 Task: Play online Dominion games in easy mode.
Action: Mouse moved to (564, 487)
Screenshot: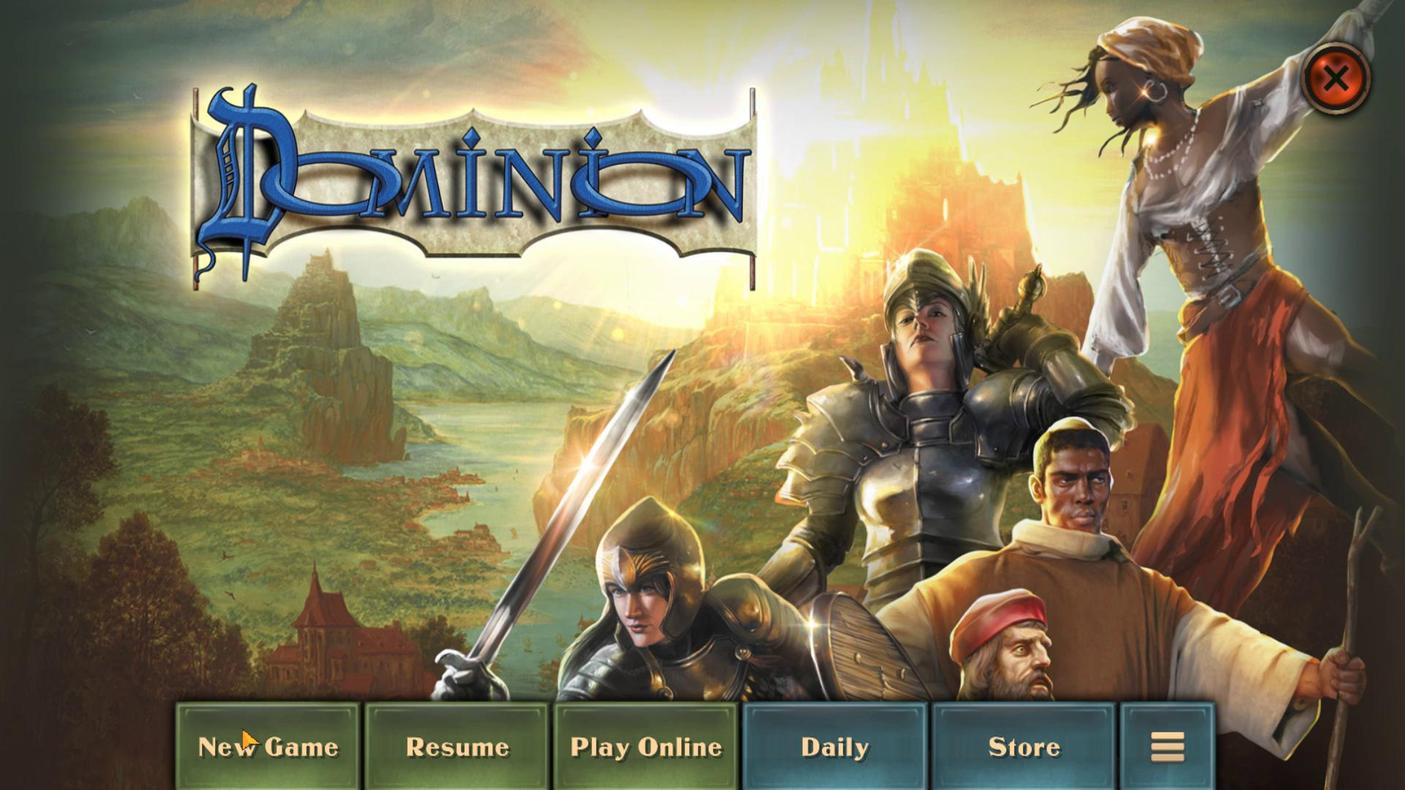 
Action: Mouse pressed left at (564, 487)
Screenshot: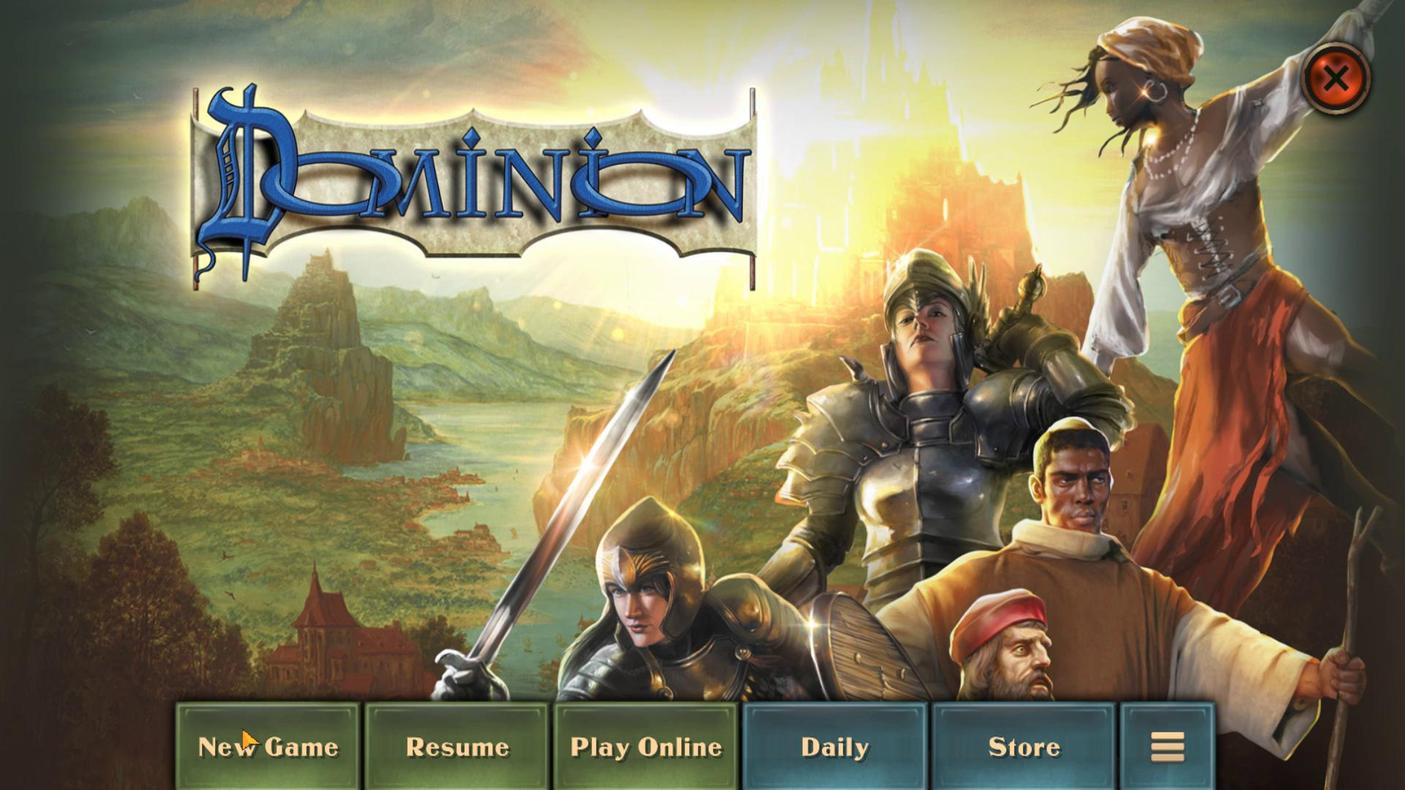 
Action: Mouse moved to (671, 573)
Screenshot: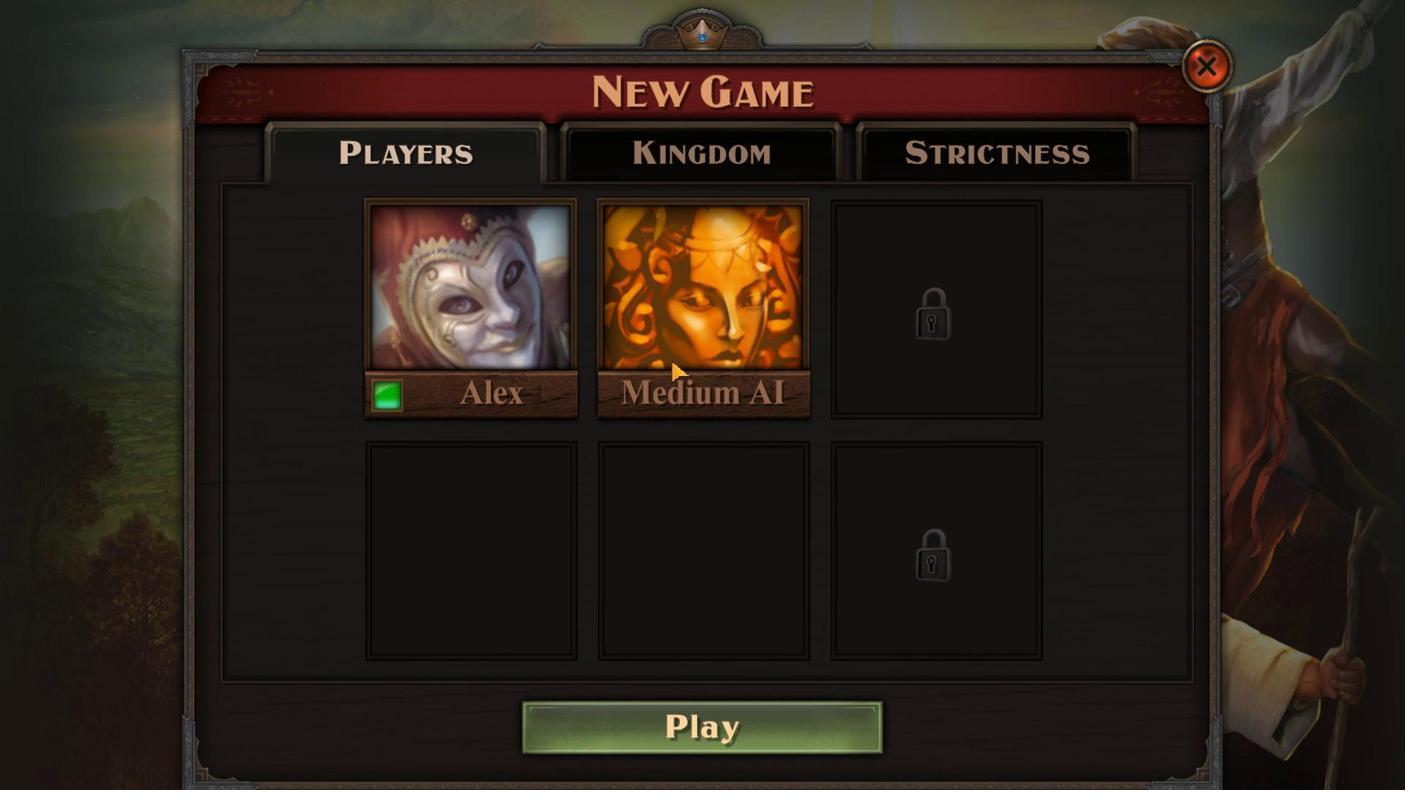 
Action: Mouse pressed left at (671, 573)
Screenshot: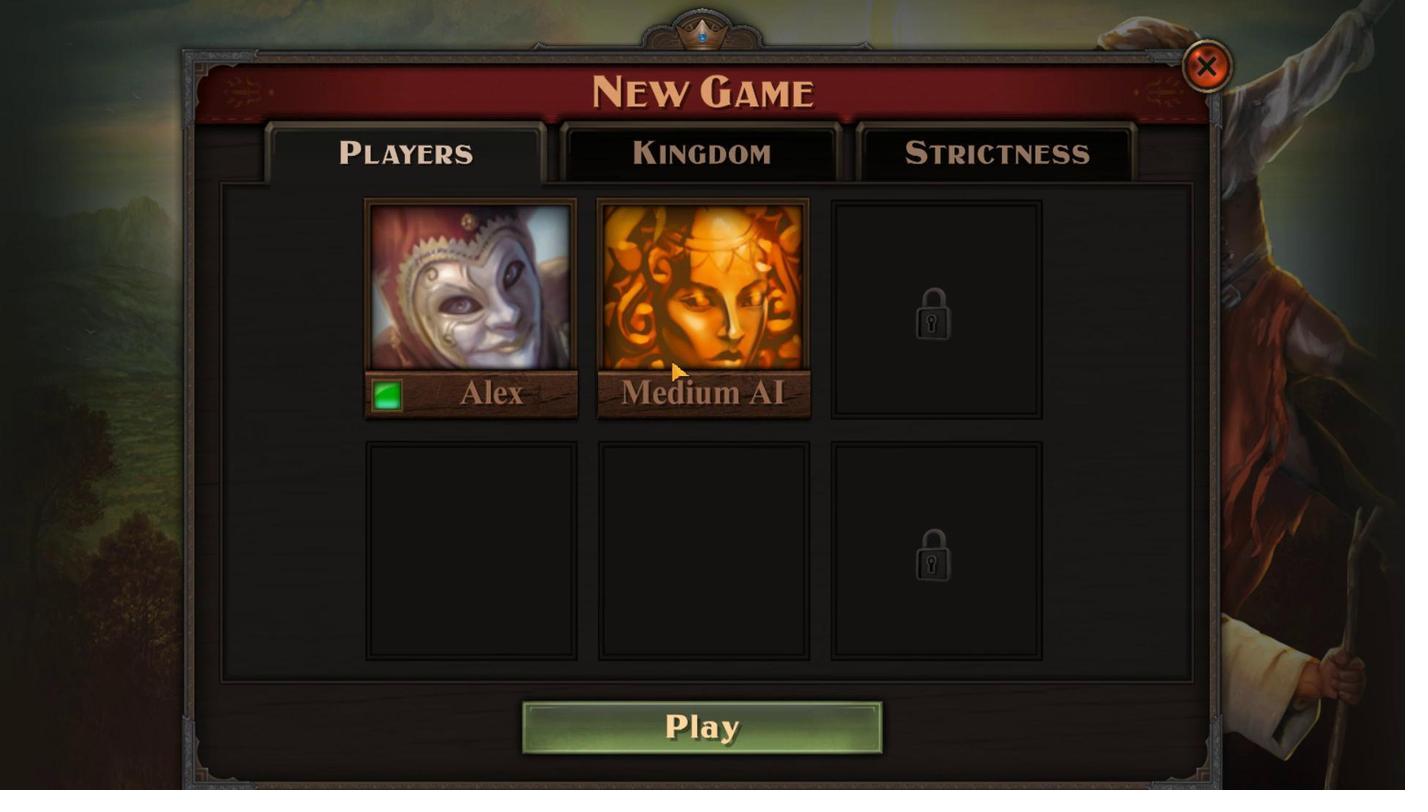
Action: Mouse moved to (609, 545)
Screenshot: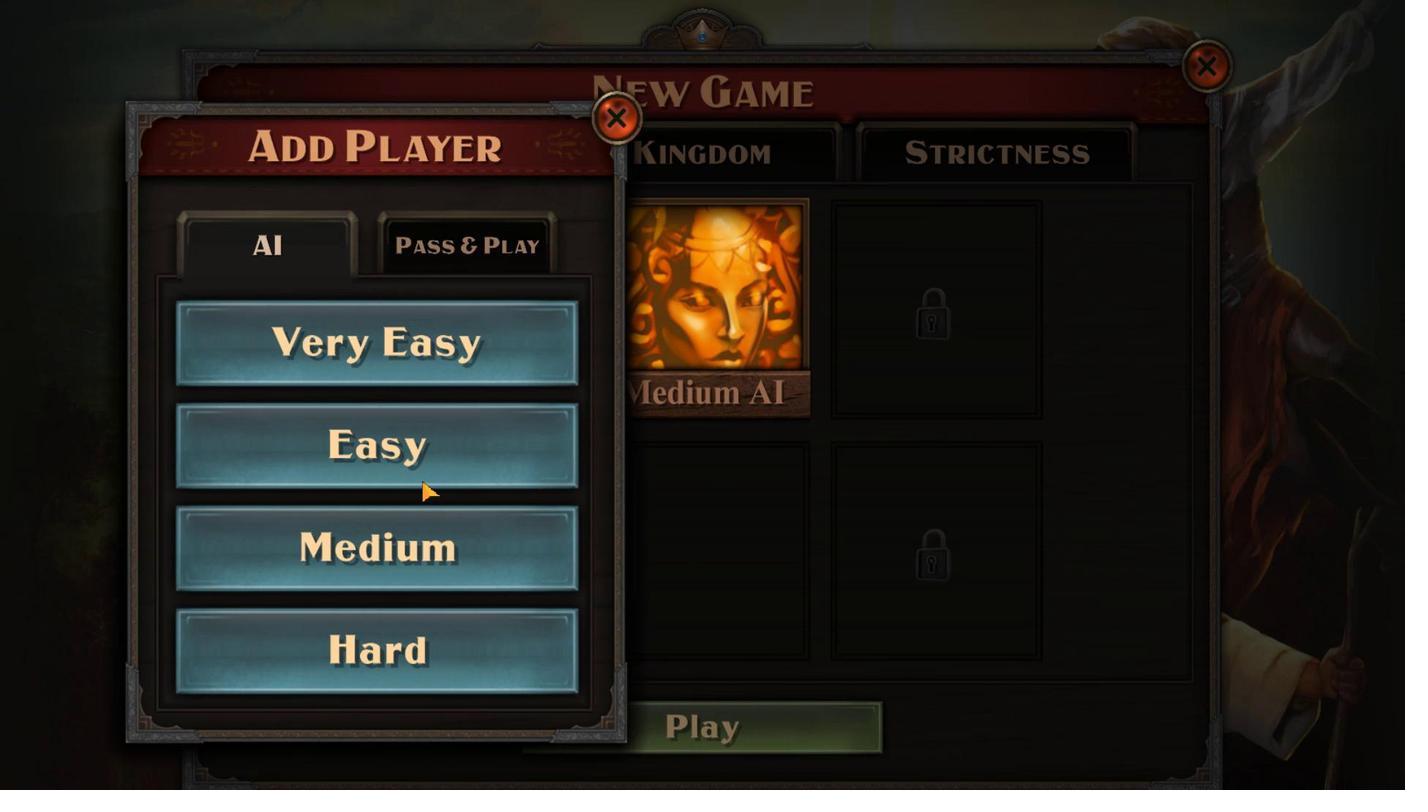 
Action: Mouse pressed left at (609, 545)
Screenshot: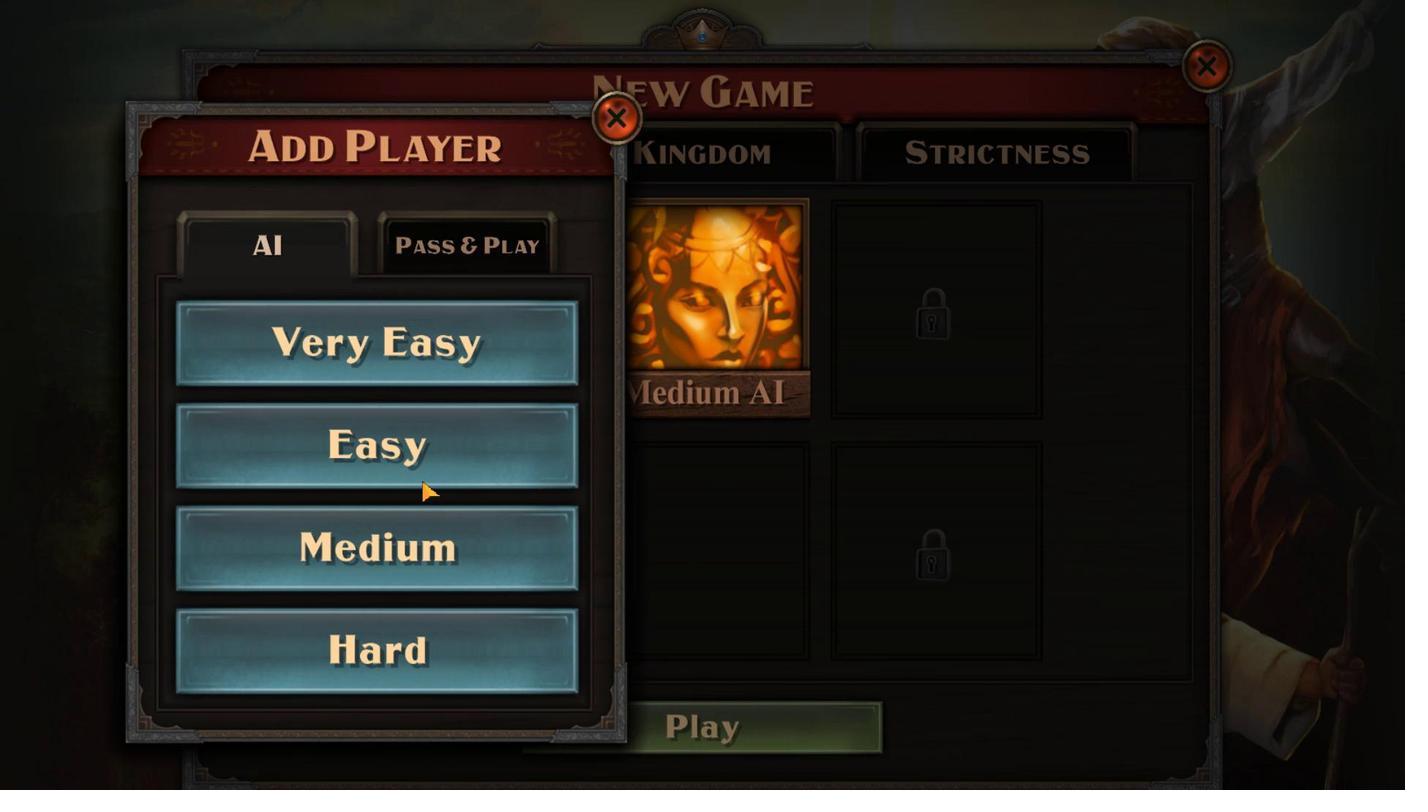 
Action: Mouse moved to (689, 485)
Screenshot: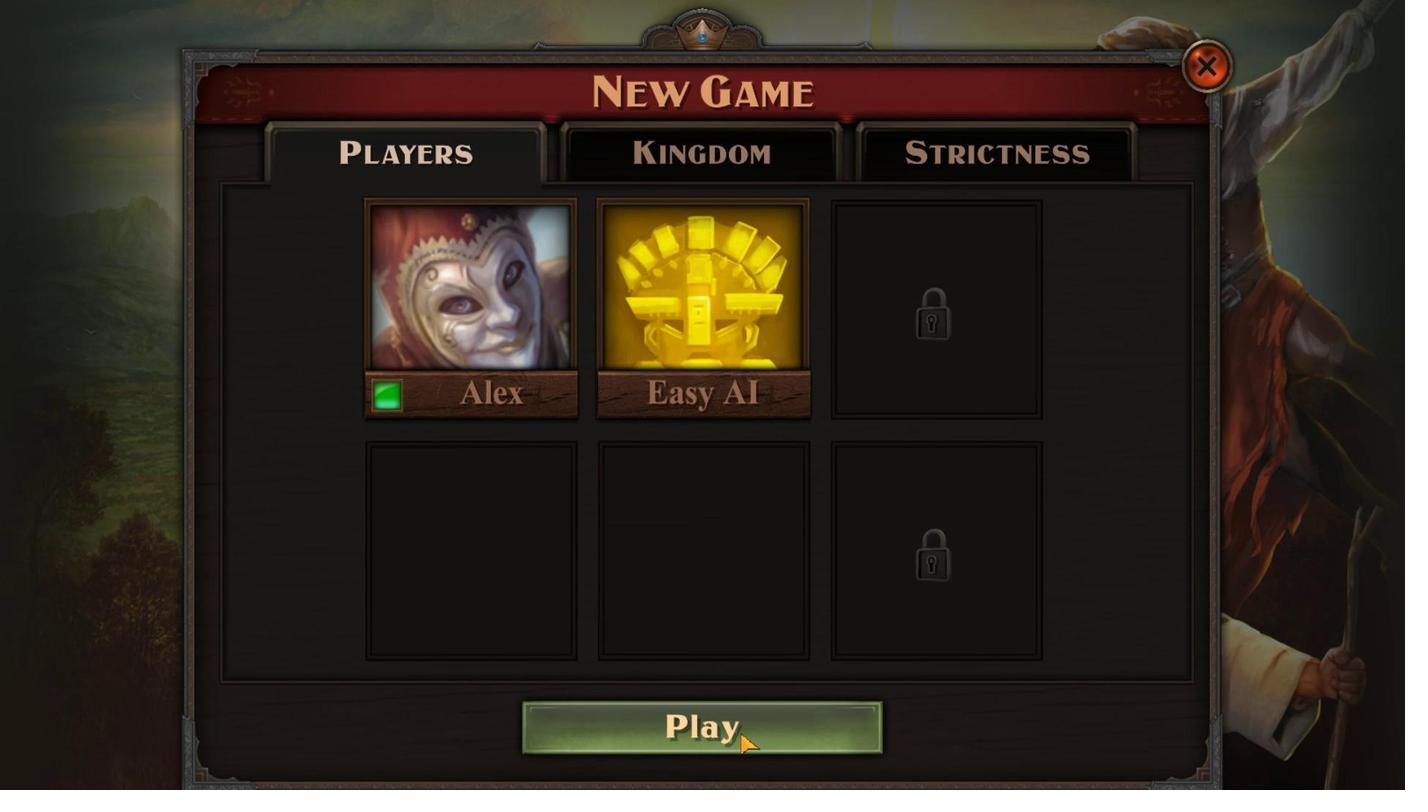 
Action: Mouse pressed left at (689, 485)
Screenshot: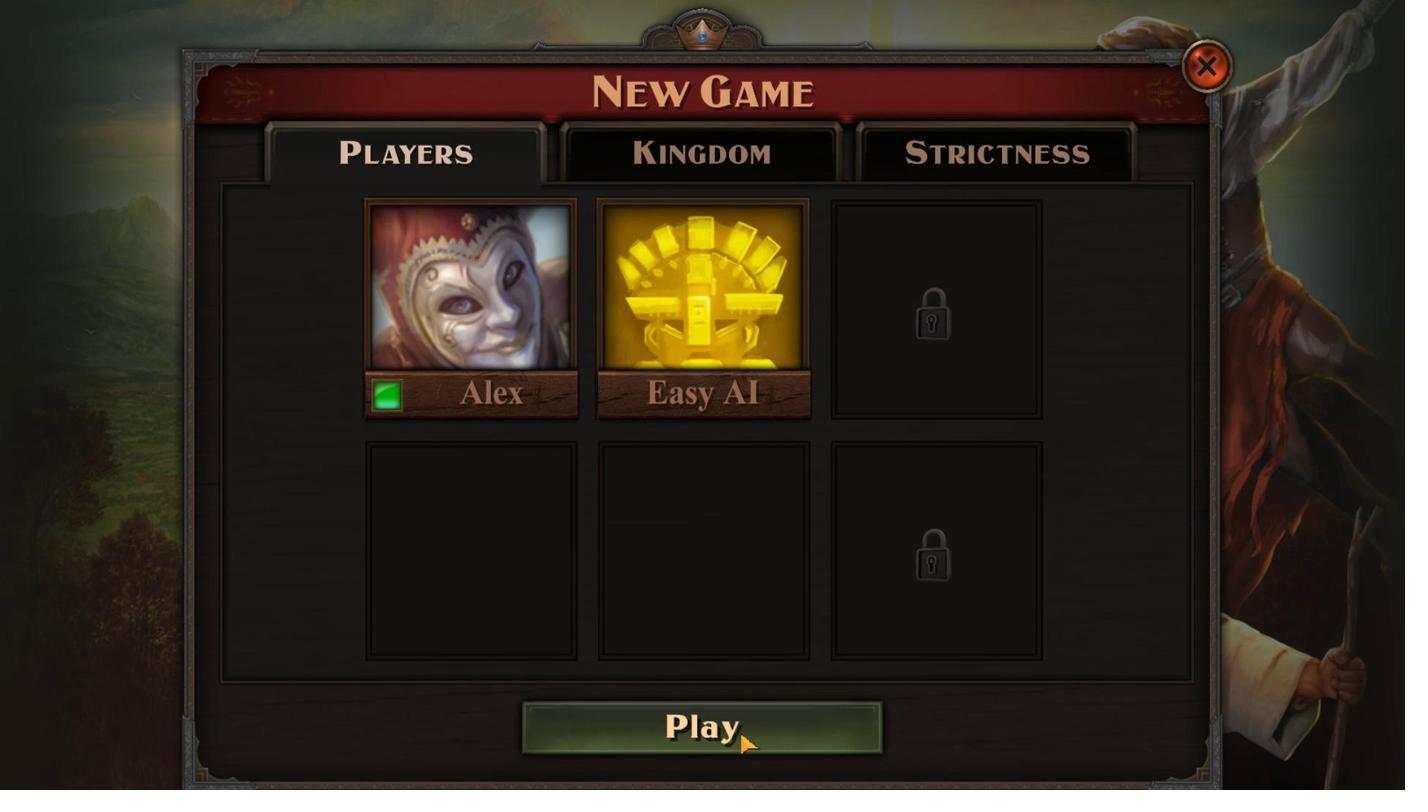 
Action: Mouse moved to (644, 482)
Screenshot: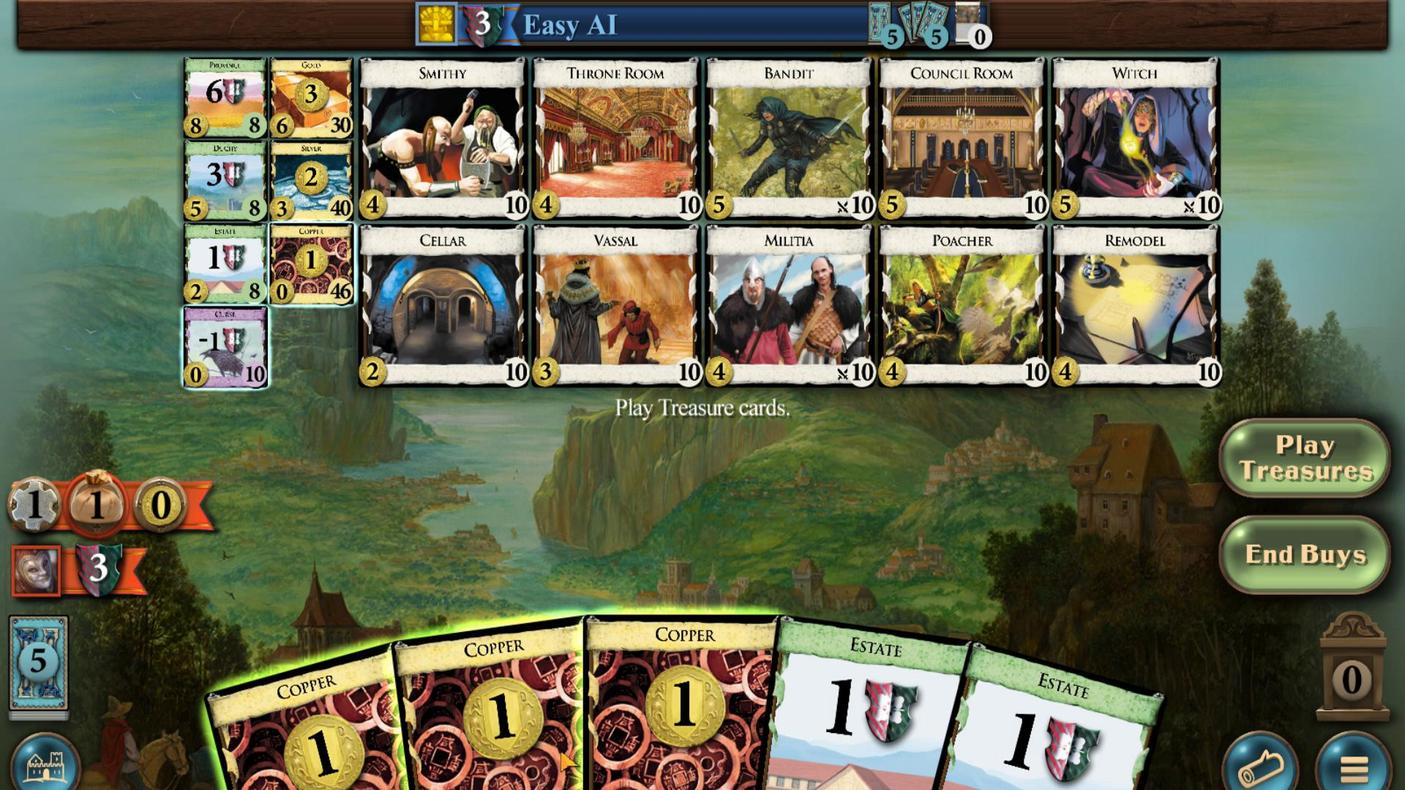 
Action: Mouse scrolled (644, 482) with delta (0, 0)
Screenshot: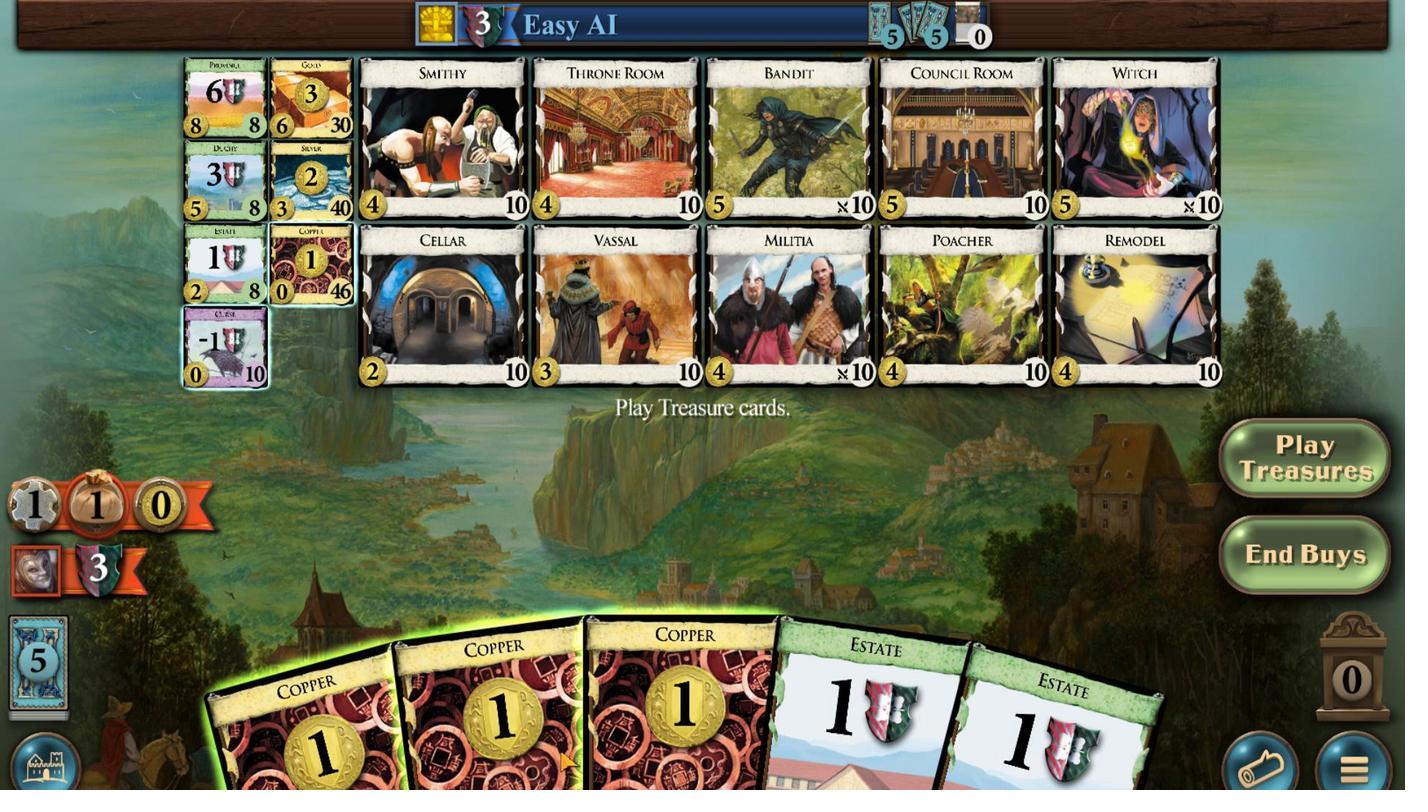 
Action: Mouse scrolled (644, 481) with delta (0, 0)
Screenshot: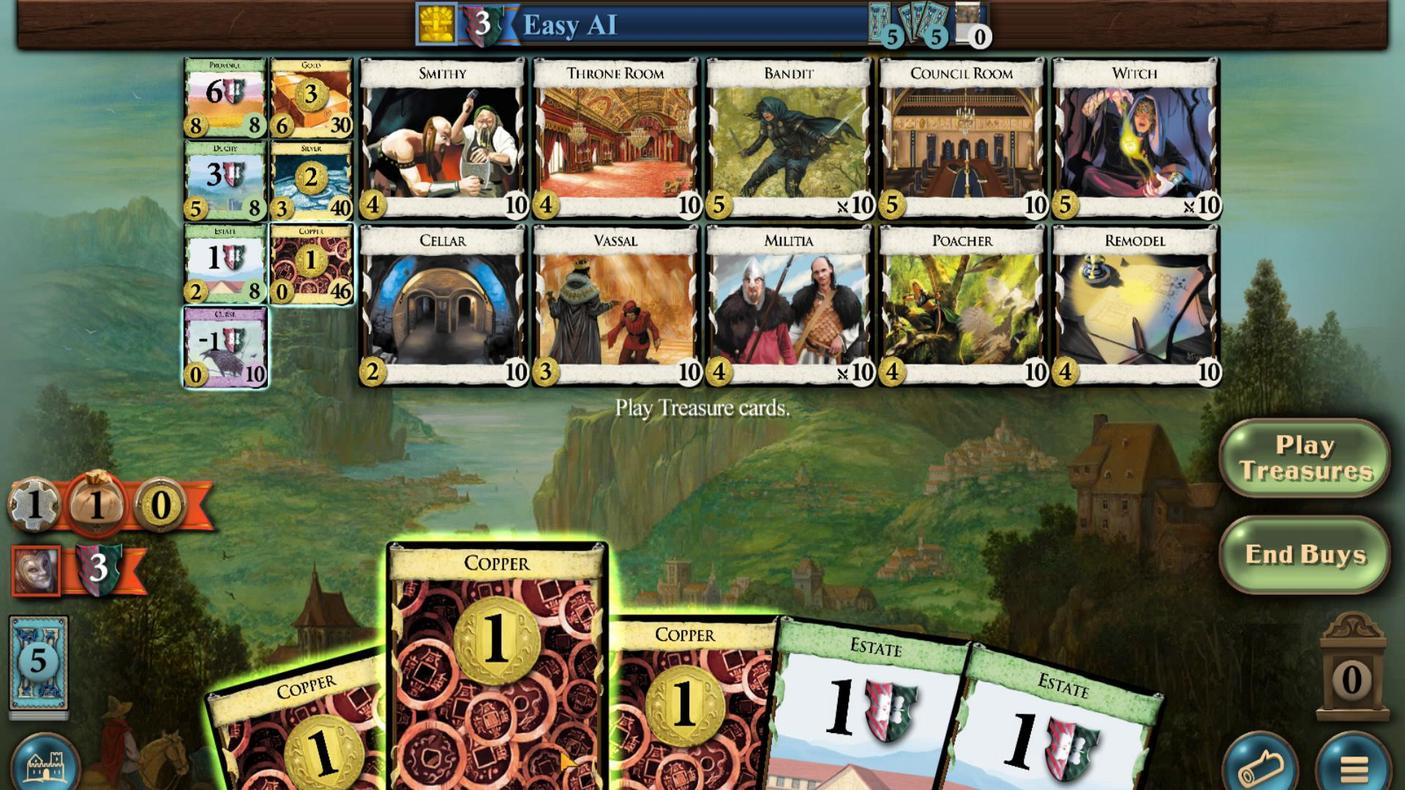 
Action: Mouse scrolled (644, 482) with delta (0, 0)
Screenshot: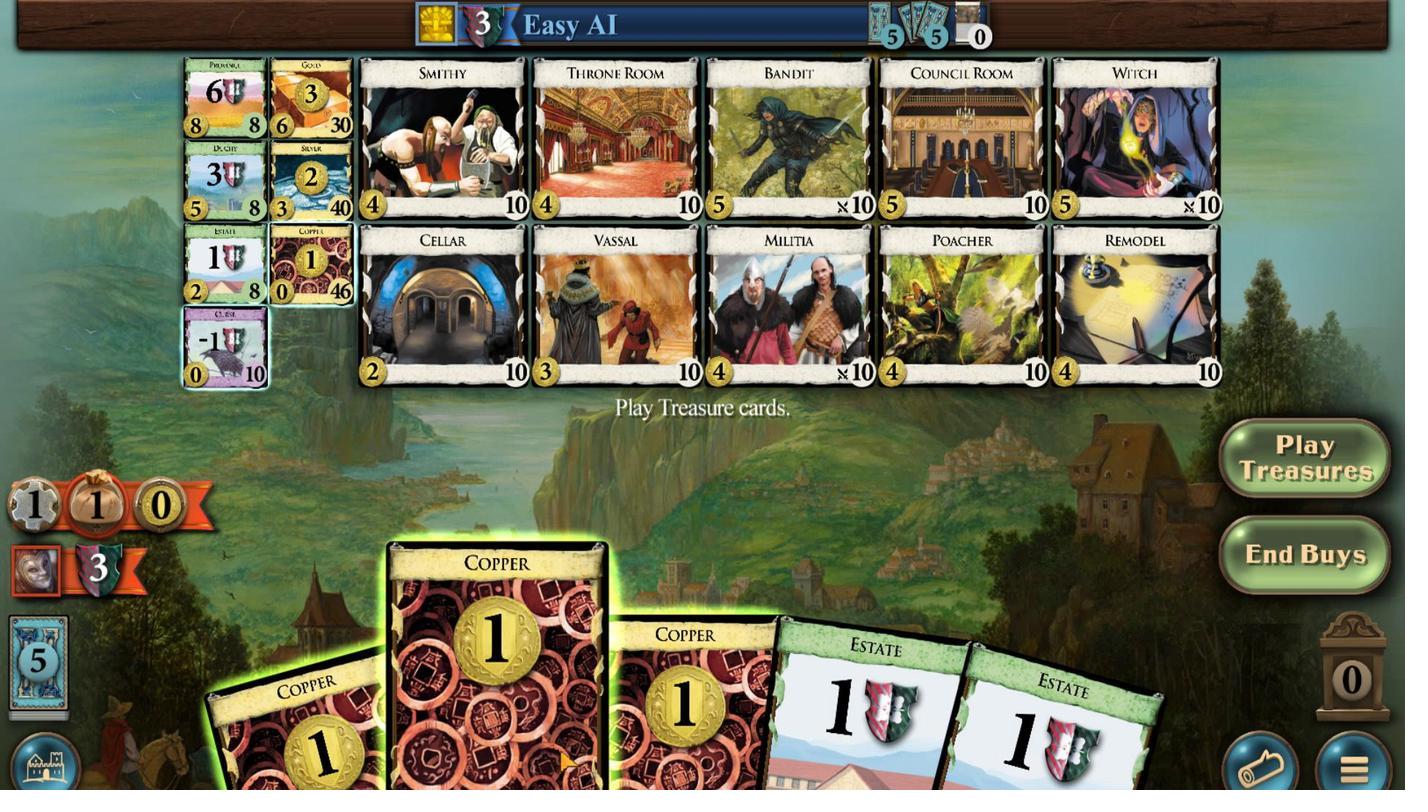 
Action: Mouse scrolled (644, 481) with delta (0, 0)
Screenshot: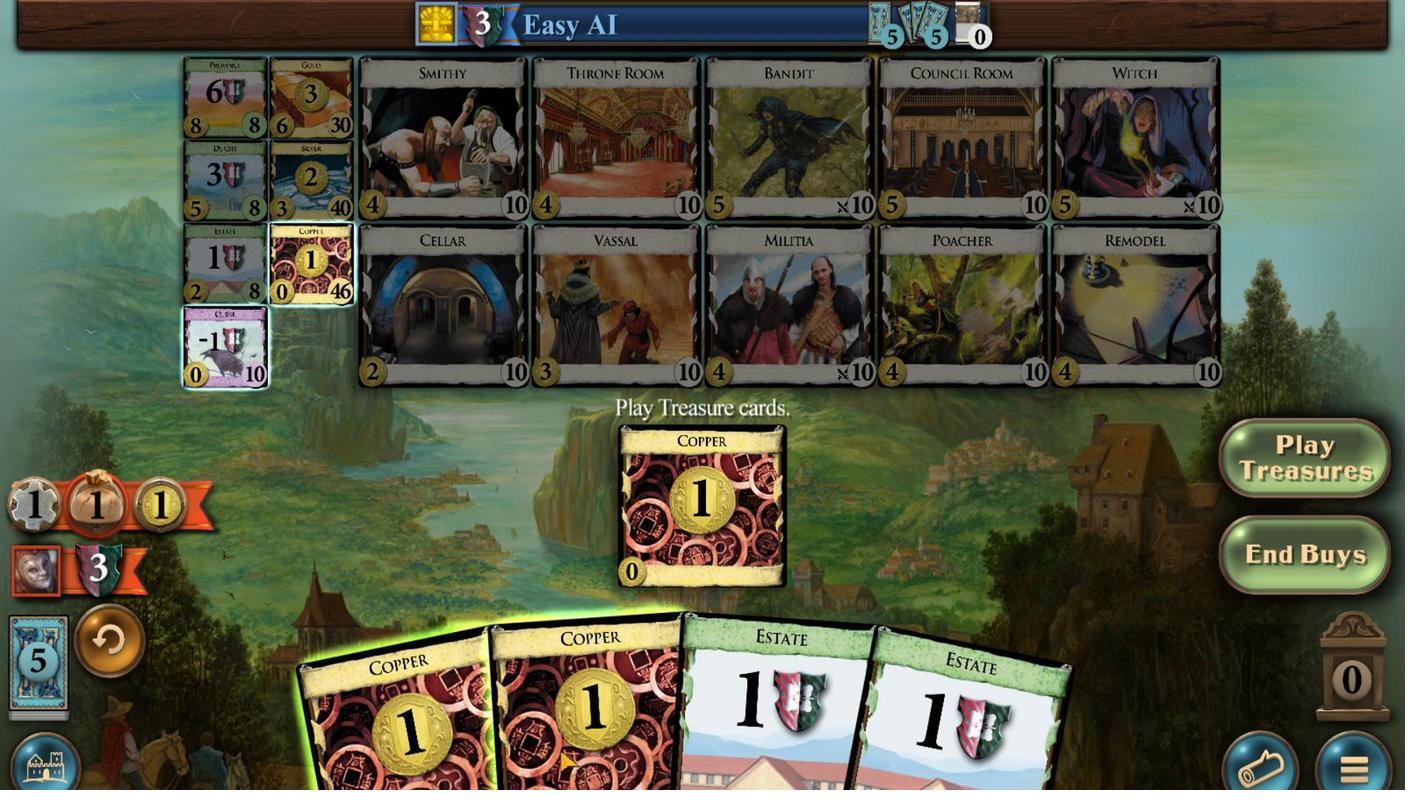 
Action: Mouse moved to (646, 485)
Screenshot: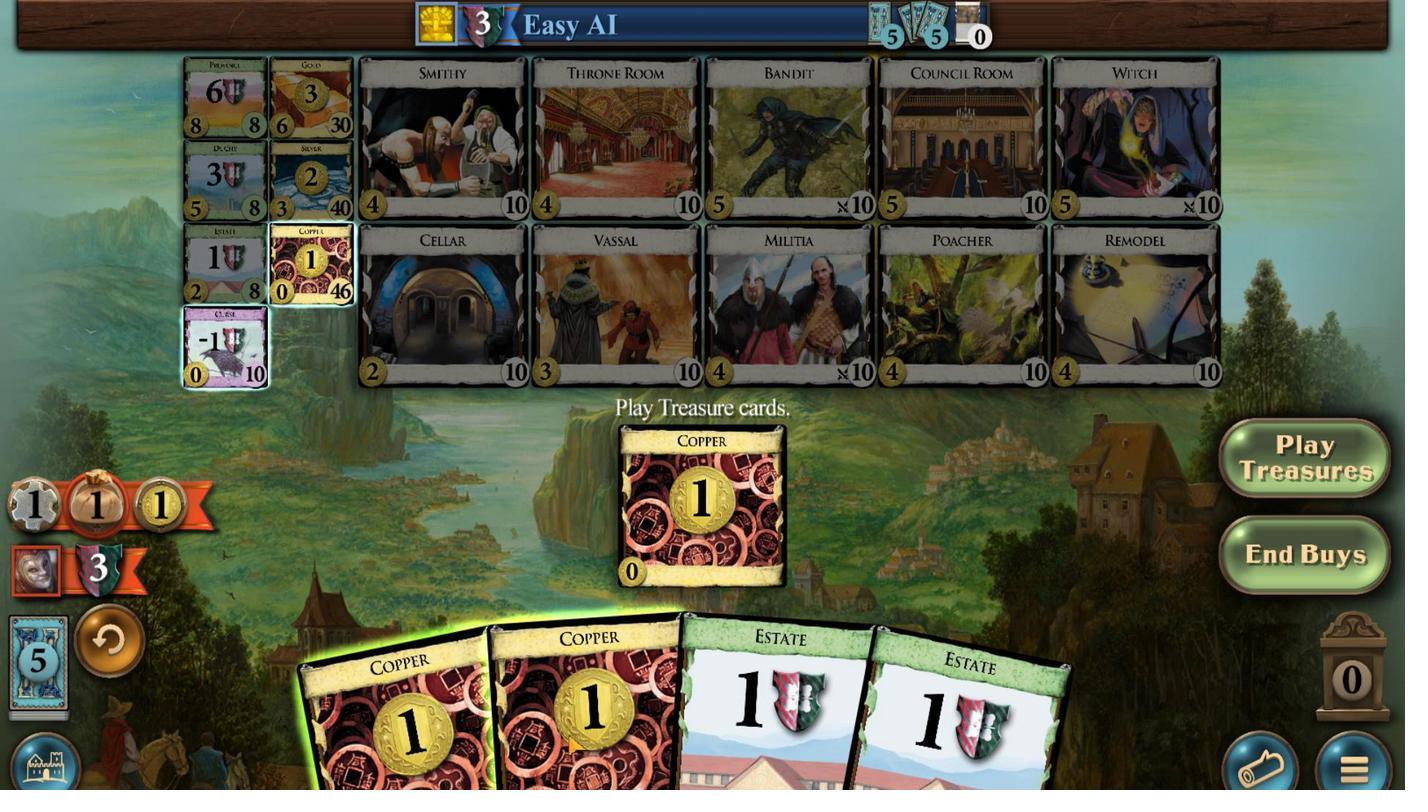 
Action: Mouse pressed left at (646, 485)
Screenshot: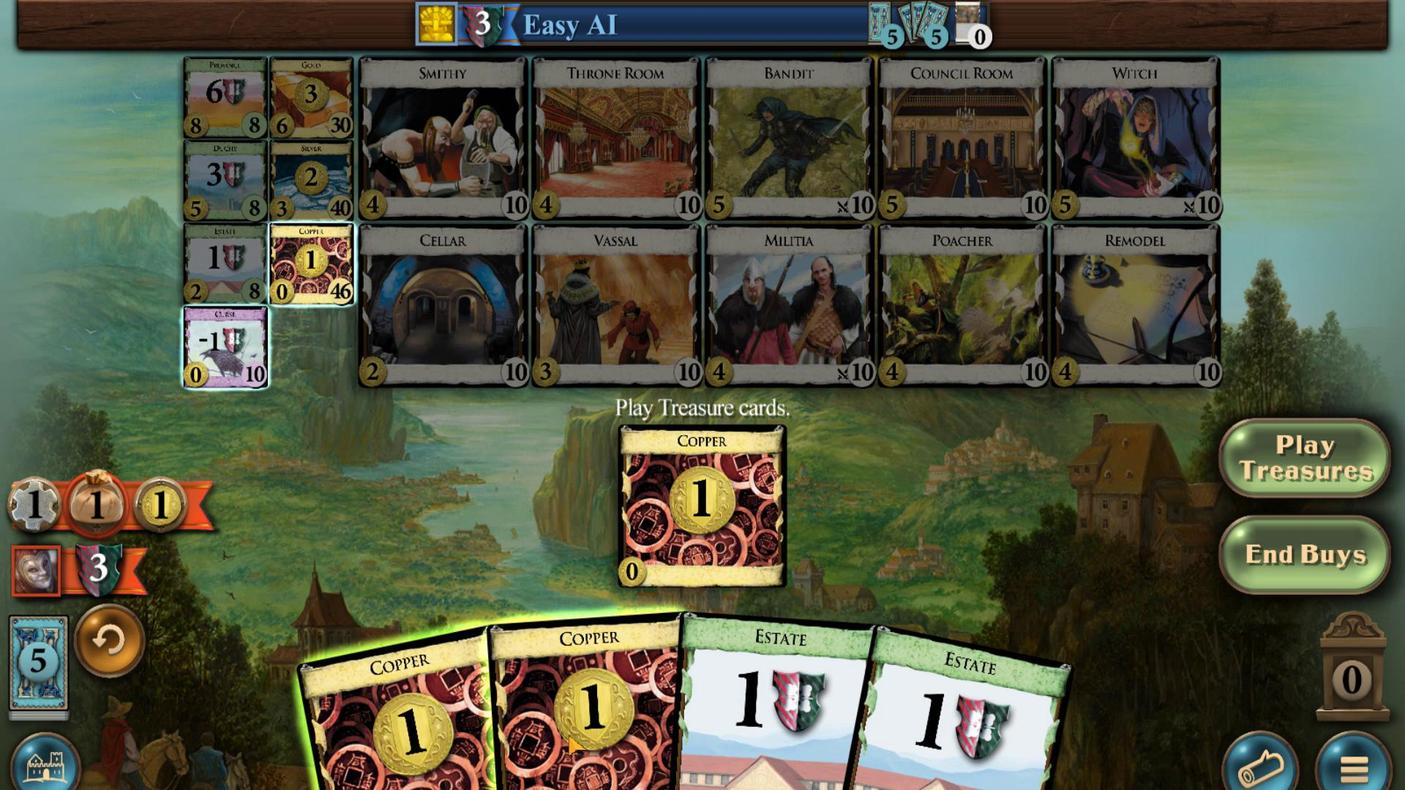 
Action: Mouse moved to (626, 496)
Screenshot: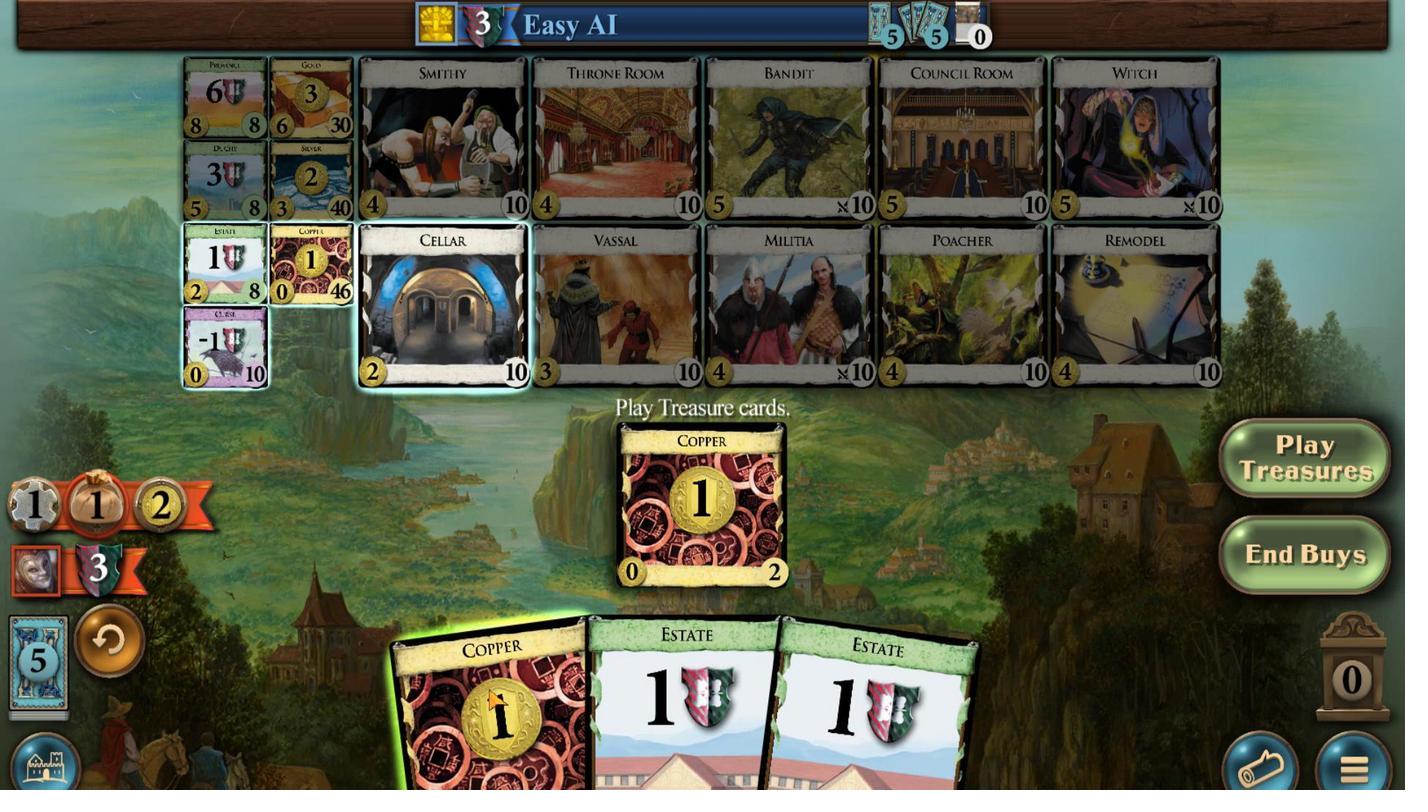 
Action: Mouse pressed left at (626, 496)
Screenshot: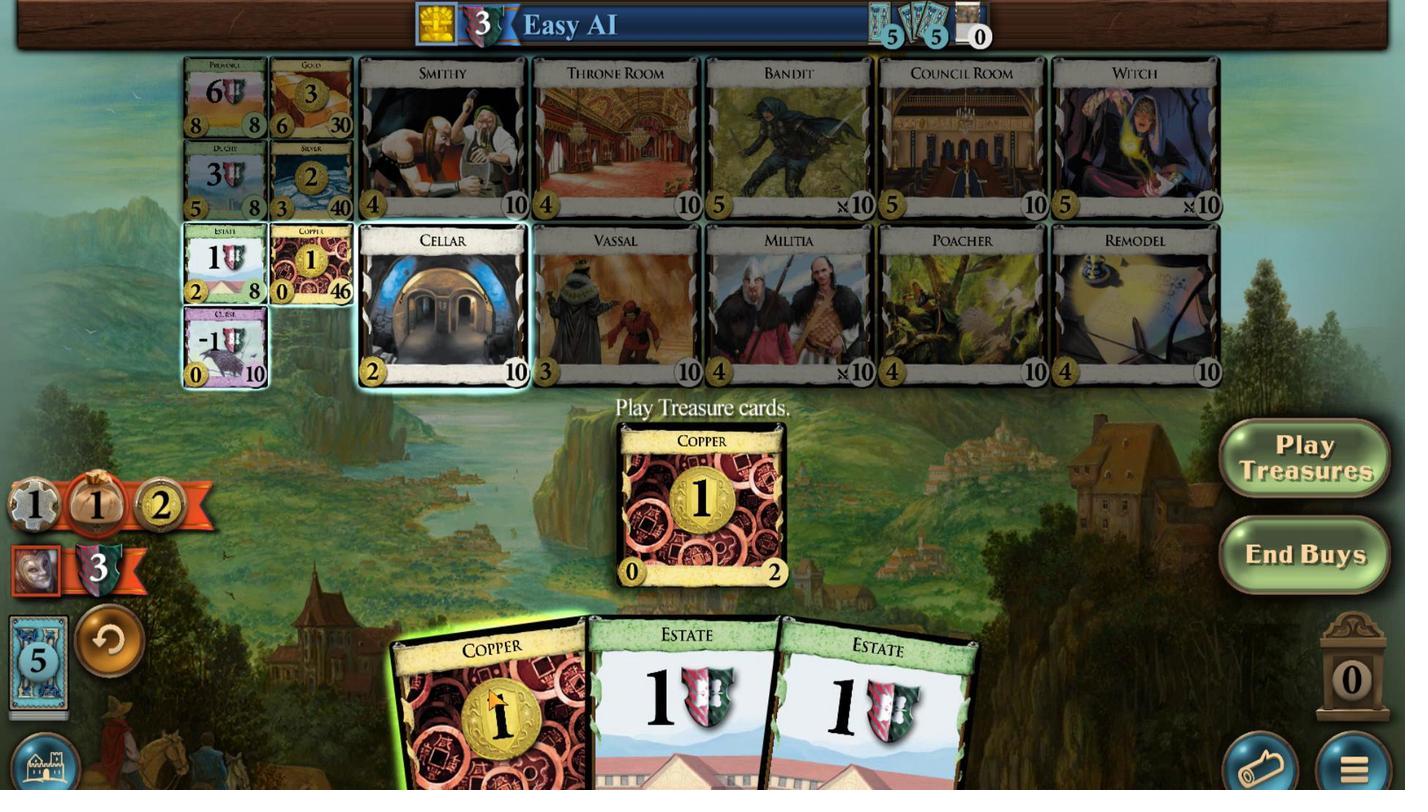 
Action: Mouse moved to (586, 622)
Screenshot: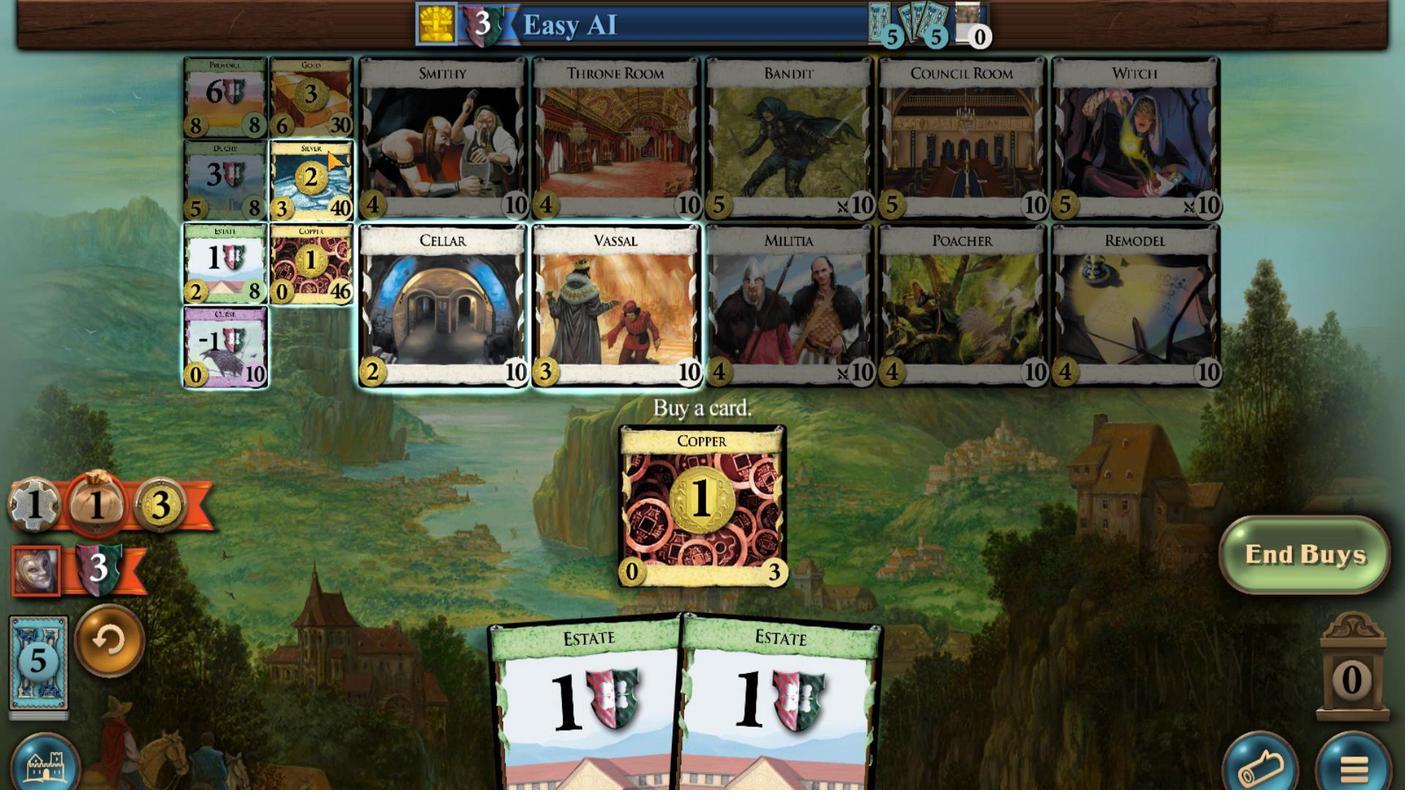 
Action: Mouse pressed left at (586, 622)
Screenshot: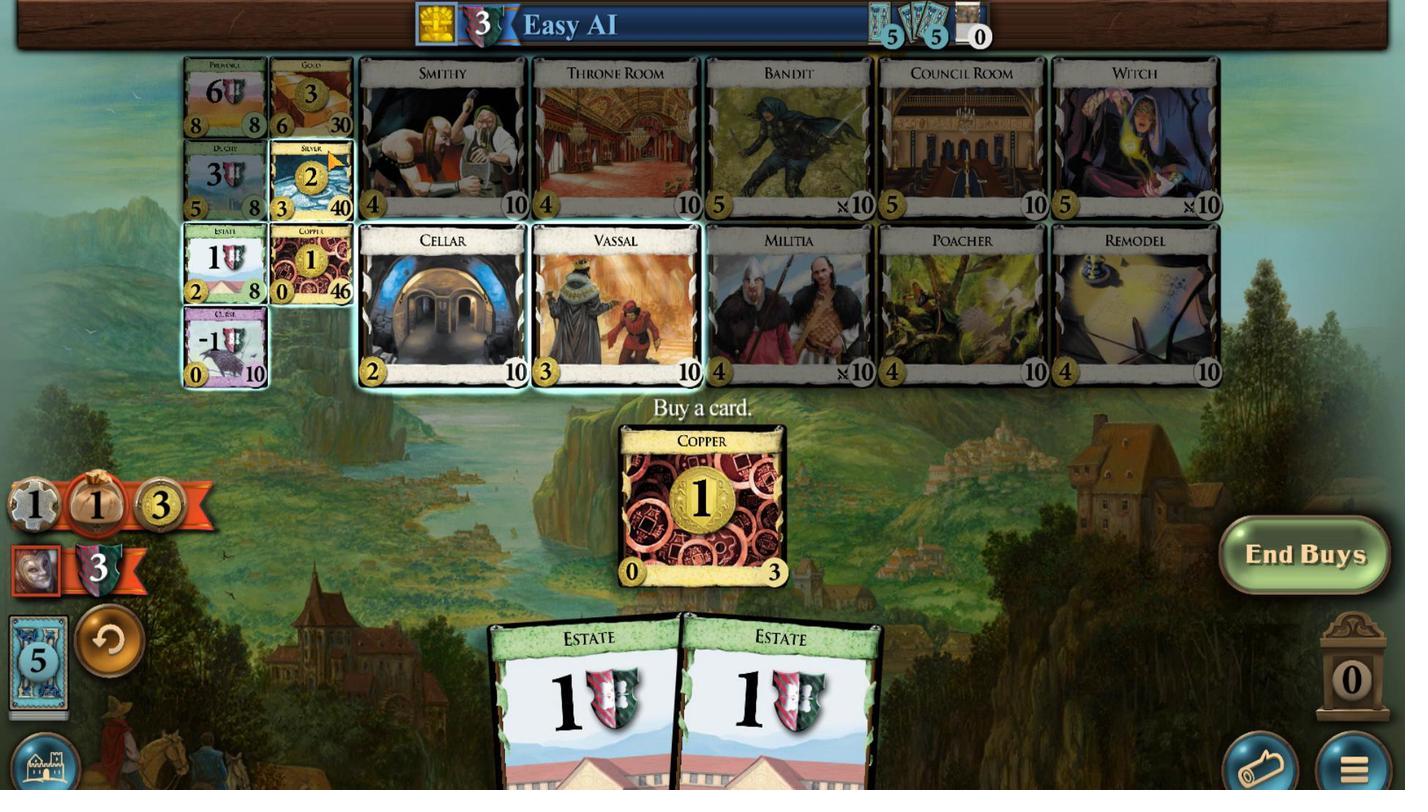 
Action: Mouse moved to (589, 480)
Screenshot: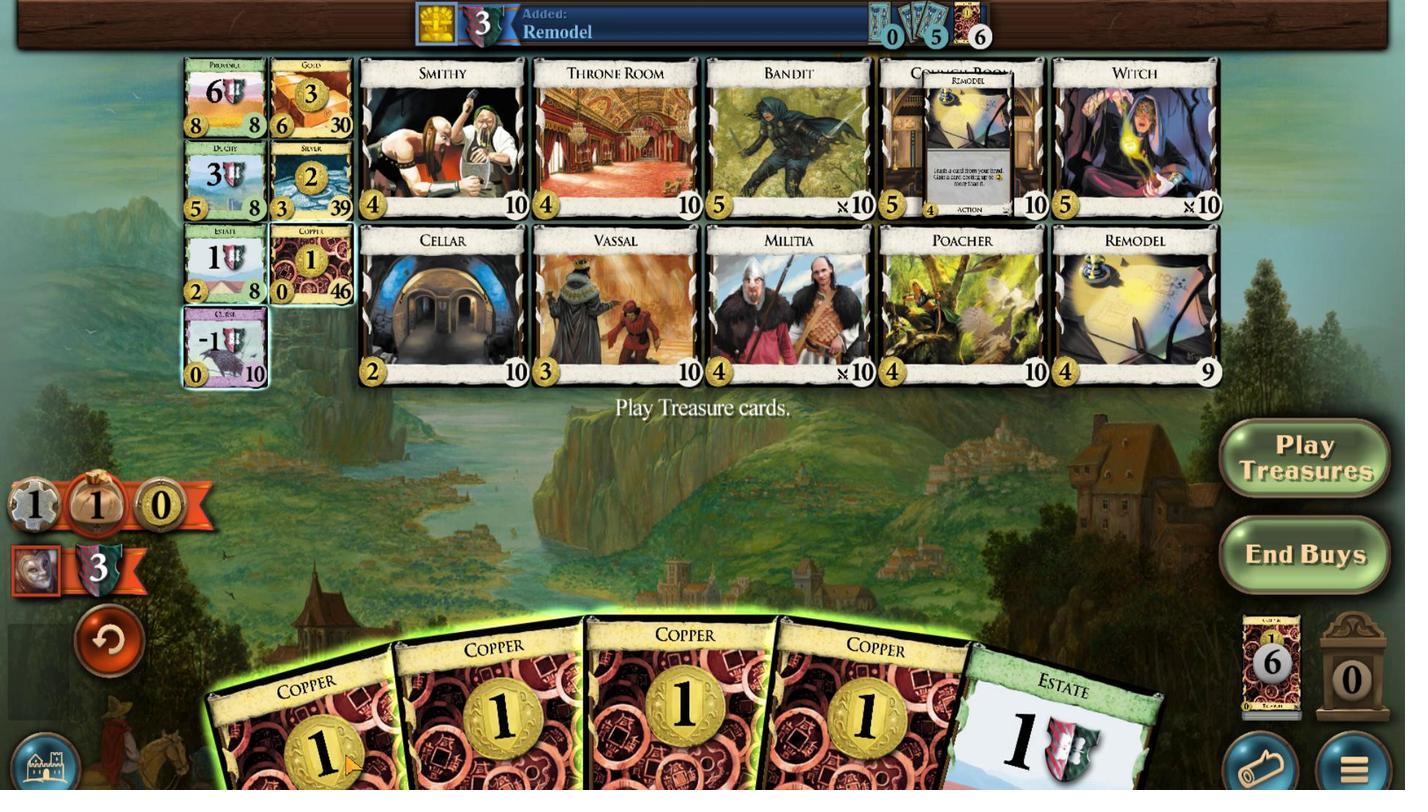 
Action: Mouse pressed left at (589, 480)
Screenshot: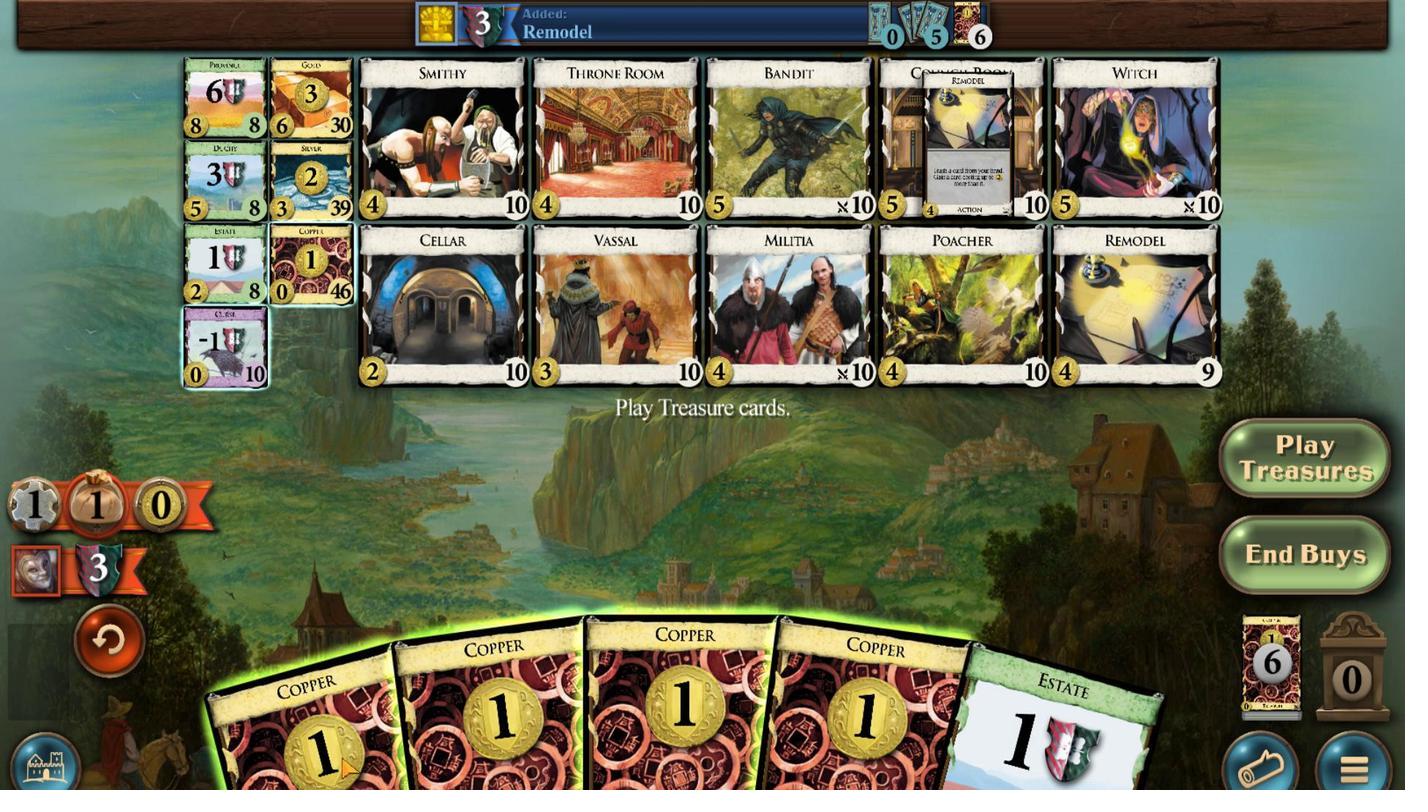 
Action: Mouse moved to (620, 483)
Screenshot: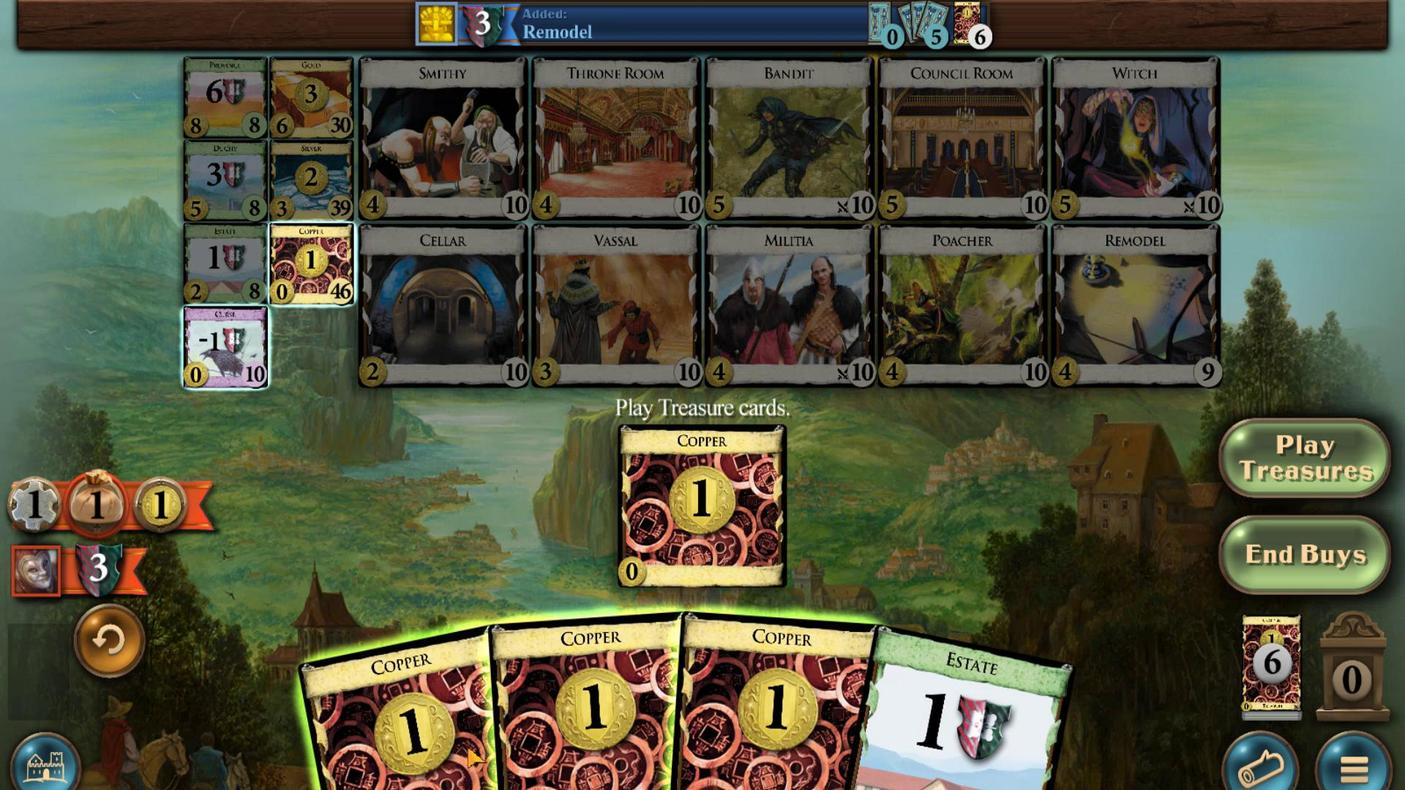 
Action: Mouse pressed left at (620, 483)
Screenshot: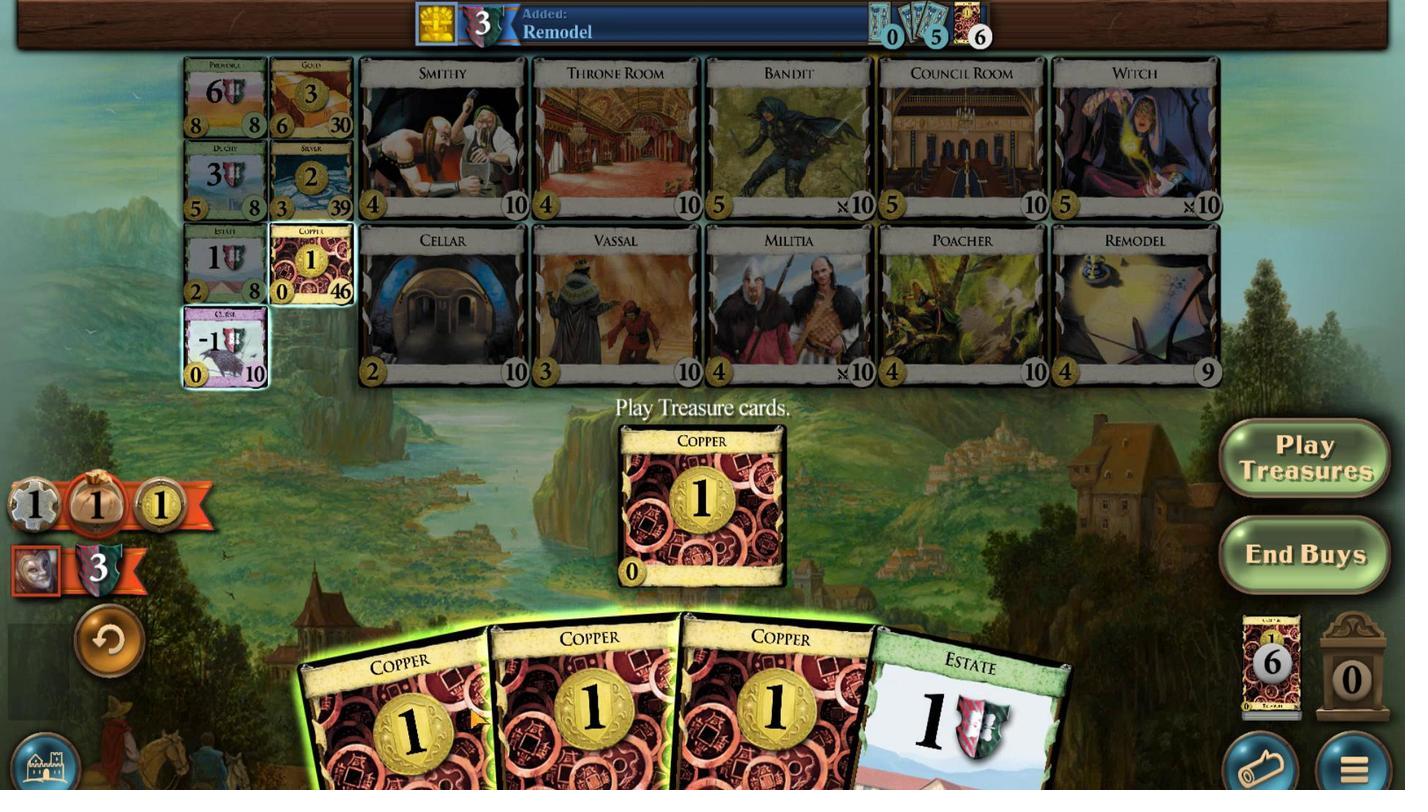 
Action: Mouse moved to (633, 483)
Screenshot: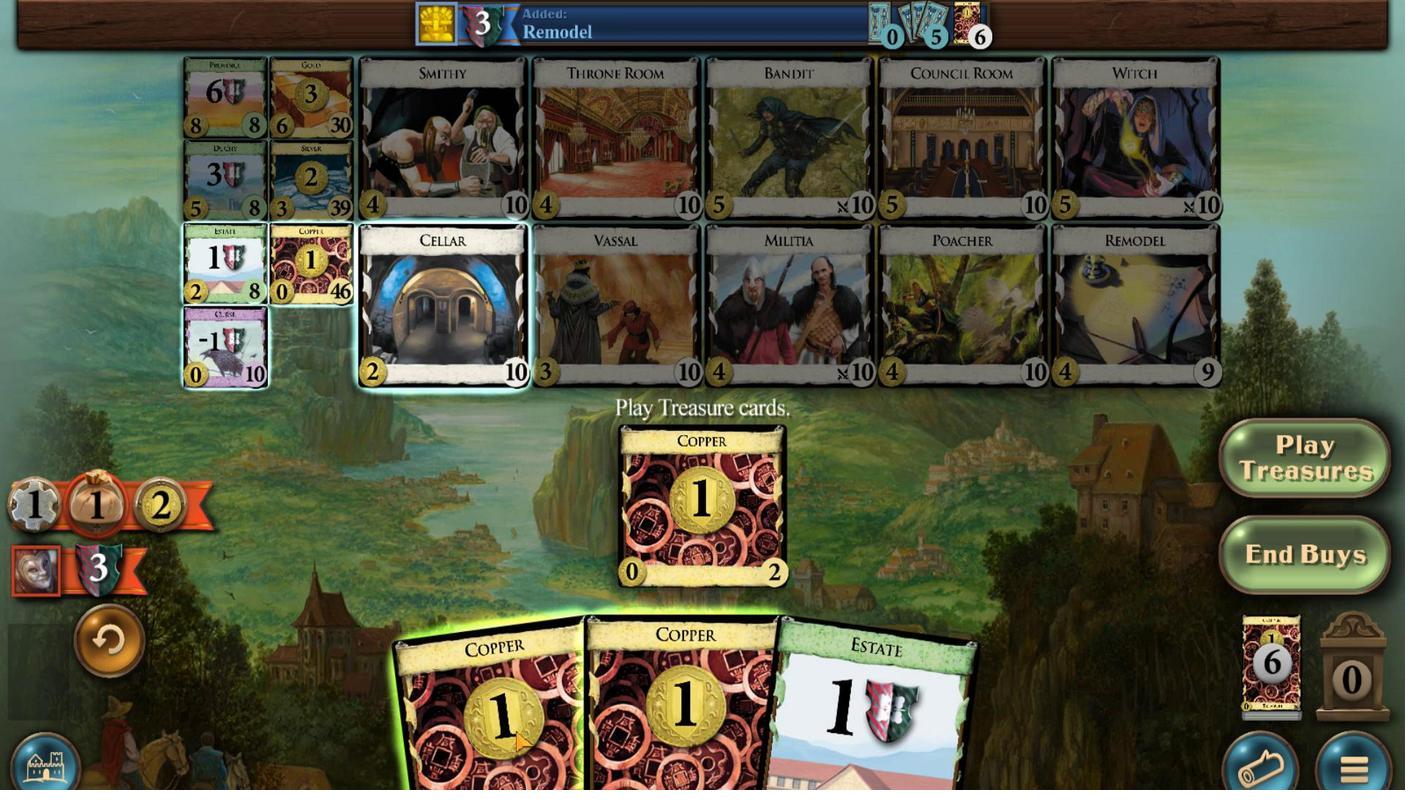 
Action: Mouse pressed left at (633, 483)
Screenshot: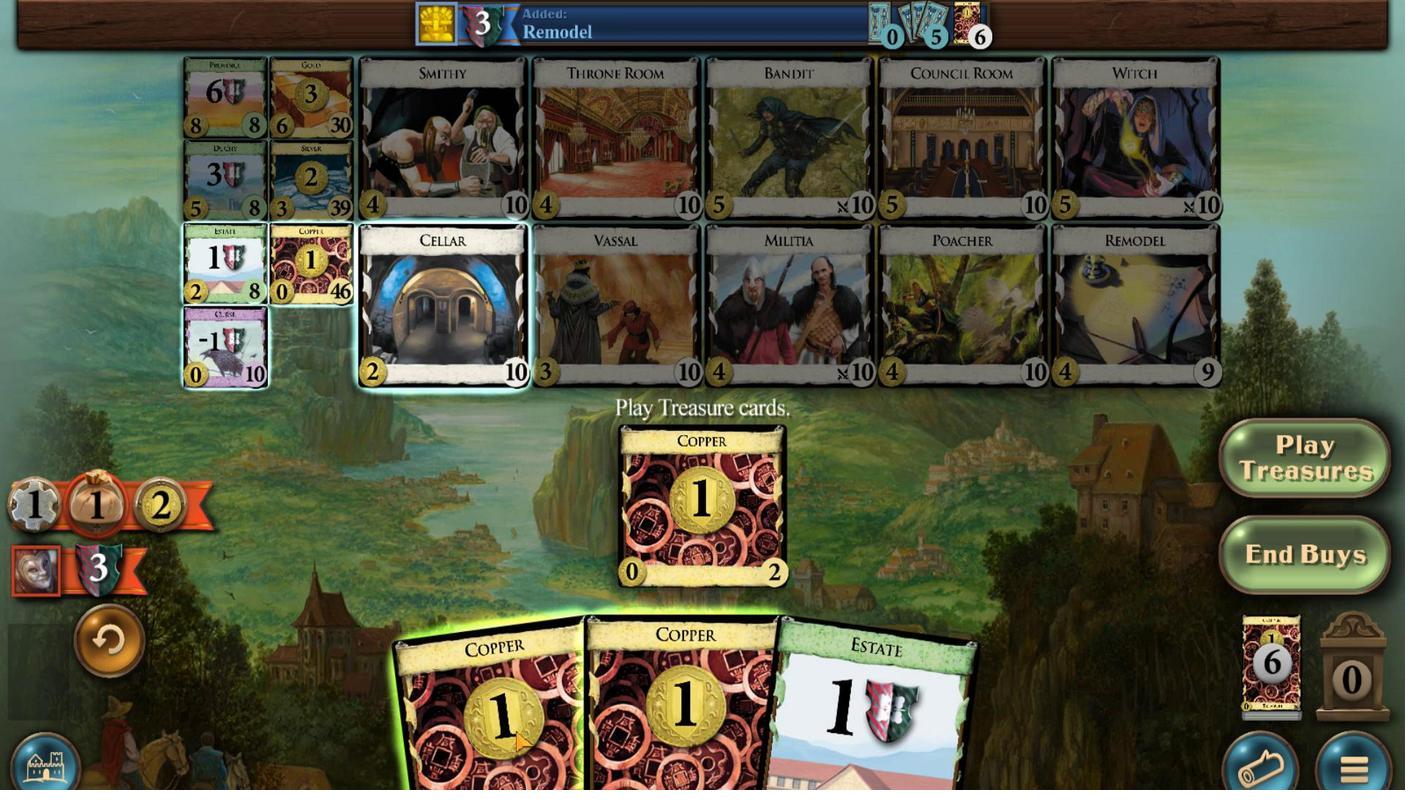 
Action: Mouse moved to (662, 485)
Screenshot: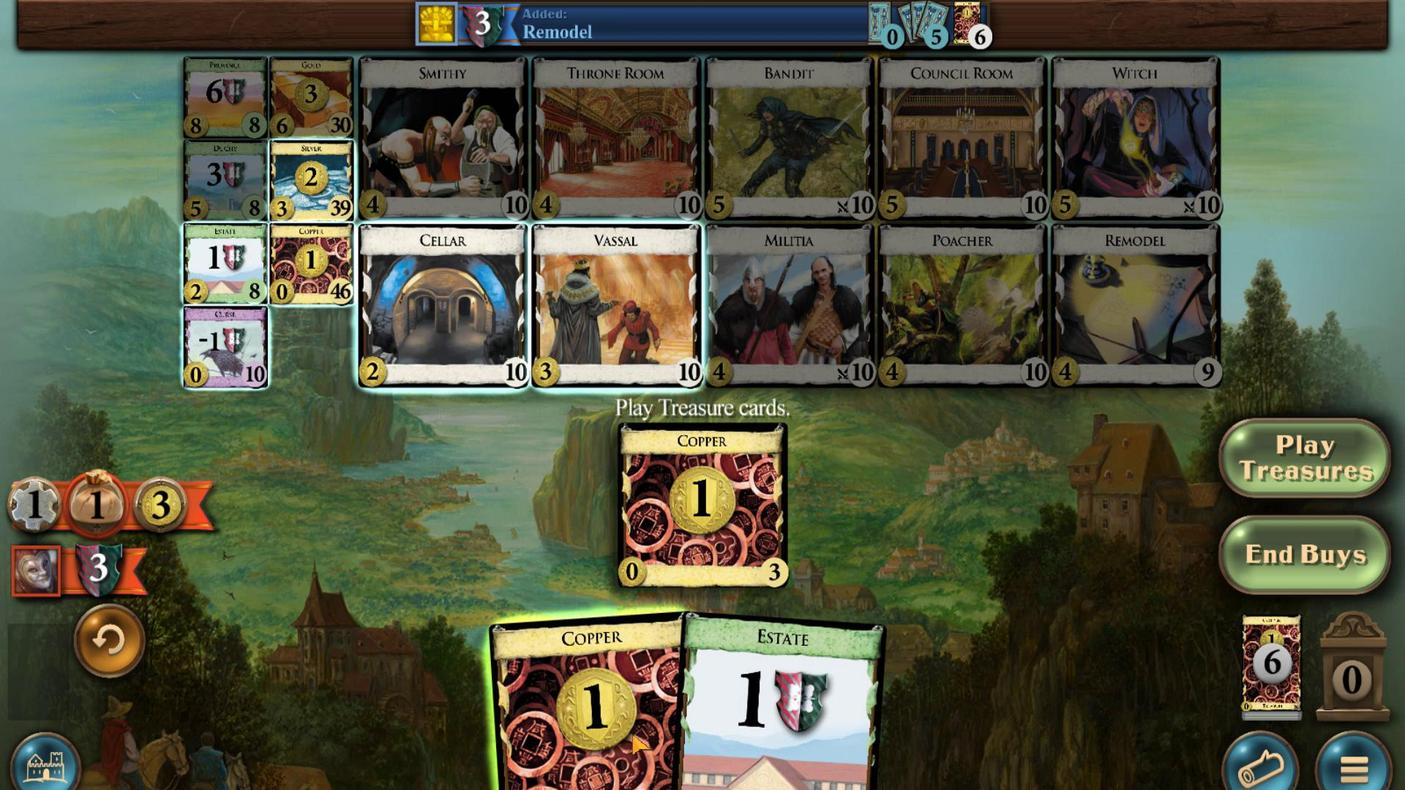 
Action: Mouse pressed left at (662, 485)
Screenshot: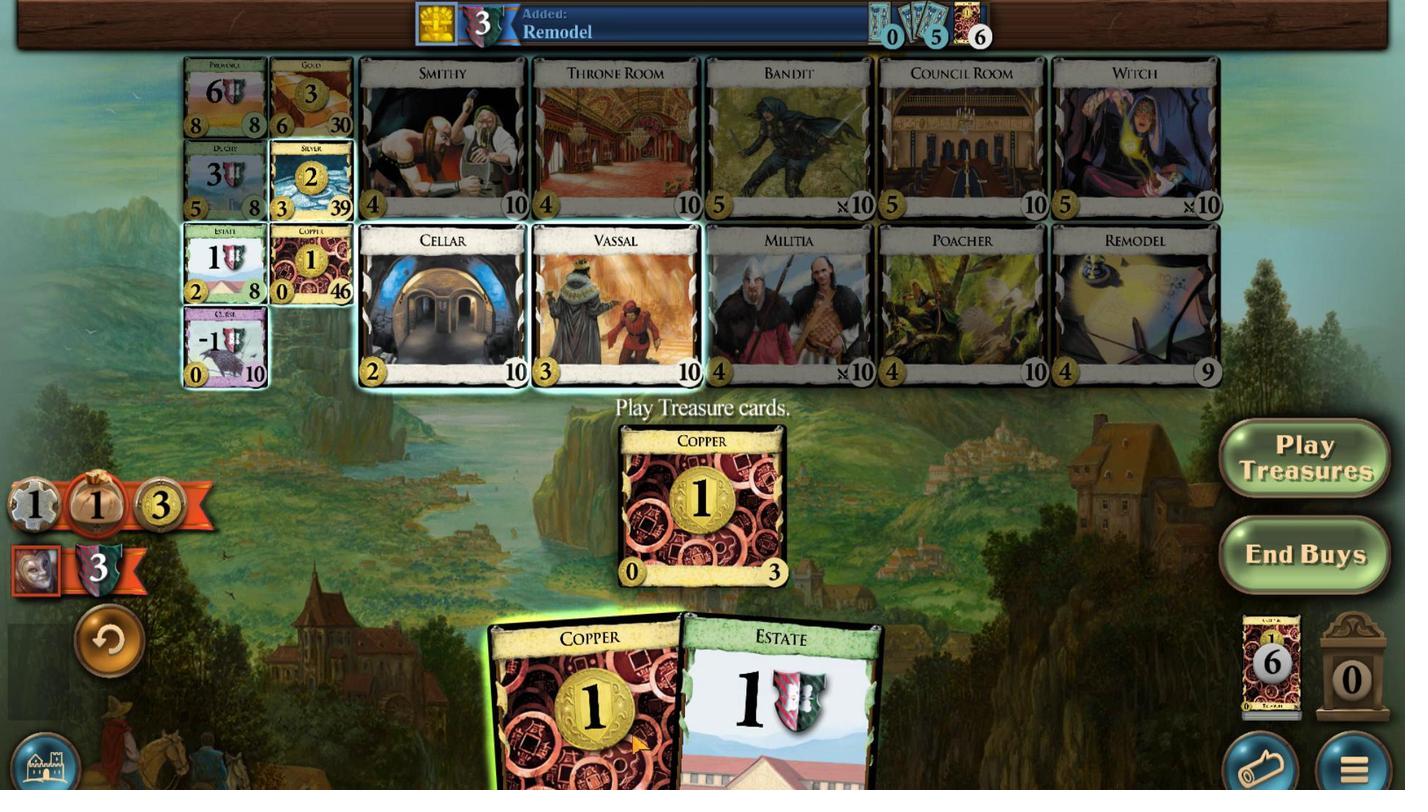 
Action: Mouse moved to (583, 614)
Screenshot: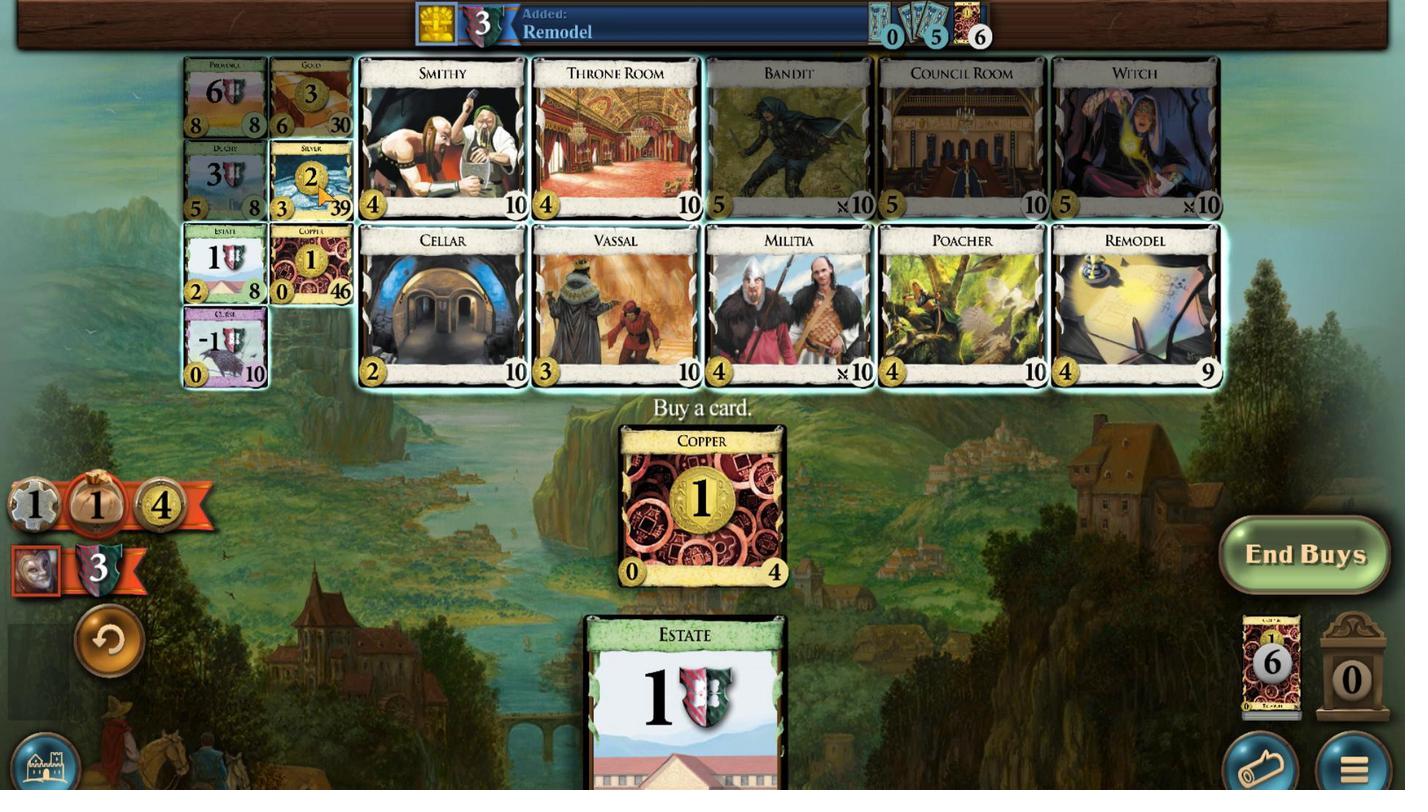 
Action: Mouse pressed left at (583, 614)
Screenshot: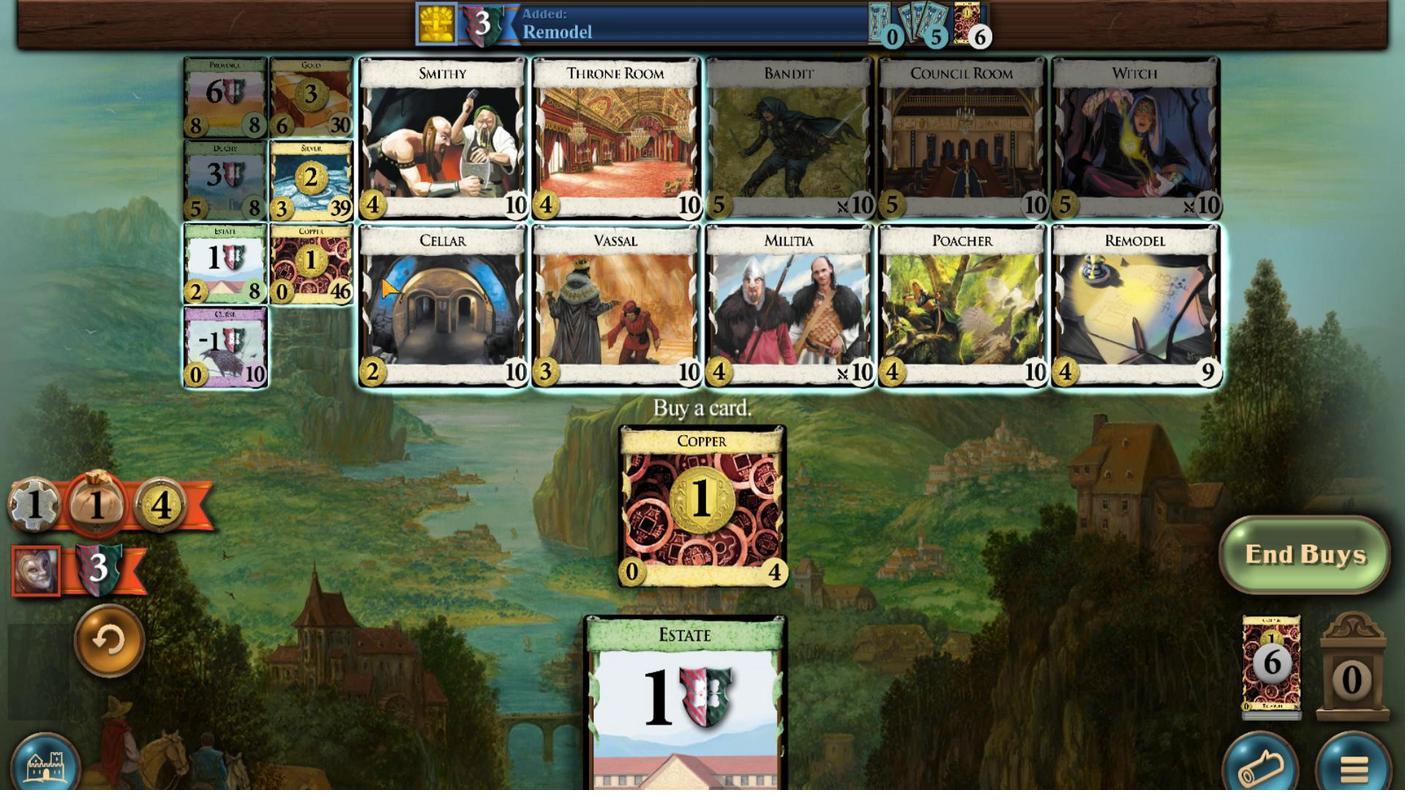 
Action: Mouse moved to (592, 477)
Screenshot: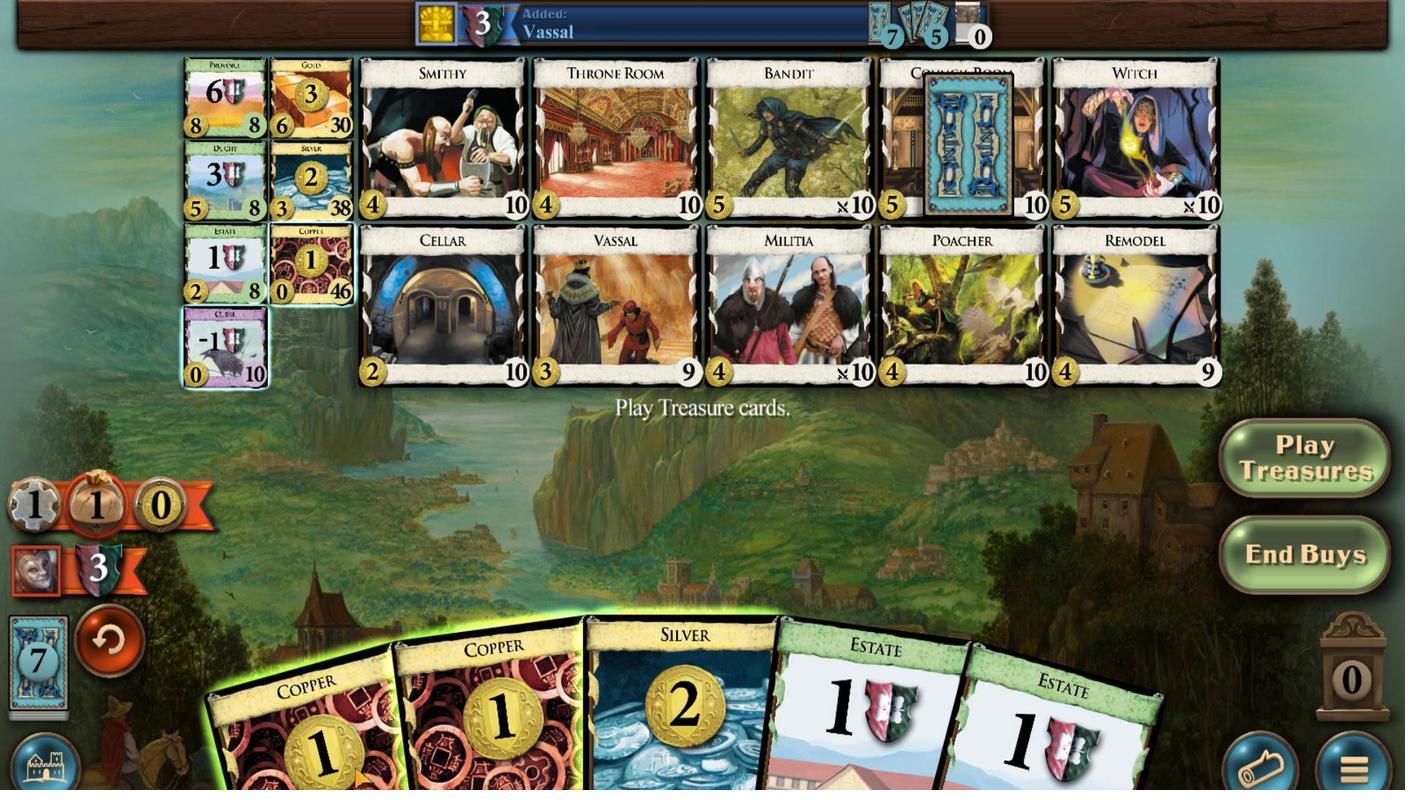 
Action: Mouse pressed left at (592, 477)
Screenshot: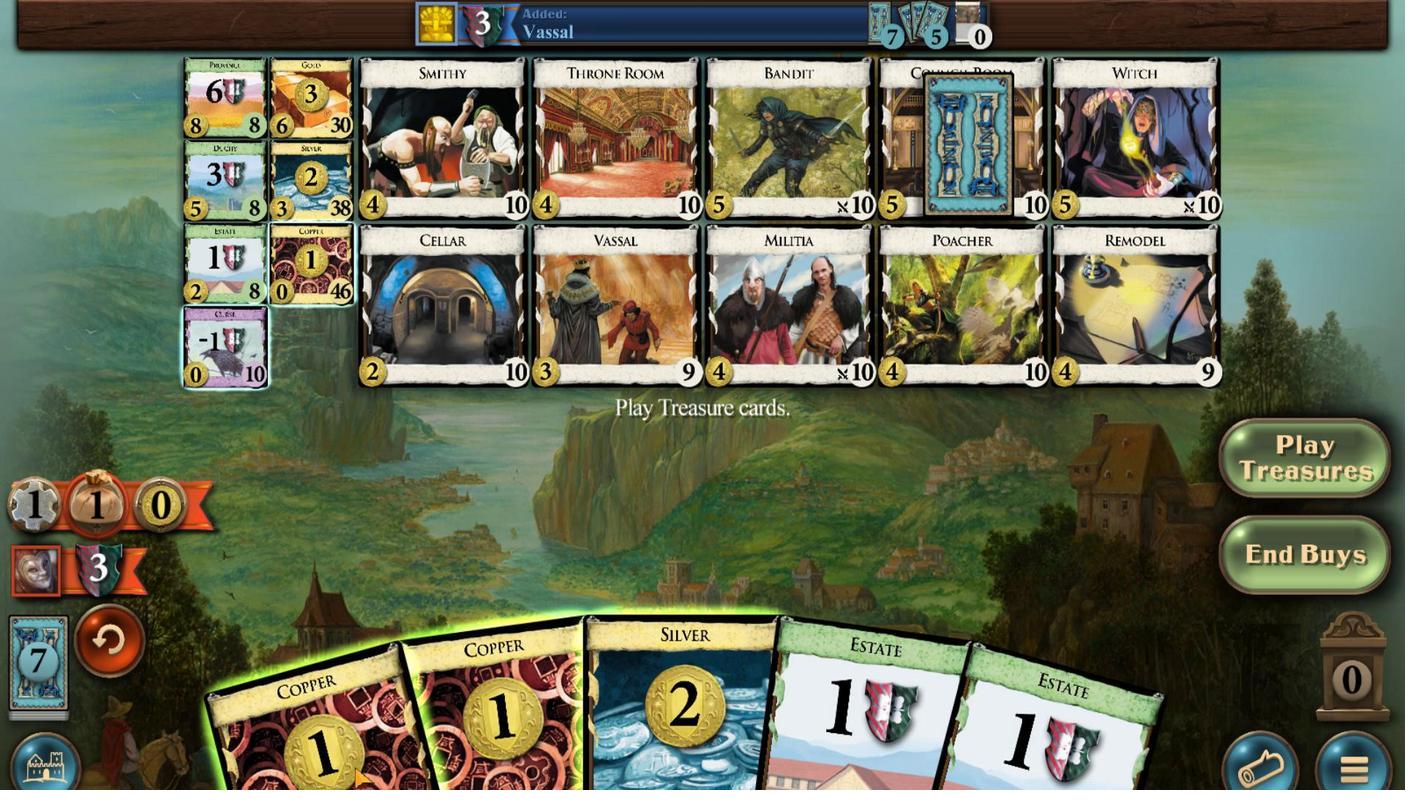 
Action: Mouse moved to (605, 491)
Screenshot: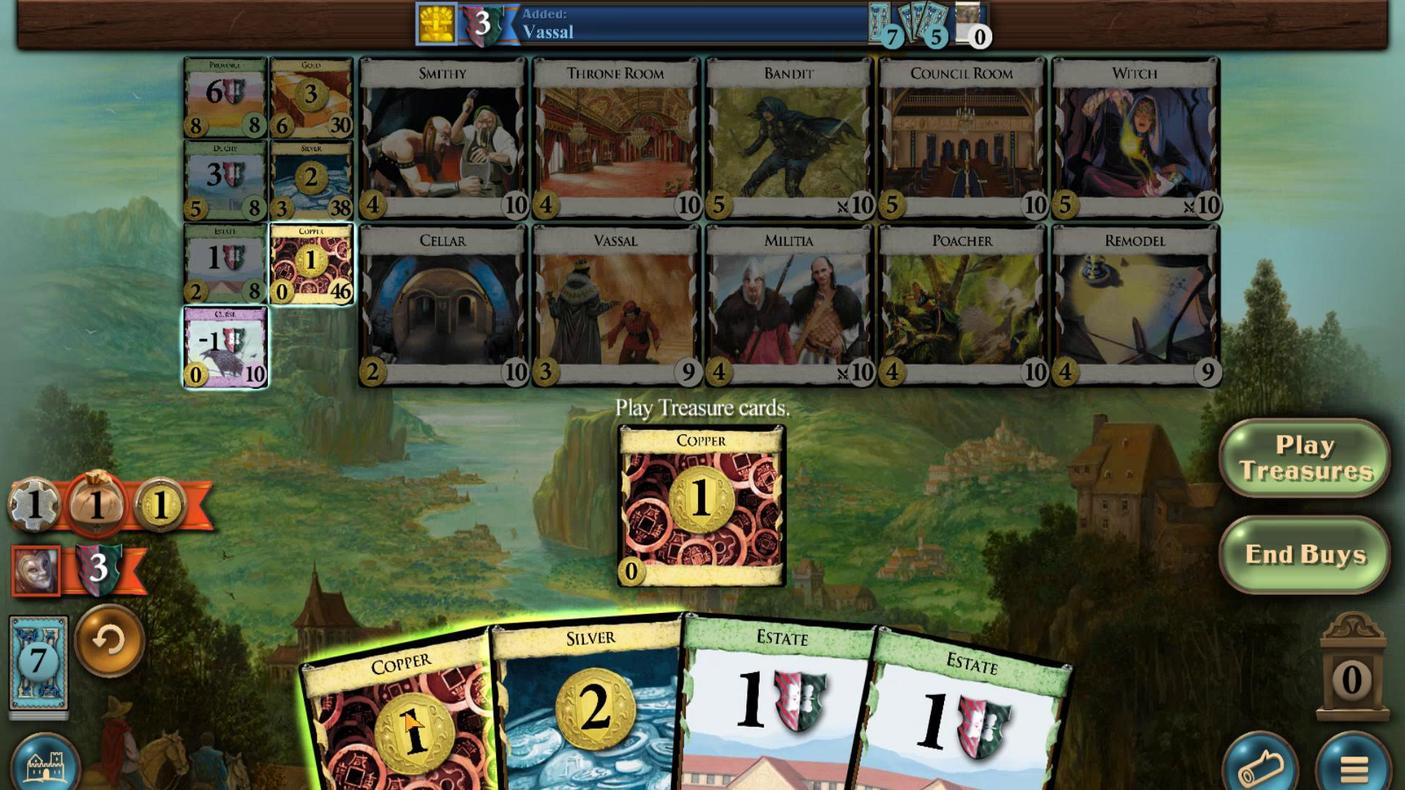
Action: Mouse pressed left at (605, 491)
Screenshot: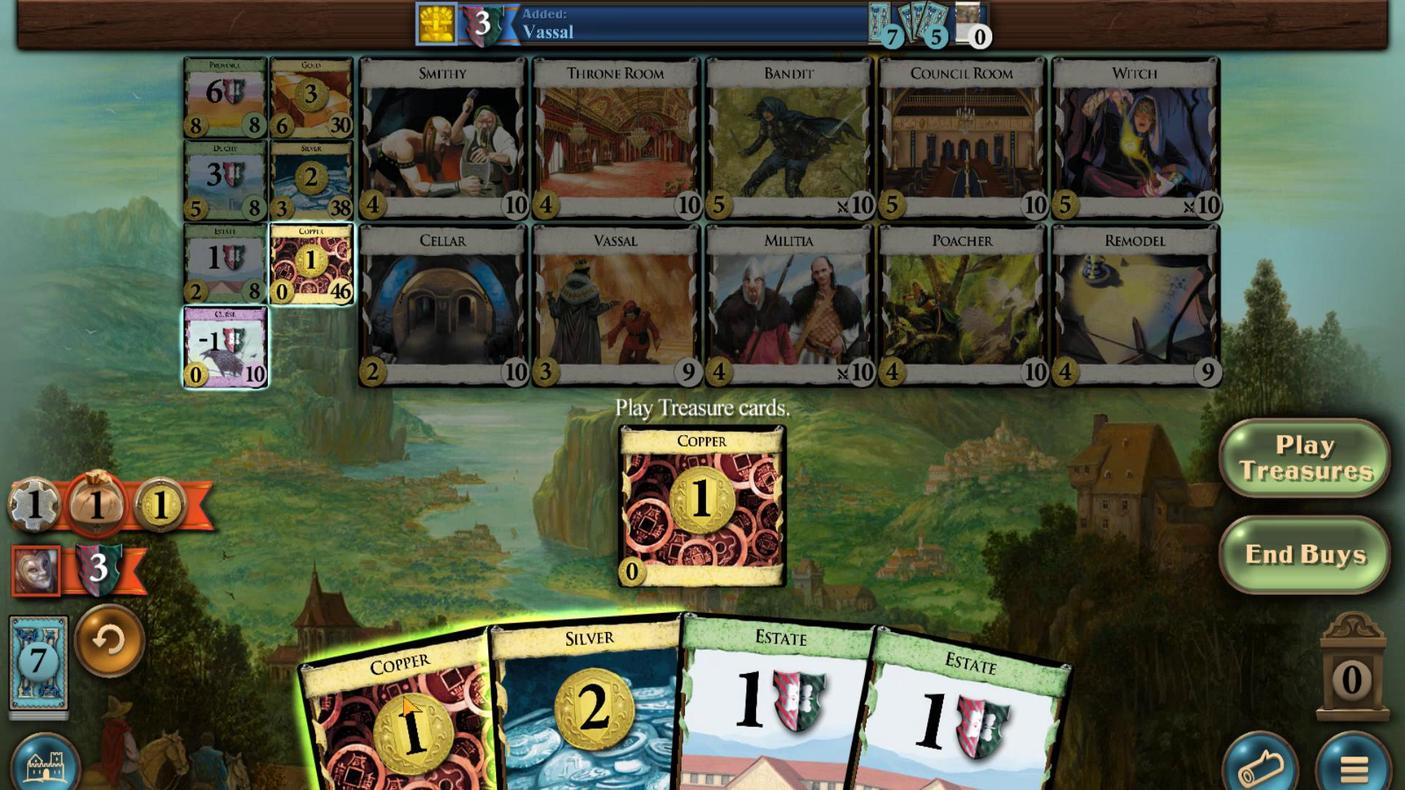 
Action: Mouse moved to (634, 496)
Screenshot: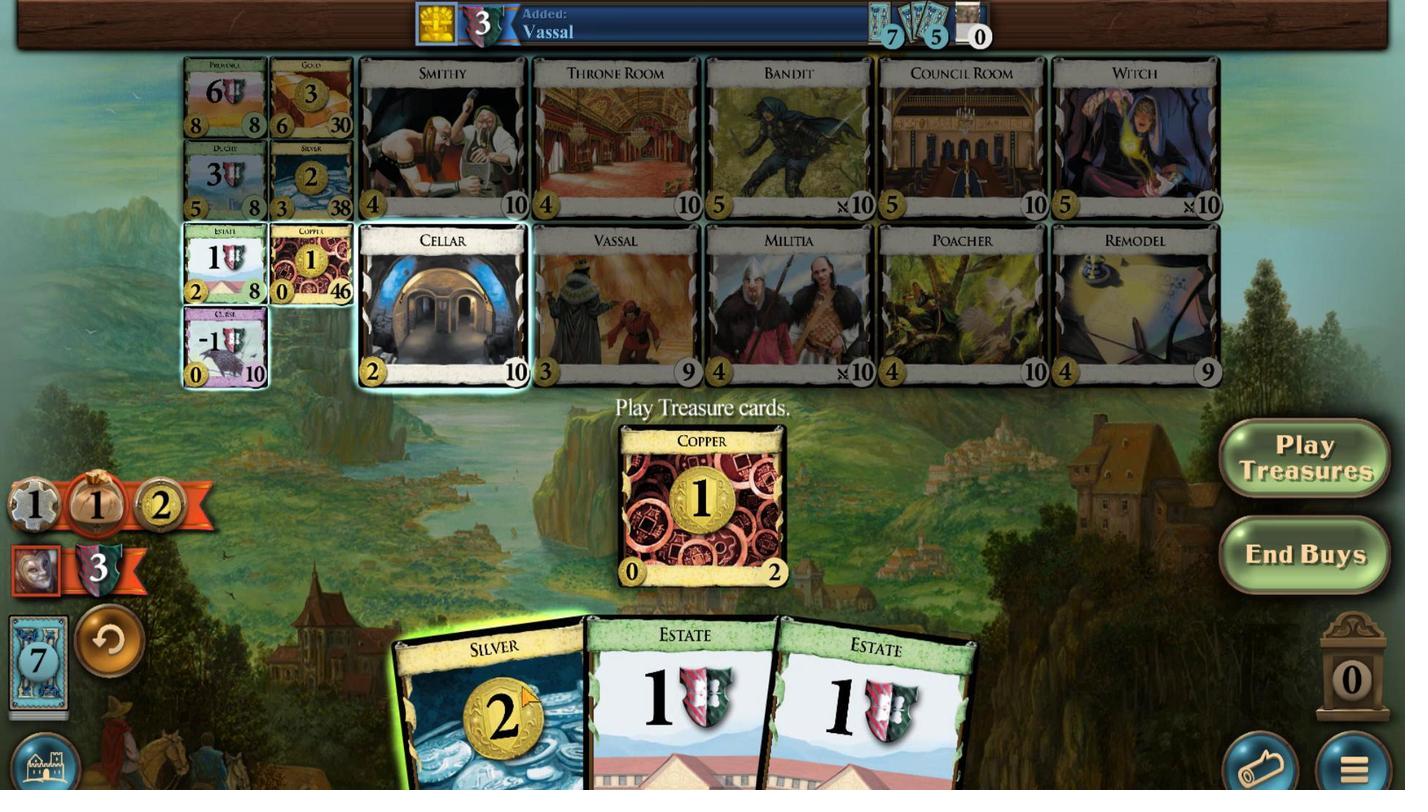 
Action: Mouse pressed left at (634, 496)
Screenshot: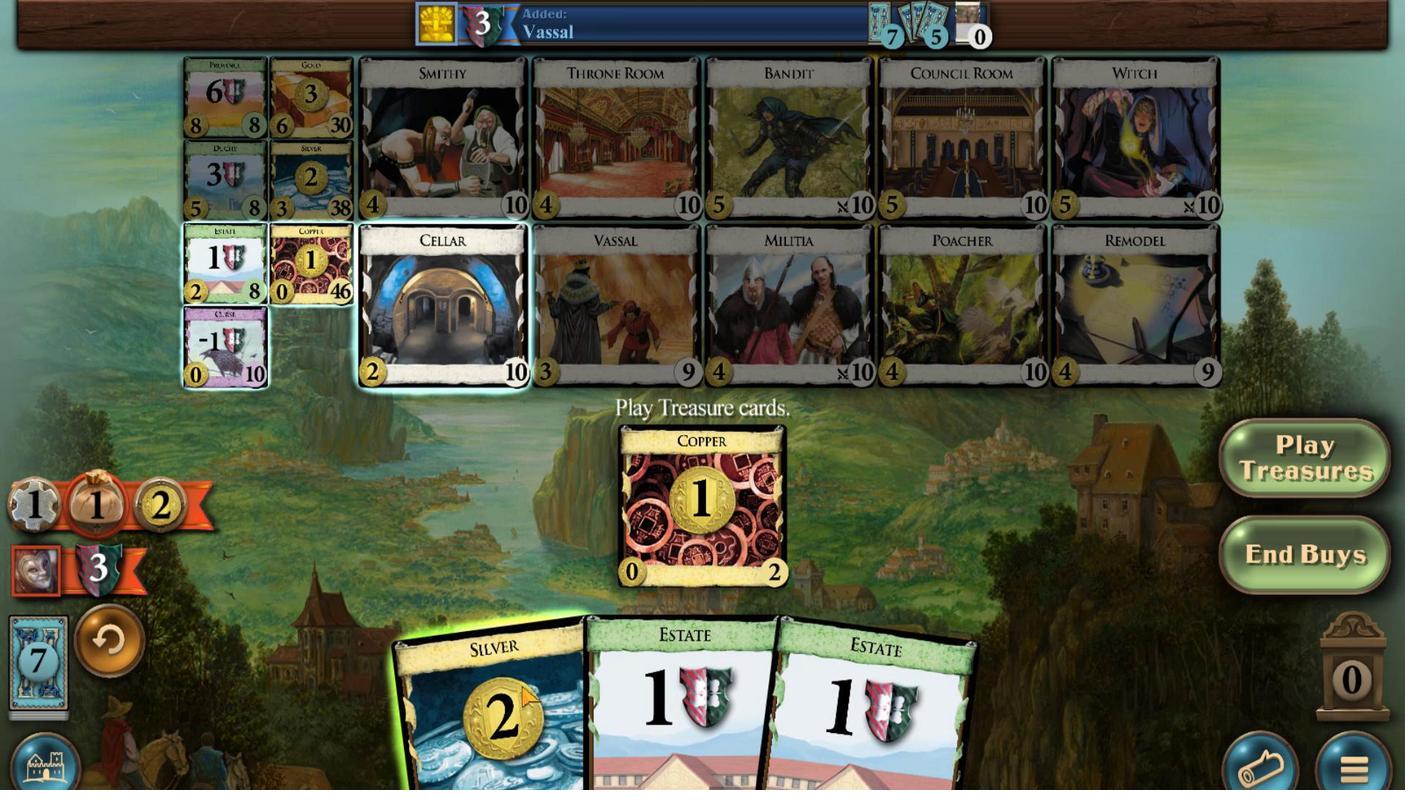 
Action: Mouse moved to (579, 614)
Screenshot: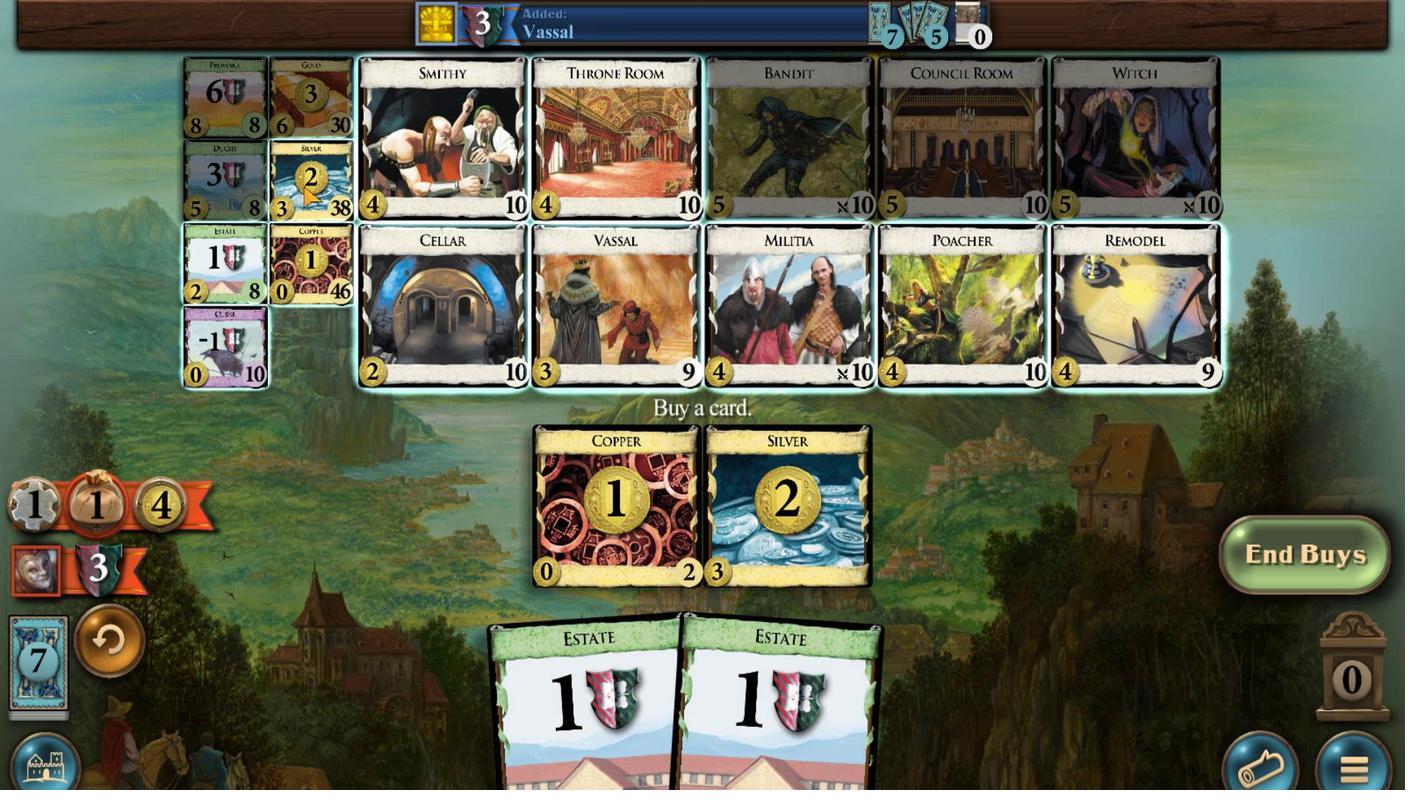 
Action: Mouse pressed left at (579, 614)
Screenshot: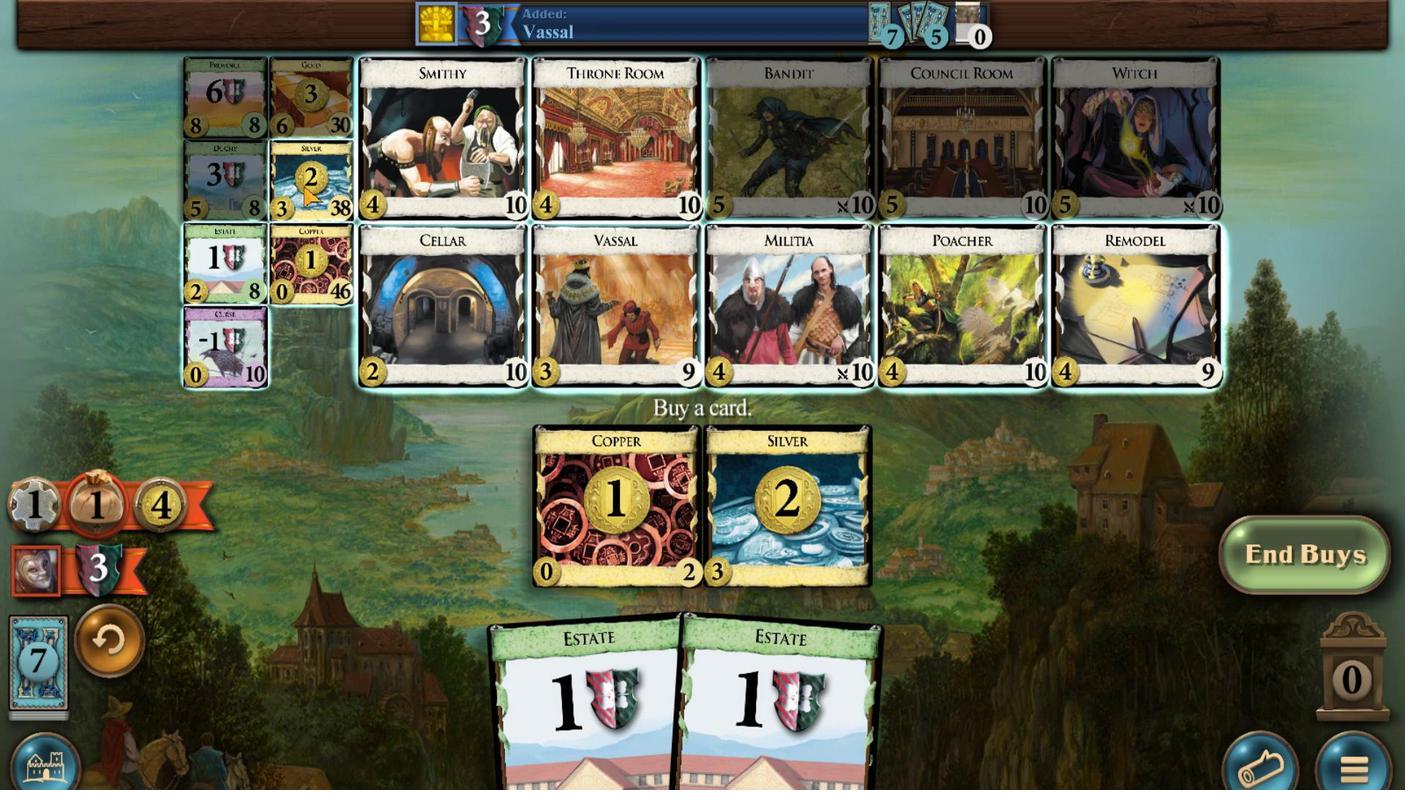 
Action: Mouse moved to (590, 494)
Screenshot: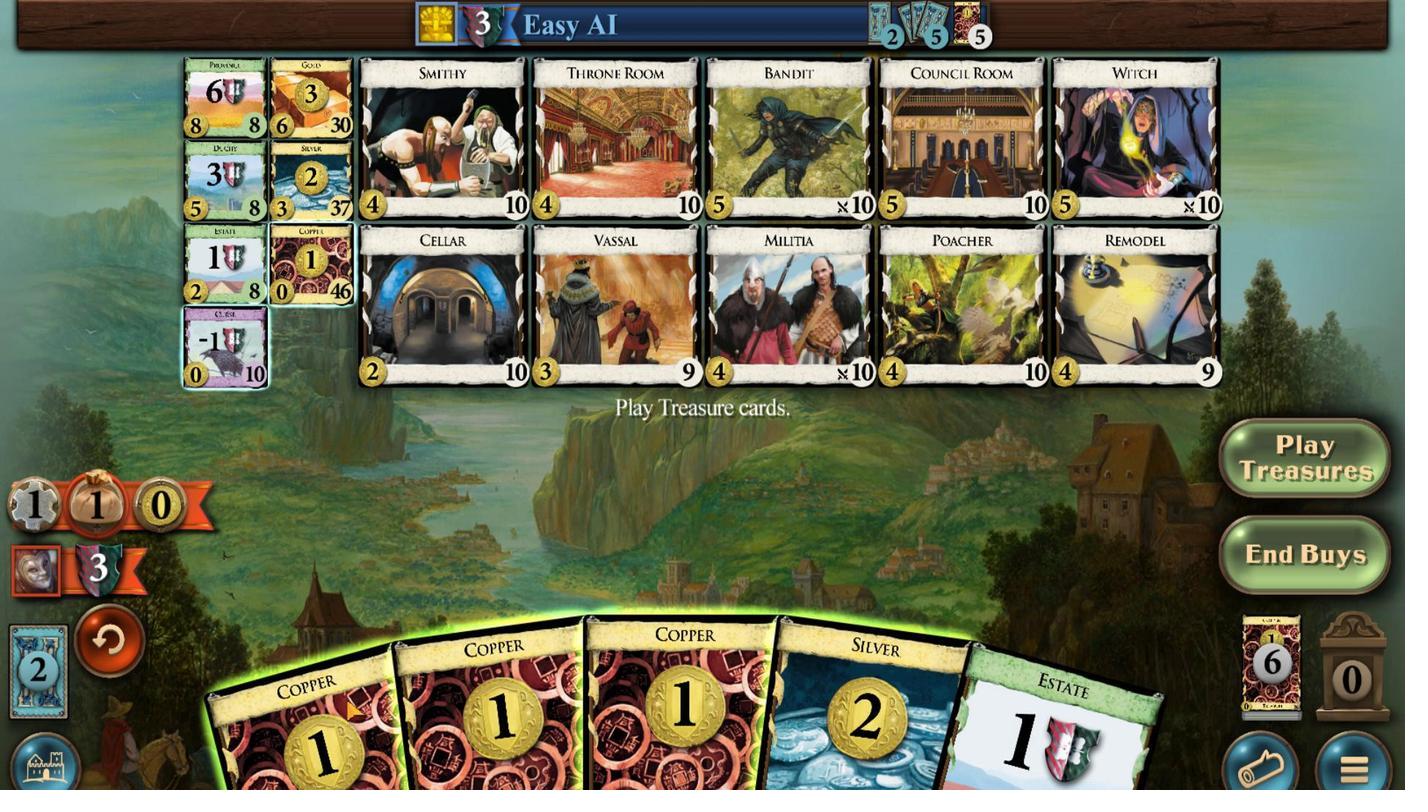 
Action: Mouse pressed left at (590, 494)
Screenshot: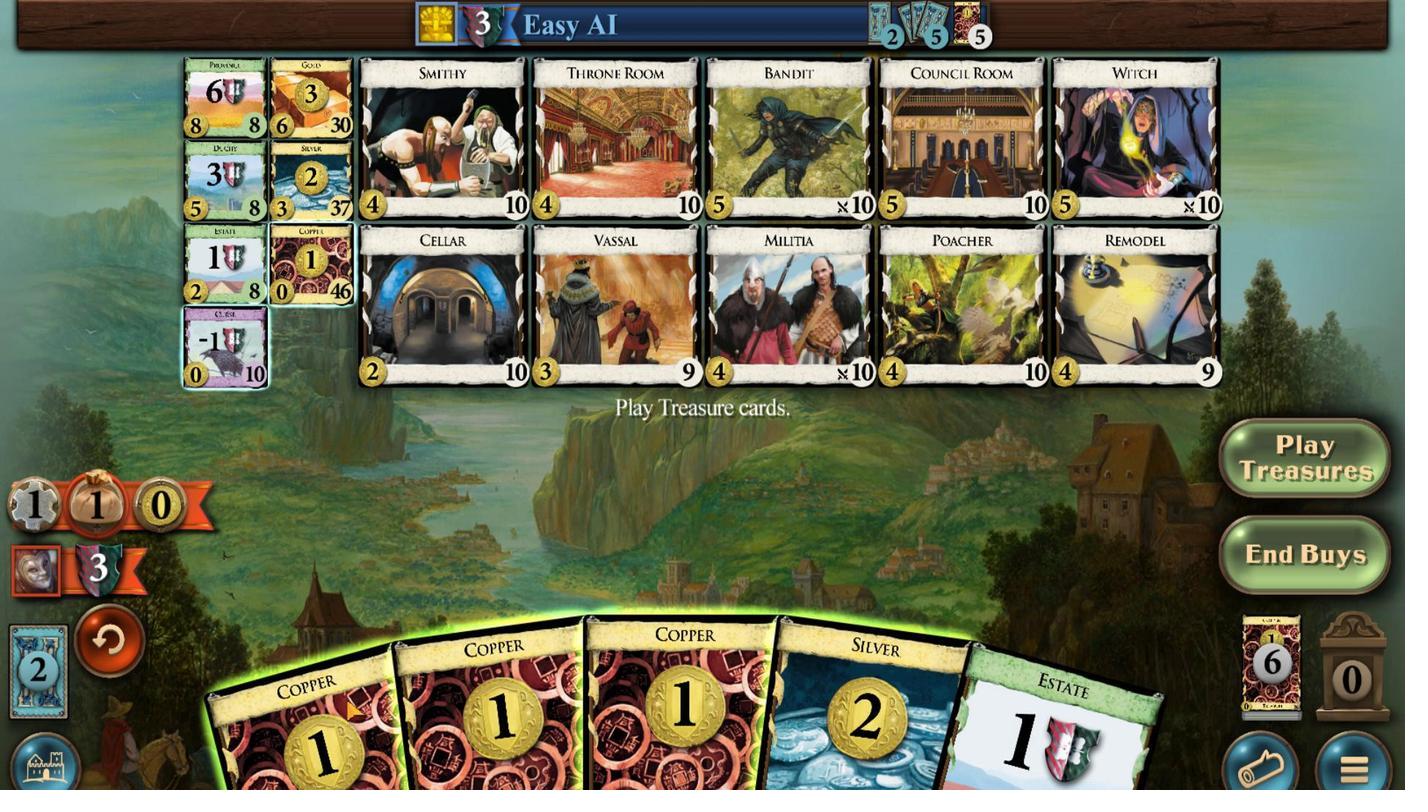 
Action: Mouse moved to (617, 498)
Screenshot: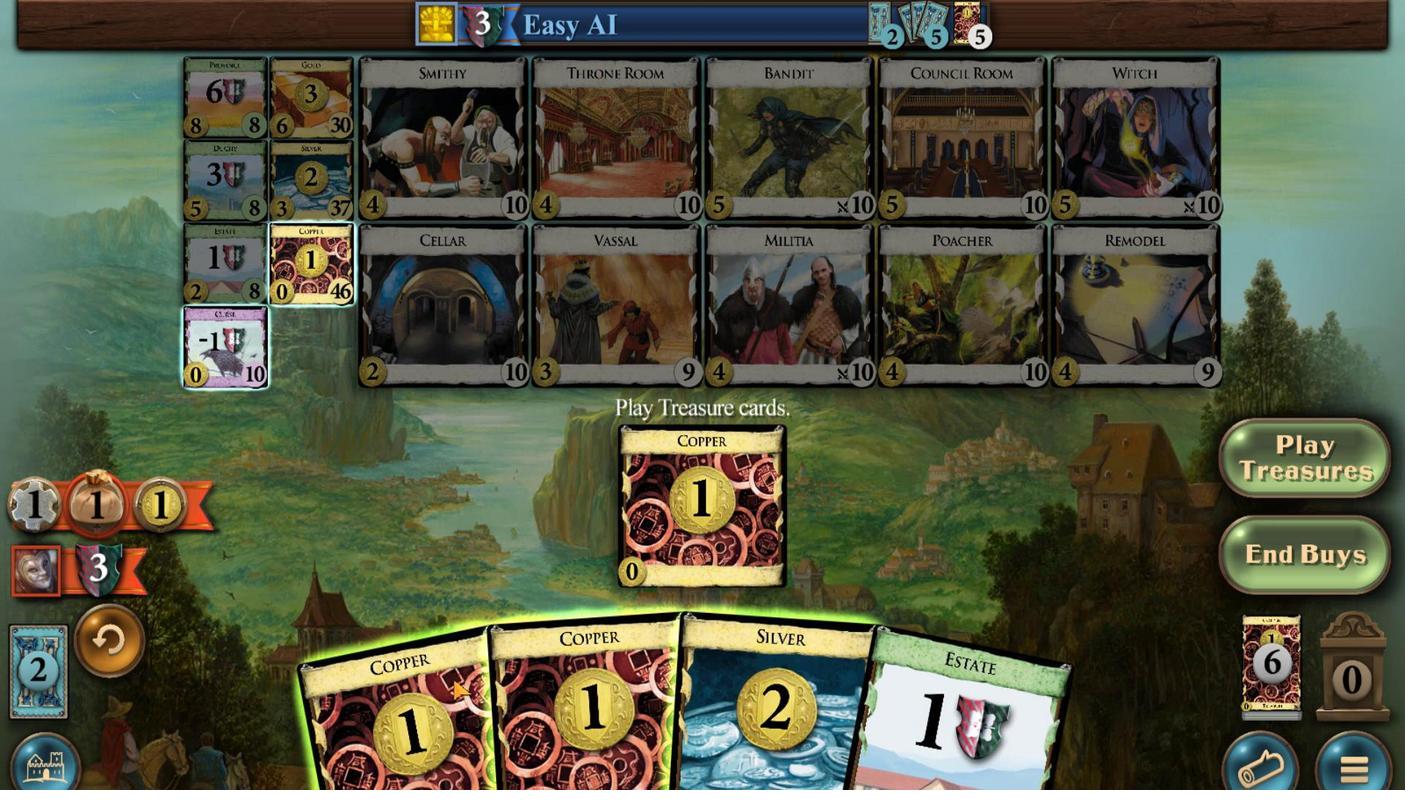 
Action: Mouse pressed left at (617, 498)
Screenshot: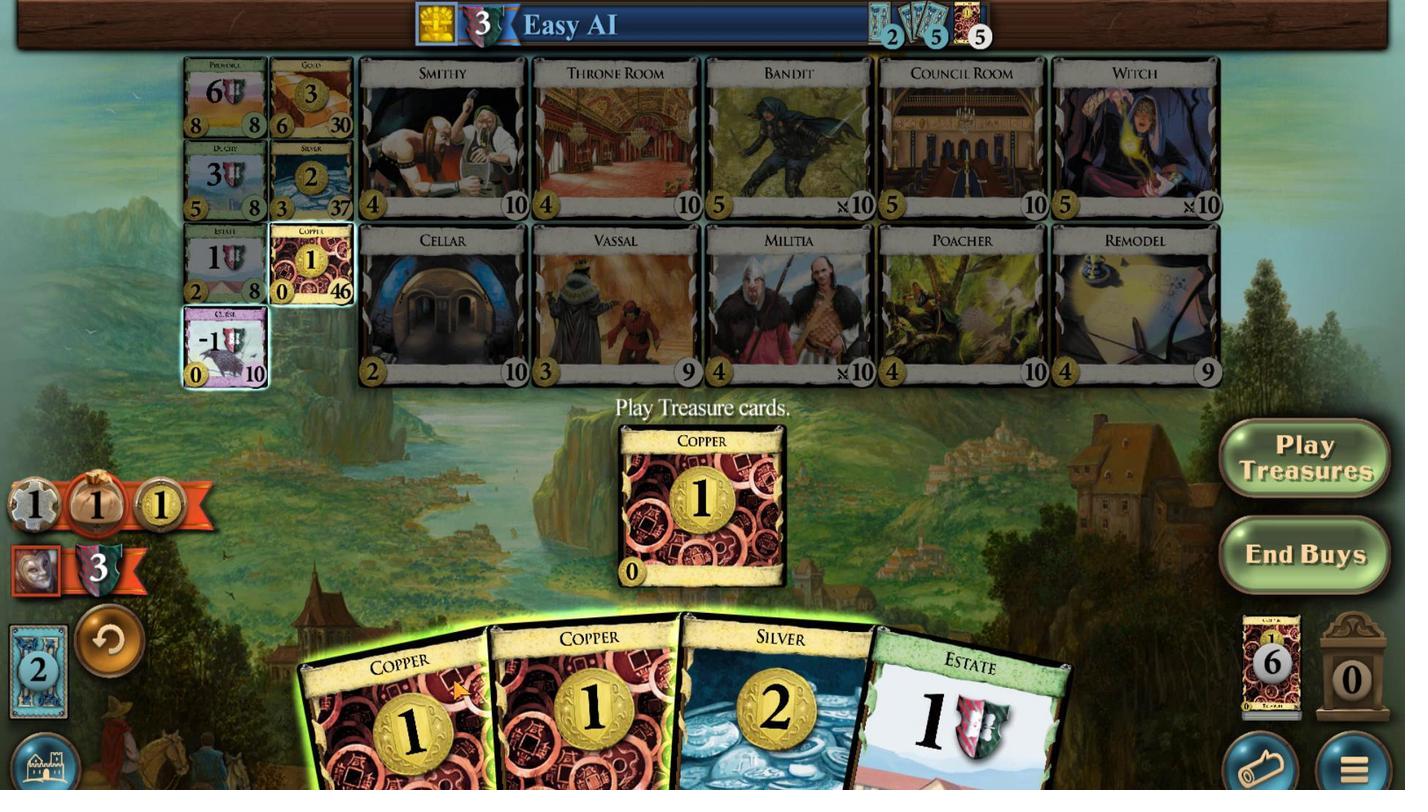 
Action: Mouse moved to (612, 492)
Screenshot: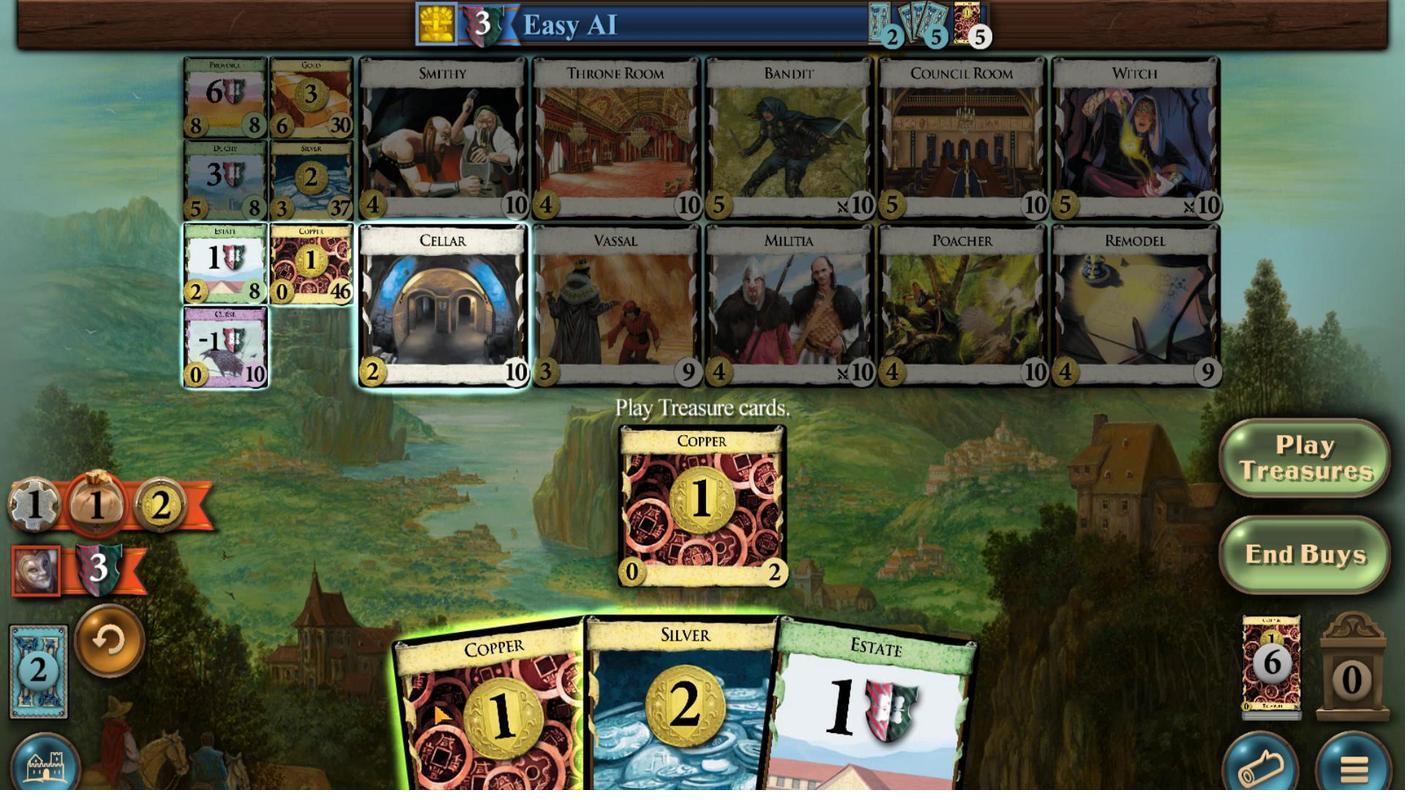 
Action: Mouse pressed left at (612, 492)
Screenshot: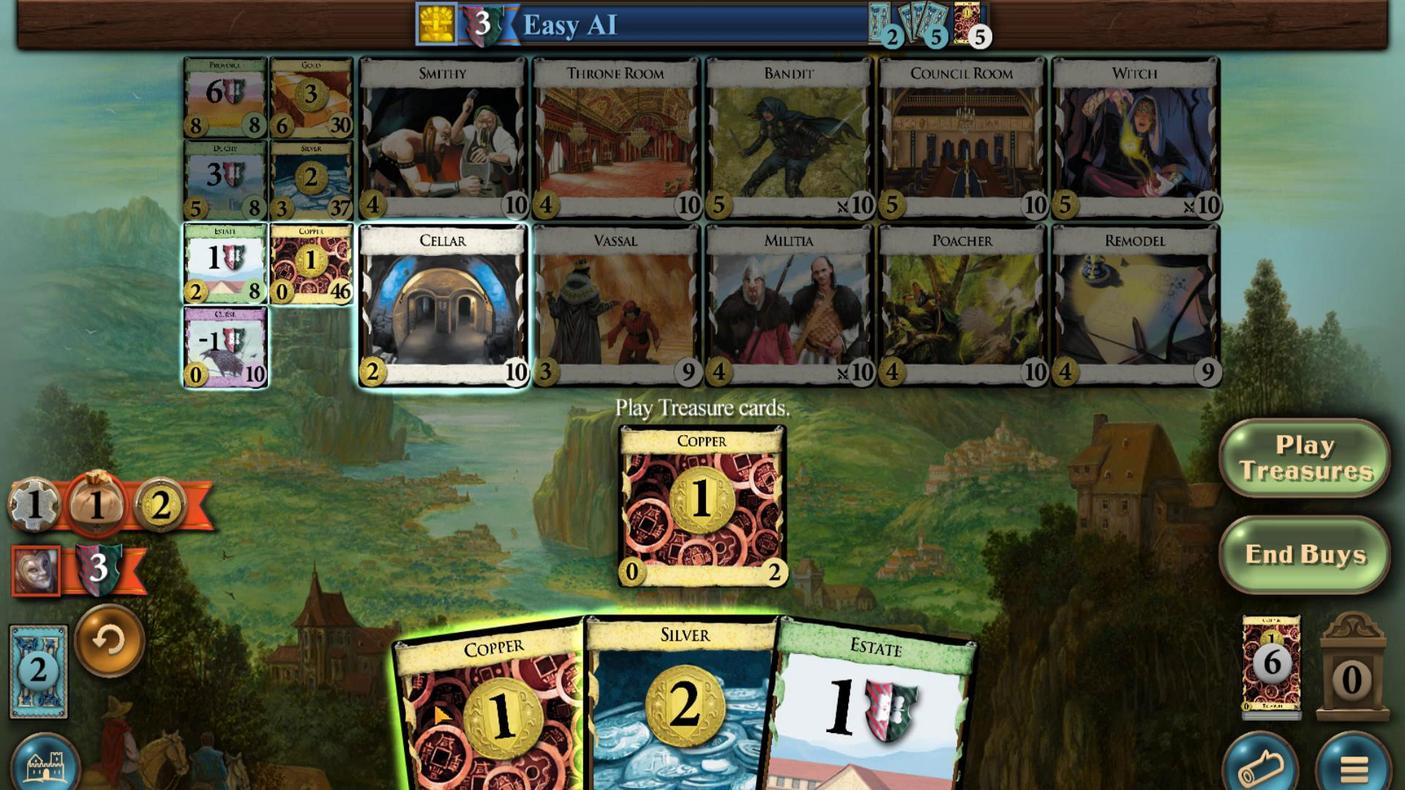 
Action: Mouse moved to (664, 502)
Screenshot: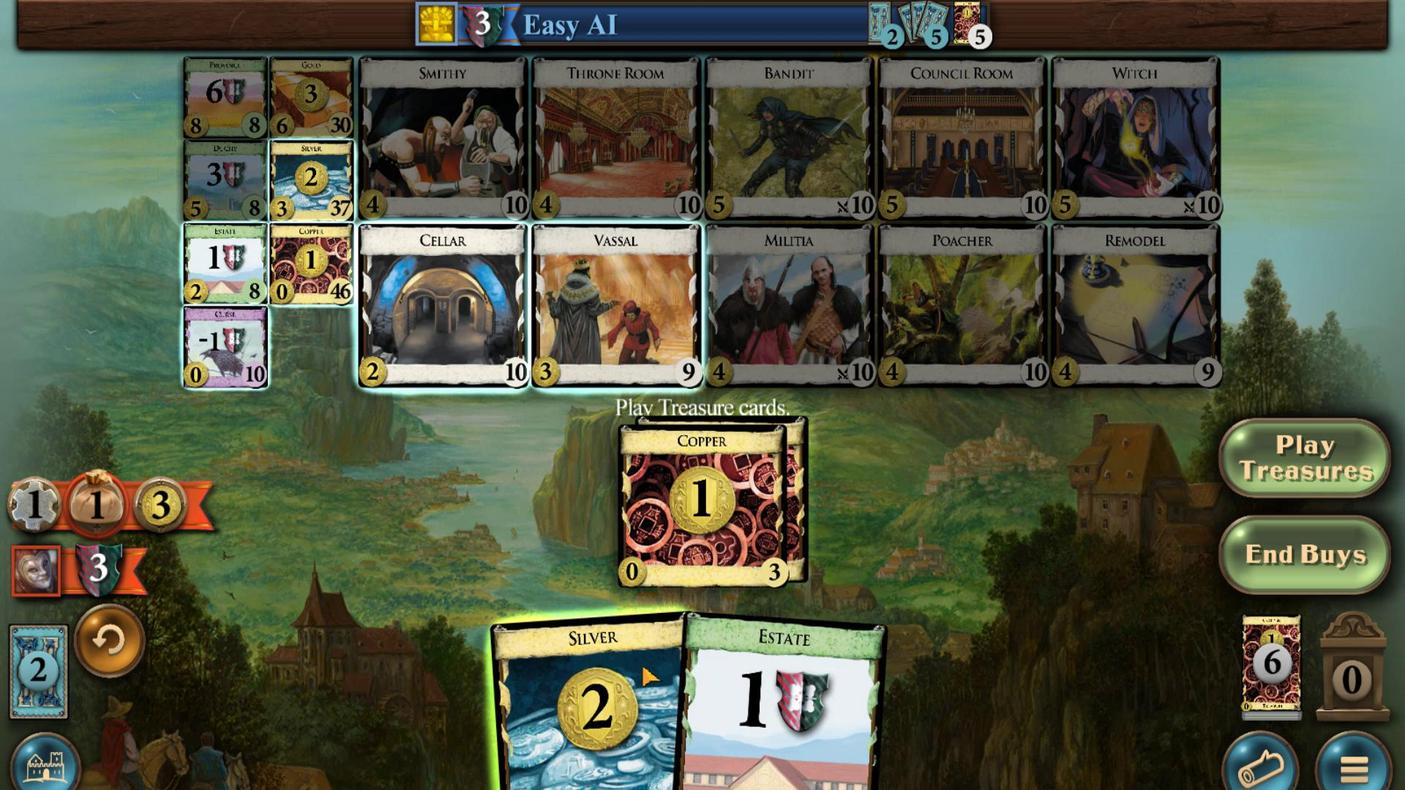 
Action: Mouse pressed left at (664, 502)
Screenshot: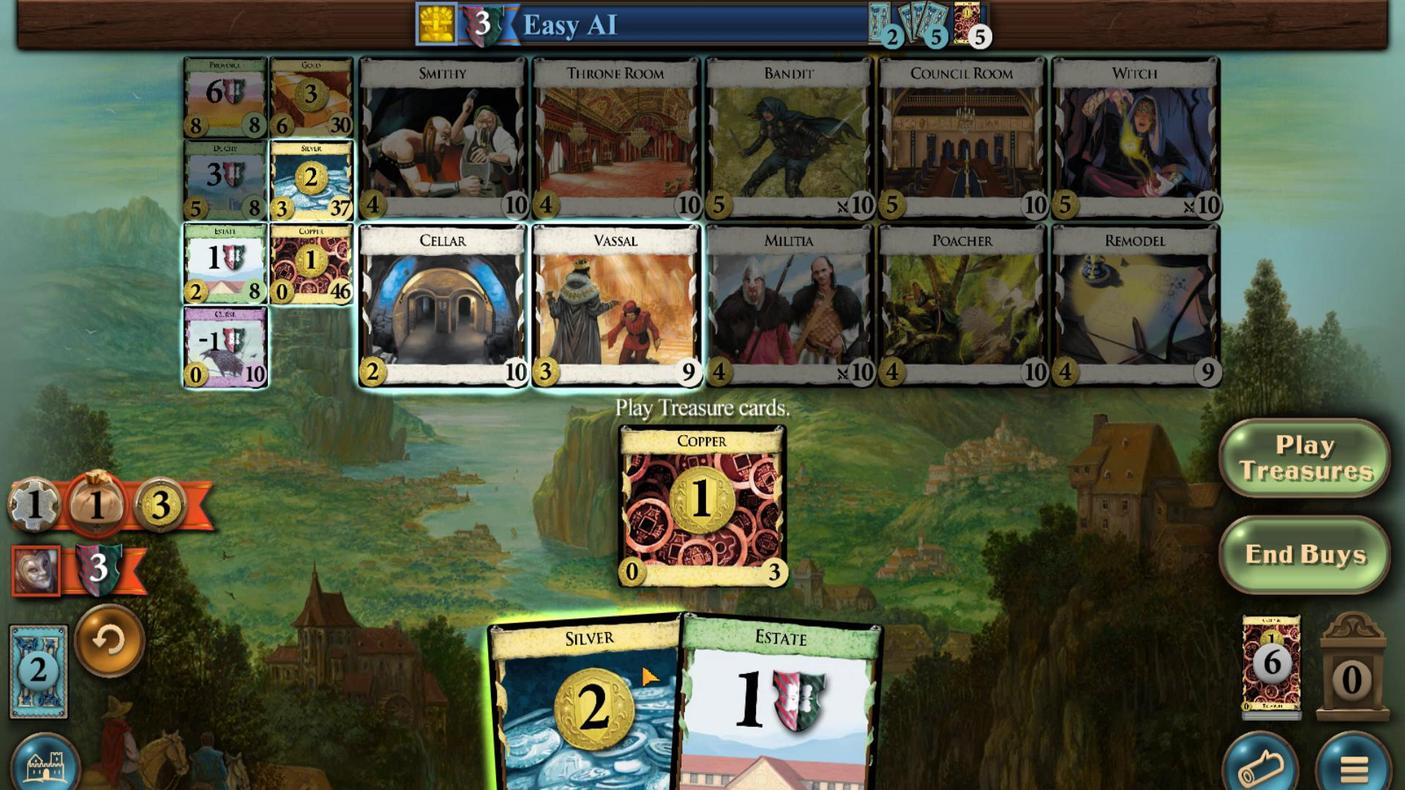 
Action: Mouse moved to (556, 614)
Screenshot: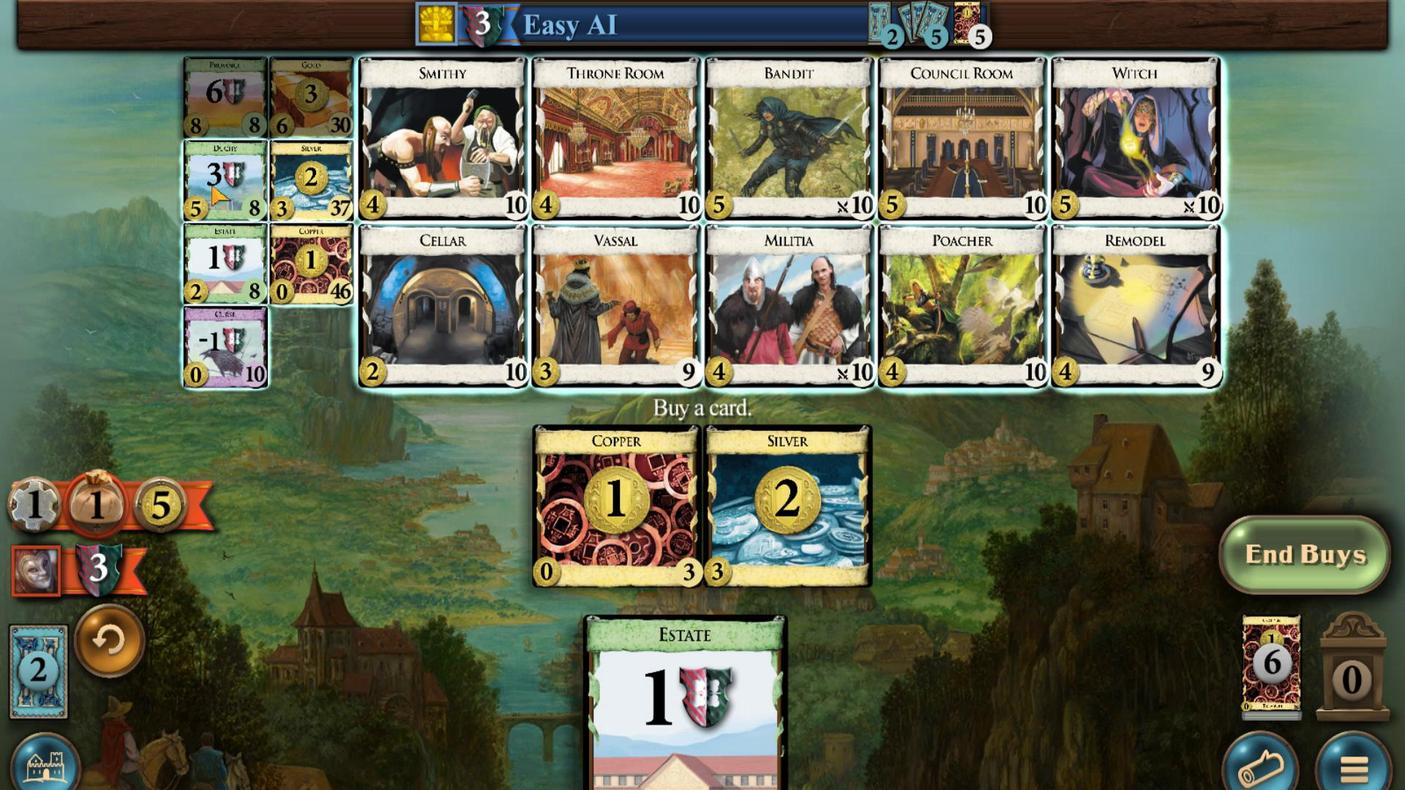 
Action: Mouse pressed left at (556, 614)
Screenshot: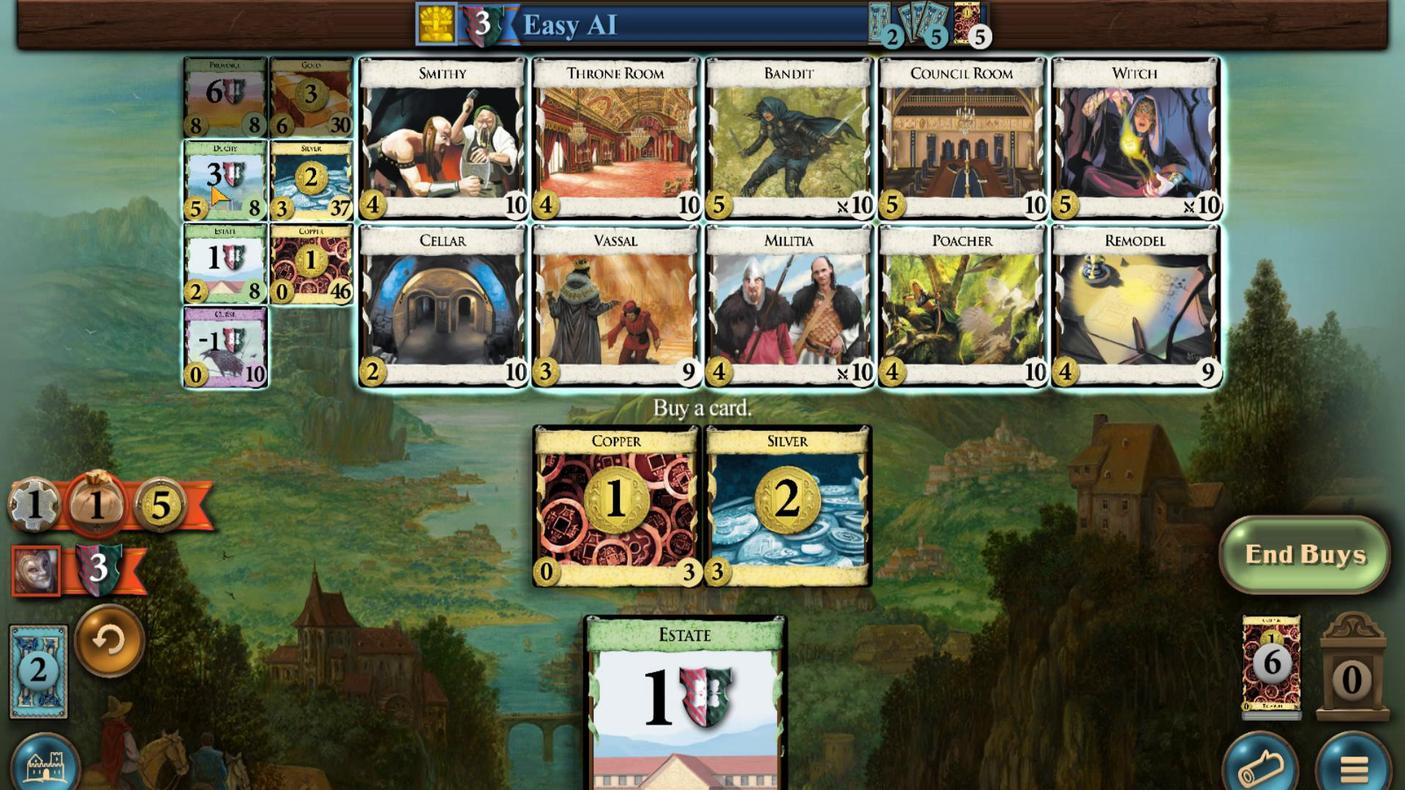 
Action: Mouse moved to (576, 487)
Screenshot: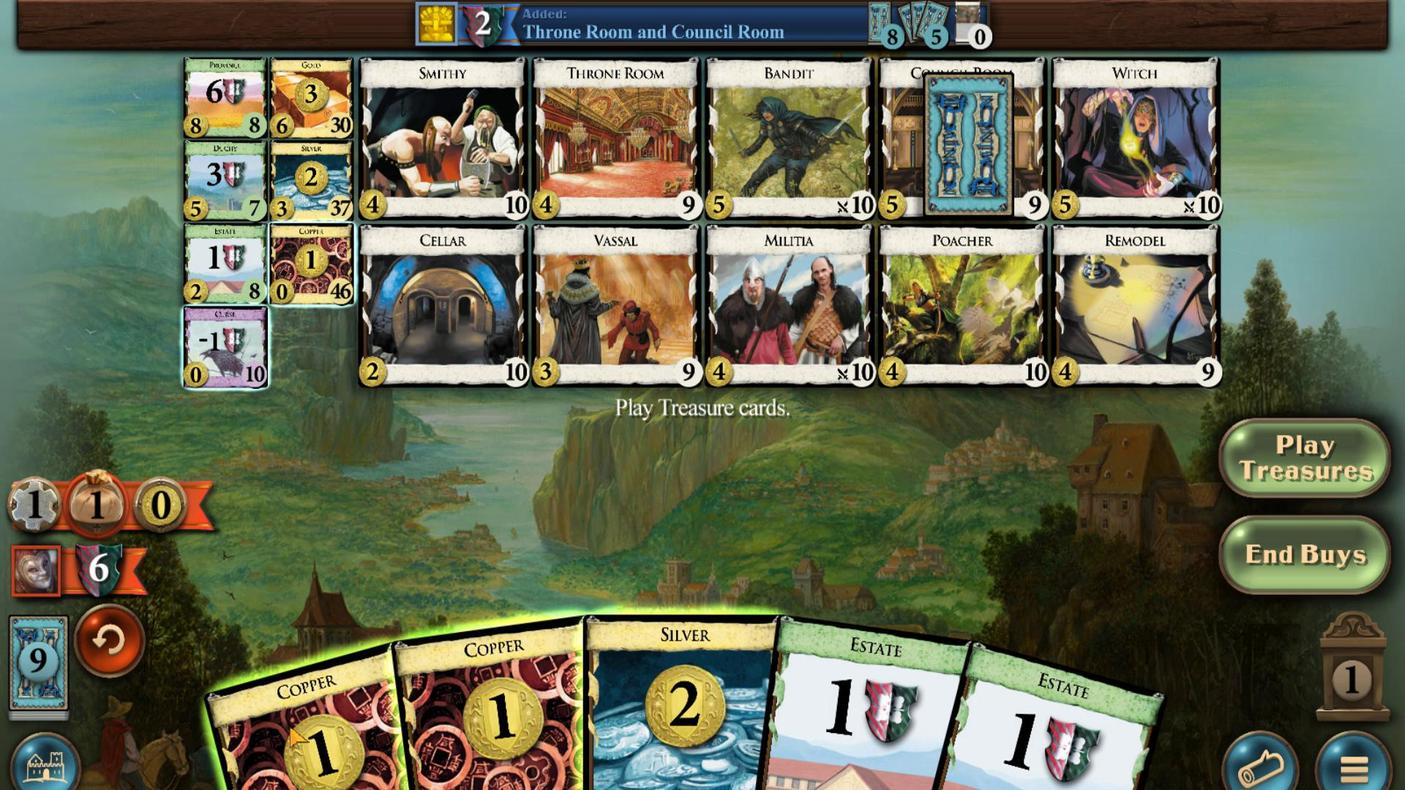 
Action: Mouse pressed left at (576, 487)
Screenshot: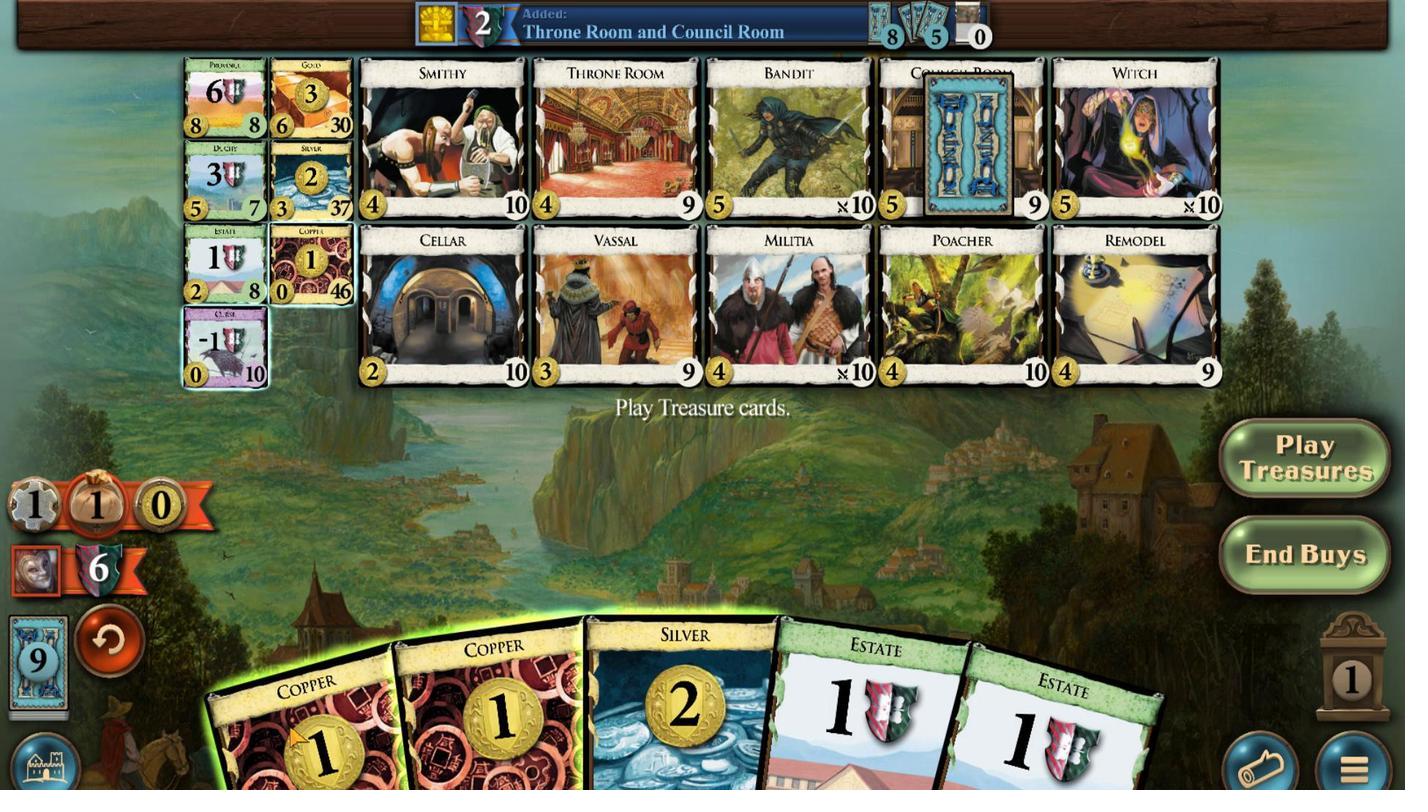 
Action: Mouse moved to (608, 494)
Screenshot: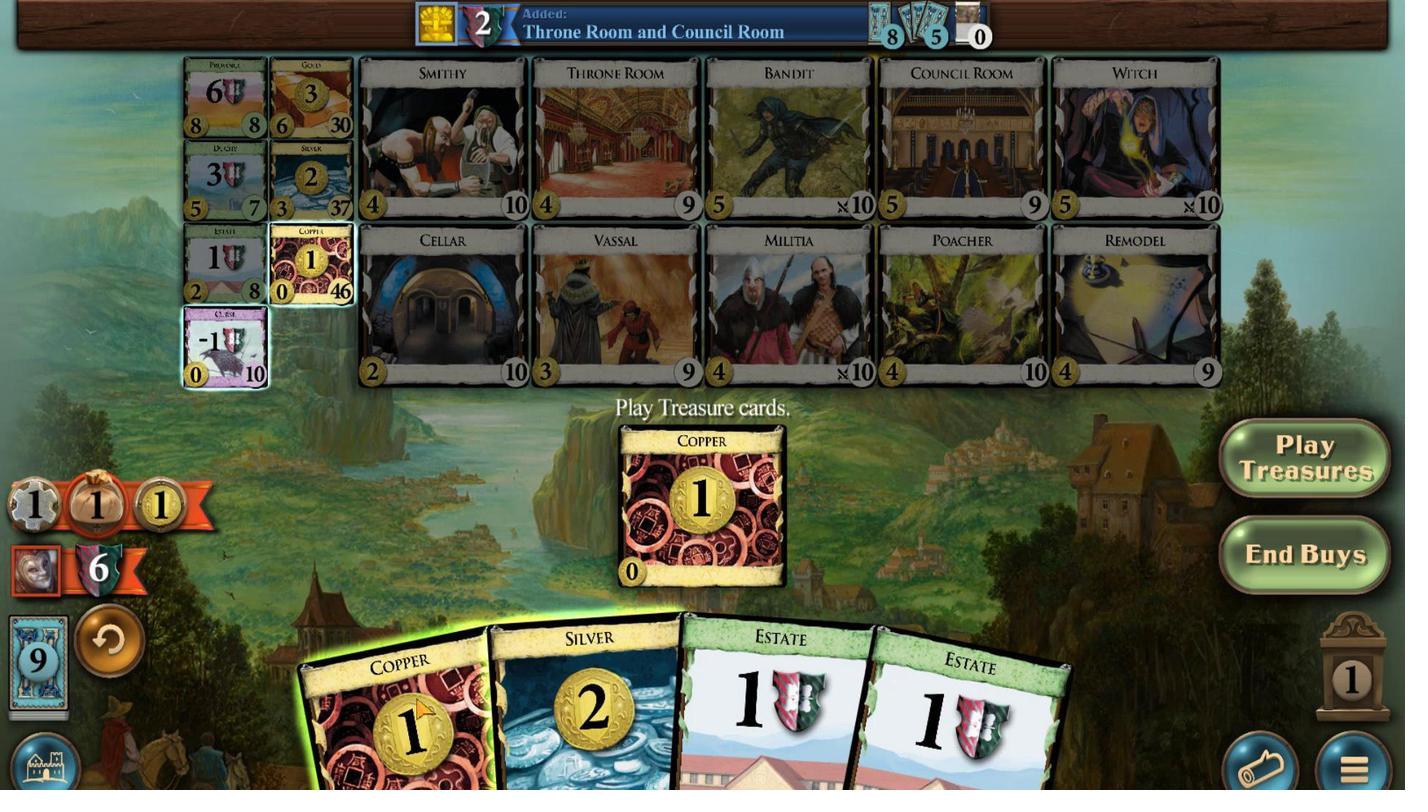 
Action: Mouse pressed left at (608, 494)
Screenshot: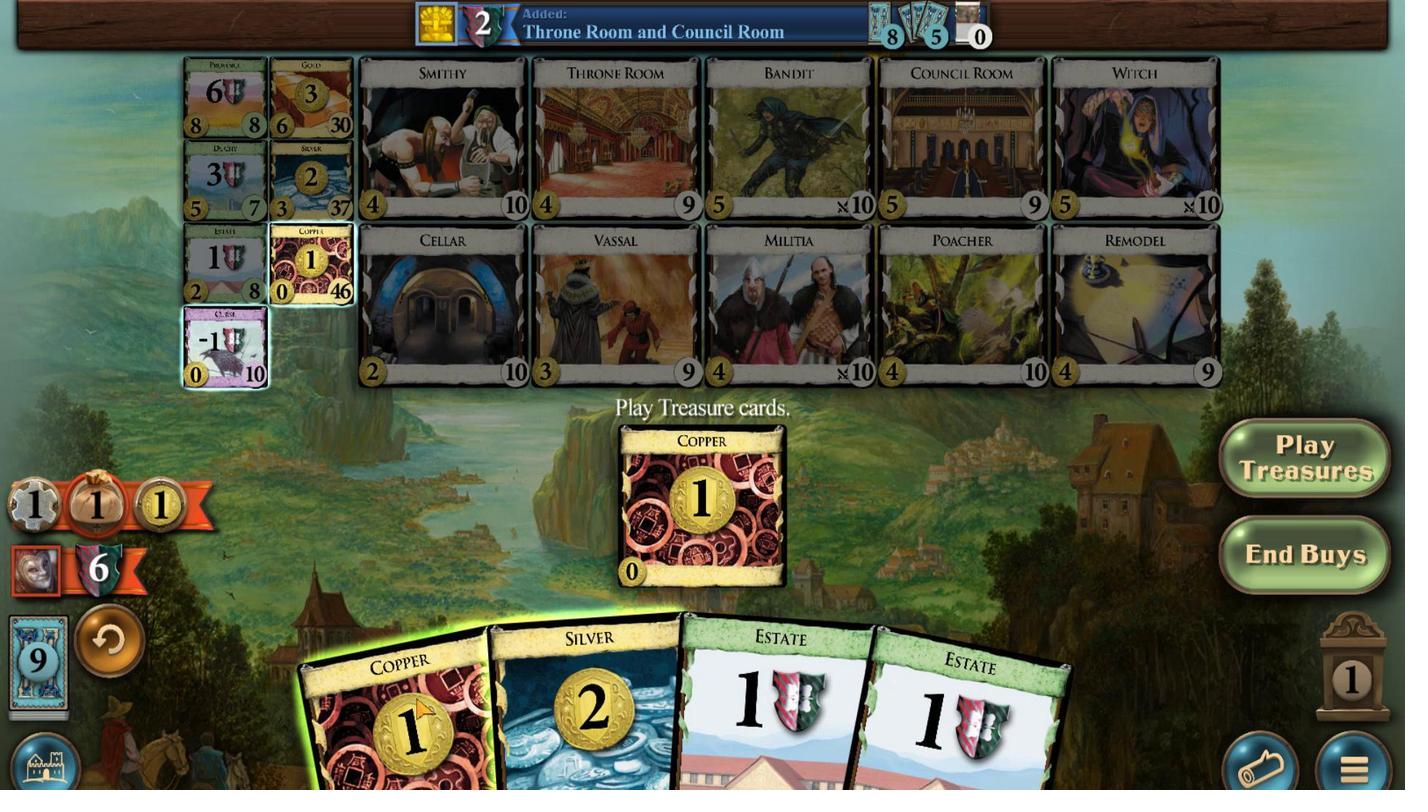 
Action: Mouse moved to (636, 504)
Screenshot: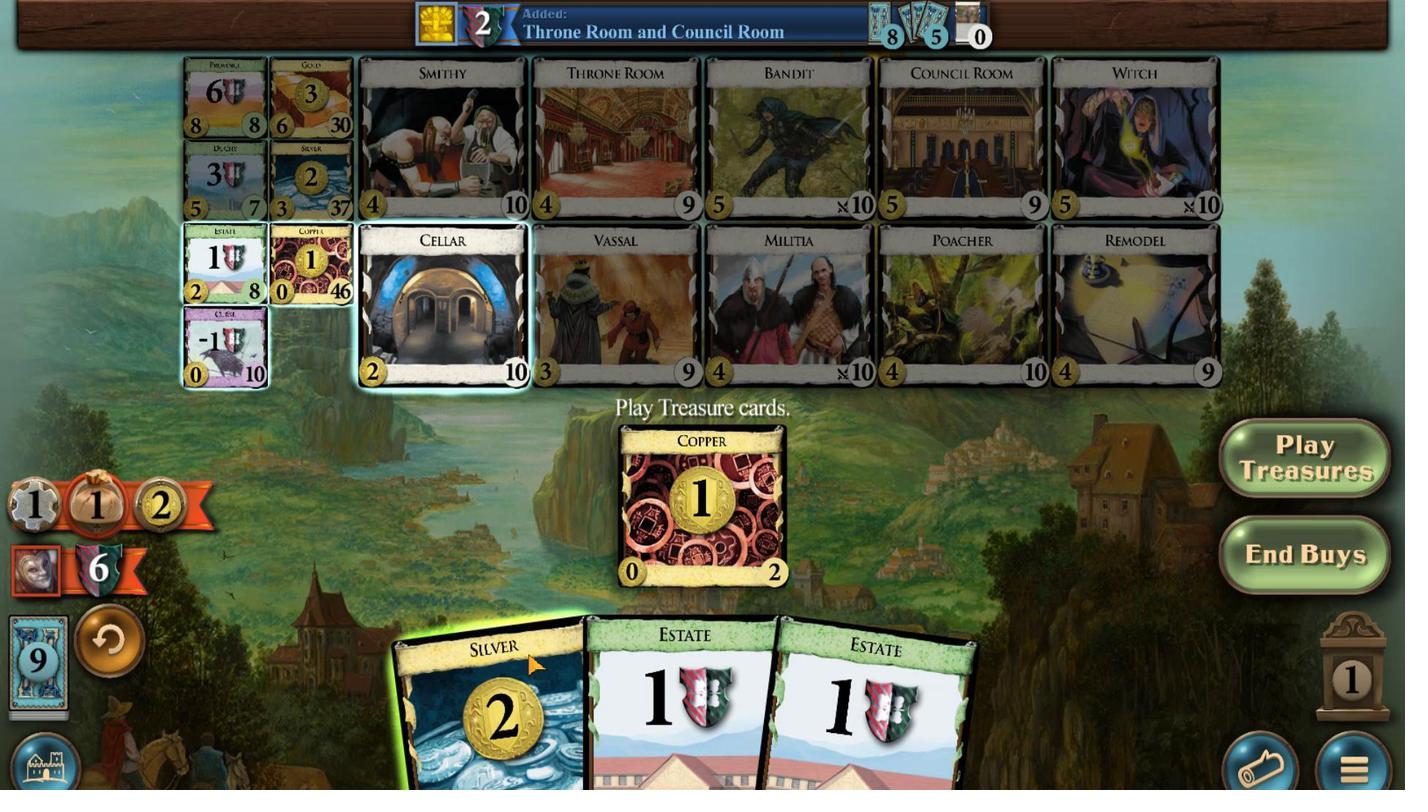 
Action: Mouse pressed left at (636, 504)
Screenshot: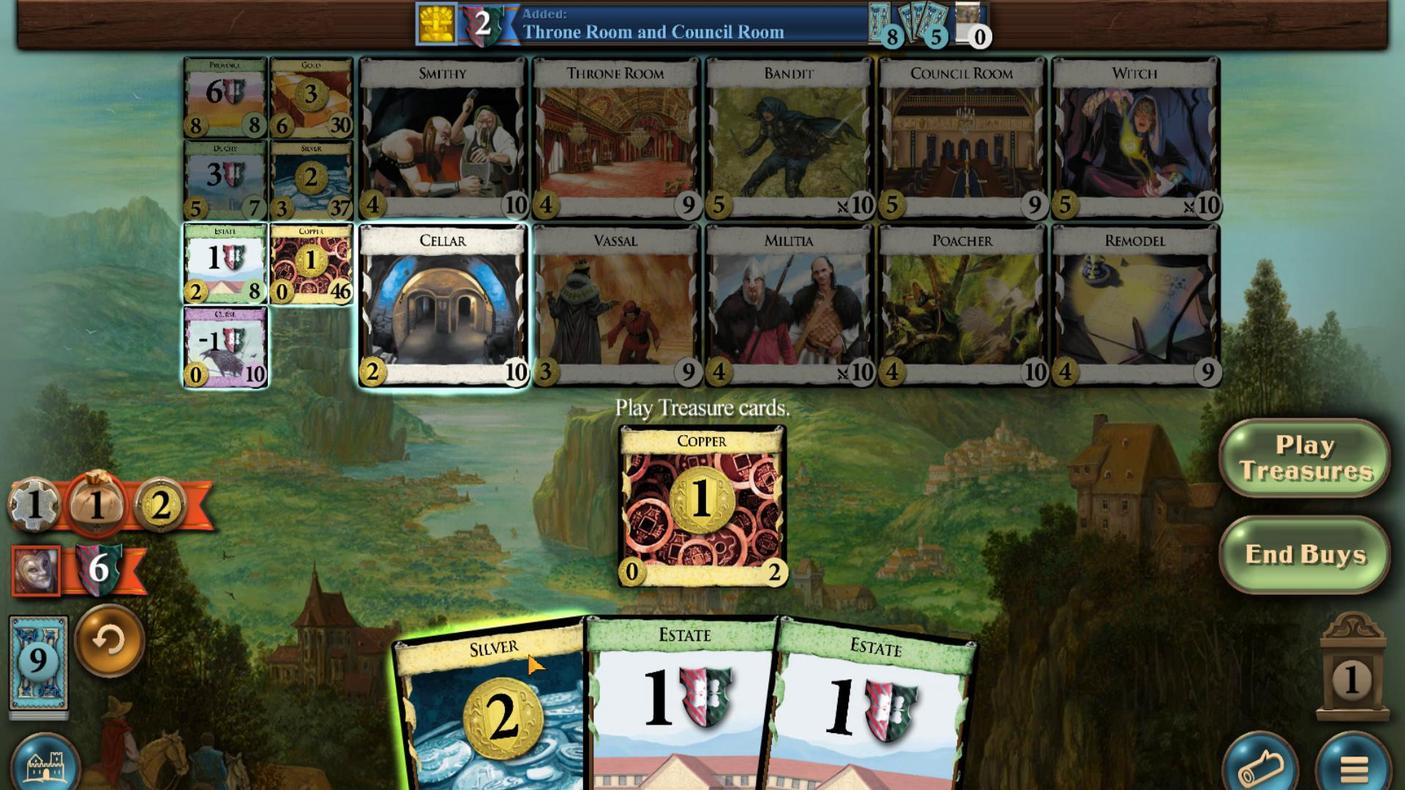 
Action: Mouse moved to (577, 616)
Screenshot: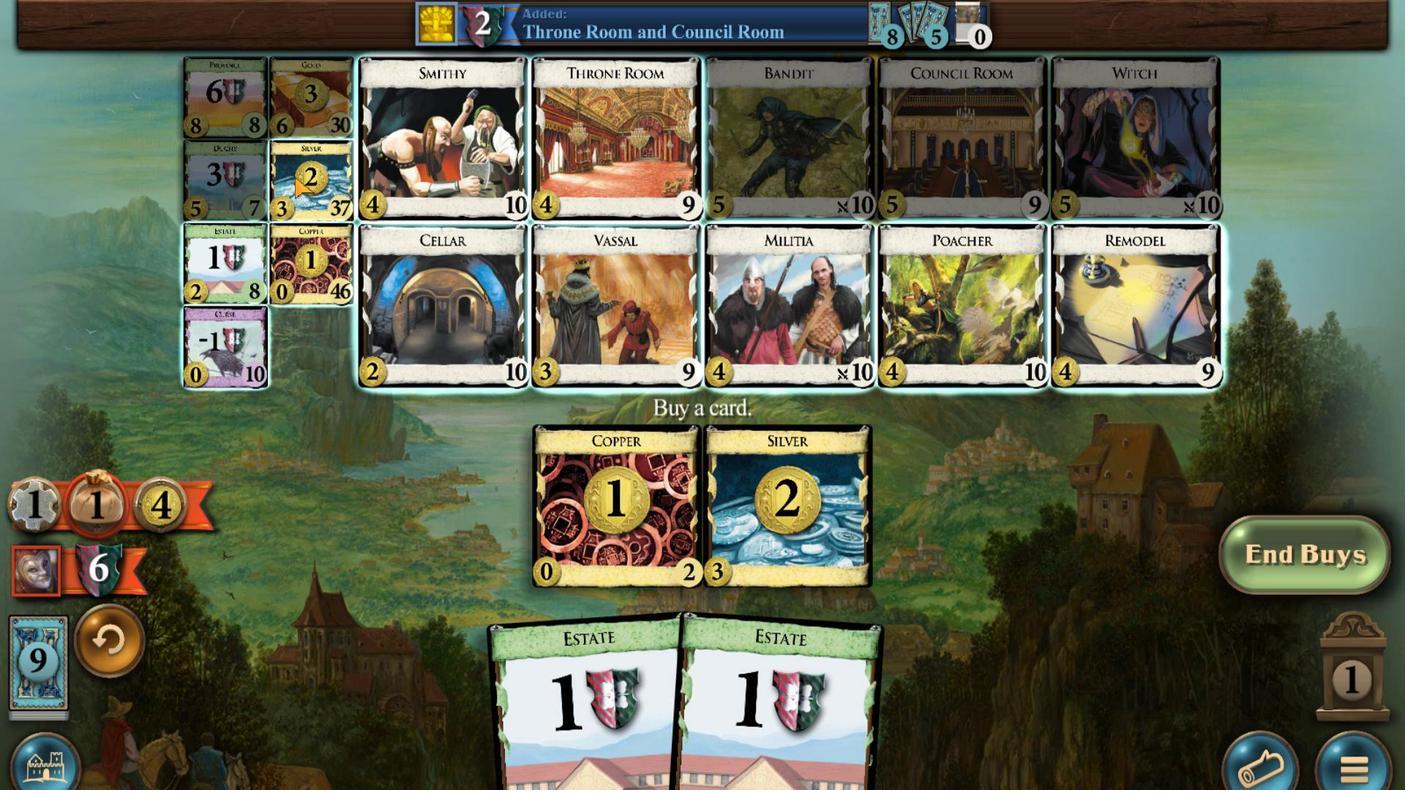 
Action: Mouse pressed left at (577, 616)
Screenshot: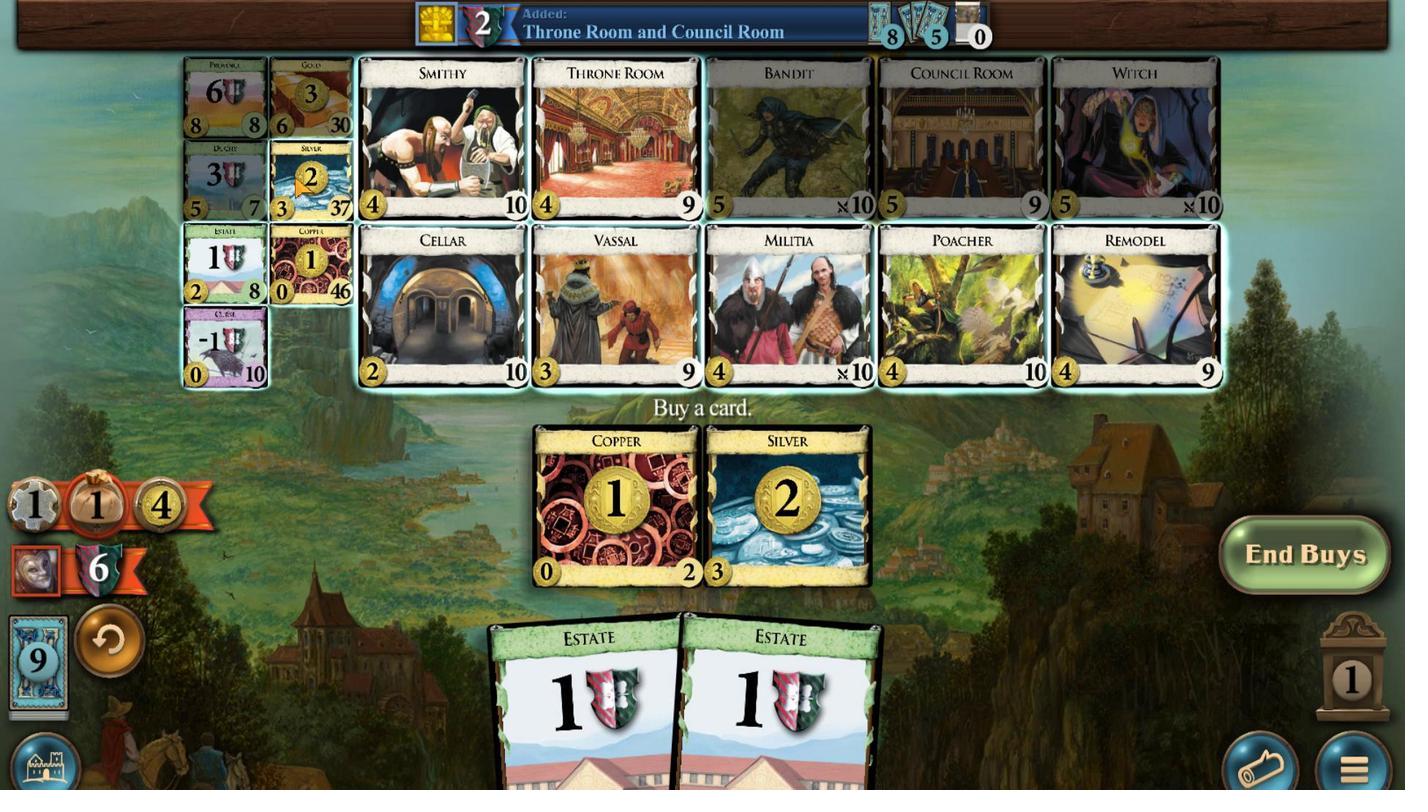 
Action: Mouse moved to (629, 496)
Screenshot: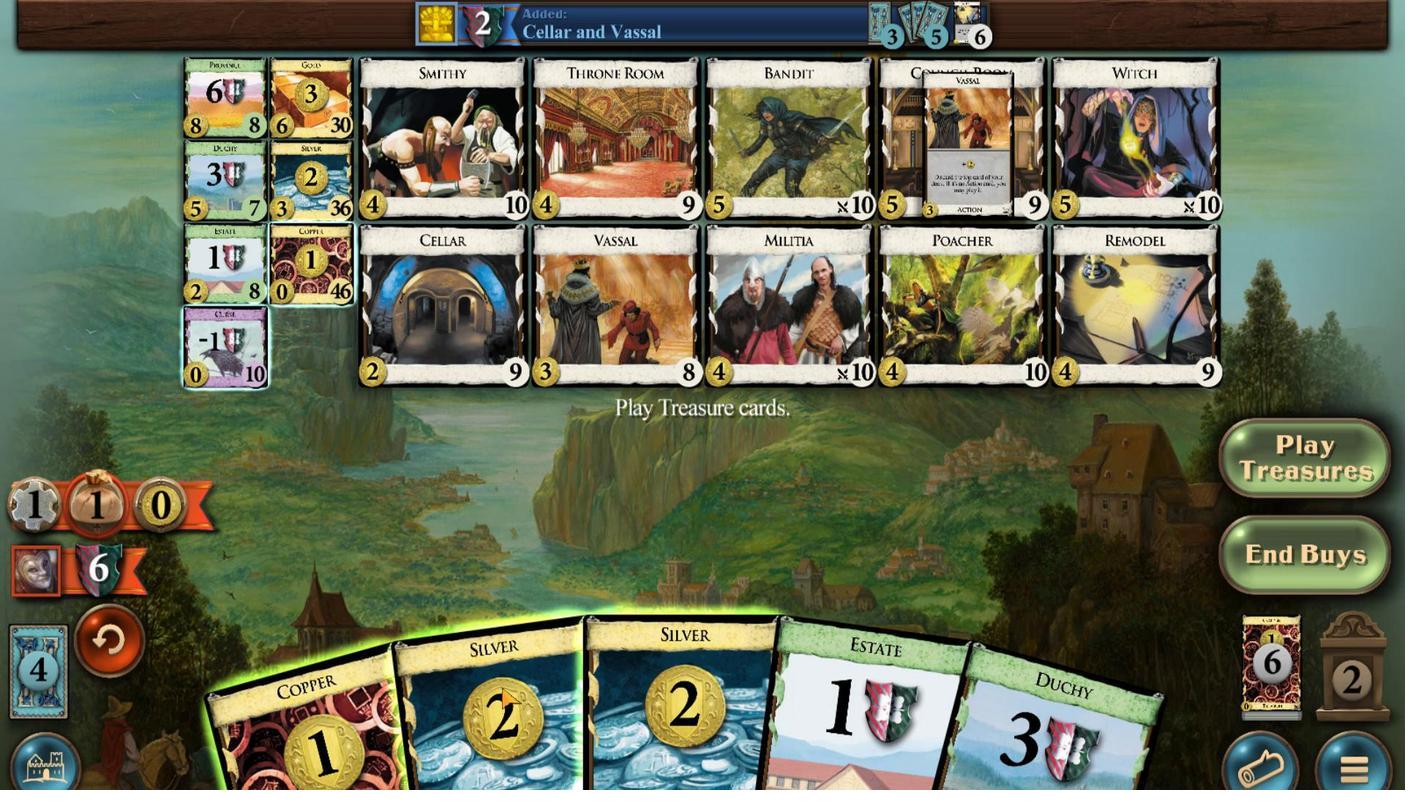 
Action: Mouse scrolled (629, 496) with delta (0, 0)
Screenshot: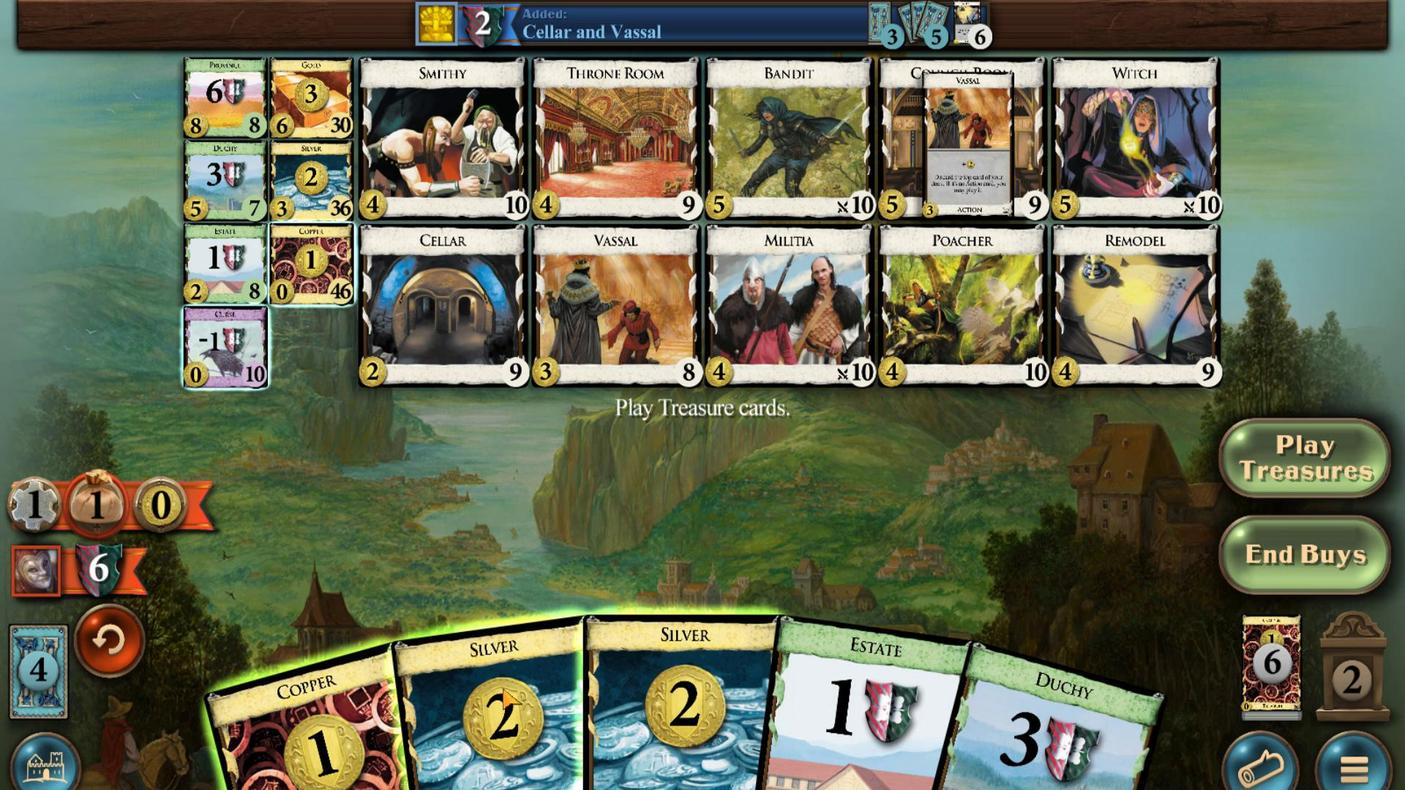 
Action: Mouse moved to (630, 496)
Screenshot: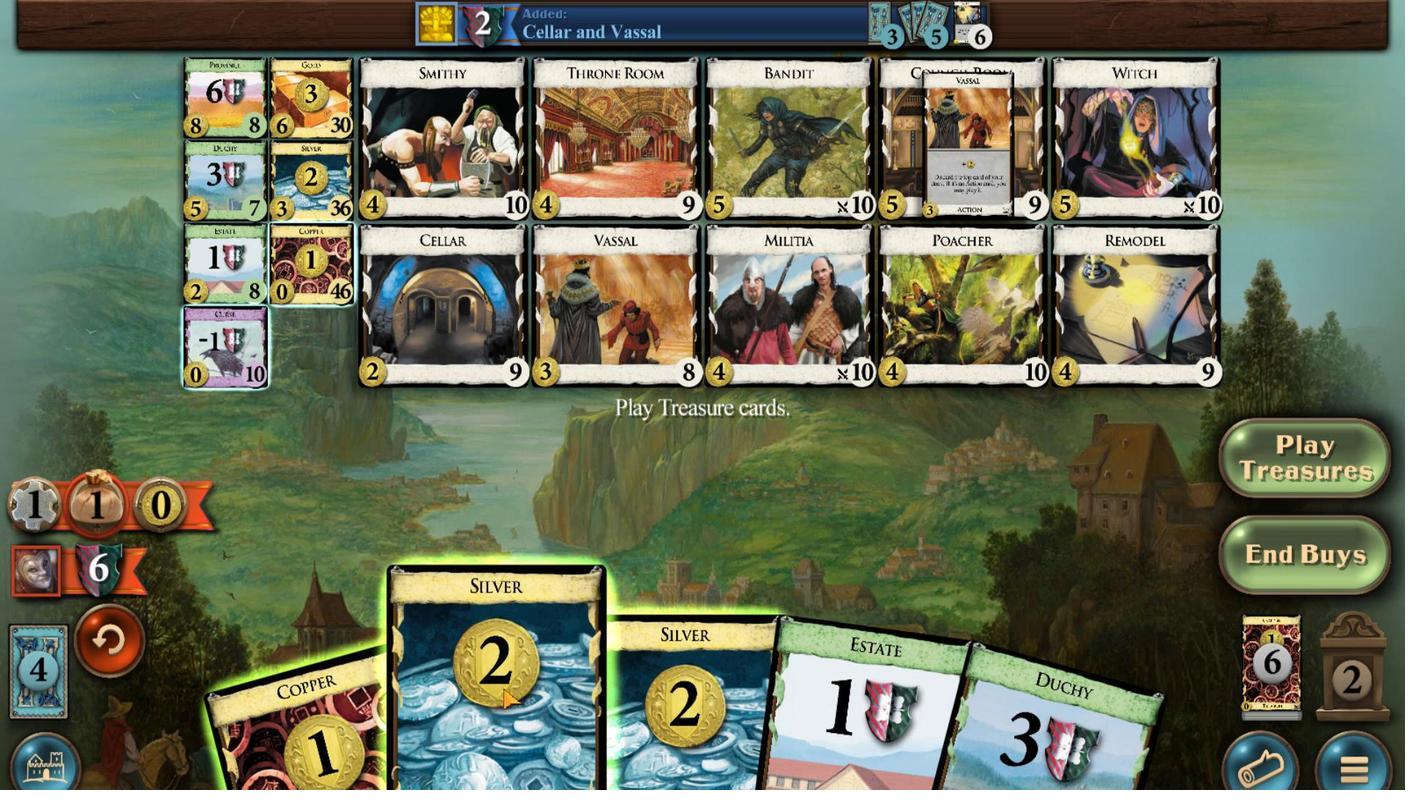
Action: Mouse scrolled (630, 496) with delta (0, 0)
Screenshot: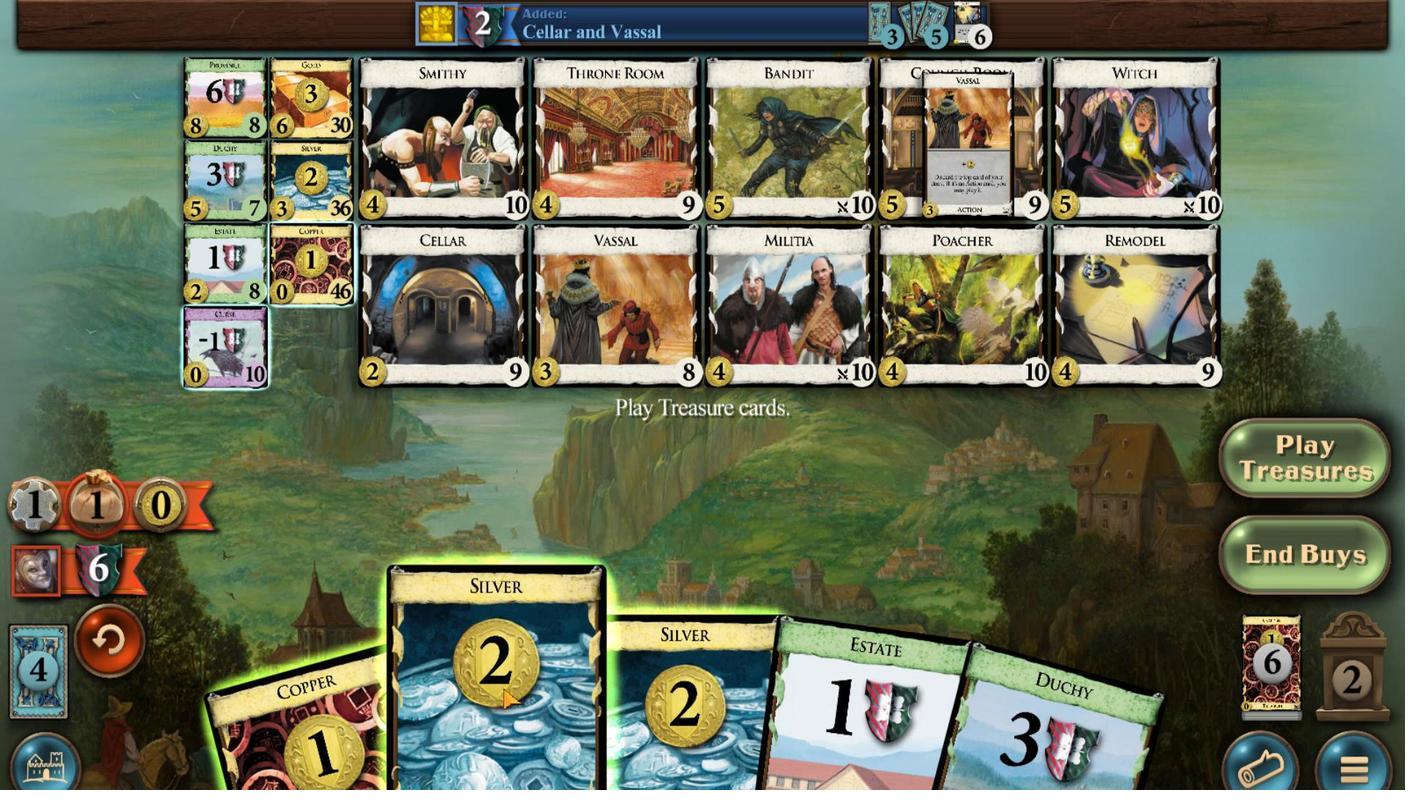 
Action: Mouse scrolled (630, 496) with delta (0, 0)
Screenshot: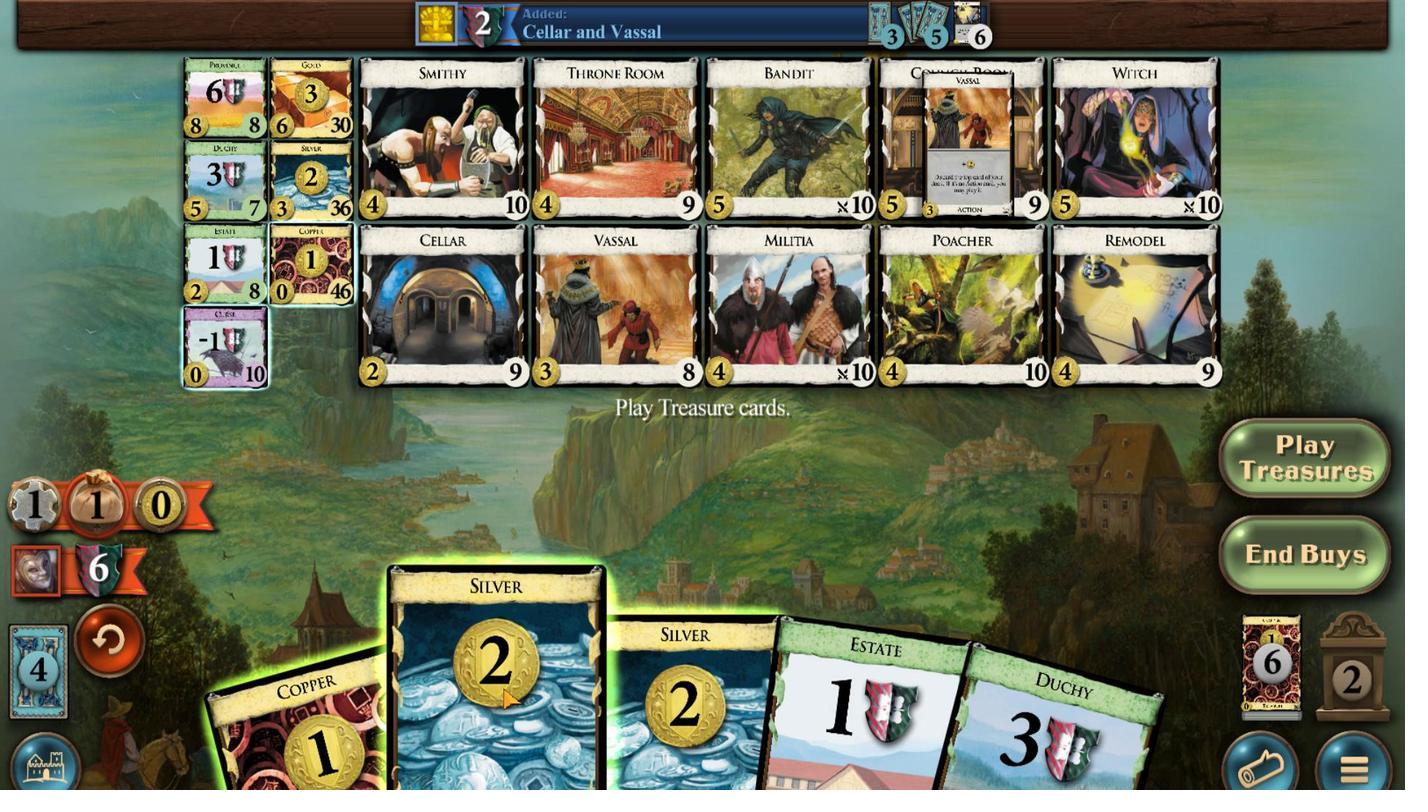 
Action: Mouse scrolled (630, 496) with delta (0, 0)
Screenshot: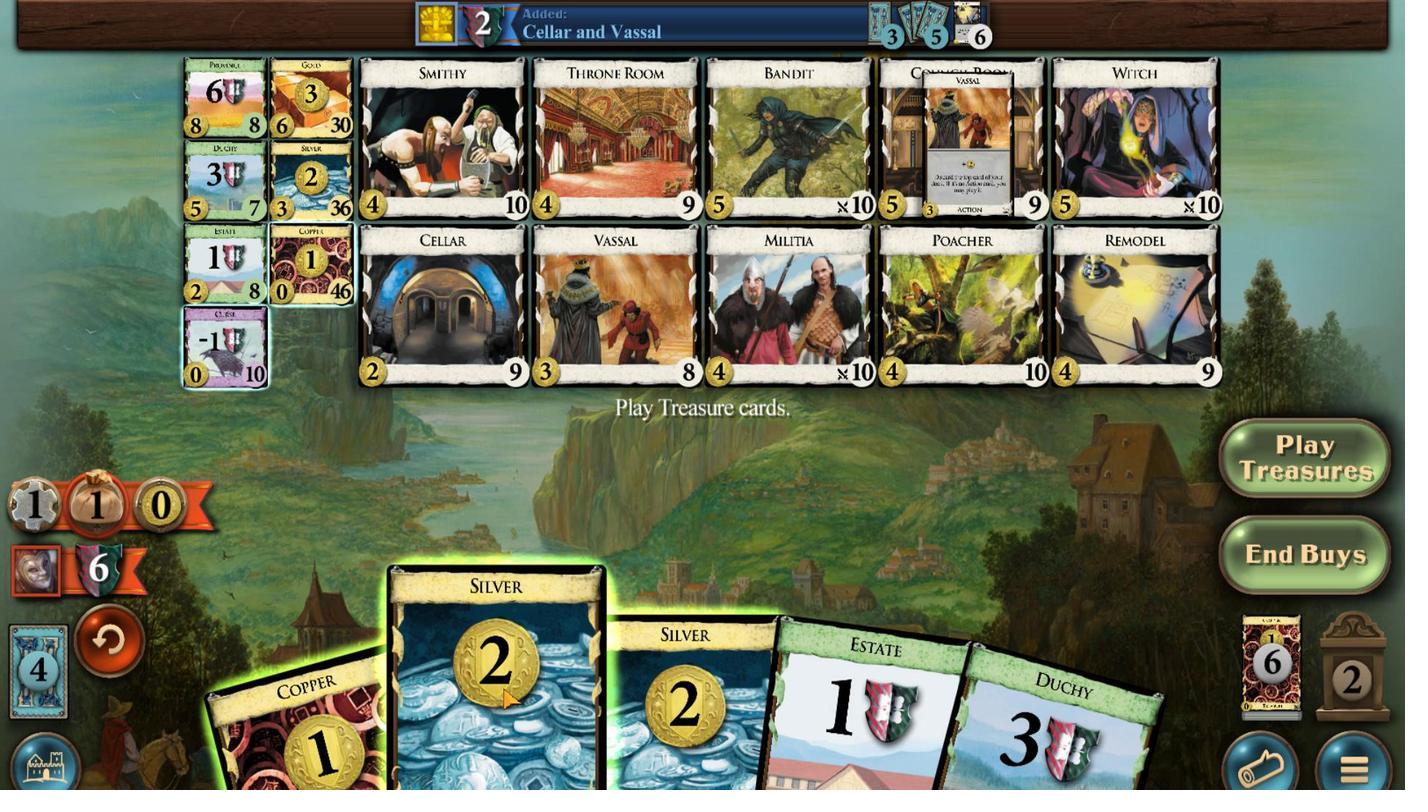 
Action: Mouse moved to (630, 496)
Screenshot: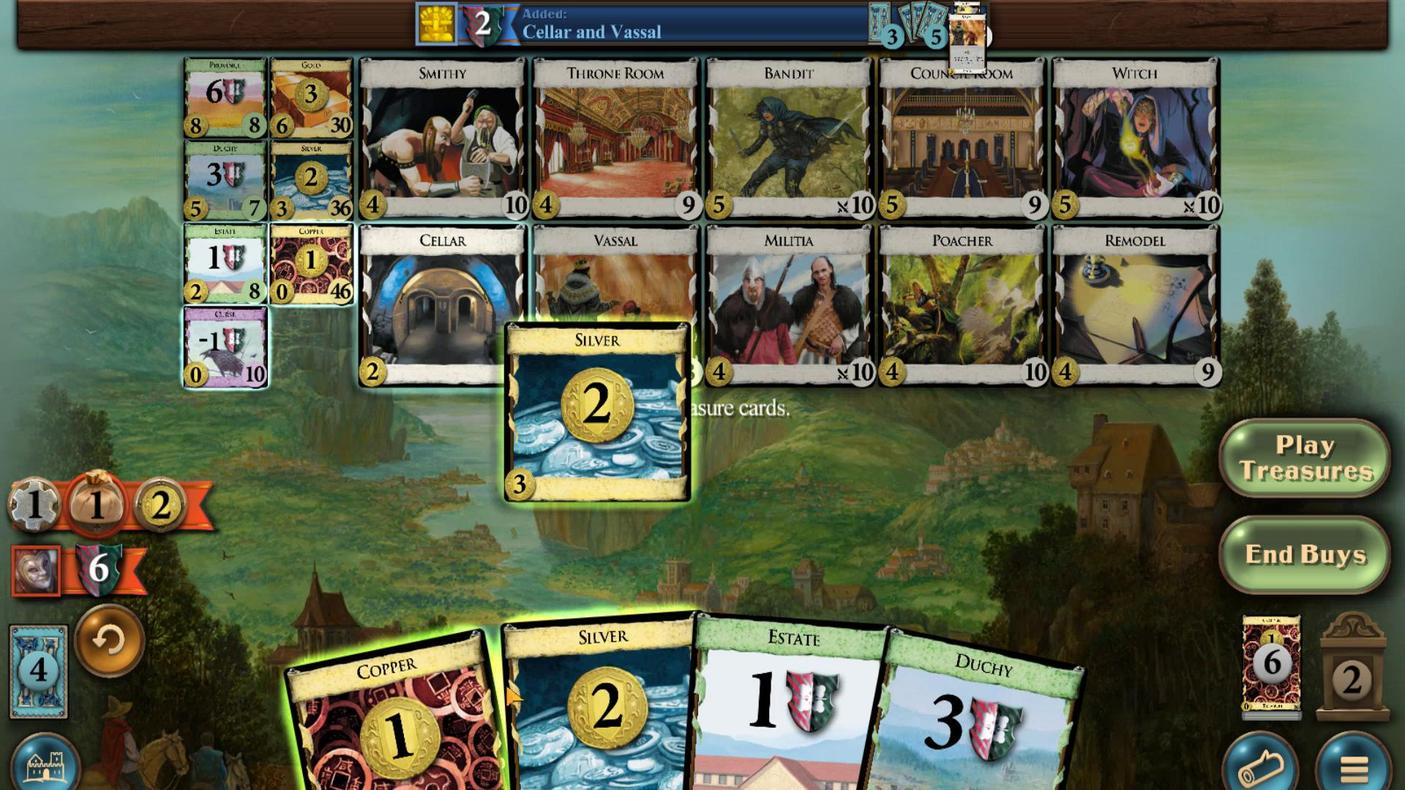 
Action: Mouse scrolled (630, 496) with delta (0, 0)
Screenshot: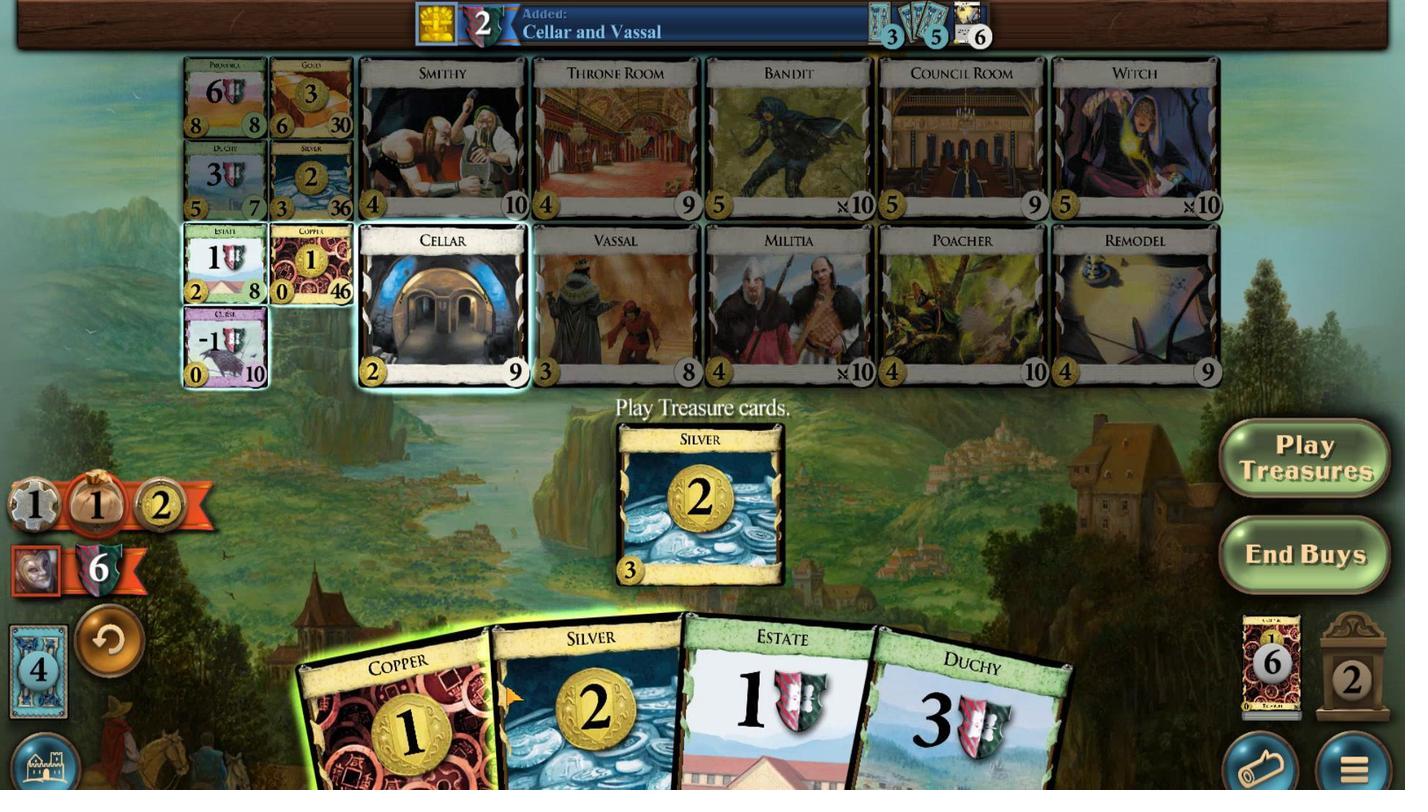 
Action: Mouse scrolled (630, 497) with delta (0, 0)
Screenshot: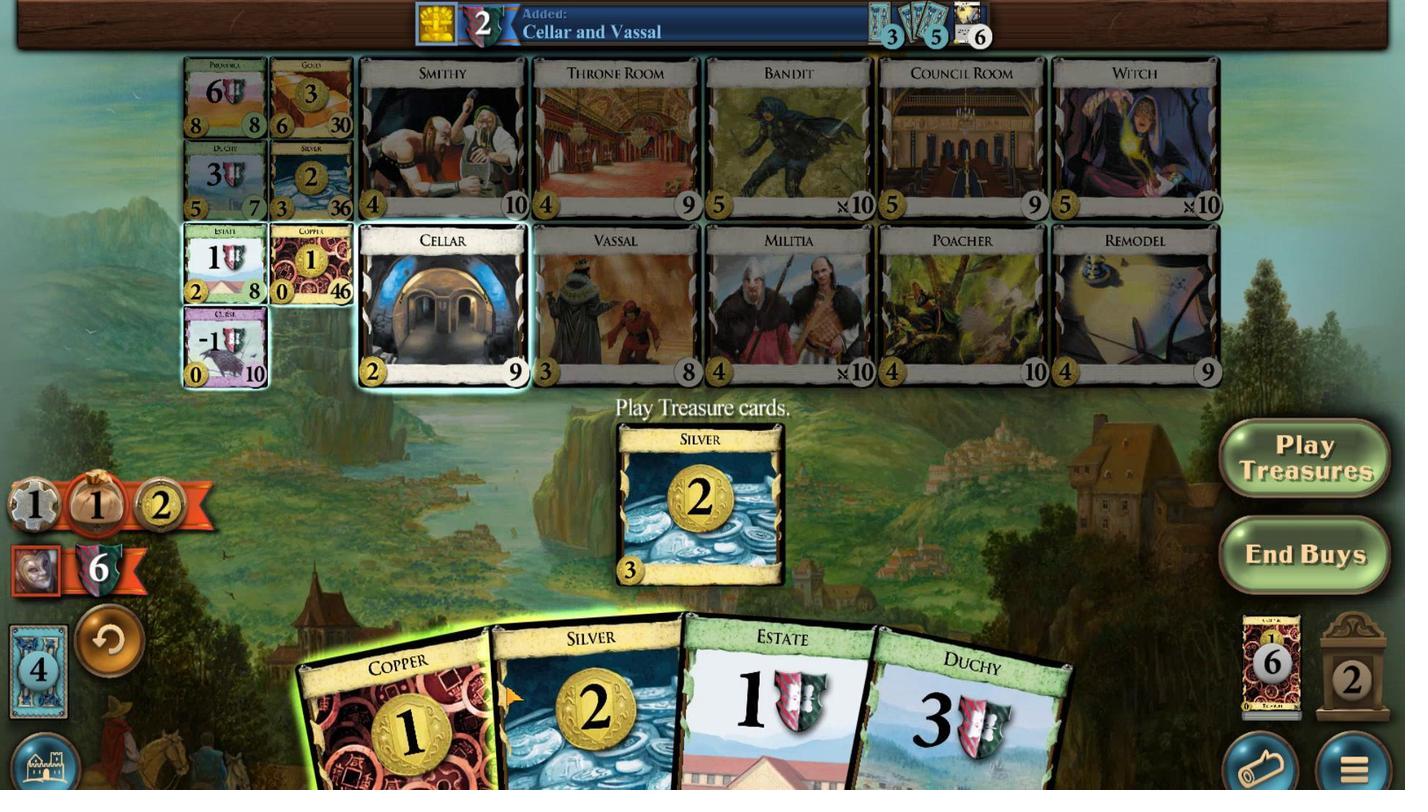 
Action: Mouse scrolled (630, 497) with delta (0, 0)
Screenshot: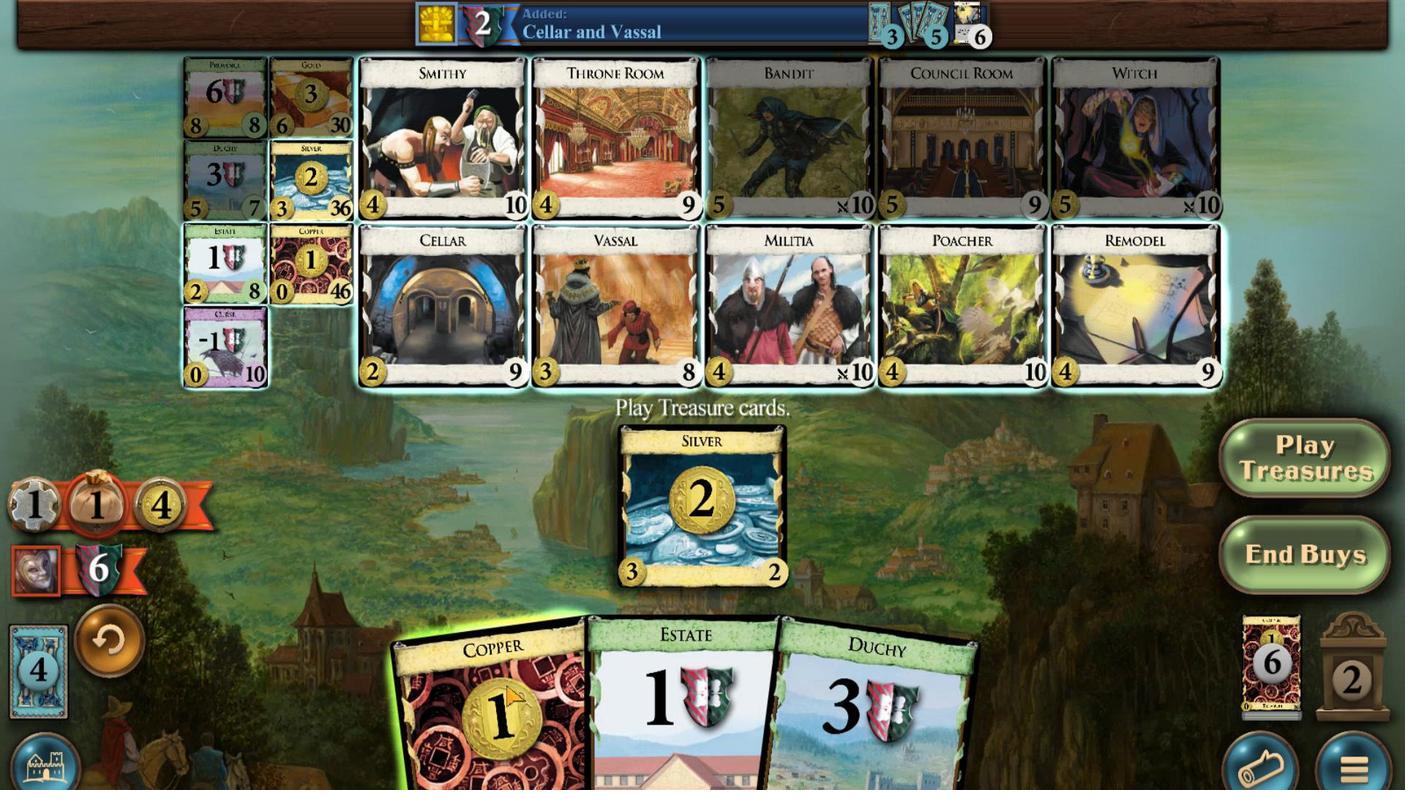
Action: Mouse scrolled (630, 496) with delta (0, 0)
Screenshot: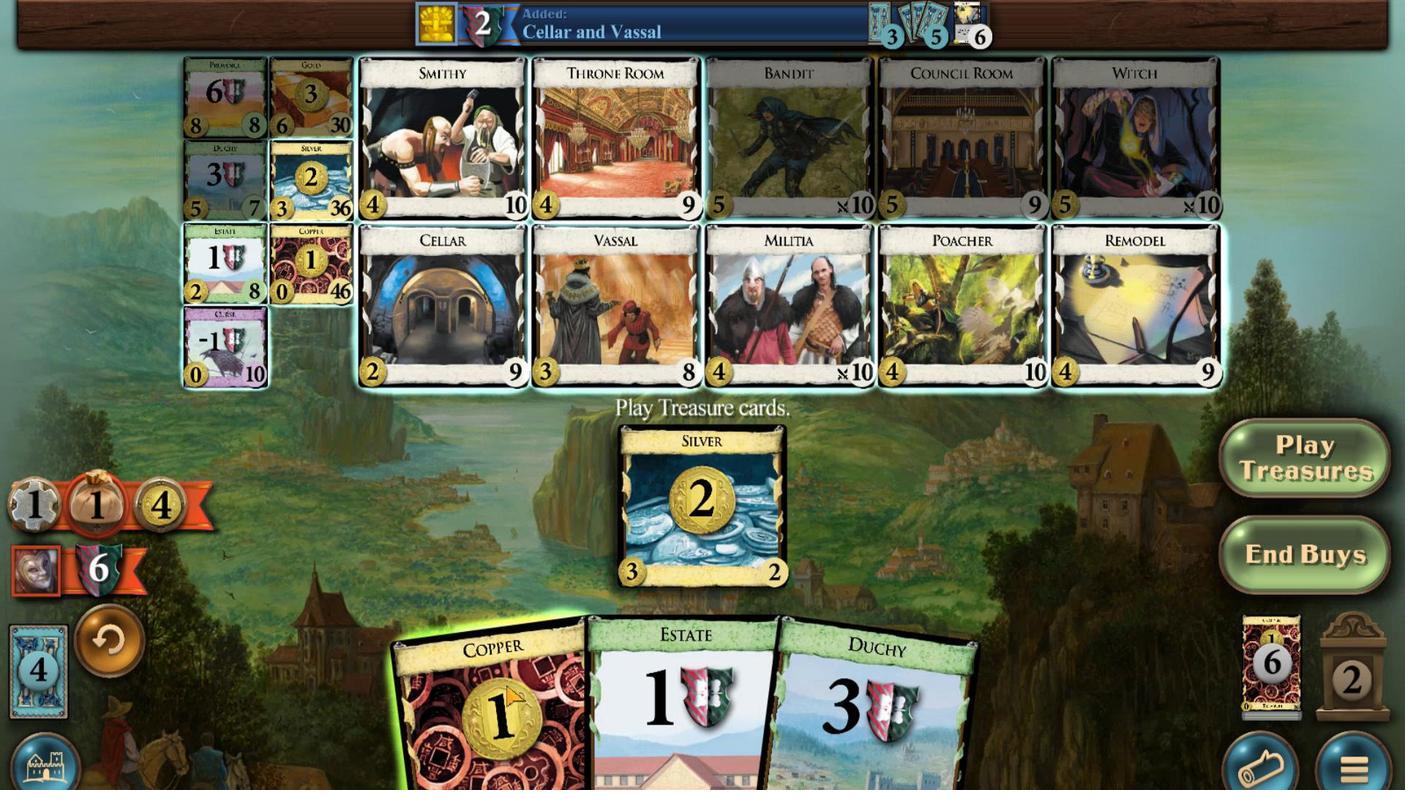 
Action: Mouse scrolled (630, 497) with delta (0, 0)
Screenshot: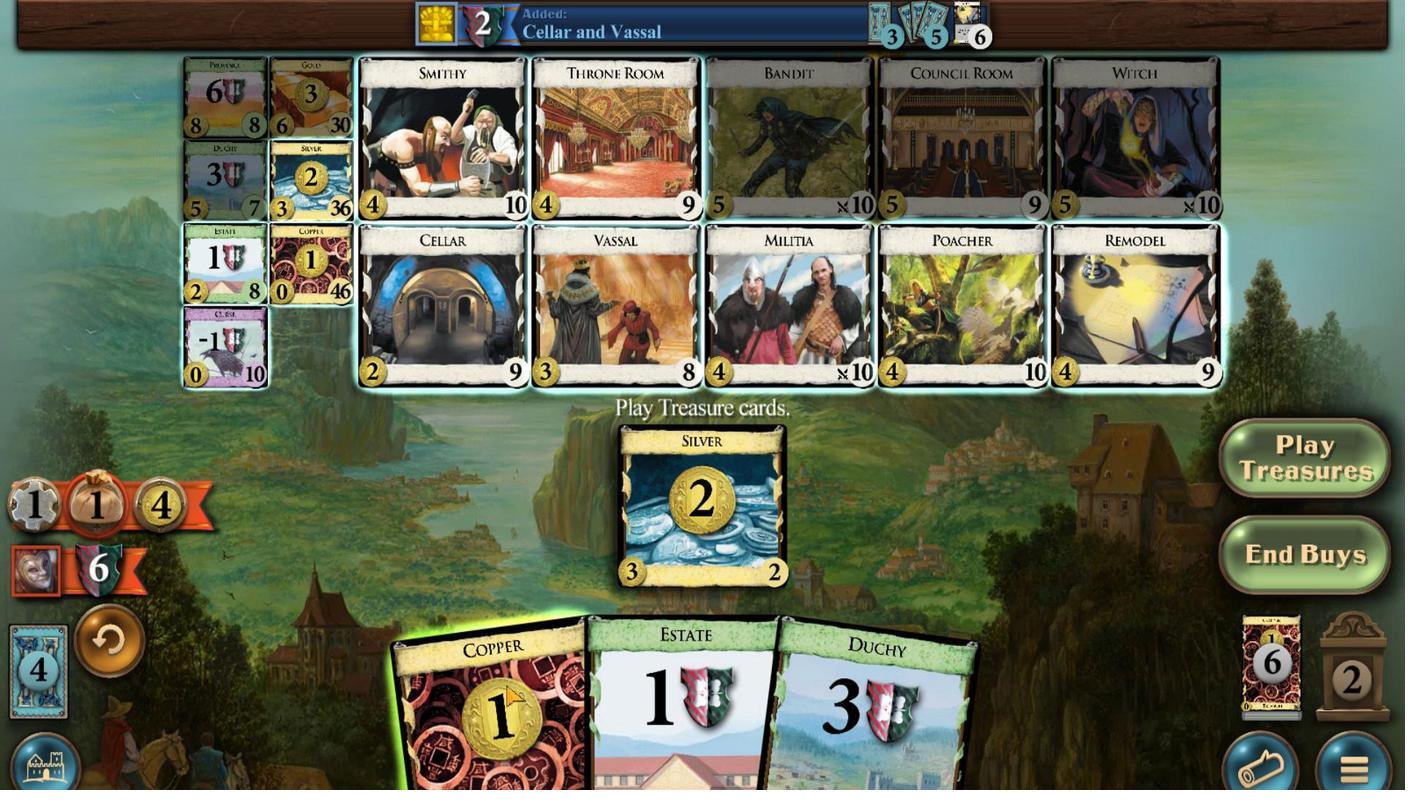
Action: Mouse scrolled (630, 497) with delta (0, 0)
Screenshot: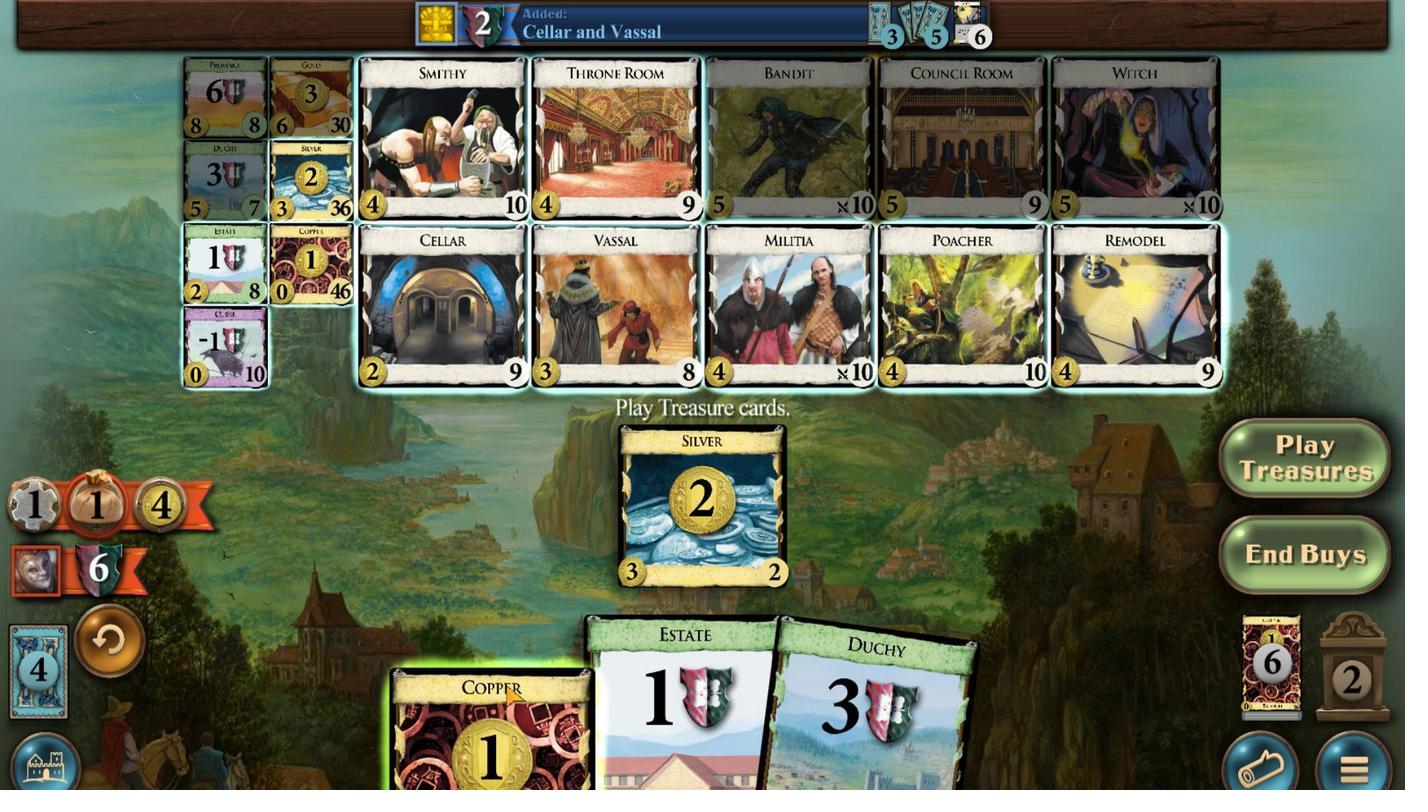 
Action: Mouse moved to (556, 608)
Screenshot: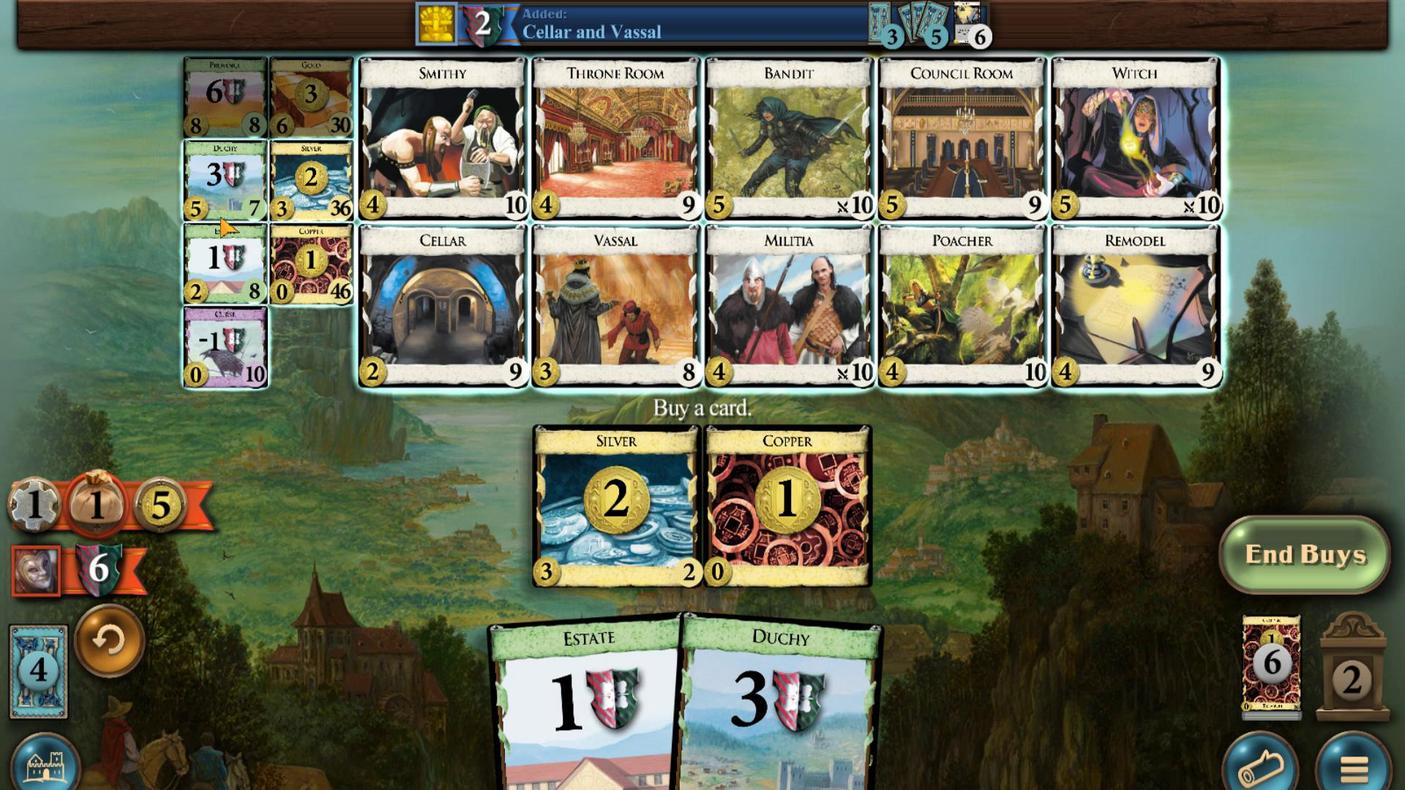
Action: Mouse pressed left at (556, 608)
Screenshot: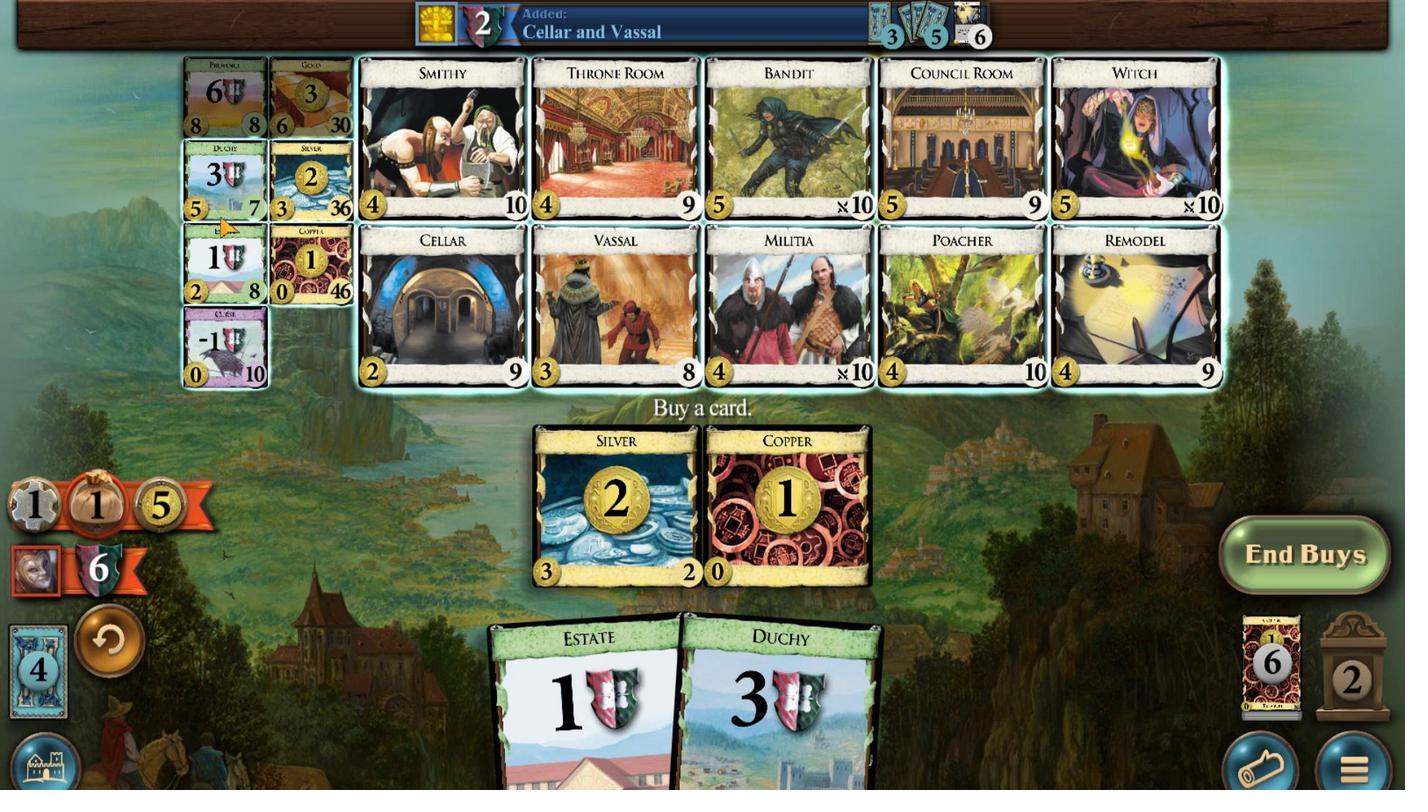 
Action: Mouse moved to (582, 482)
Screenshot: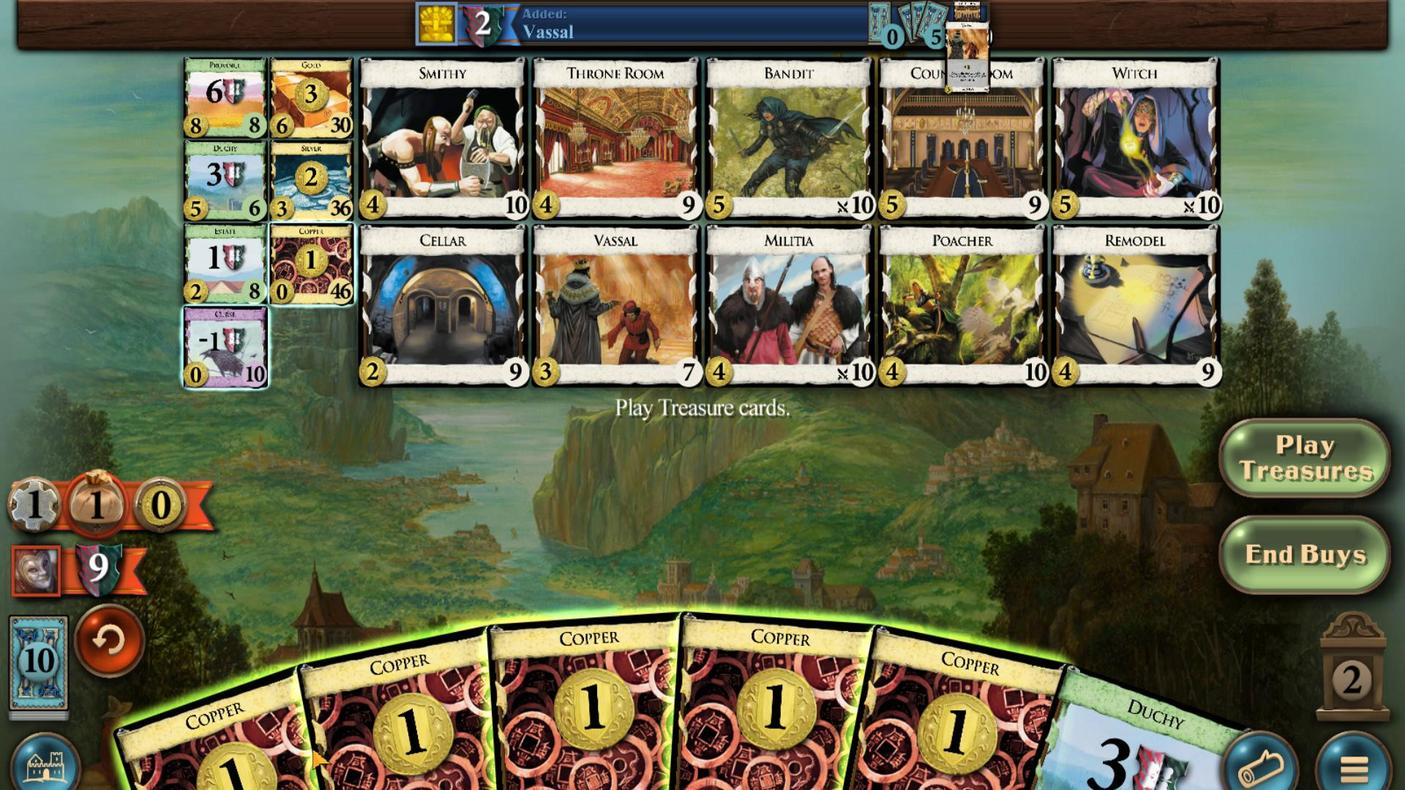 
Action: Mouse pressed left at (582, 482)
Screenshot: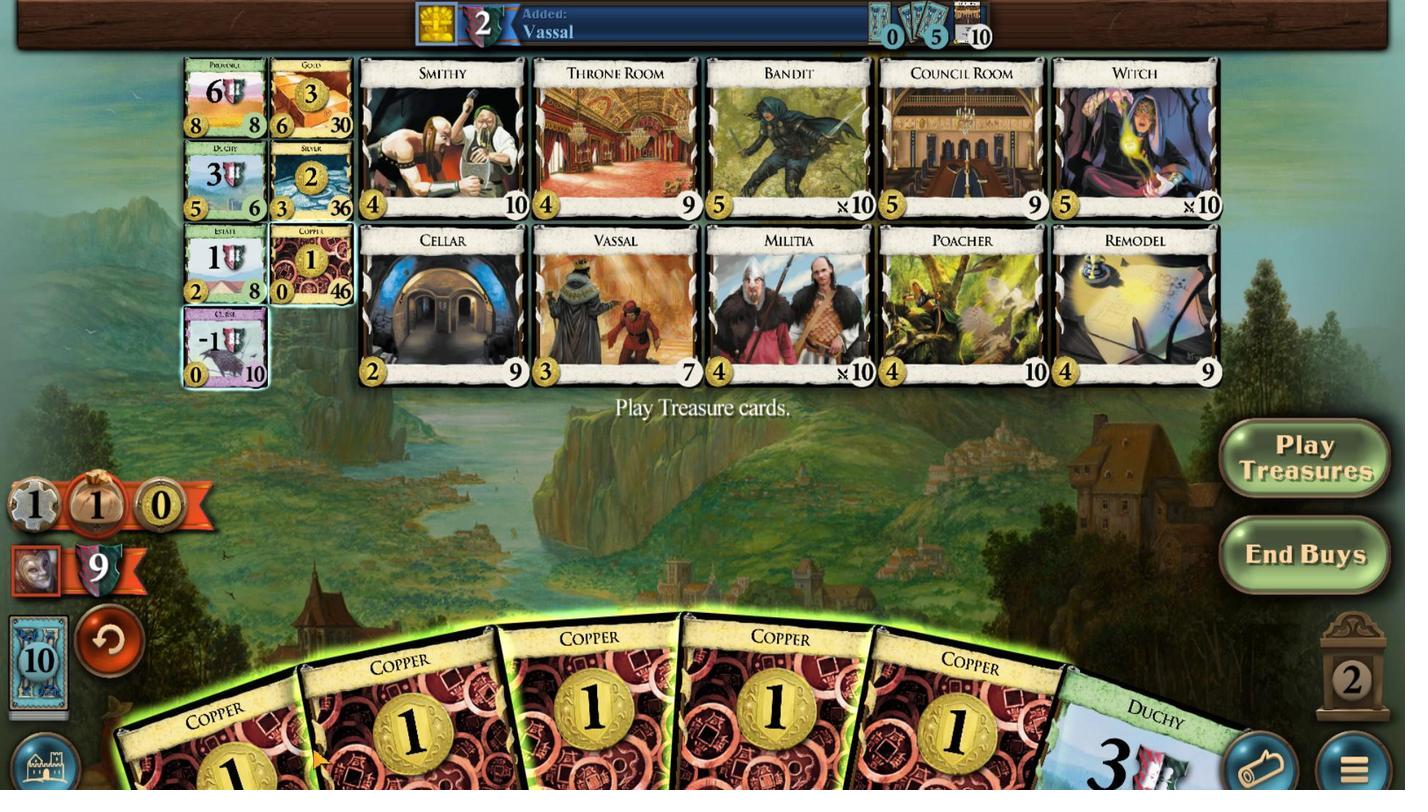 
Action: Mouse moved to (581, 481)
Screenshot: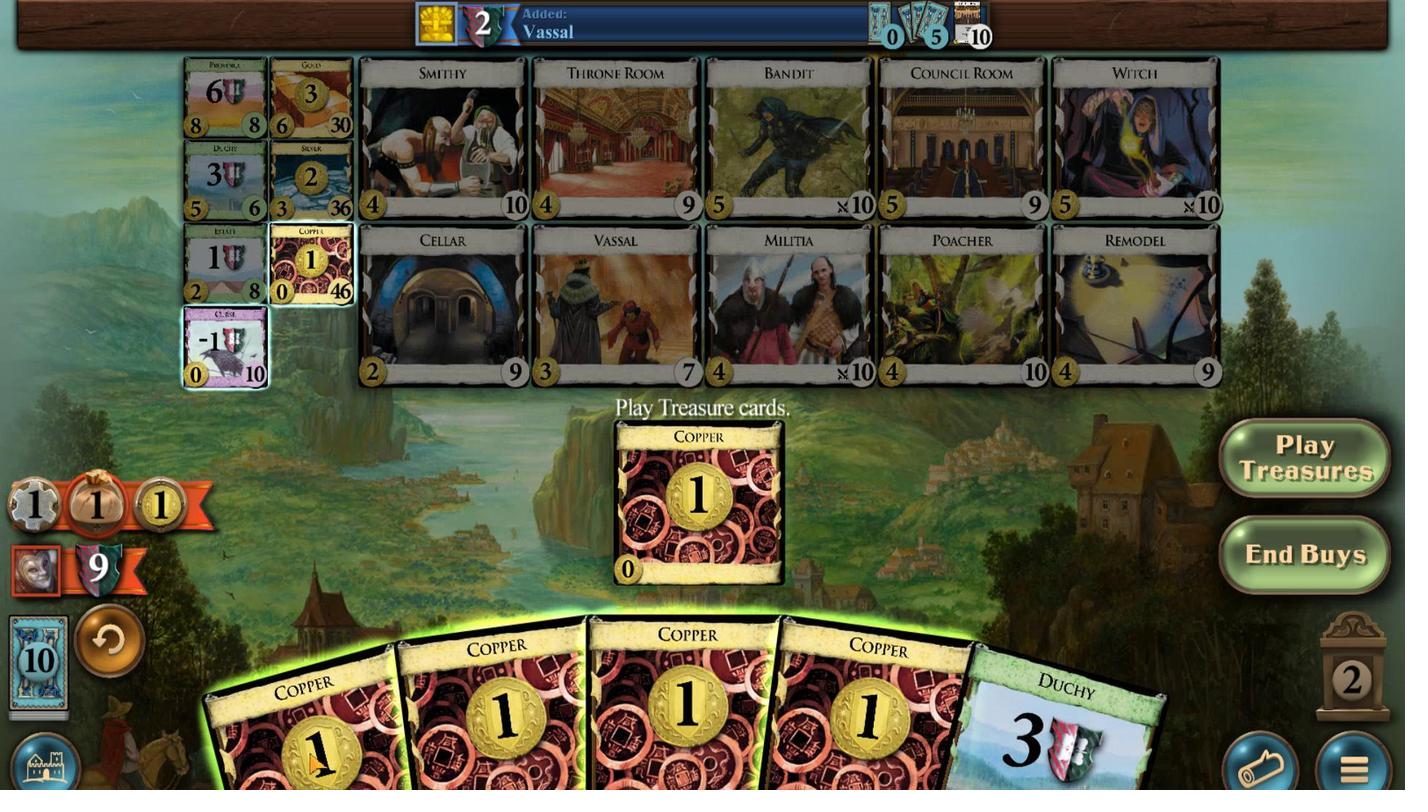 
Action: Mouse pressed left at (581, 481)
Screenshot: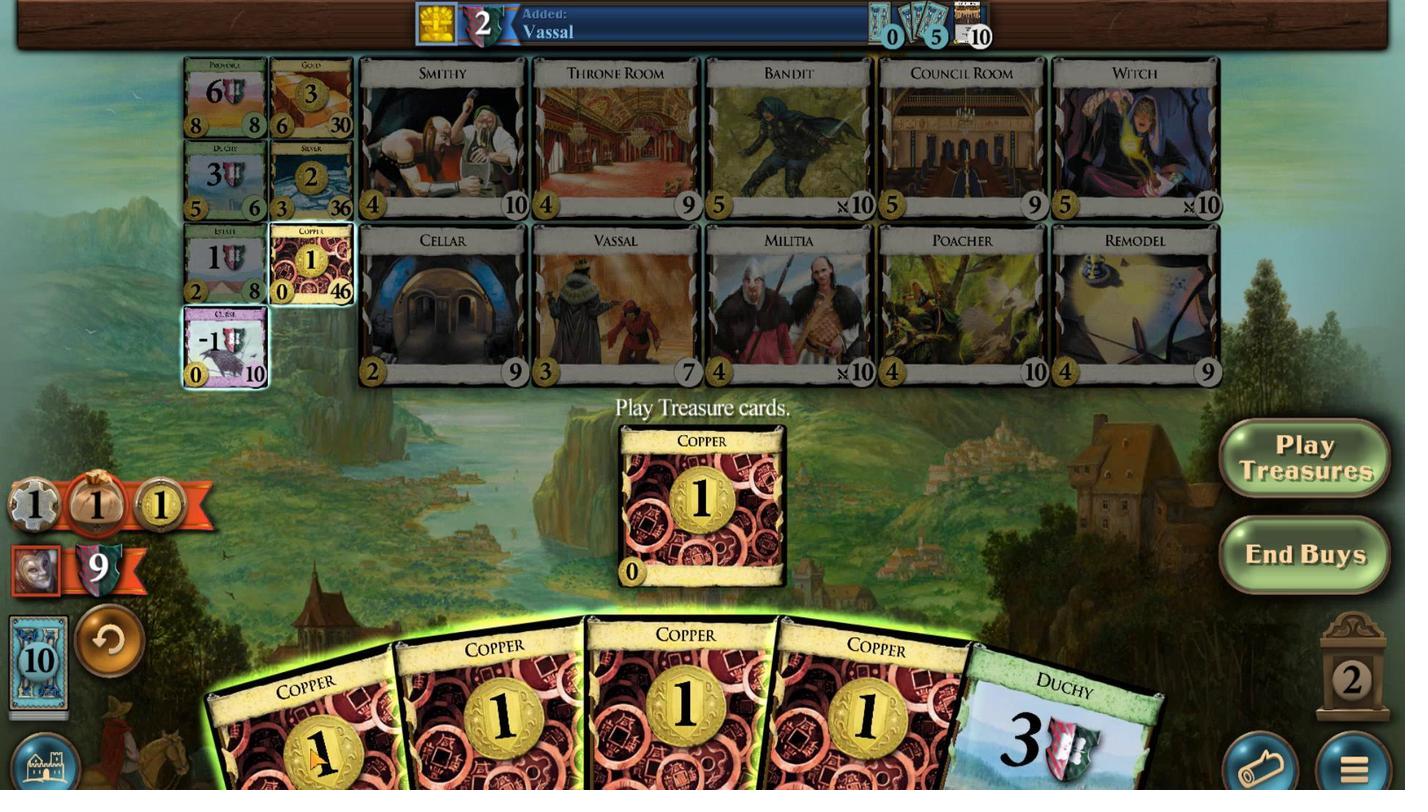 
Action: Mouse moved to (658, 484)
Screenshot: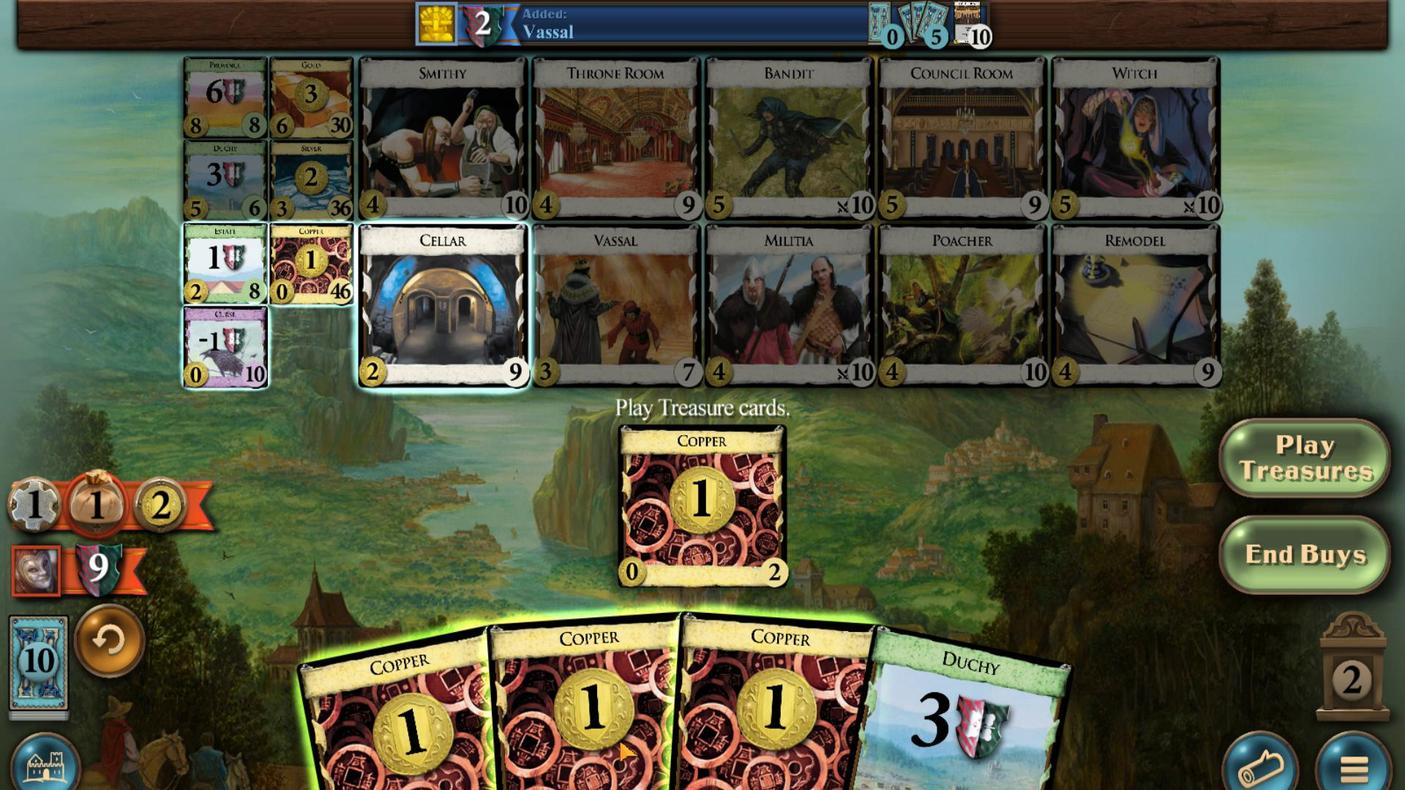 
Action: Mouse pressed left at (658, 484)
Screenshot: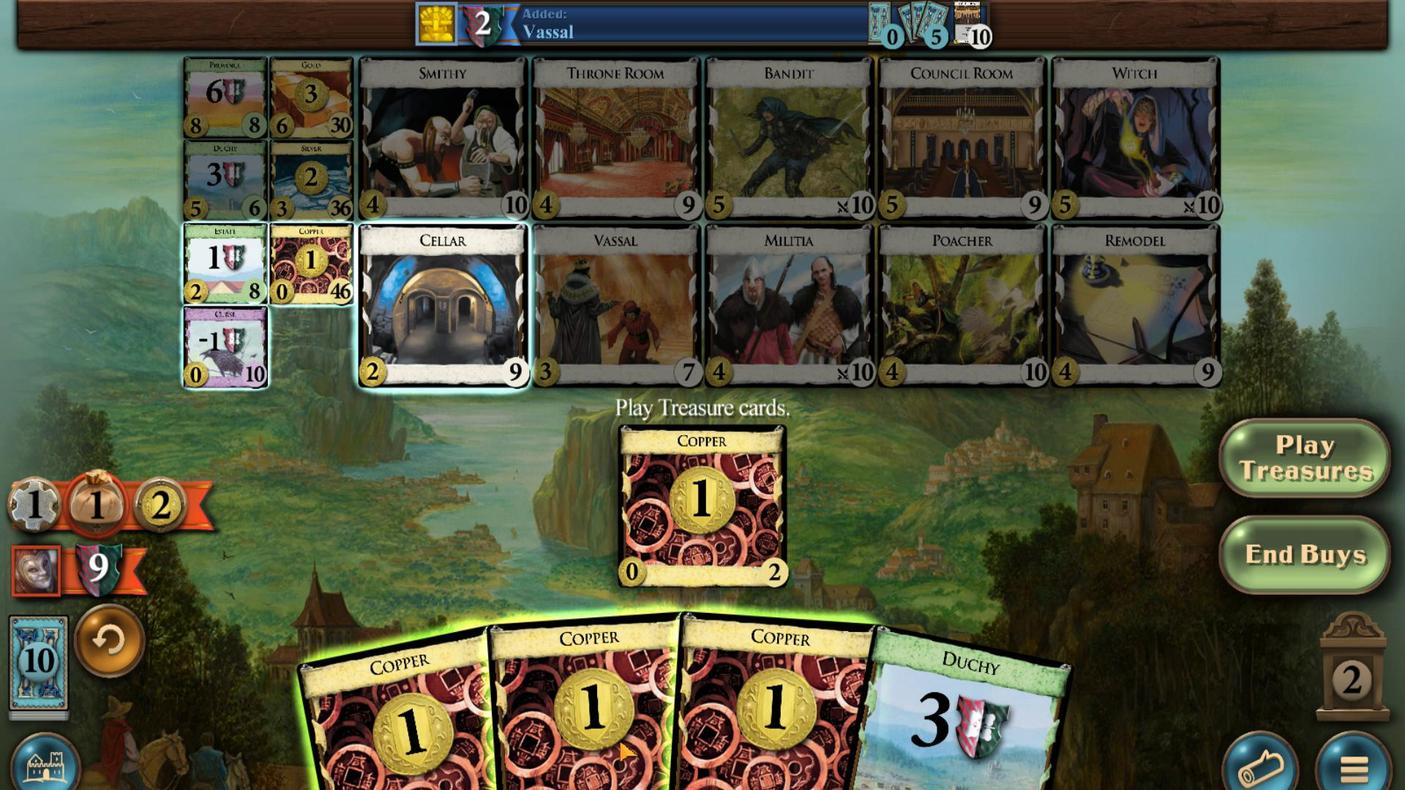 
Action: Mouse moved to (675, 507)
Screenshot: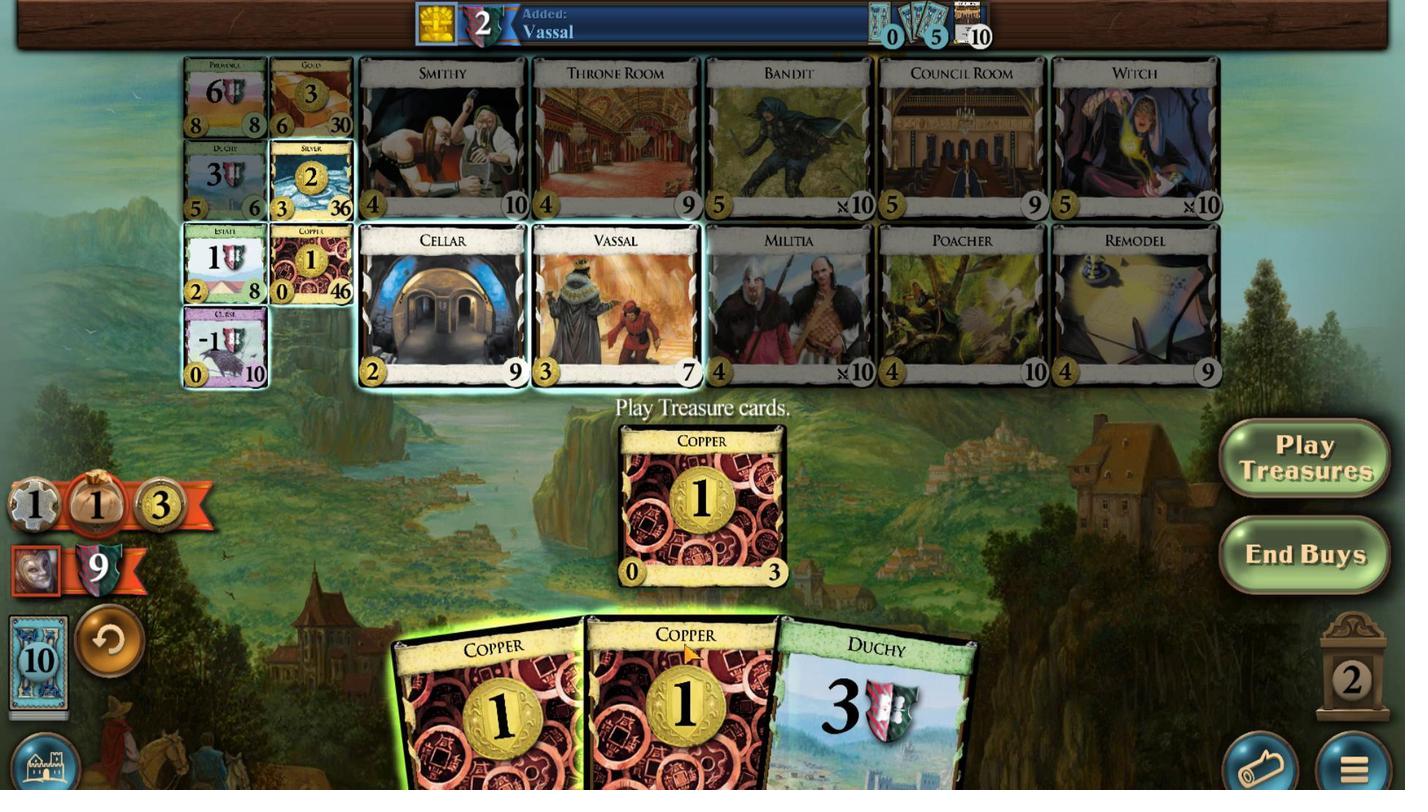 
Action: Mouse pressed left at (675, 507)
Screenshot: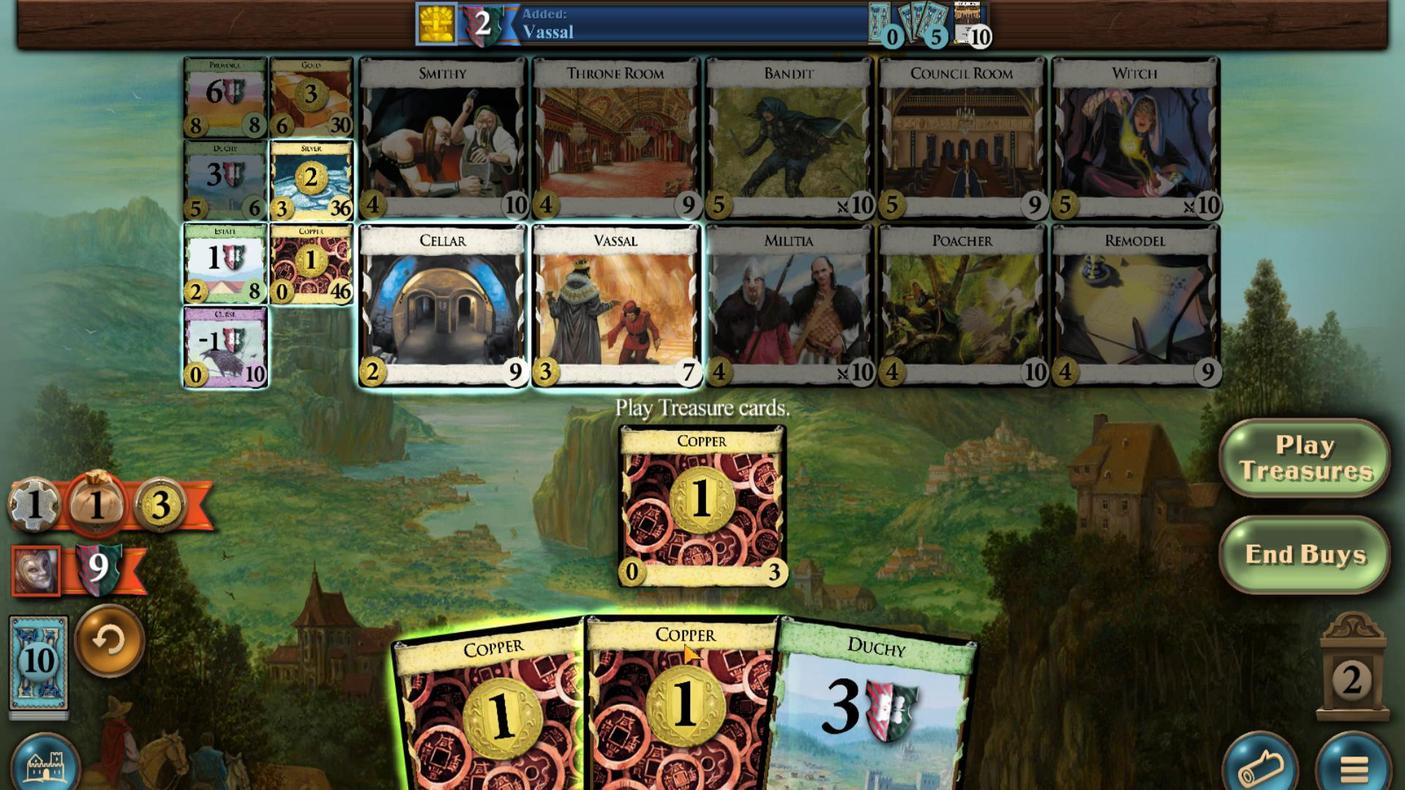 
Action: Mouse moved to (653, 505)
Screenshot: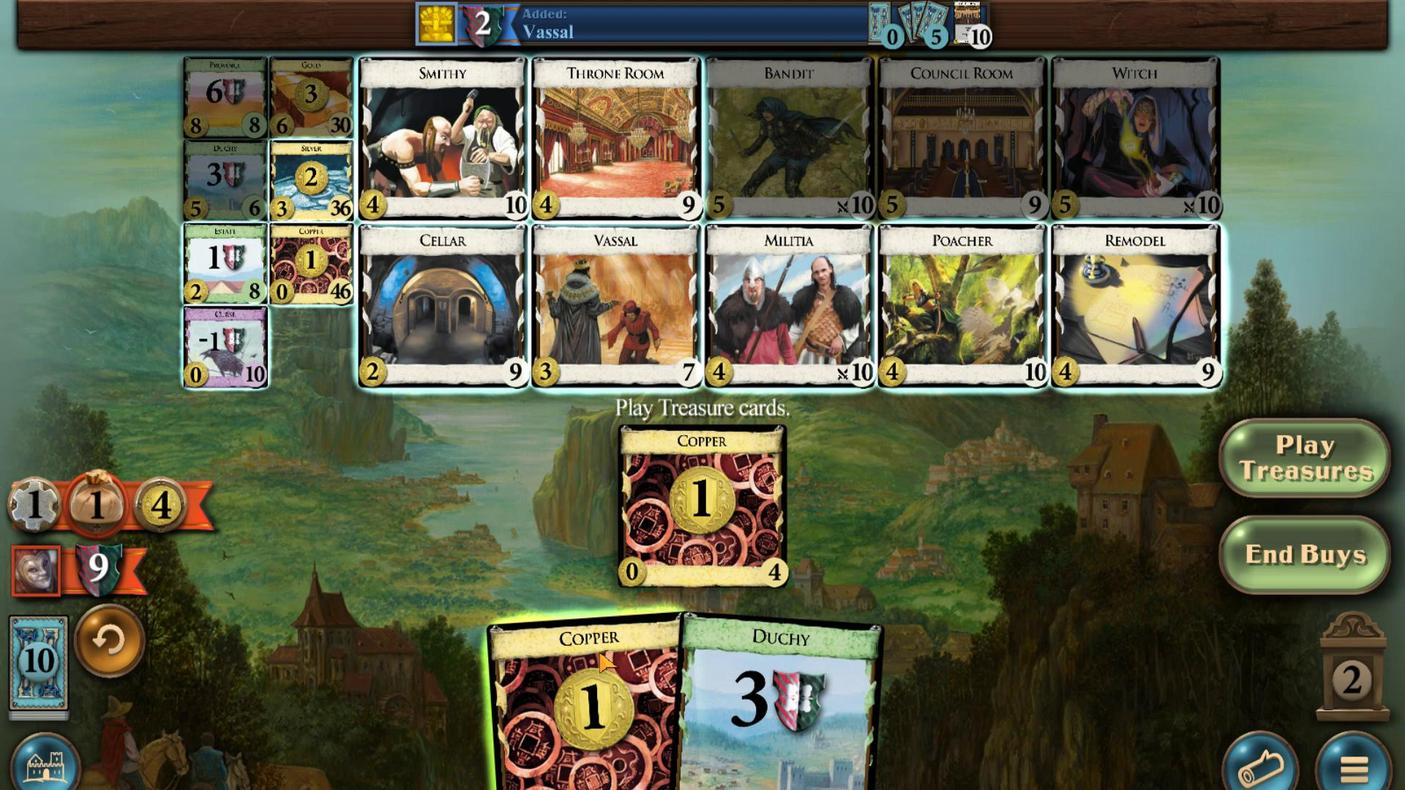 
Action: Mouse pressed left at (653, 505)
Screenshot: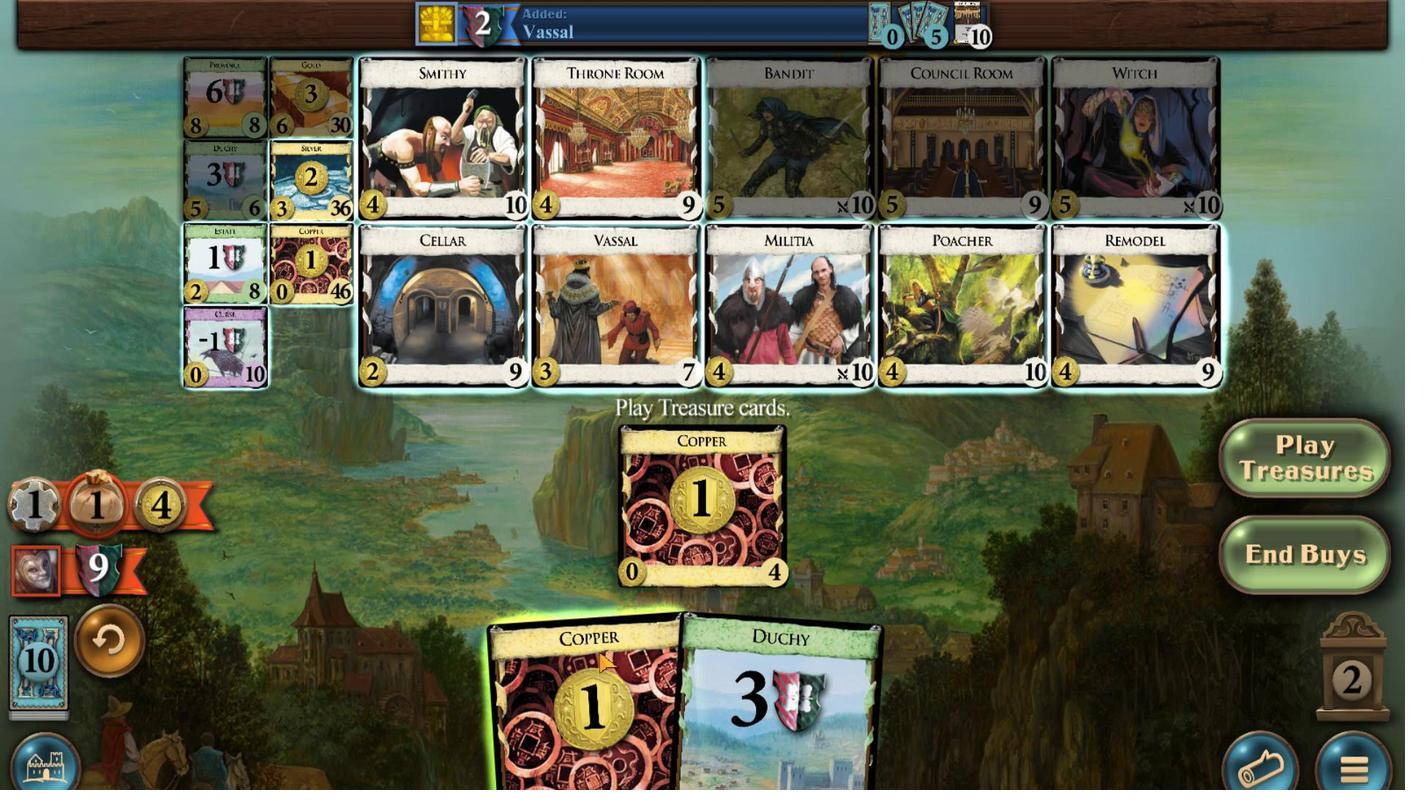 
Action: Mouse moved to (583, 619)
Screenshot: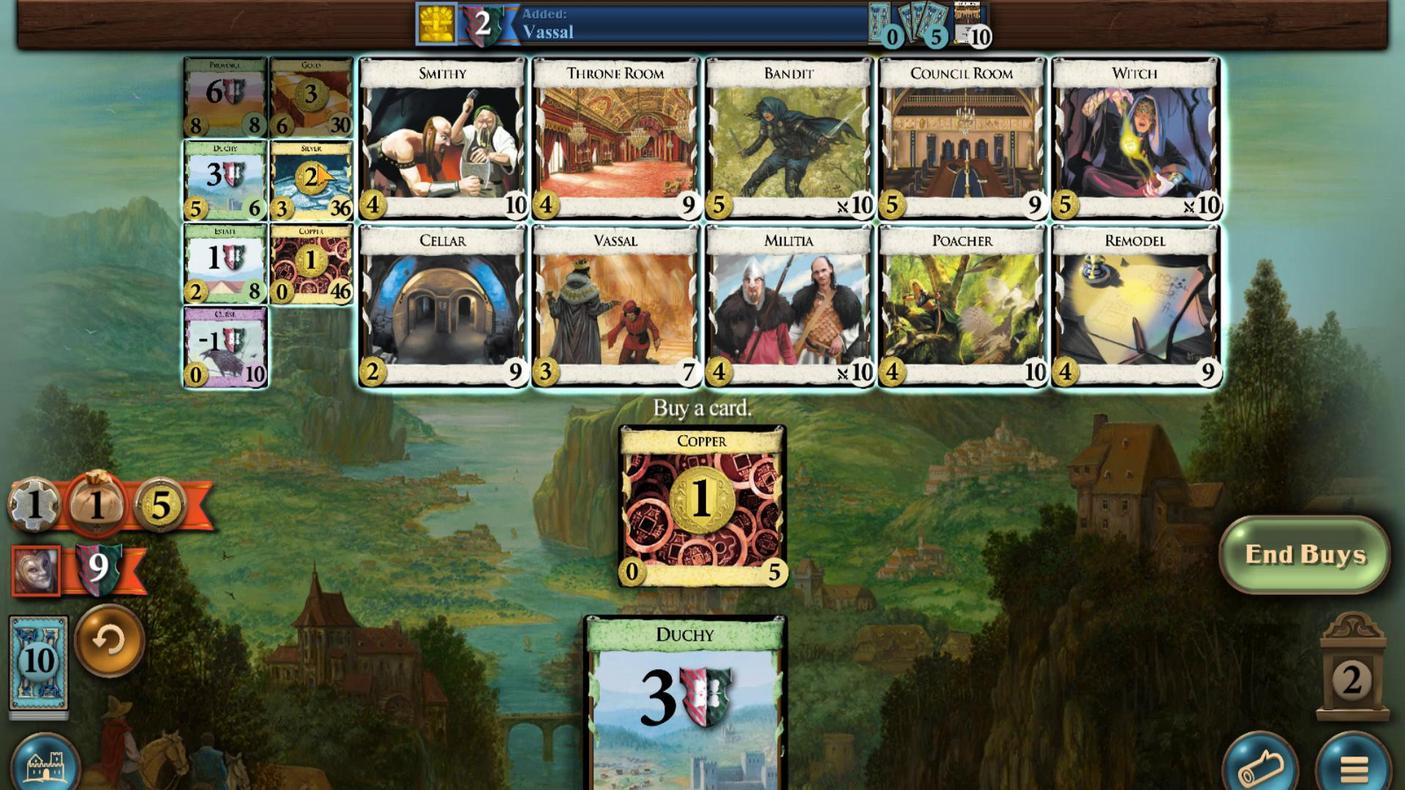 
Action: Mouse pressed left at (583, 619)
Screenshot: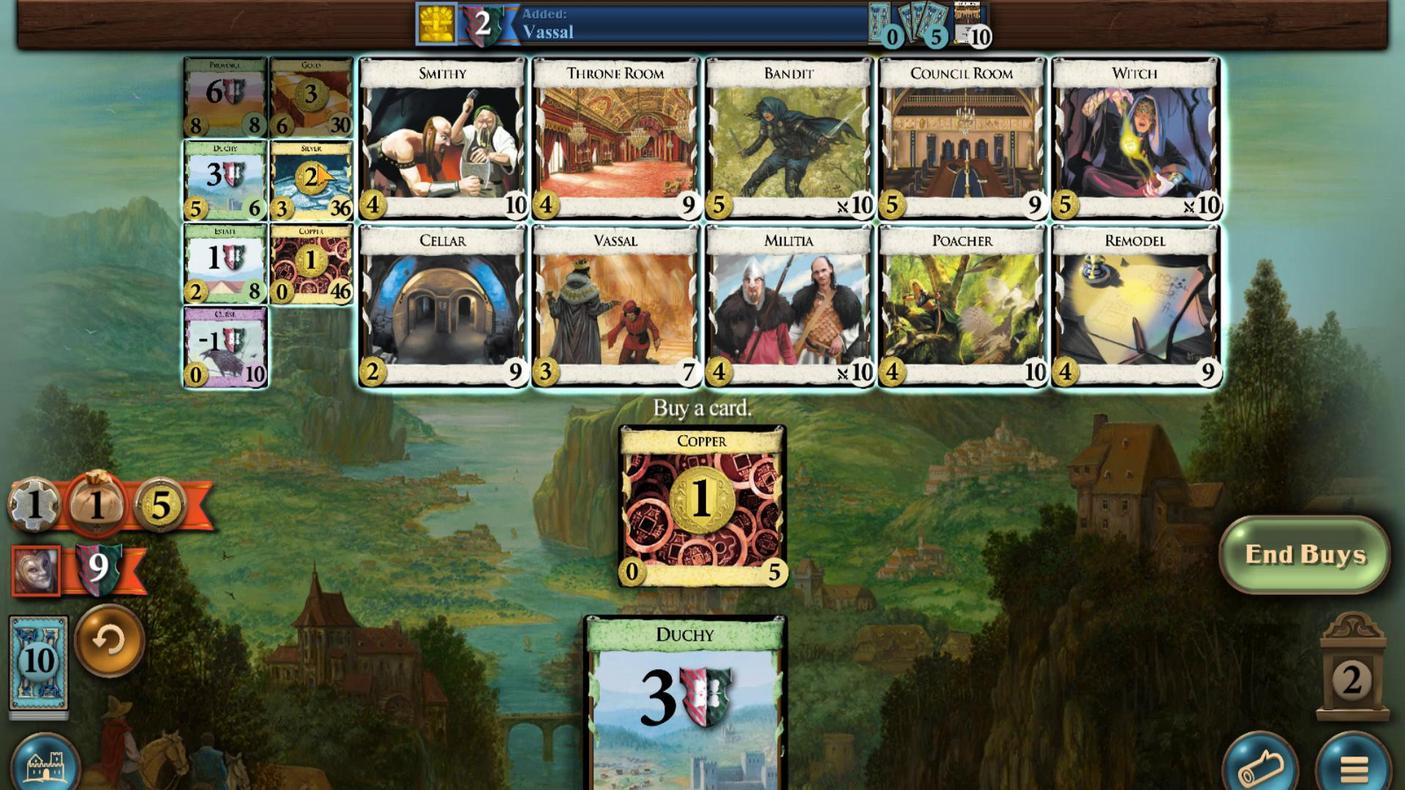 
Action: Mouse moved to (676, 494)
Screenshot: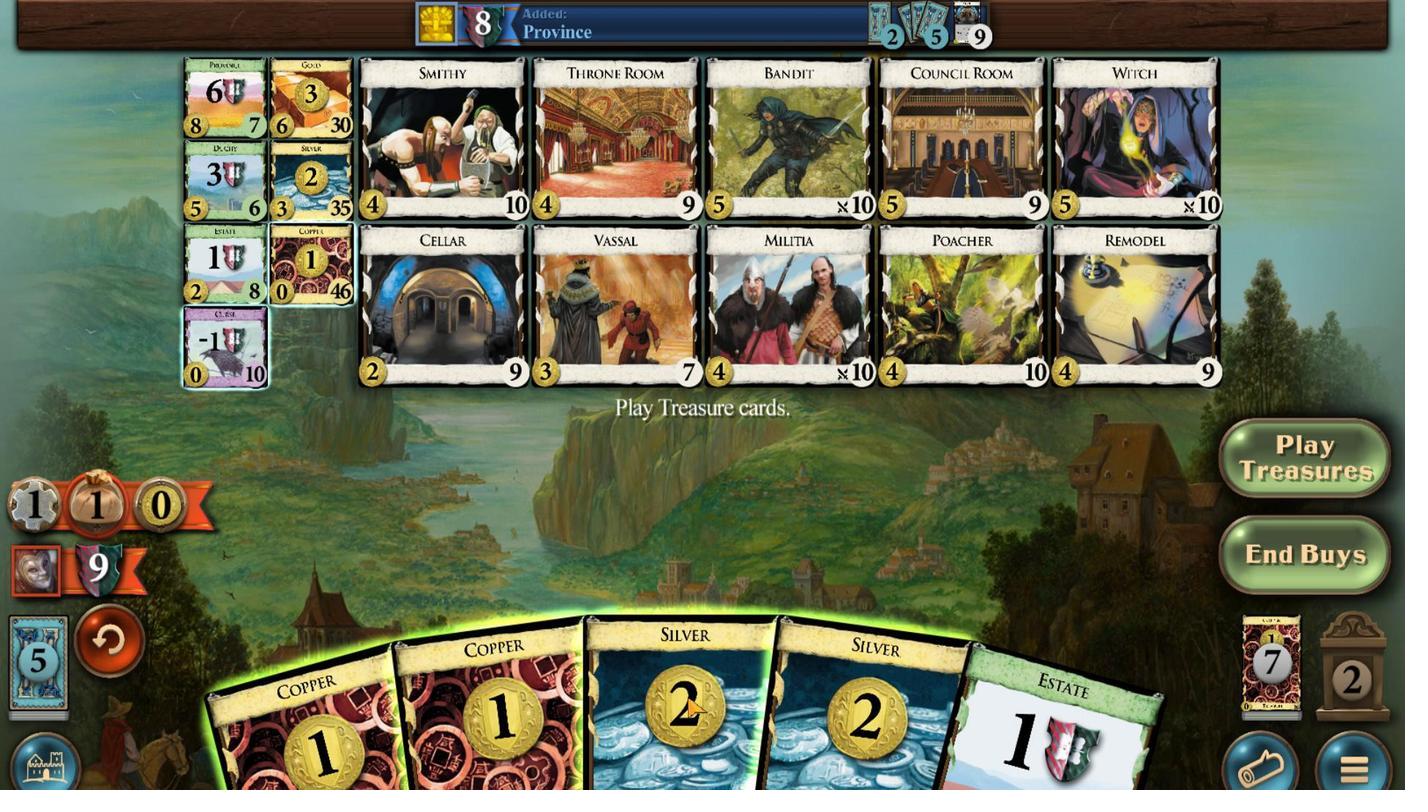 
Action: Mouse scrolled (676, 494) with delta (0, 0)
Screenshot: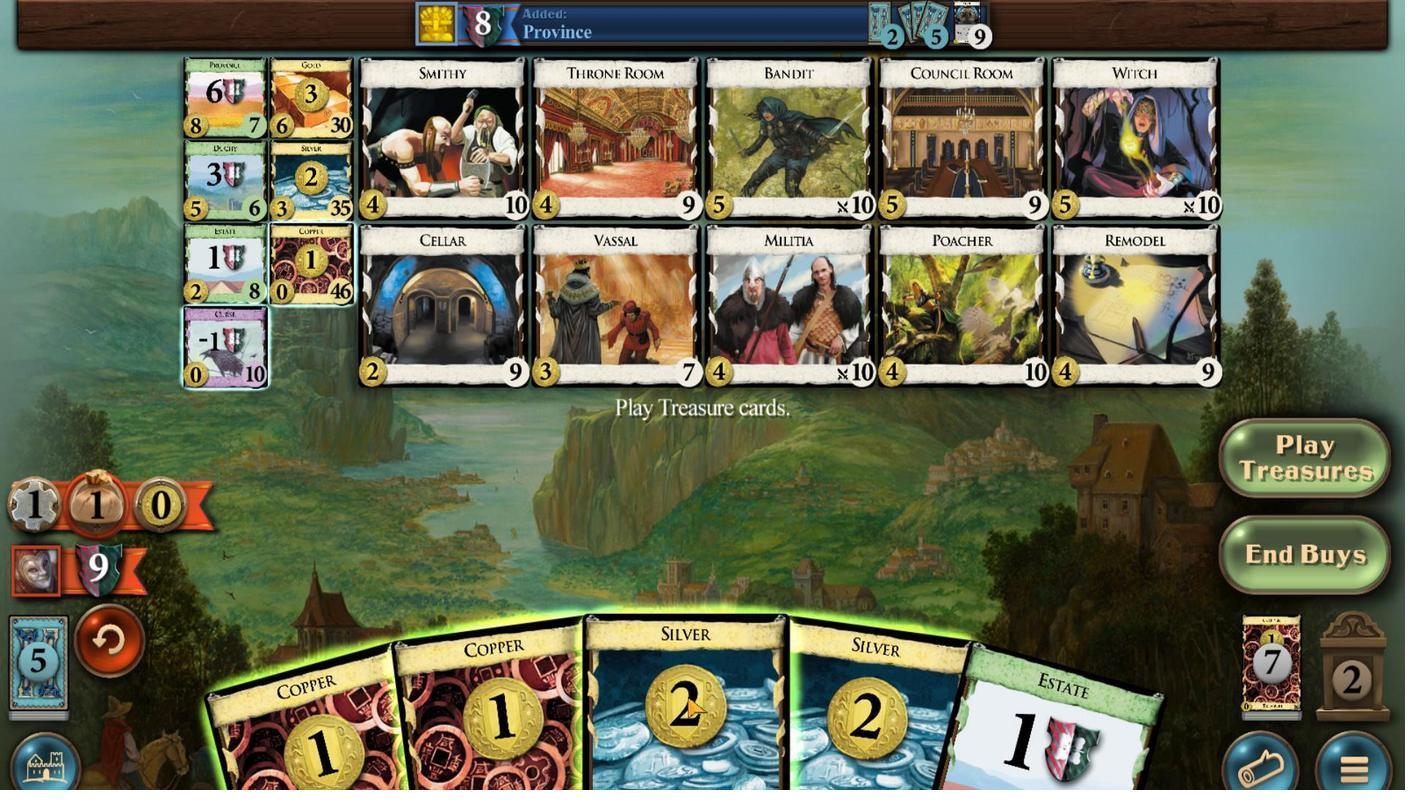 
Action: Mouse moved to (689, 499)
Screenshot: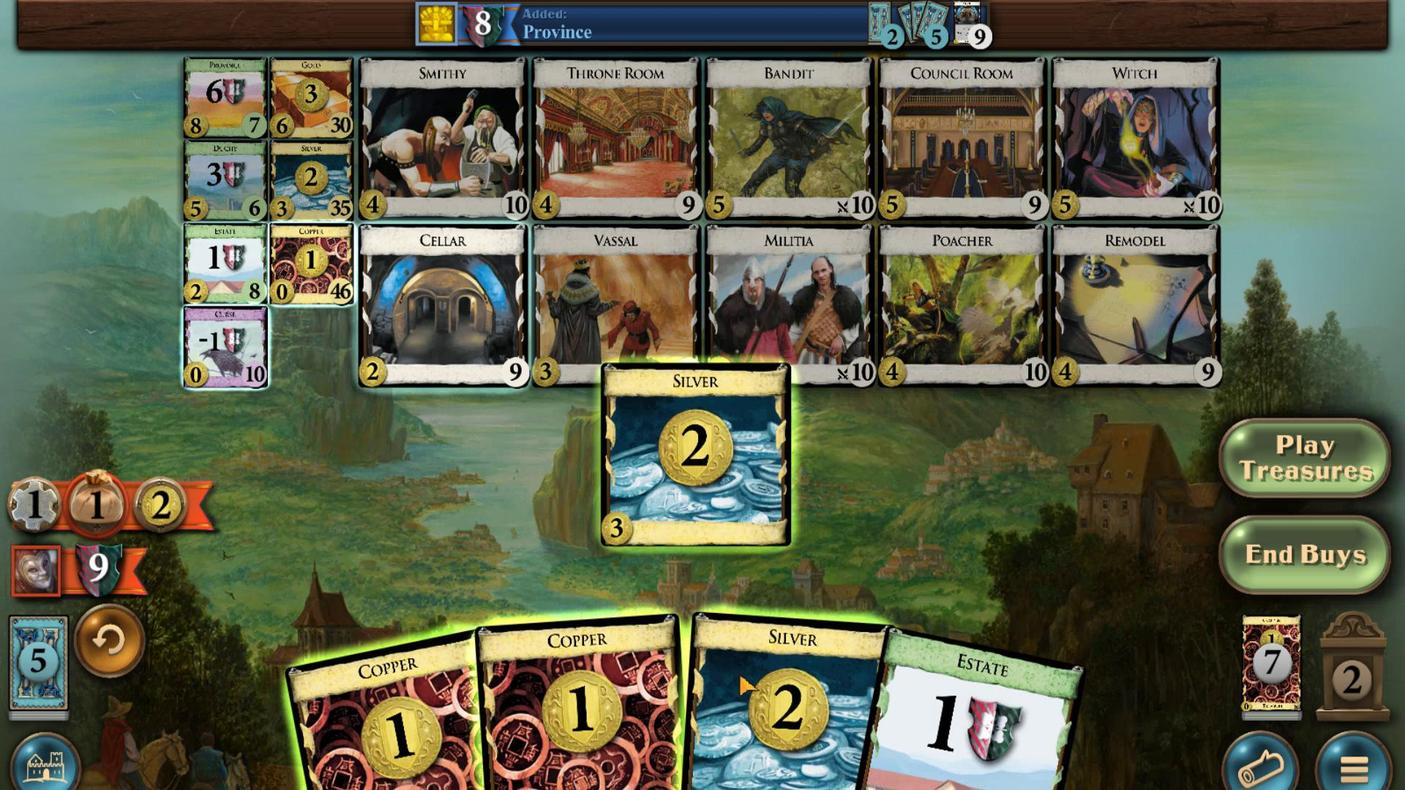 
Action: Mouse scrolled (689, 499) with delta (0, 0)
Screenshot: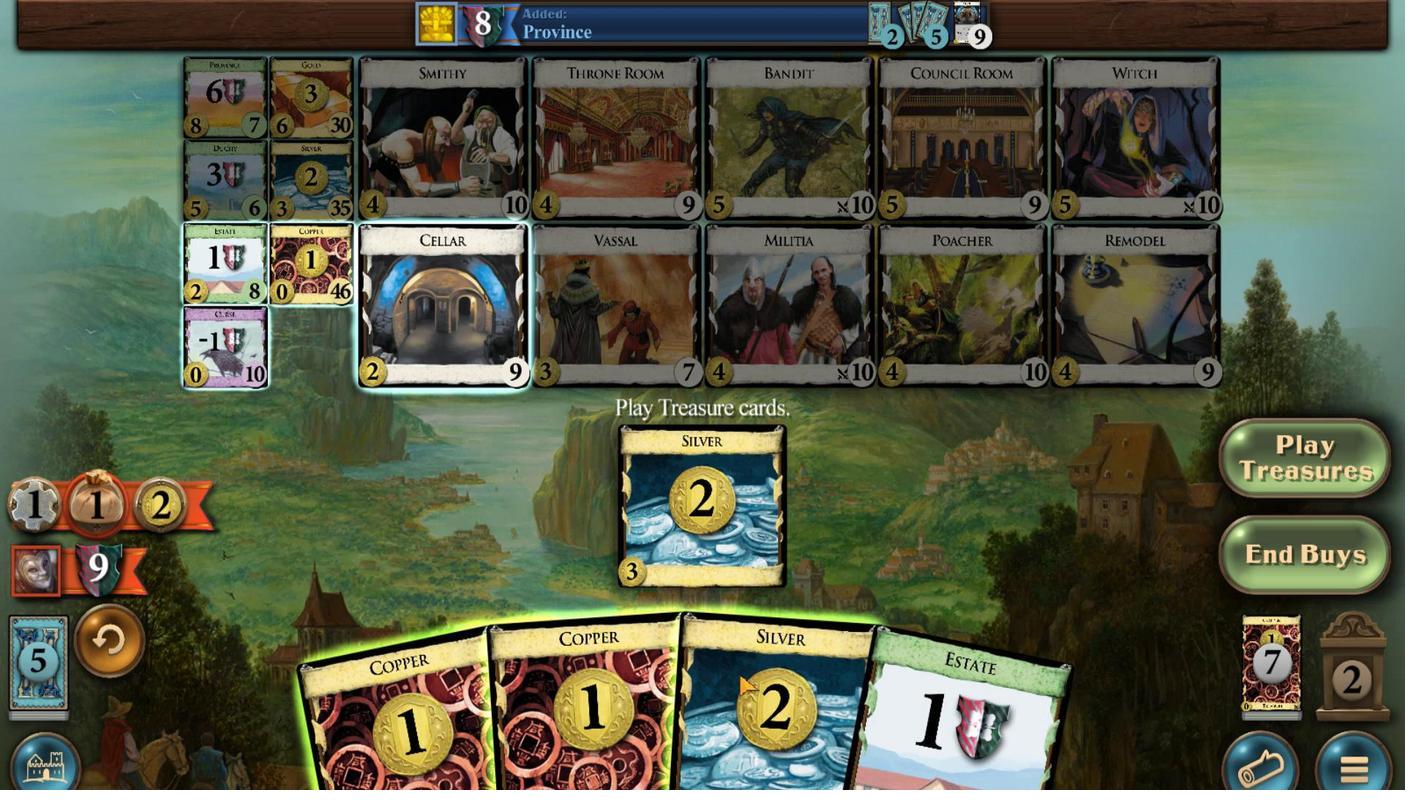 
Action: Mouse scrolled (689, 499) with delta (0, 0)
Screenshot: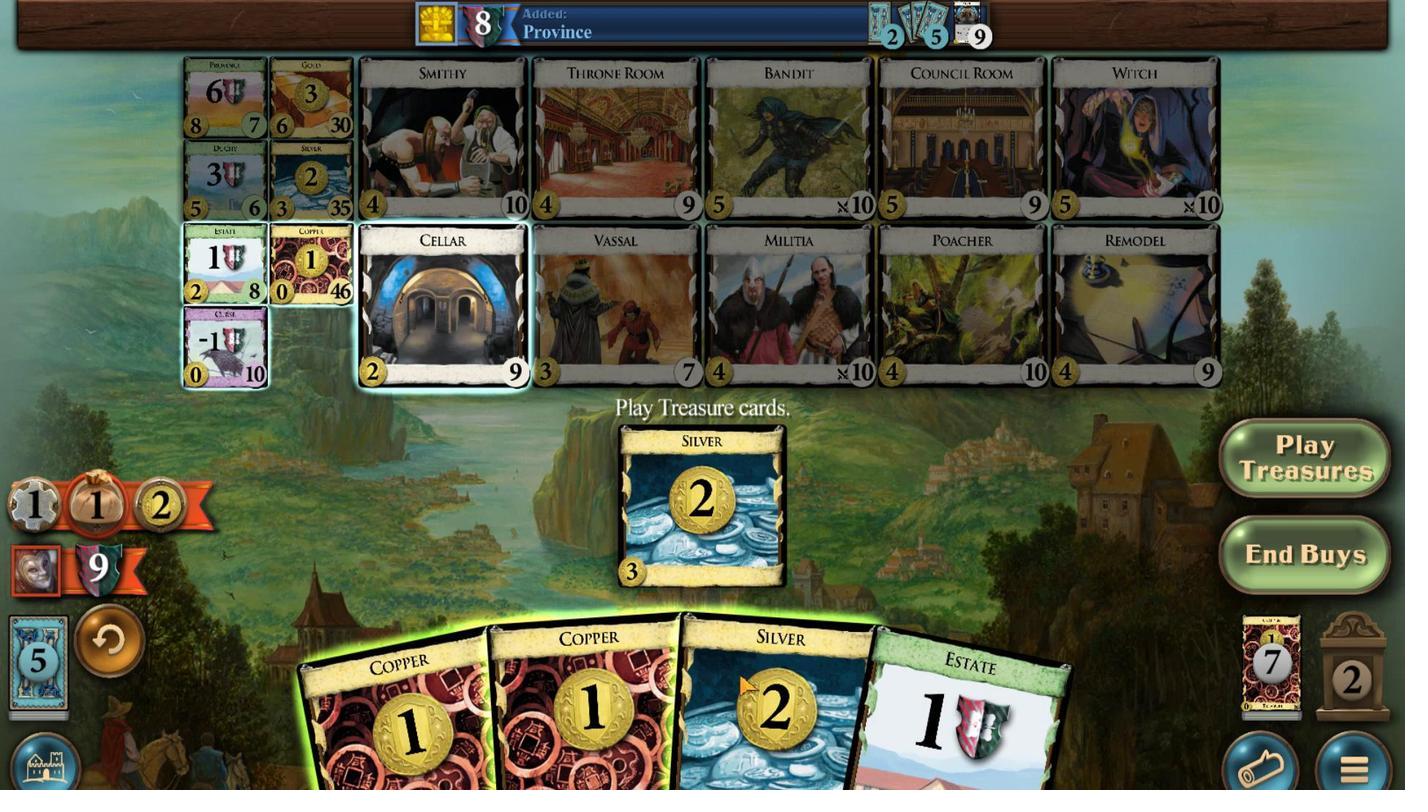 
Action: Mouse moved to (663, 499)
Screenshot: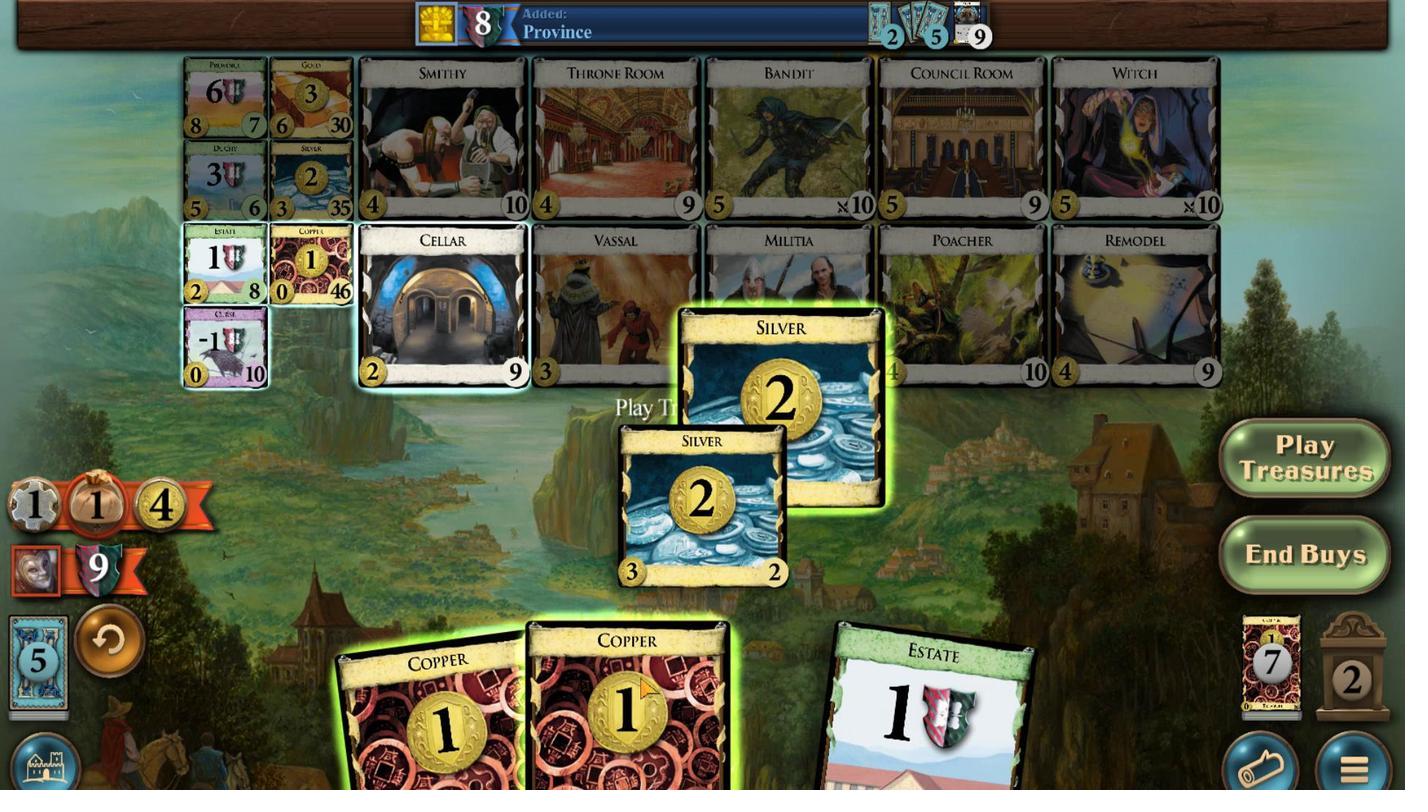 
Action: Mouse scrolled (663, 499) with delta (0, 0)
Screenshot: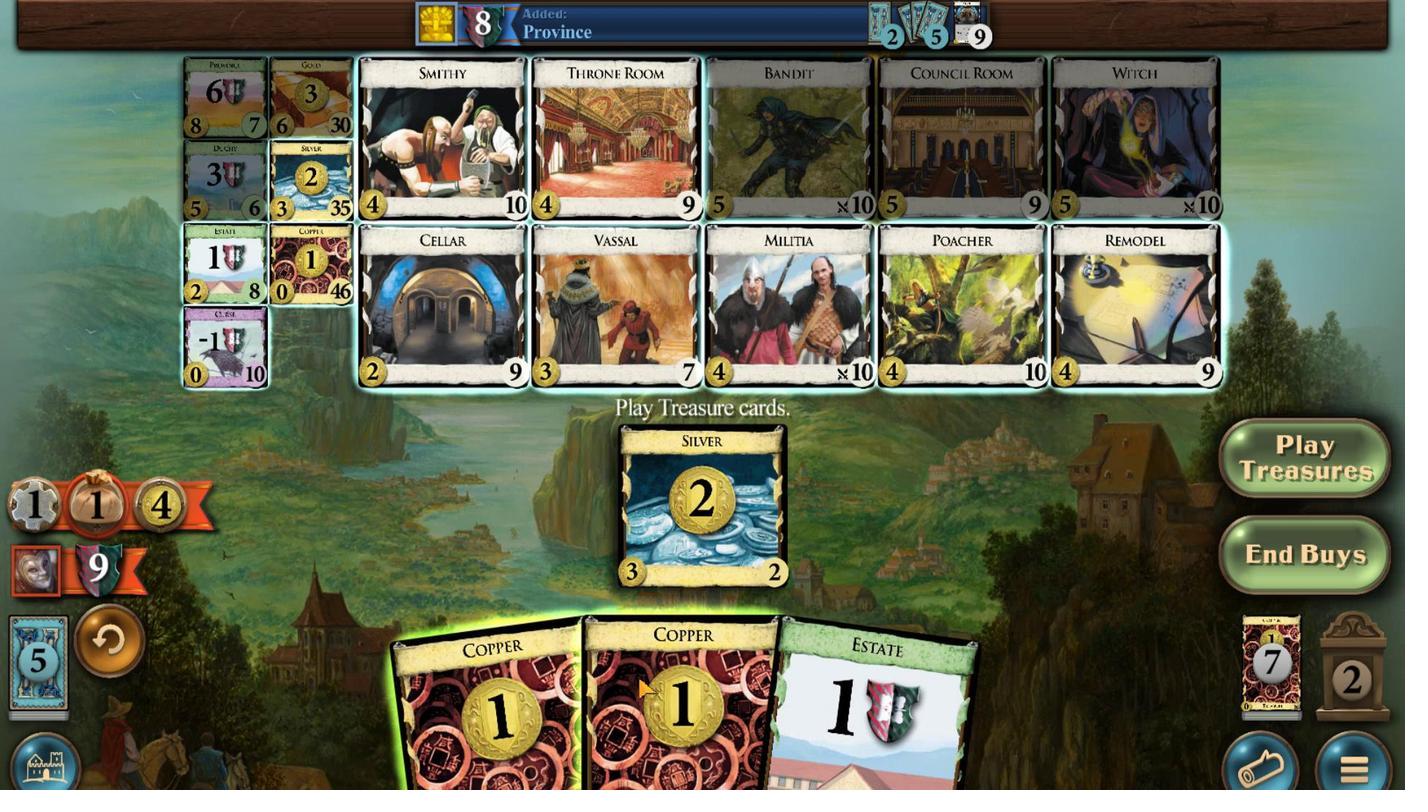 
Action: Mouse moved to (657, 494)
Screenshot: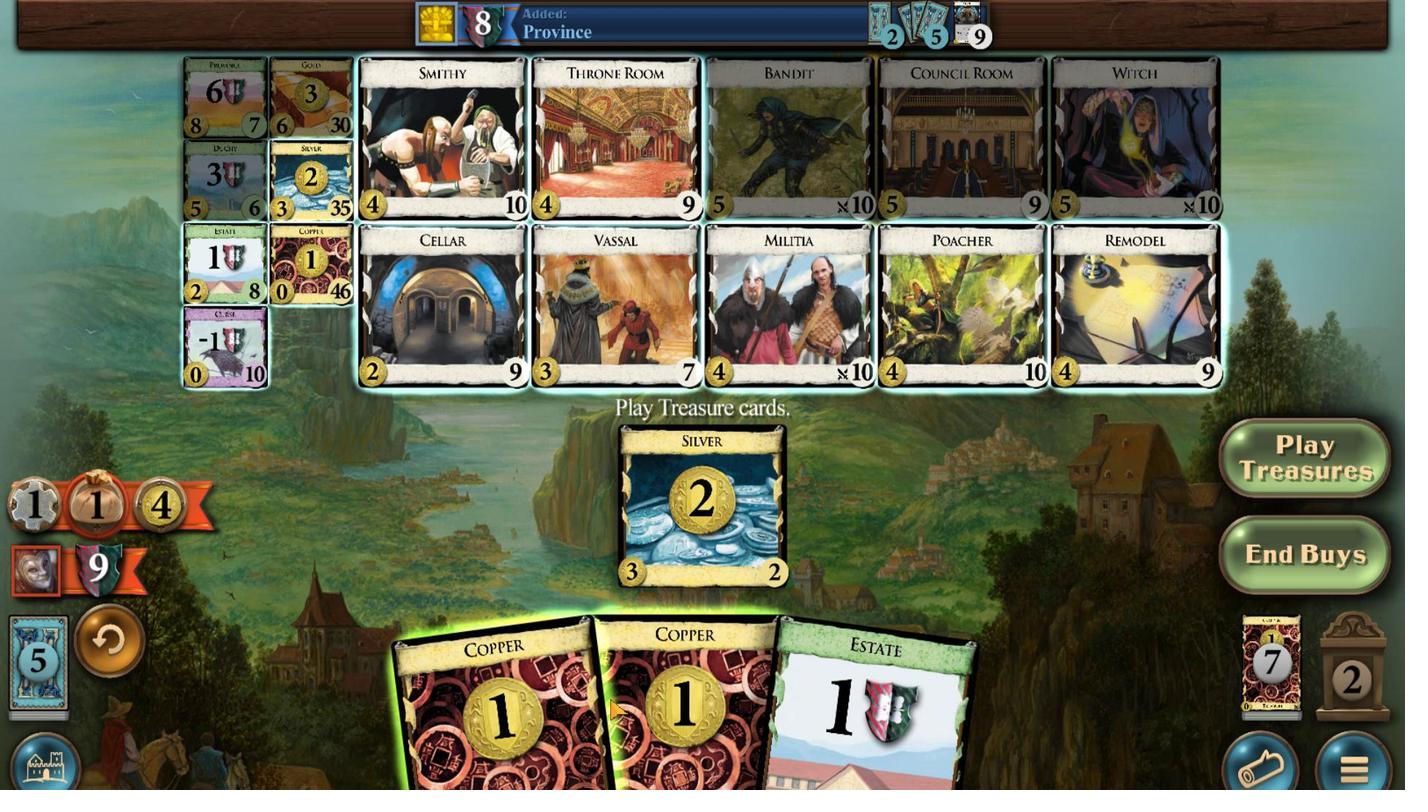 
Action: Mouse pressed left at (657, 494)
Screenshot: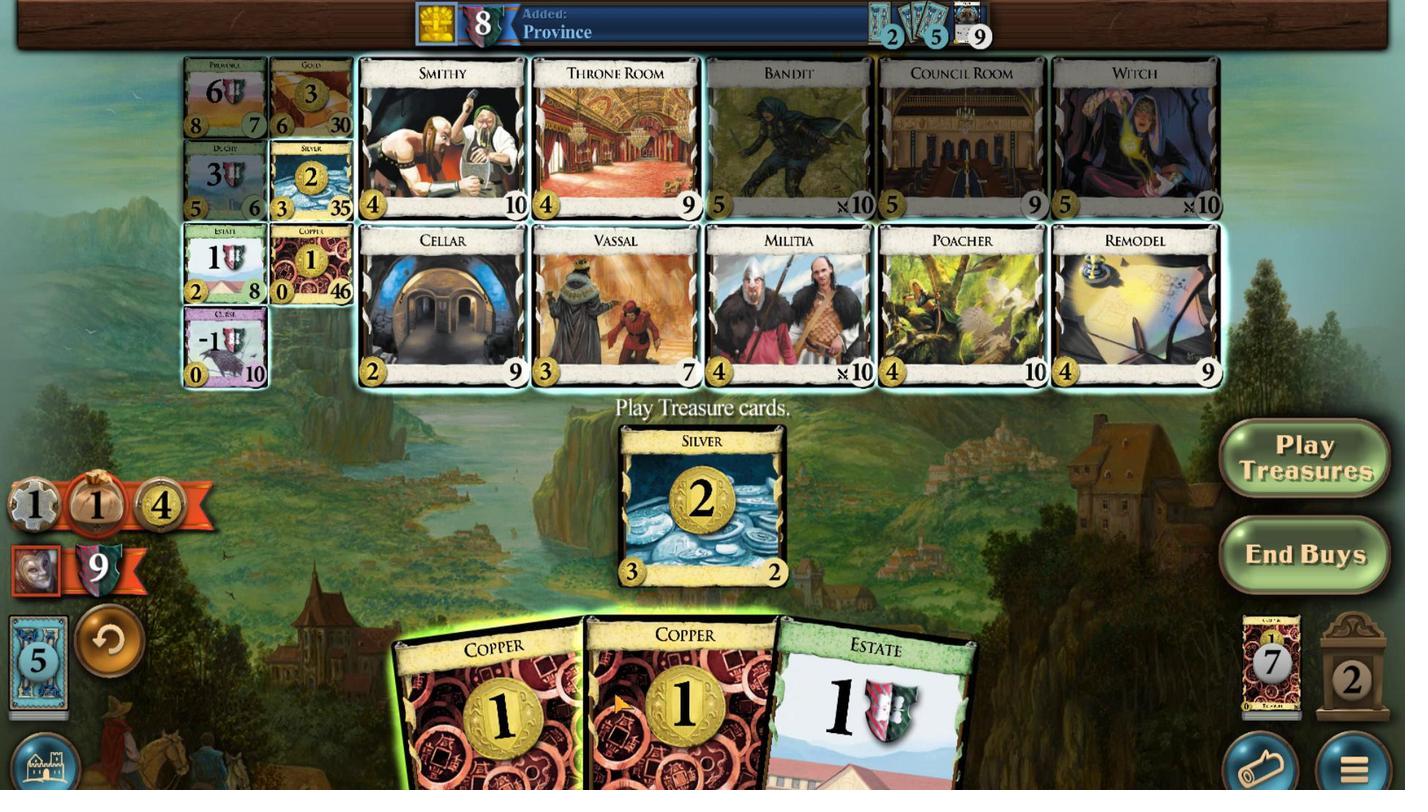 
Action: Mouse moved to (644, 494)
Screenshot: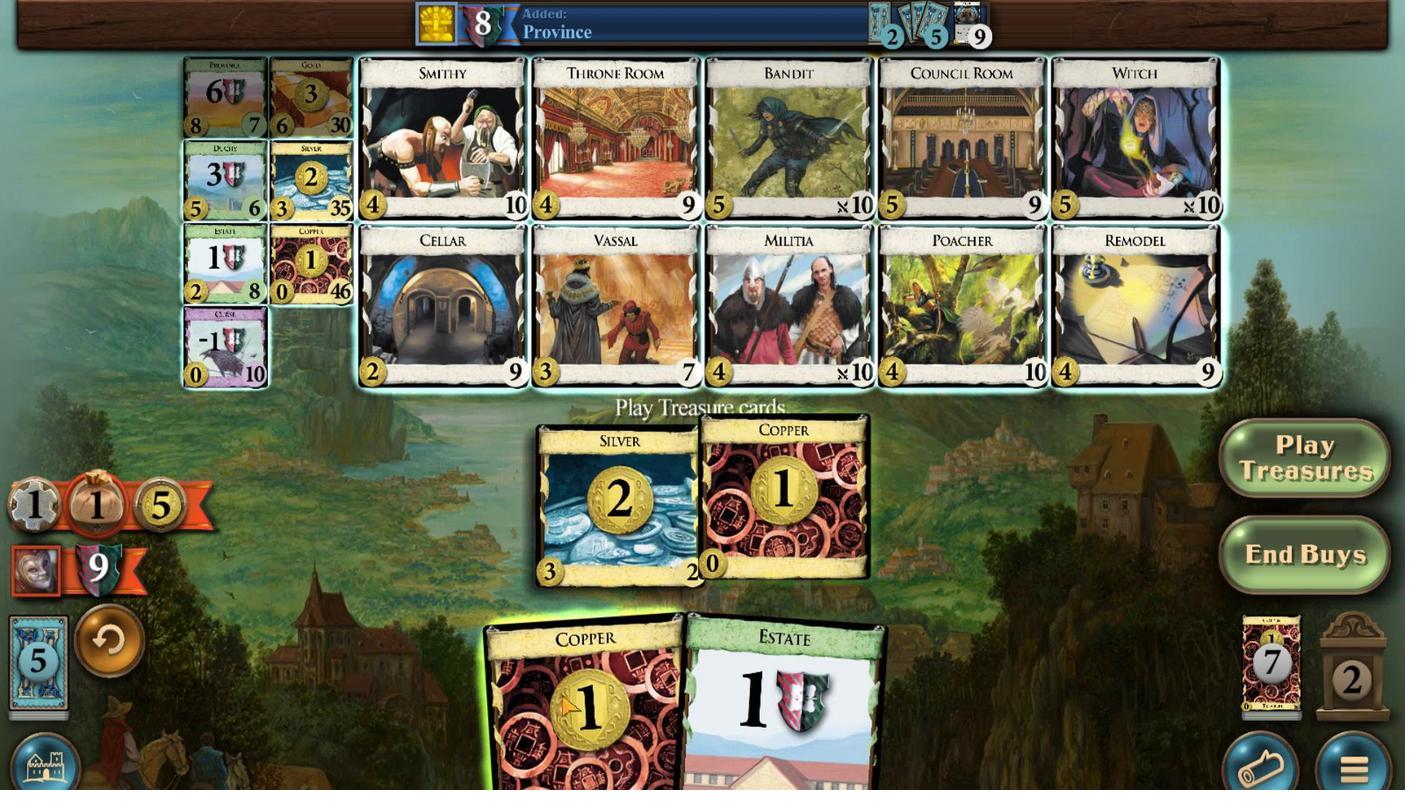 
Action: Mouse pressed left at (644, 494)
Screenshot: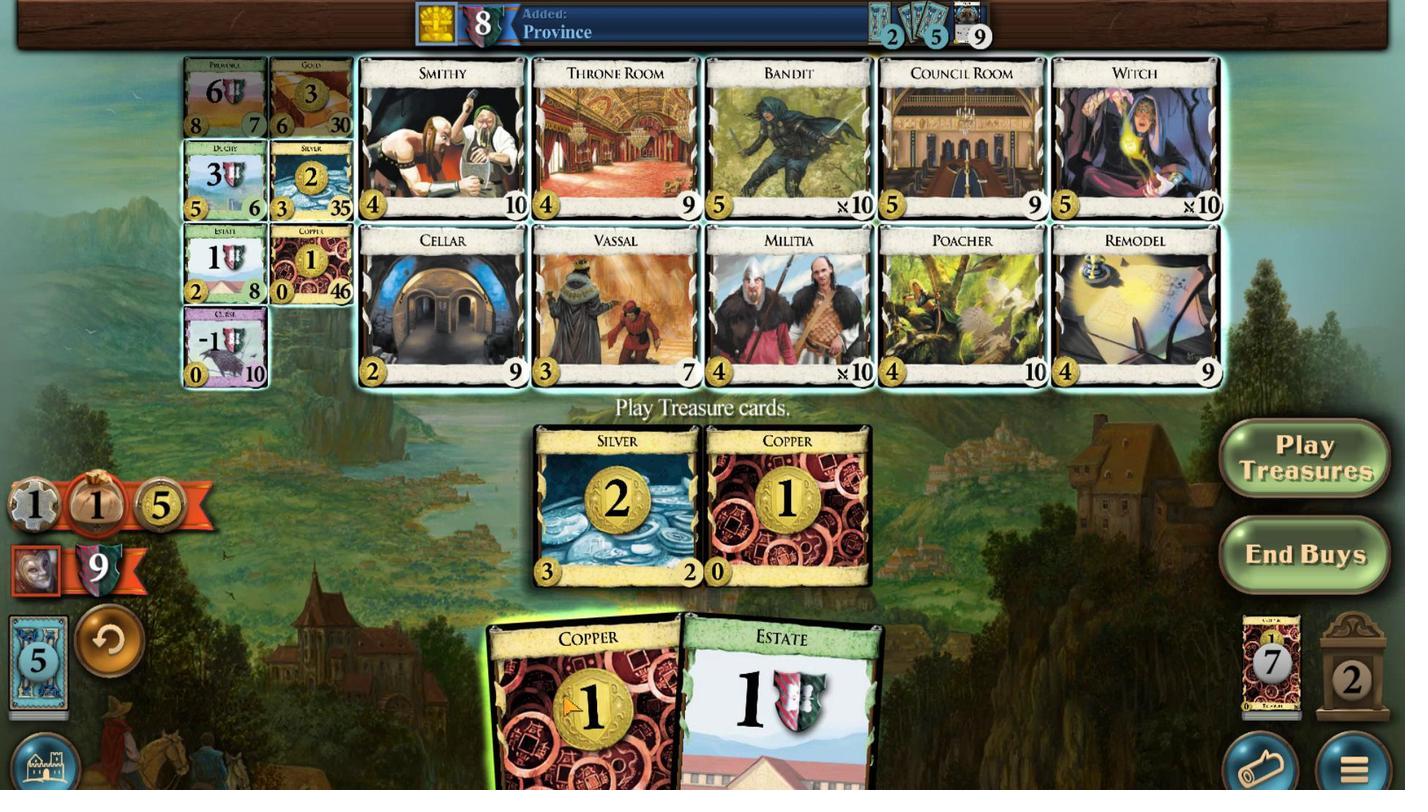 
Action: Mouse moved to (589, 634)
Screenshot: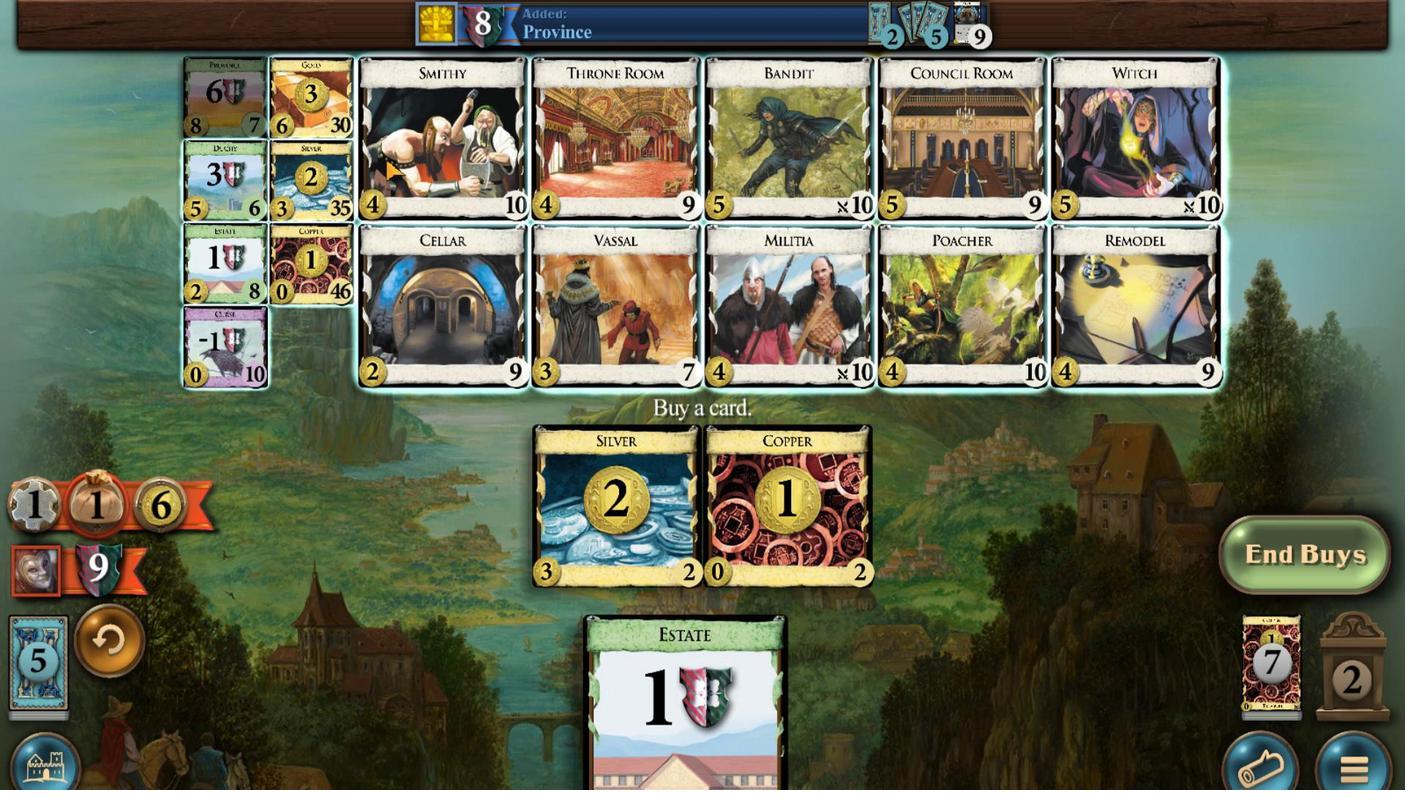 
Action: Mouse pressed left at (589, 634)
Screenshot: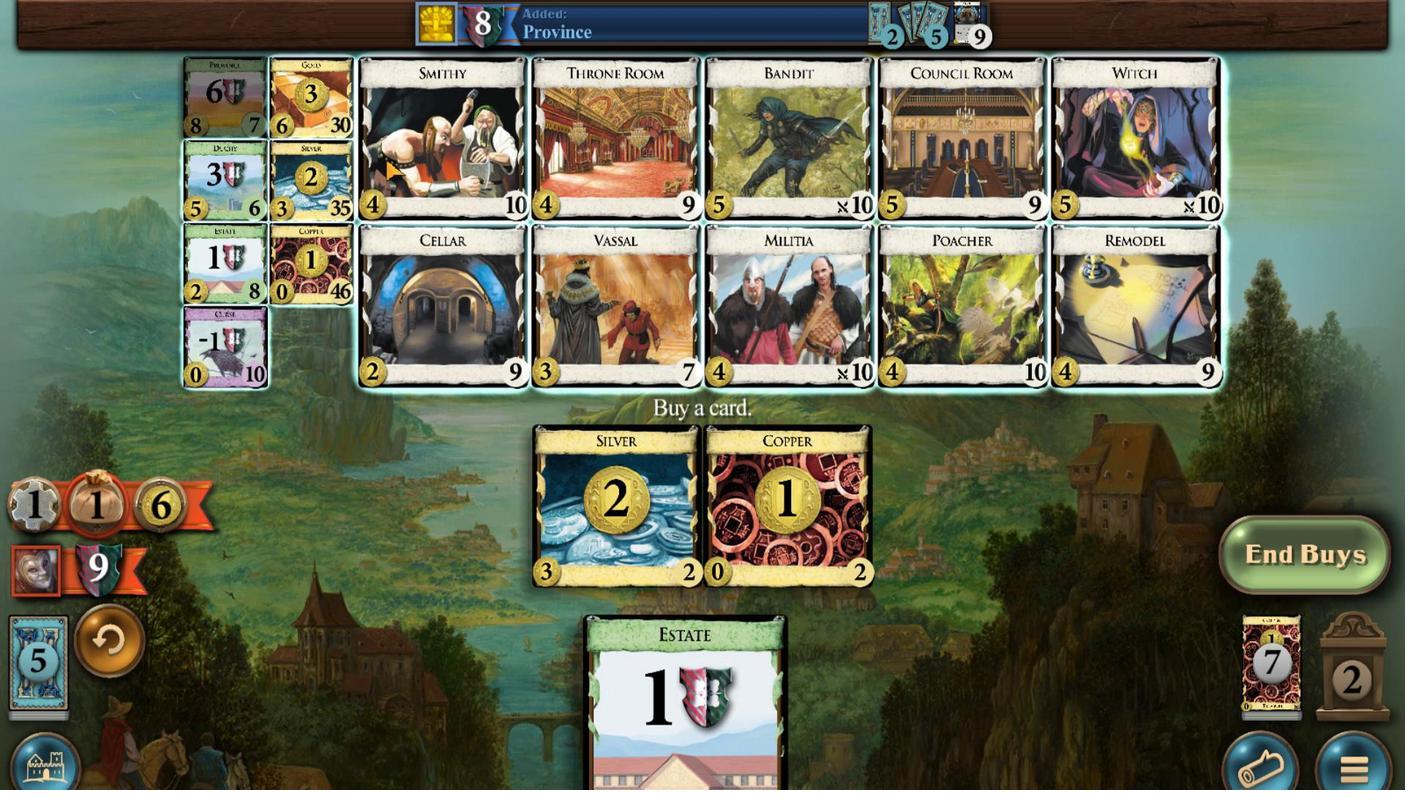 
Action: Mouse moved to (545, 486)
Screenshot: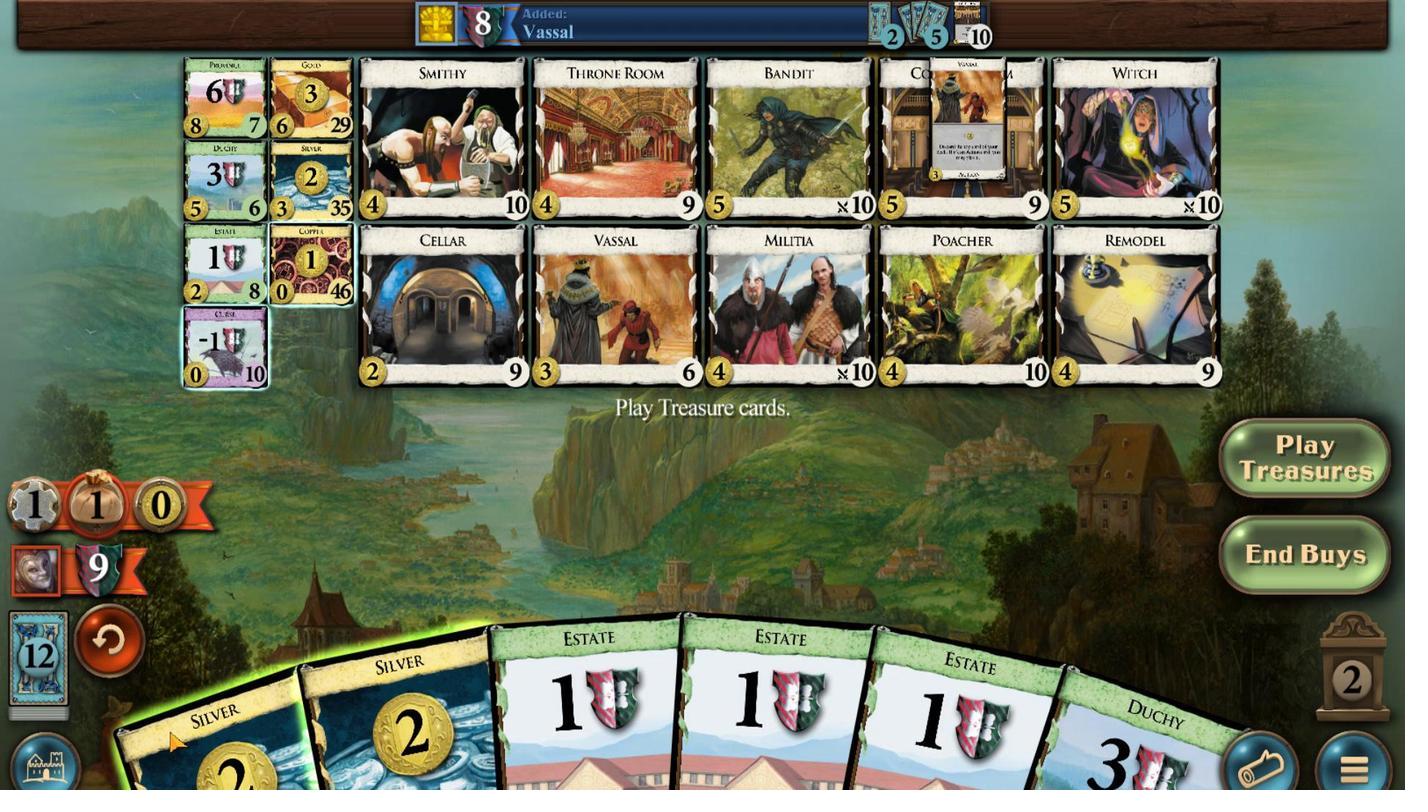 
Action: Mouse pressed left at (545, 486)
Screenshot: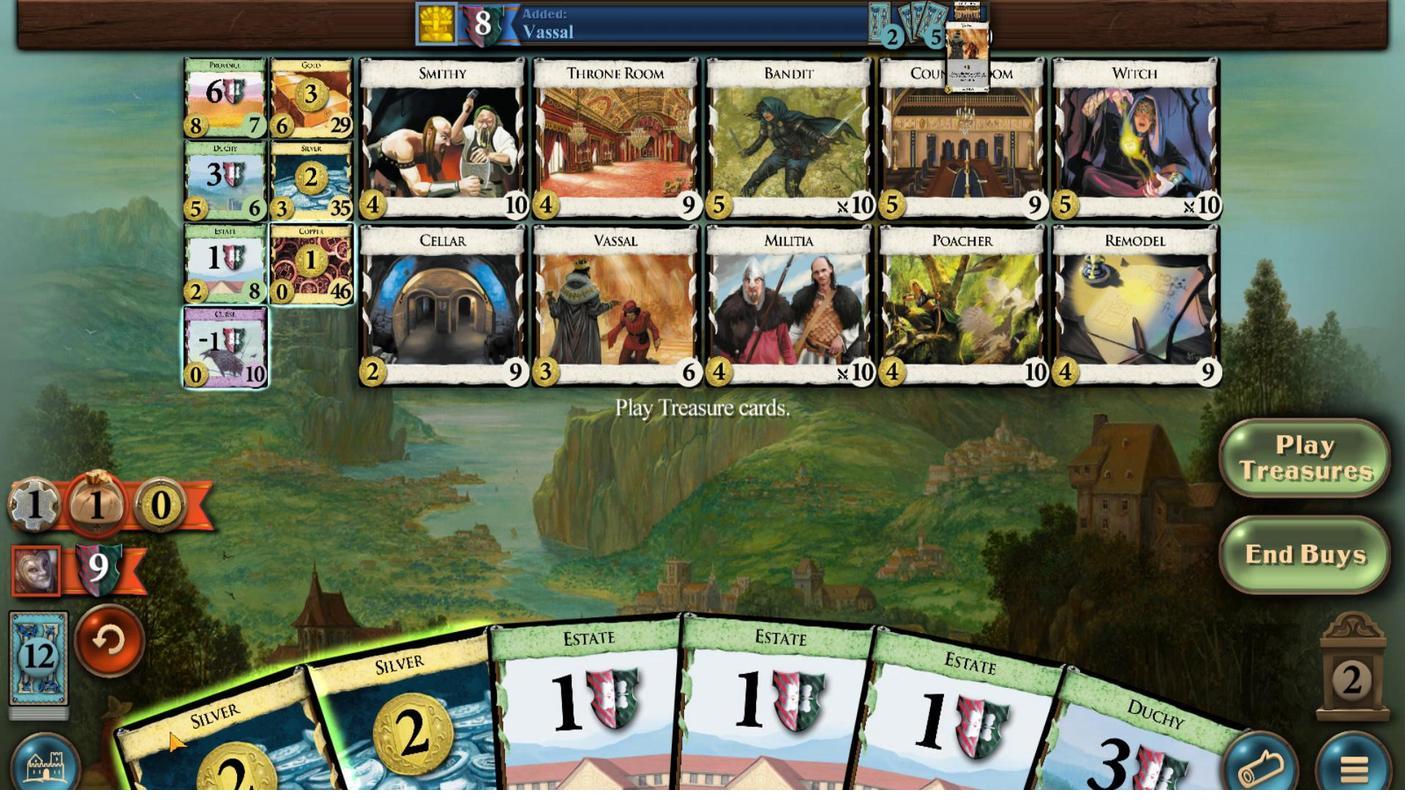
Action: Mouse moved to (586, 496)
Screenshot: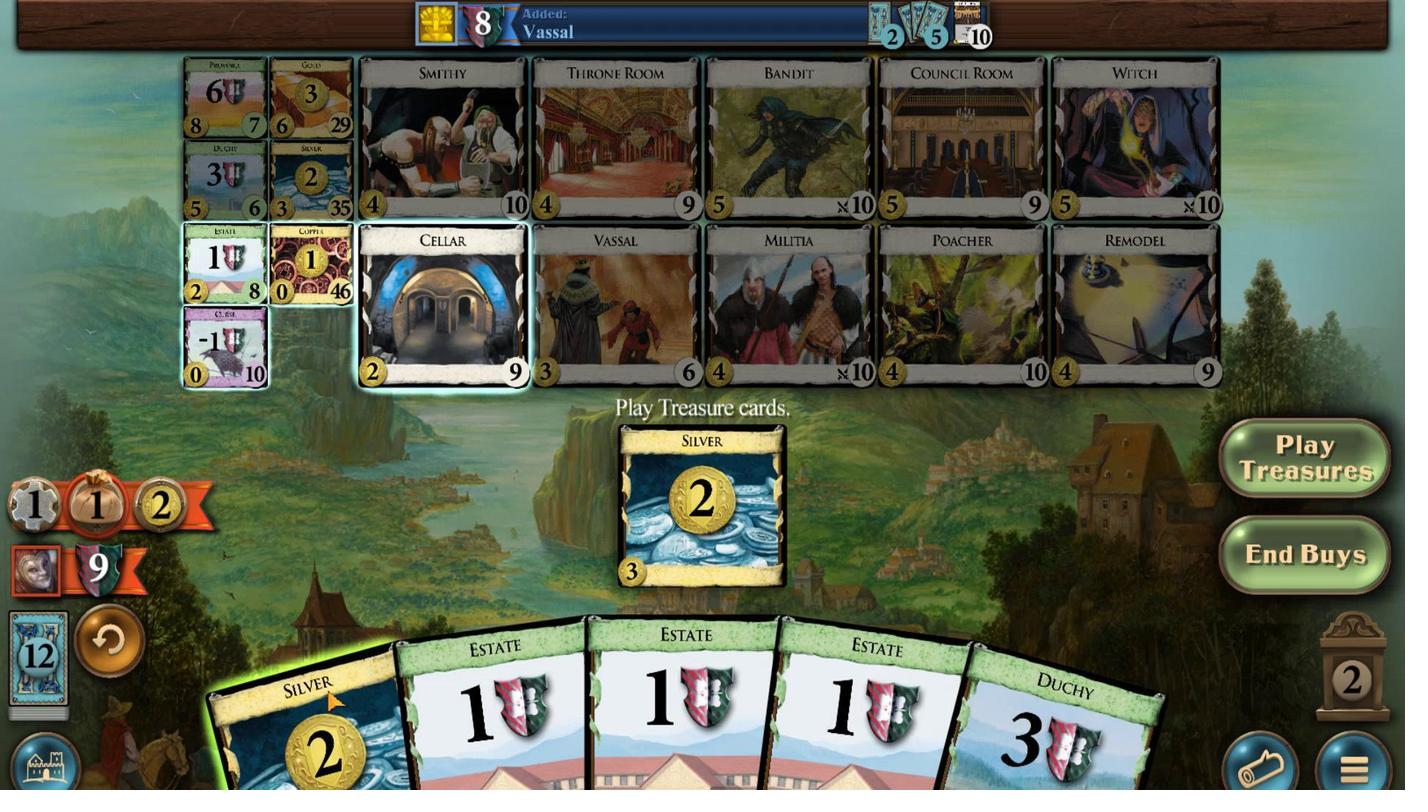 
Action: Mouse pressed left at (586, 496)
Screenshot: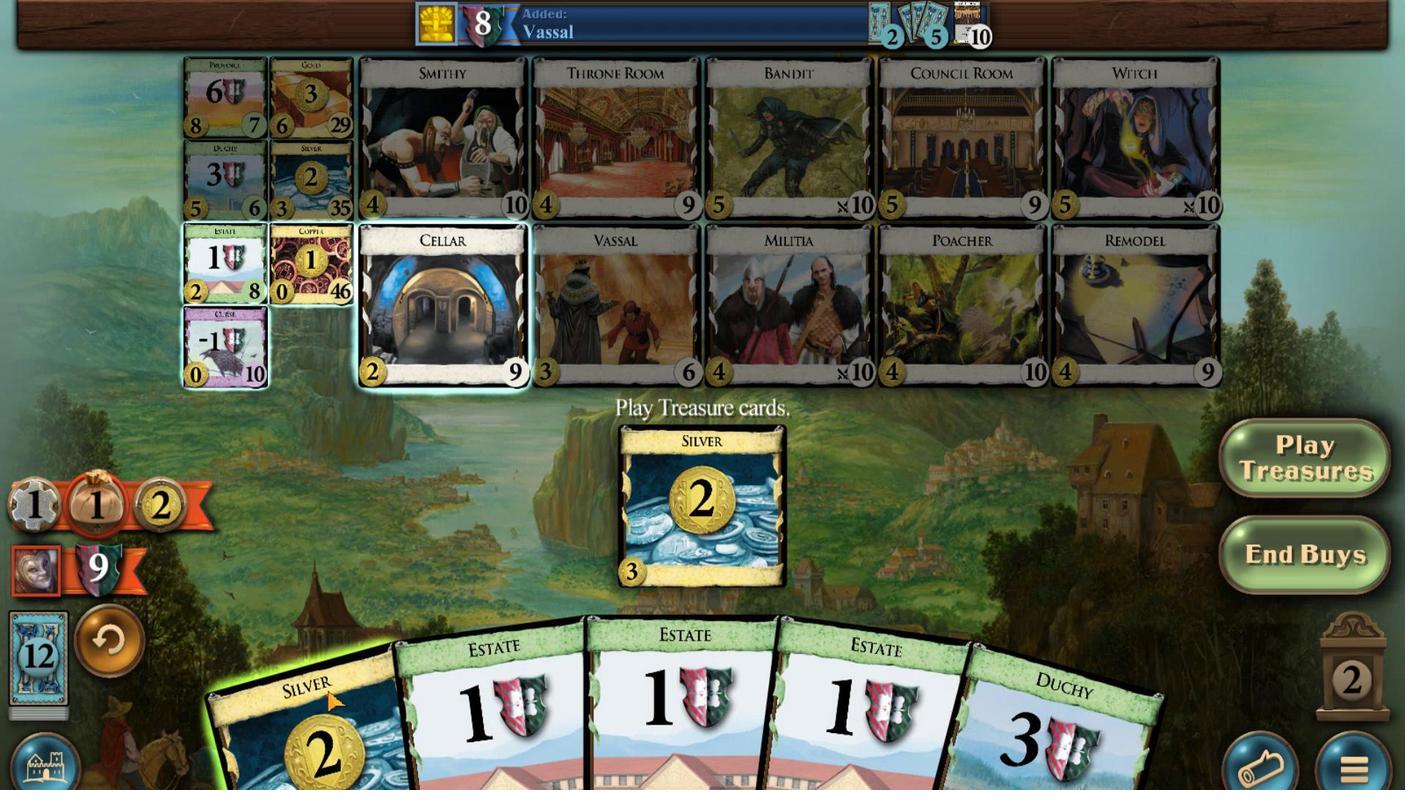 
Action: Mouse moved to (585, 611)
Screenshot: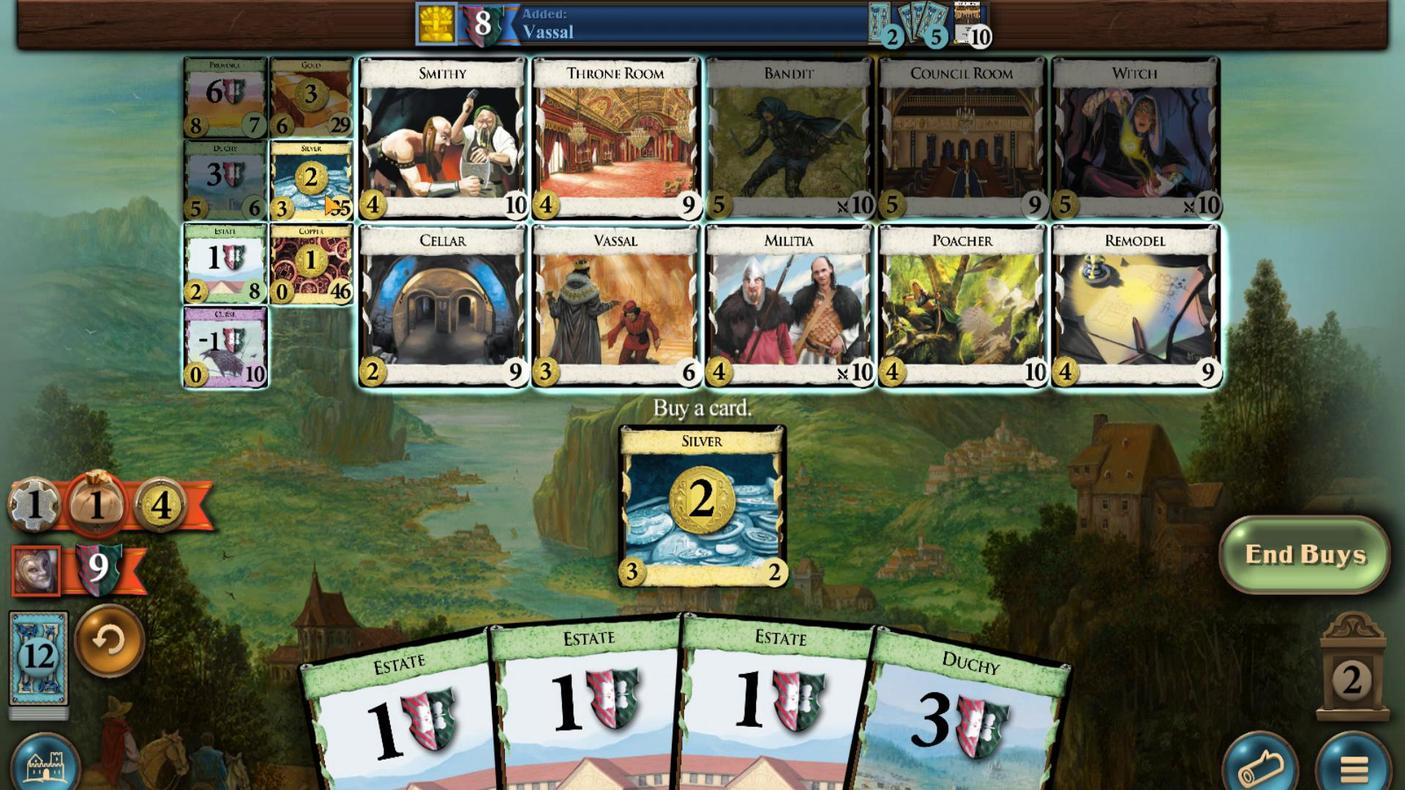 
Action: Mouse pressed left at (585, 611)
Screenshot: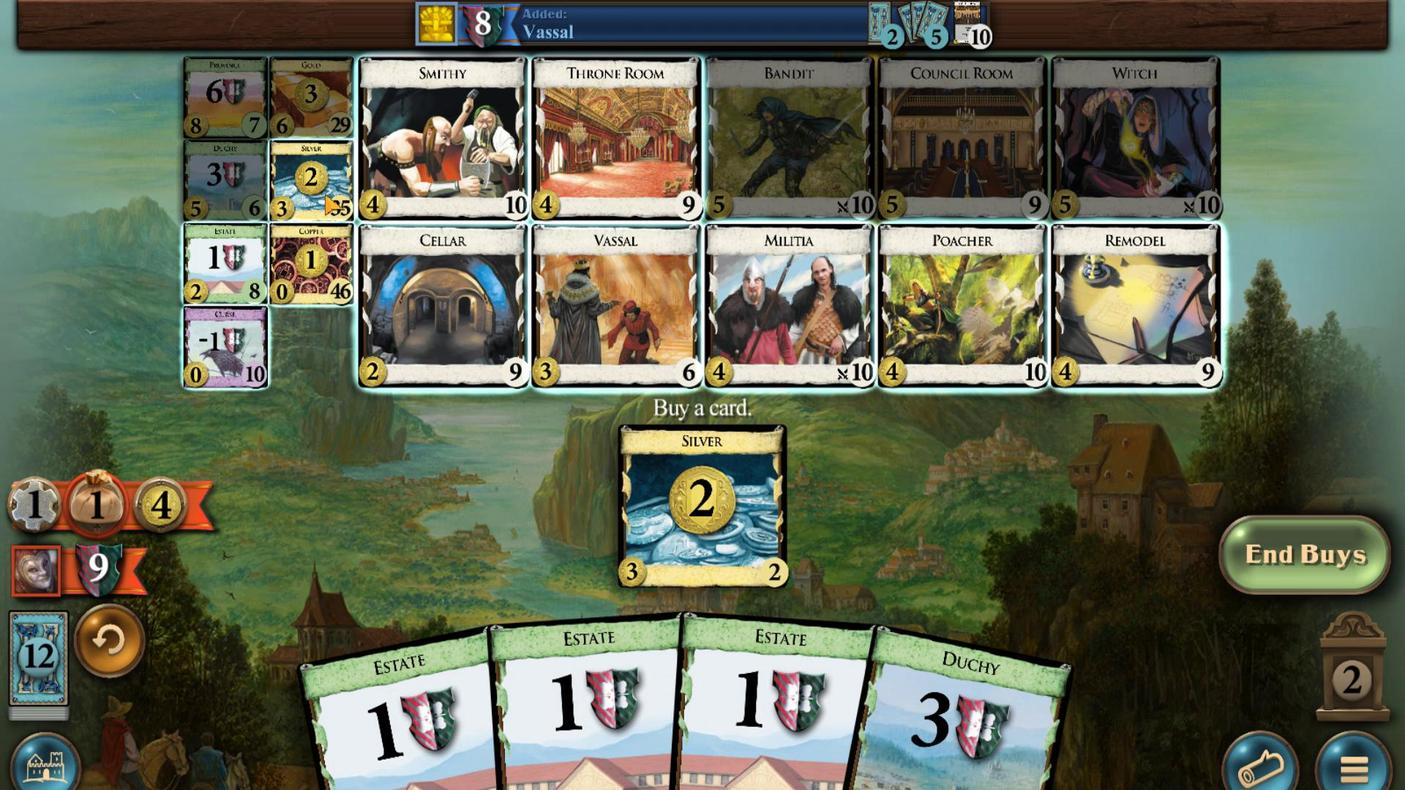 
Action: Mouse moved to (586, 494)
Screenshot: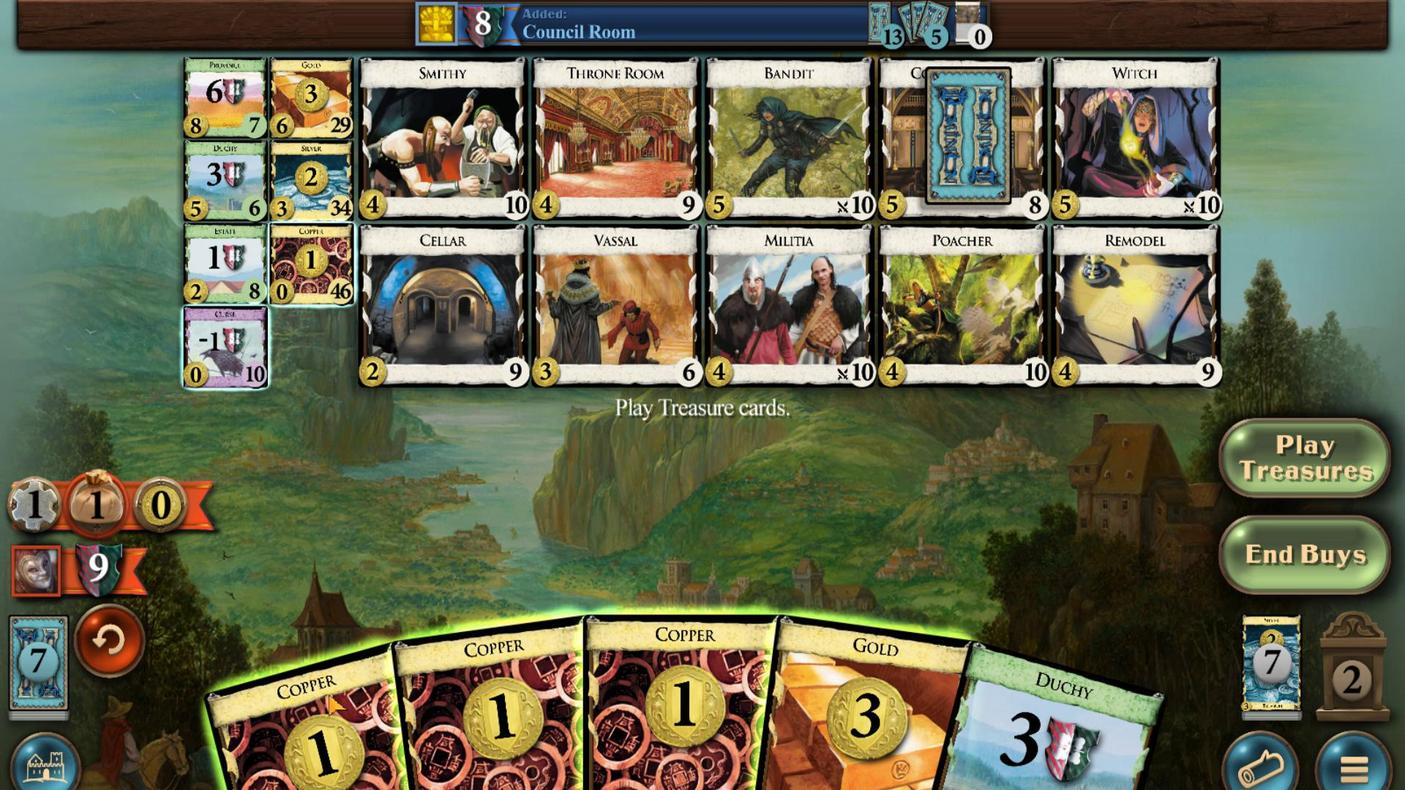 
Action: Mouse pressed left at (586, 494)
Screenshot: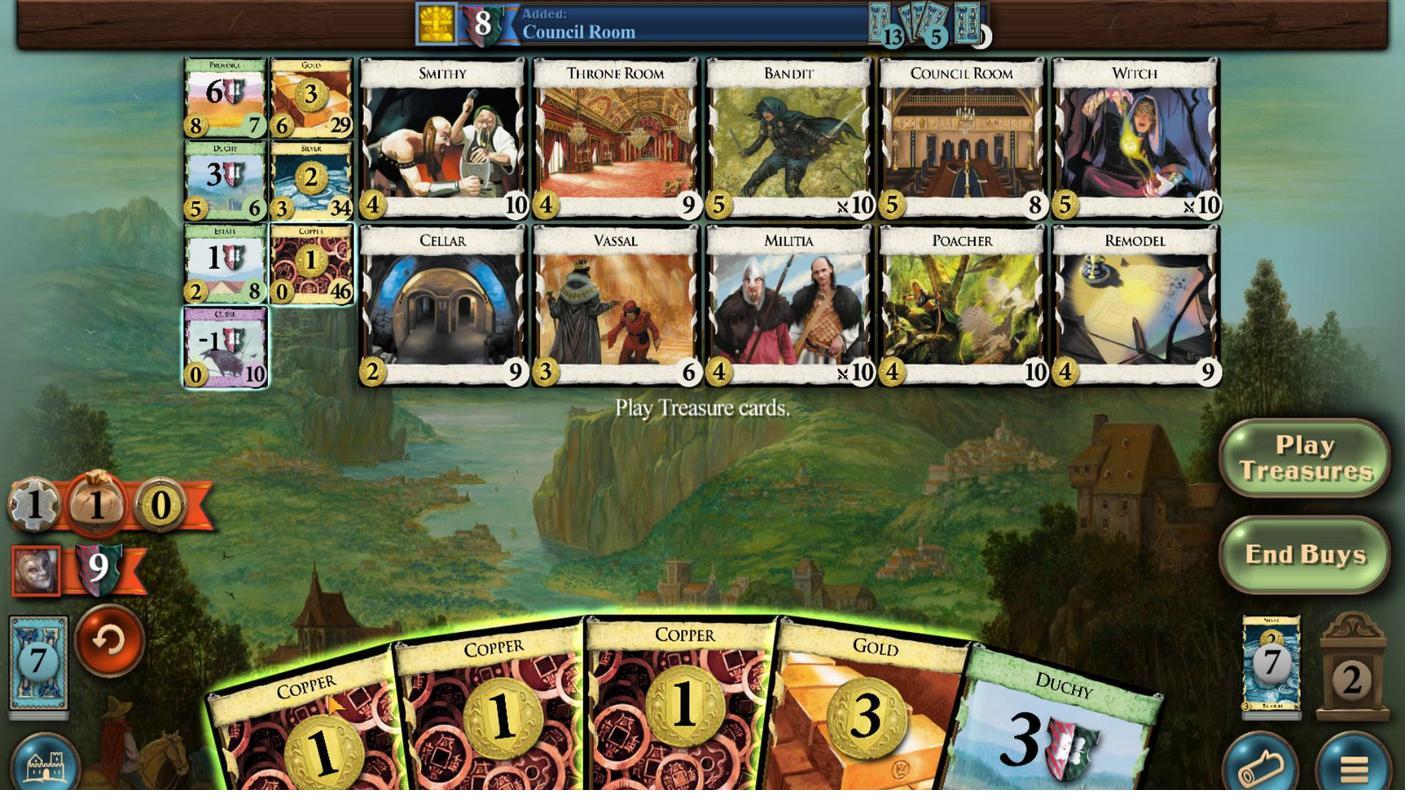 
Action: Mouse moved to (618, 495)
Screenshot: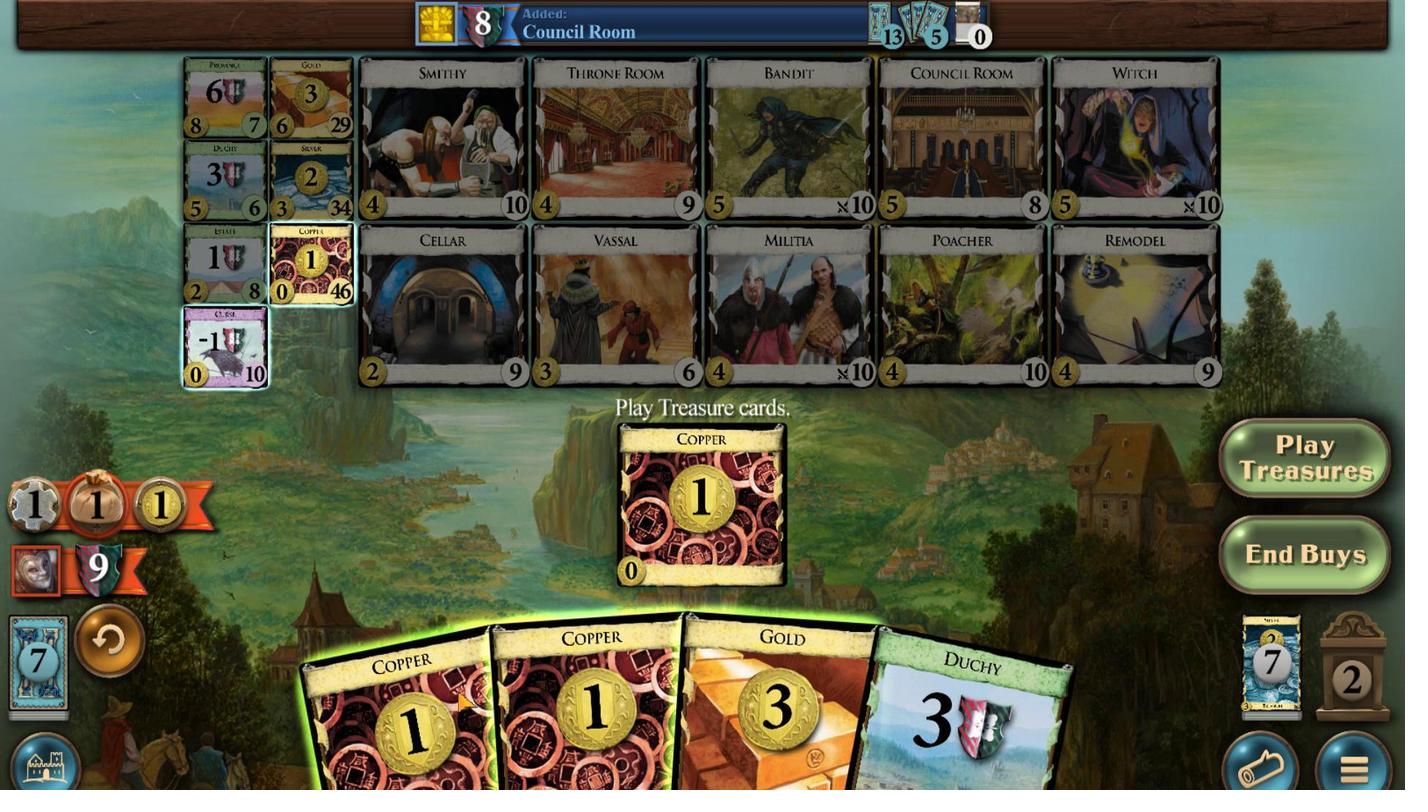 
Action: Mouse pressed left at (618, 495)
Screenshot: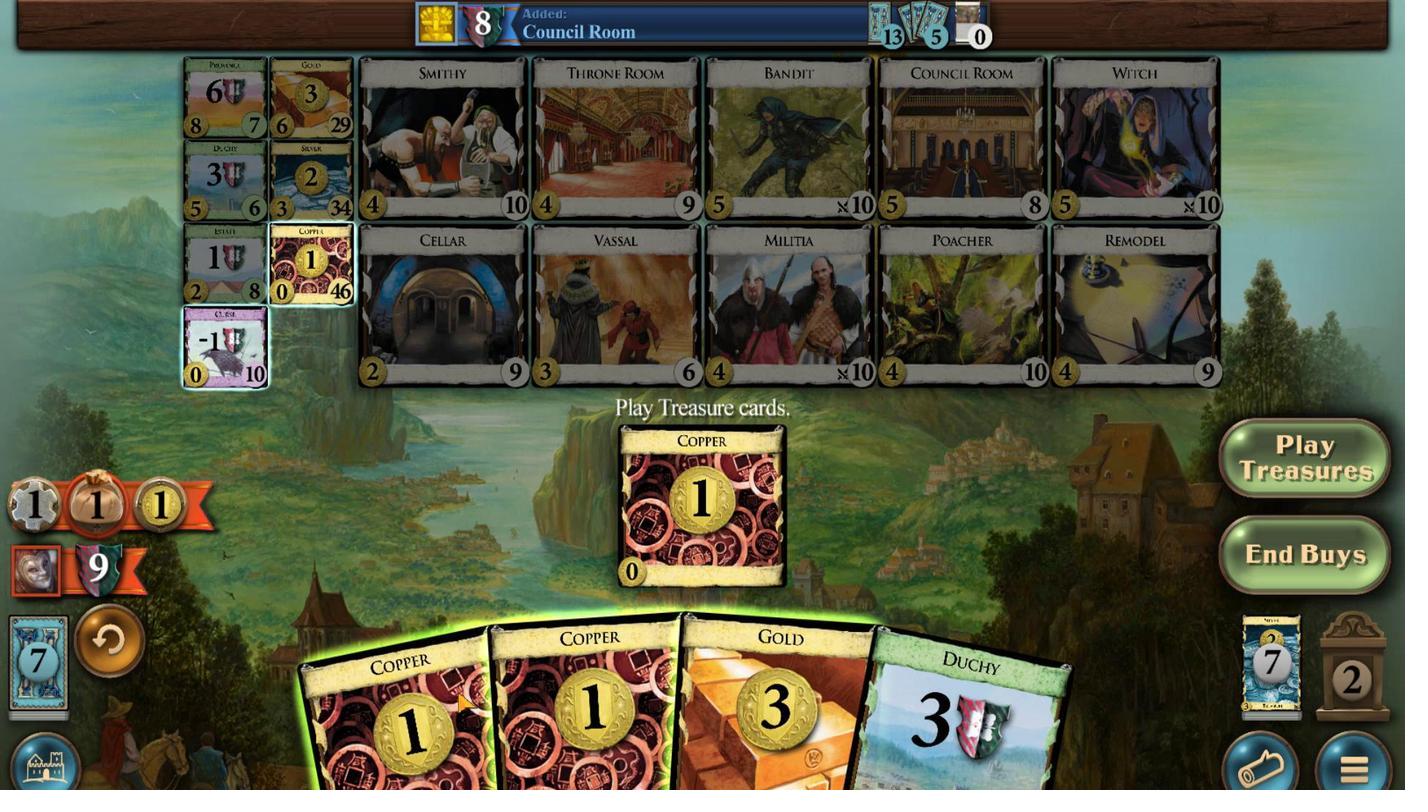 
Action: Mouse moved to (636, 508)
Screenshot: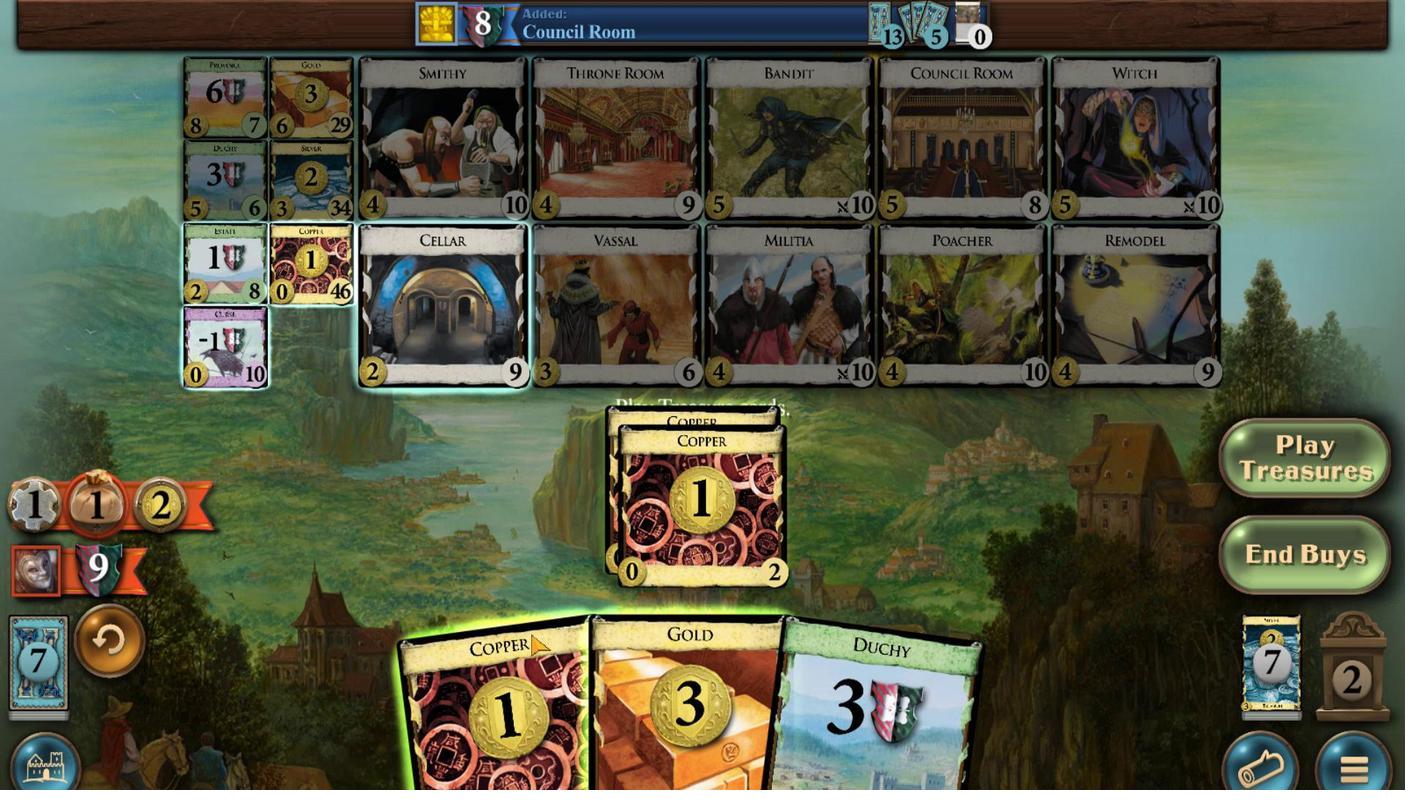 
Action: Mouse pressed left at (636, 508)
Screenshot: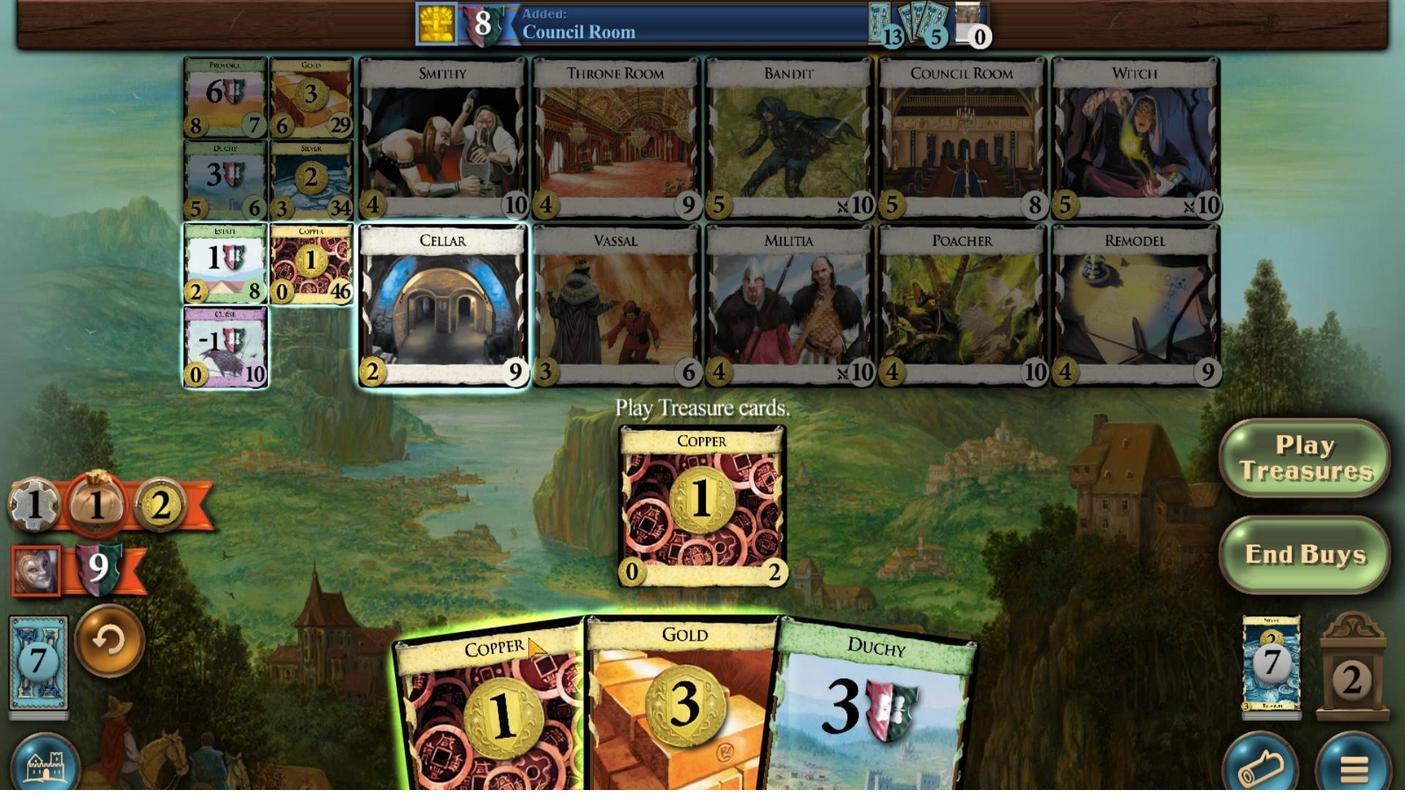 
Action: Mouse moved to (638, 505)
Screenshot: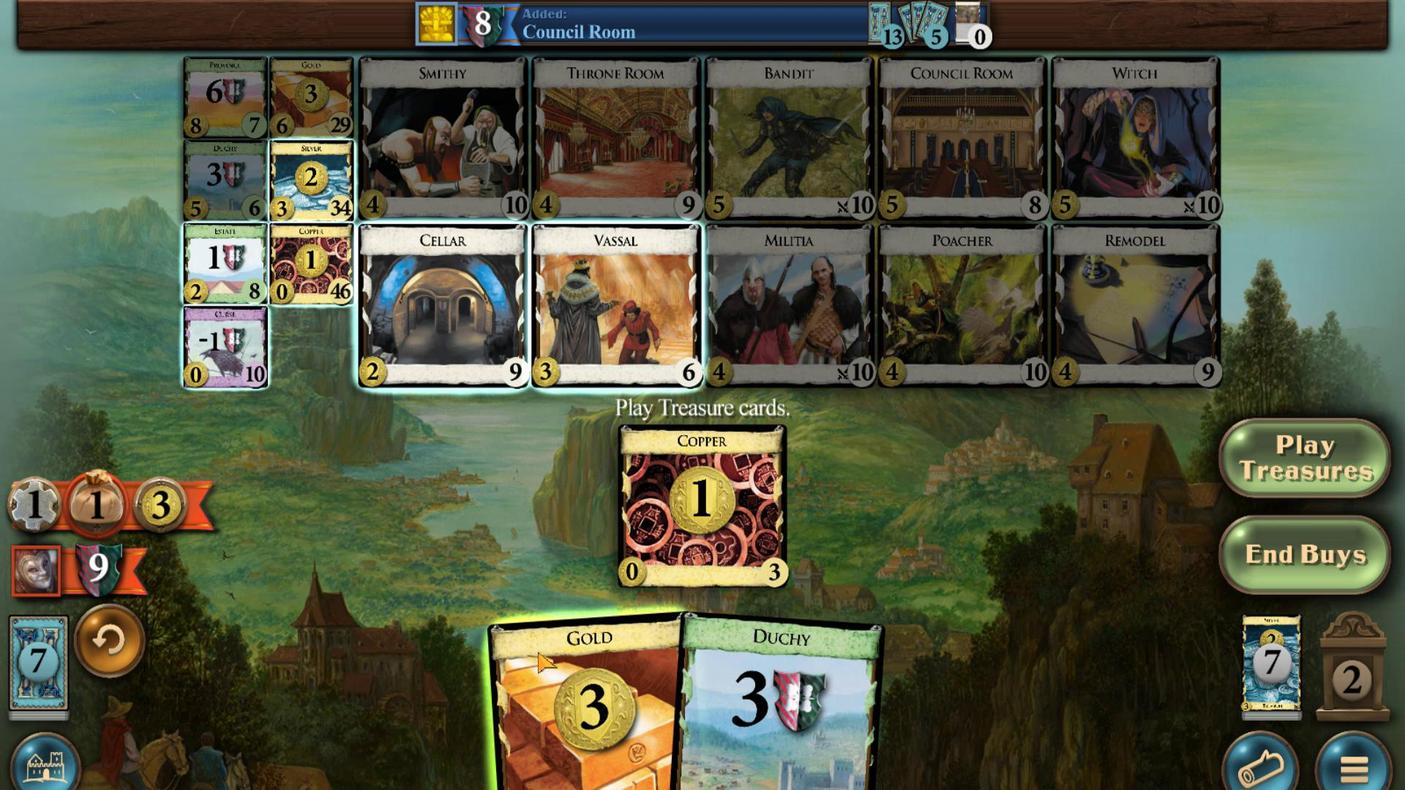 
Action: Mouse pressed left at (638, 505)
Screenshot: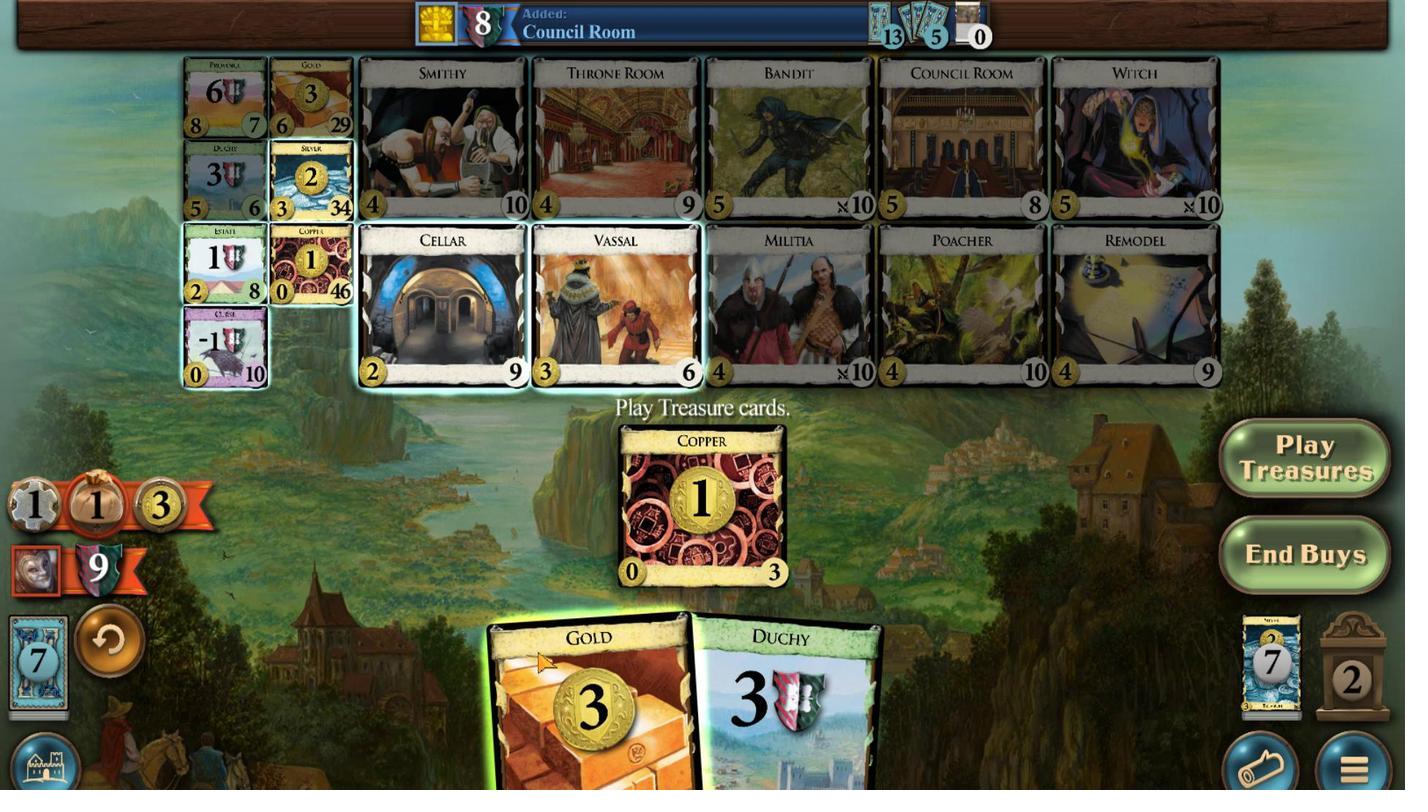 
Action: Mouse moved to (576, 633)
Screenshot: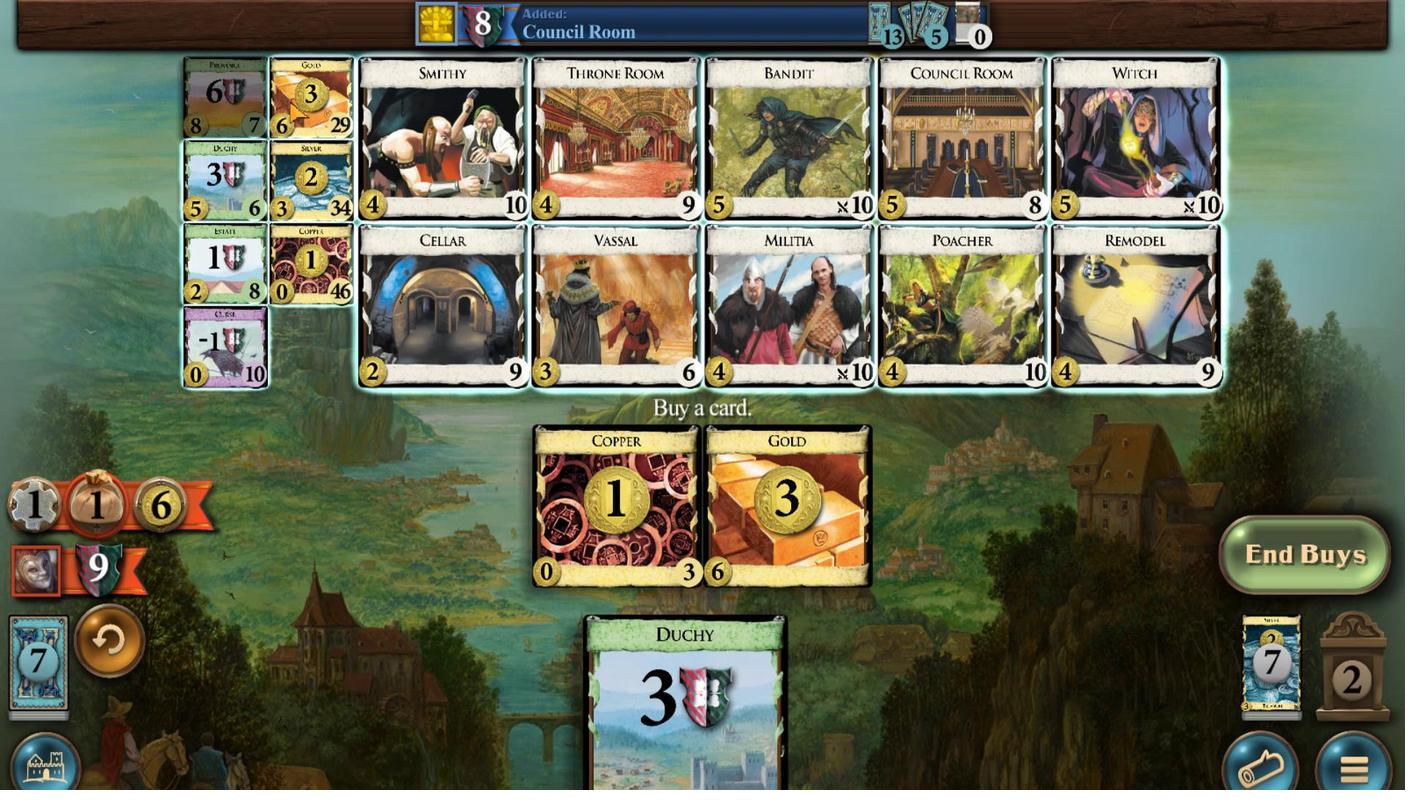
Action: Mouse pressed left at (576, 633)
Screenshot: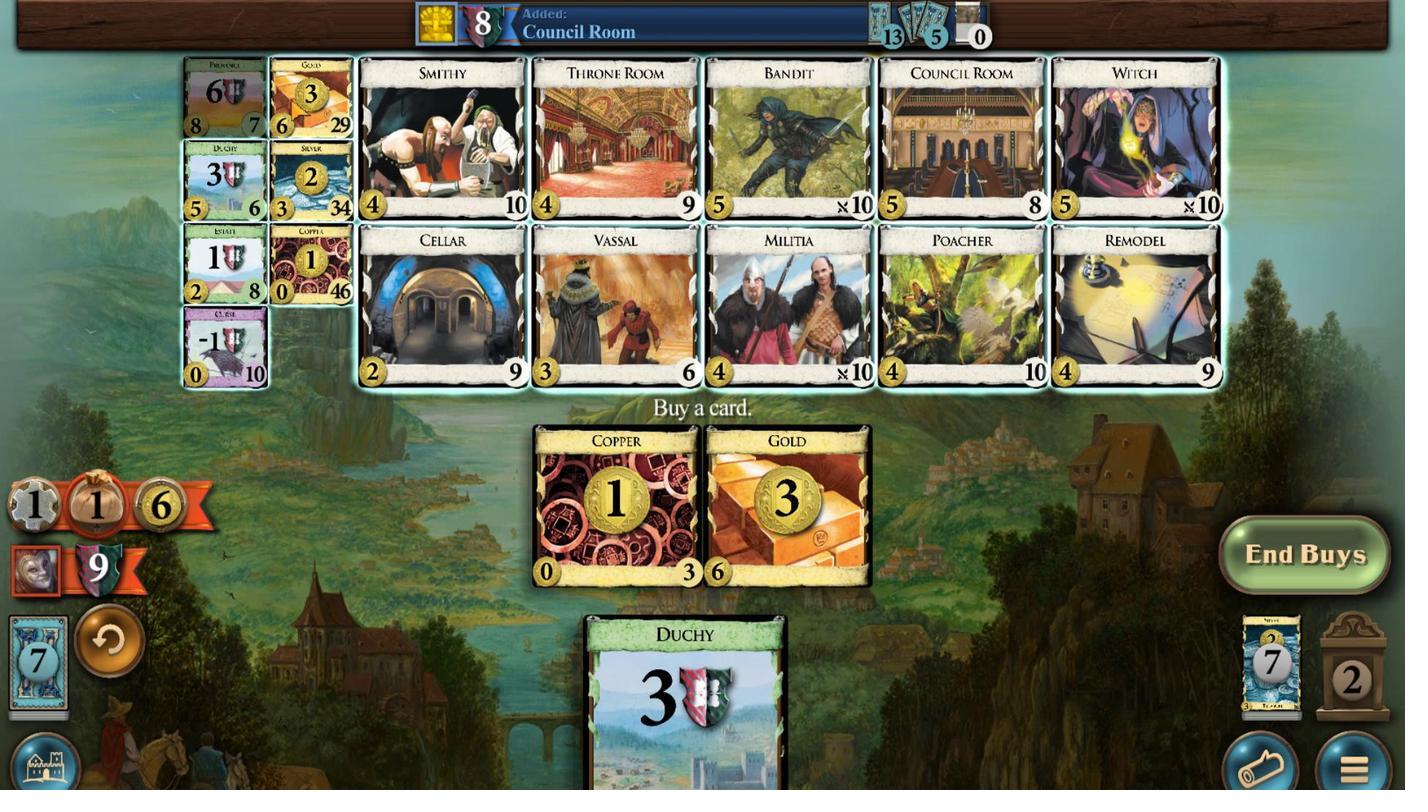 
Action: Mouse moved to (741, 492)
Screenshot: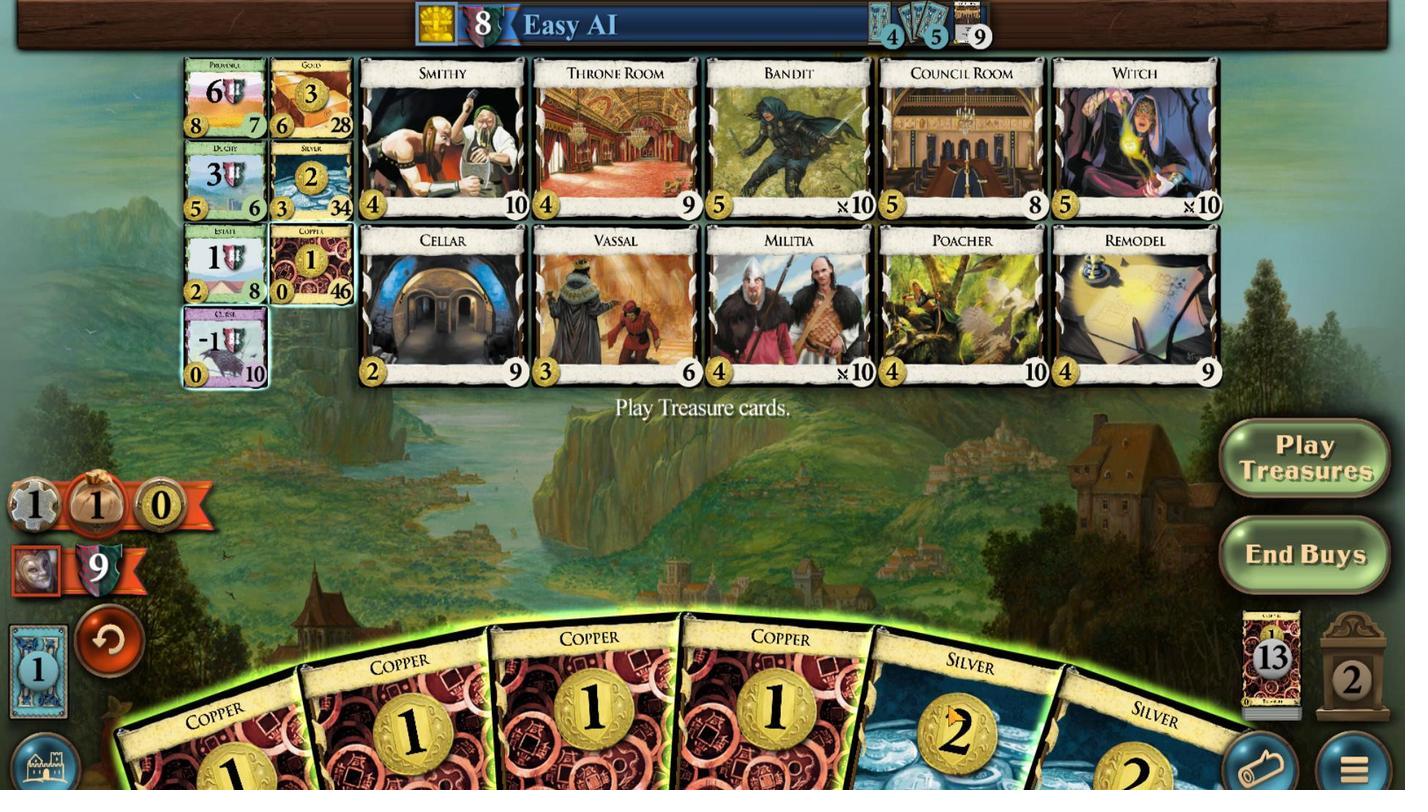 
Action: Mouse pressed left at (741, 492)
Screenshot: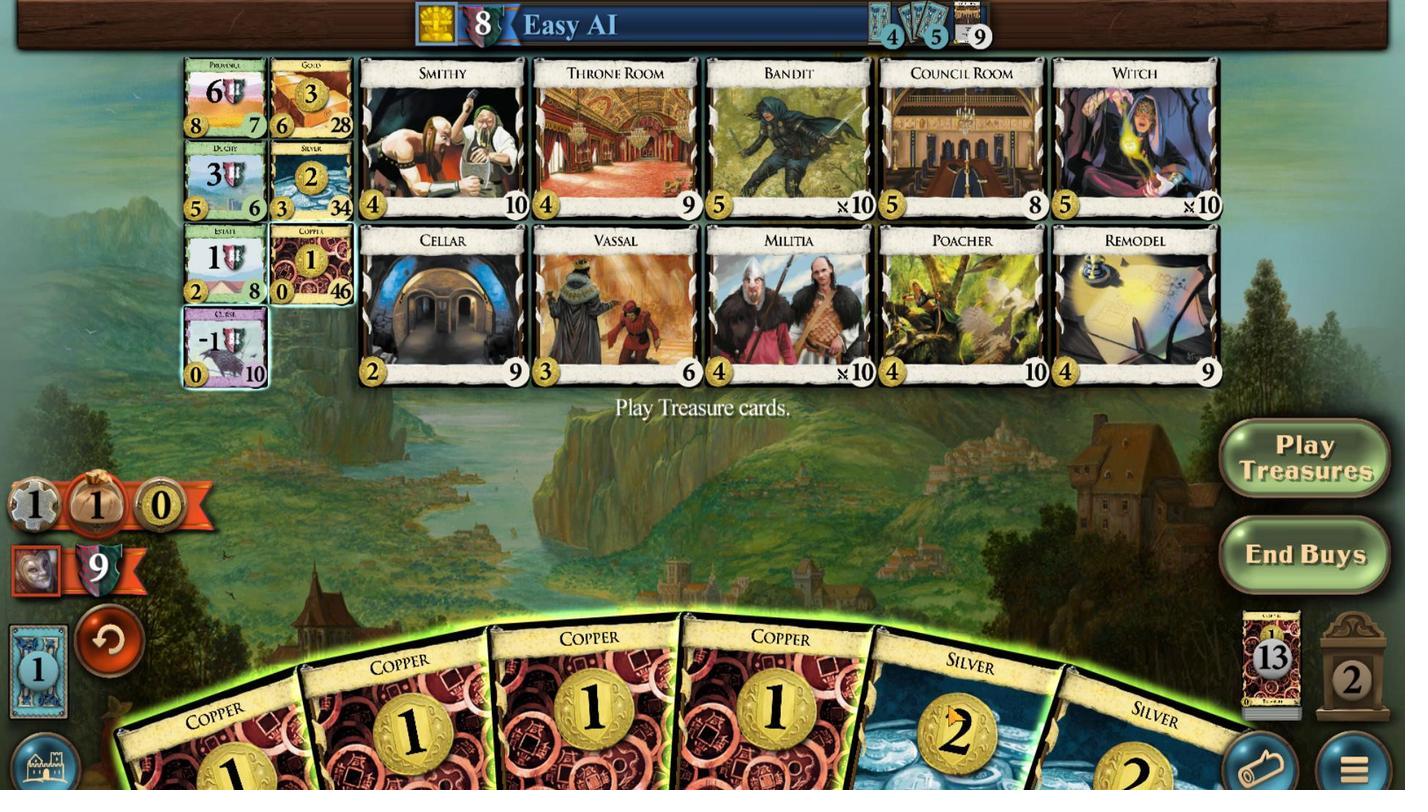 
Action: Mouse moved to (753, 494)
Screenshot: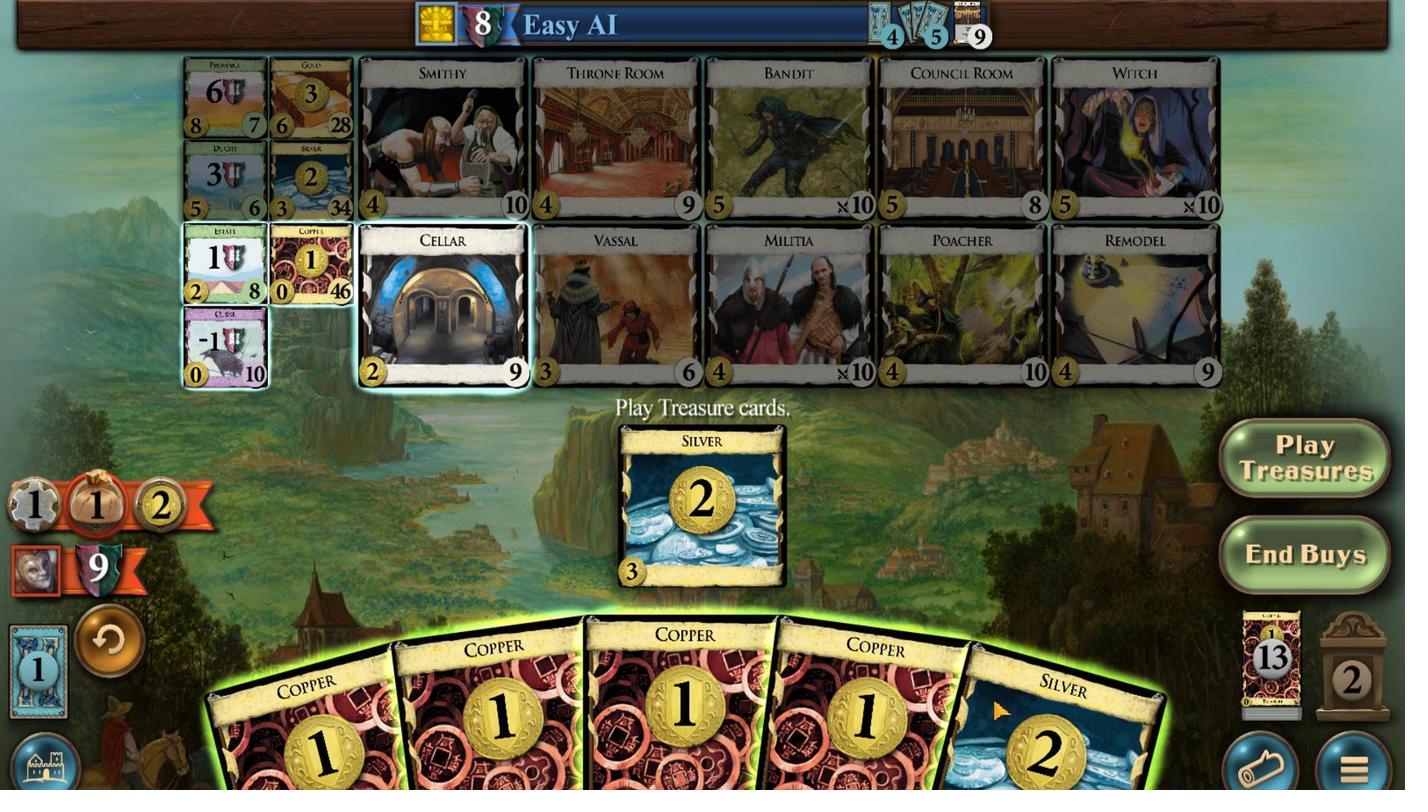 
Action: Mouse pressed left at (753, 494)
Screenshot: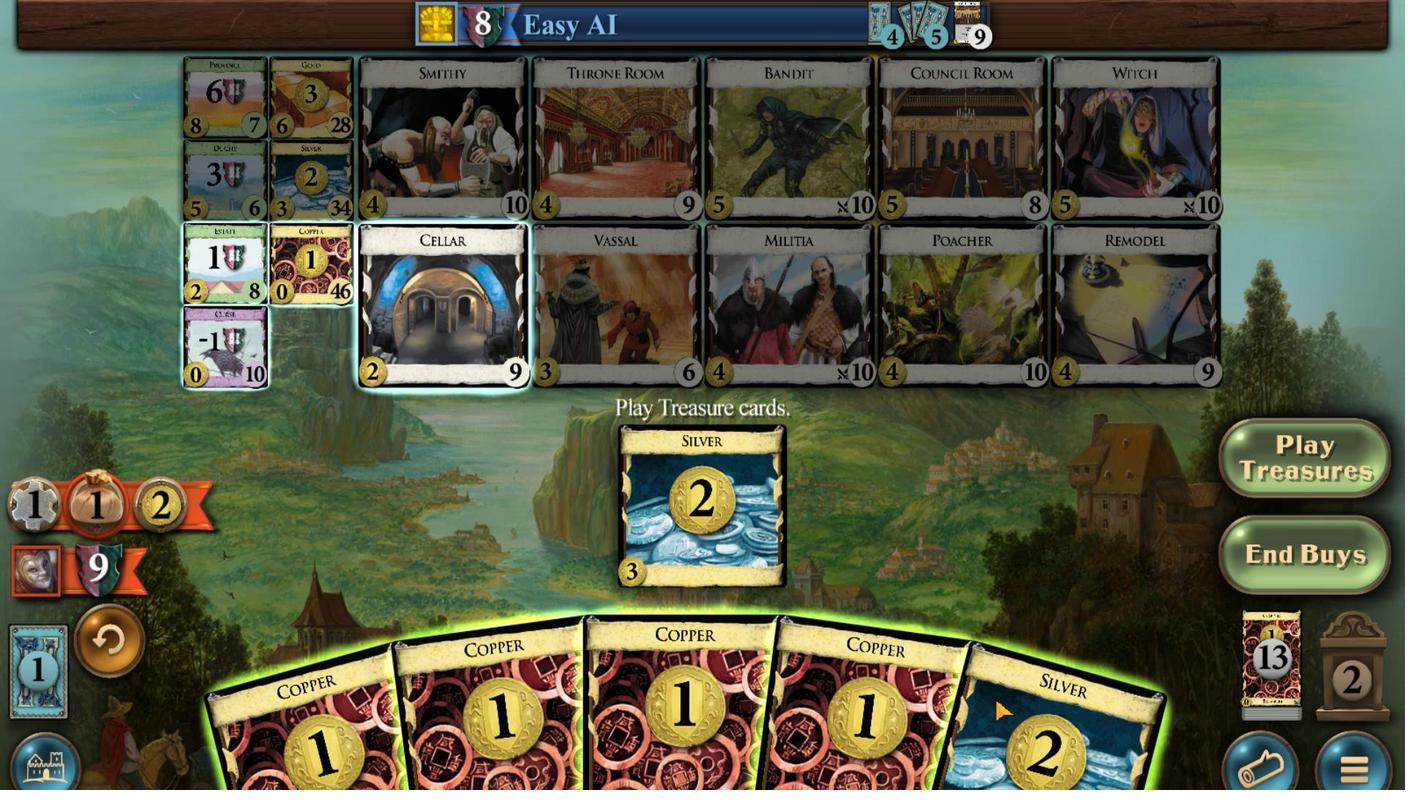 
Action: Mouse moved to (701, 501)
Screenshot: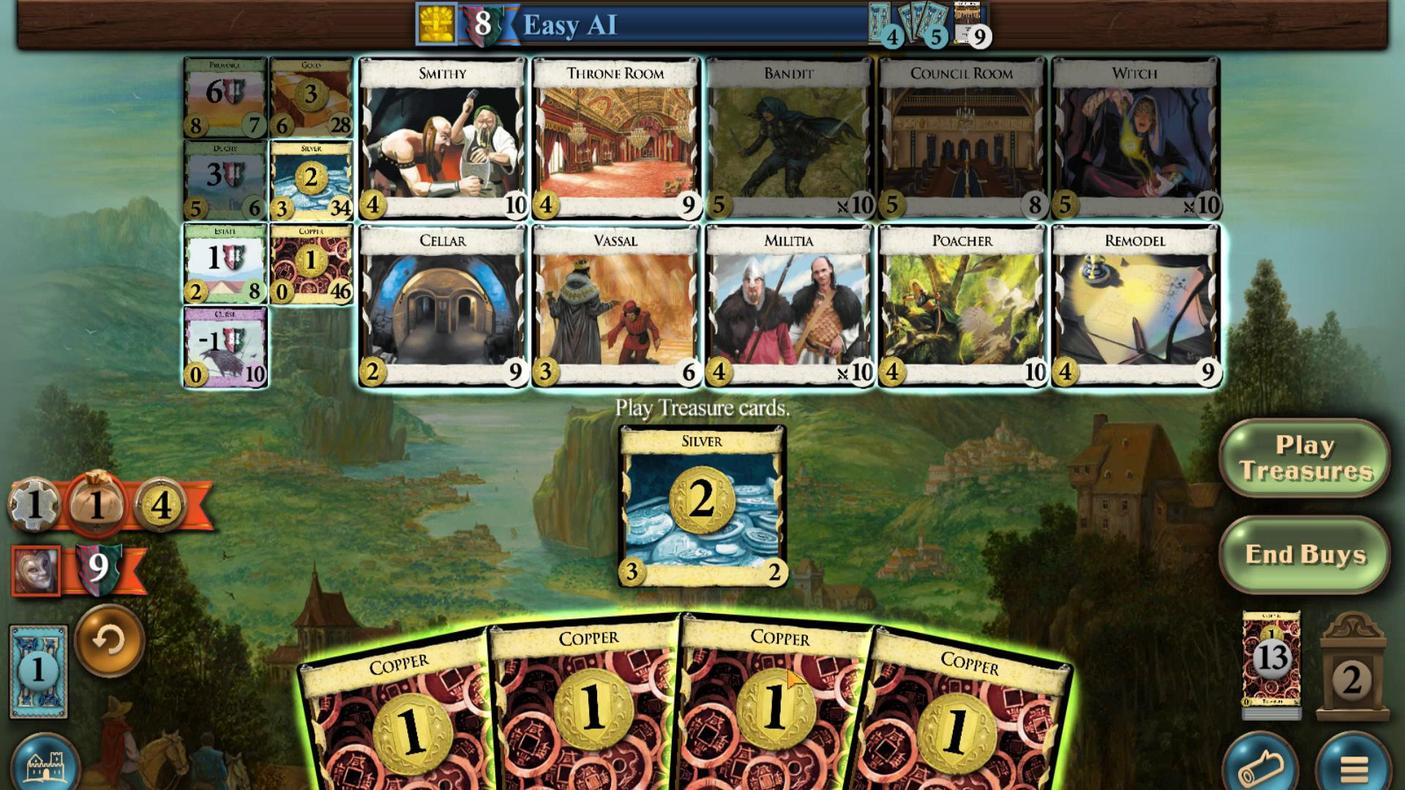 
Action: Mouse pressed left at (701, 501)
Screenshot: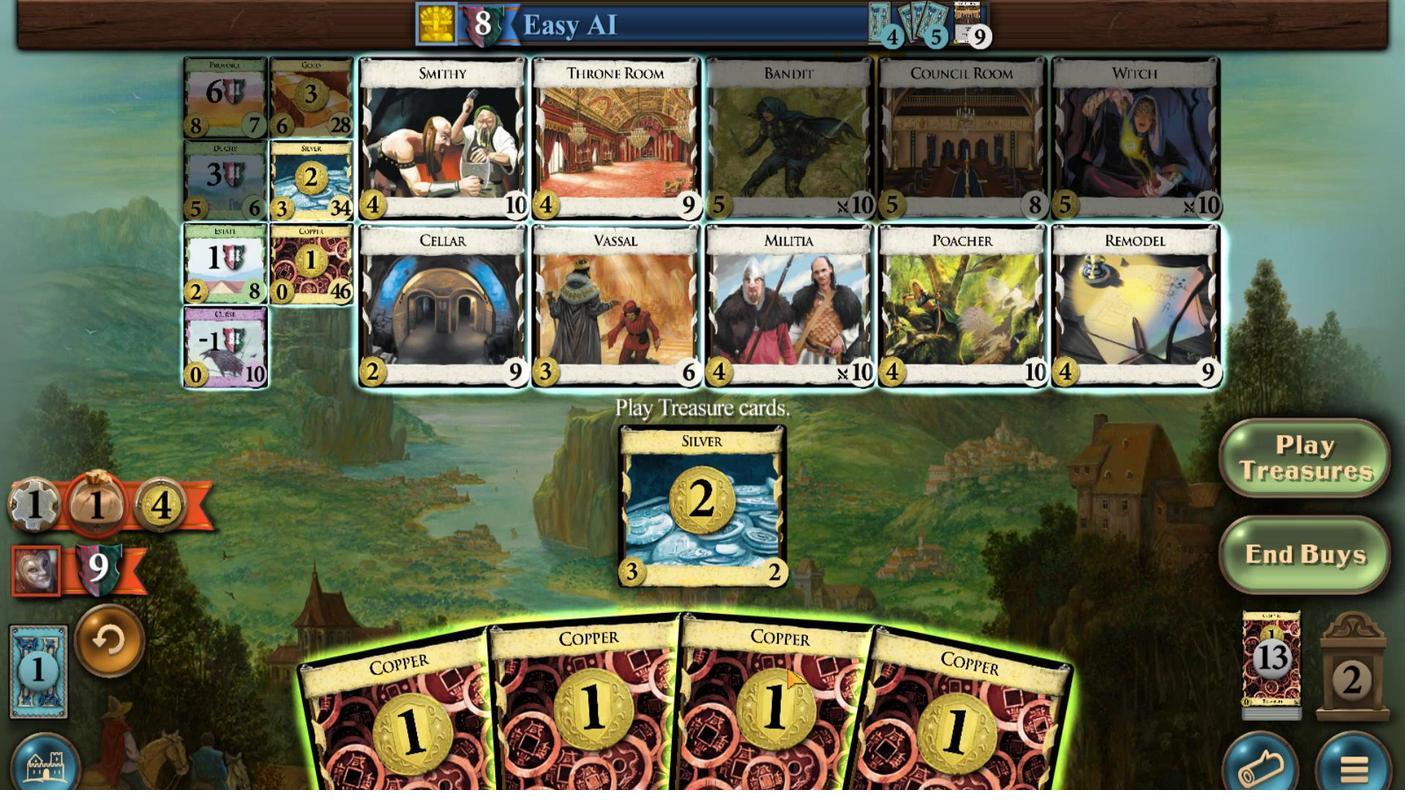 
Action: Mouse moved to (717, 492)
Screenshot: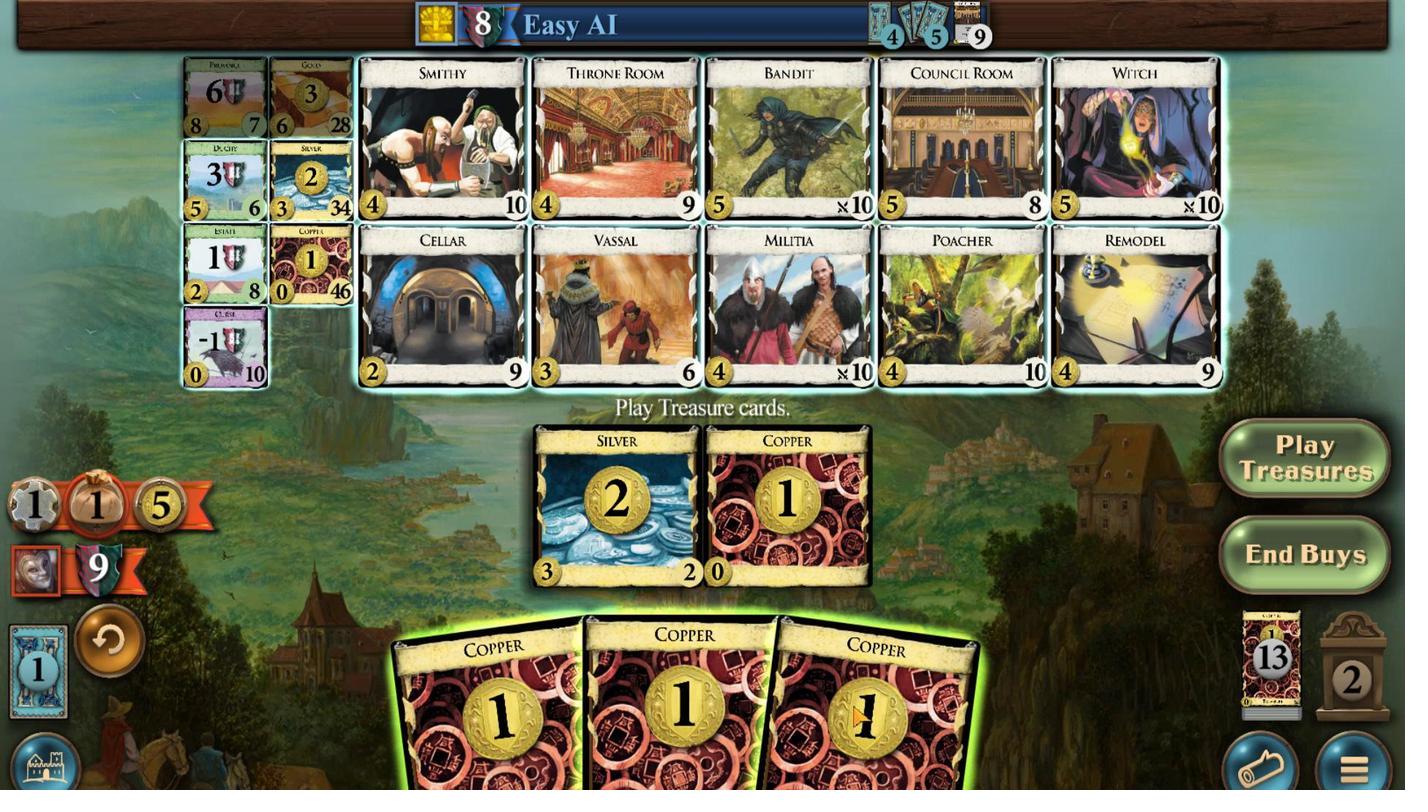 
Action: Mouse pressed left at (717, 492)
Screenshot: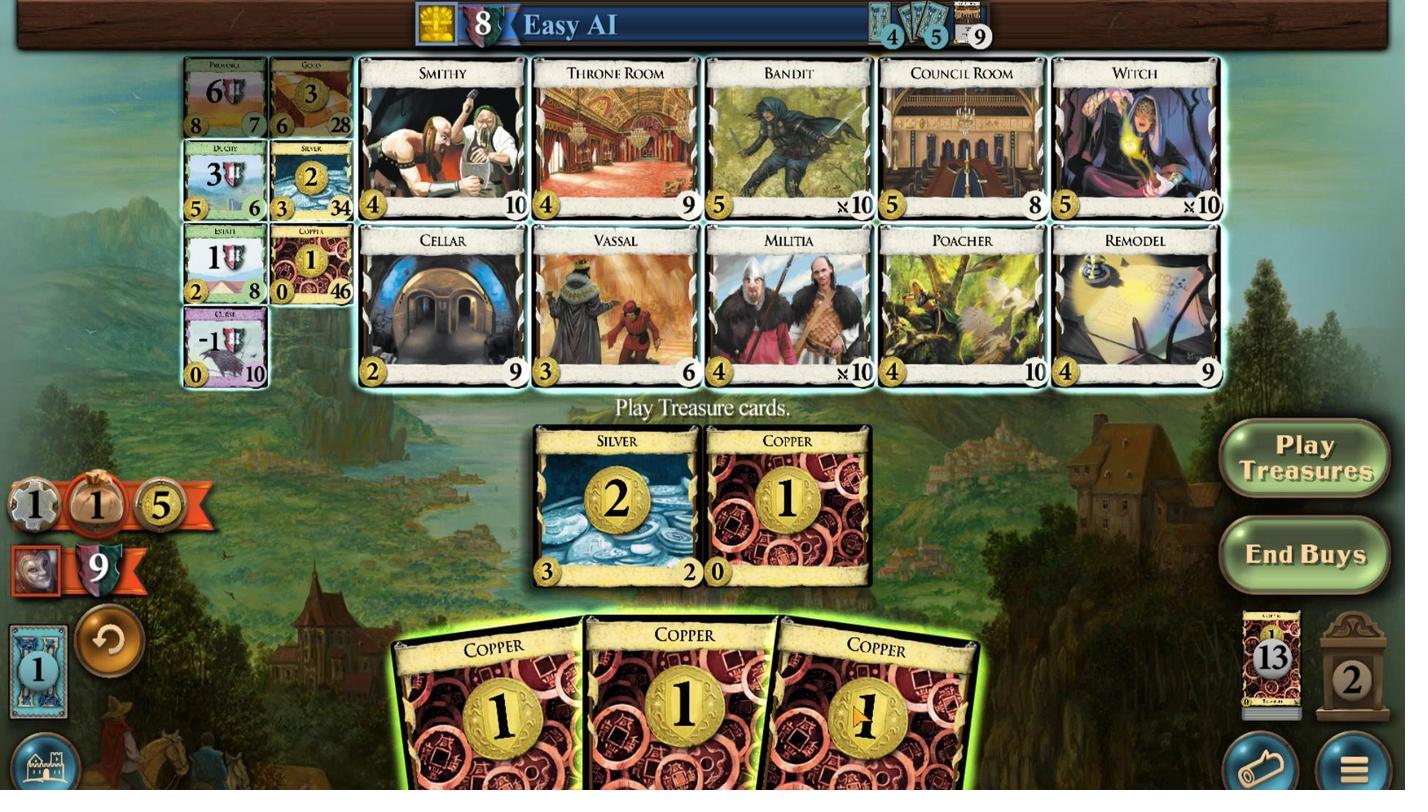 
Action: Mouse moved to (690, 499)
Screenshot: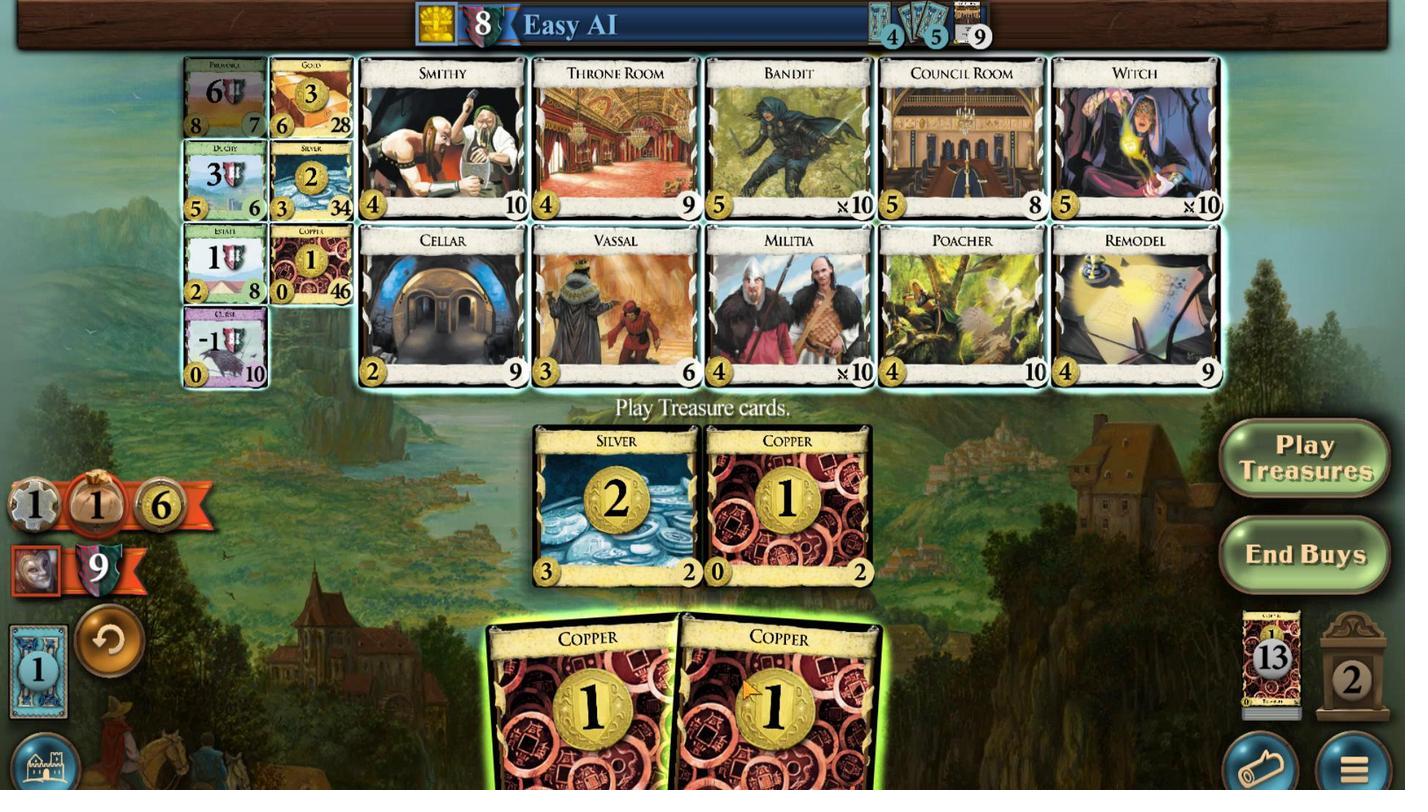 
Action: Mouse pressed left at (690, 499)
Screenshot: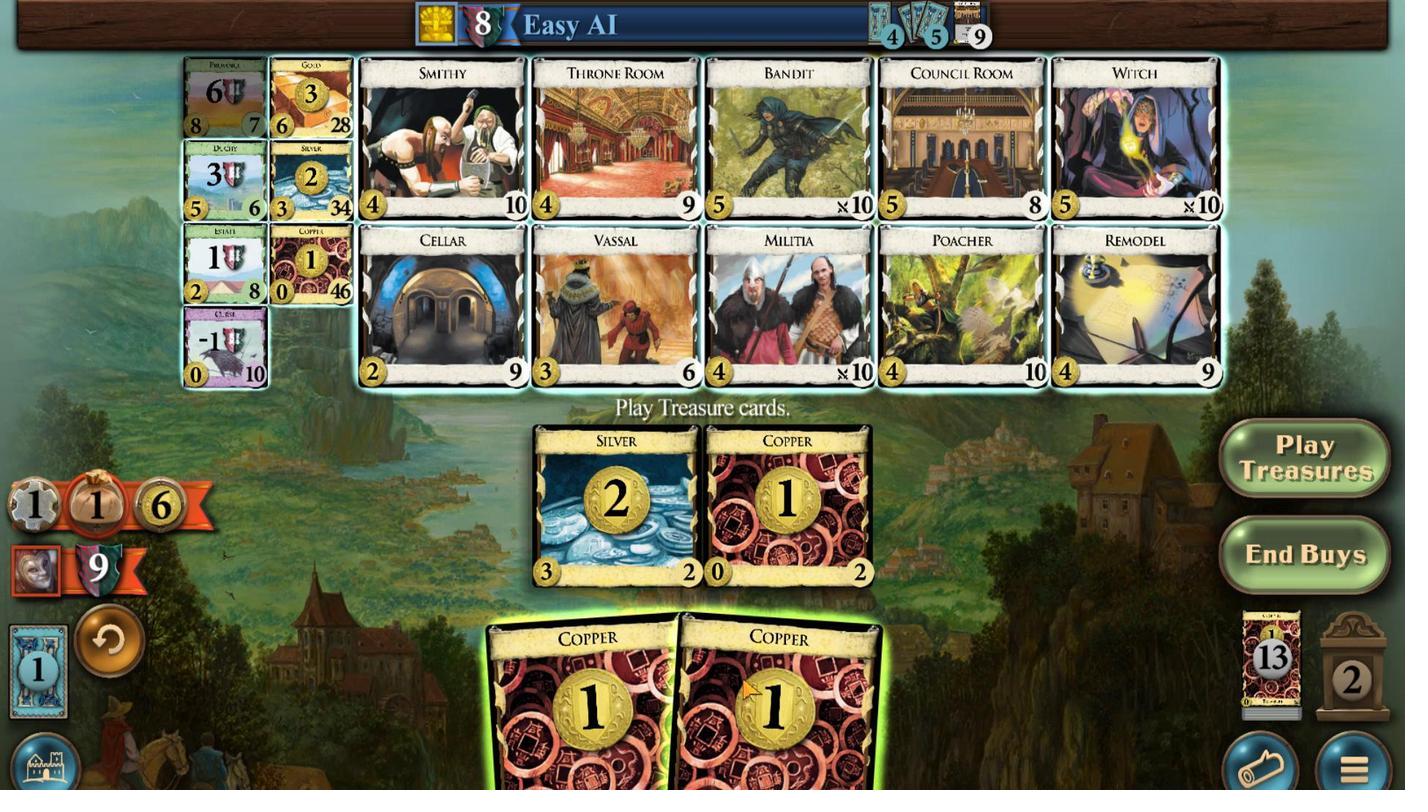 
Action: Mouse moved to (676, 510)
Screenshot: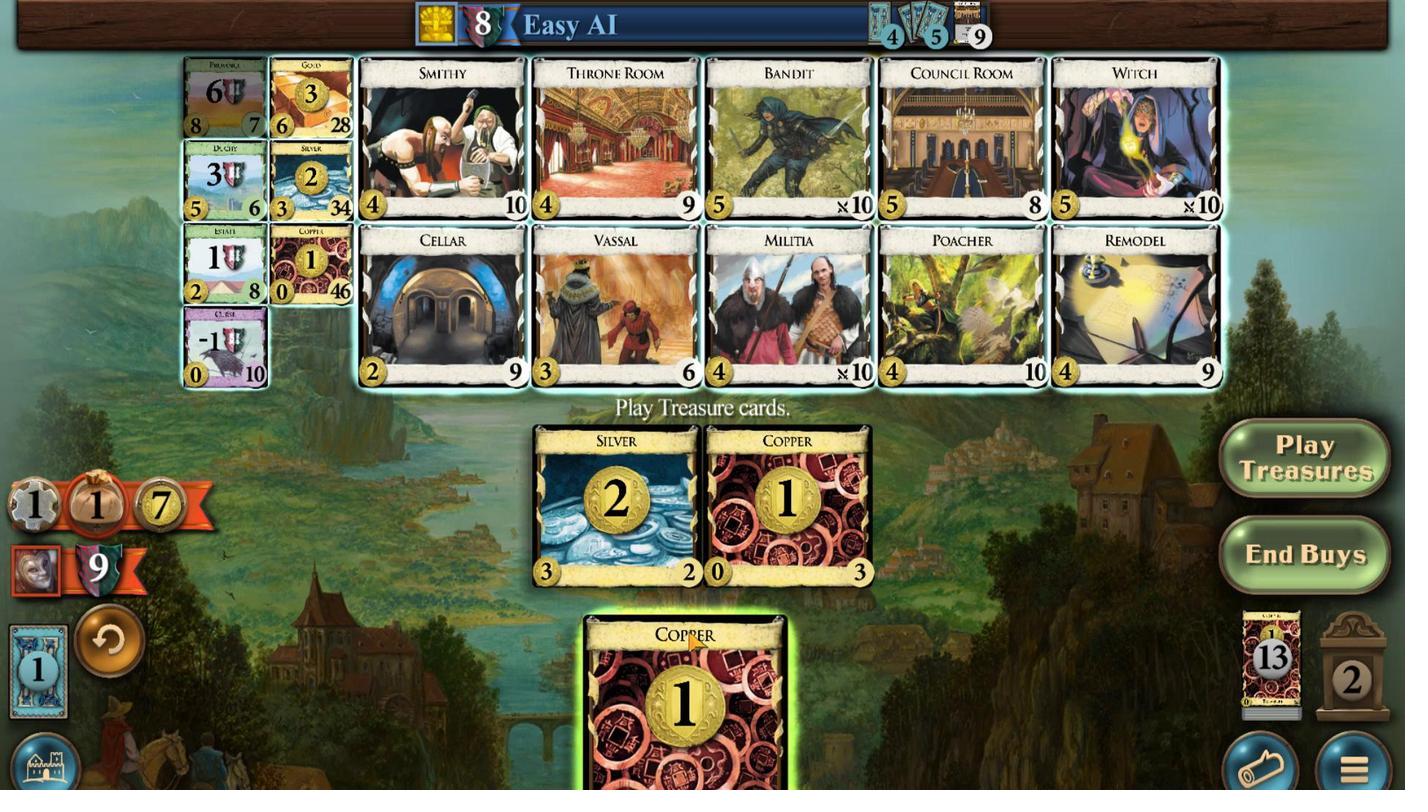 
Action: Mouse pressed left at (676, 510)
Screenshot: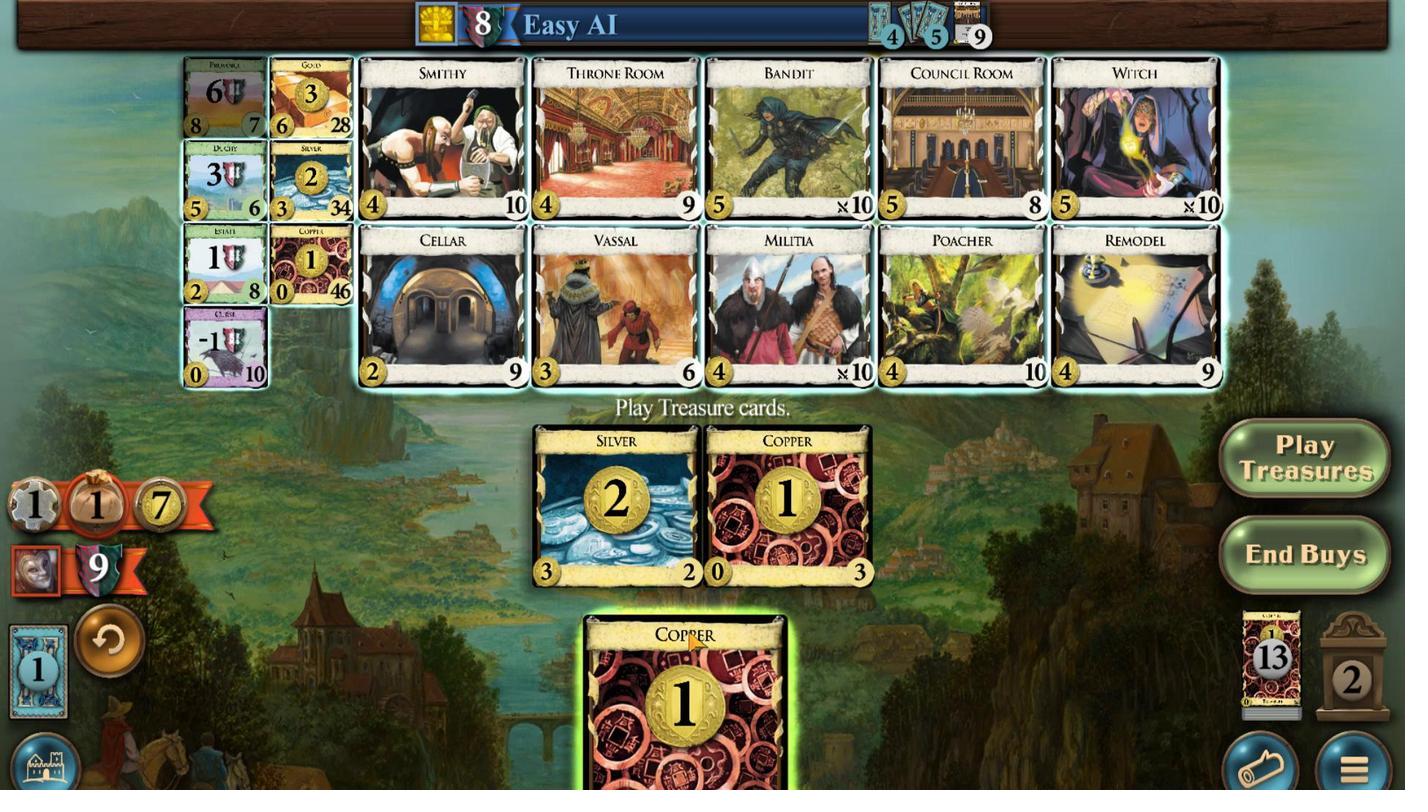 
Action: Mouse moved to (555, 639)
Screenshot: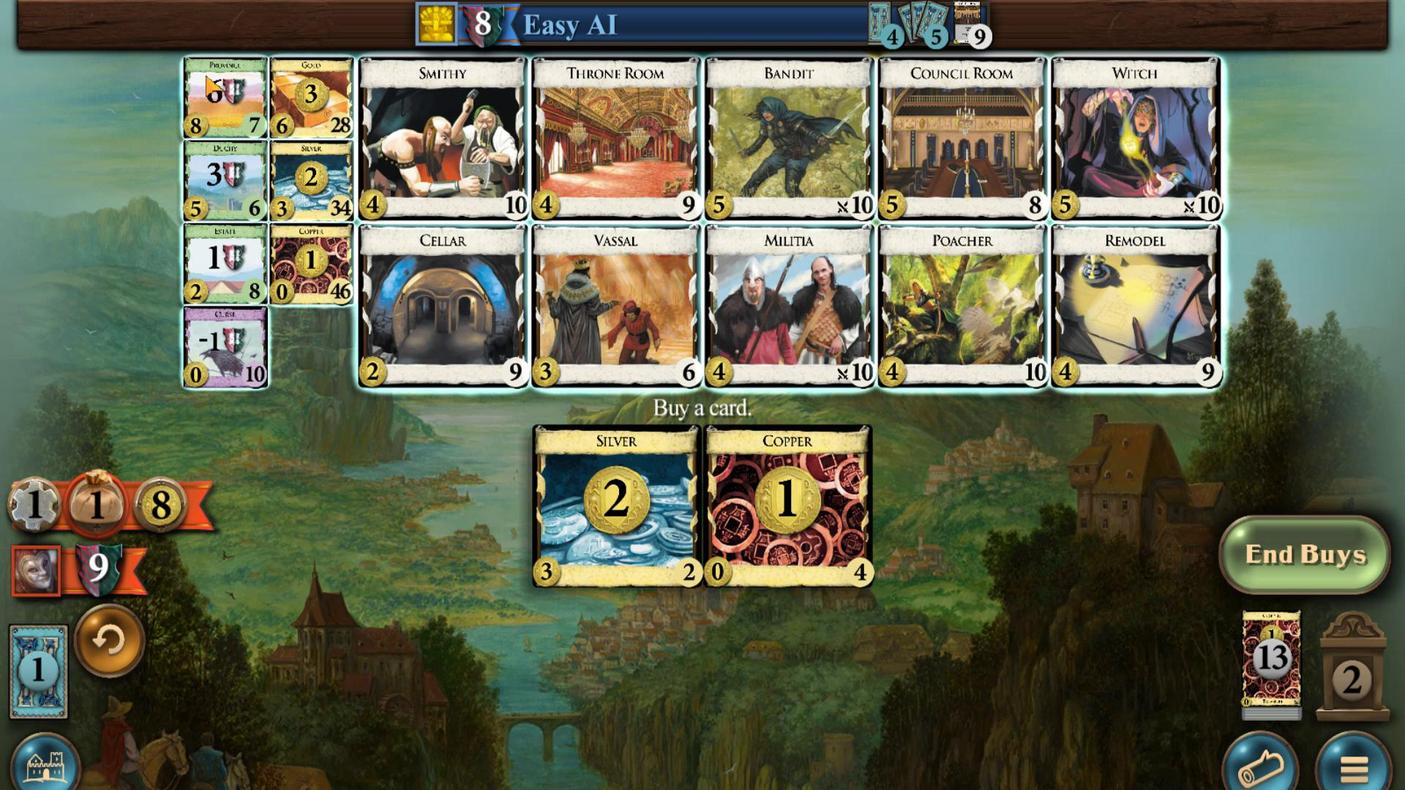 
Action: Mouse pressed left at (555, 639)
Screenshot: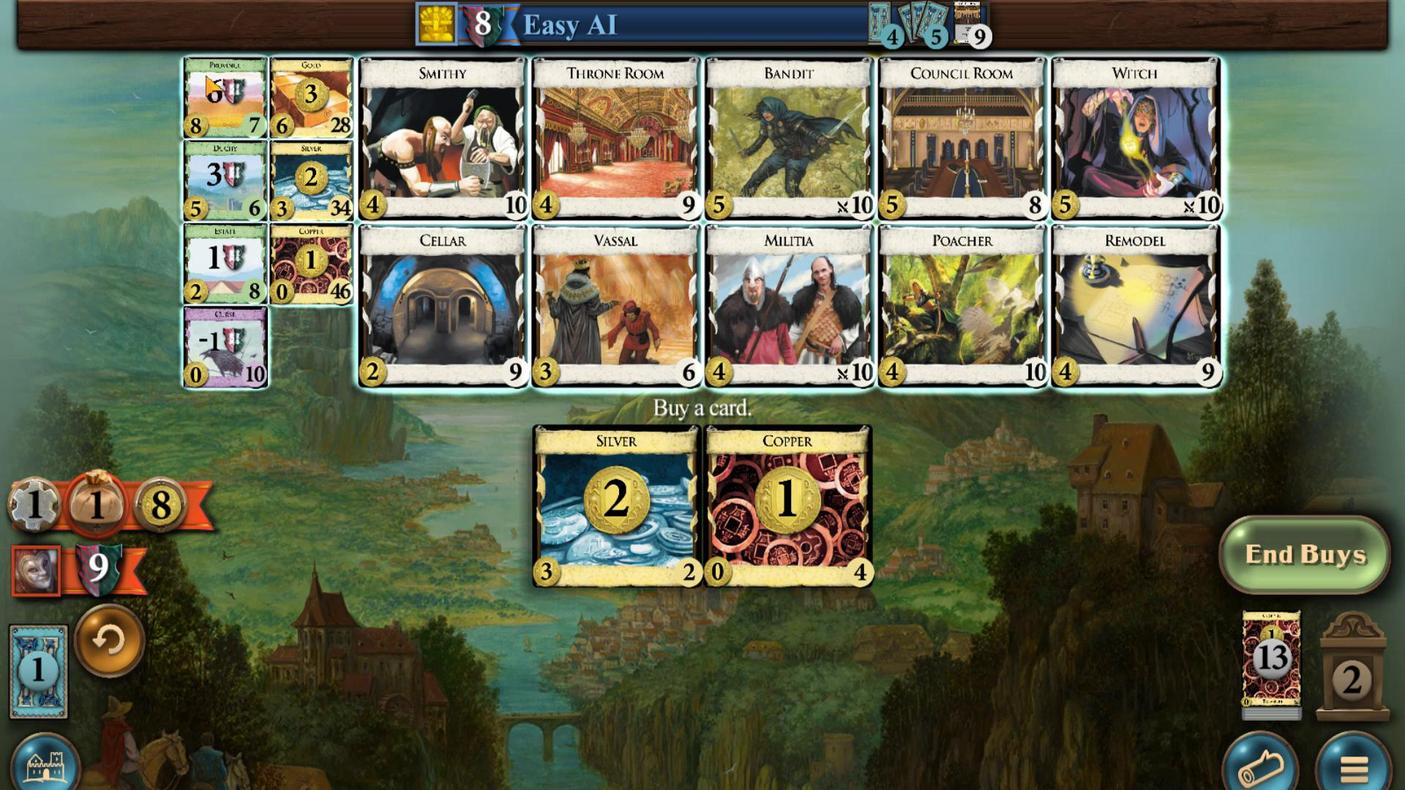 
Action: Mouse moved to (597, 488)
Screenshot: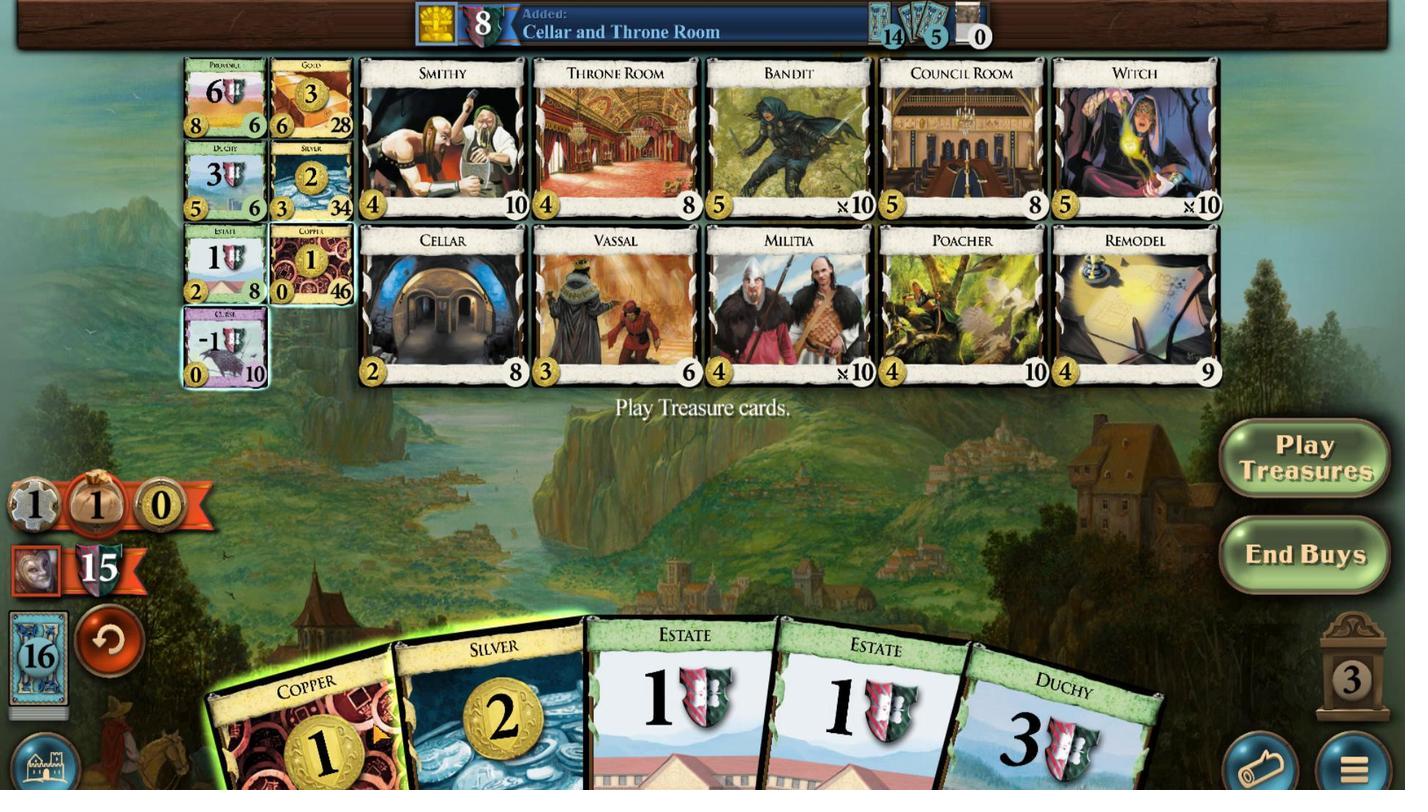 
Action: Mouse pressed left at (597, 488)
Screenshot: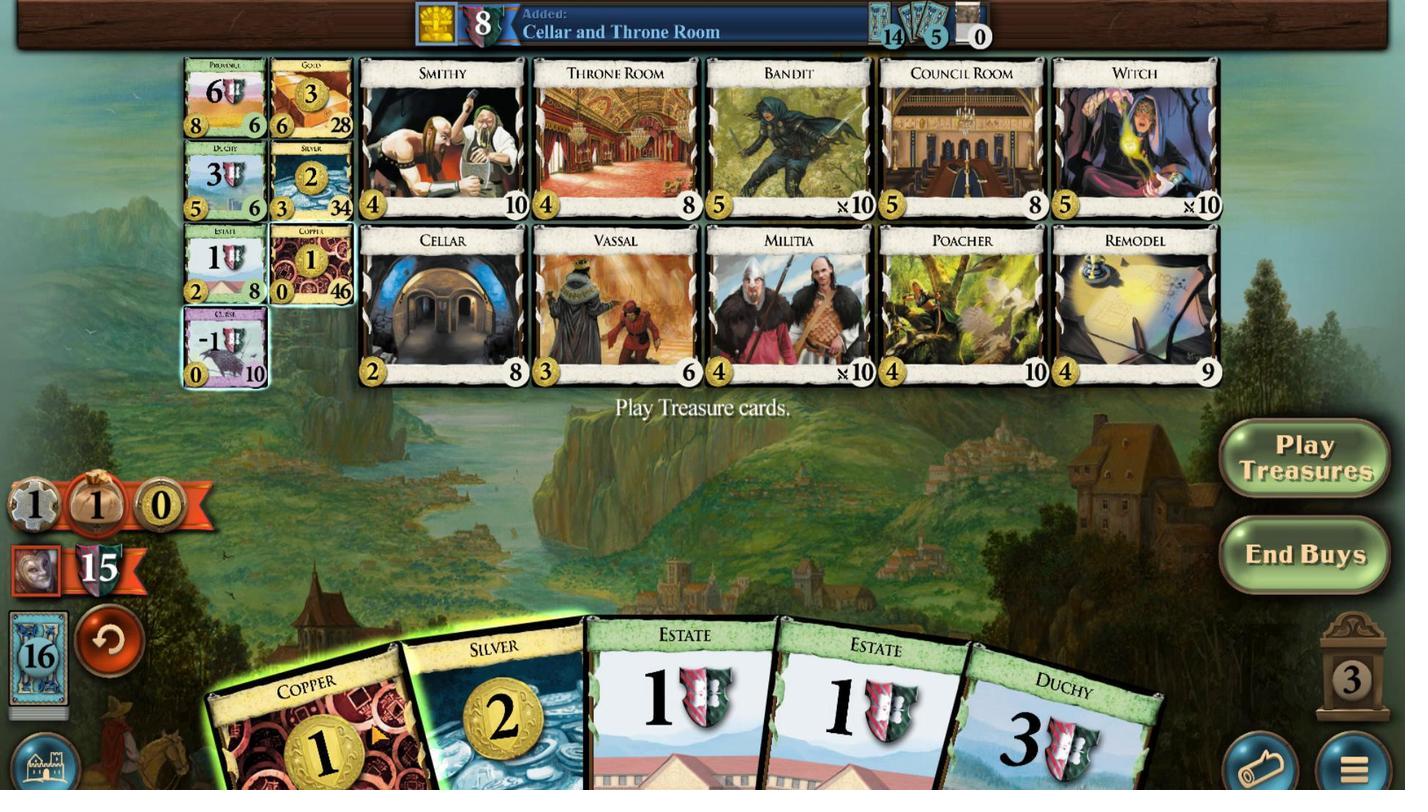 
Action: Mouse moved to (604, 491)
Screenshot: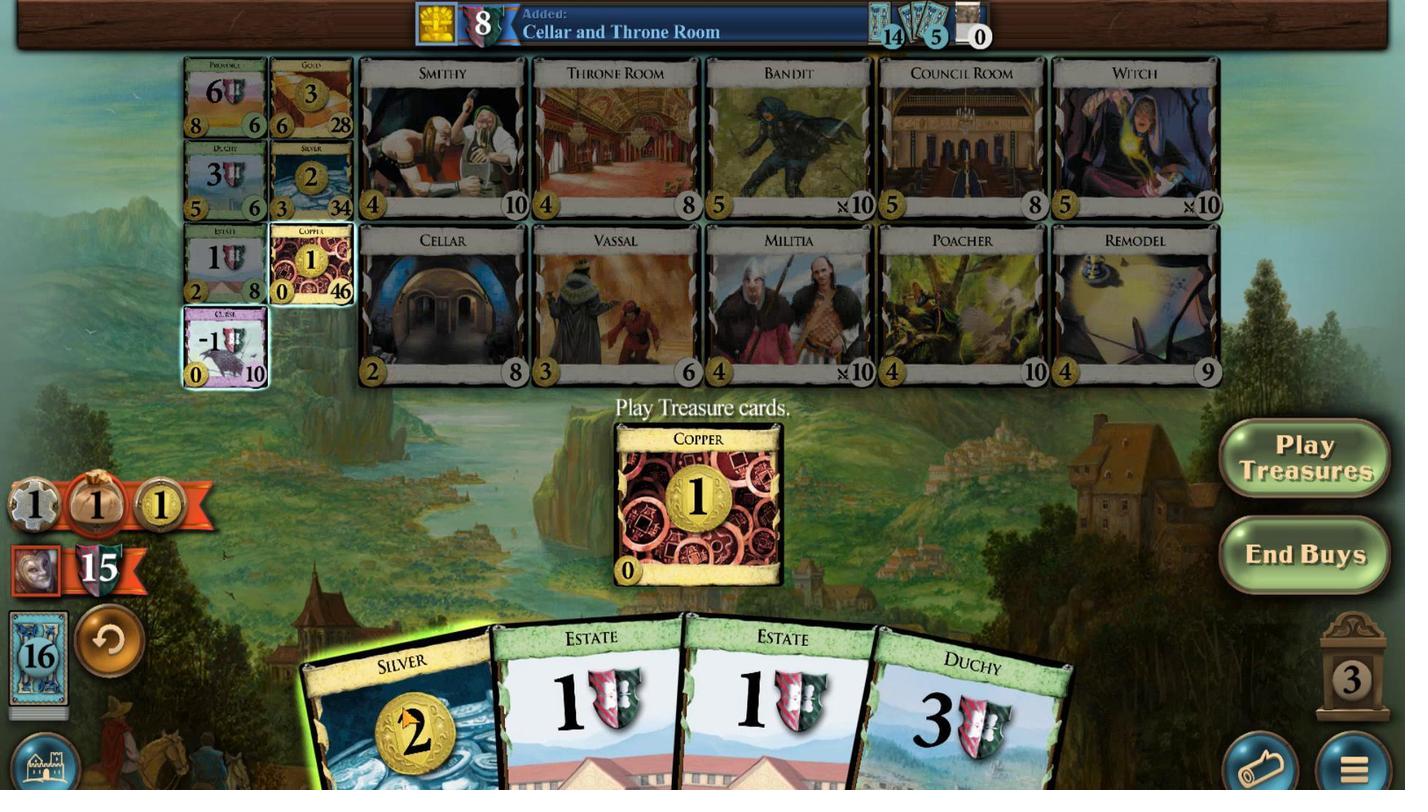 
Action: Mouse pressed left at (604, 491)
Screenshot: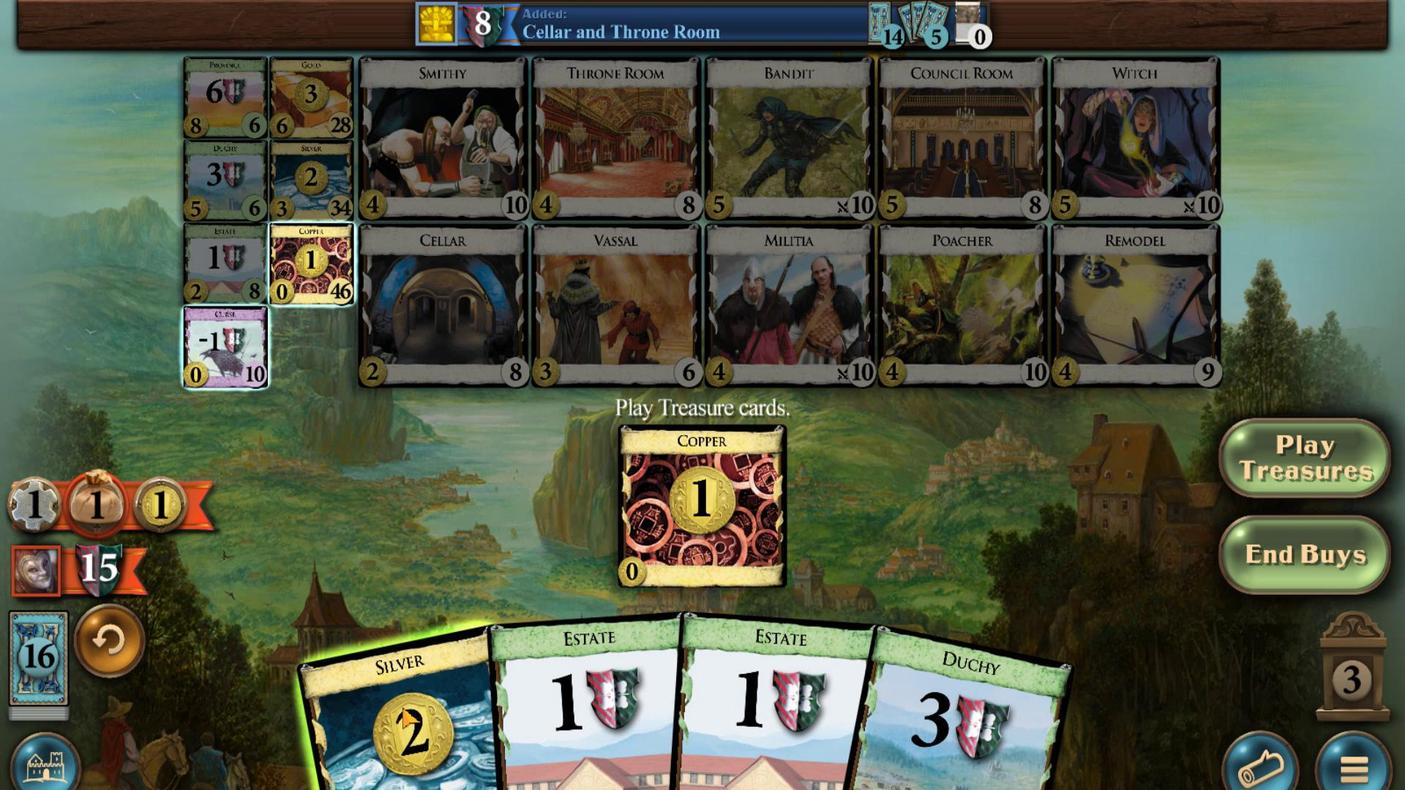 
Action: Mouse moved to (584, 610)
Screenshot: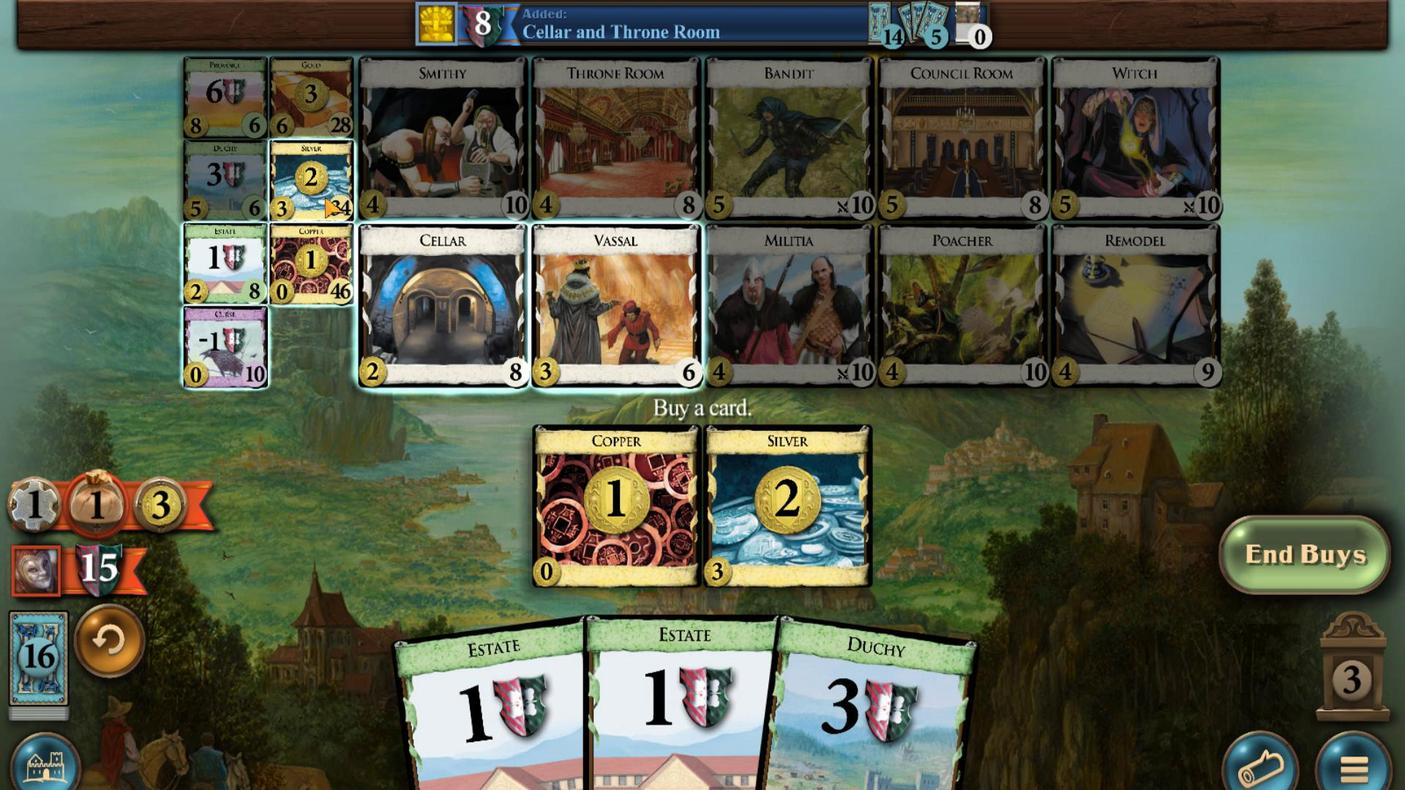 
Action: Mouse pressed left at (584, 610)
Screenshot: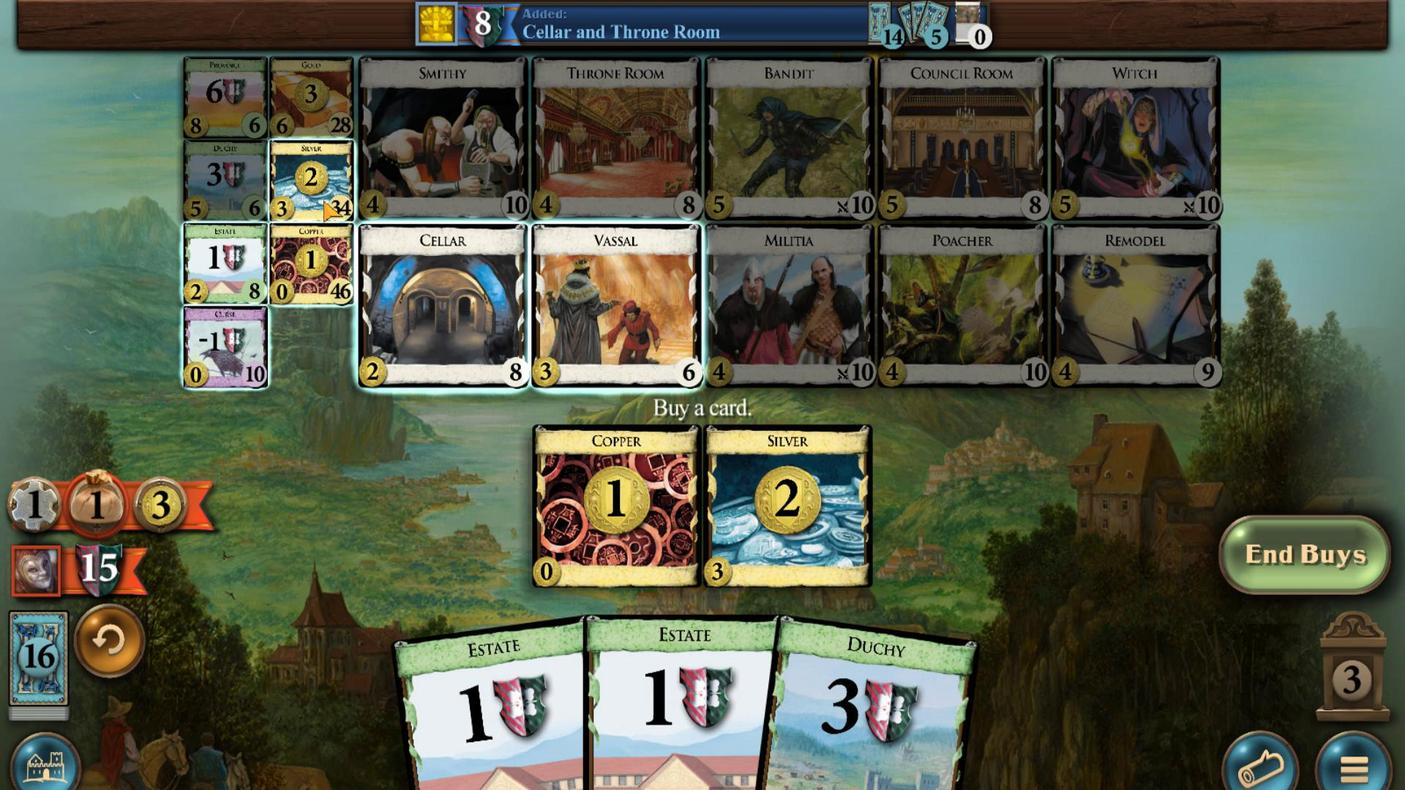 
Action: Mouse moved to (588, 496)
Screenshot: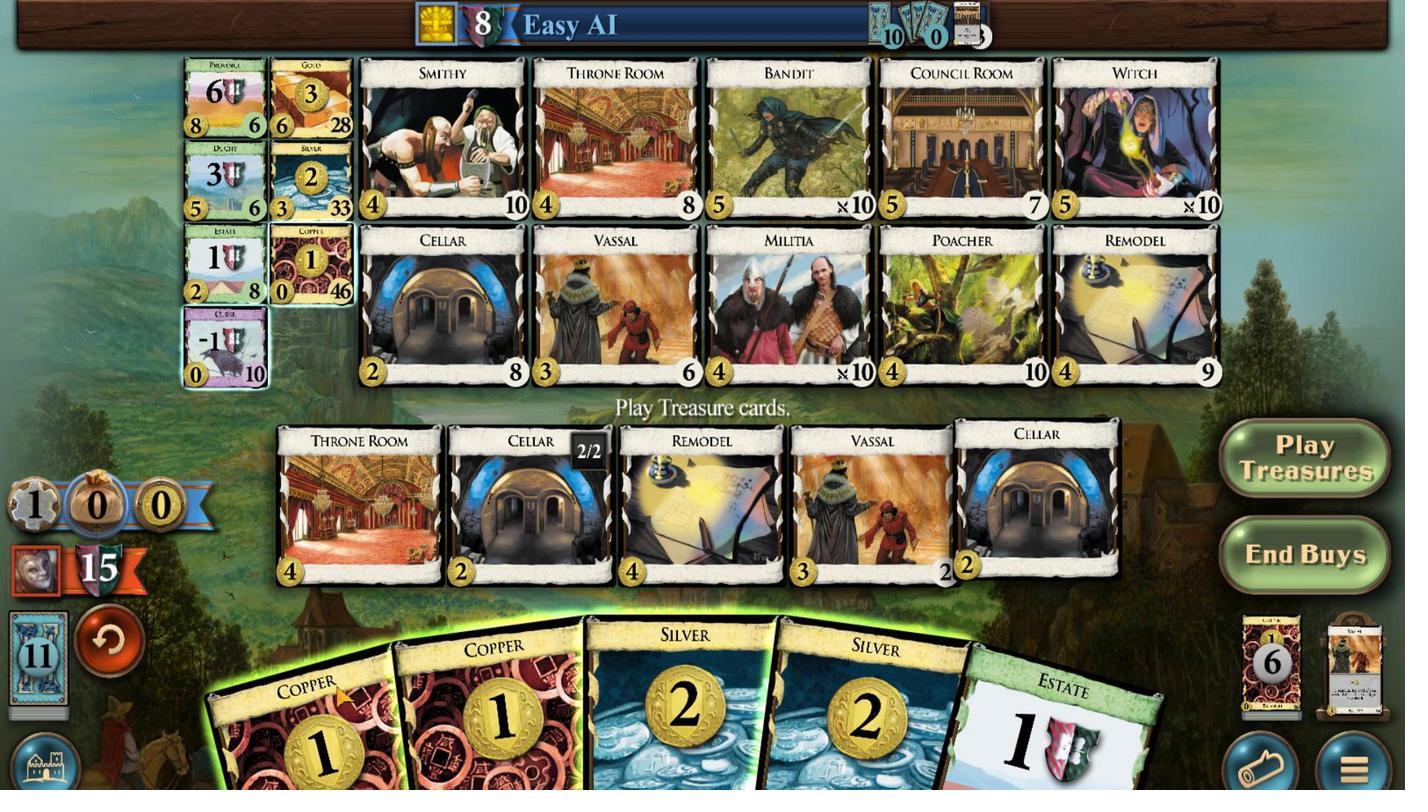 
Action: Mouse pressed left at (588, 496)
Screenshot: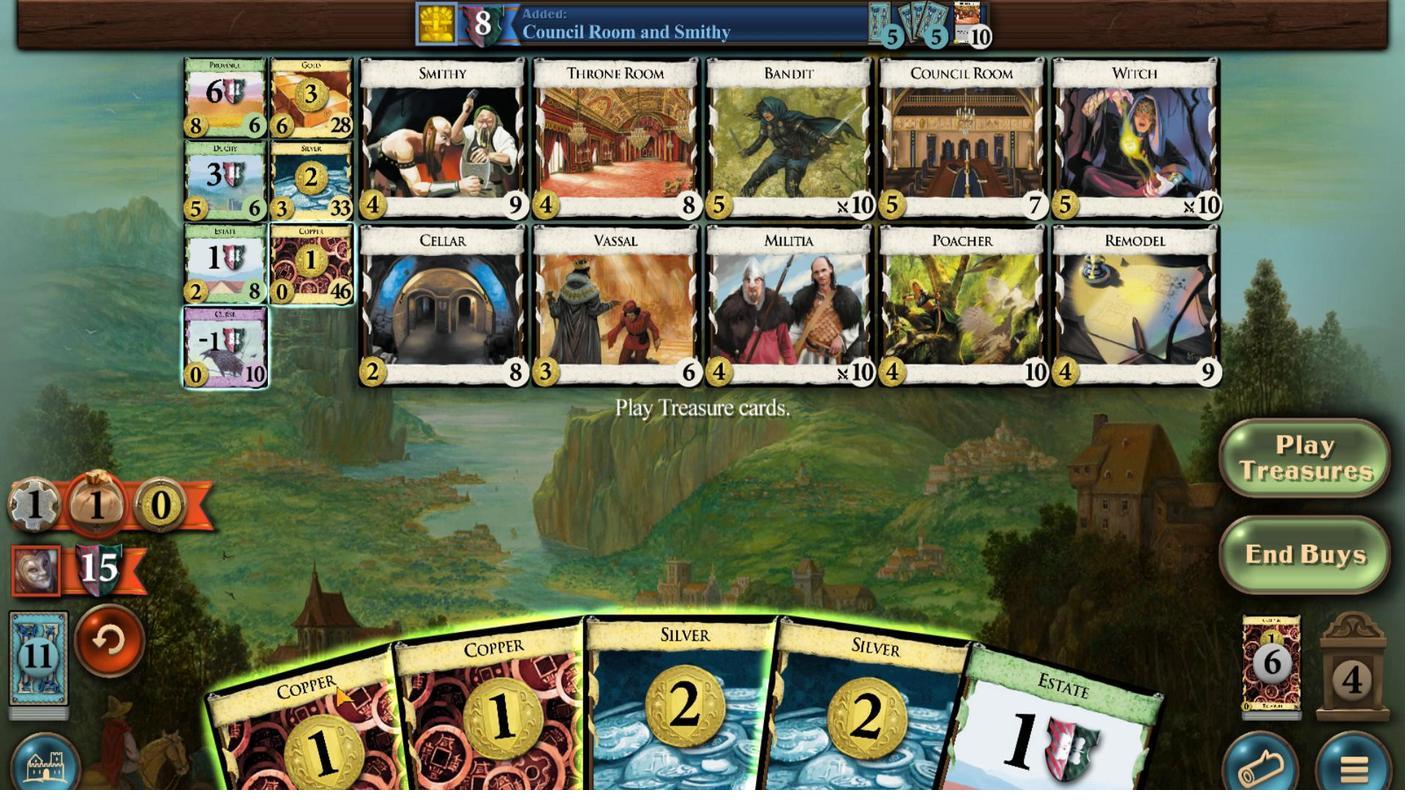 
Action: Mouse moved to (606, 494)
Screenshot: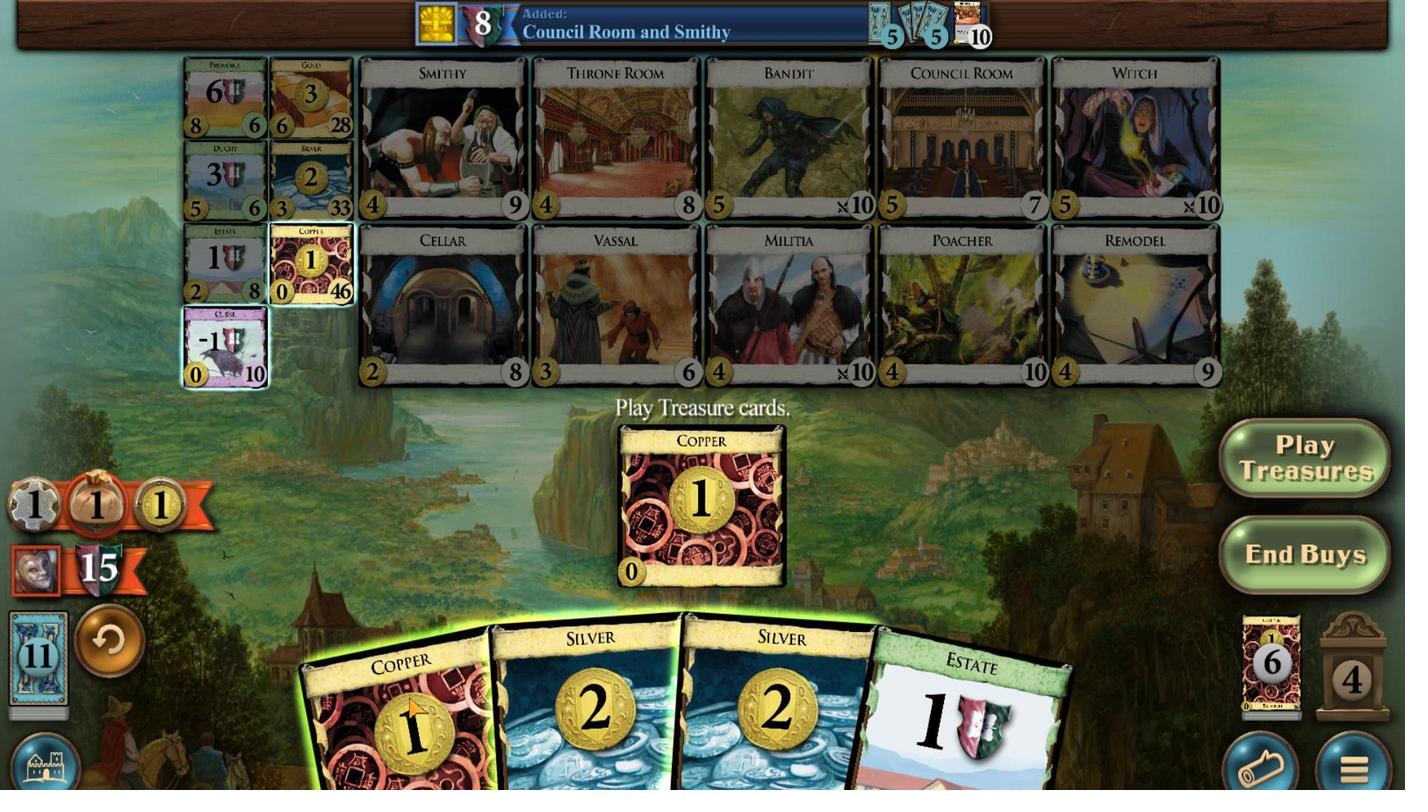 
Action: Mouse pressed left at (606, 494)
Screenshot: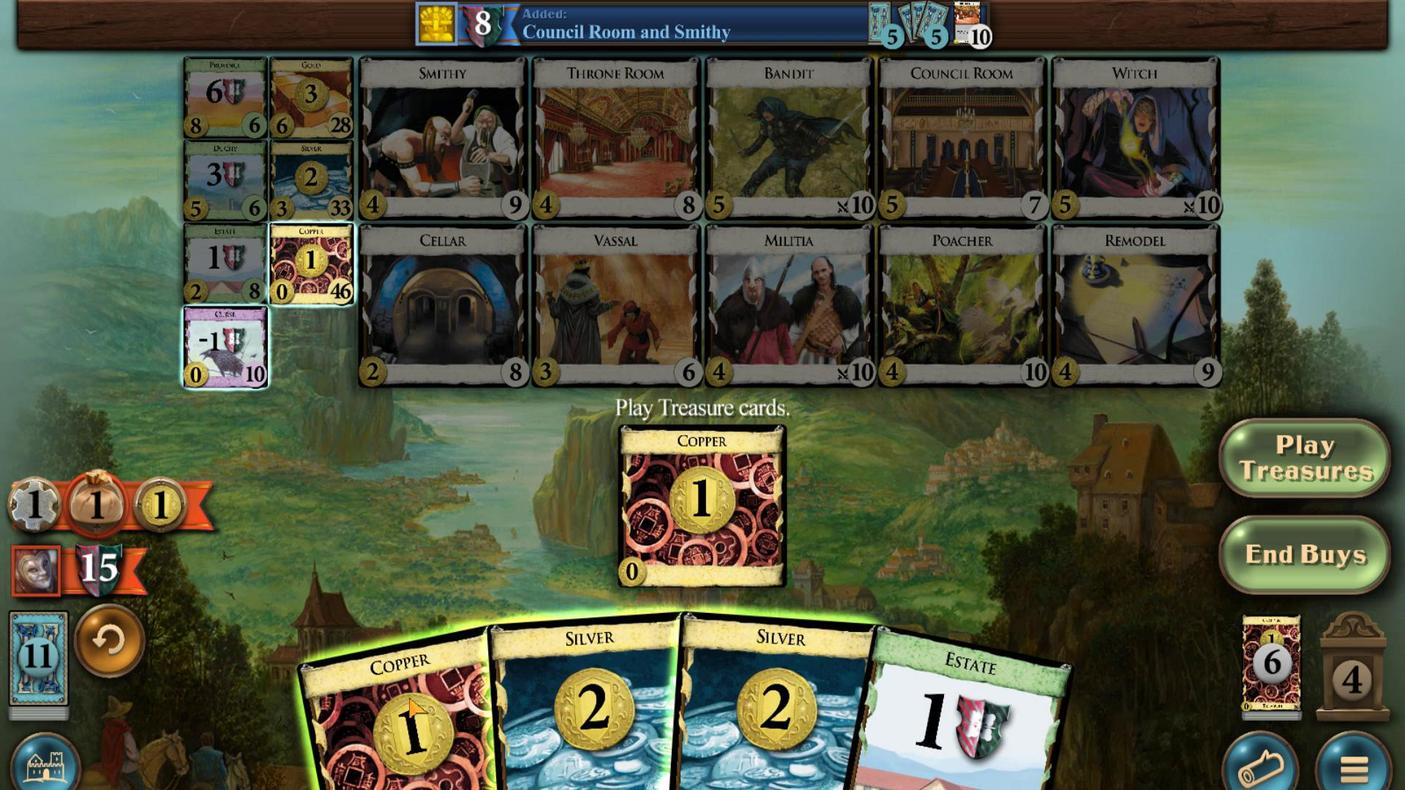
Action: Mouse moved to (631, 497)
Screenshot: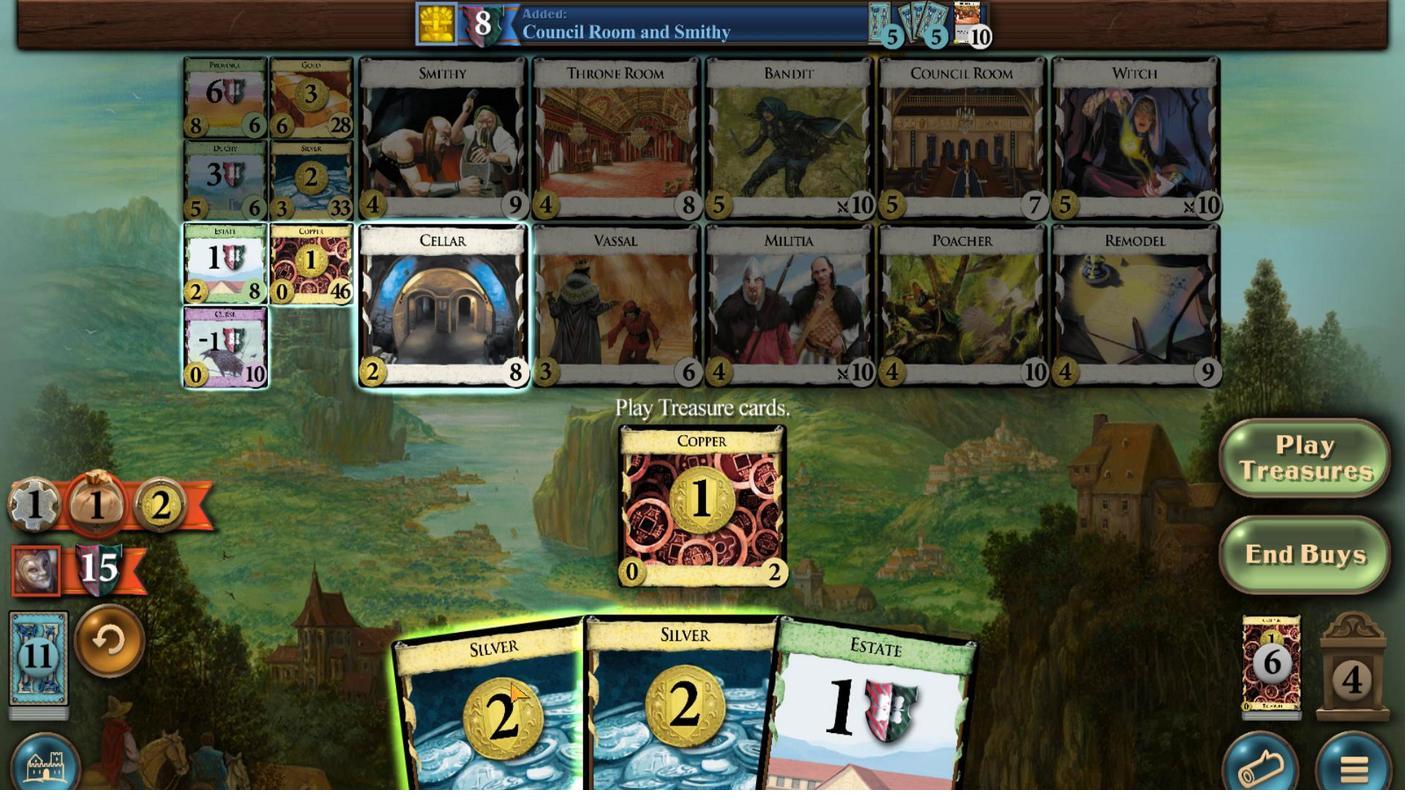 
Action: Mouse pressed left at (631, 497)
Screenshot: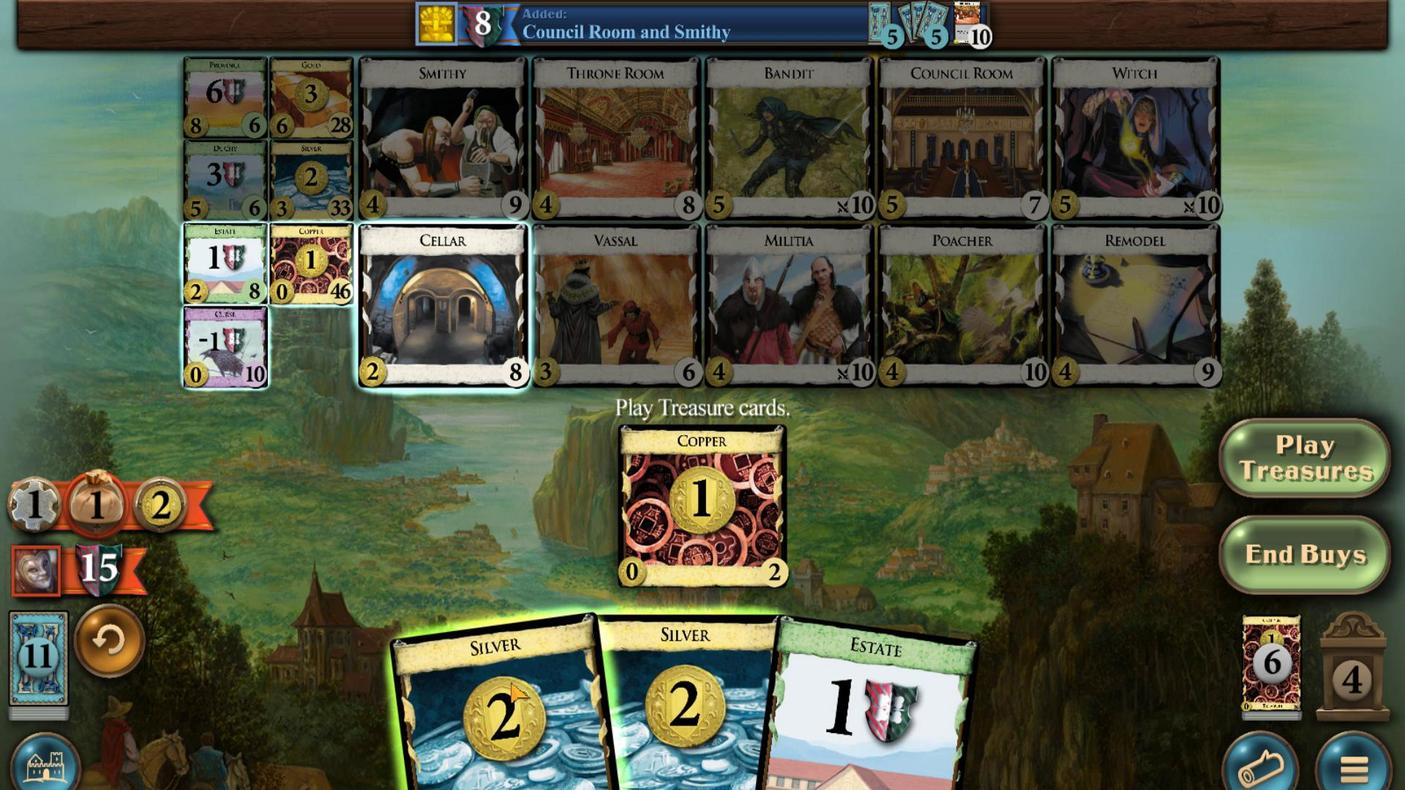 
Action: Mouse moved to (665, 501)
Screenshot: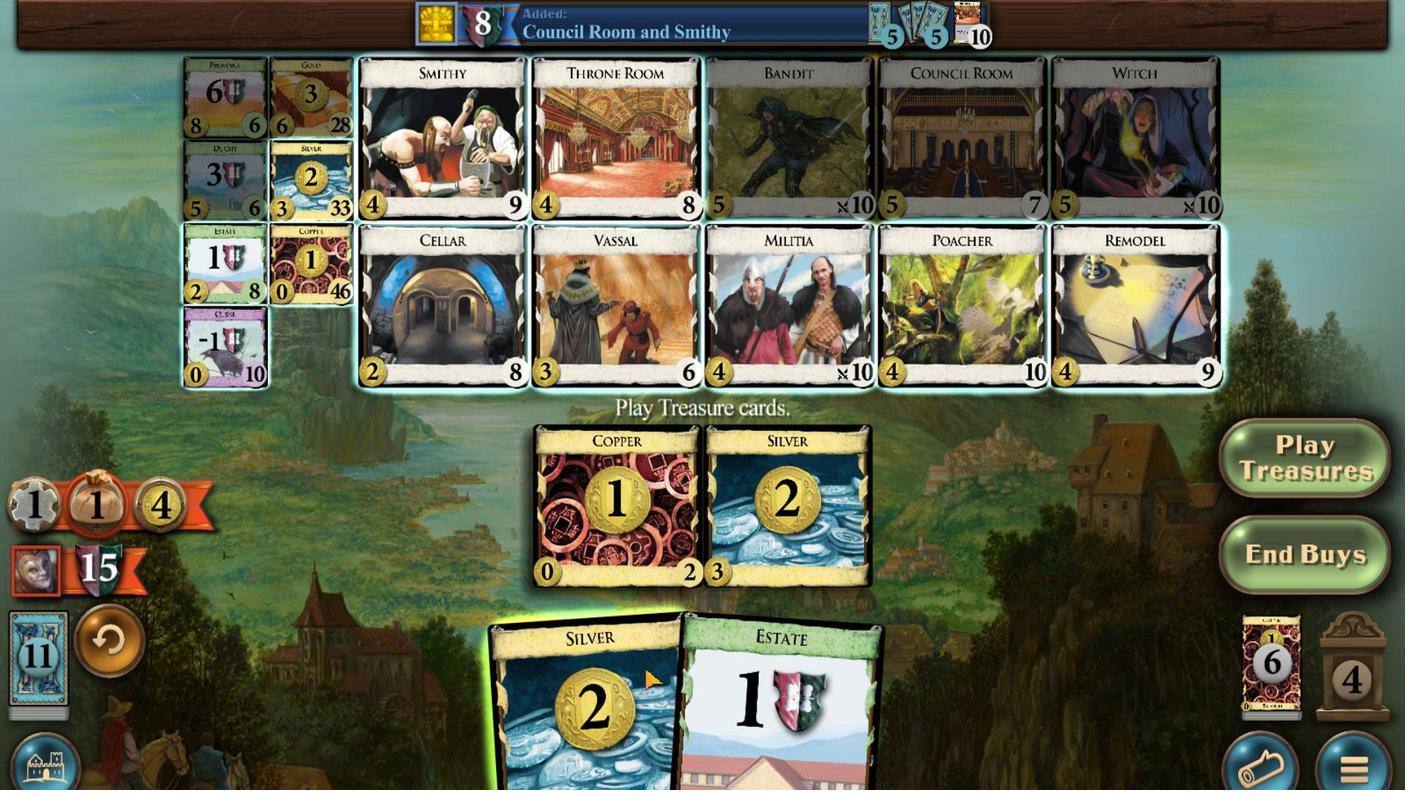 
Action: Mouse pressed left at (665, 501)
Screenshot: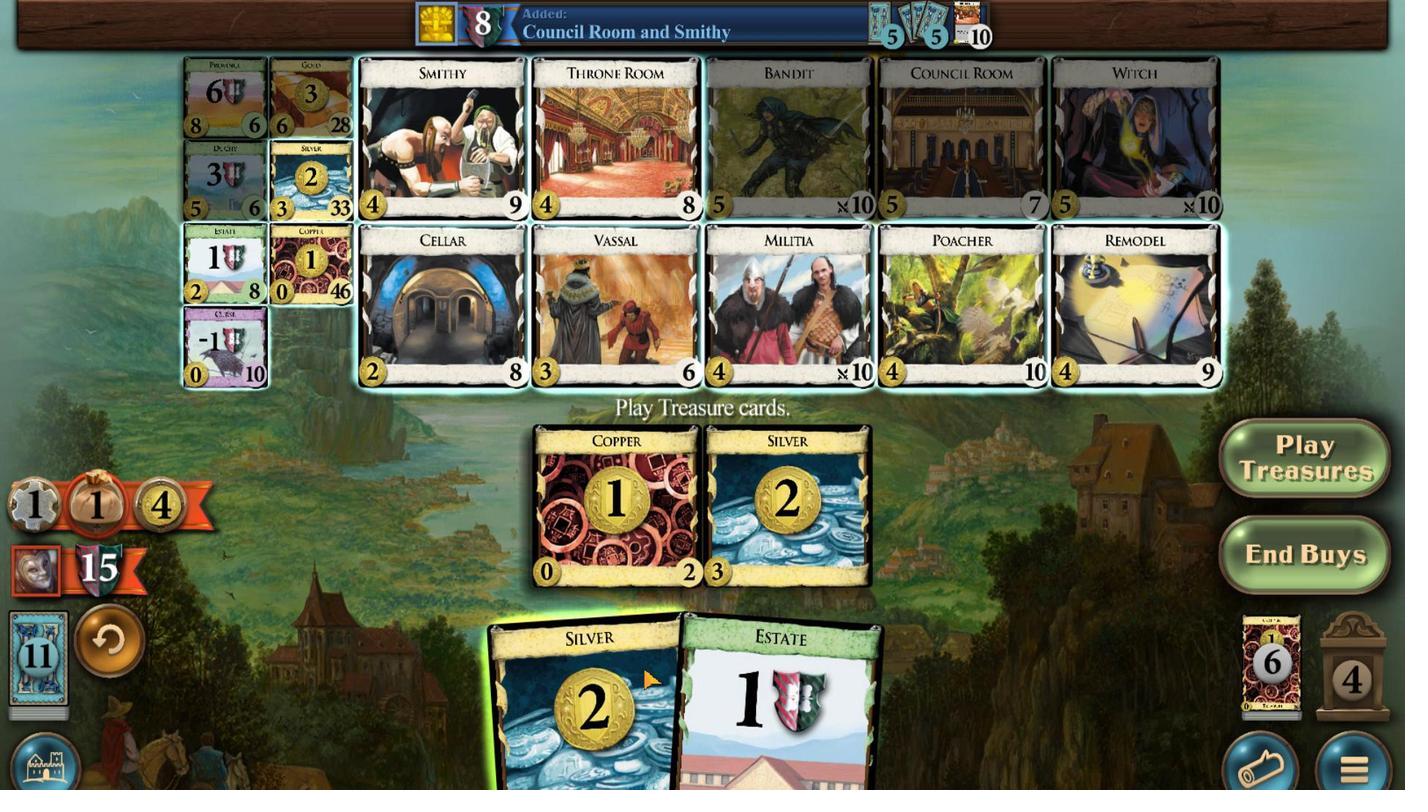 
Action: Mouse moved to (584, 636)
Screenshot: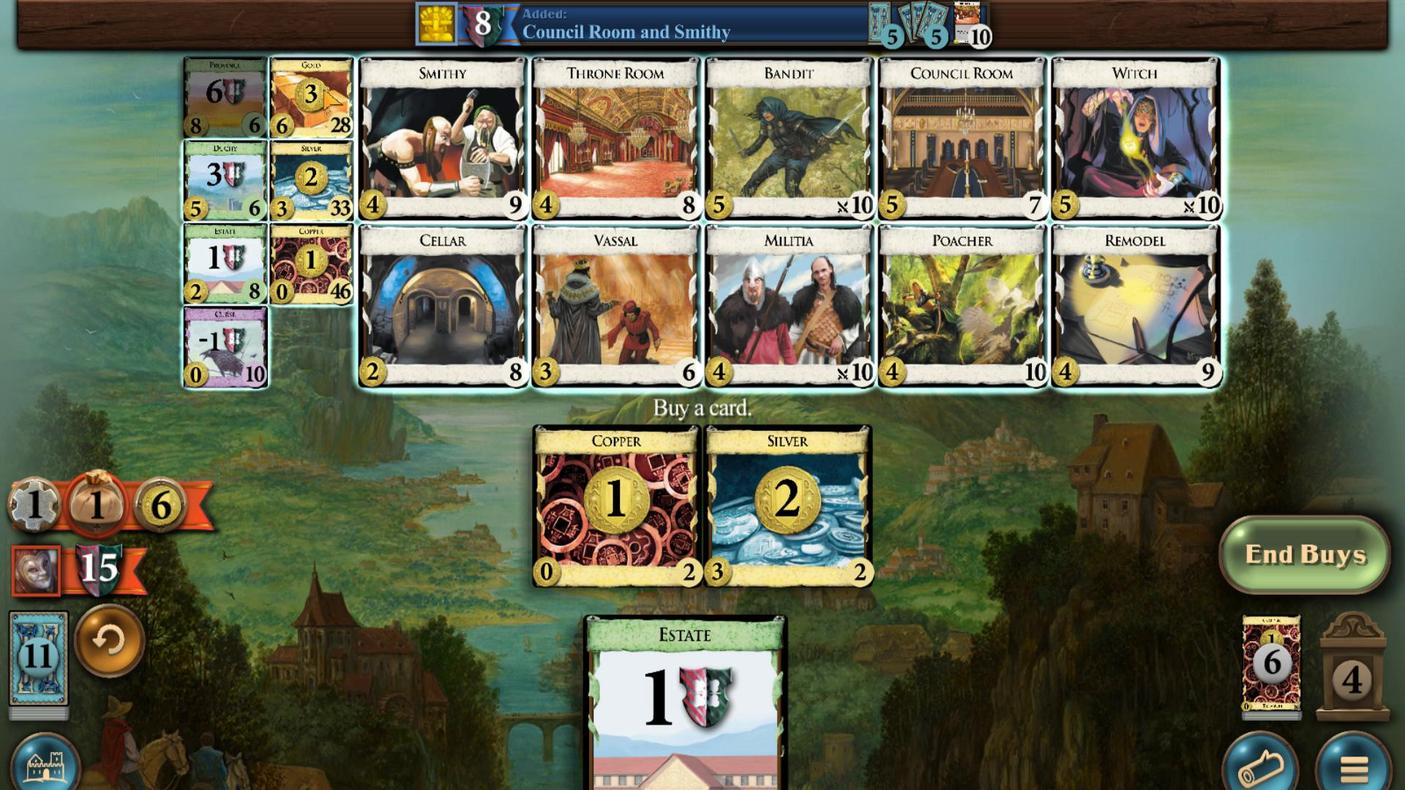
Action: Mouse pressed left at (584, 636)
Screenshot: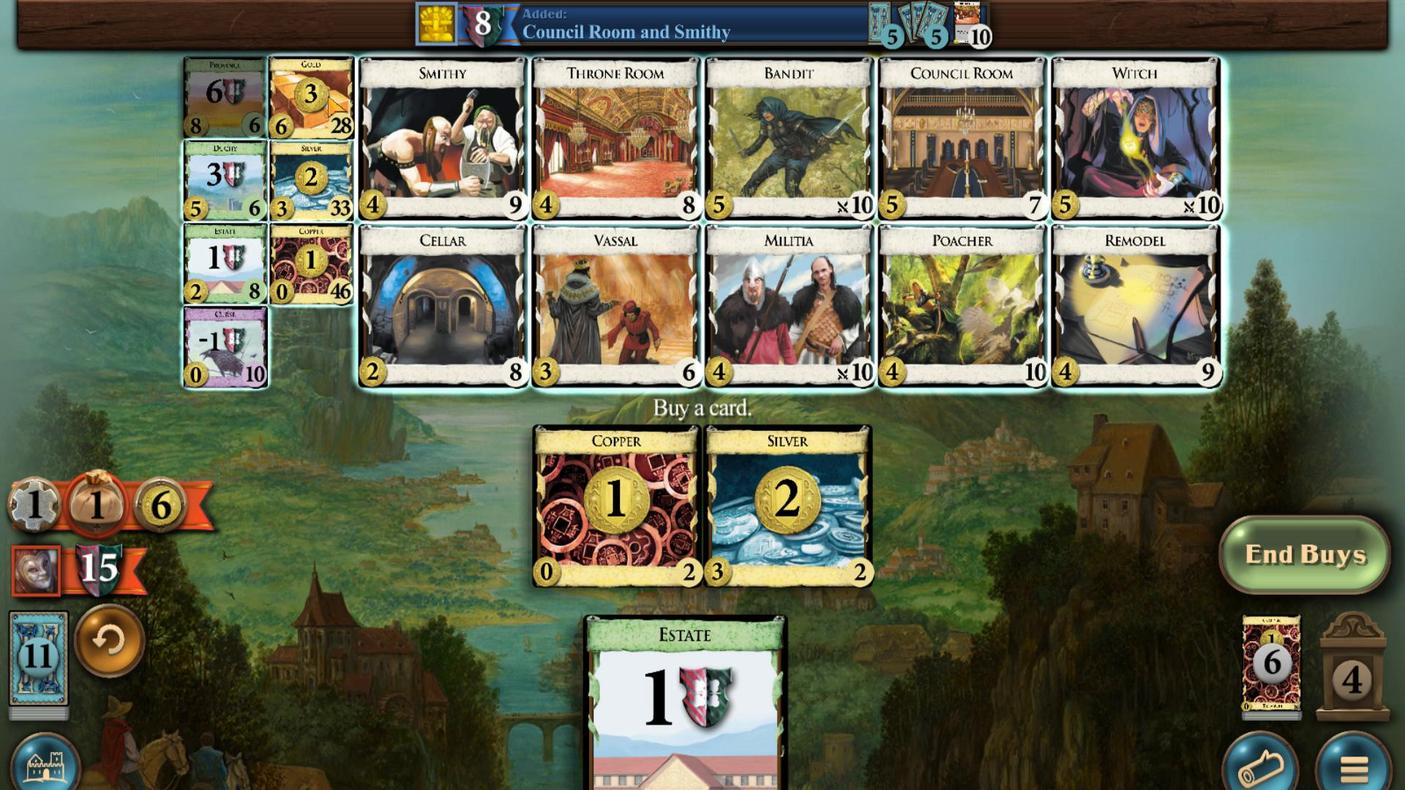
Action: Mouse moved to (666, 487)
Screenshot: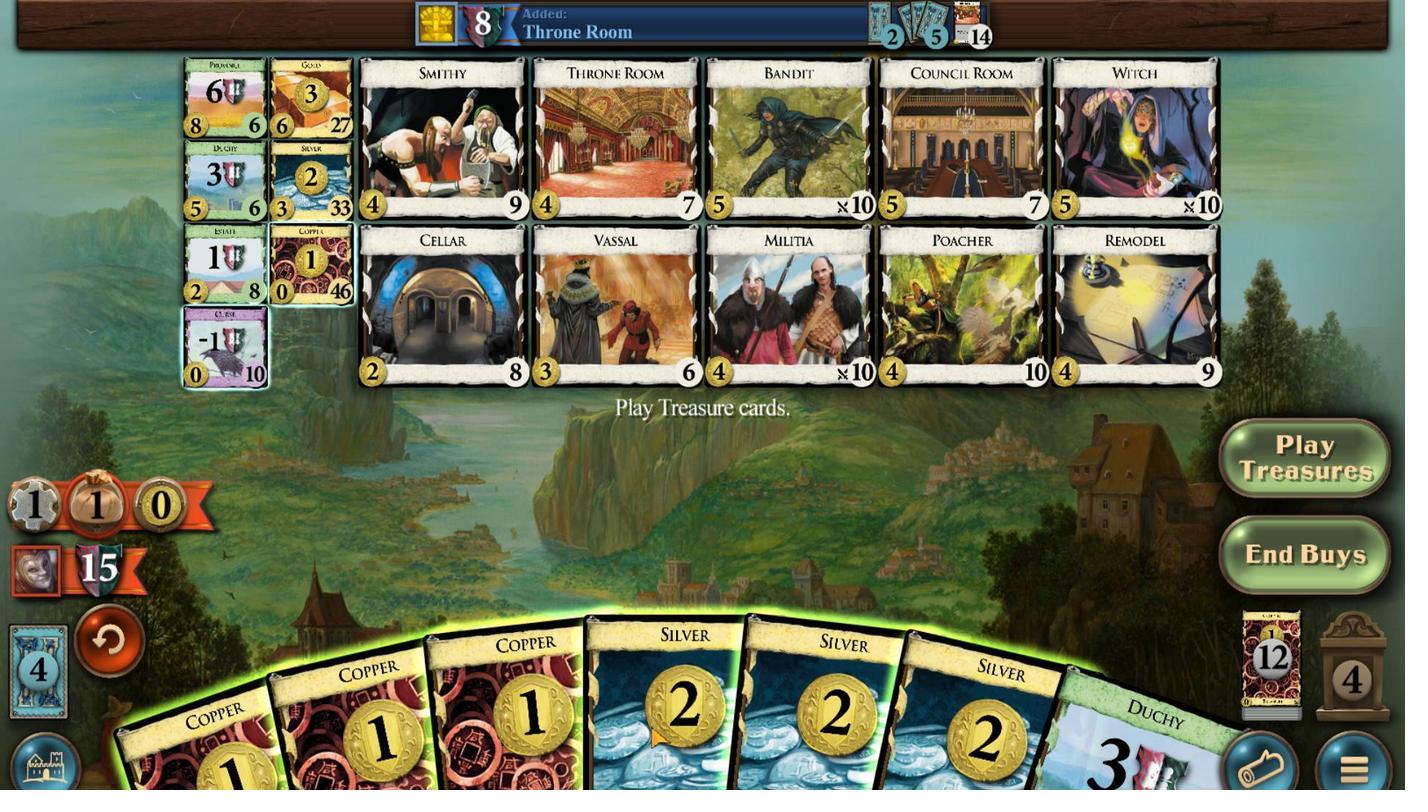 
Action: Mouse pressed left at (666, 487)
Screenshot: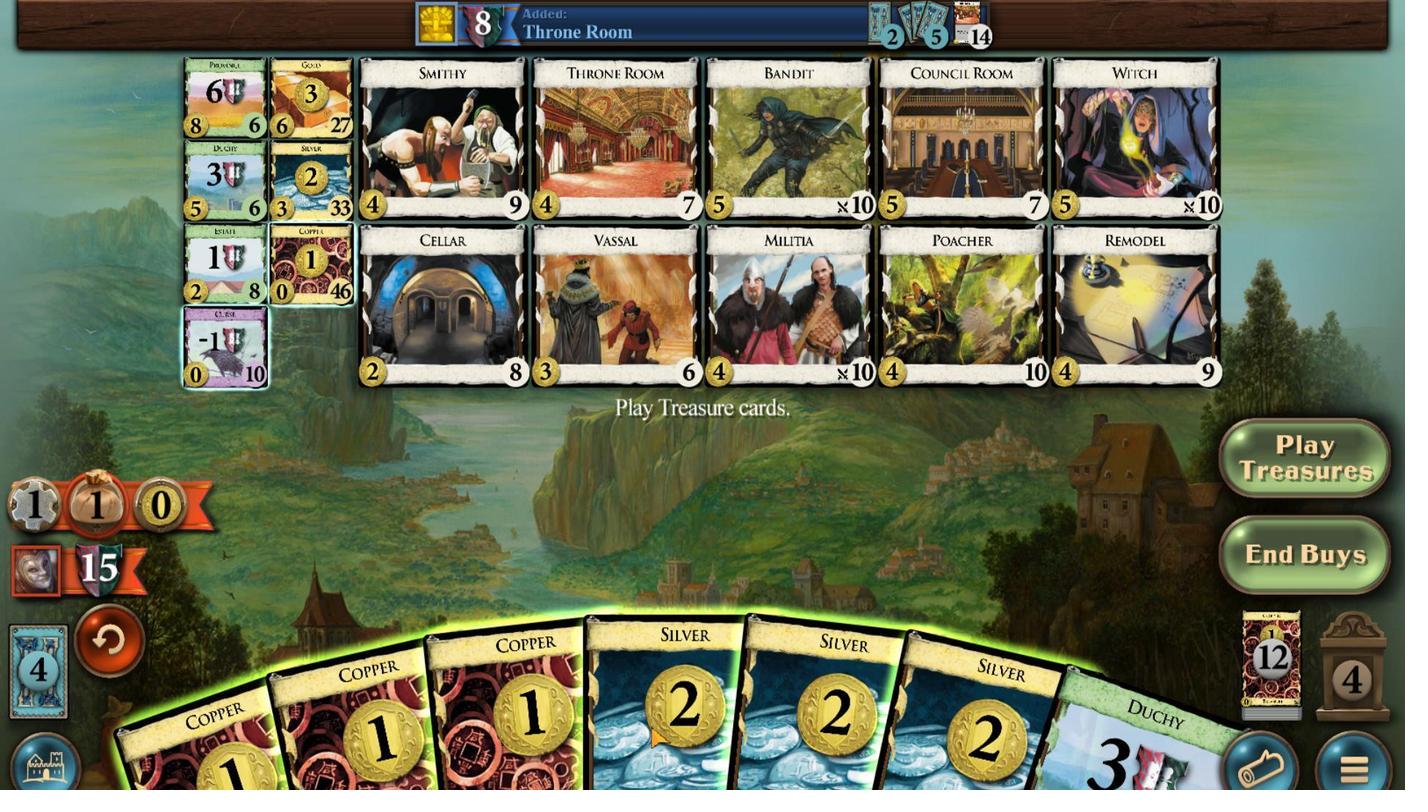 
Action: Mouse moved to (685, 492)
Screenshot: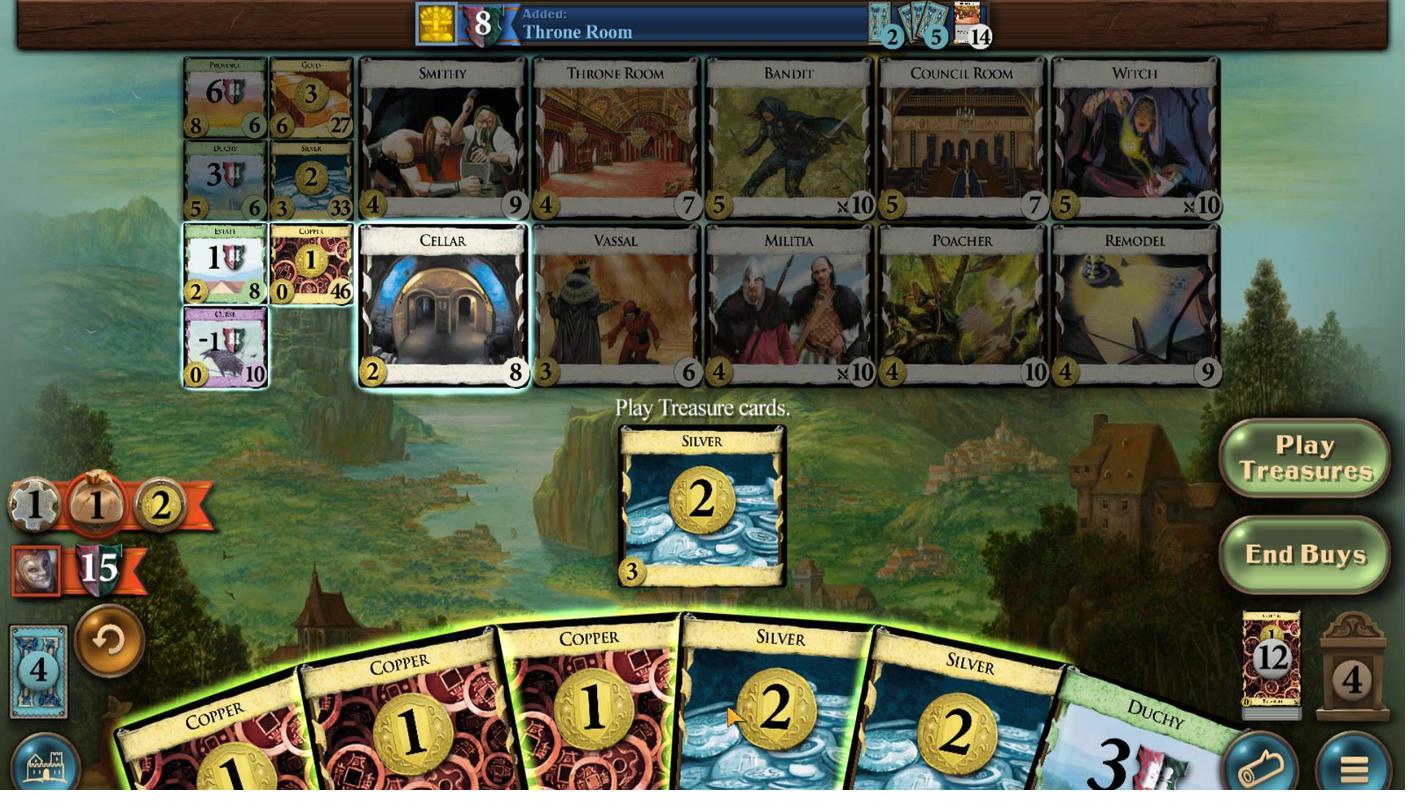 
Action: Mouse pressed left at (685, 492)
Screenshot: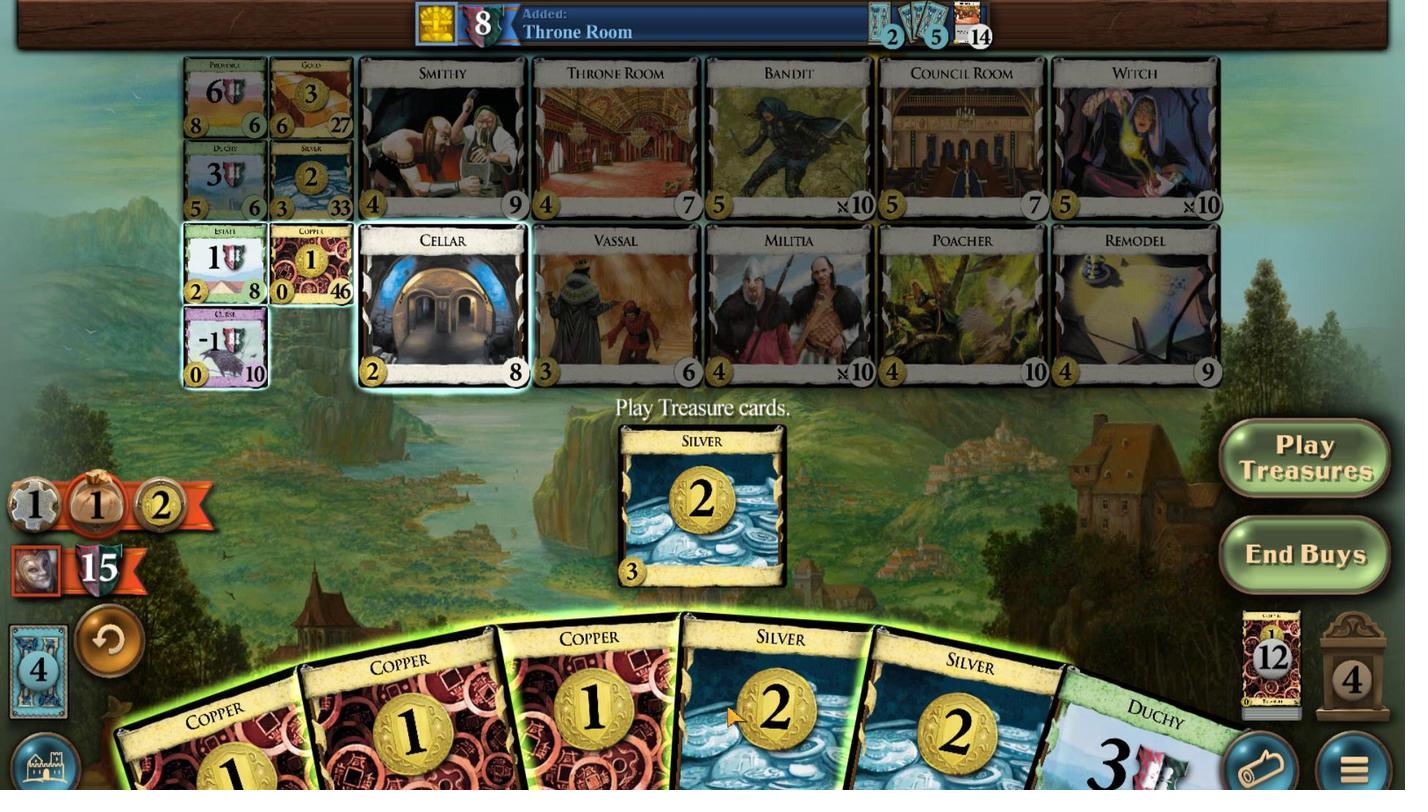 
Action: Mouse moved to (711, 496)
Screenshot: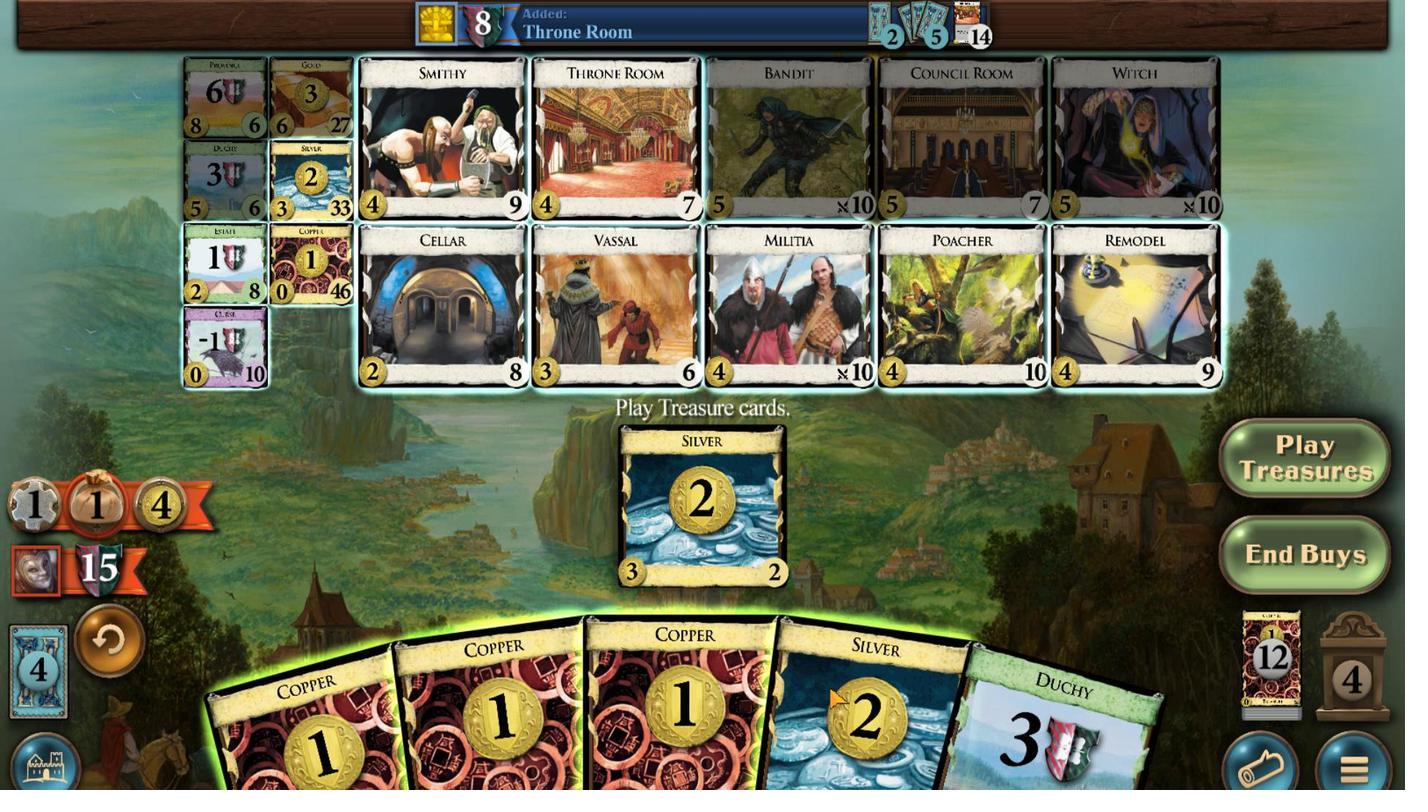 
Action: Mouse pressed left at (711, 496)
Screenshot: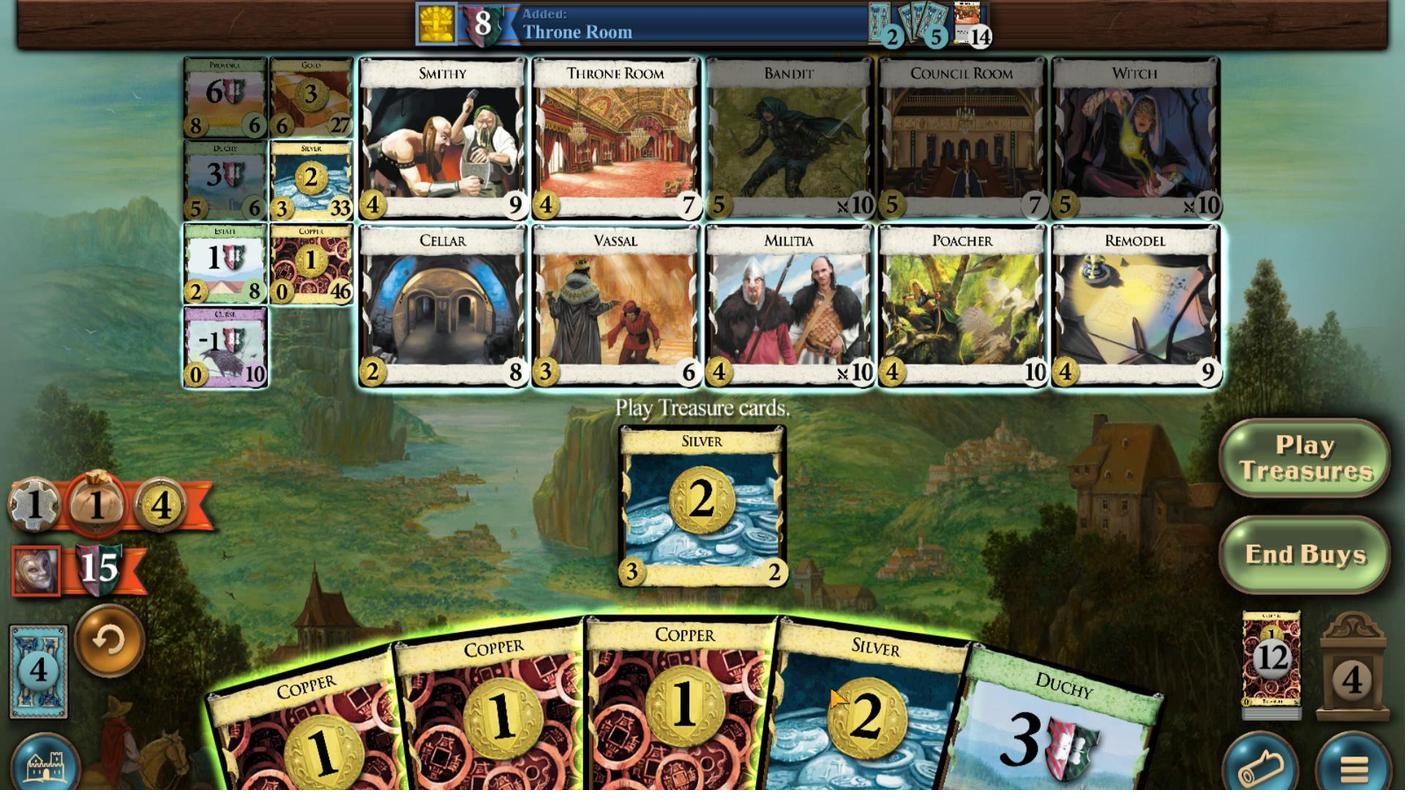 
Action: Mouse moved to (687, 497)
Screenshot: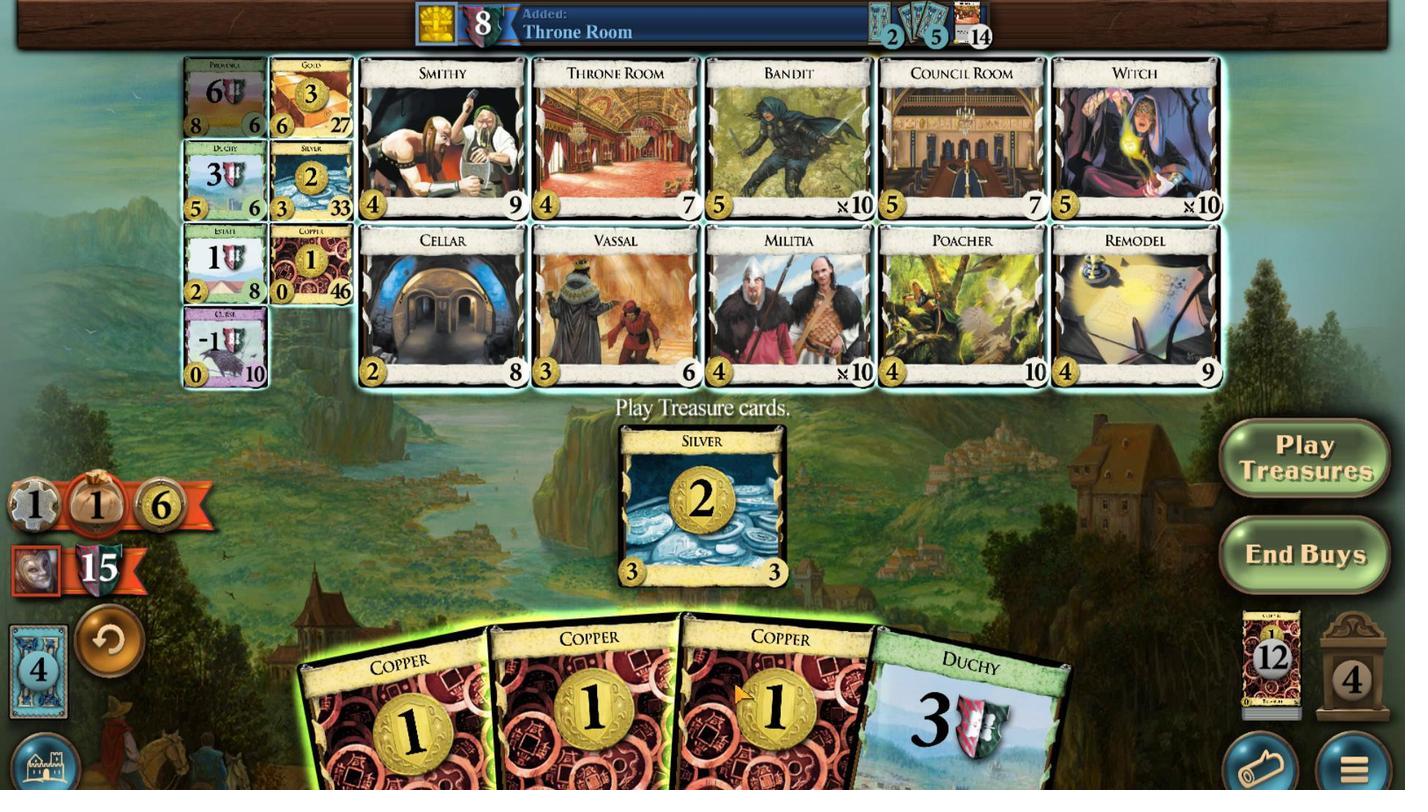 
Action: Mouse pressed left at (687, 497)
Screenshot: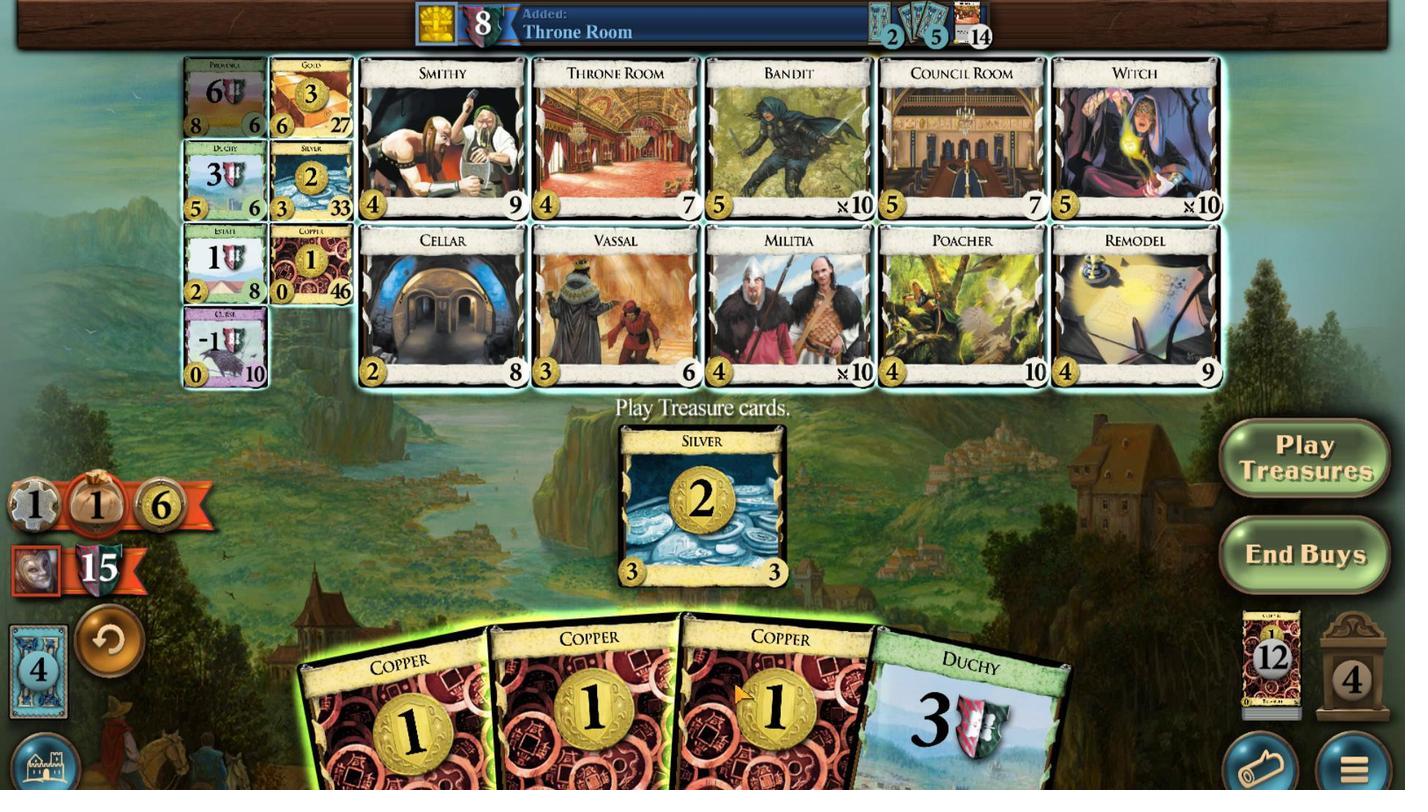
Action: Mouse moved to (676, 510)
Screenshot: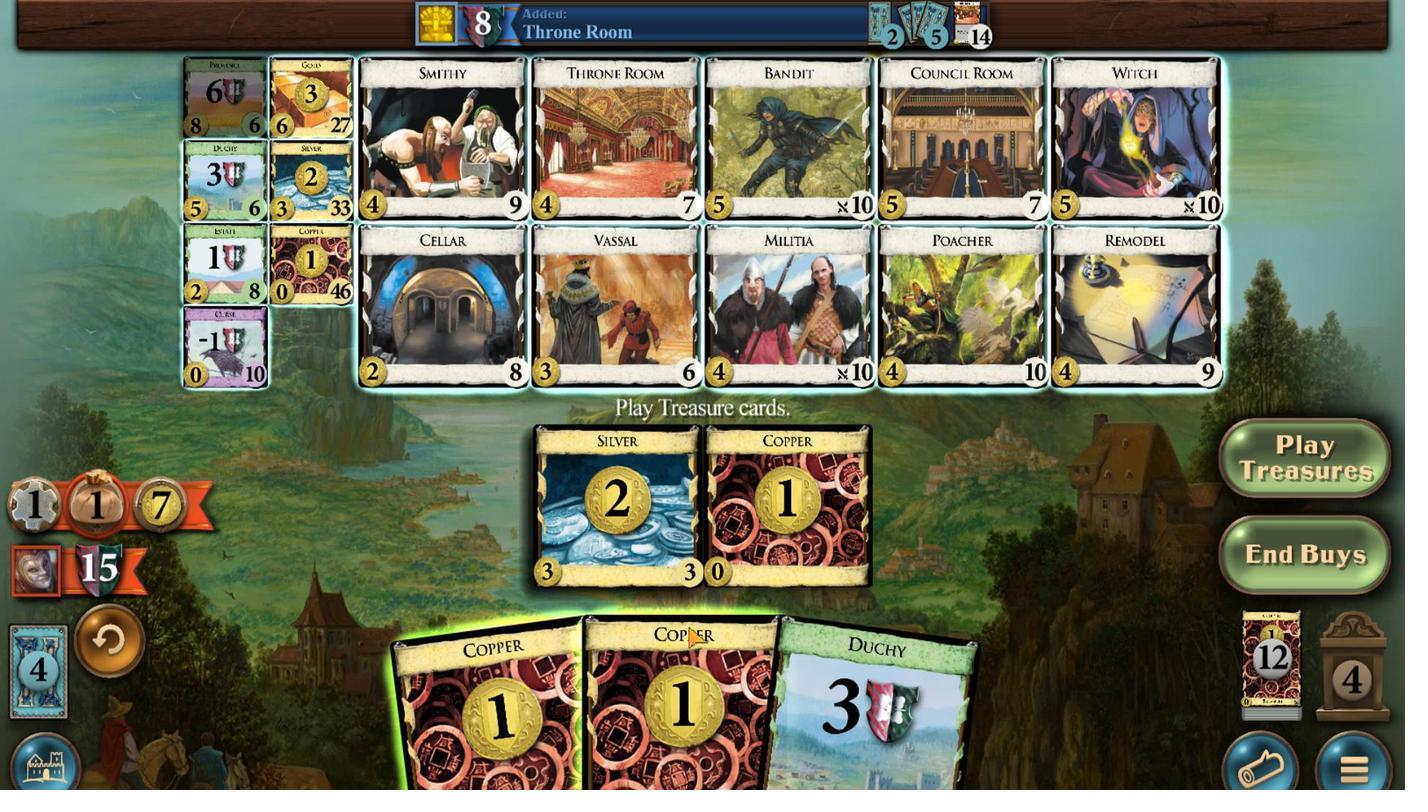 
Action: Mouse pressed left at (676, 510)
Screenshot: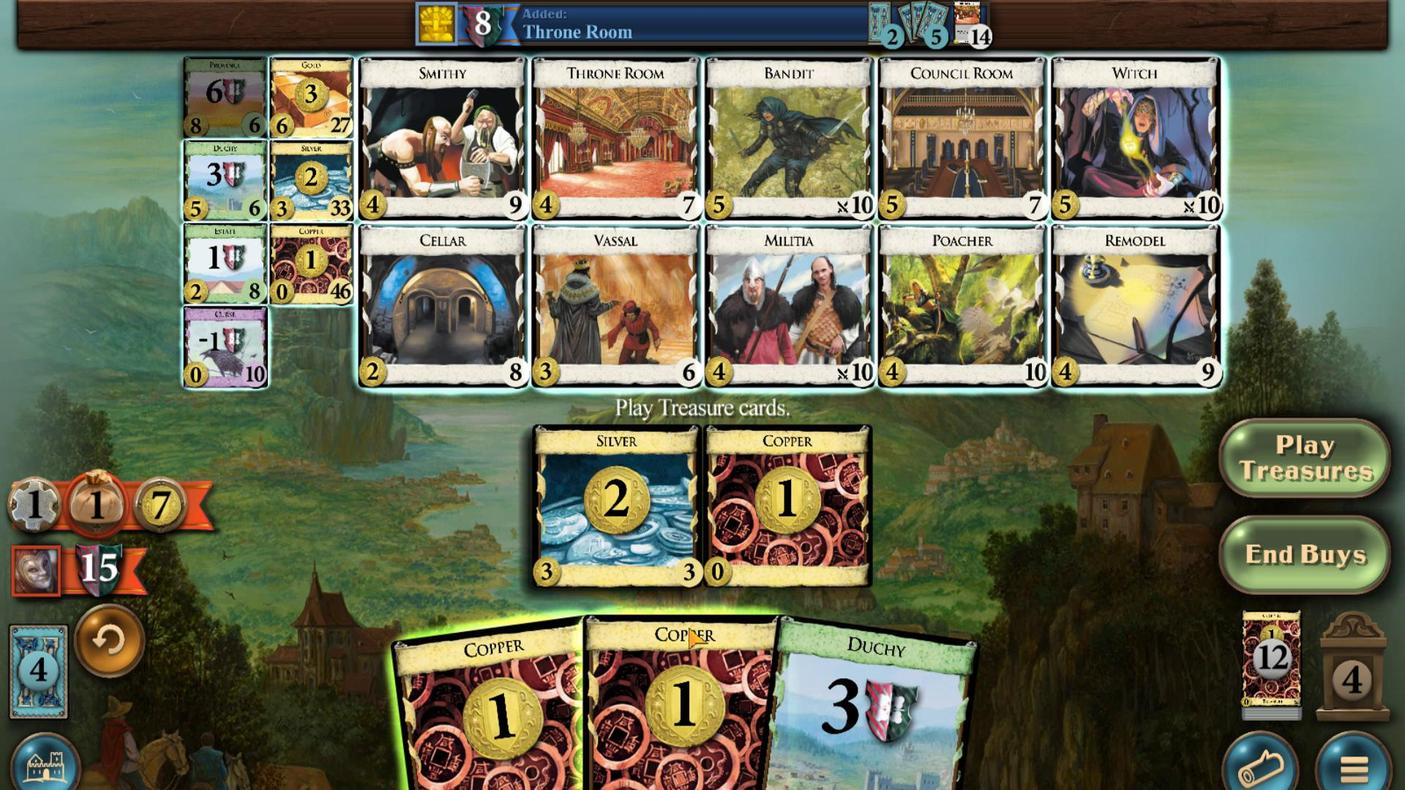 
Action: Mouse moved to (647, 510)
Screenshot: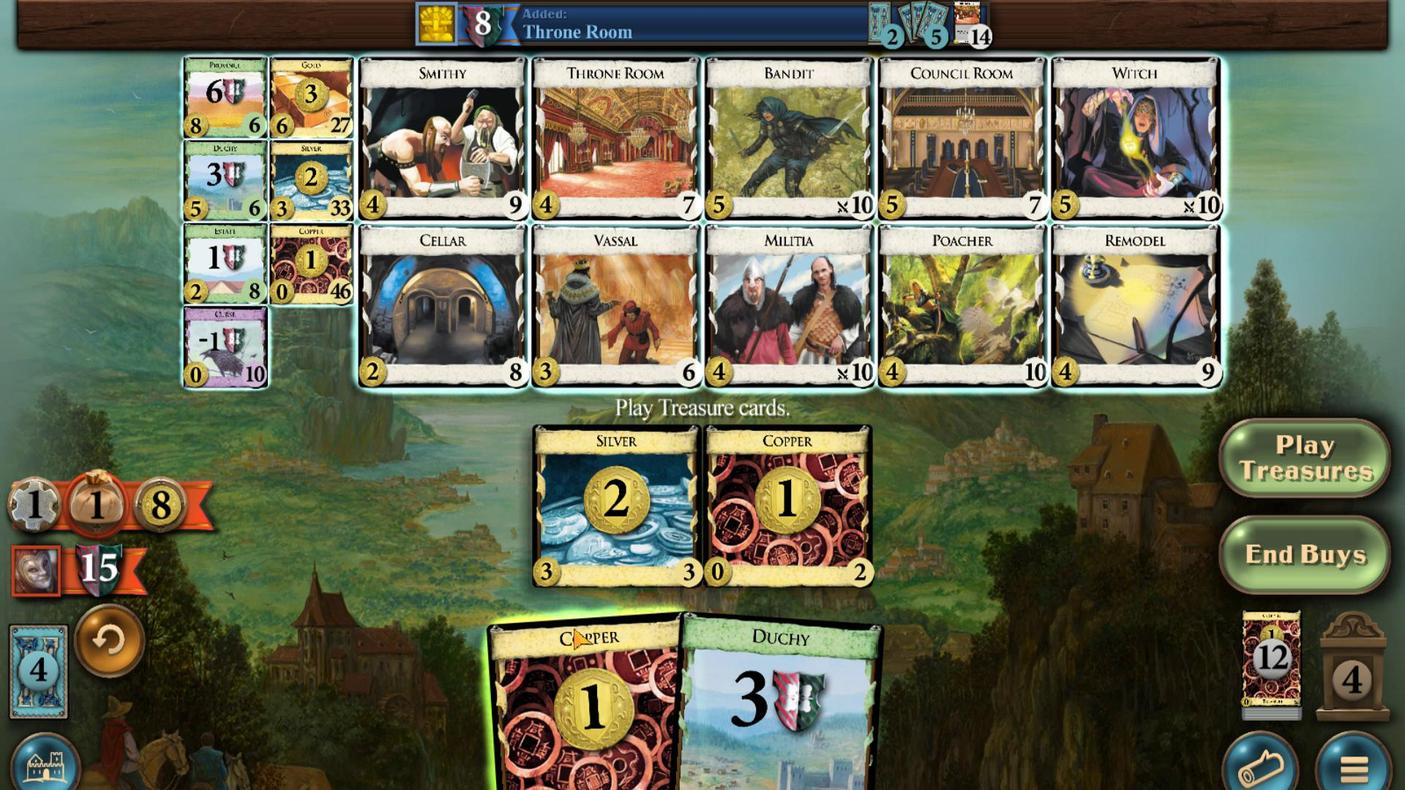 
Action: Mouse pressed left at (647, 510)
Screenshot: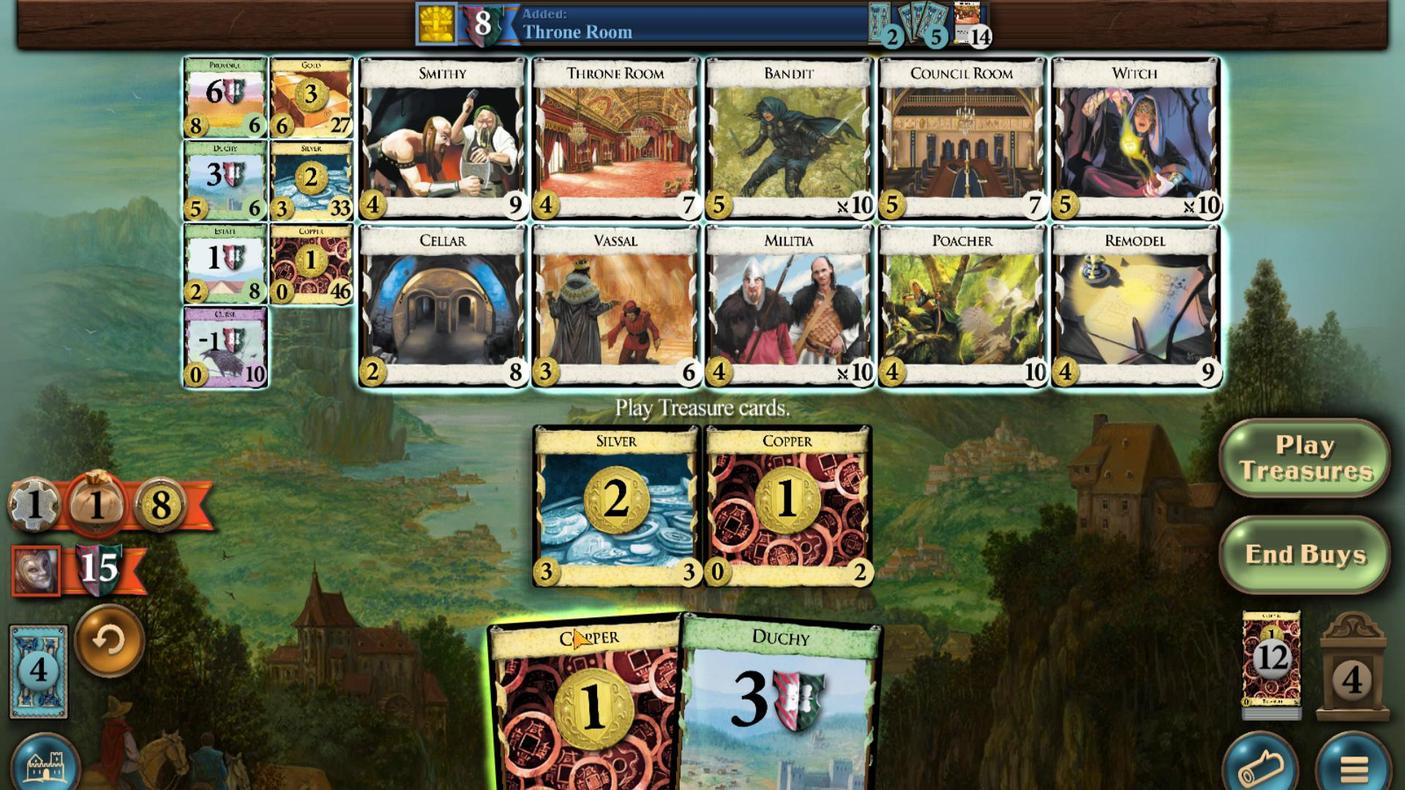 
Action: Mouse moved to (567, 633)
Screenshot: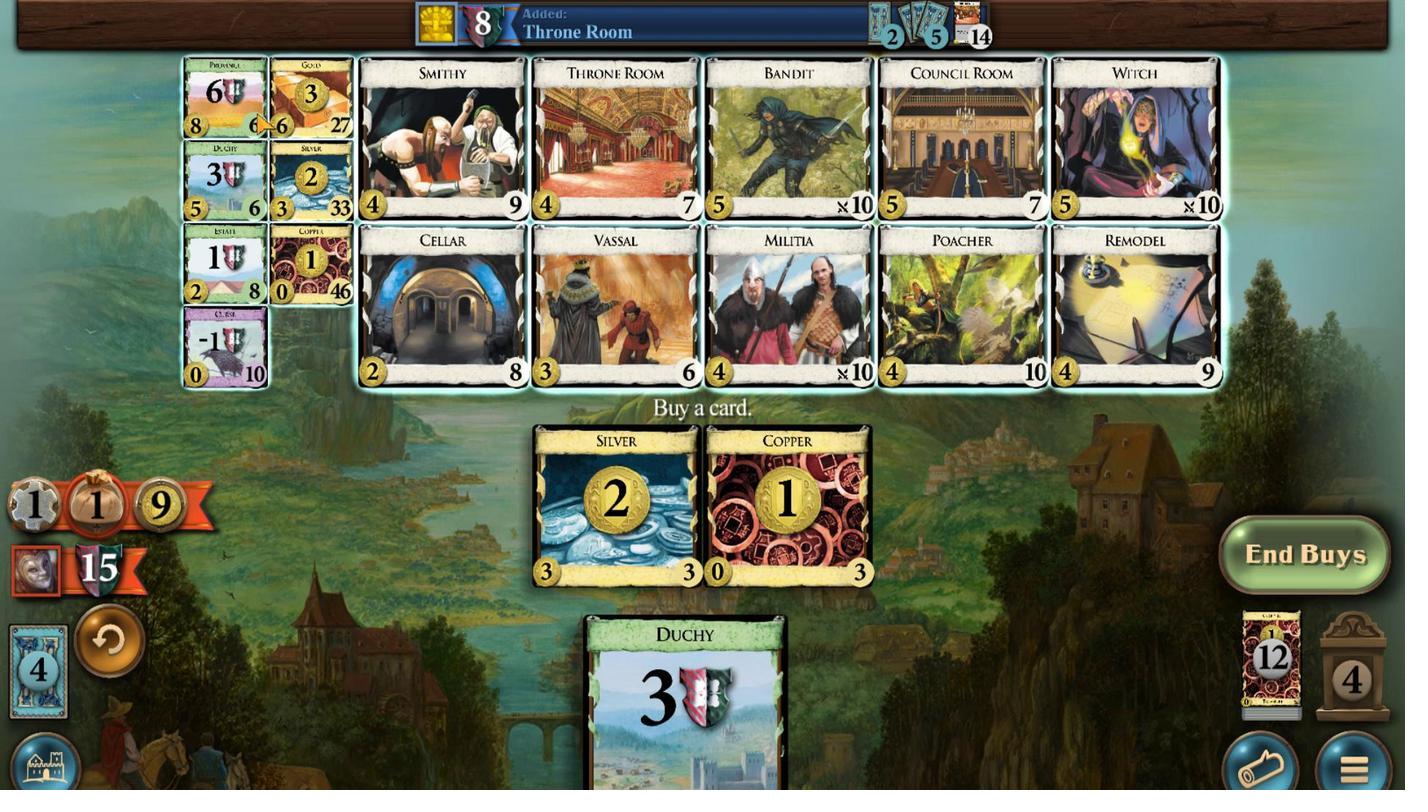 
Action: Mouse pressed left at (567, 633)
Screenshot: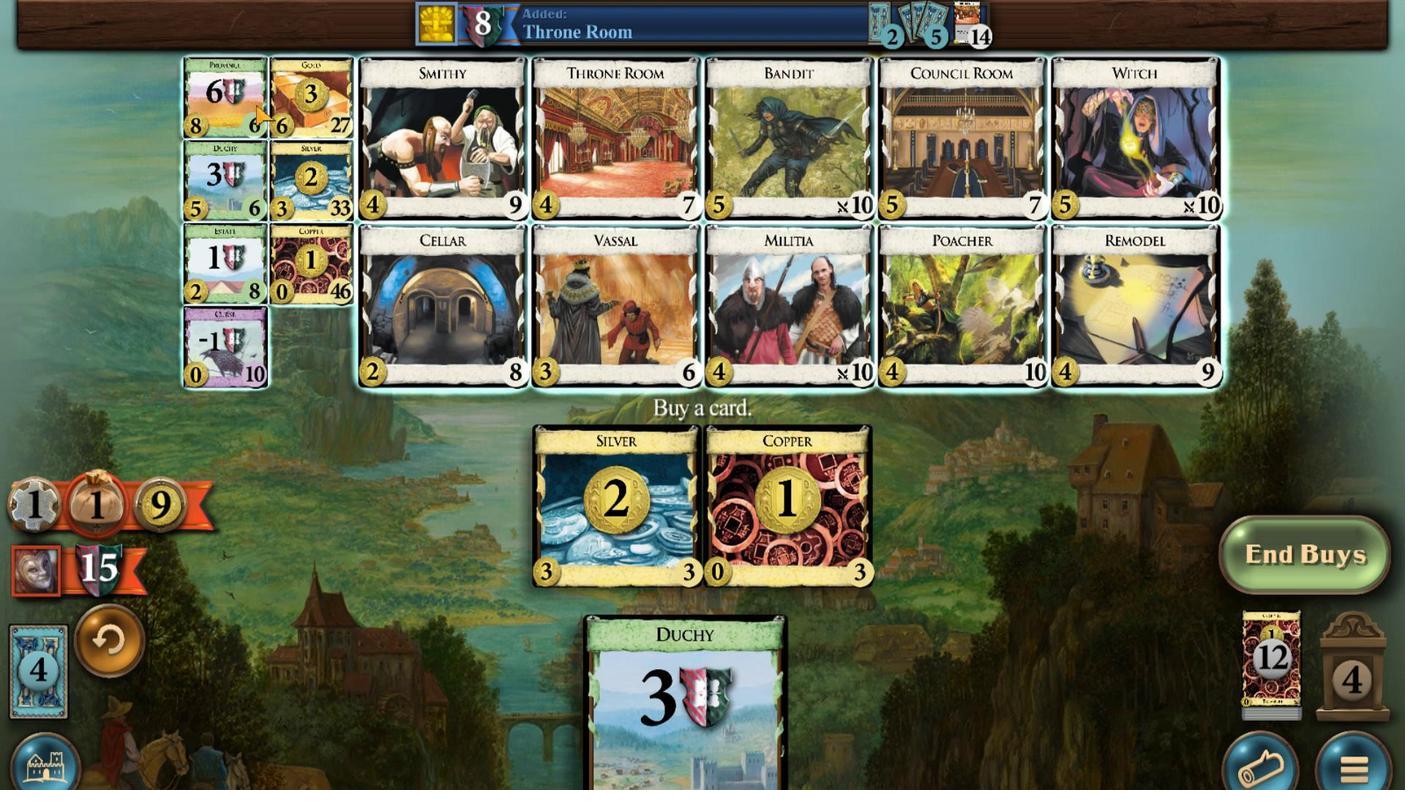 
Action: Mouse moved to (592, 474)
Screenshot: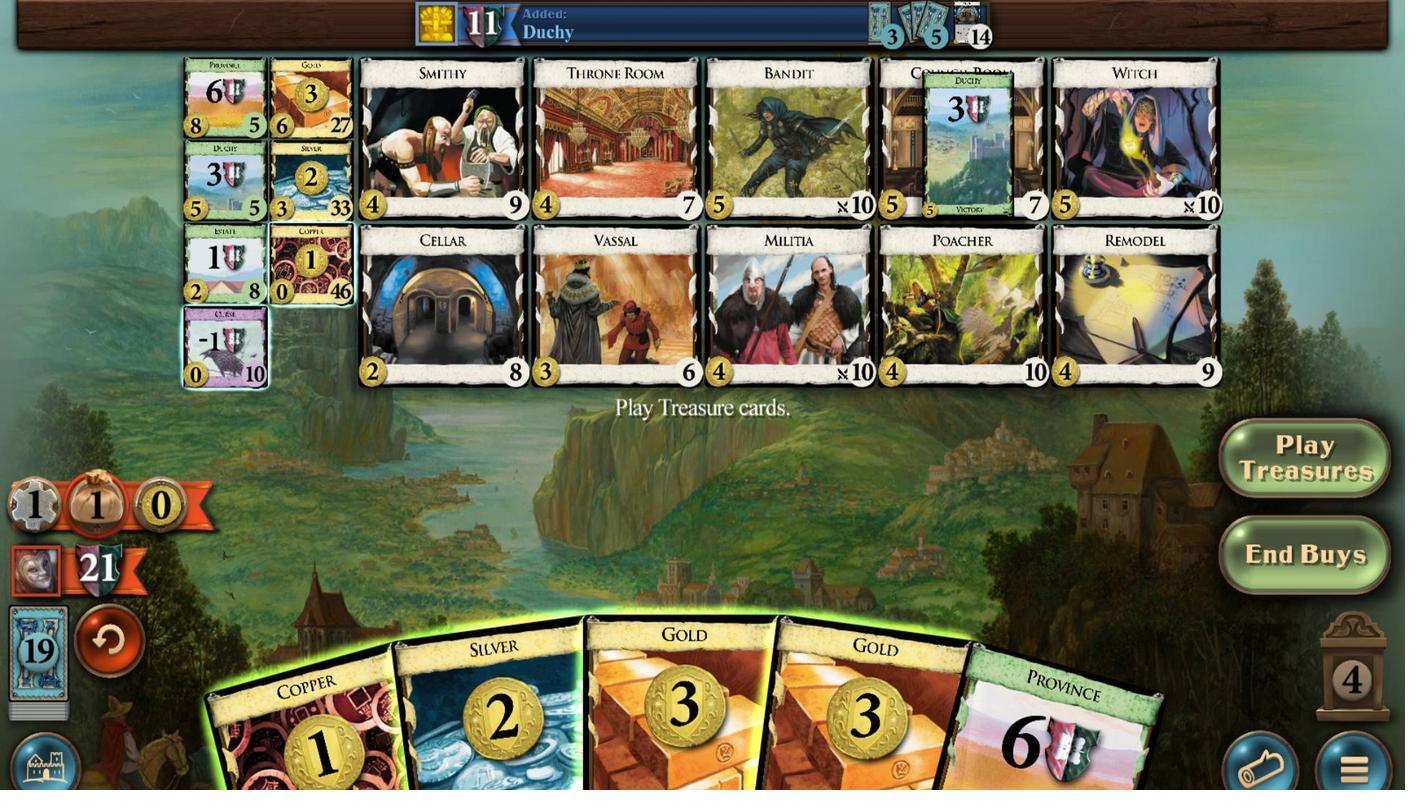 
Action: Mouse pressed left at (592, 474)
Screenshot: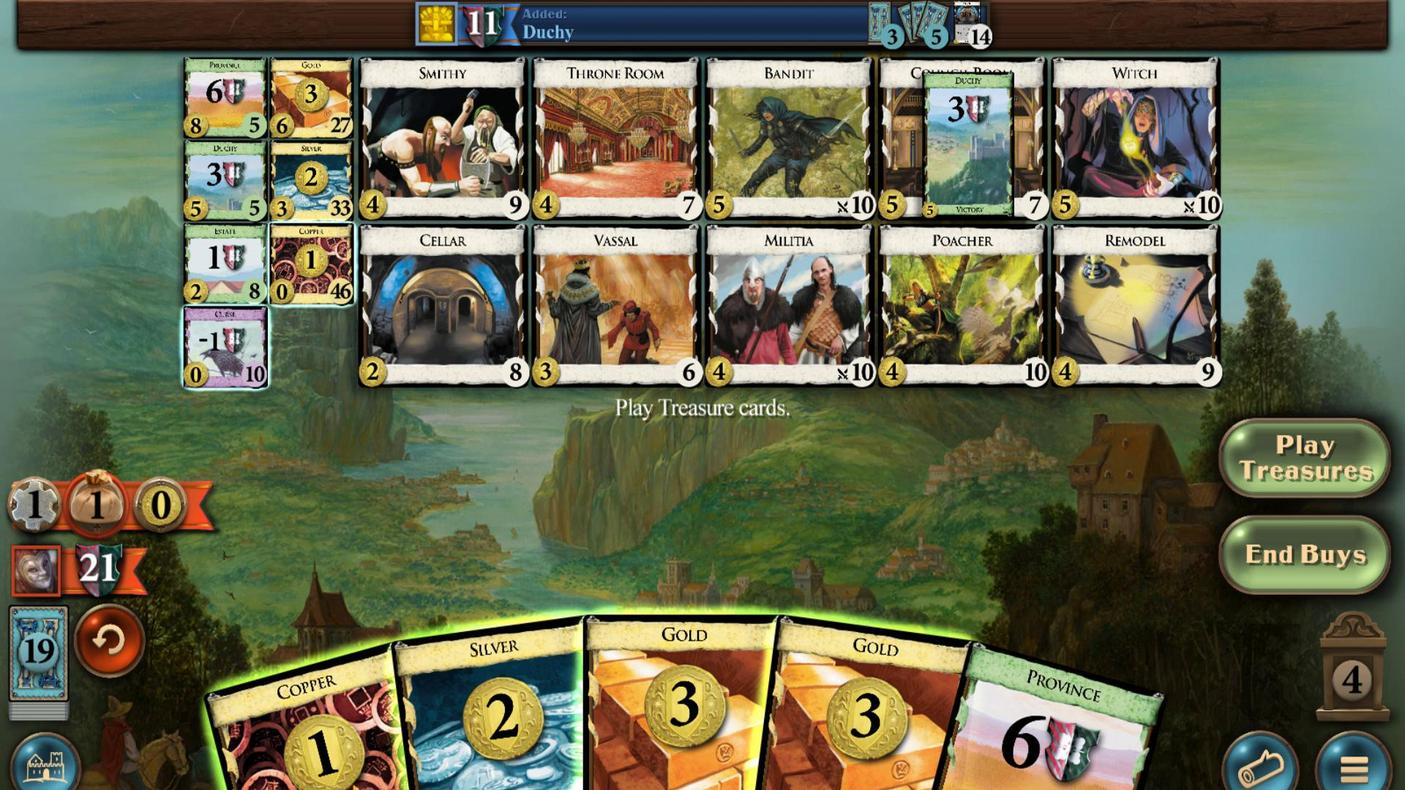 
Action: Mouse moved to (614, 487)
Screenshot: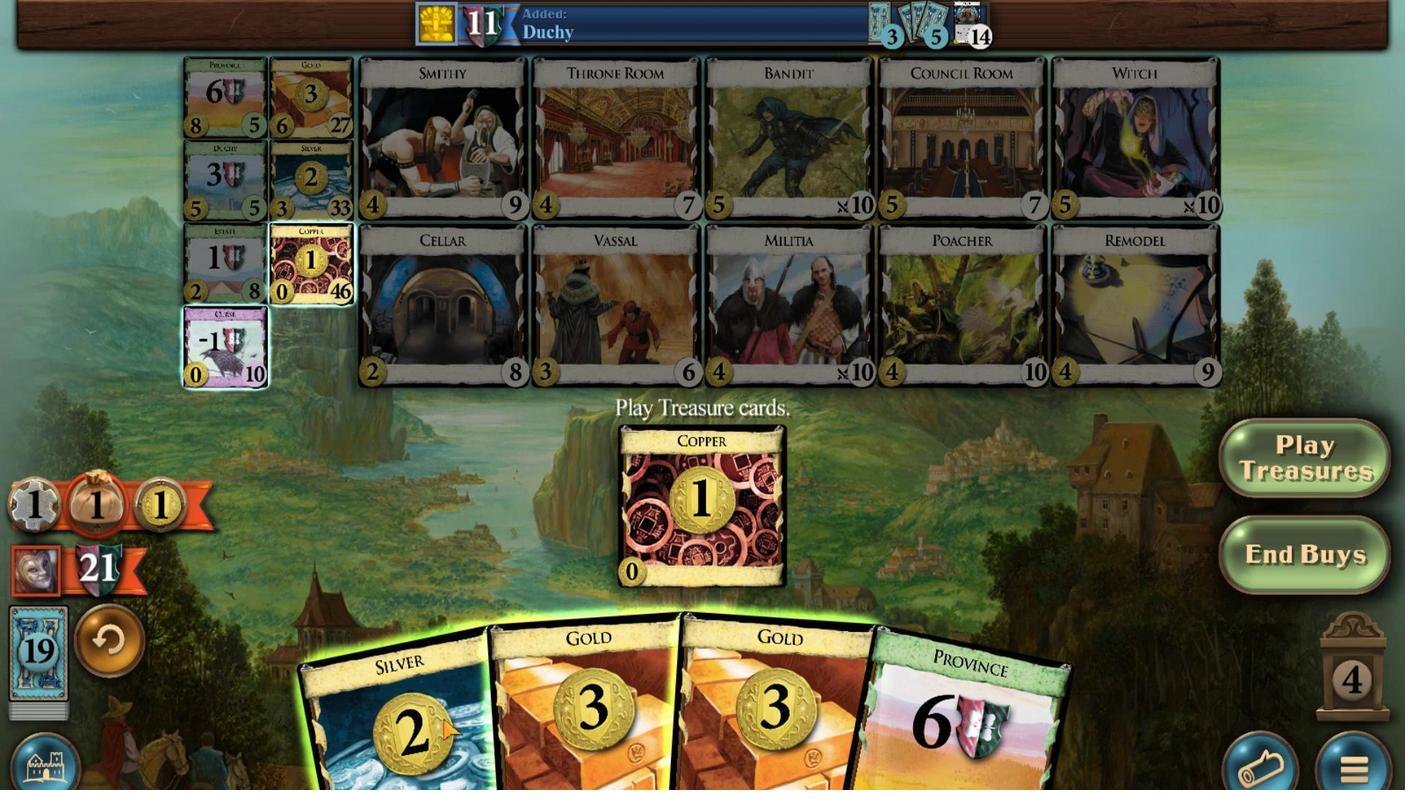 
Action: Mouse pressed left at (614, 487)
Screenshot: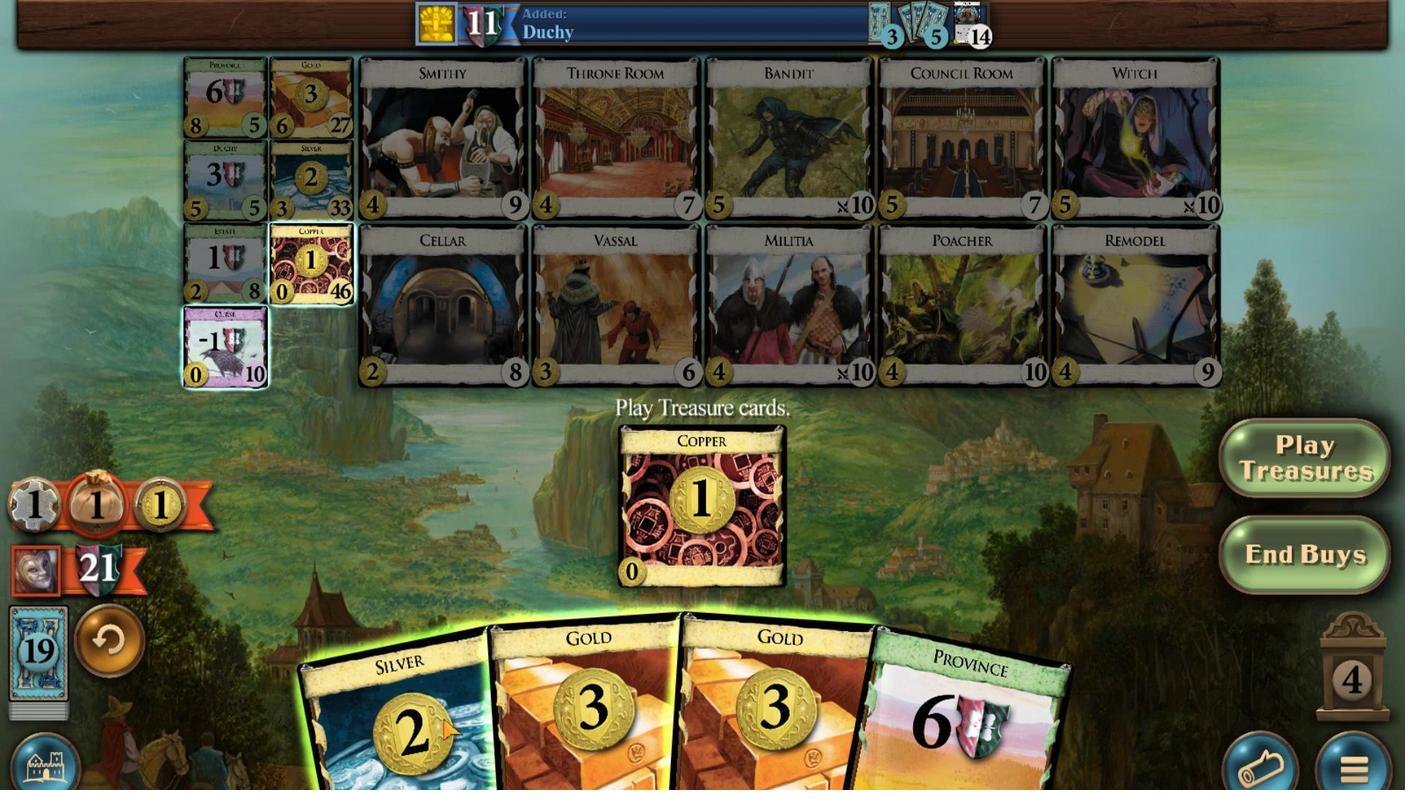 
Action: Mouse moved to (630, 491)
Screenshot: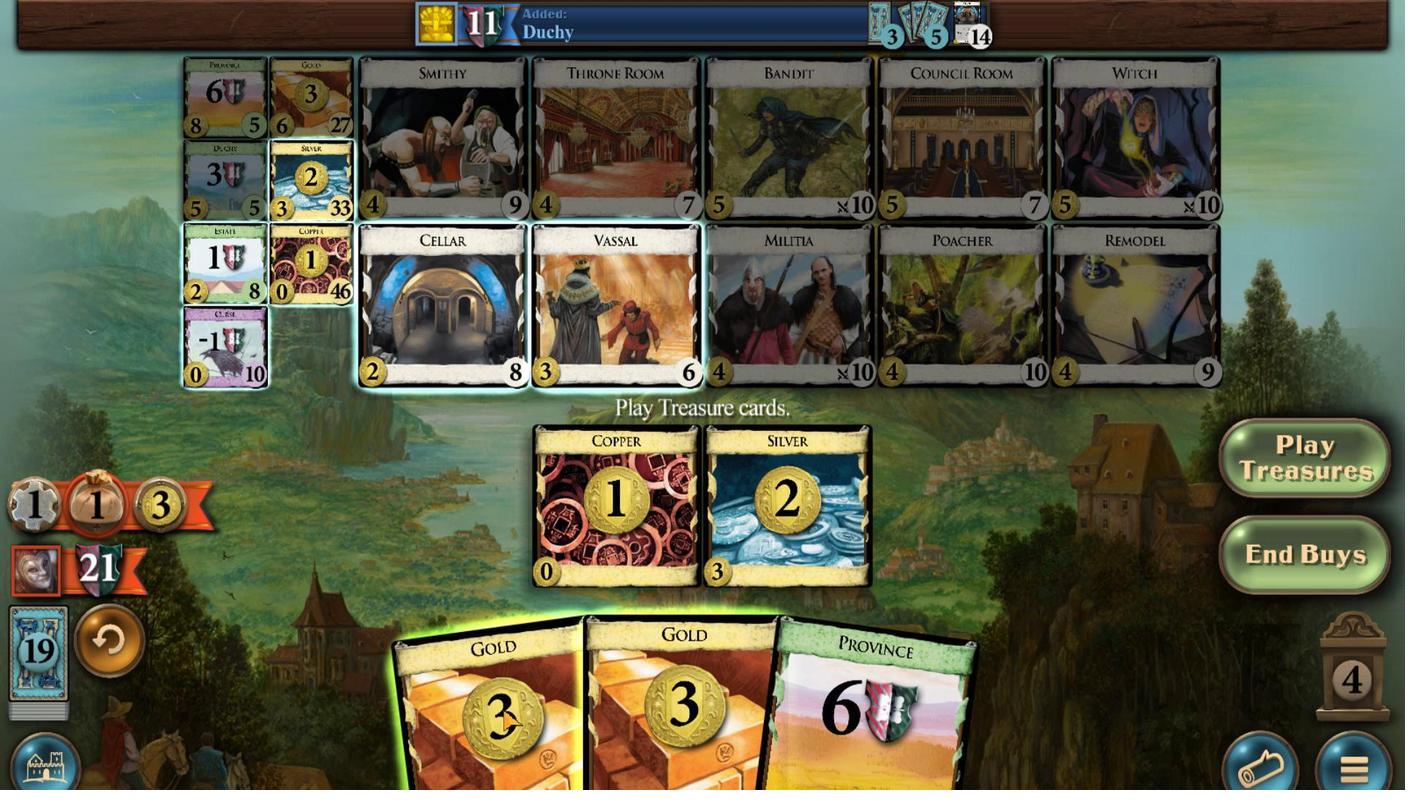 
Action: Mouse pressed left at (630, 491)
Screenshot: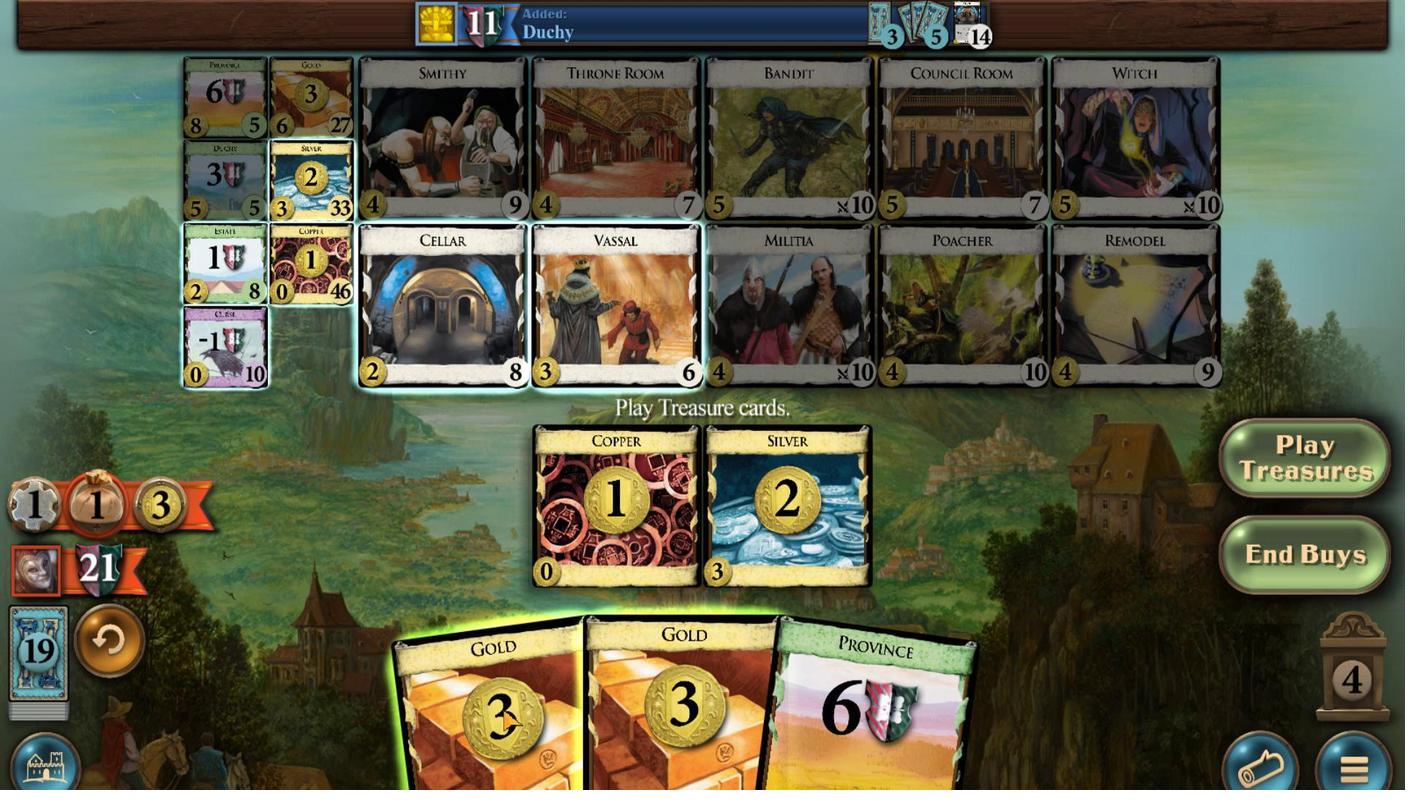 
Action: Mouse moved to (659, 499)
Screenshot: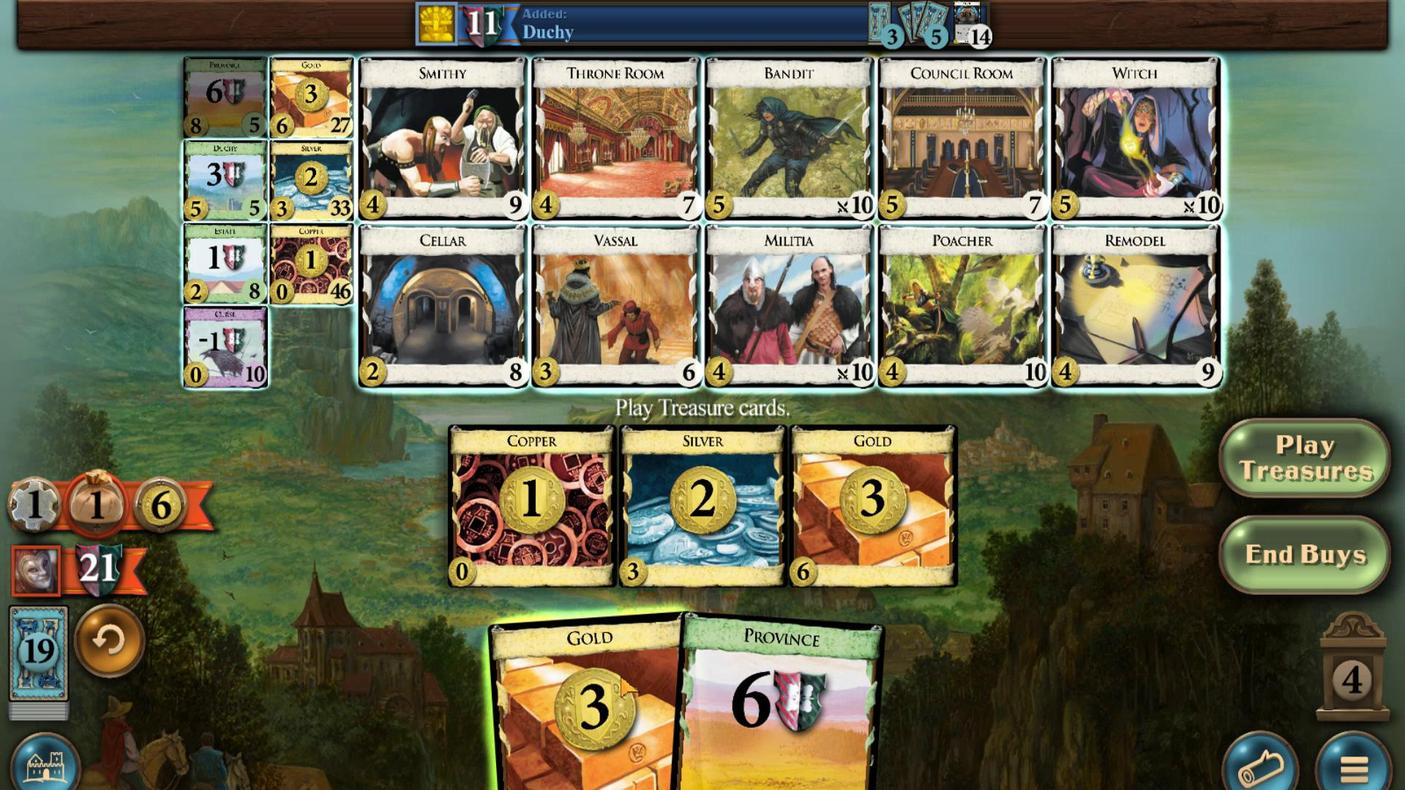 
Action: Mouse pressed left at (659, 499)
Screenshot: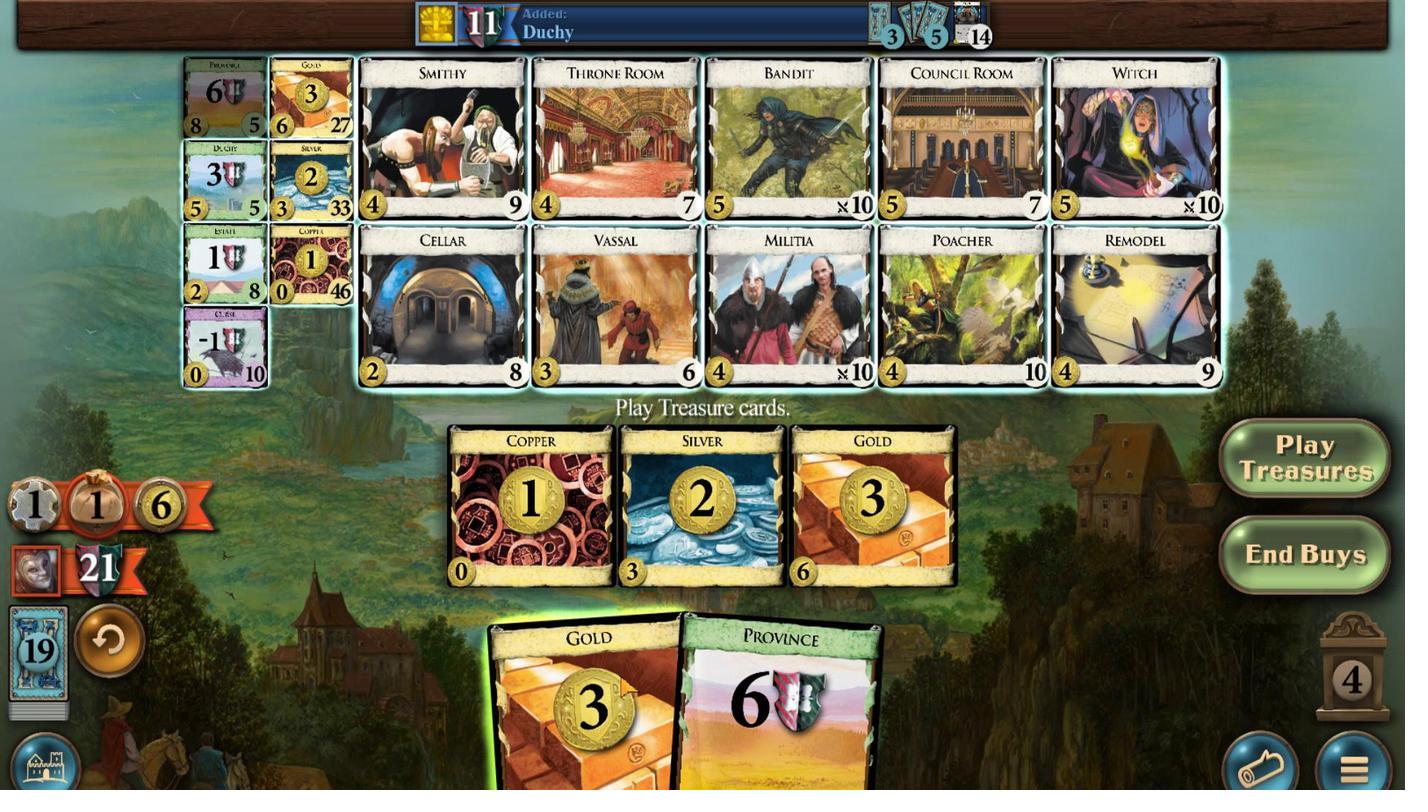 
Action: Mouse moved to (576, 638)
Screenshot: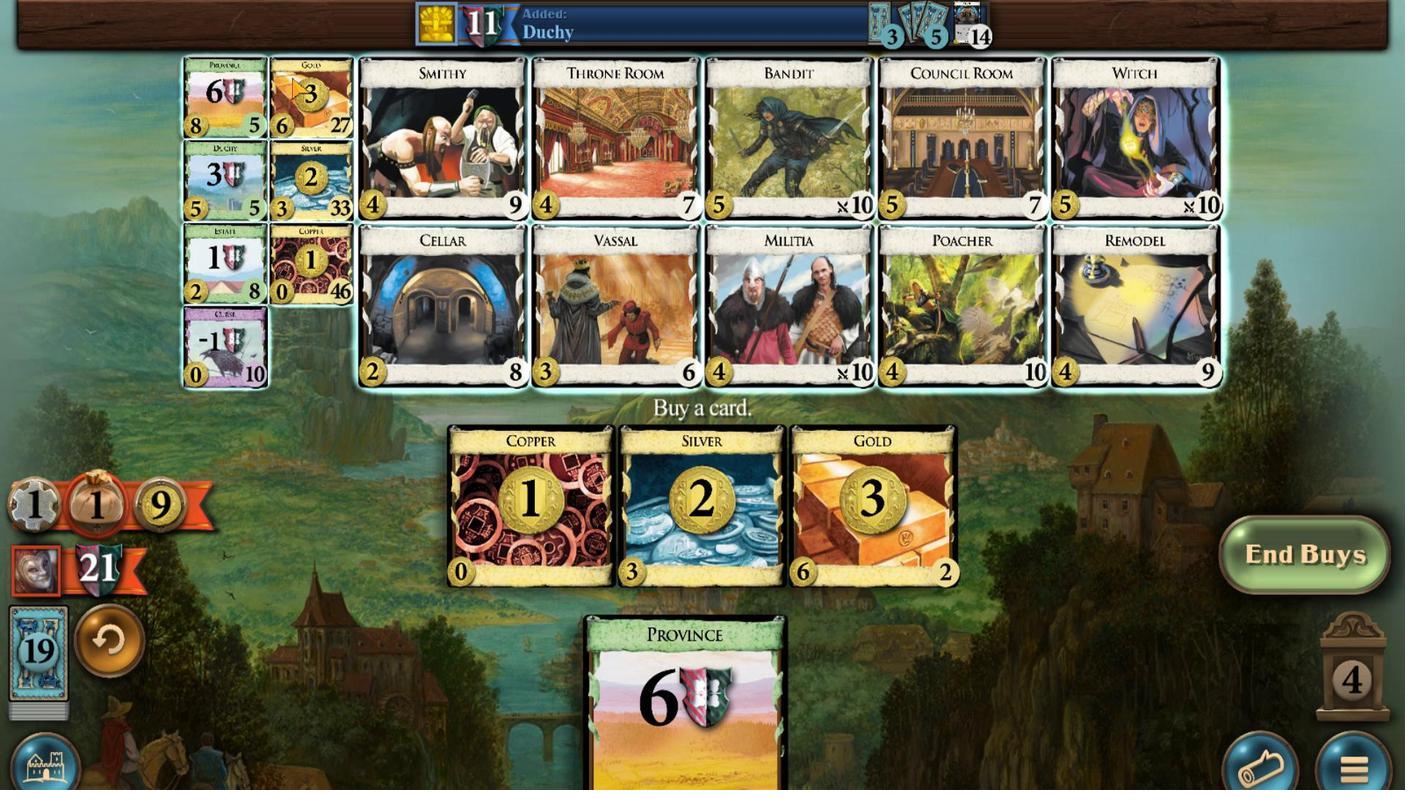 
Action: Mouse pressed left at (576, 638)
Screenshot: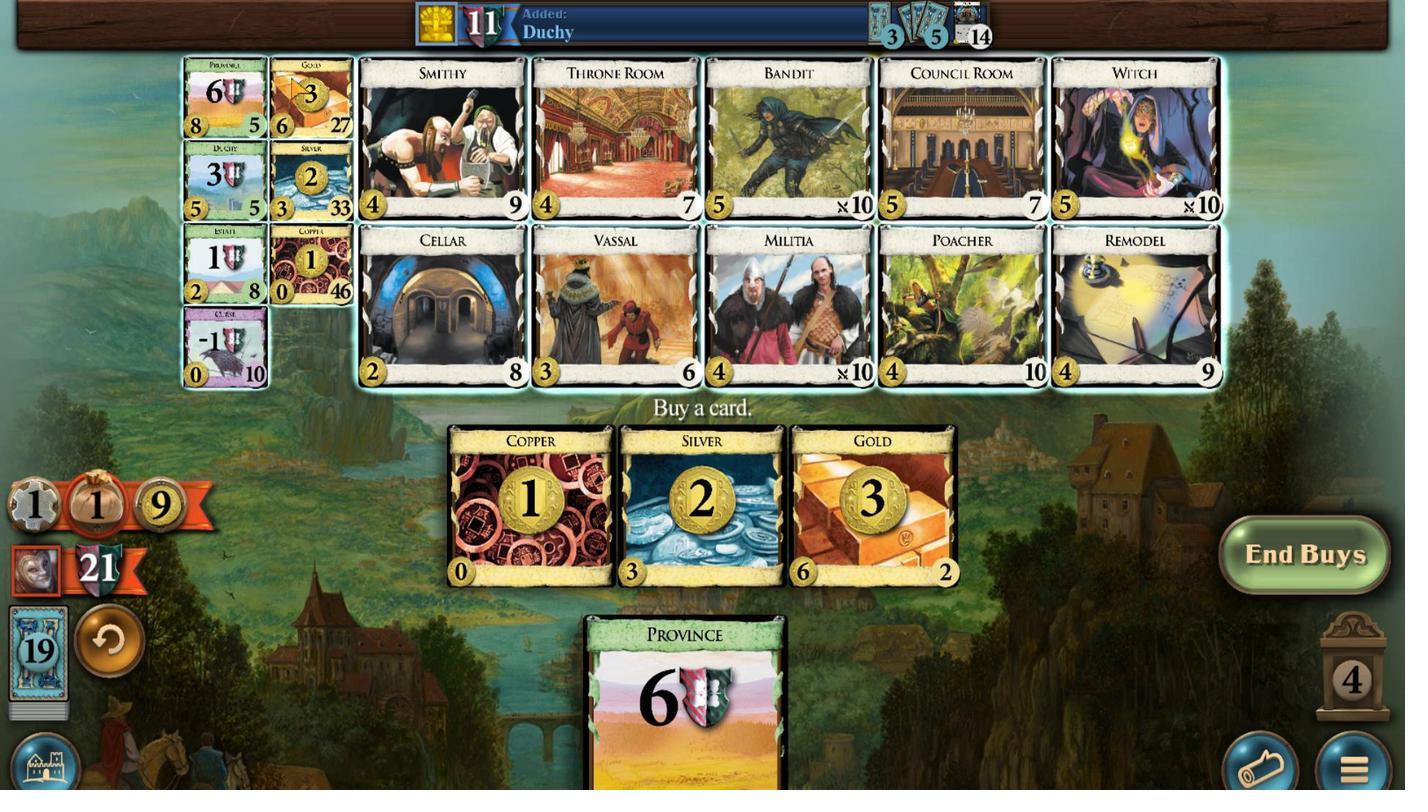 
Action: Mouse moved to (567, 485)
Screenshot: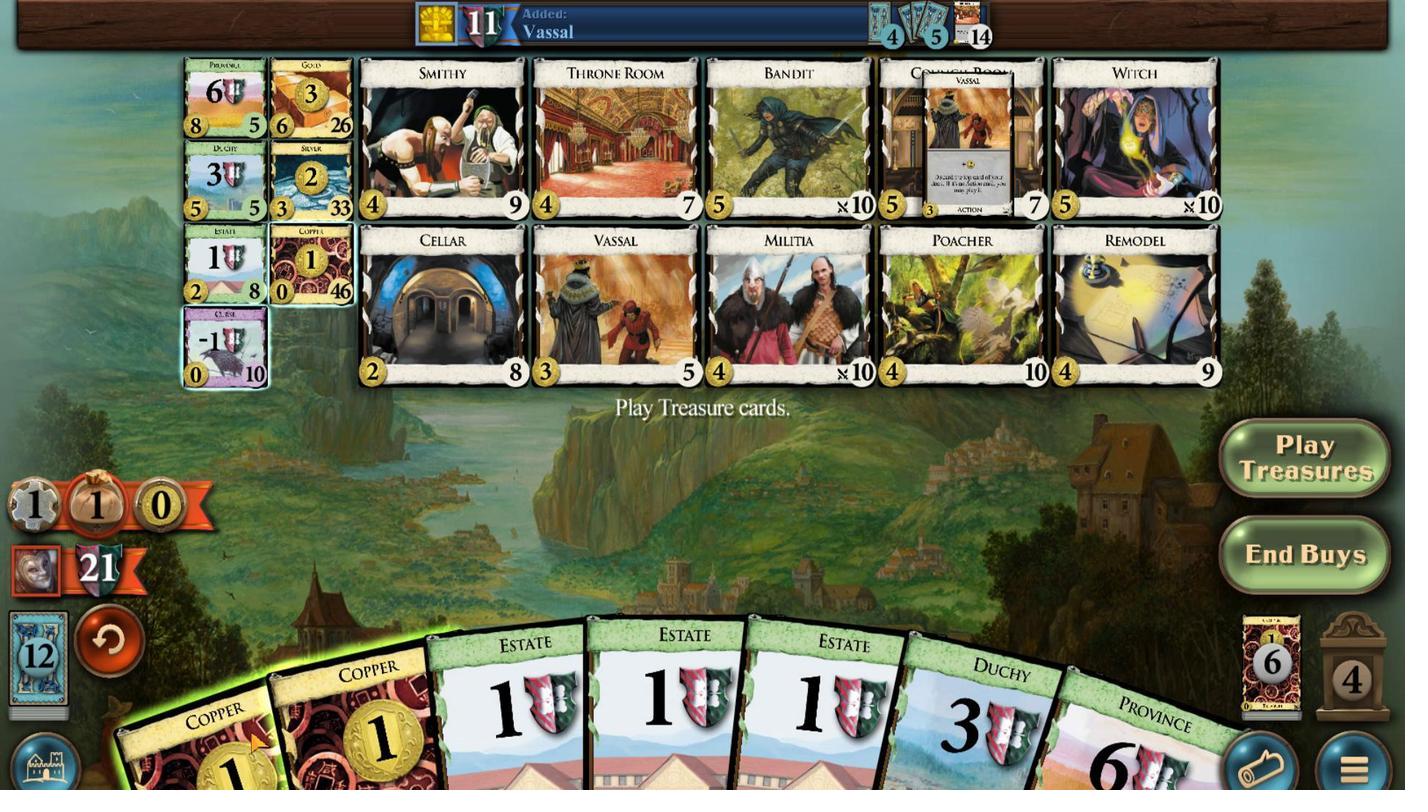 
Action: Mouse pressed left at (567, 485)
Screenshot: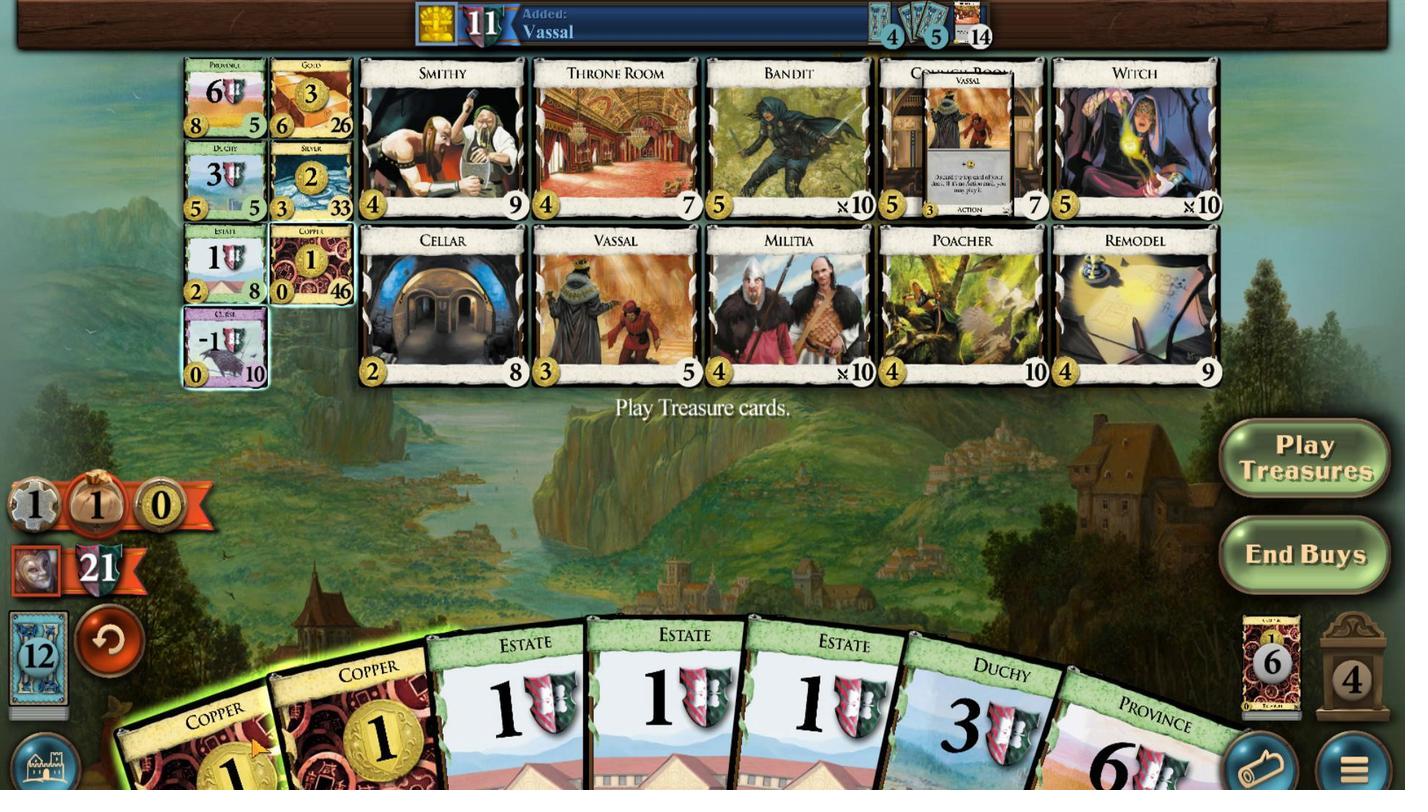 
Action: Mouse moved to (551, 479)
Screenshot: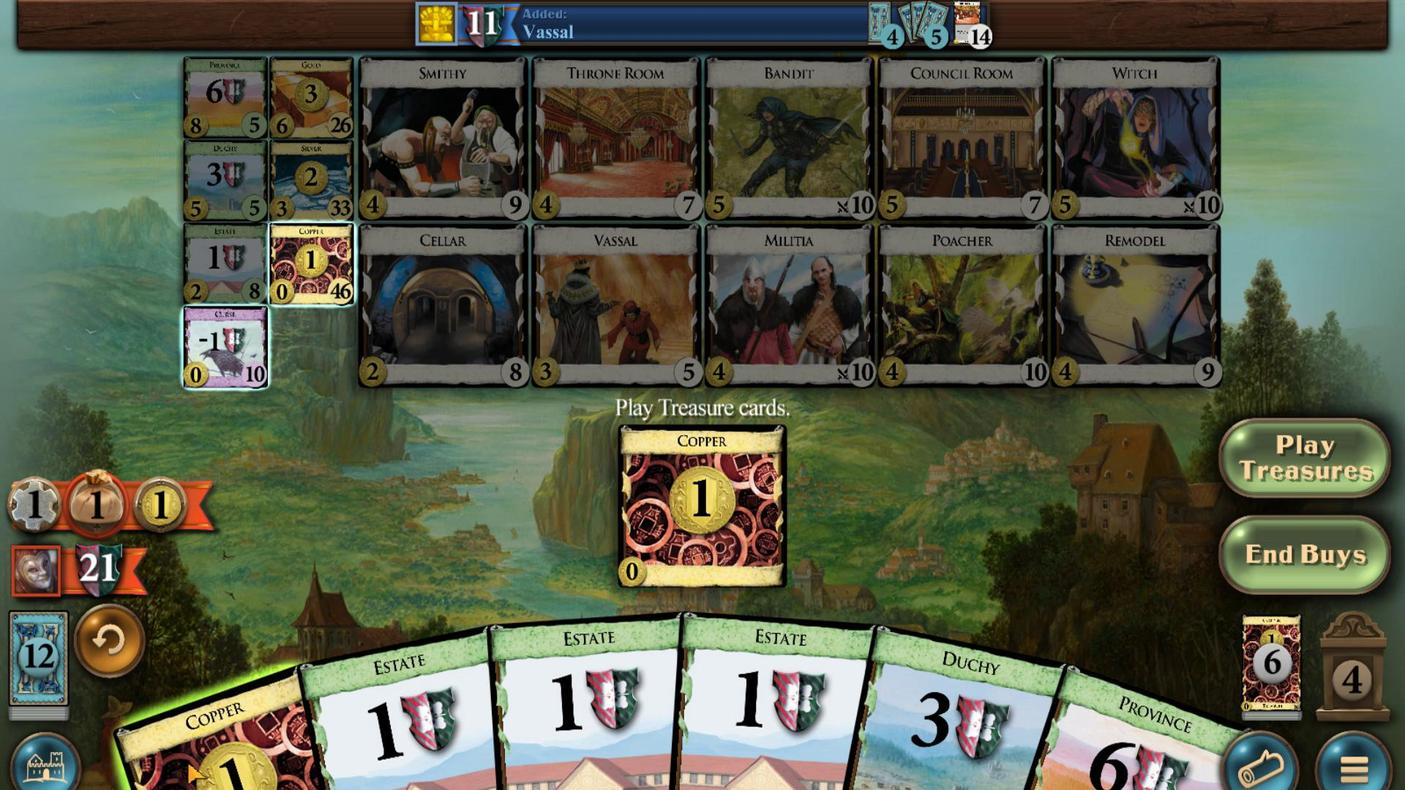 
Action: Mouse pressed left at (551, 479)
Screenshot: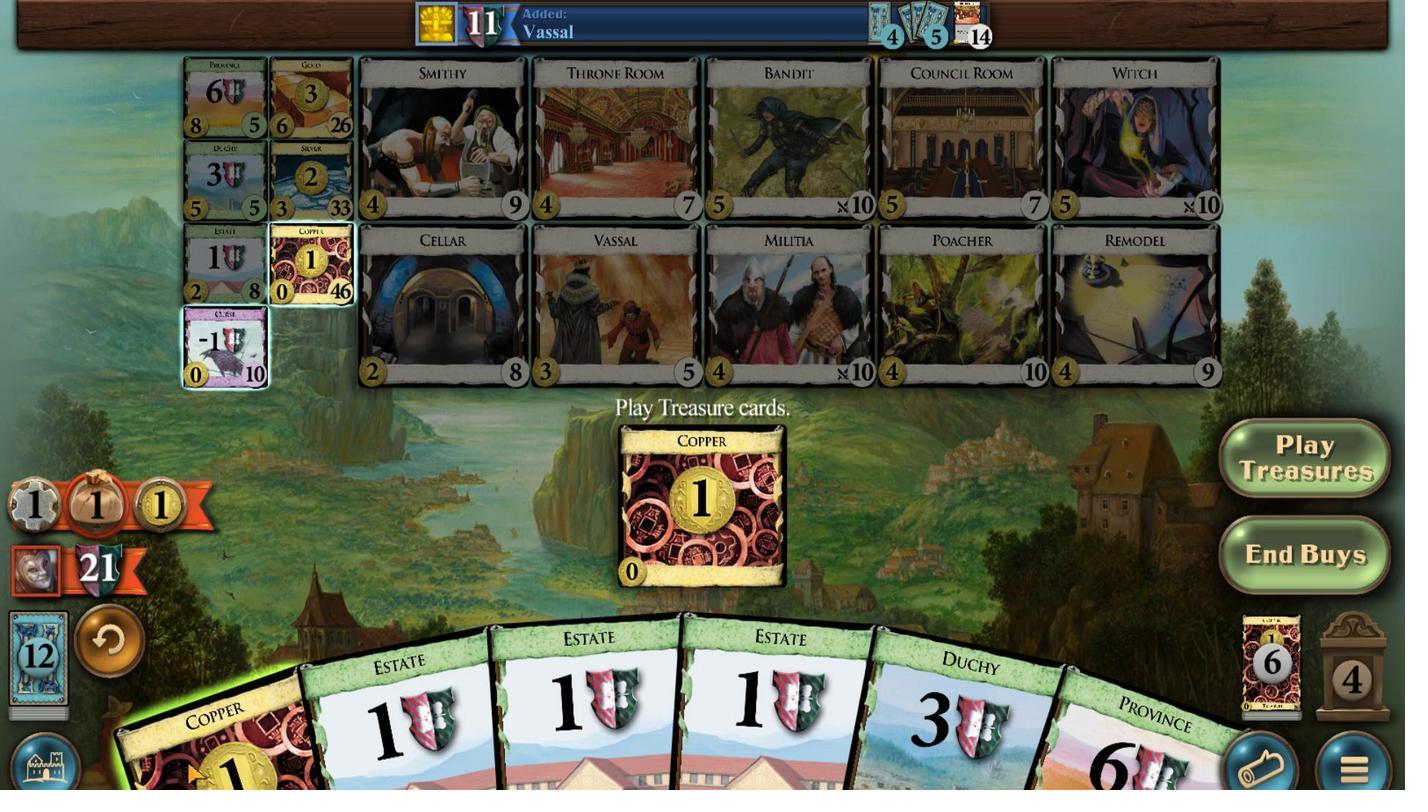 
Action: Mouse moved to (562, 592)
Screenshot: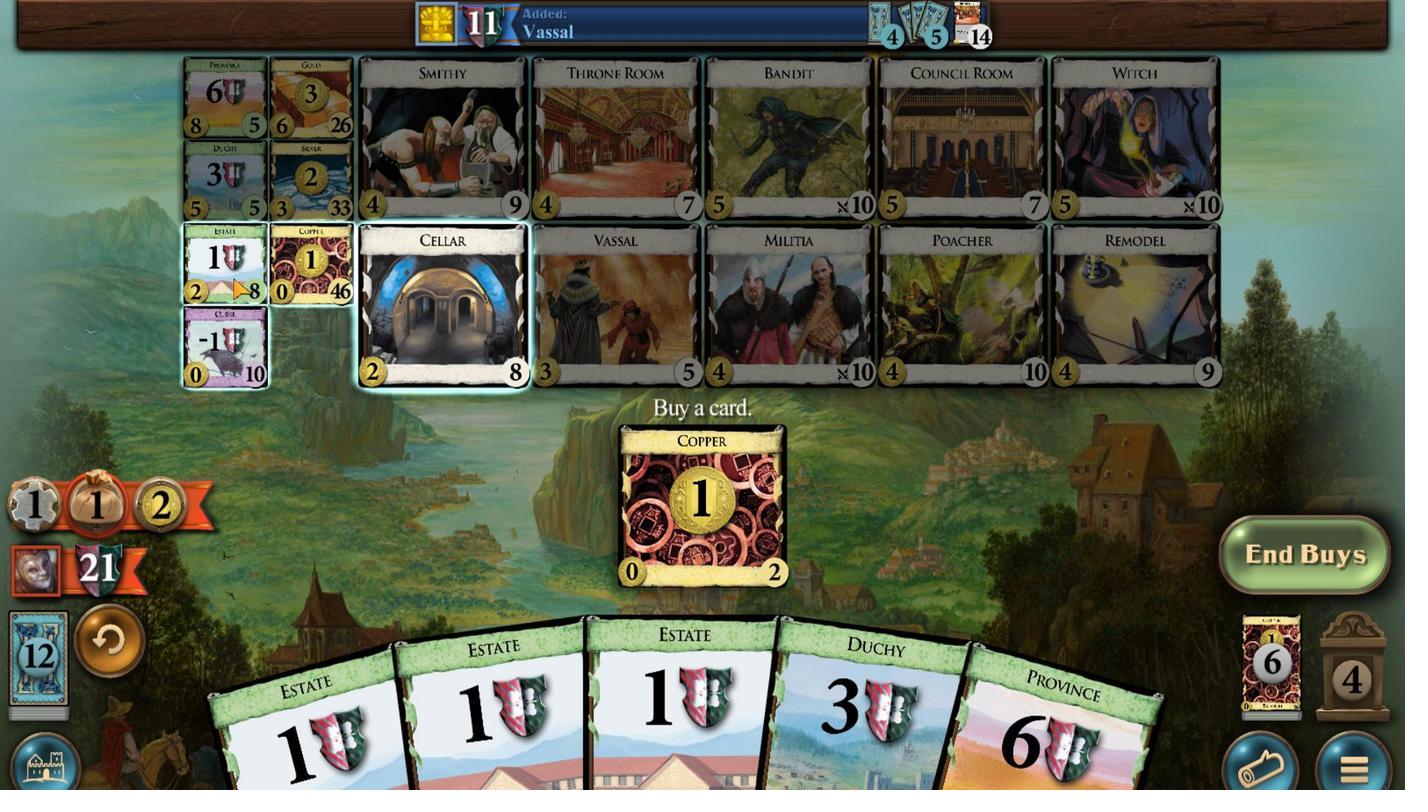 
Action: Mouse pressed left at (562, 592)
Screenshot: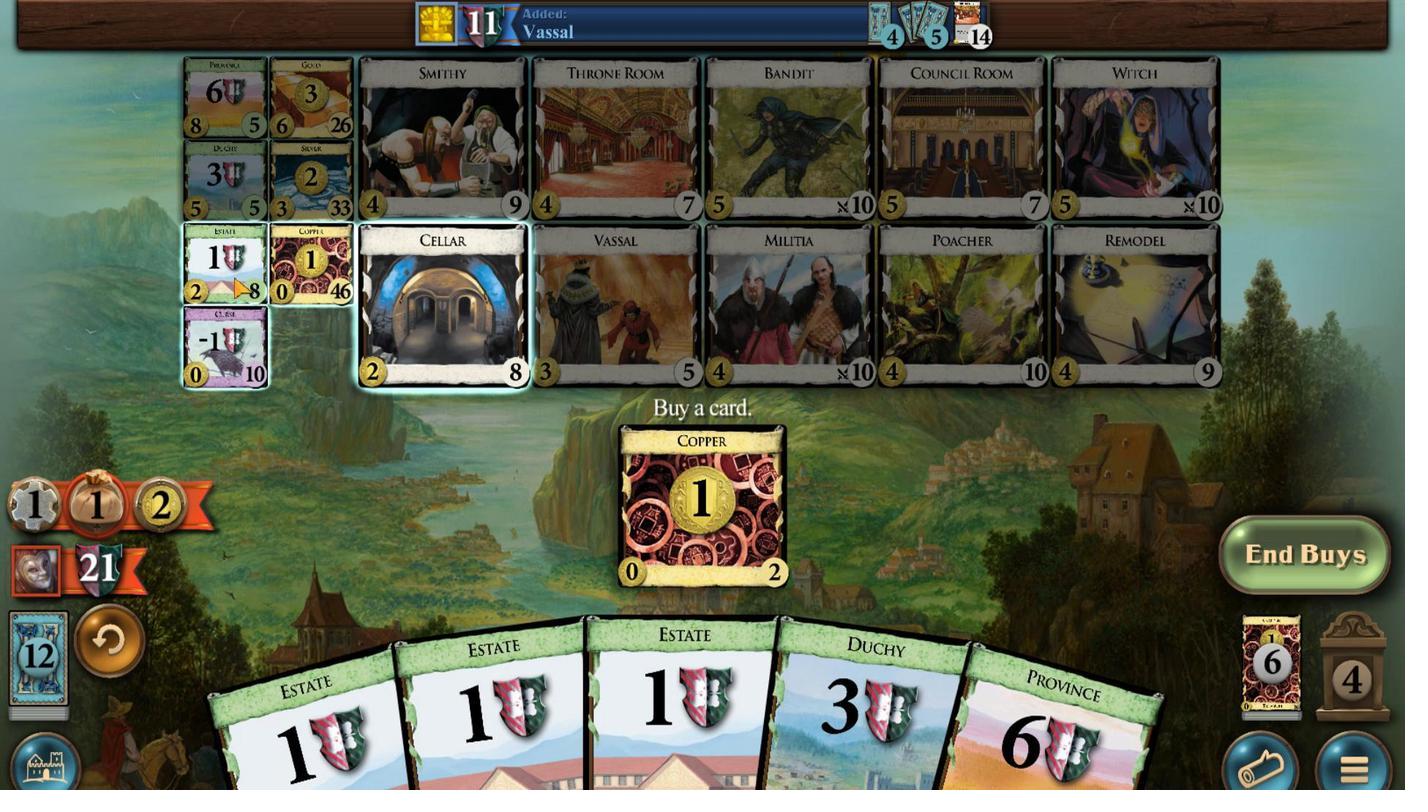 
Action: Mouse moved to (553, 485)
Screenshot: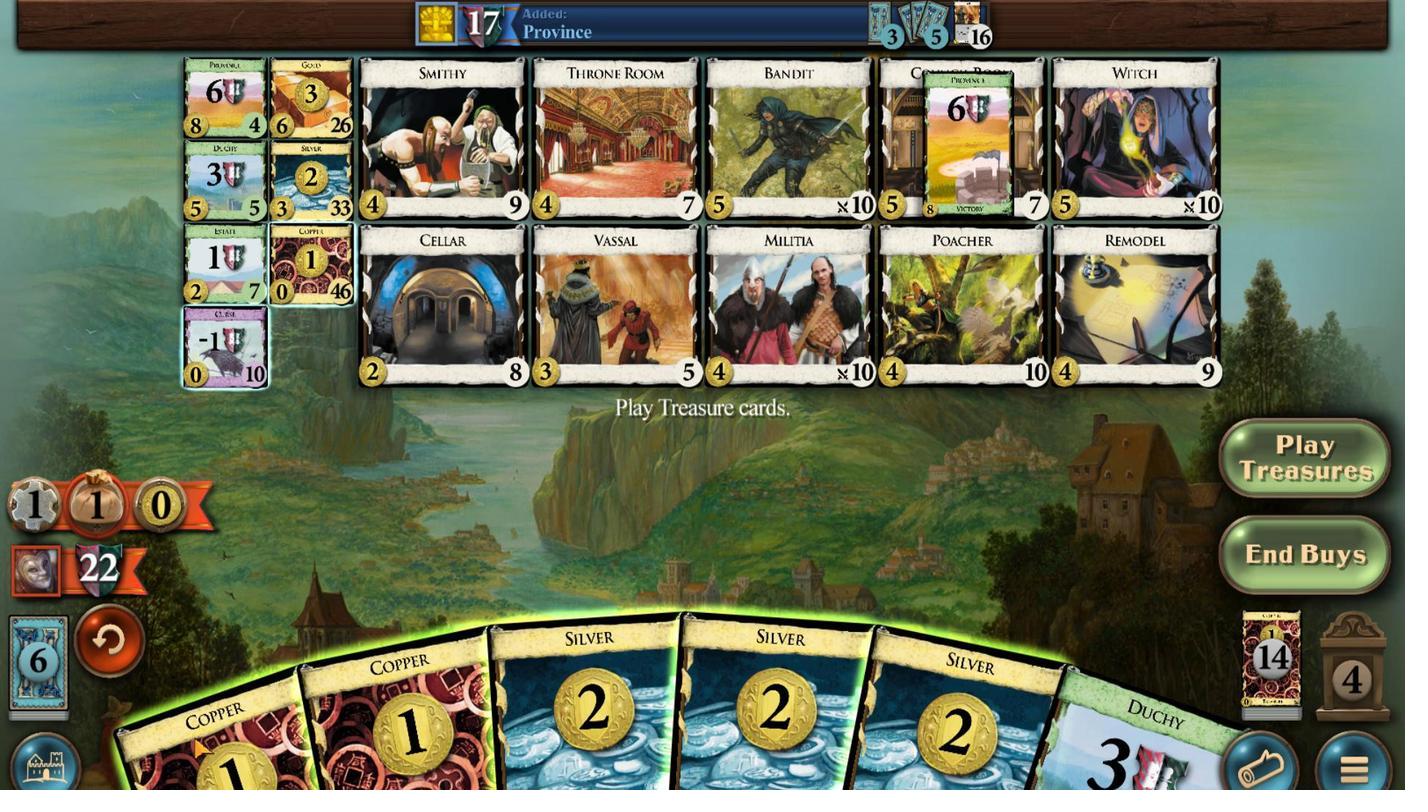 
Action: Mouse scrolled (553, 485) with delta (0, 0)
Screenshot: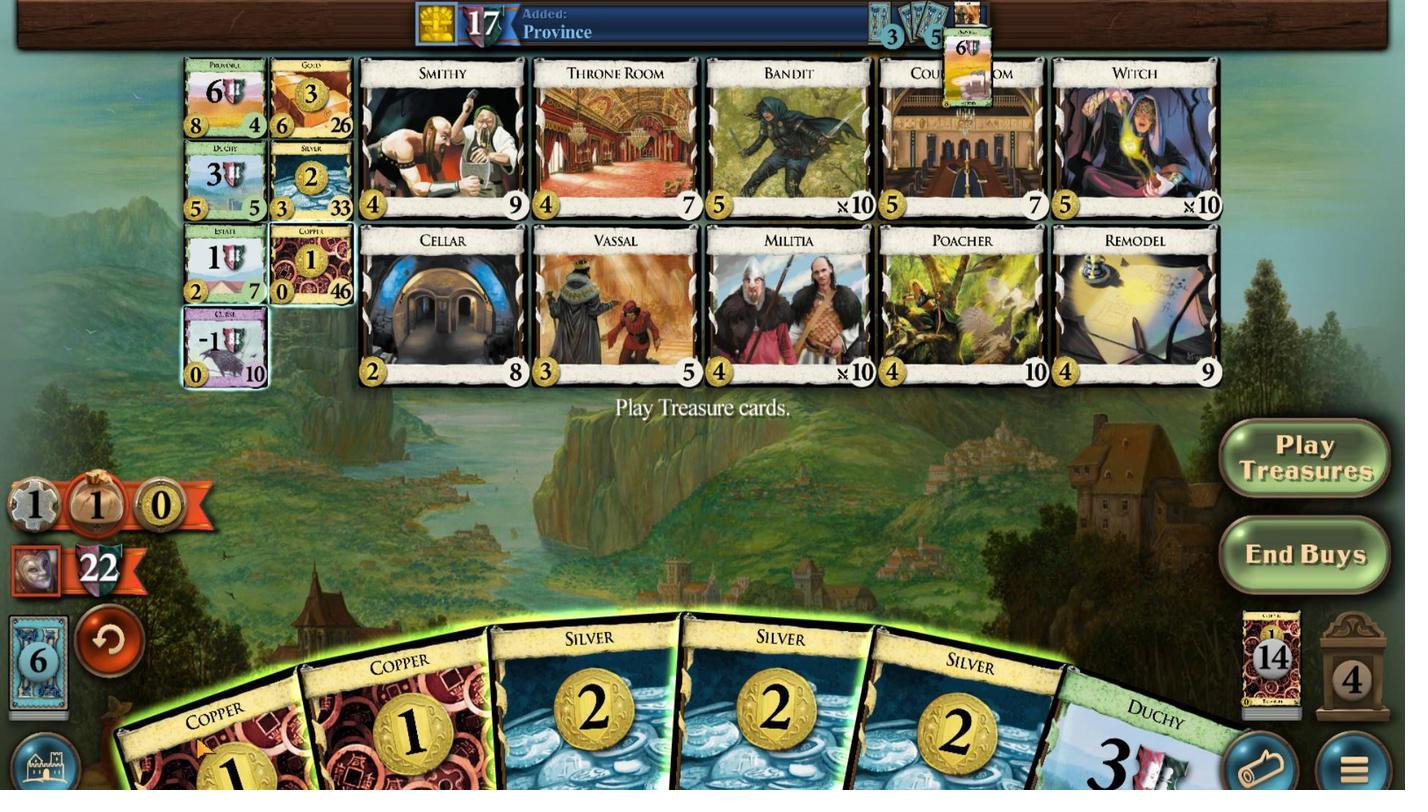 
Action: Mouse scrolled (553, 485) with delta (0, 0)
Screenshot: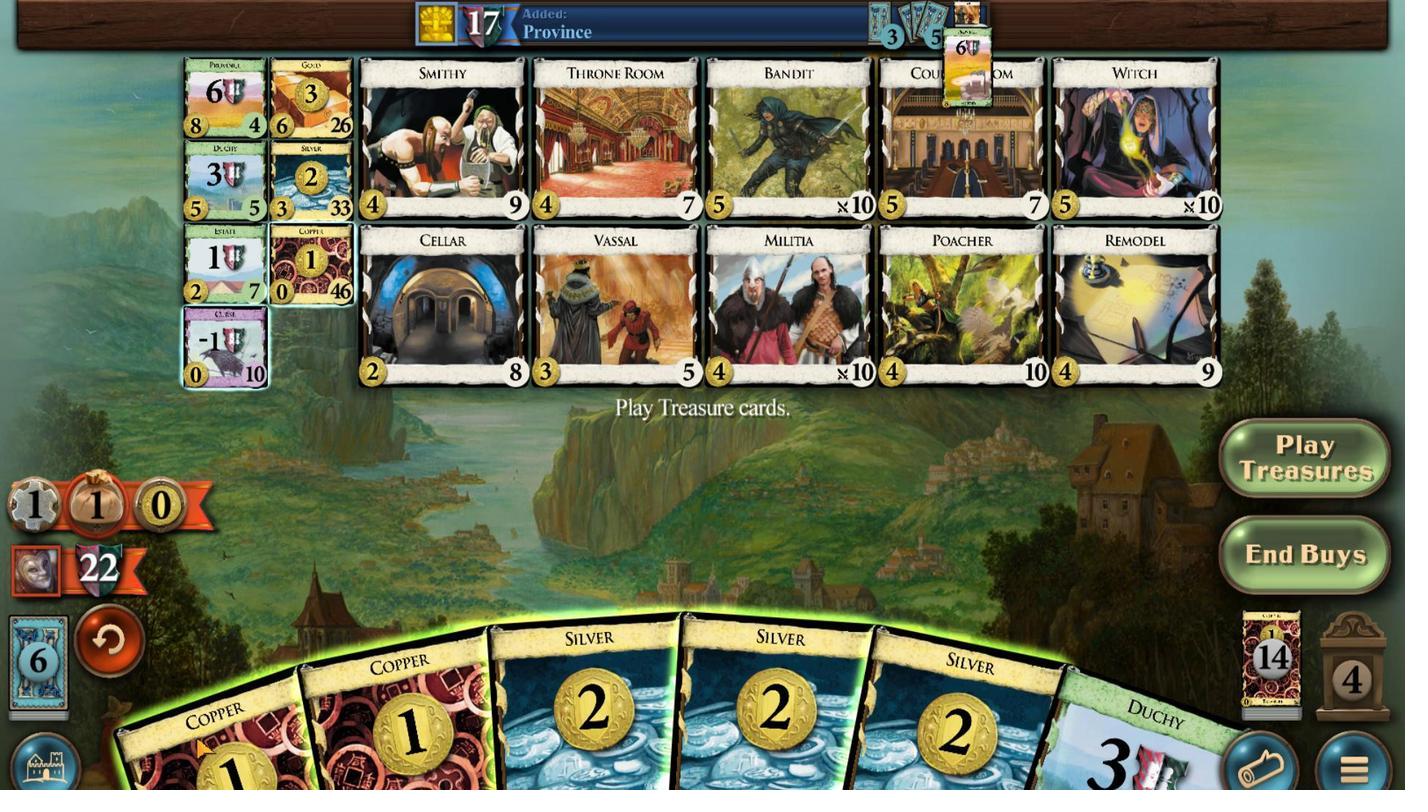 
Action: Mouse scrolled (553, 485) with delta (0, 0)
Screenshot: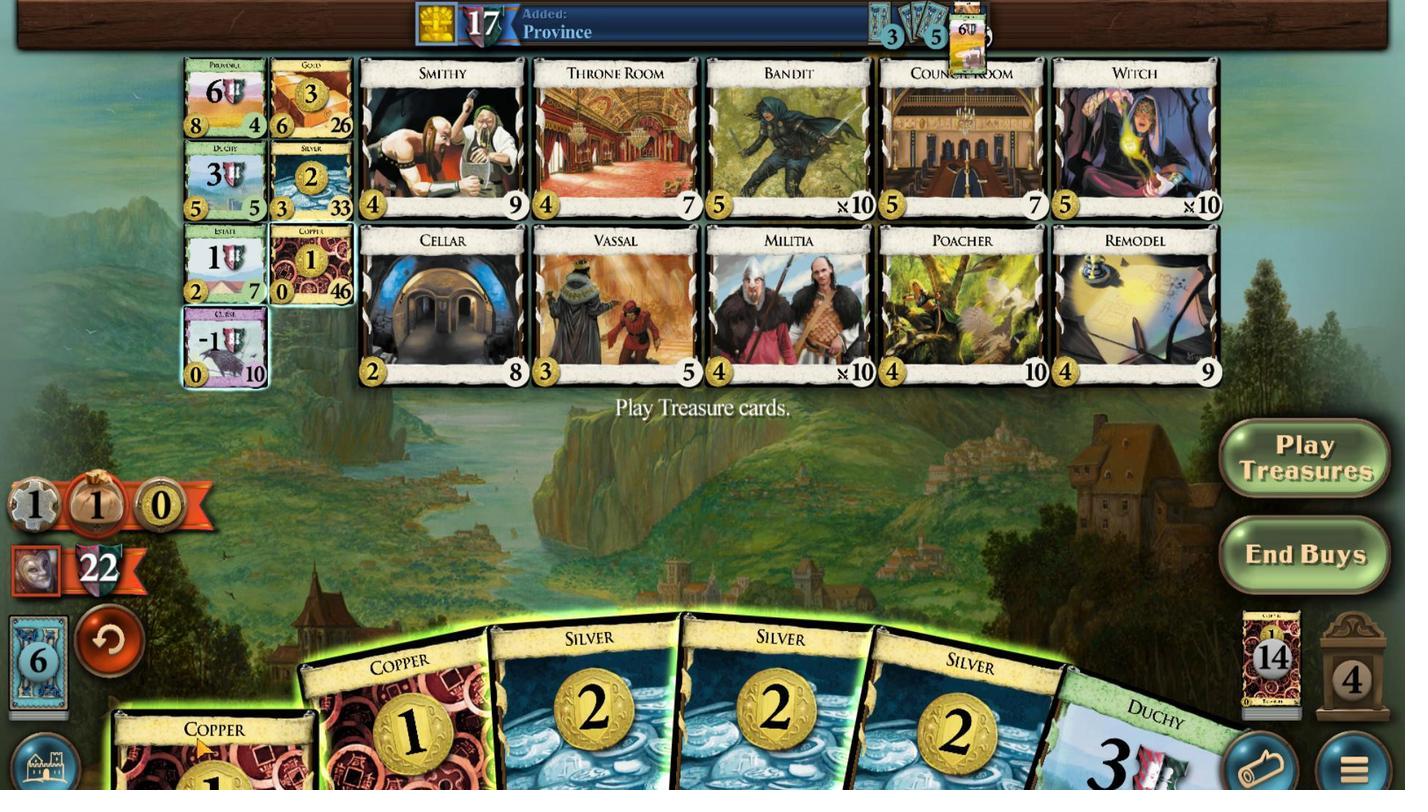 
Action: Mouse scrolled (553, 484) with delta (0, 0)
Screenshot: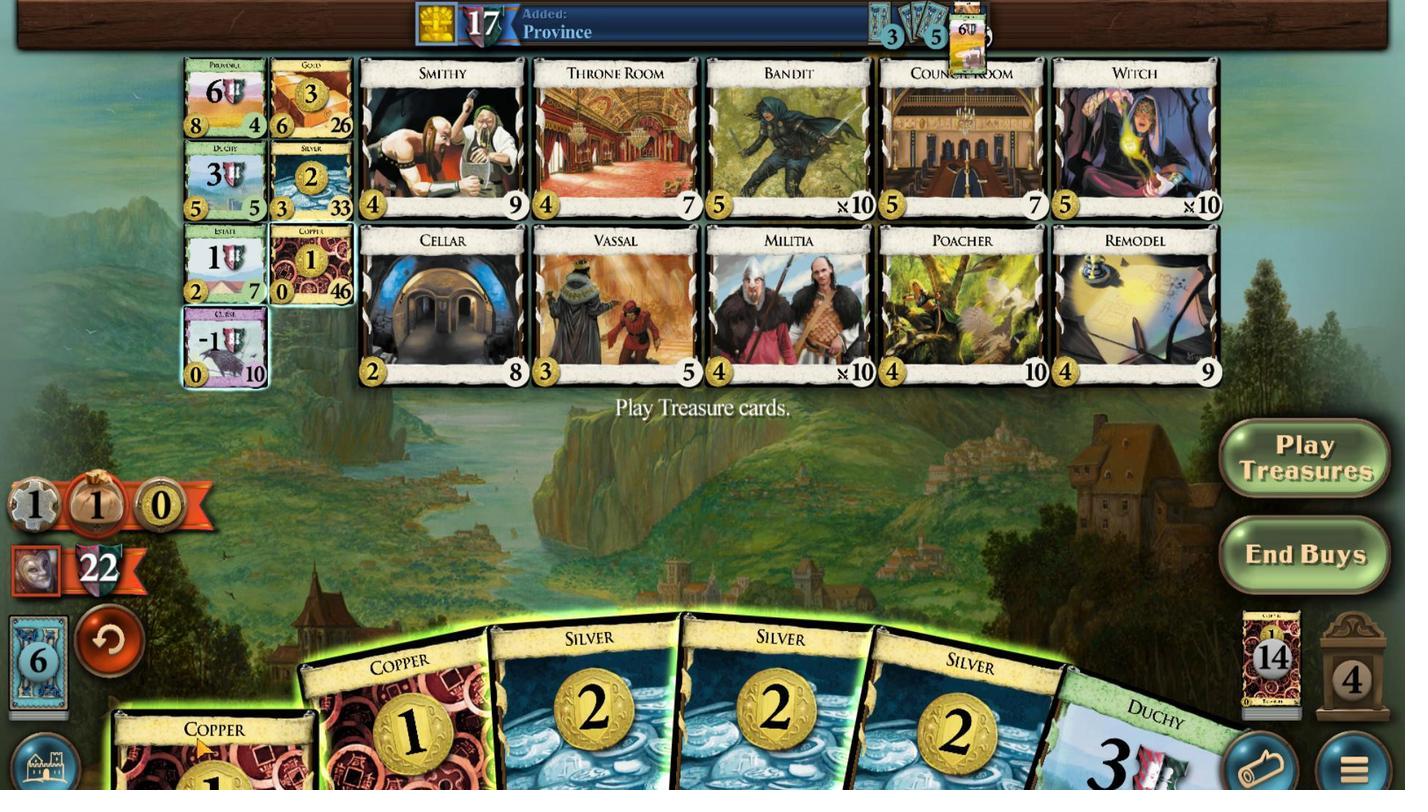
Action: Mouse scrolled (553, 485) with delta (0, 0)
Screenshot: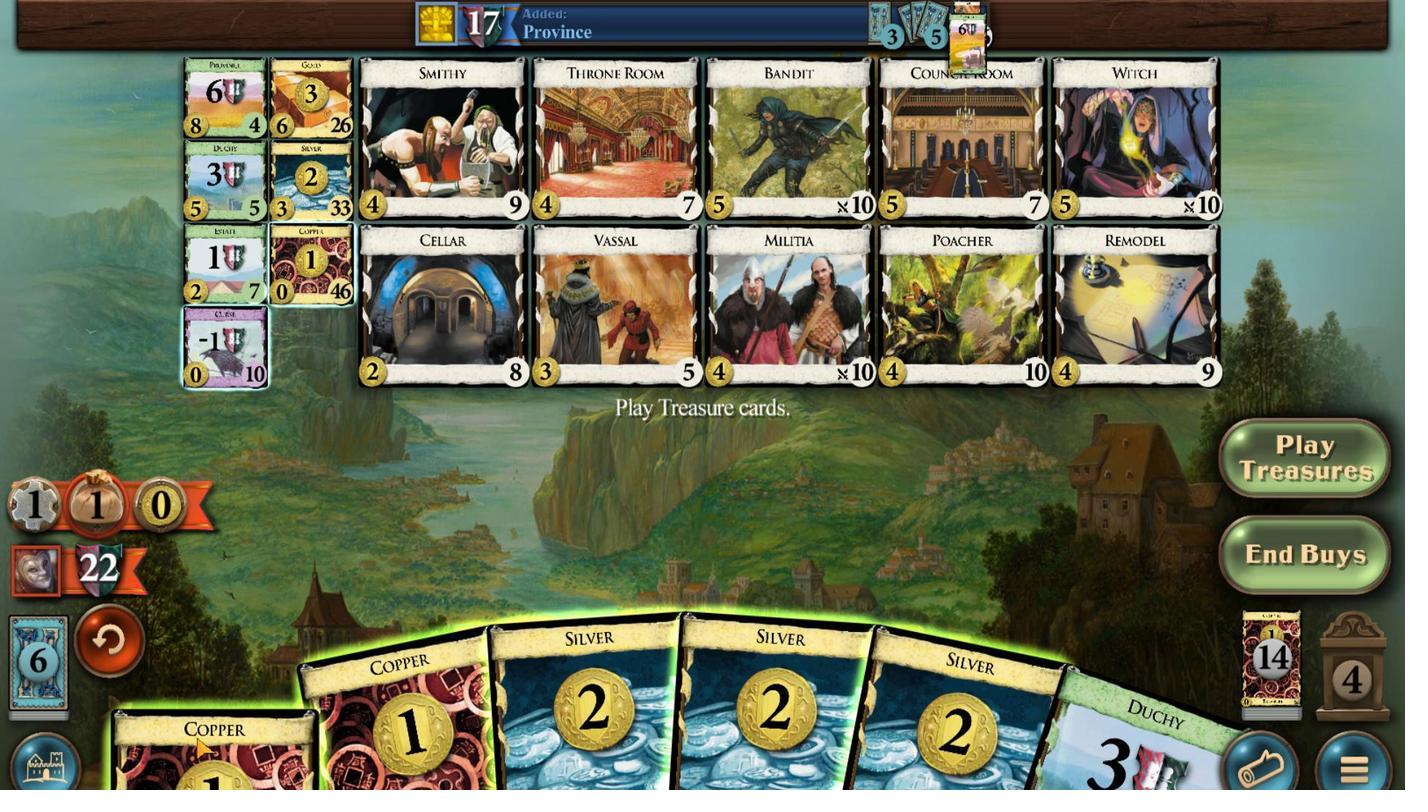 
Action: Mouse moved to (570, 489)
Screenshot: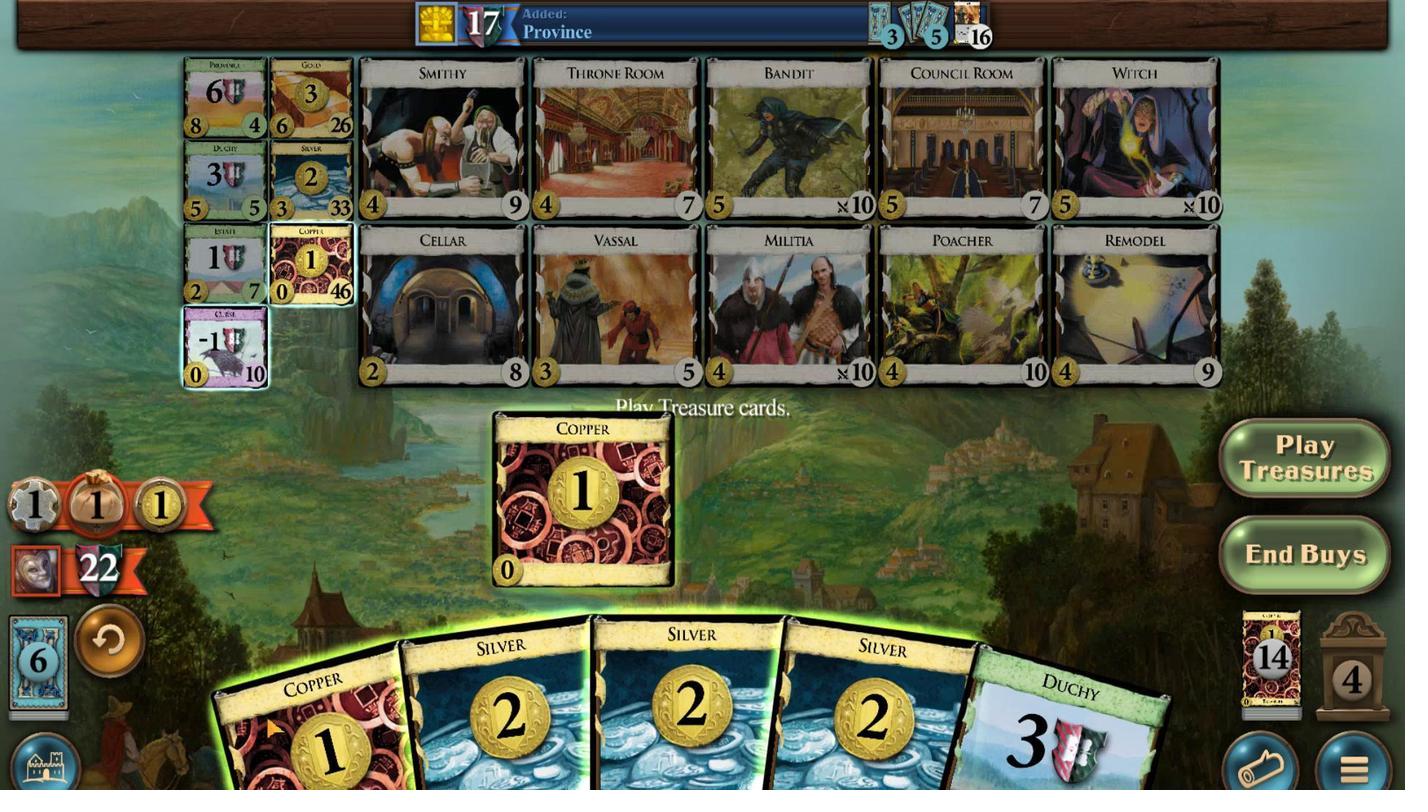 
Action: Mouse scrolled (570, 489) with delta (0, 0)
Screenshot: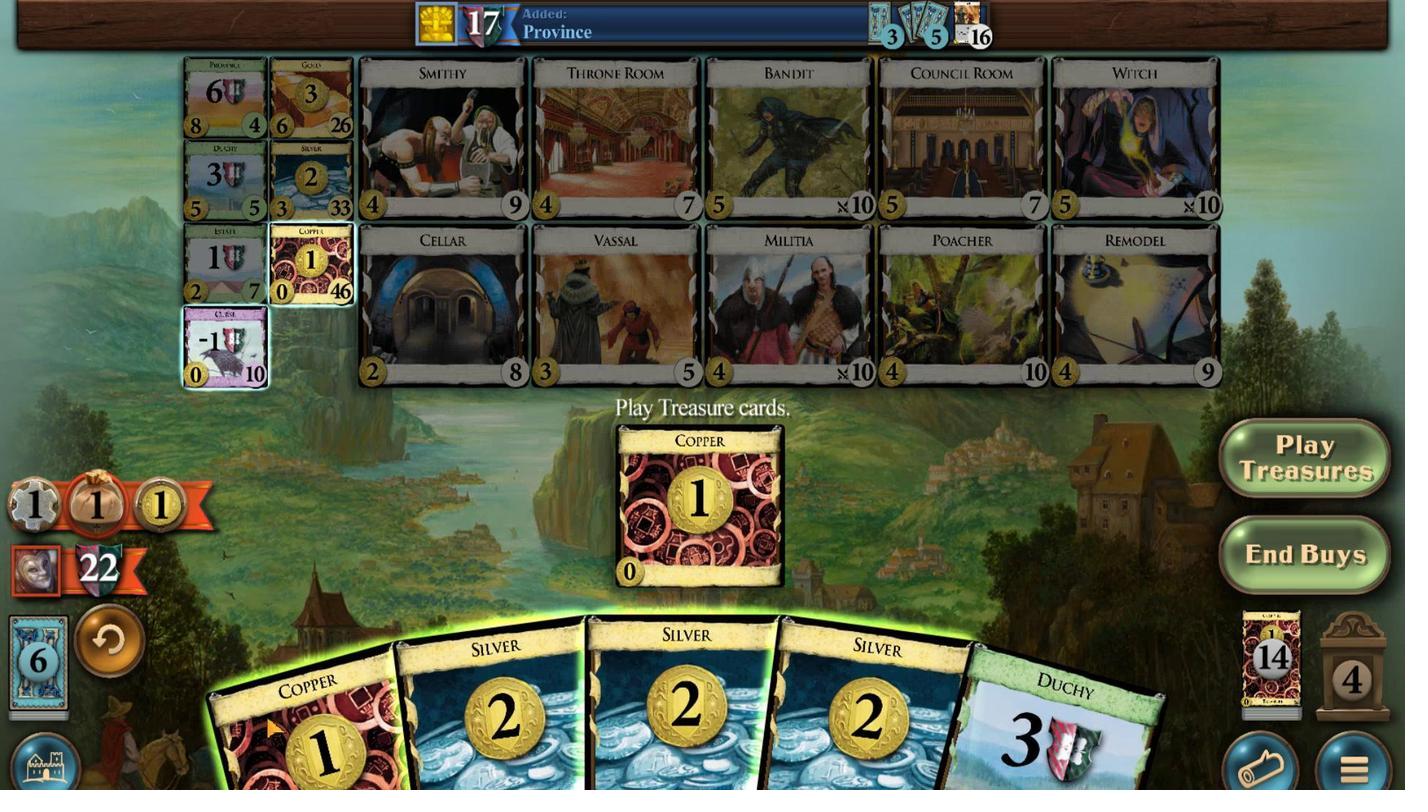 
Action: Mouse scrolled (570, 489) with delta (0, 0)
Screenshot: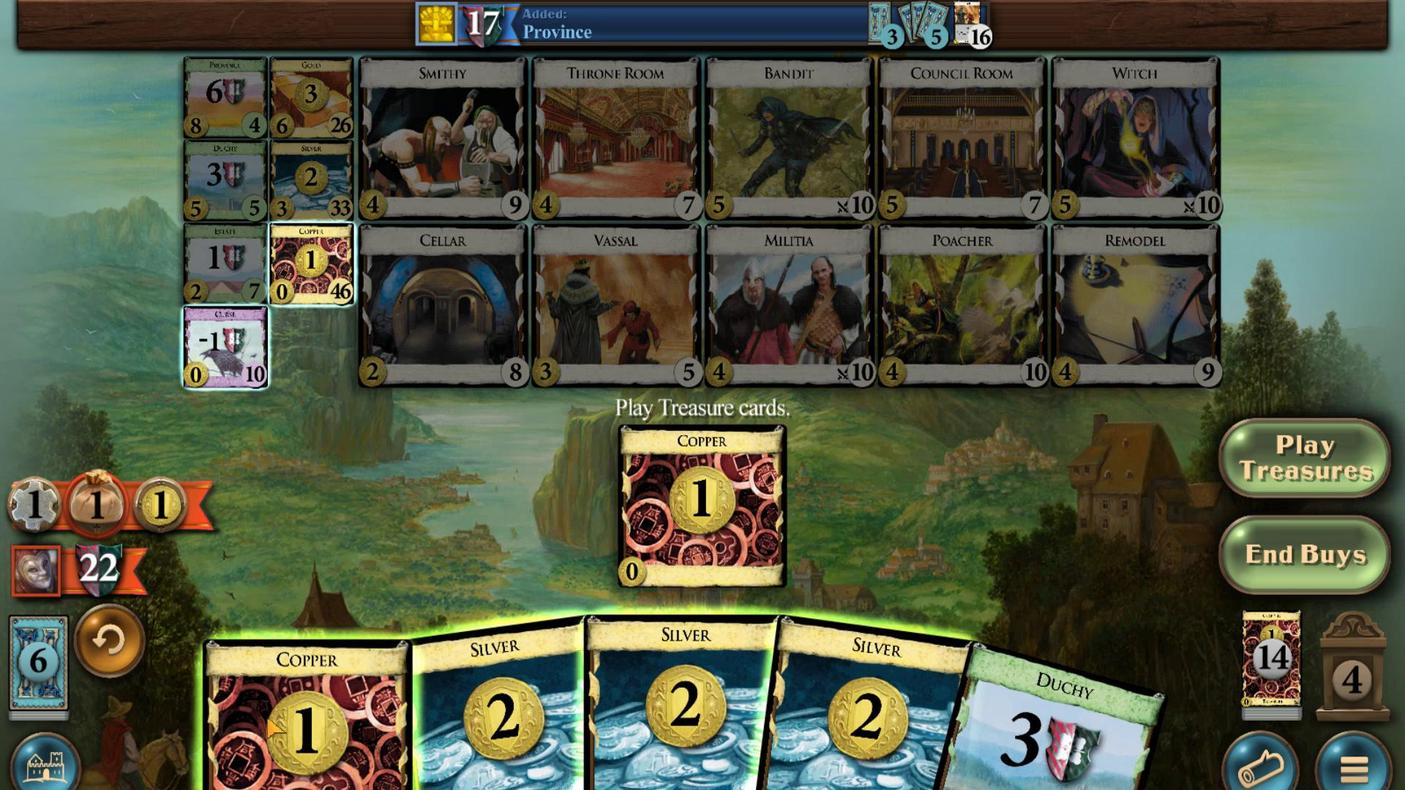 
Action: Mouse moved to (588, 493)
Screenshot: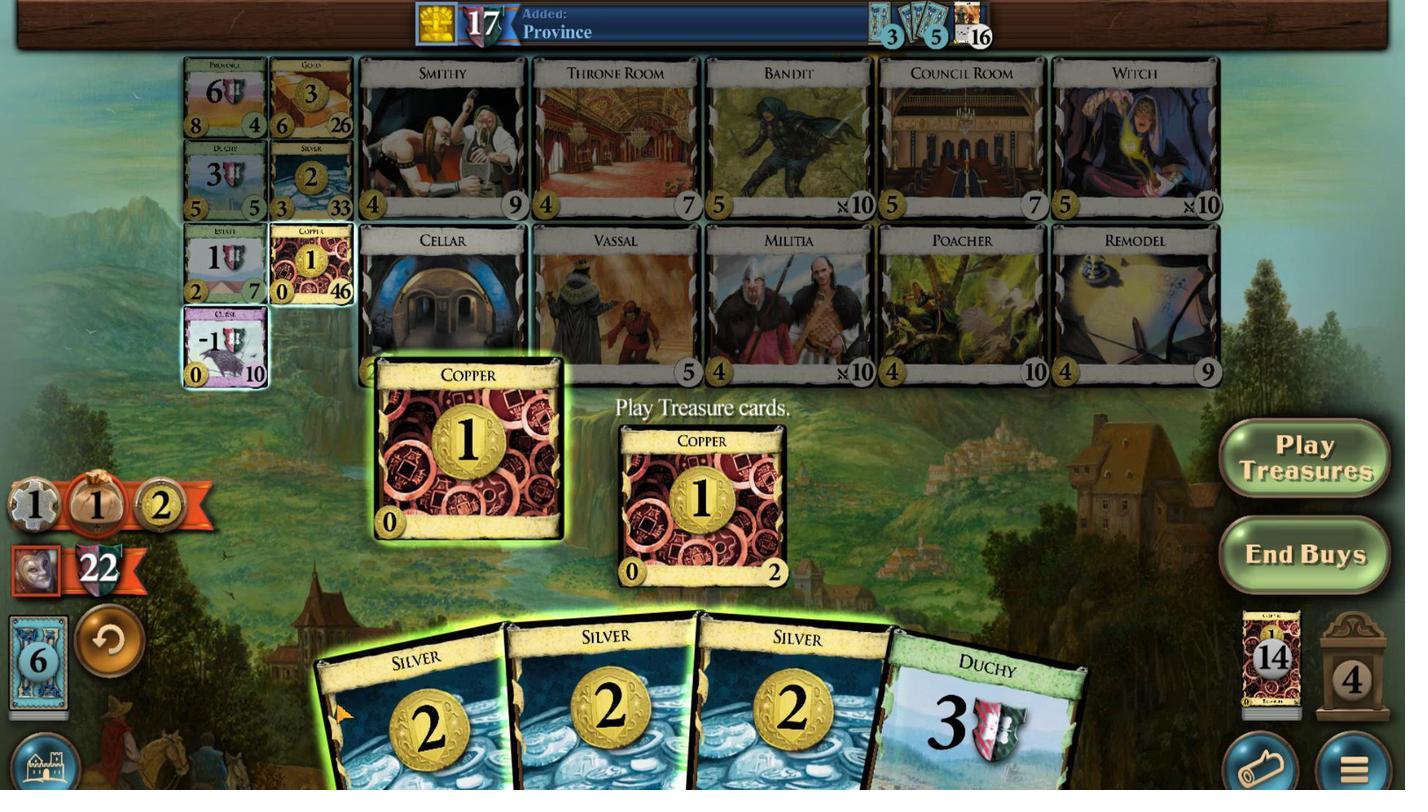 
Action: Mouse scrolled (588, 493) with delta (0, 0)
Screenshot: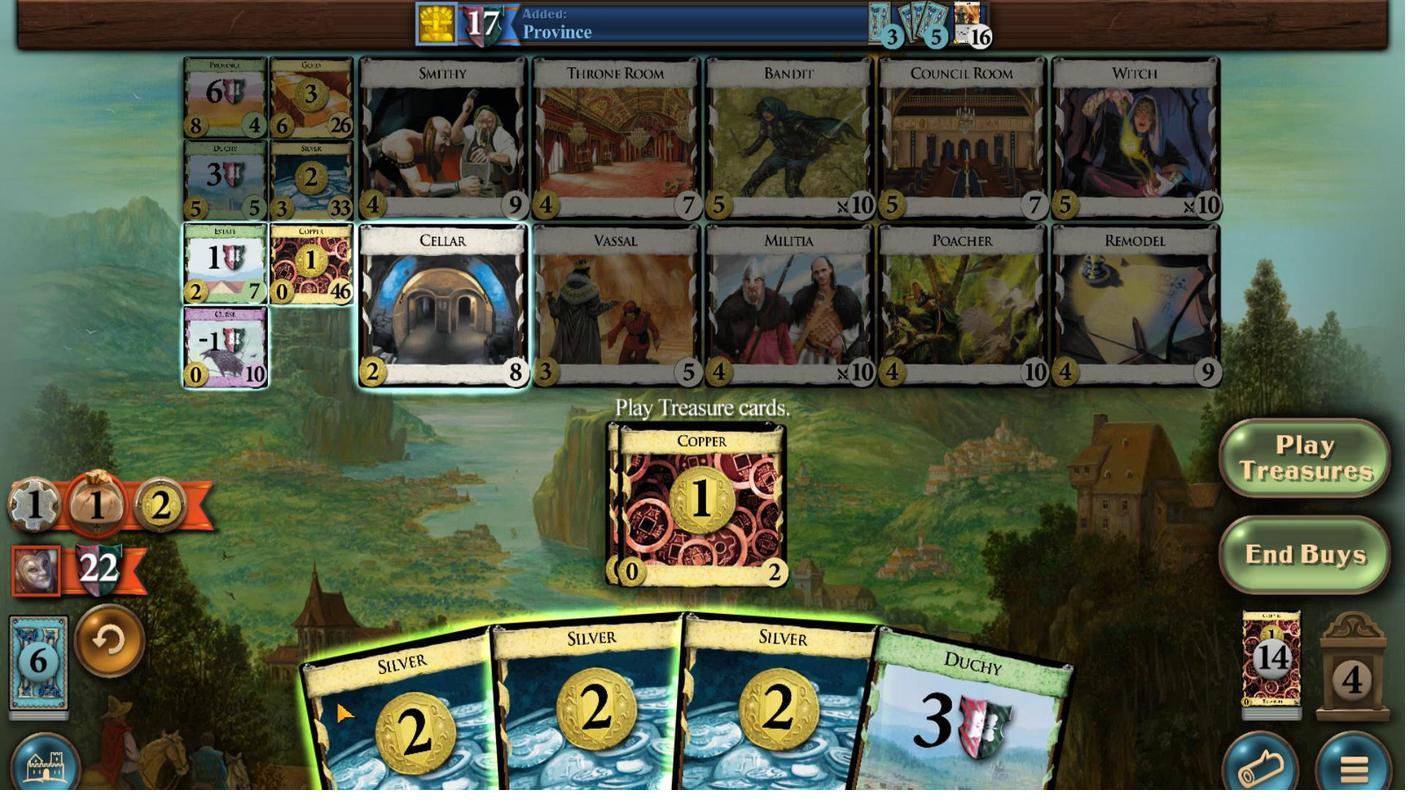 
Action: Mouse scrolled (588, 493) with delta (0, 0)
Screenshot: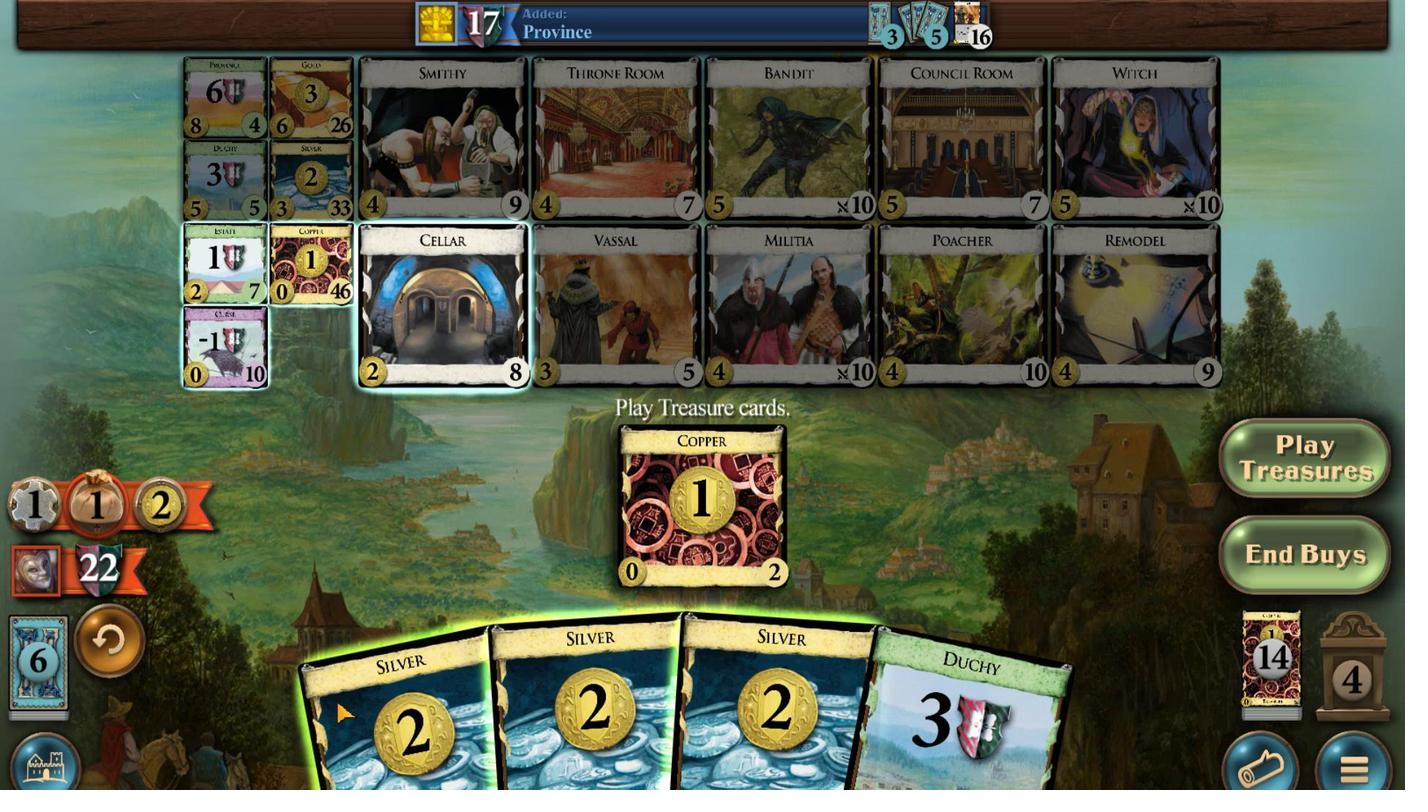 
Action: Mouse moved to (615, 497)
Screenshot: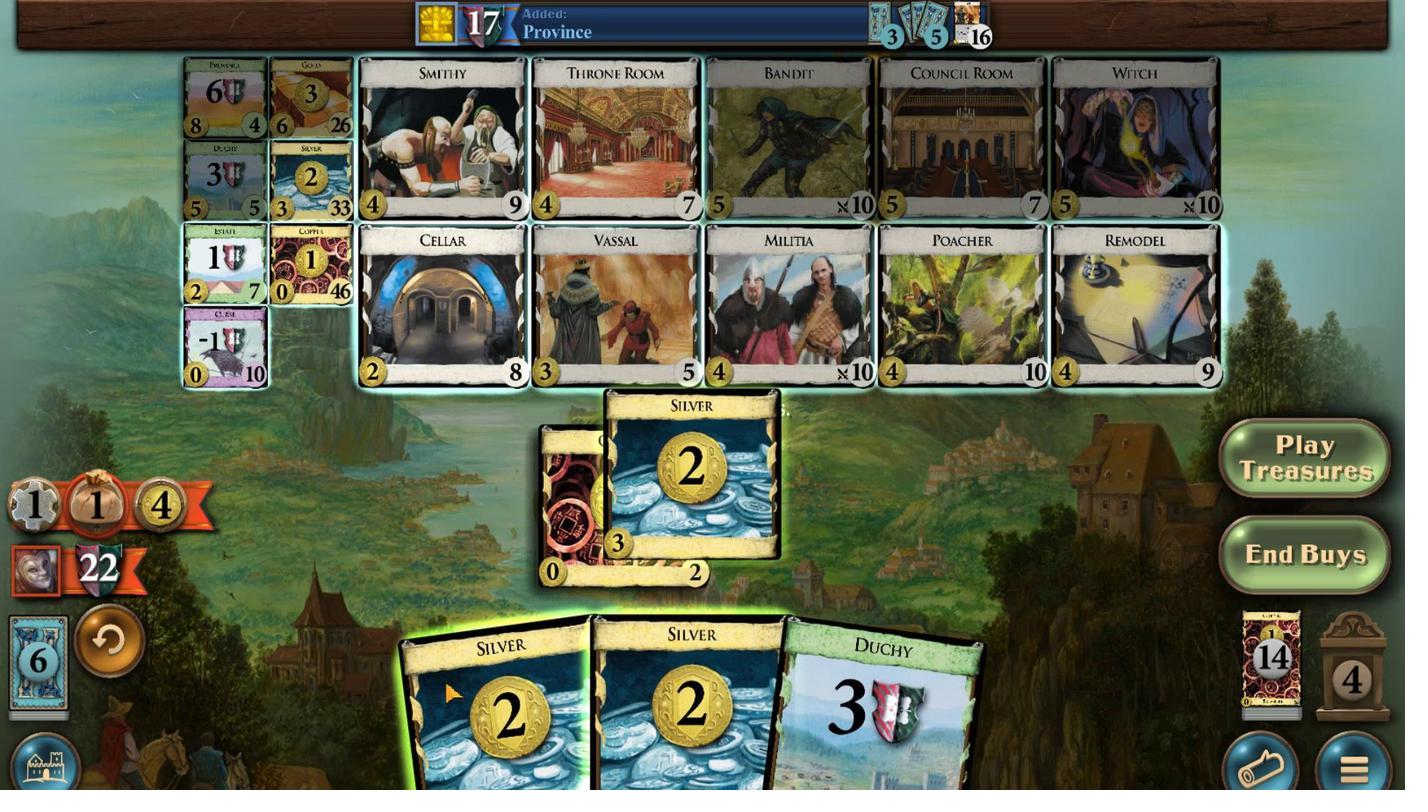 
Action: Mouse scrolled (615, 498) with delta (0, 0)
Screenshot: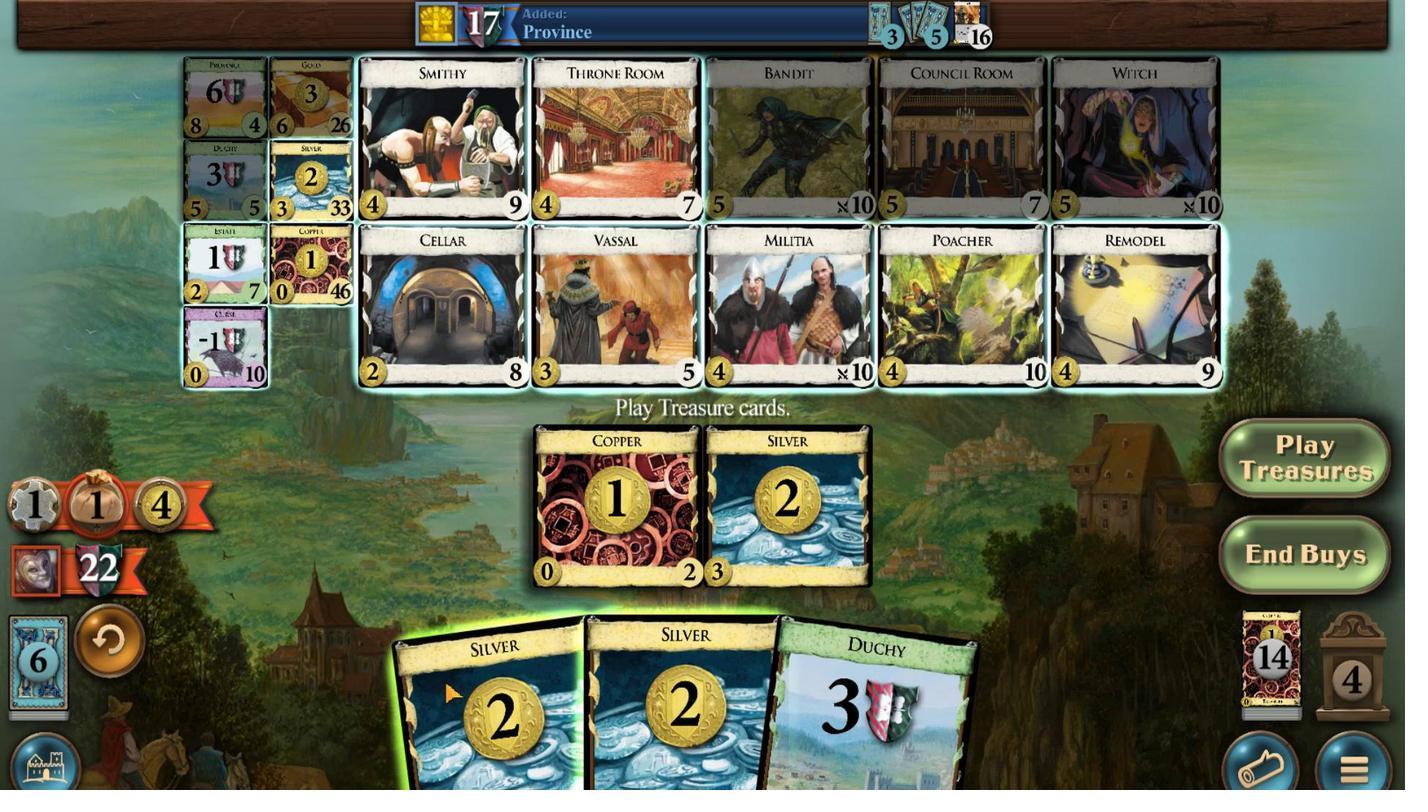 
Action: Mouse moved to (630, 498)
Screenshot: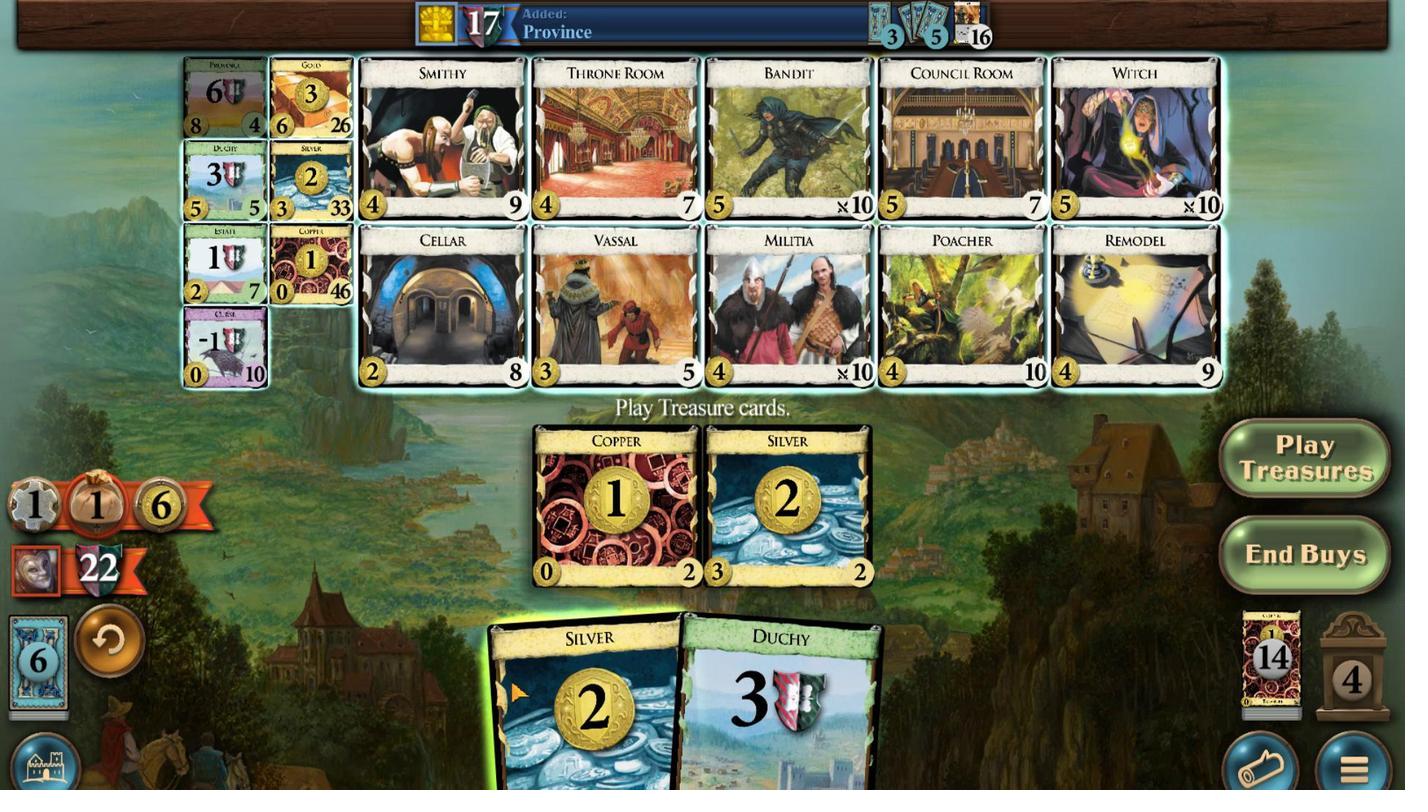 
Action: Mouse scrolled (630, 498) with delta (0, 0)
Screenshot: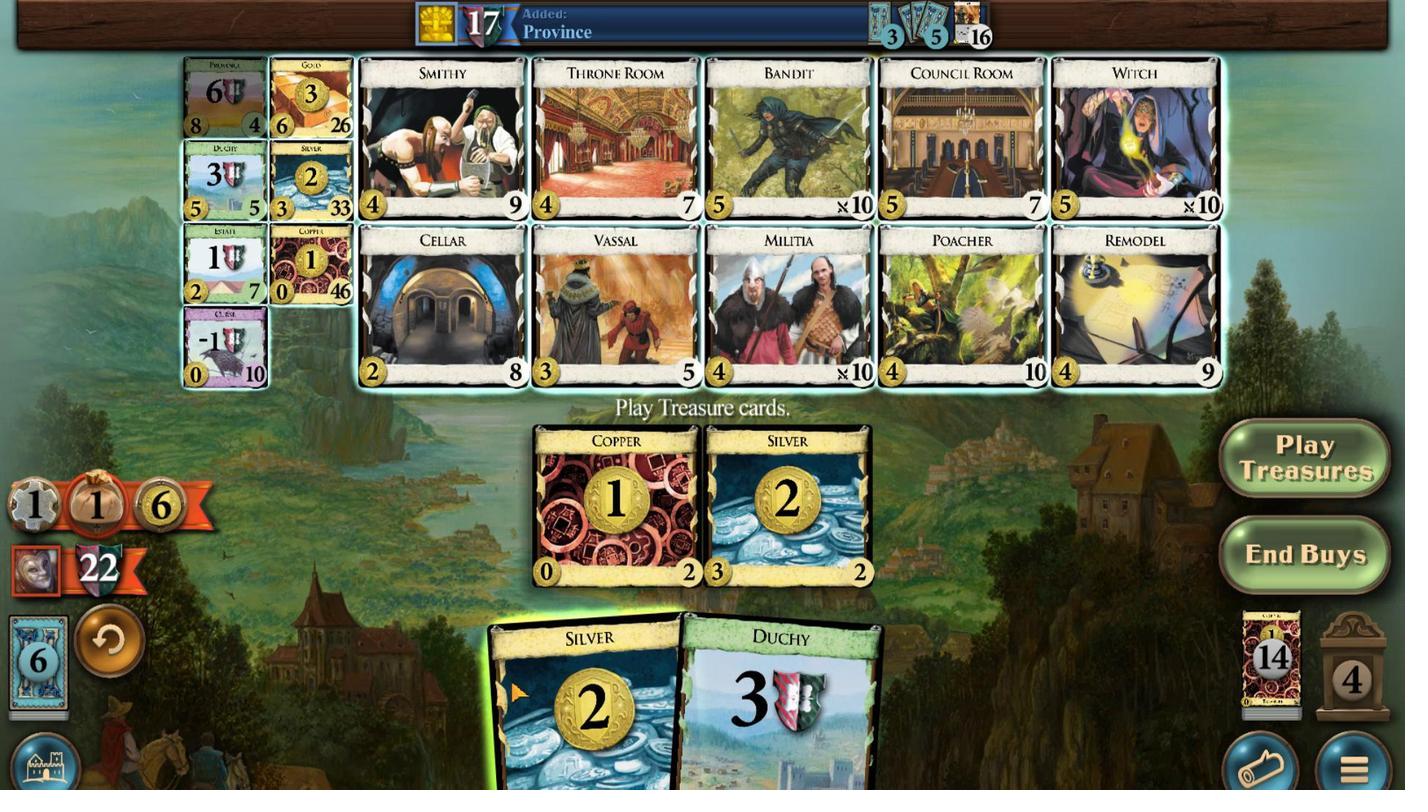 
Action: Mouse moved to (632, 498)
Screenshot: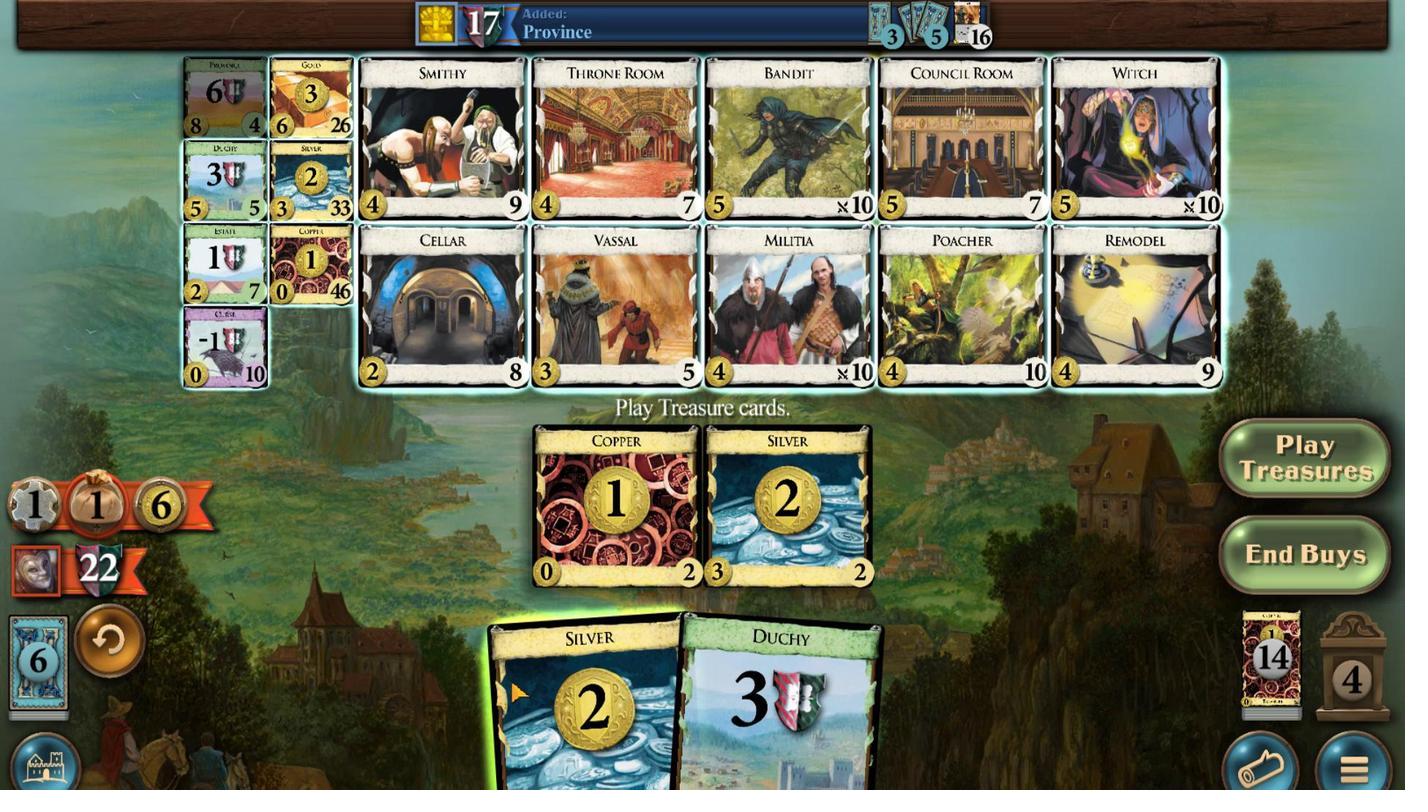 
Action: Mouse scrolled (632, 498) with delta (0, 0)
Screenshot: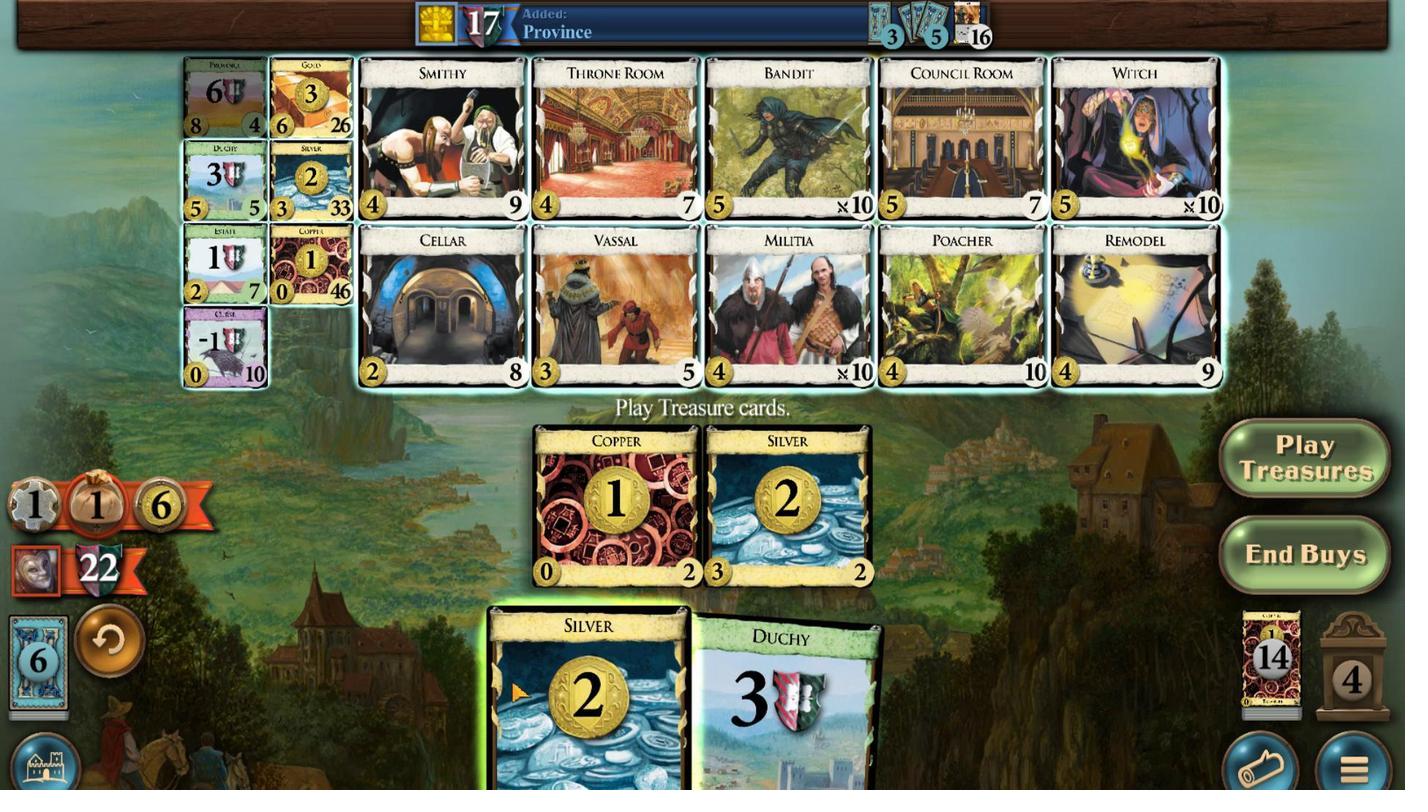 
Action: Mouse scrolled (632, 498) with delta (0, 0)
Screenshot: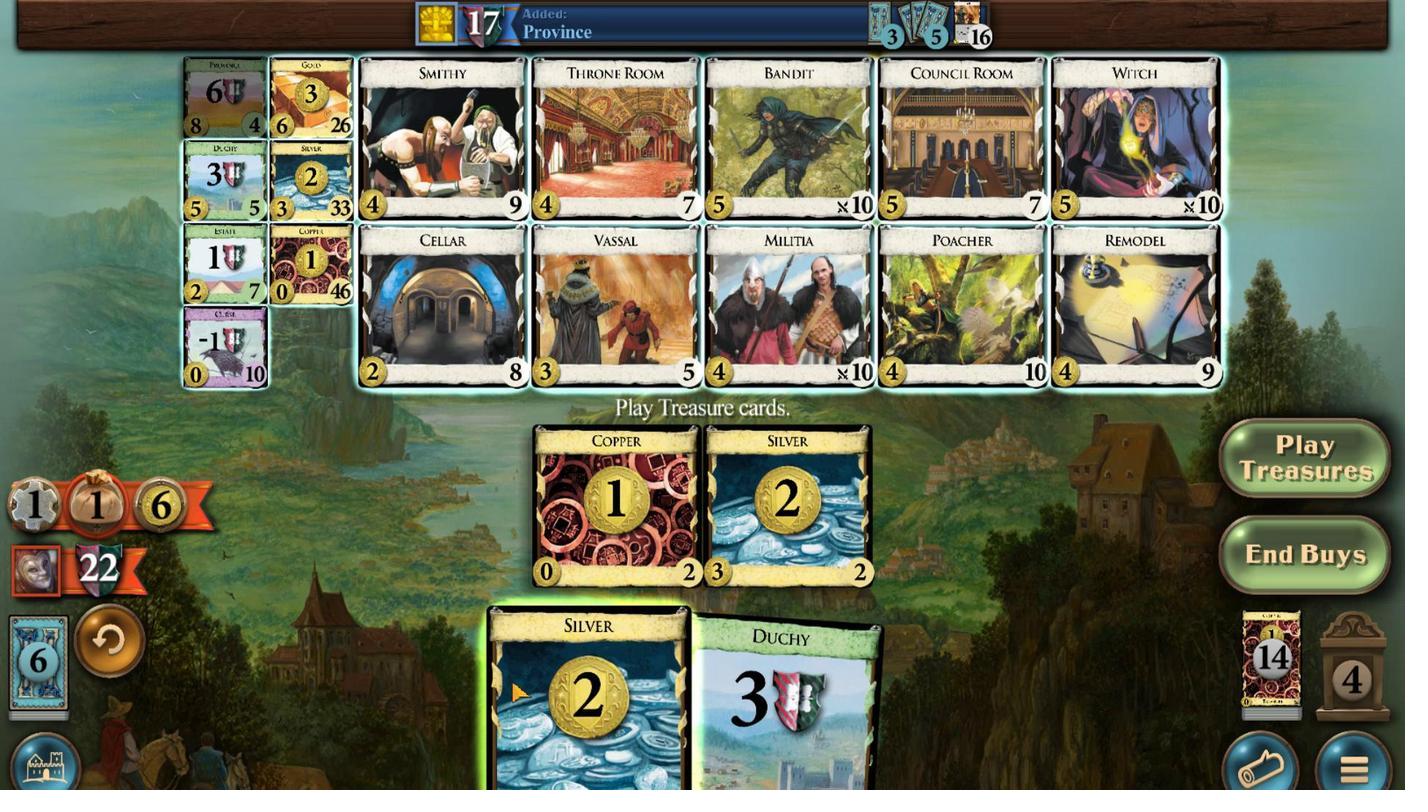 
Action: Mouse scrolled (632, 498) with delta (0, 0)
Screenshot: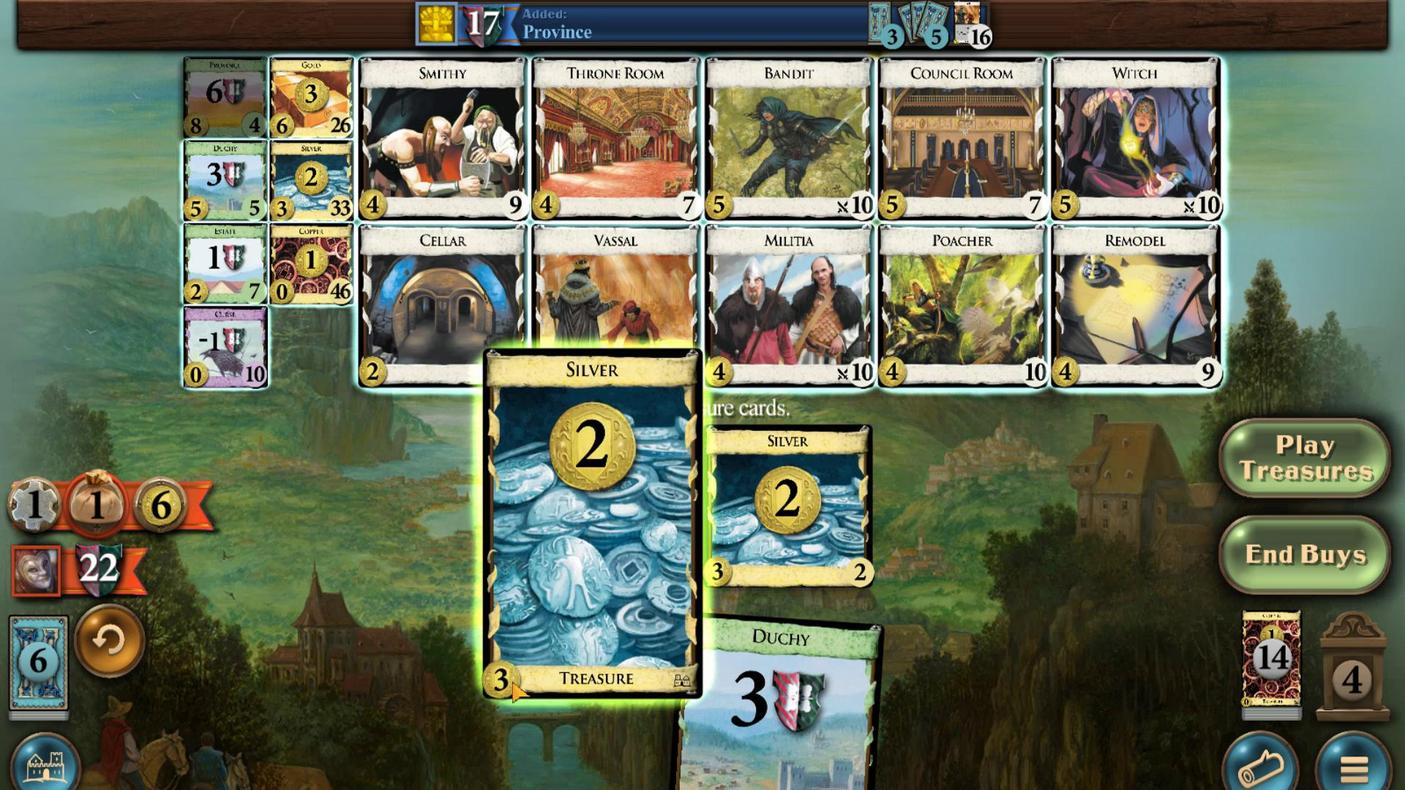 
Action: Mouse moved to (579, 609)
Screenshot: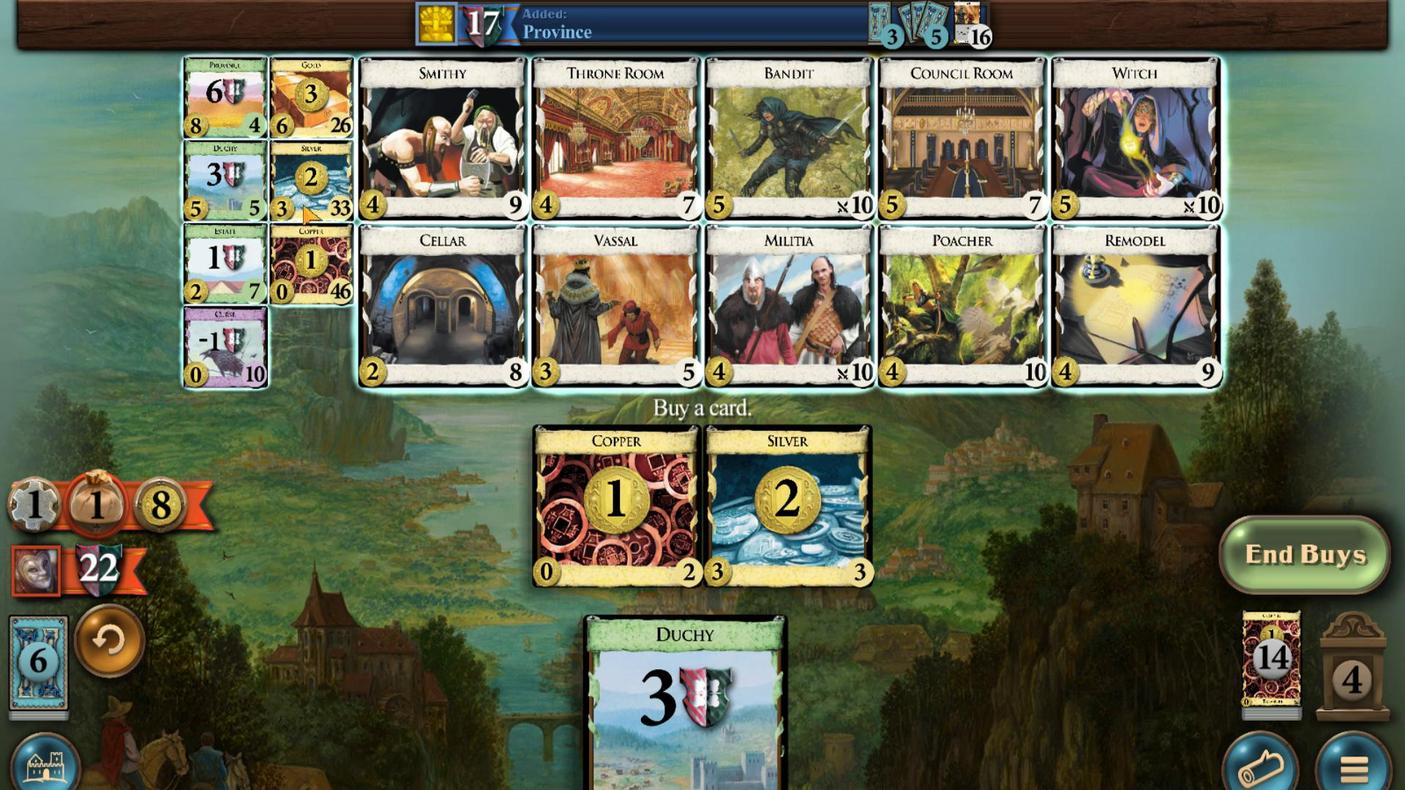 
Action: Mouse pressed left at (579, 609)
Screenshot: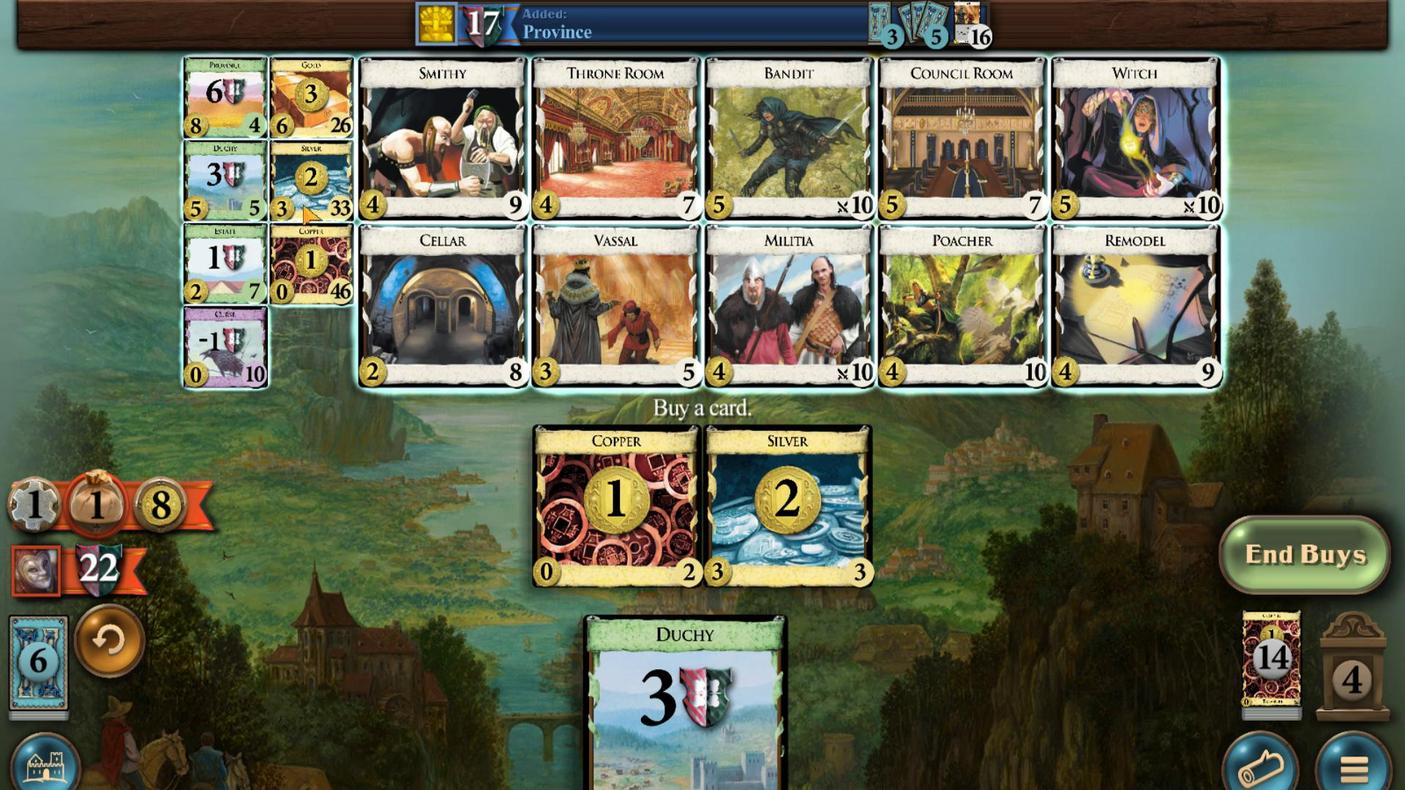 
Action: Mouse moved to (559, 467)
Screenshot: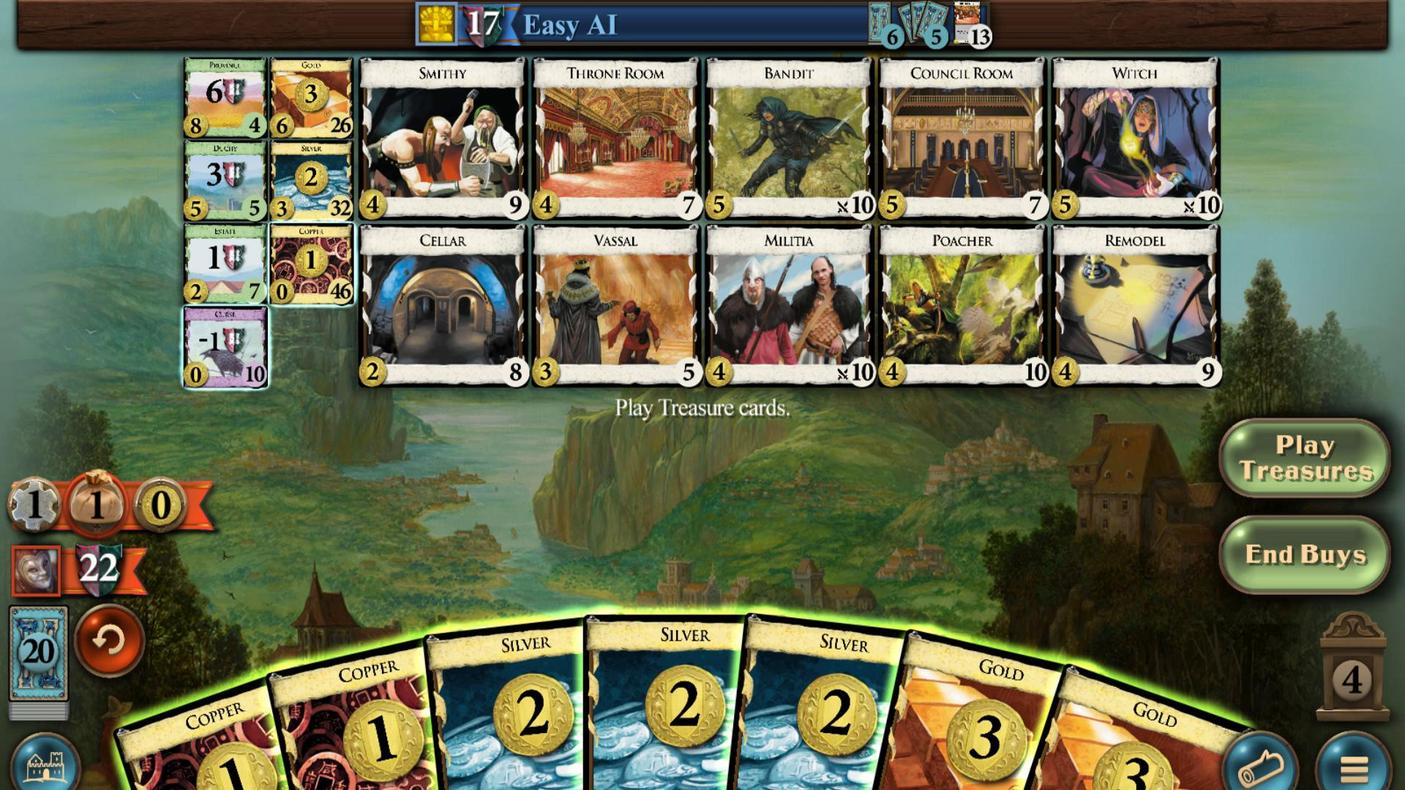 
Action: Mouse scrolled (559, 468) with delta (0, 0)
Screenshot: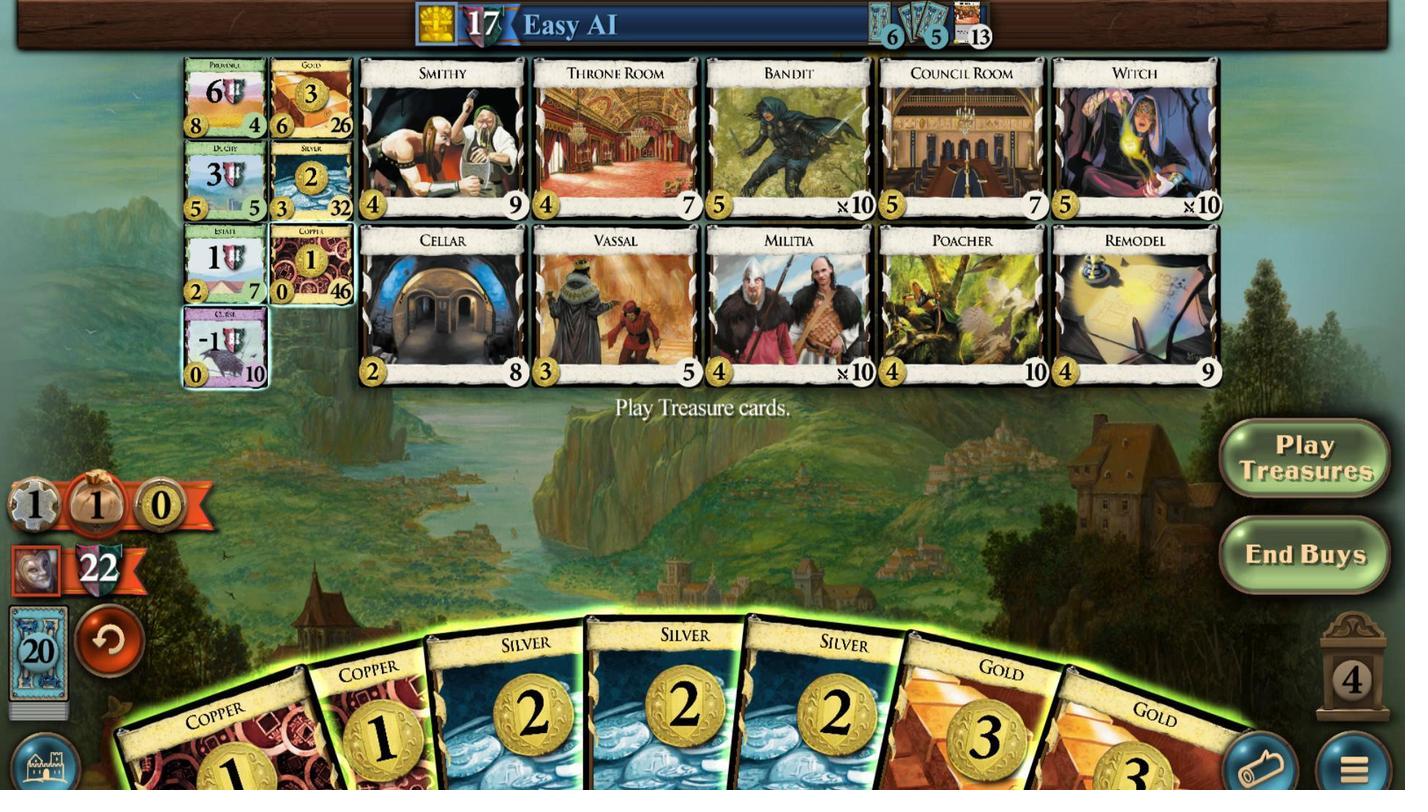 
Action: Mouse moved to (578, 477)
Screenshot: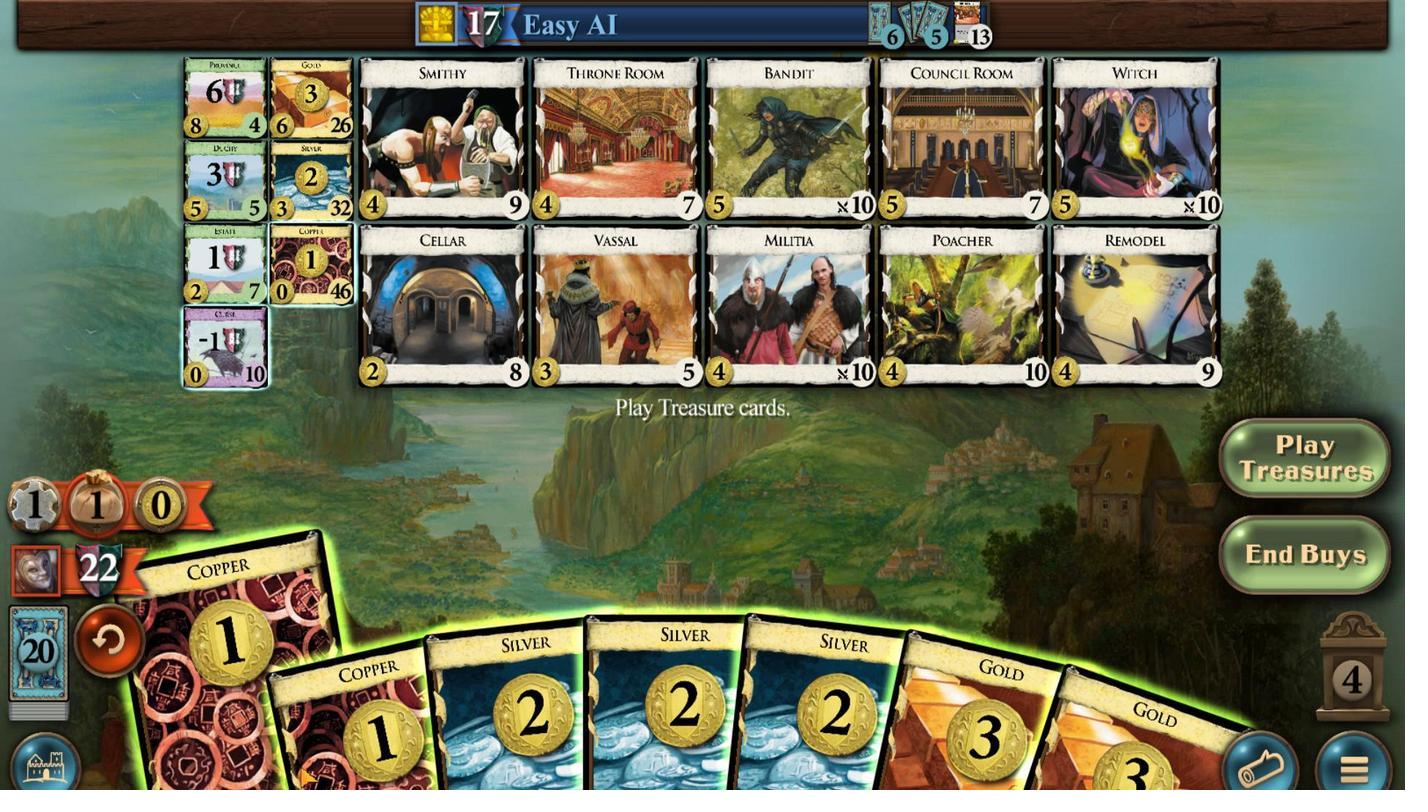 
Action: Mouse scrolled (578, 478) with delta (0, 0)
Screenshot: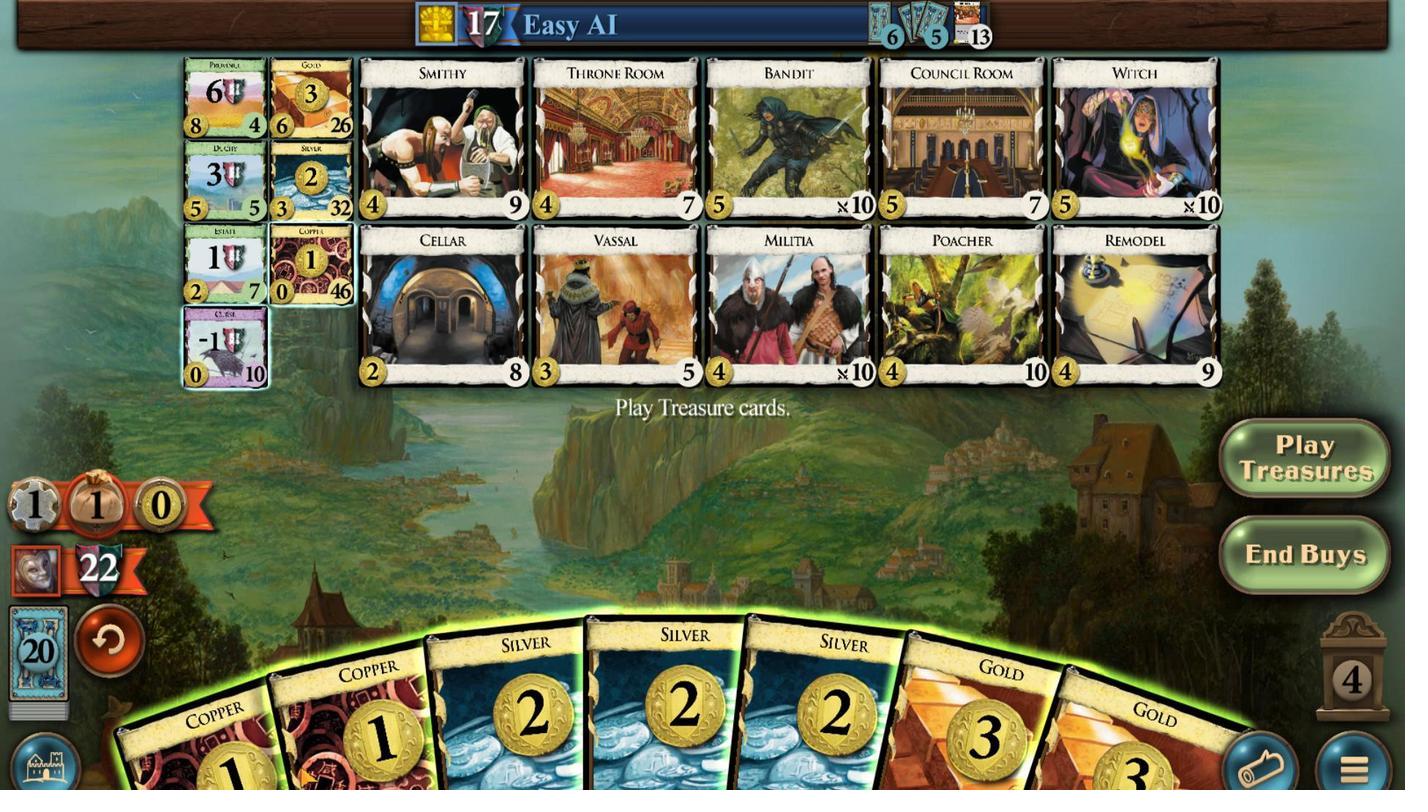 
Action: Mouse scrolled (578, 478) with delta (0, 0)
Screenshot: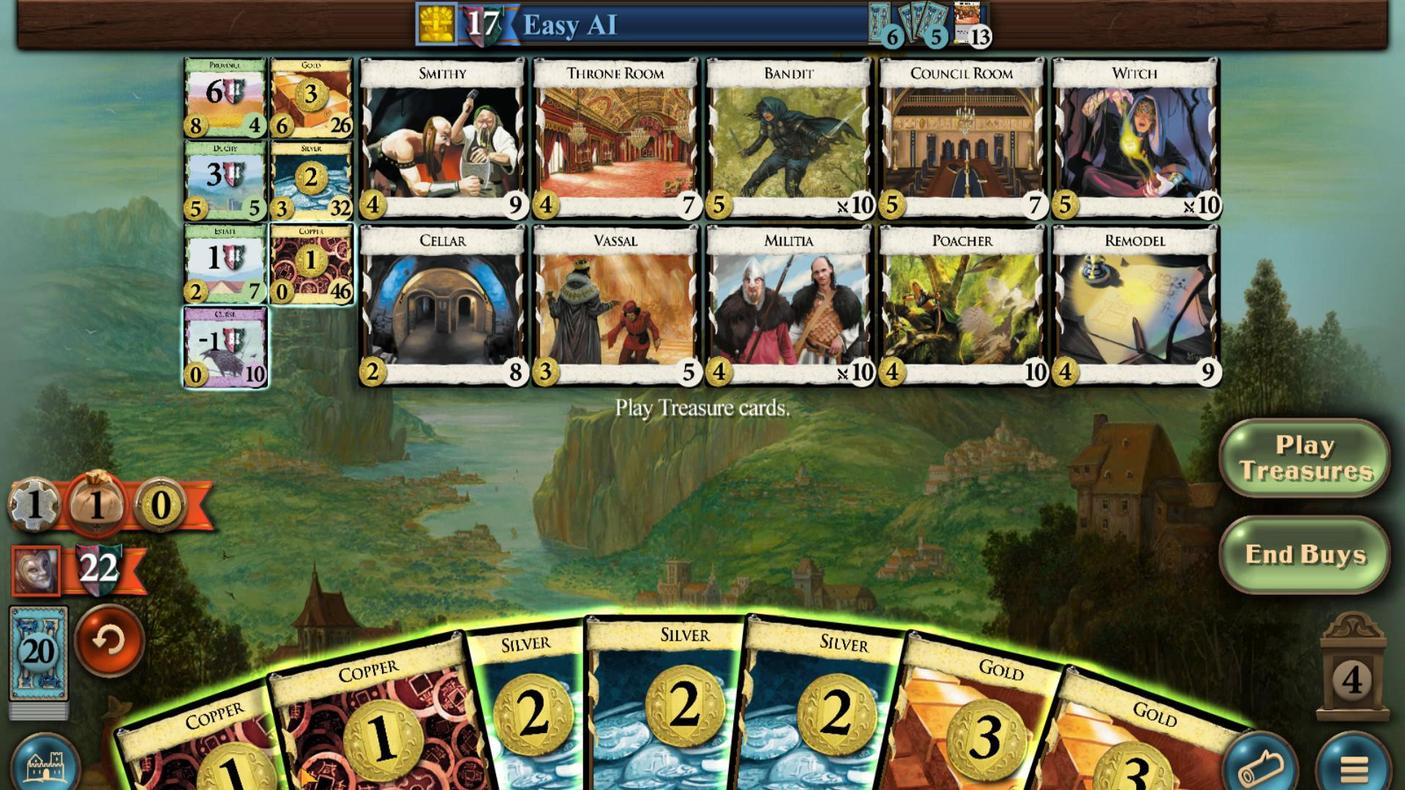 
Action: Mouse scrolled (578, 478) with delta (0, 0)
Screenshot: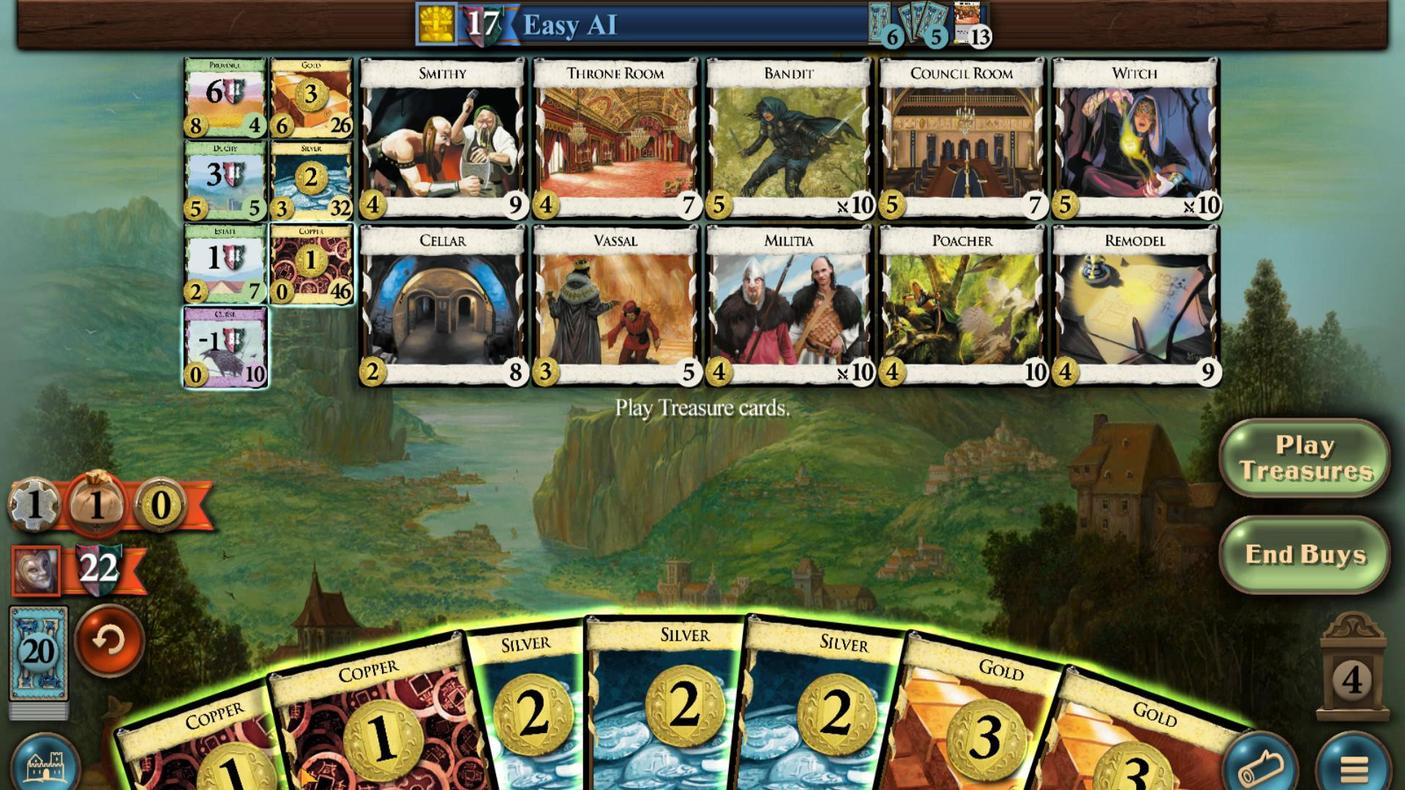 
Action: Mouse moved to (576, 481)
Screenshot: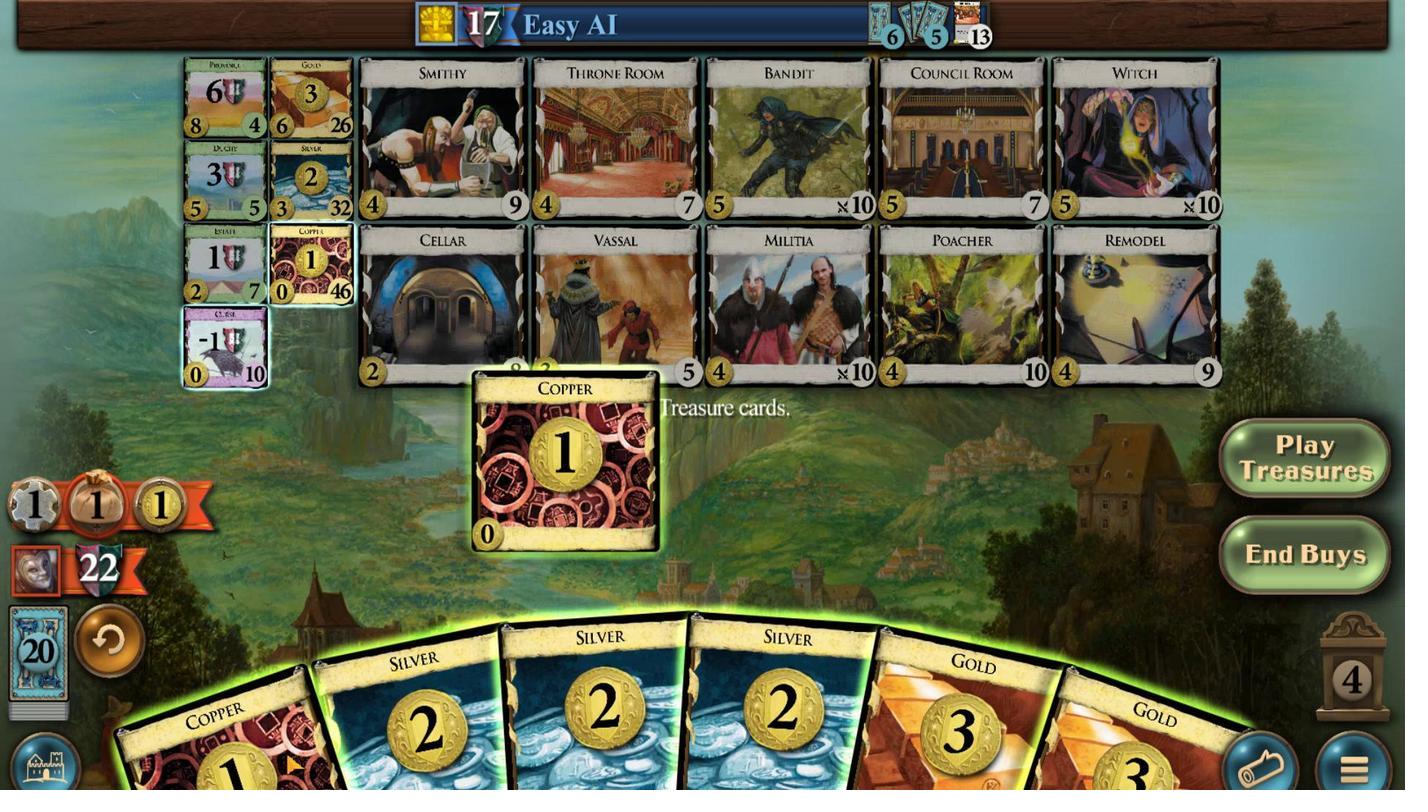 
Action: Mouse scrolled (576, 481) with delta (0, 0)
Screenshot: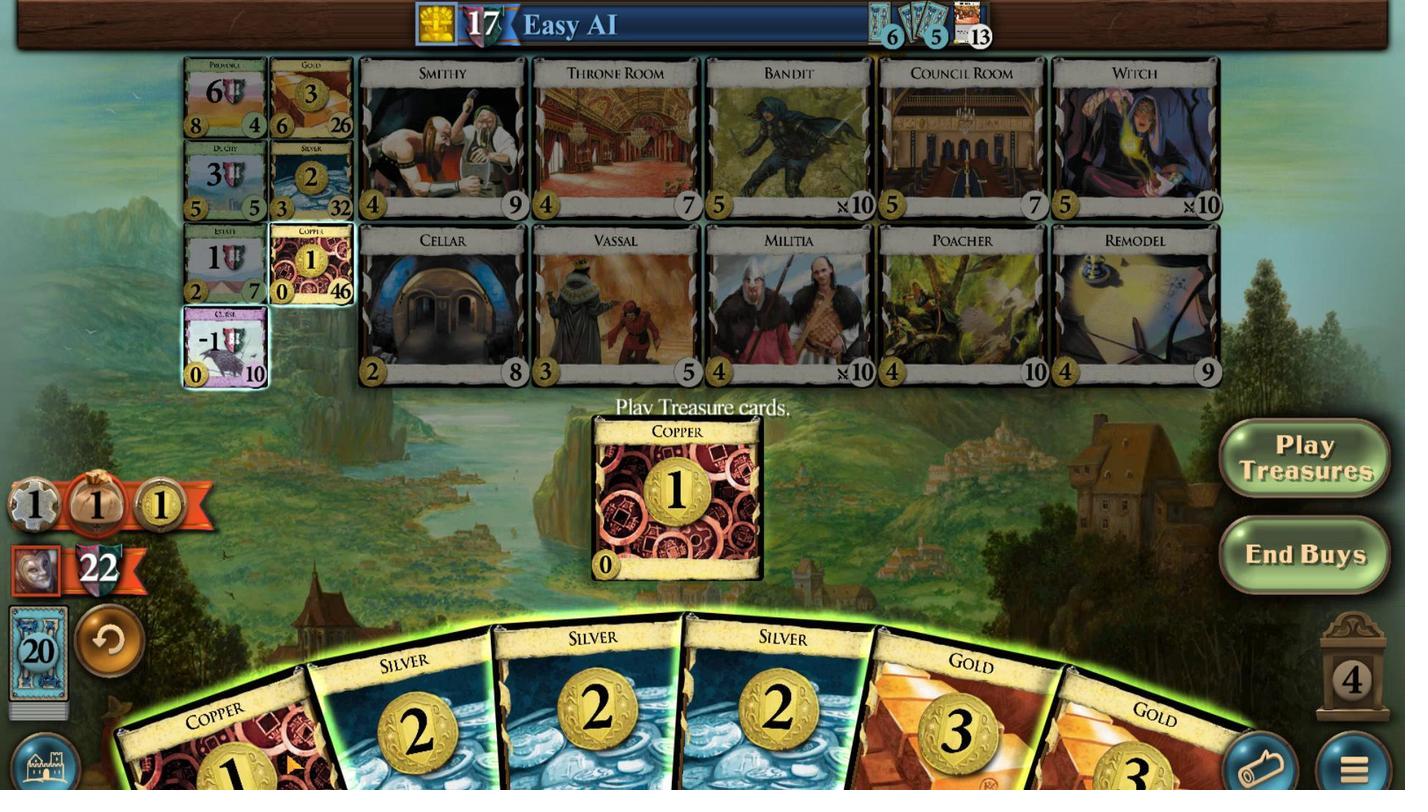 
Action: Mouse scrolled (576, 481) with delta (0, 0)
Screenshot: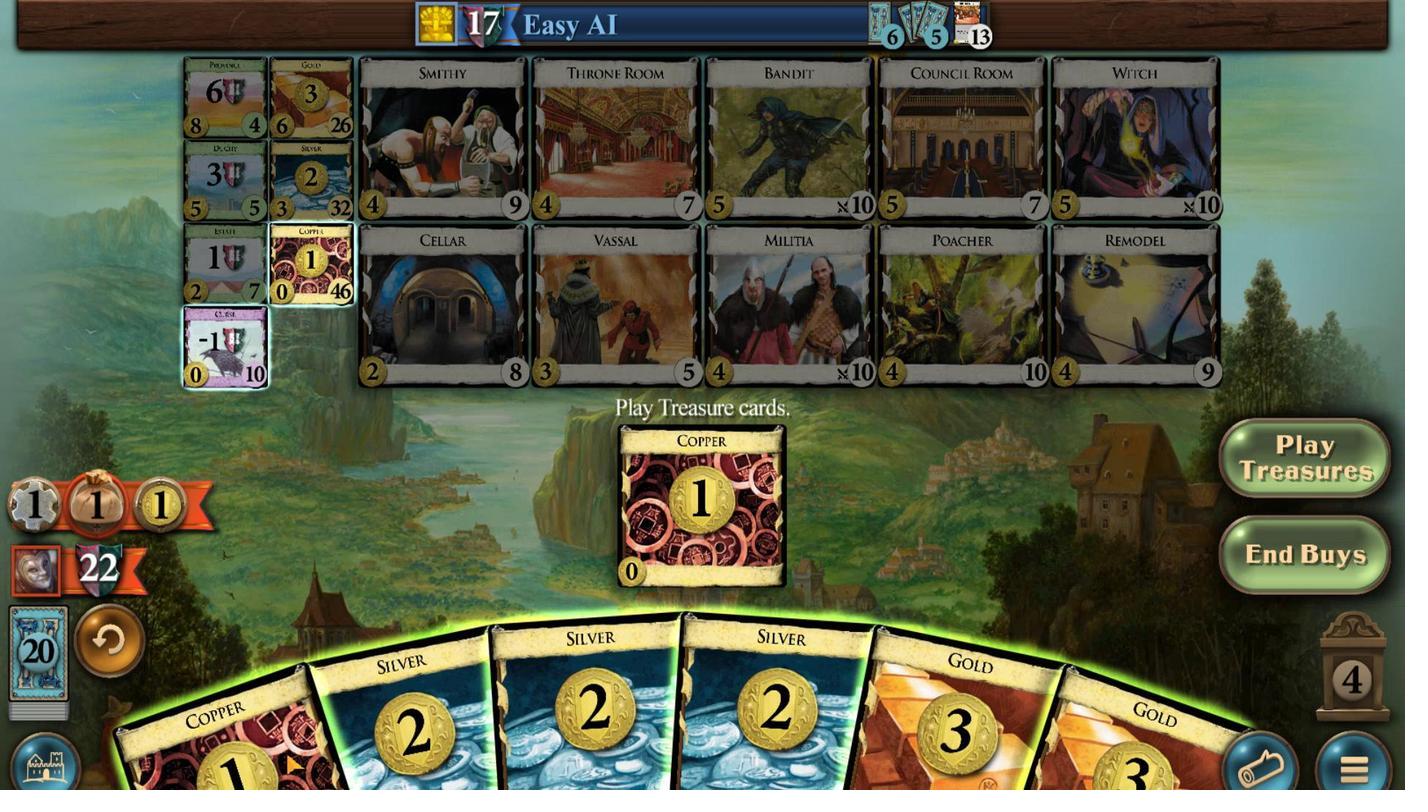 
Action: Mouse scrolled (576, 480) with delta (0, 0)
Screenshot: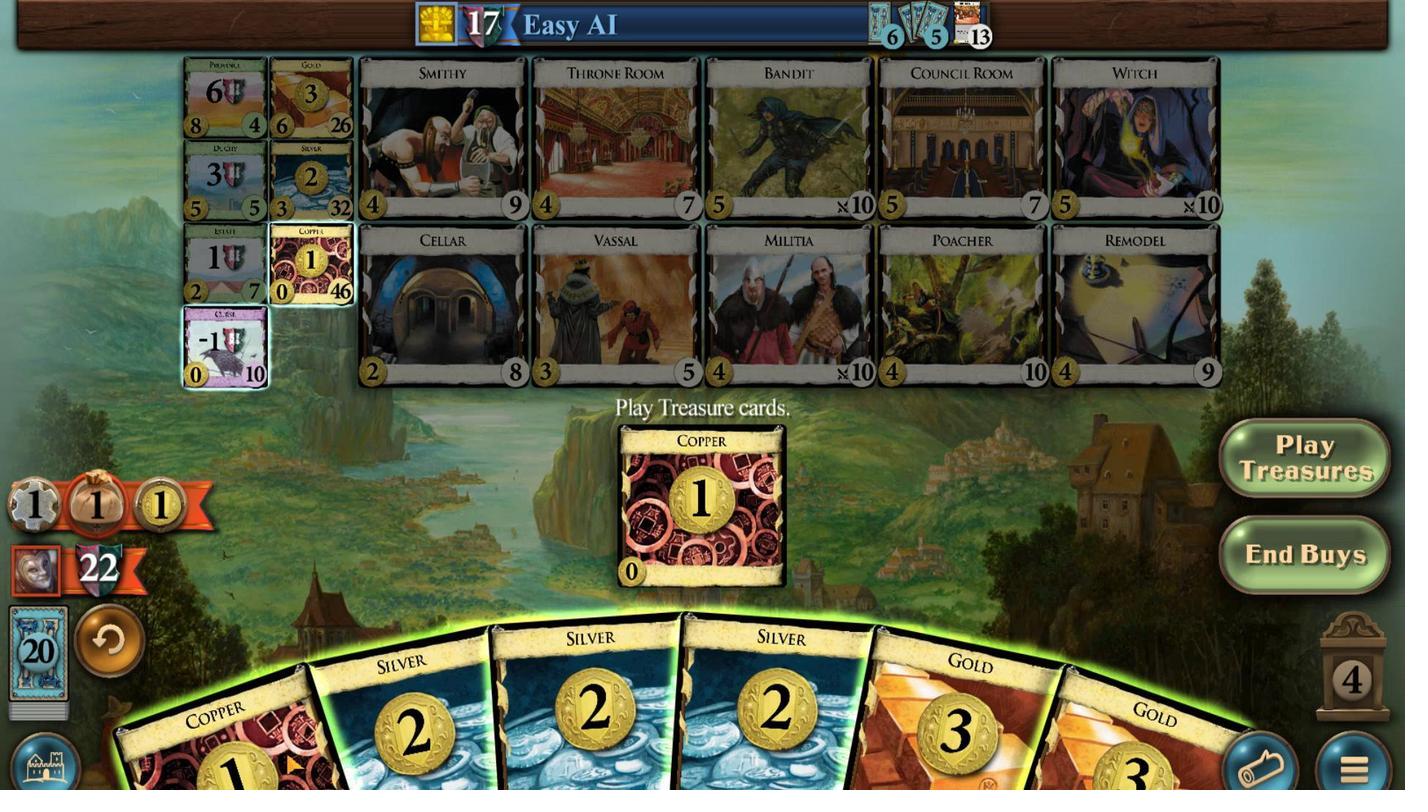 
Action: Mouse scrolled (576, 481) with delta (0, 0)
Screenshot: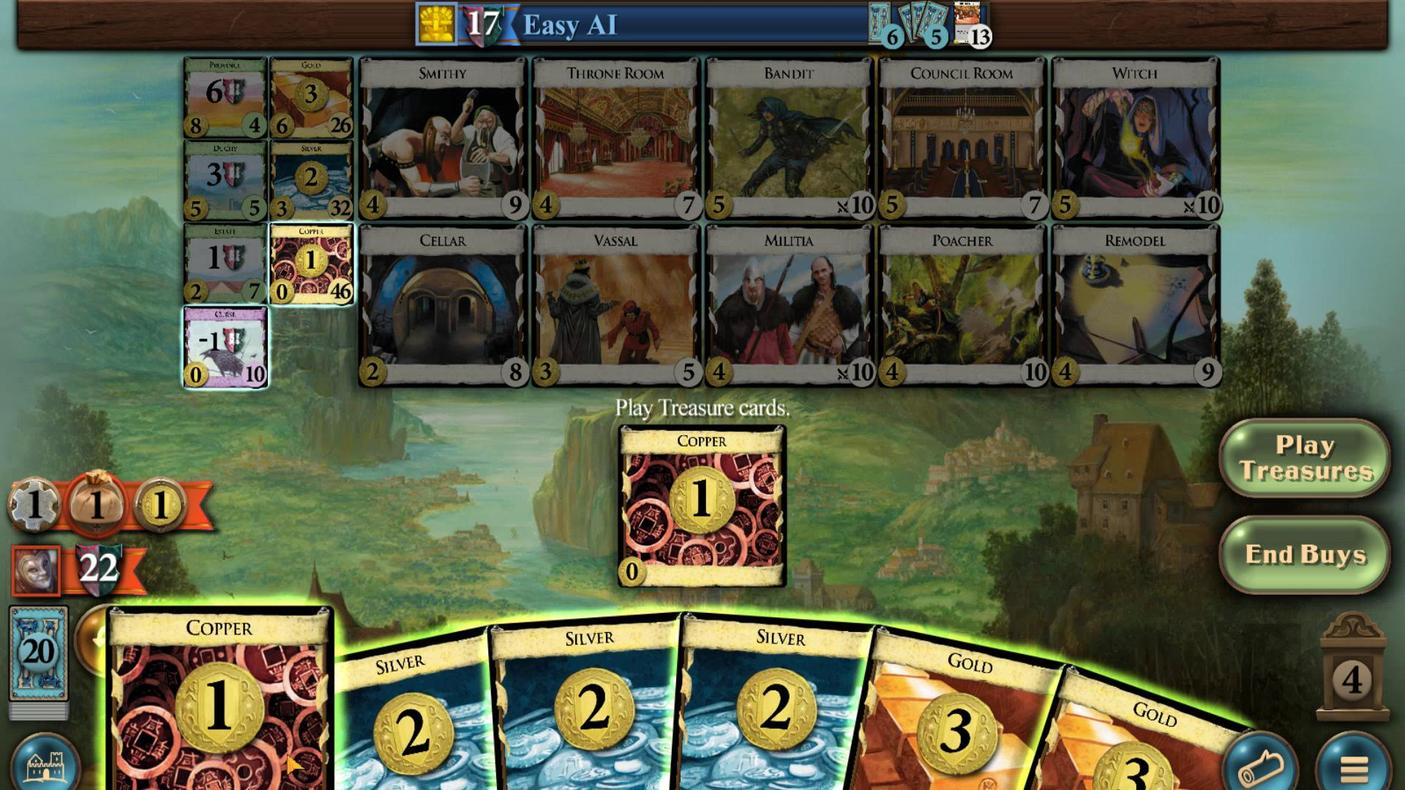 
Action: Mouse moved to (597, 489)
Screenshot: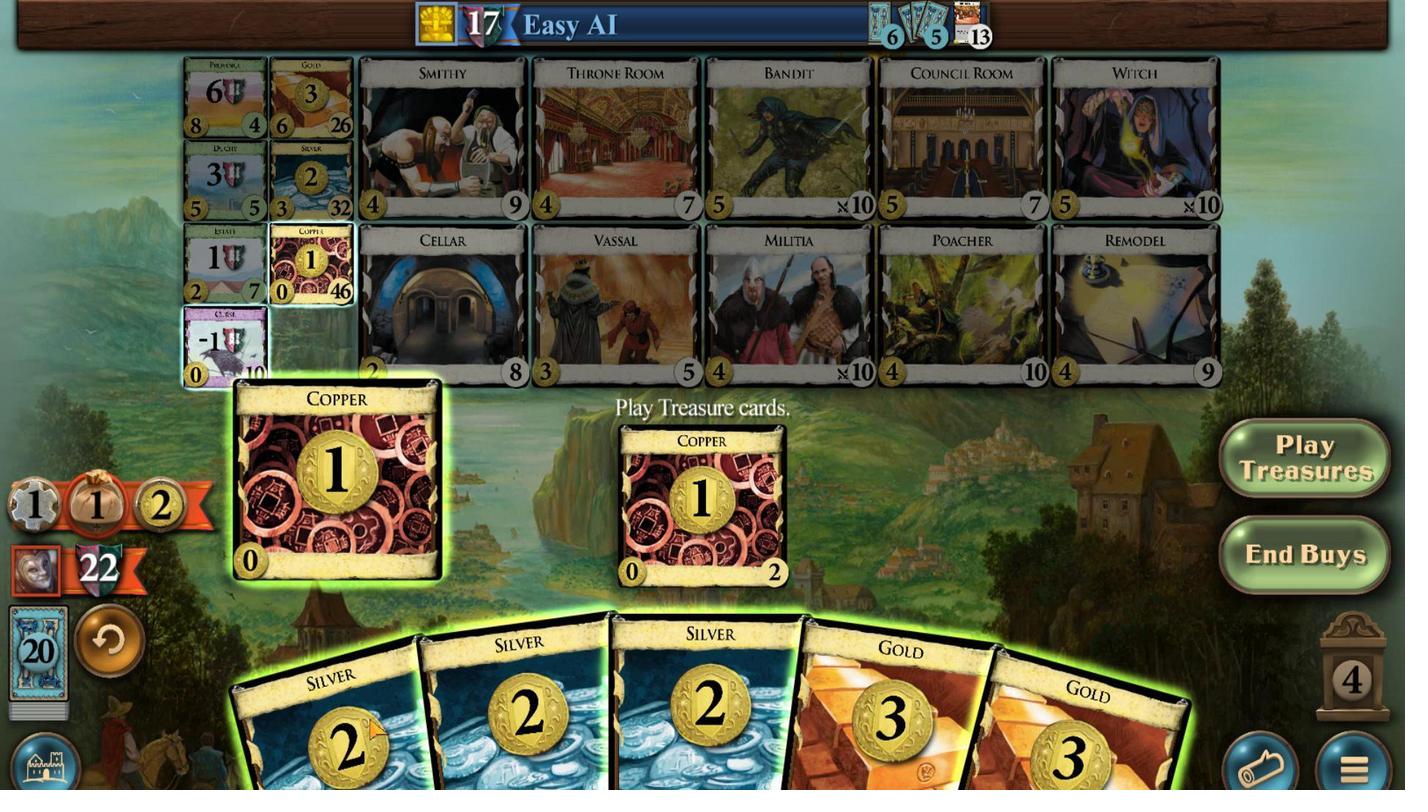 
Action: Mouse scrolled (597, 489) with delta (0, 0)
Screenshot: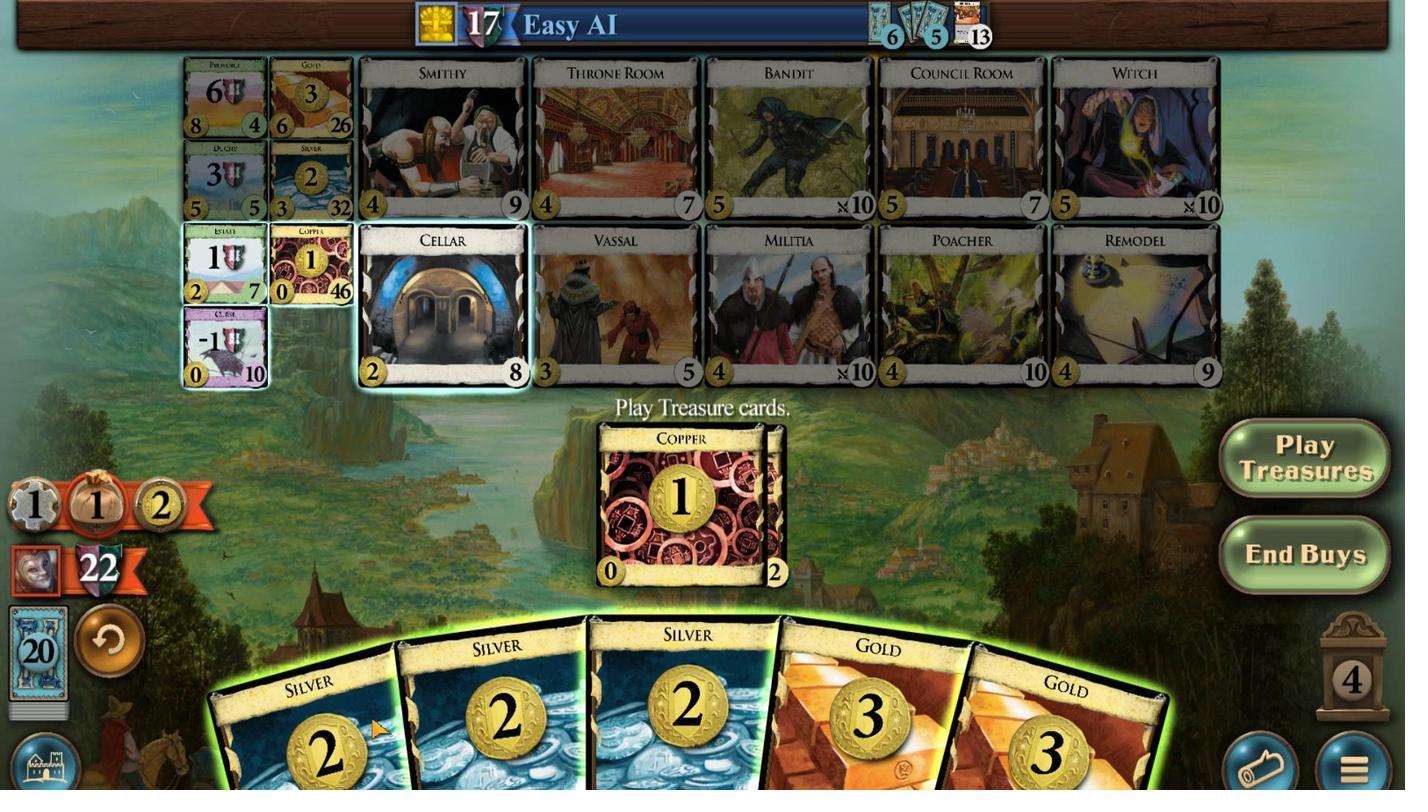 
Action: Mouse scrolled (597, 489) with delta (0, 0)
Screenshot: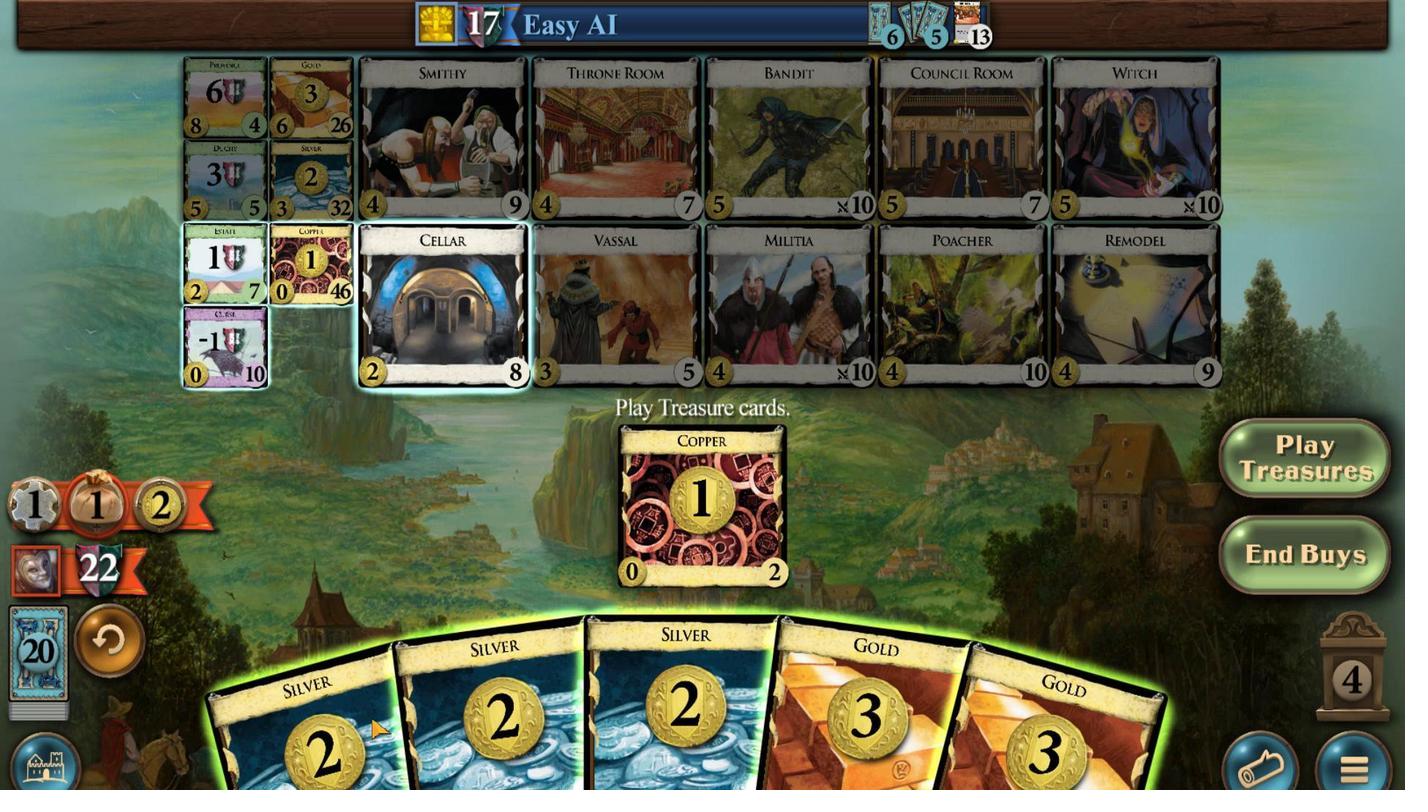 
Action: Mouse scrolled (597, 489) with delta (0, 0)
Screenshot: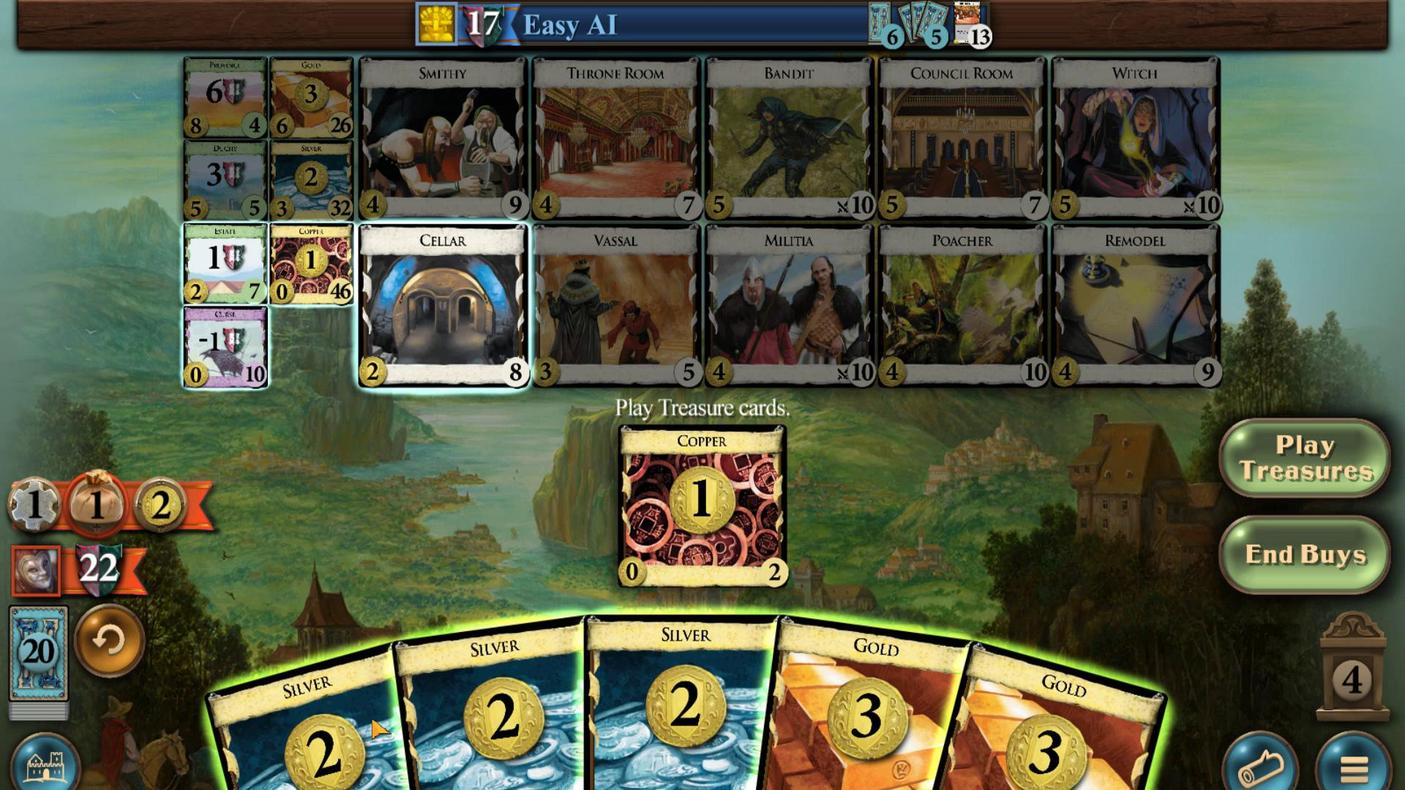 
Action: Mouse moved to (608, 496)
Screenshot: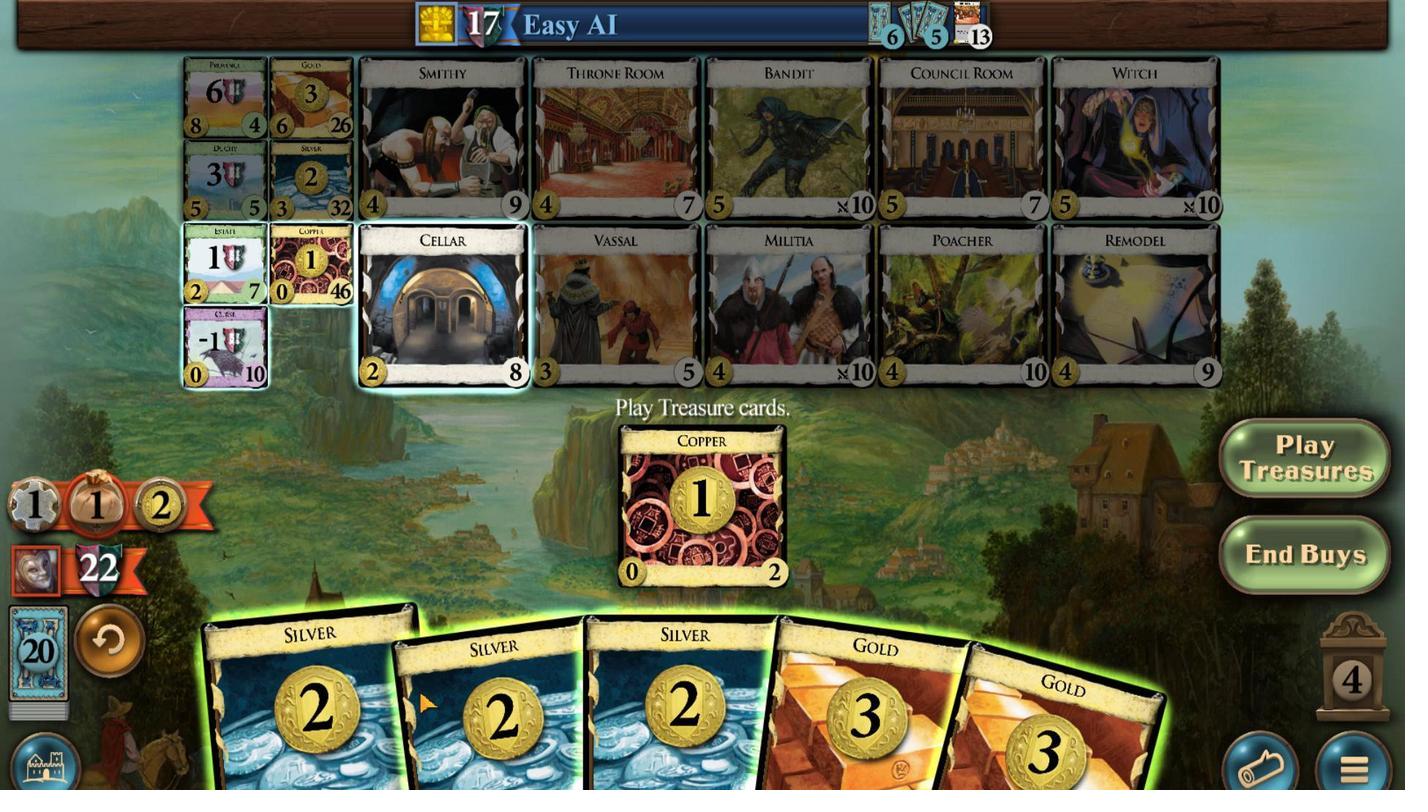 
Action: Mouse scrolled (608, 496) with delta (0, 0)
Screenshot: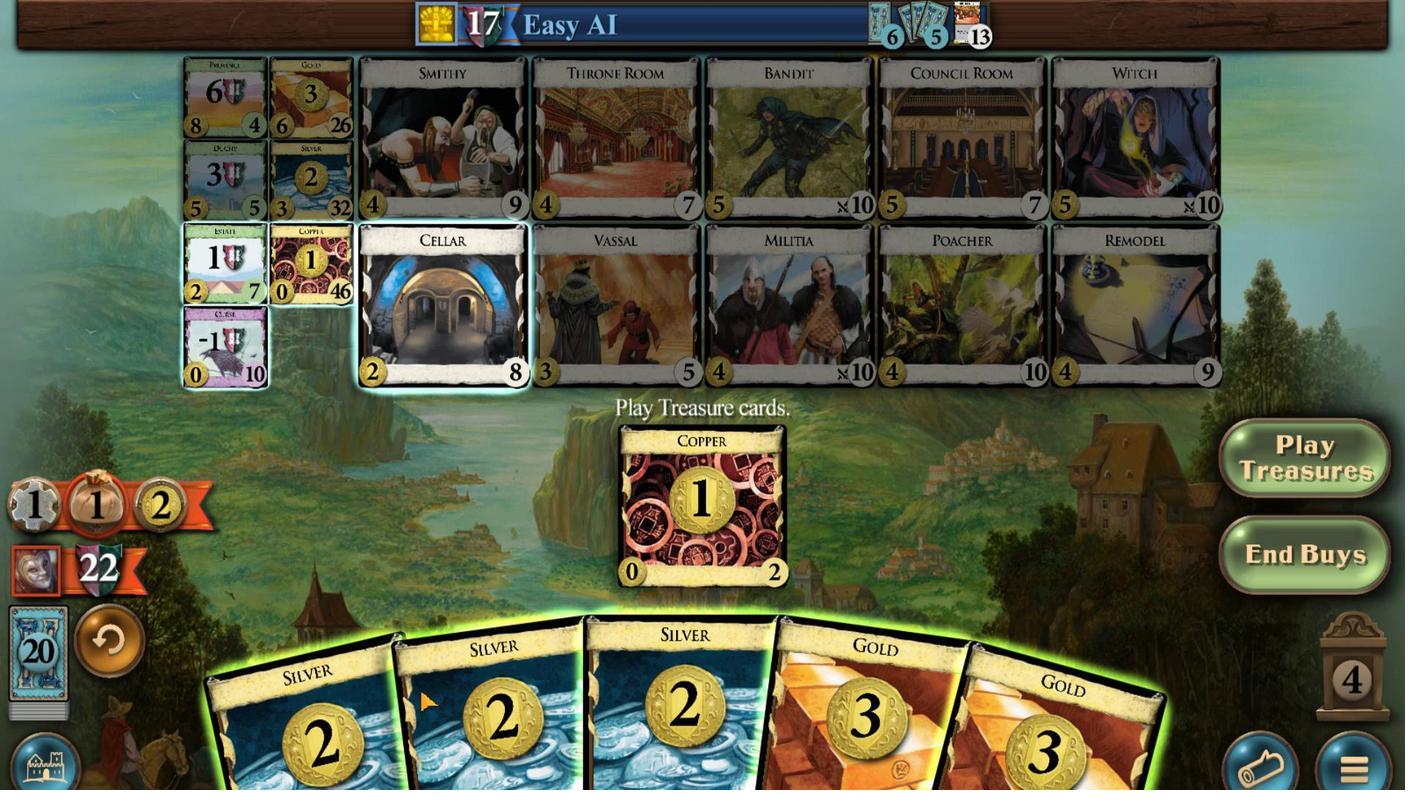 
Action: Mouse scrolled (608, 495) with delta (0, 0)
Screenshot: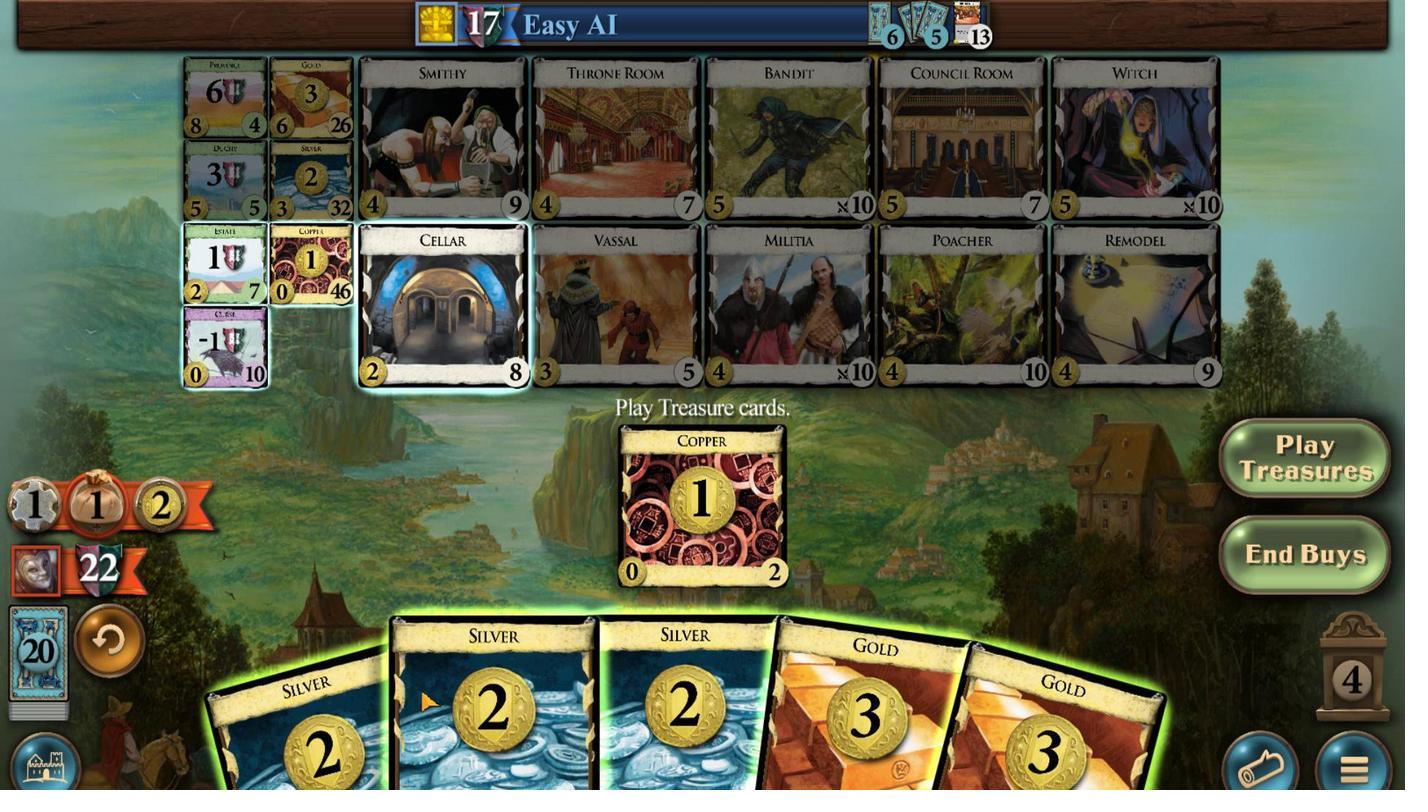 
Action: Mouse moved to (609, 496)
Screenshot: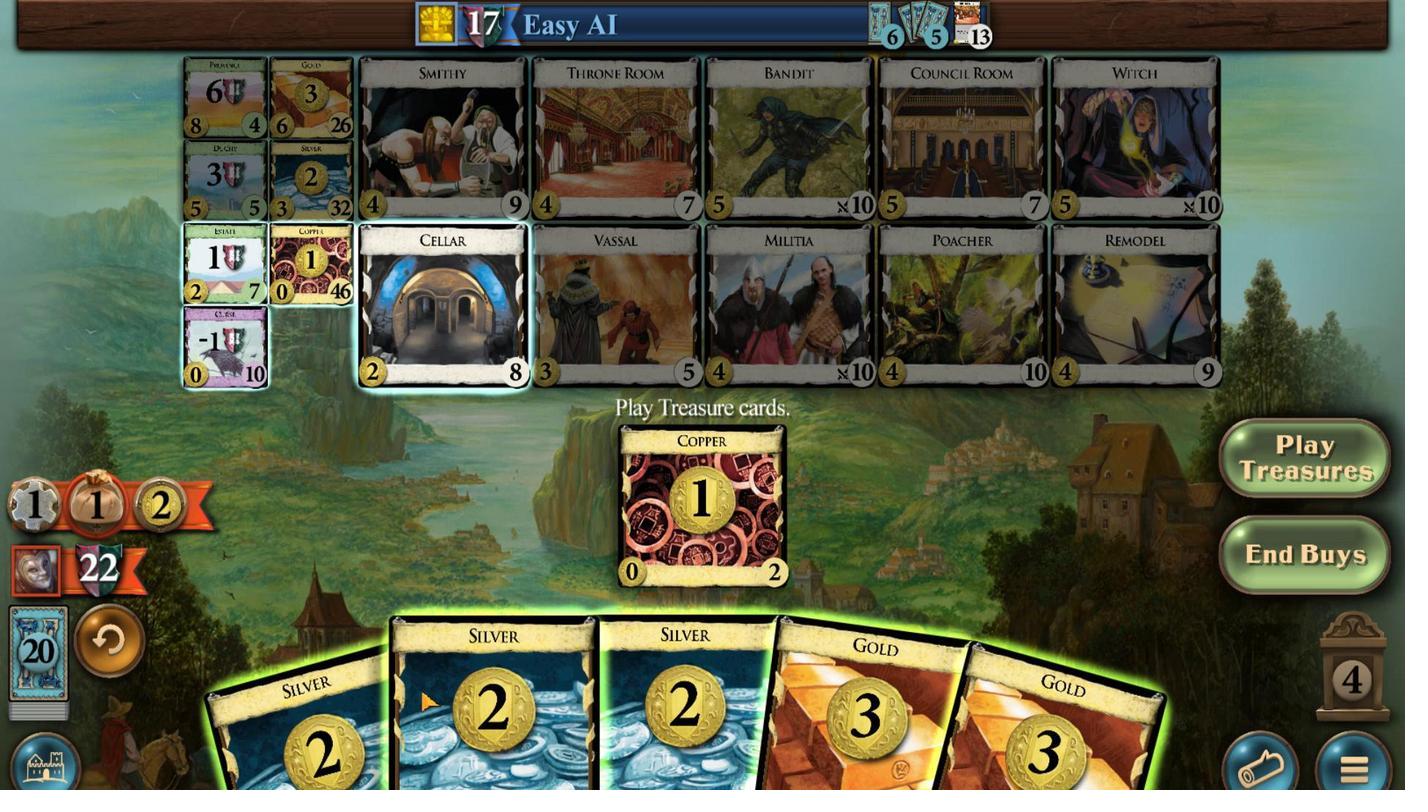 
Action: Mouse scrolled (609, 496) with delta (0, 0)
Screenshot: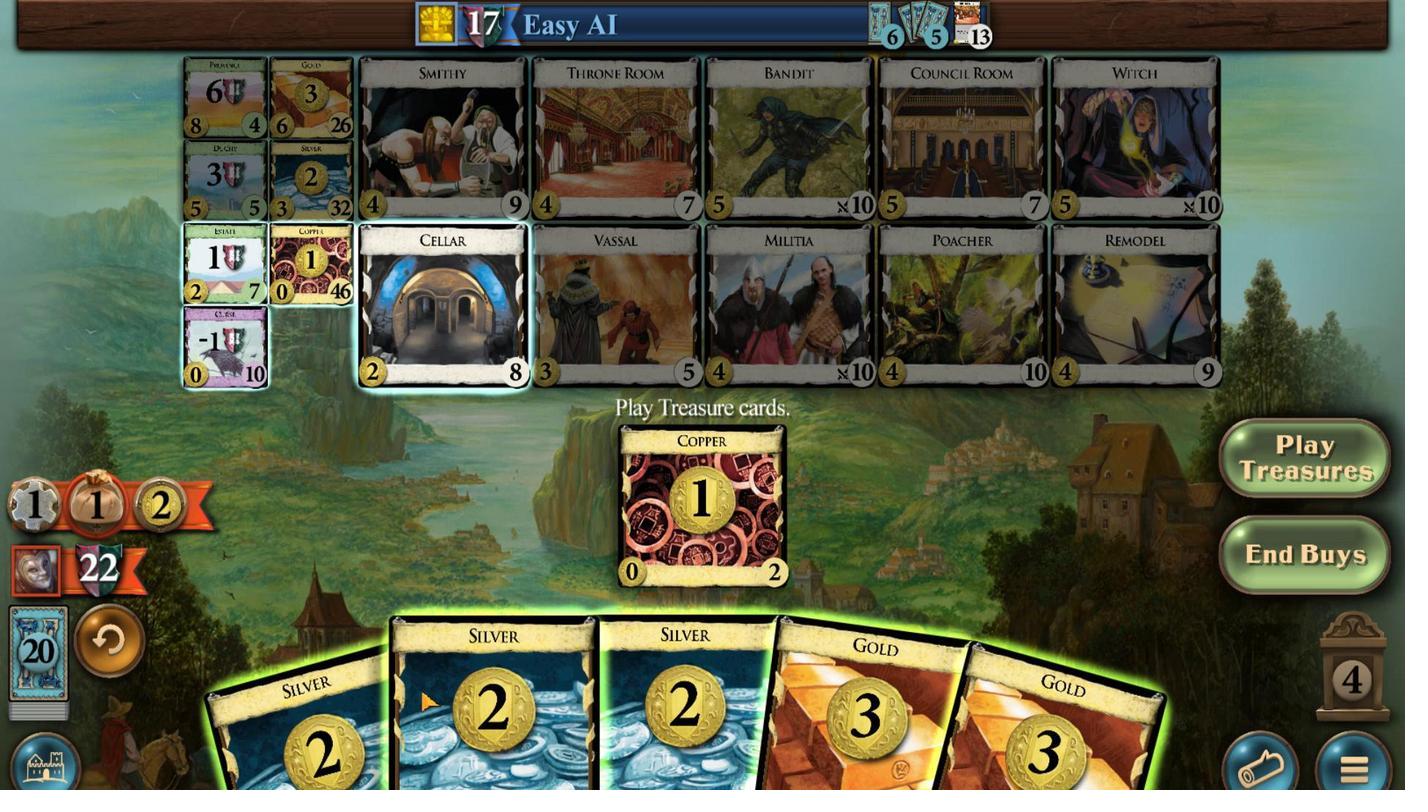 
Action: Mouse moved to (599, 491)
Screenshot: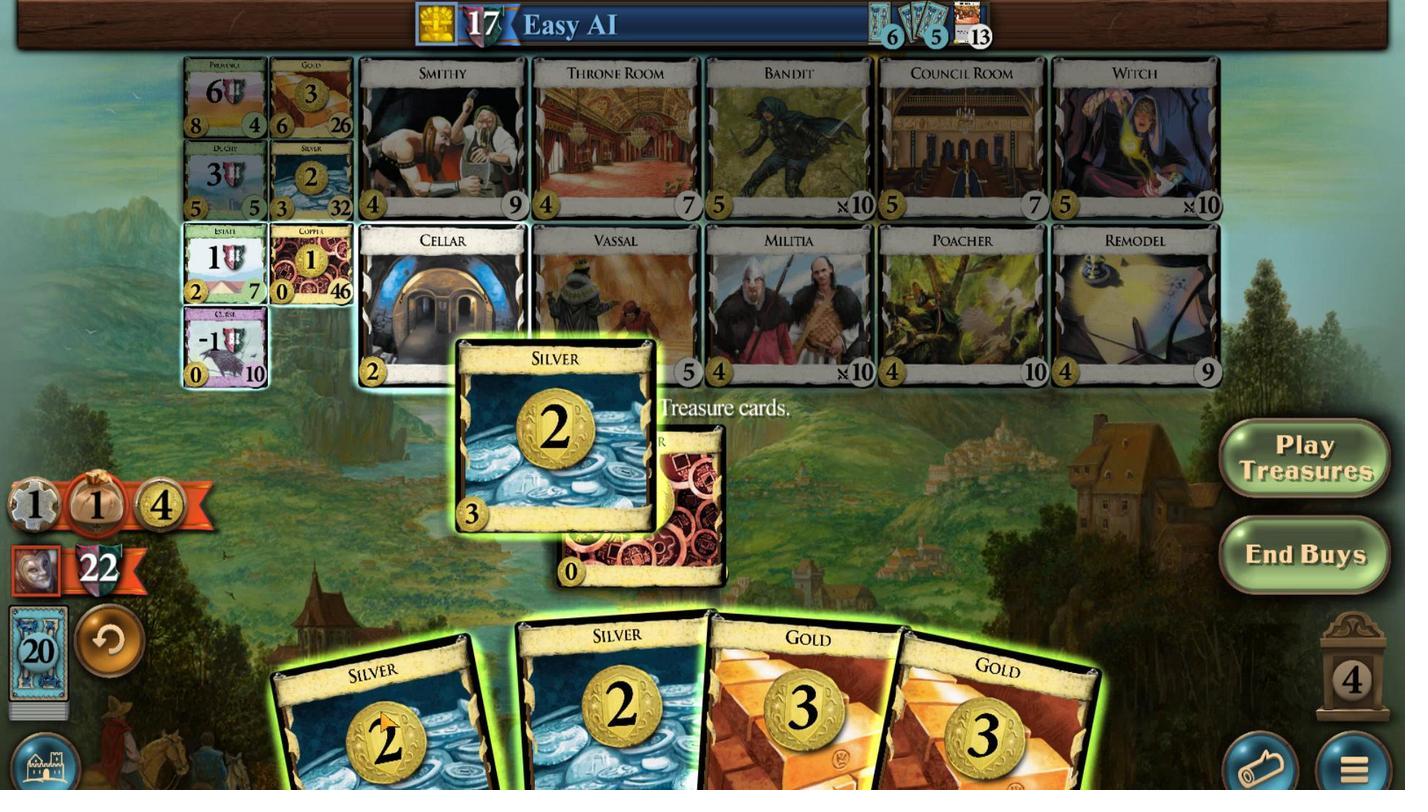 
Action: Mouse scrolled (599, 491) with delta (0, 0)
Screenshot: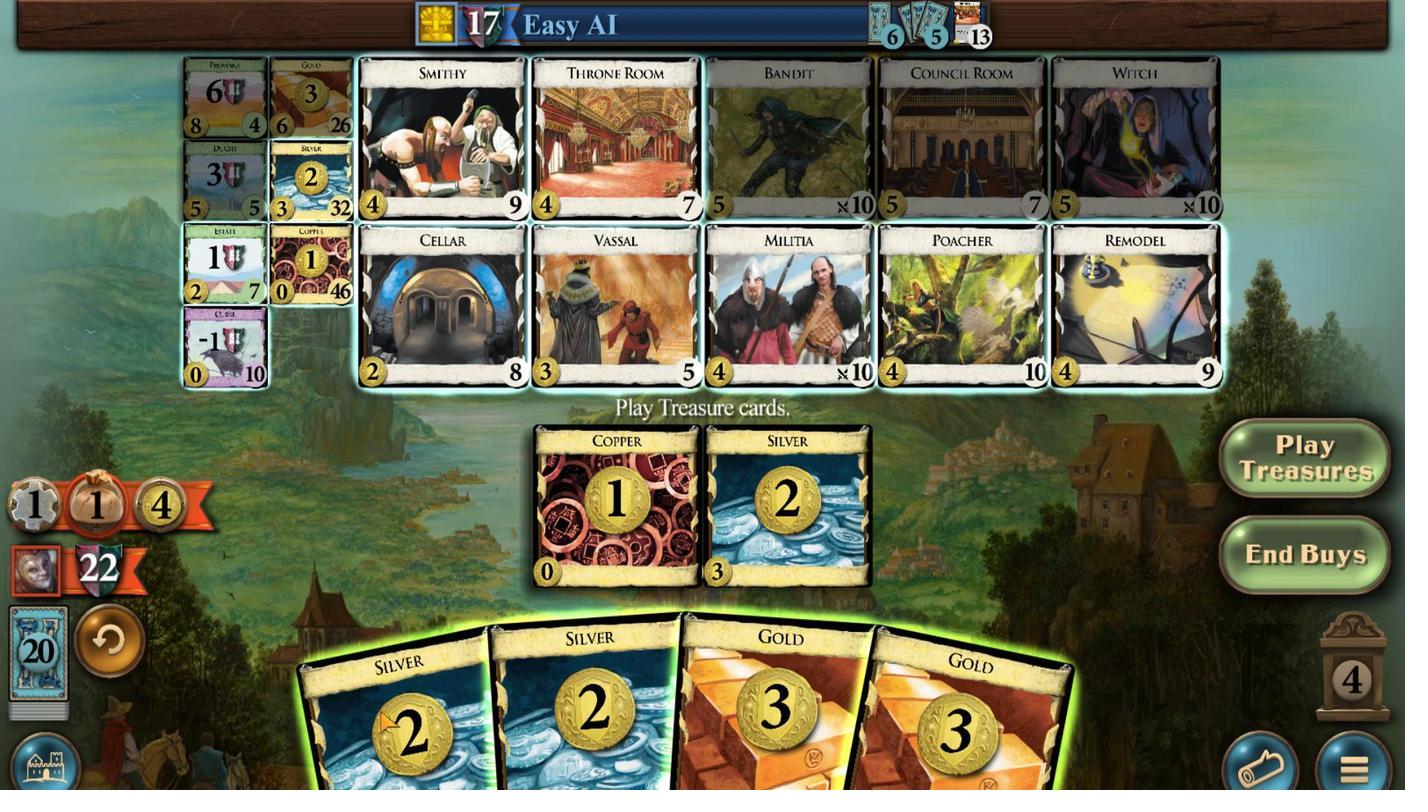 
Action: Mouse scrolled (599, 491) with delta (0, 0)
Screenshot: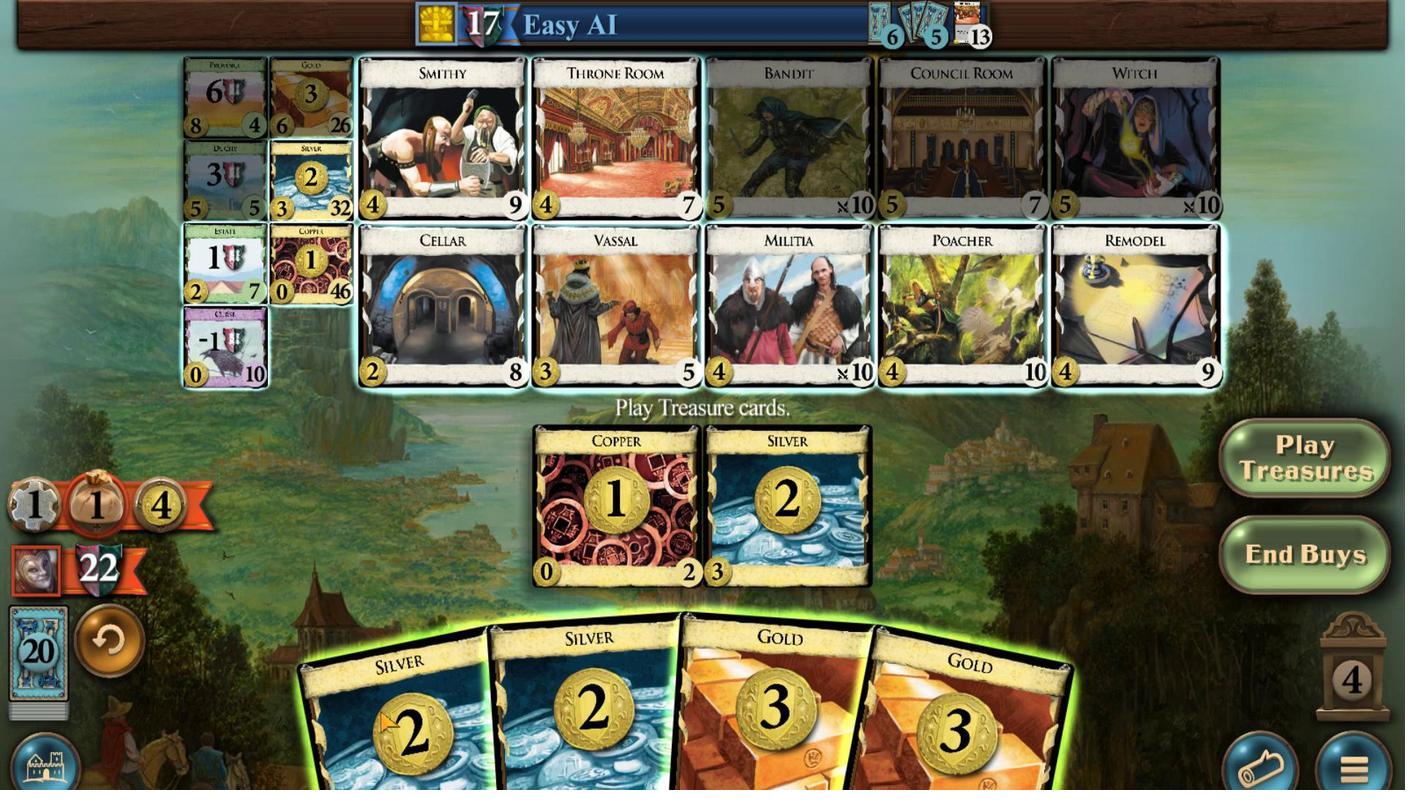 
Action: Mouse scrolled (599, 491) with delta (0, 0)
Screenshot: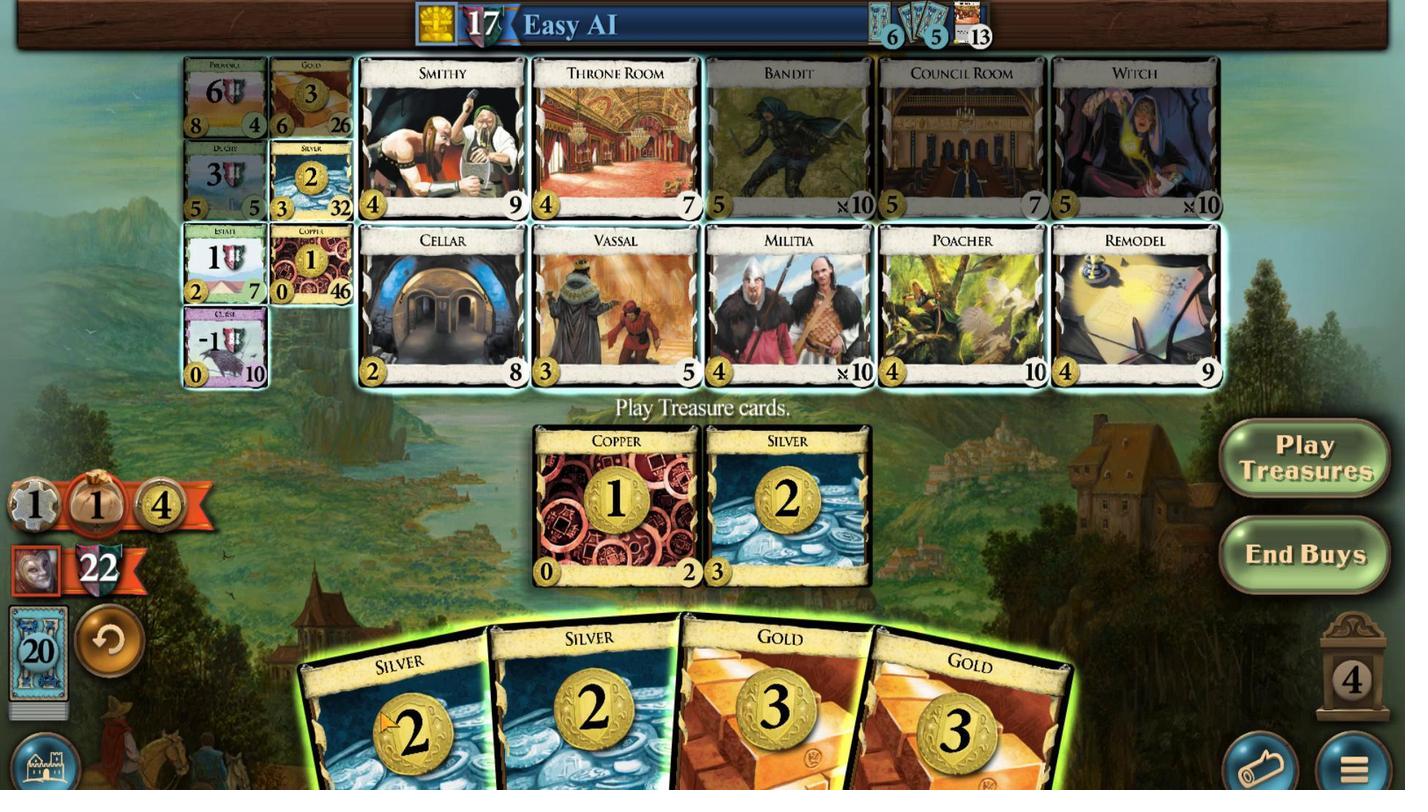 
Action: Mouse scrolled (599, 491) with delta (0, 0)
Screenshot: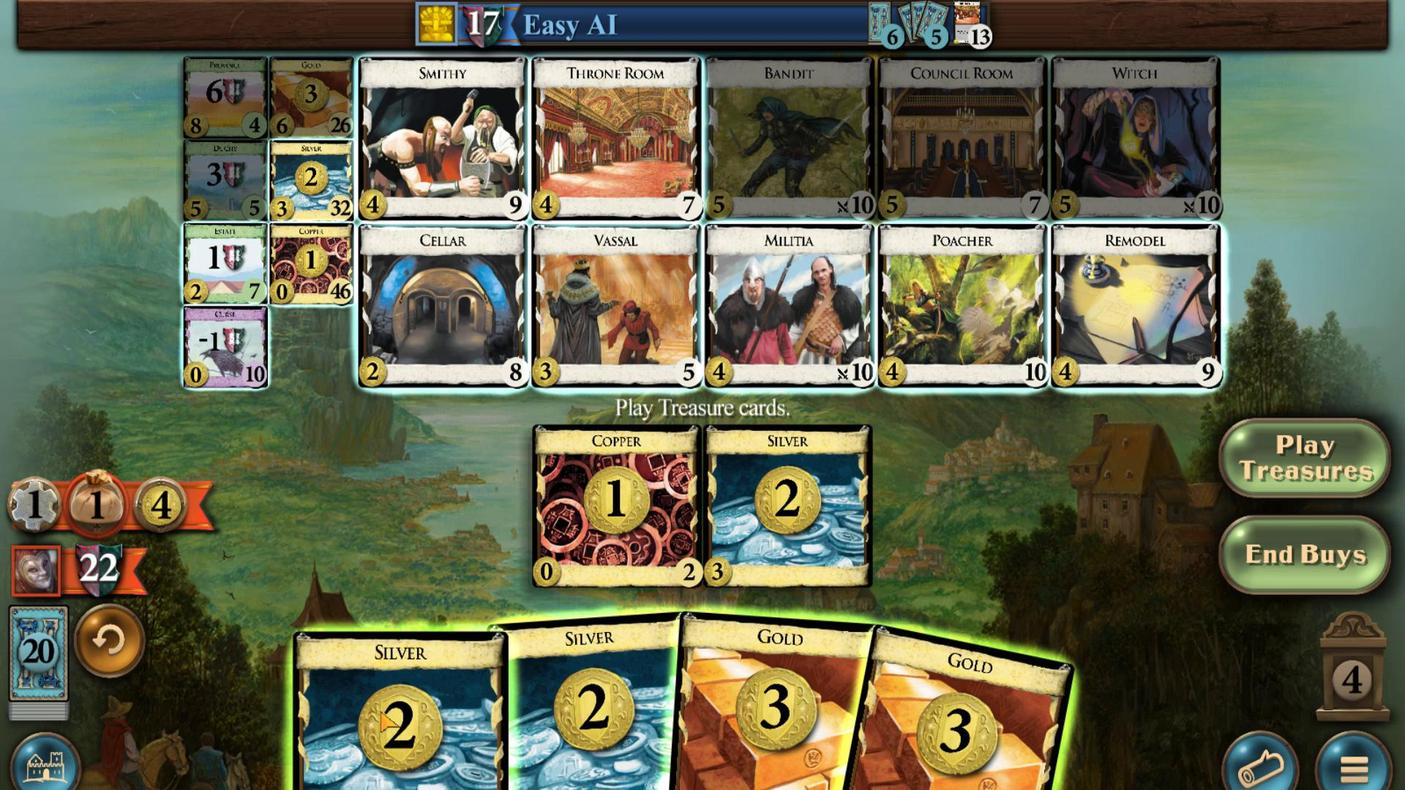 
Action: Mouse moved to (616, 495)
Screenshot: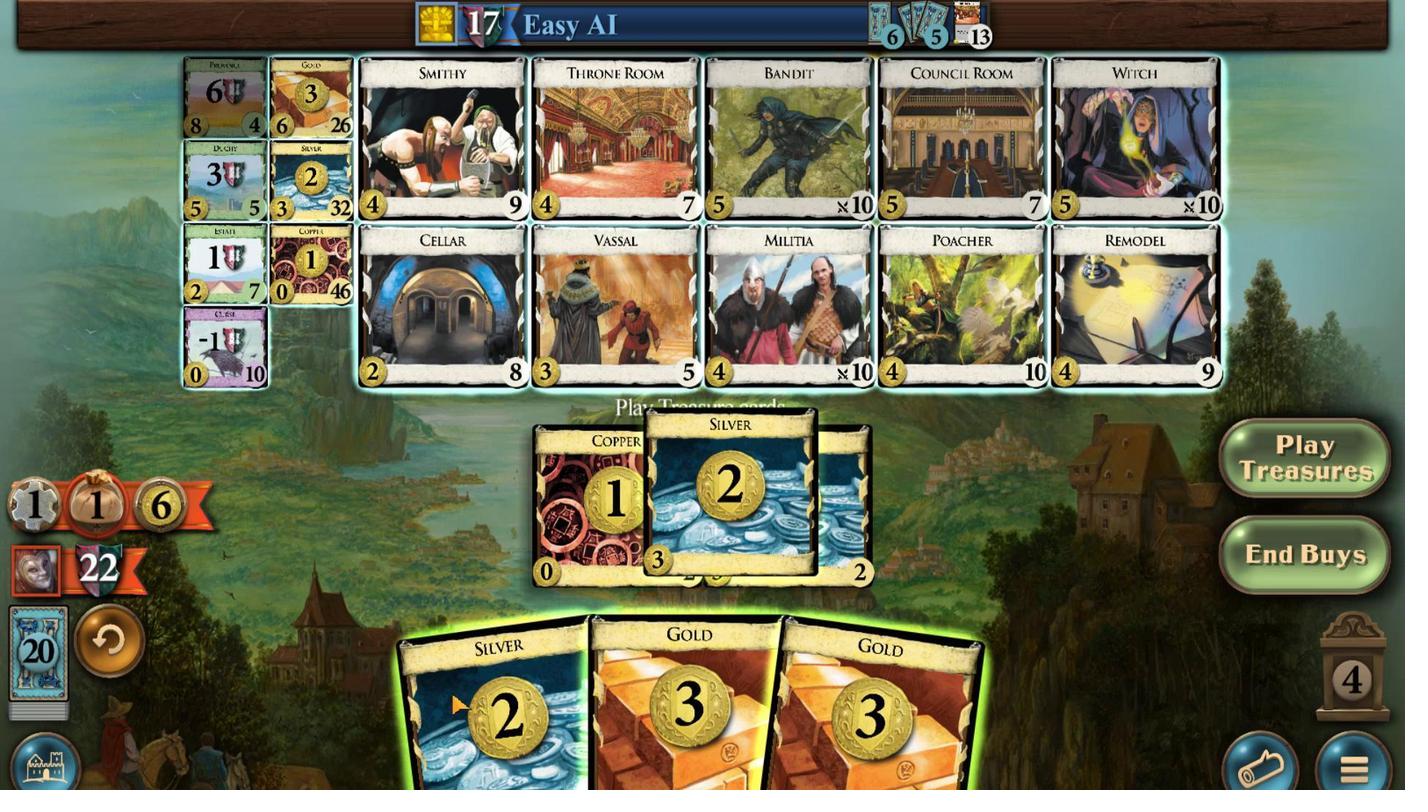 
Action: Mouse scrolled (616, 494) with delta (0, 0)
Screenshot: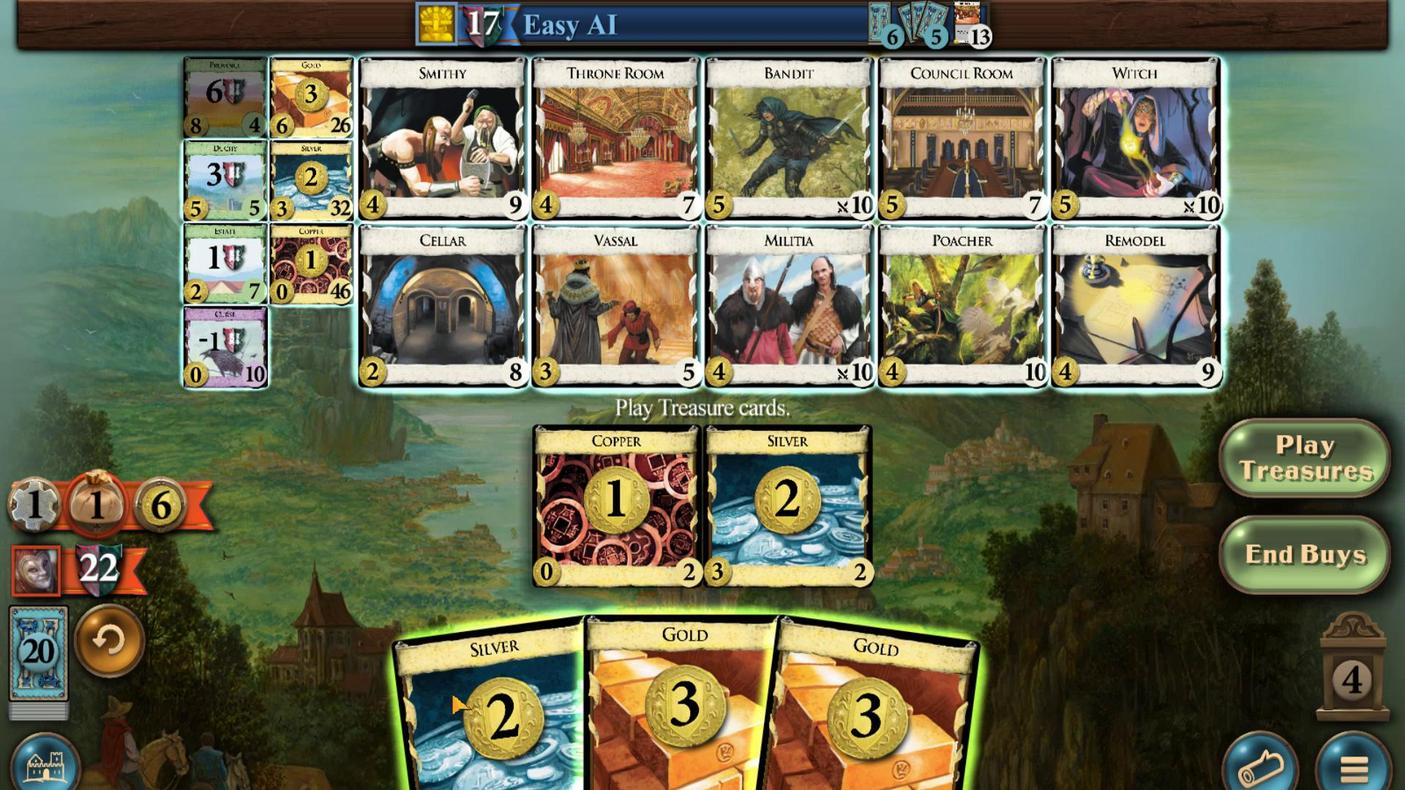
Action: Mouse scrolled (616, 495) with delta (0, 0)
Screenshot: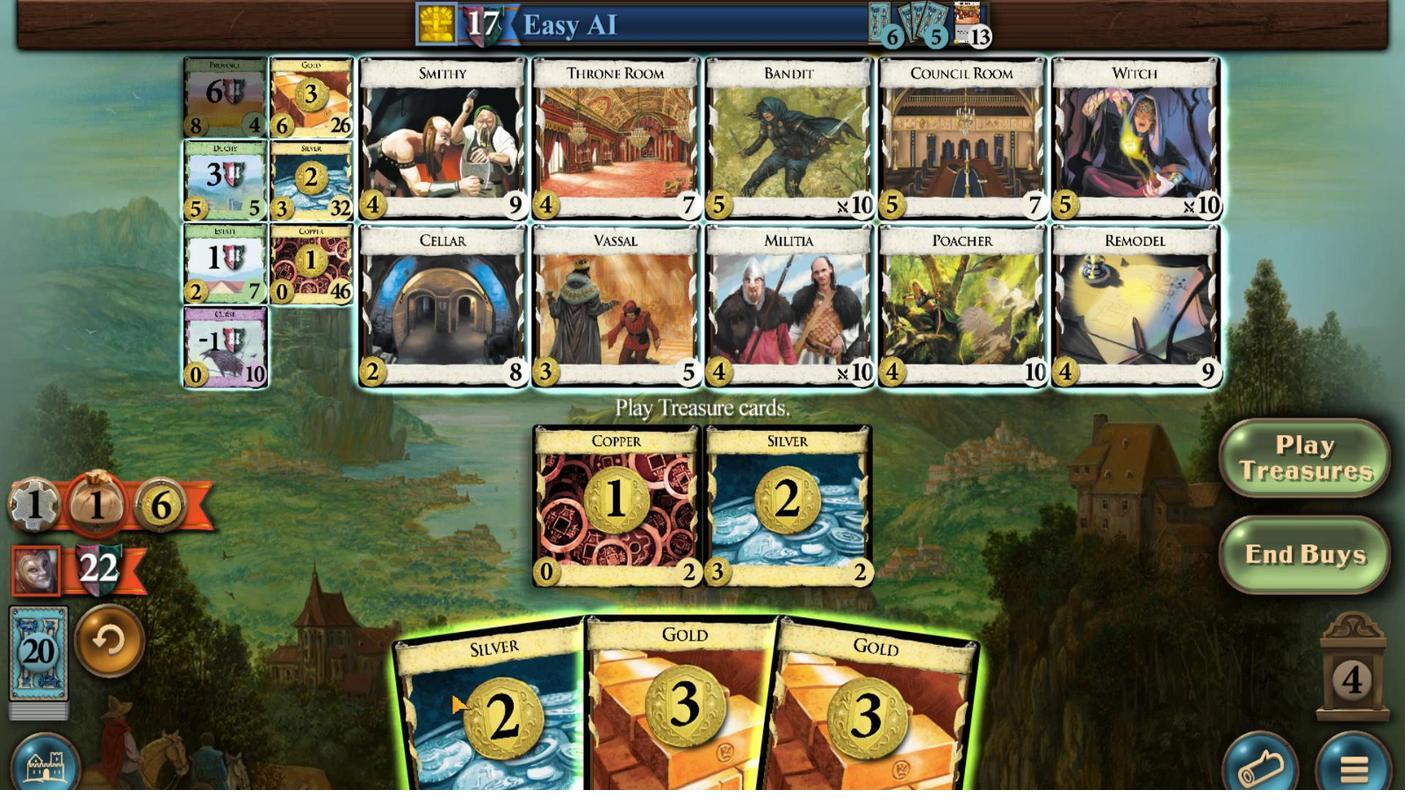 
Action: Mouse scrolled (616, 494) with delta (0, 0)
Screenshot: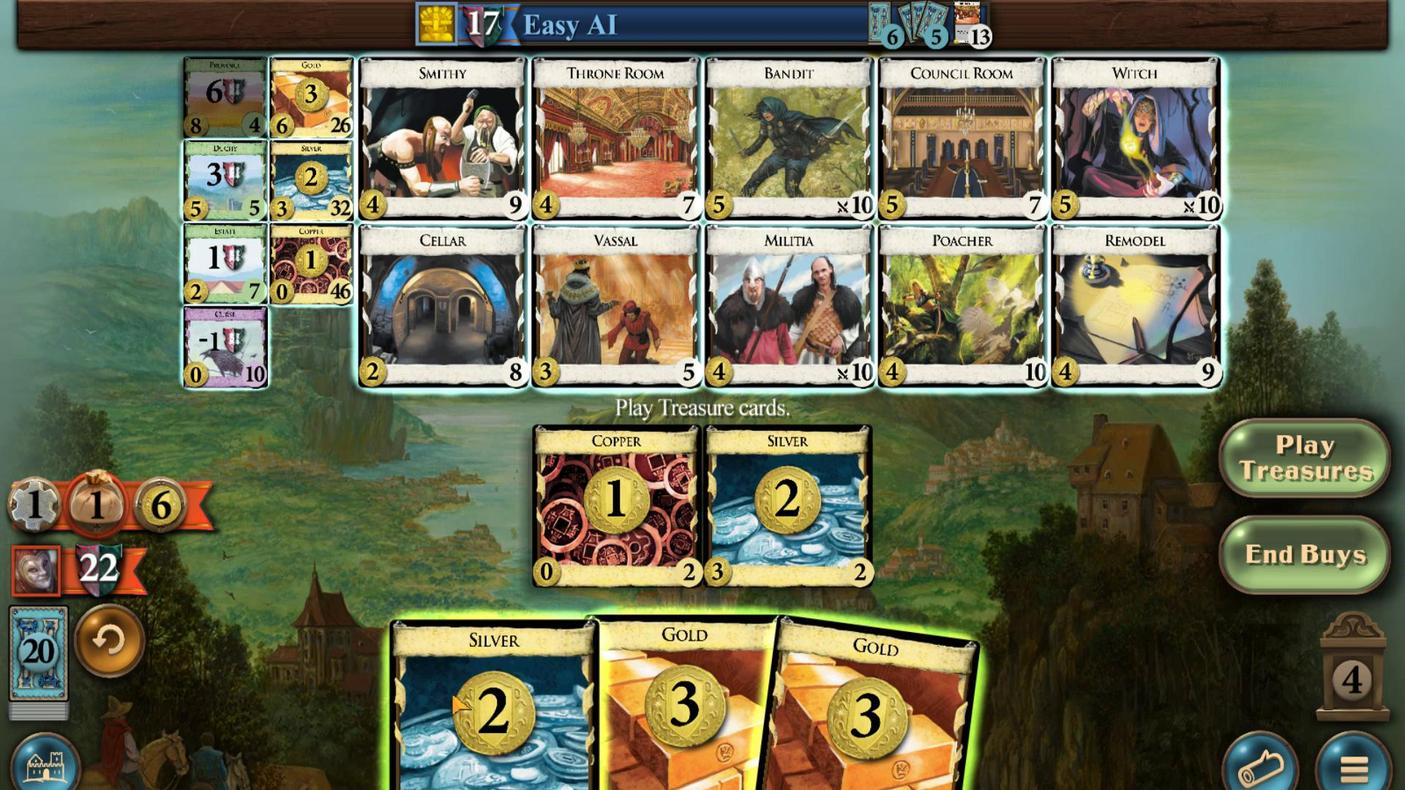 
Action: Mouse moved to (623, 496)
Screenshot: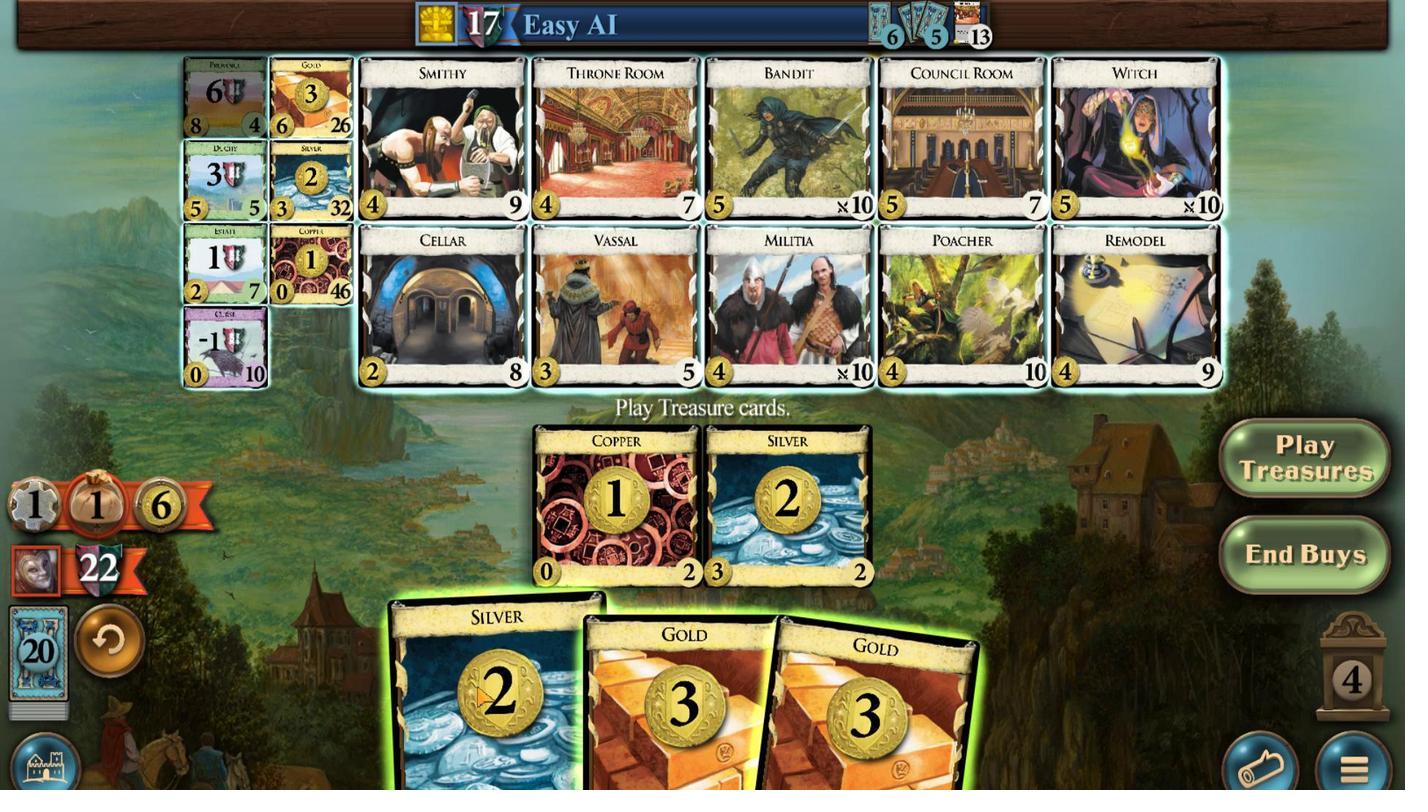 
Action: Mouse scrolled (623, 496) with delta (0, 0)
Screenshot: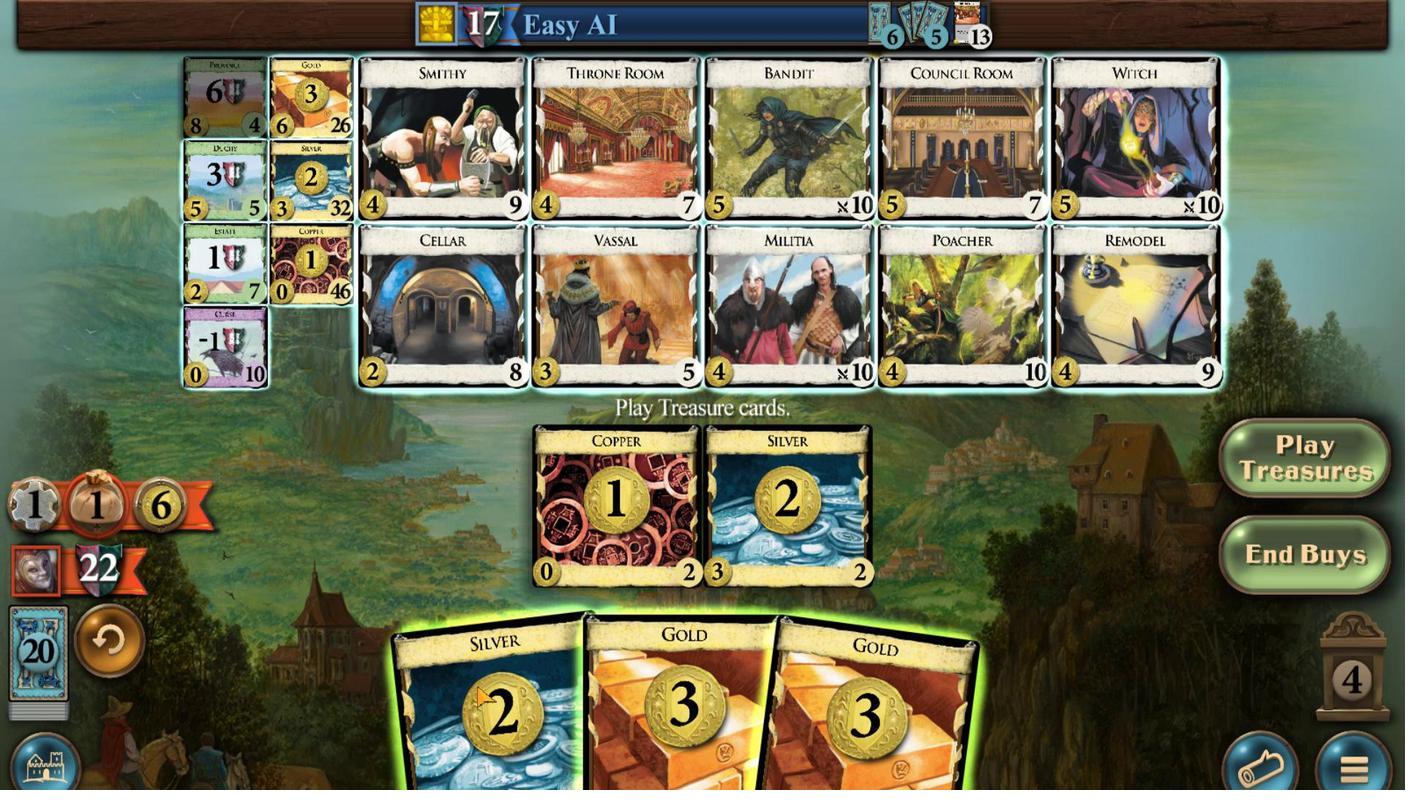 
Action: Mouse moved to (638, 497)
Screenshot: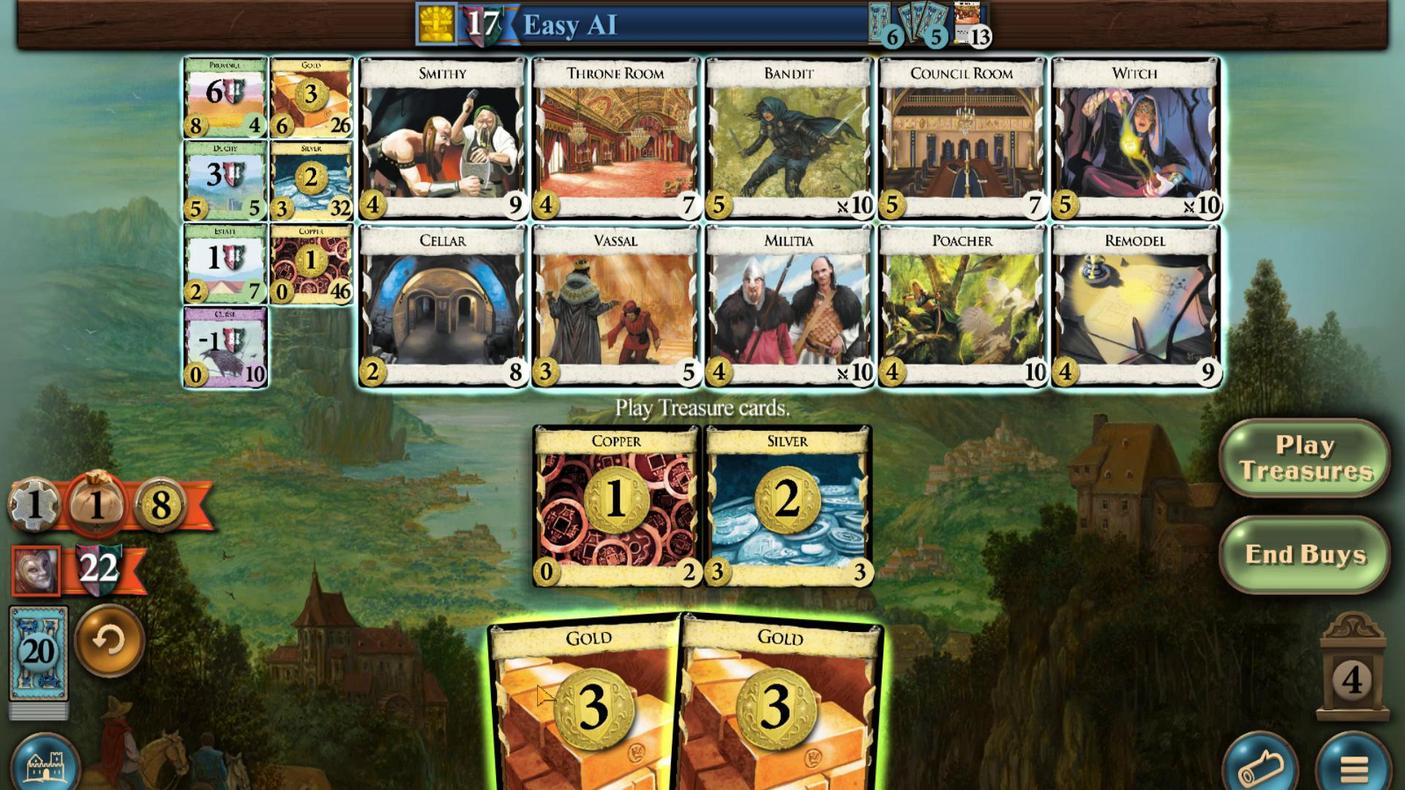 
Action: Mouse scrolled (638, 497) with delta (0, 0)
Screenshot: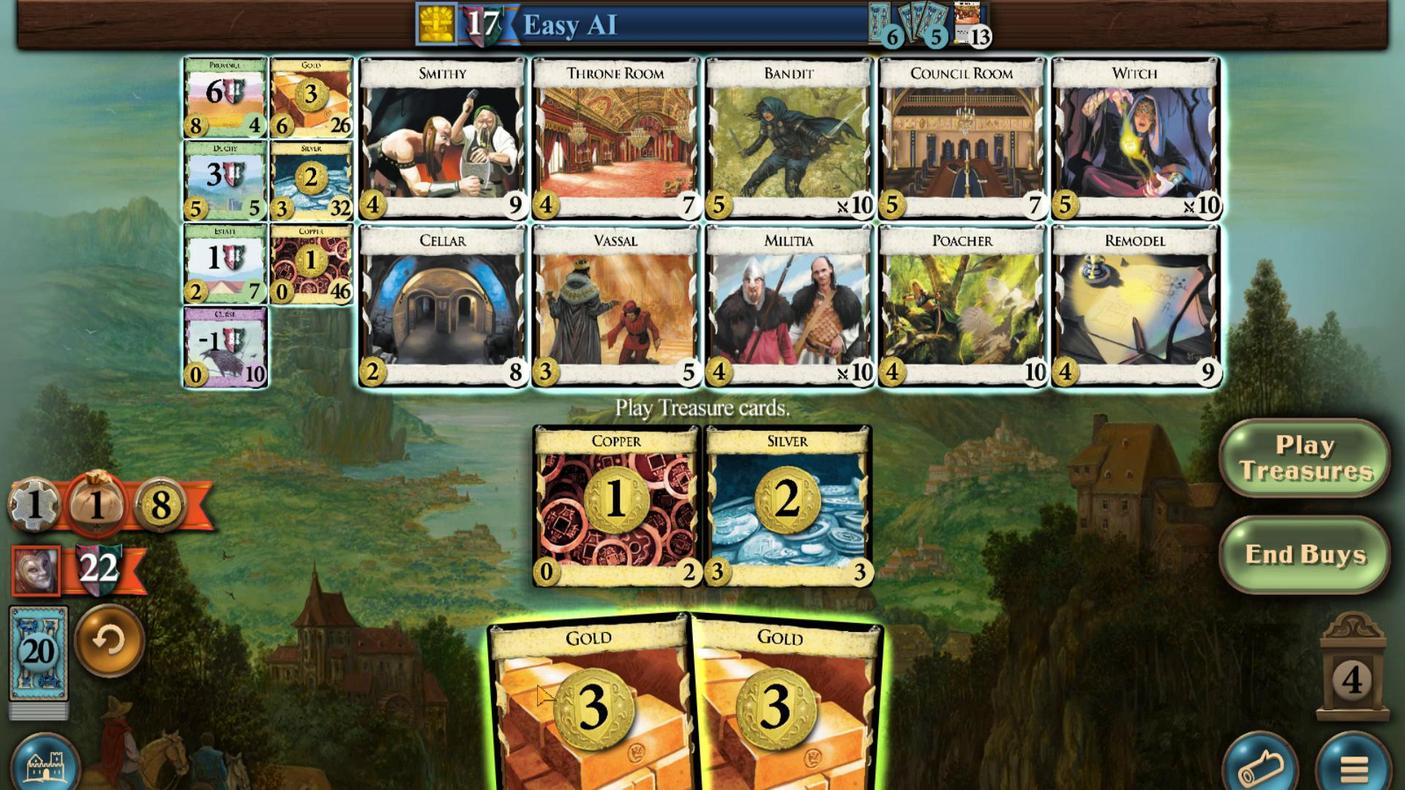 
Action: Mouse scrolled (638, 497) with delta (0, 0)
Screenshot: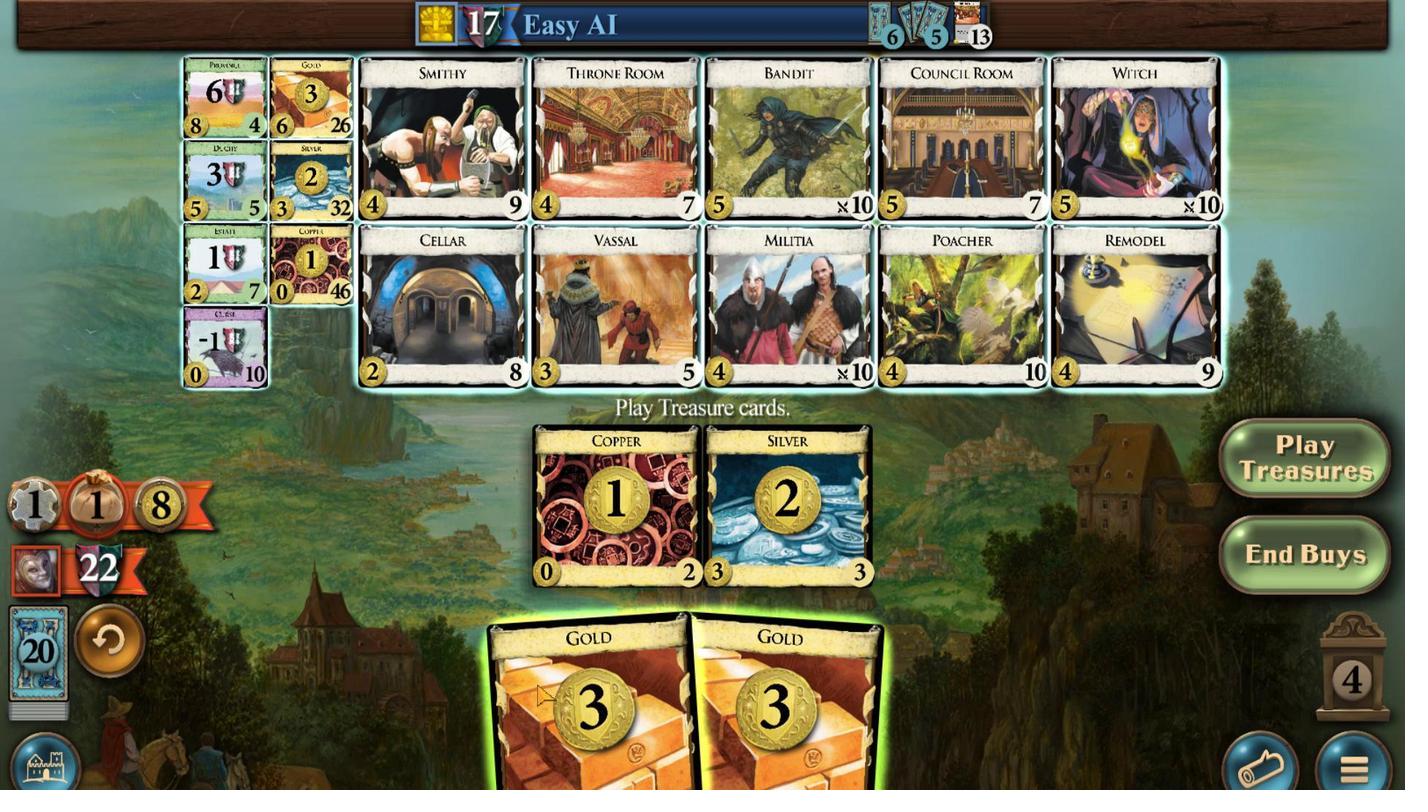 
Action: Mouse moved to (638, 497)
Screenshot: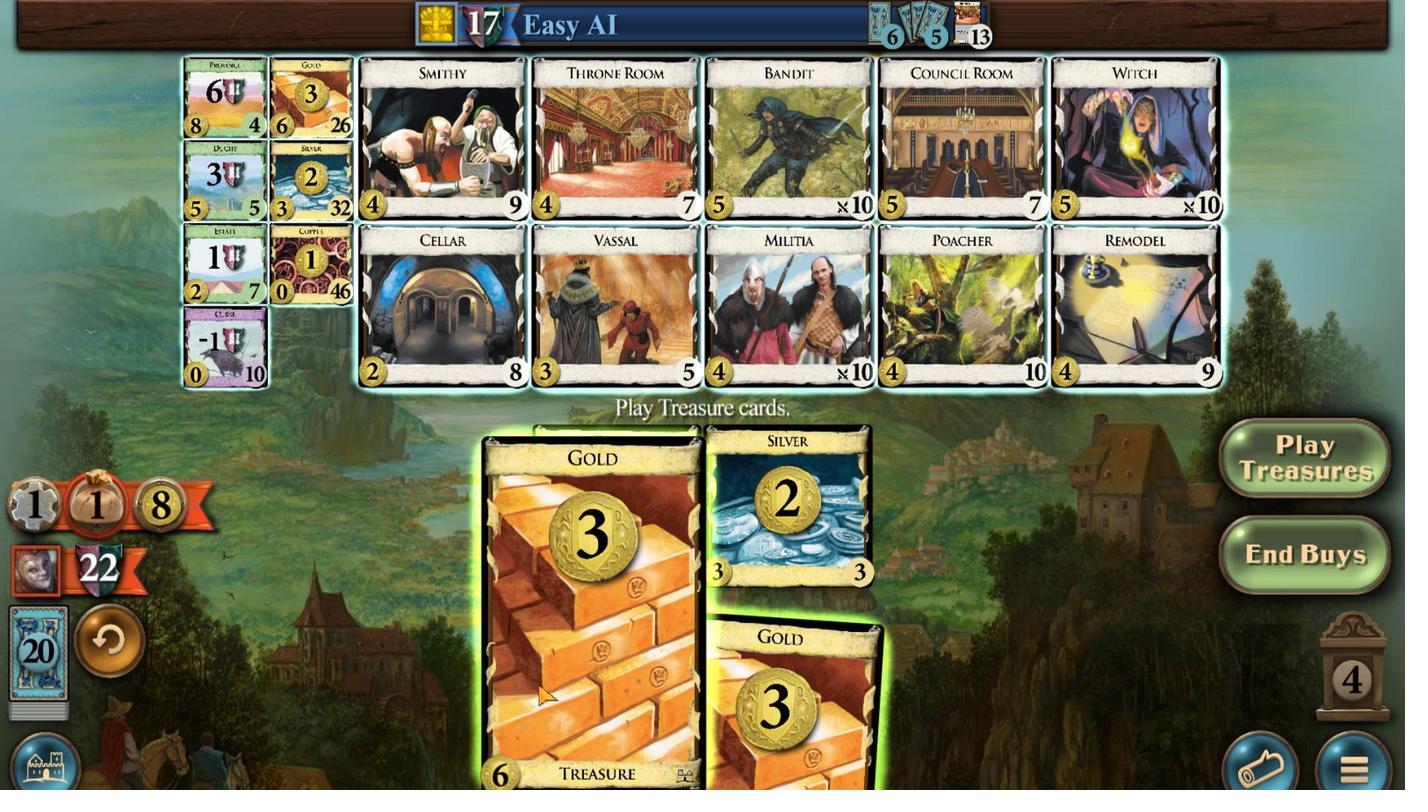
Action: Mouse scrolled (638, 497) with delta (0, 0)
Screenshot: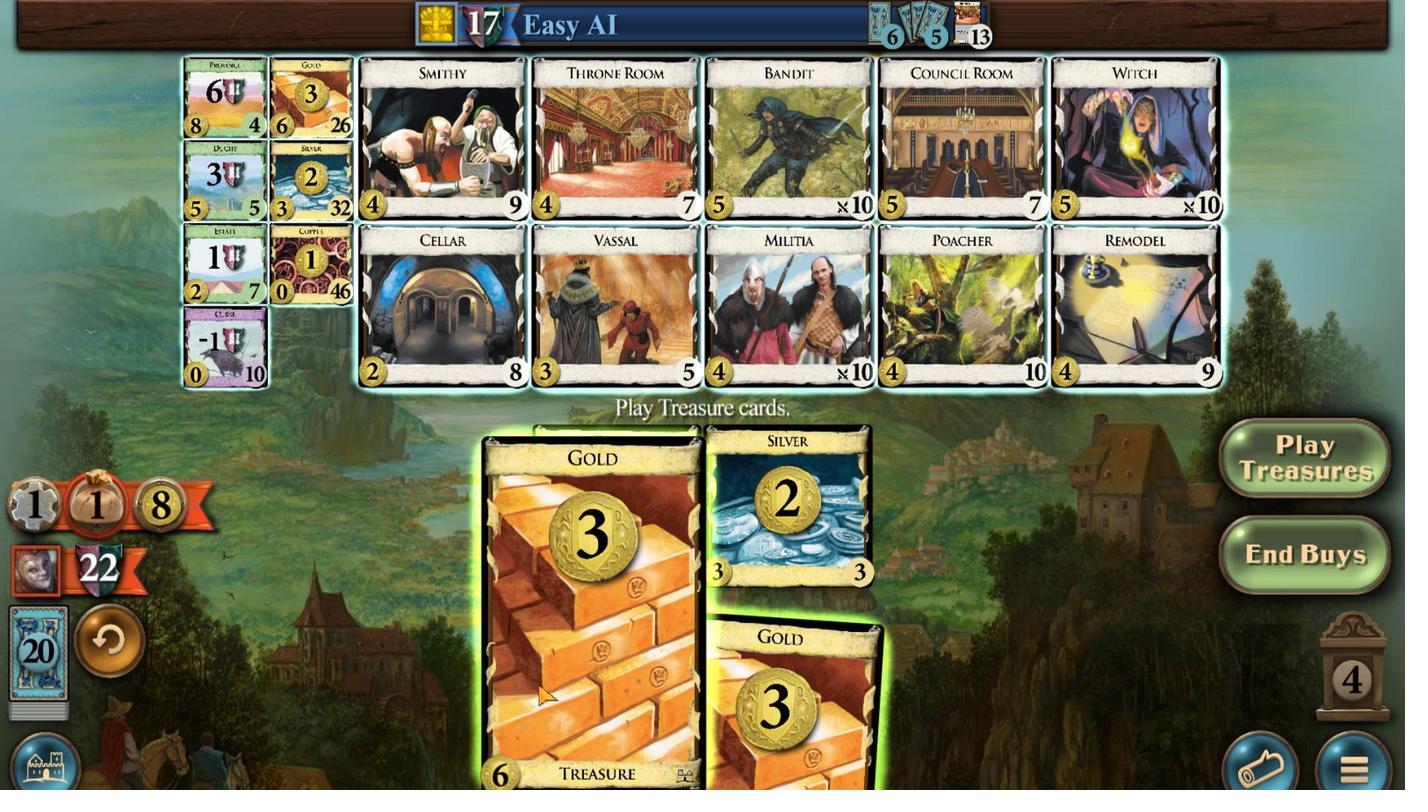 
Action: Mouse moved to (678, 497)
Screenshot: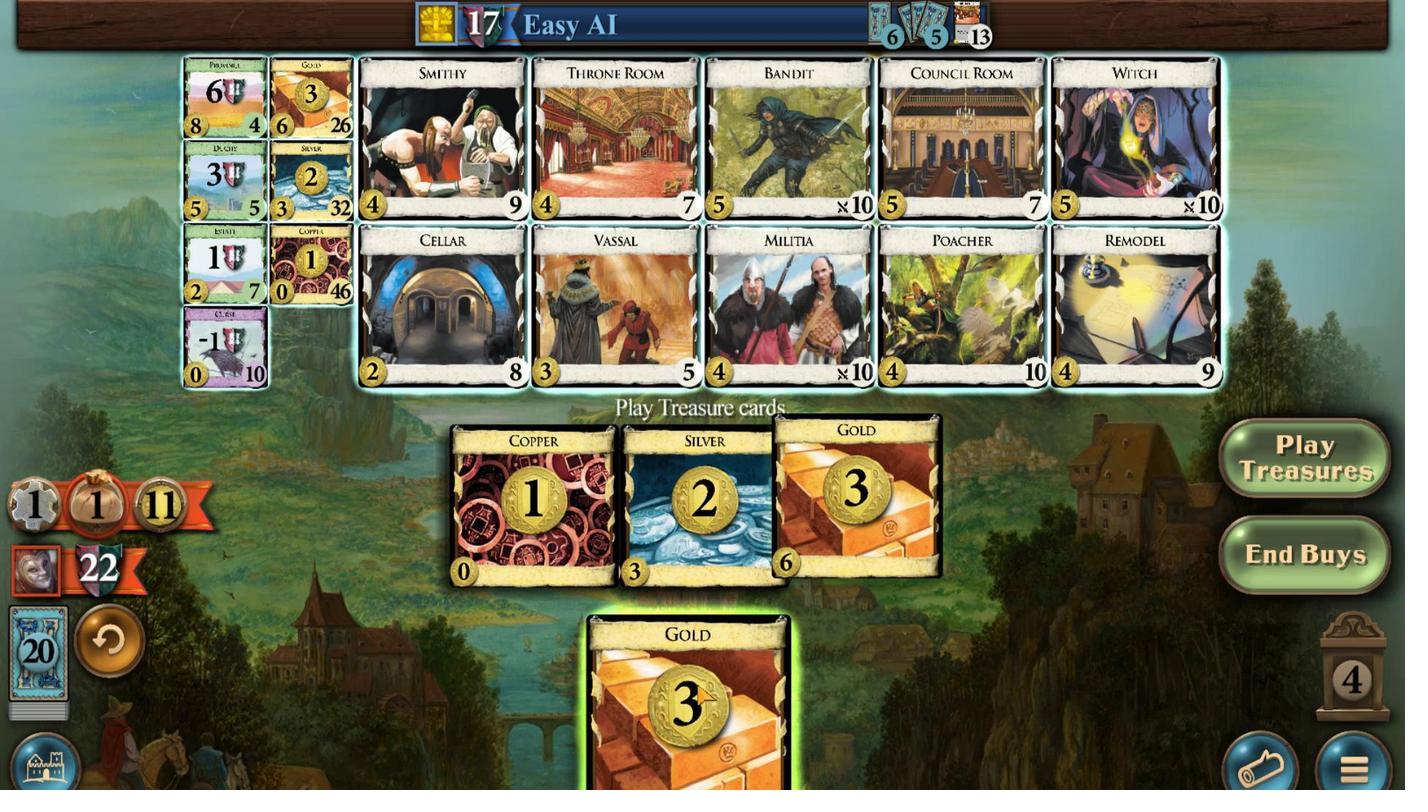 
Action: Mouse scrolled (678, 497) with delta (0, 0)
Screenshot: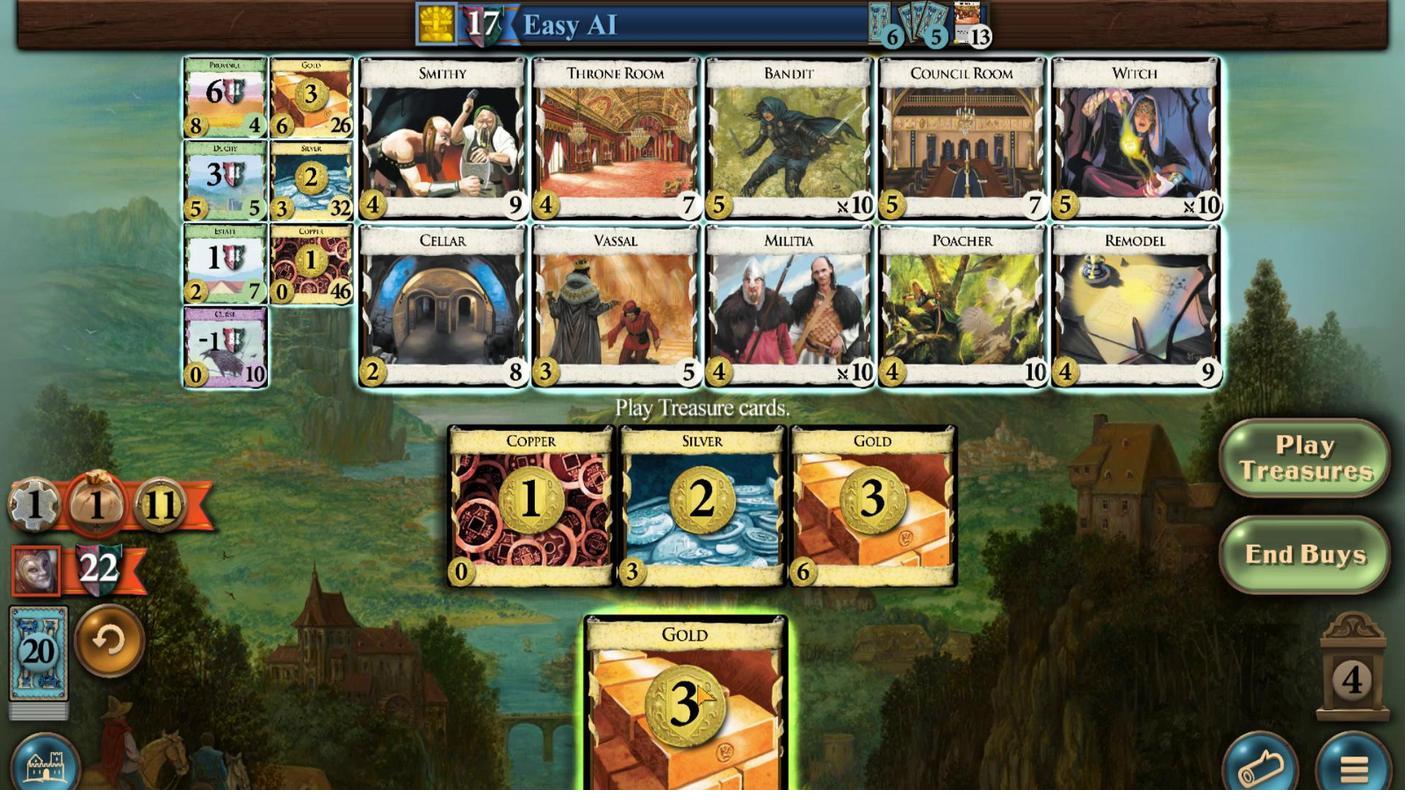 
Action: Mouse scrolled (678, 497) with delta (0, 0)
Screenshot: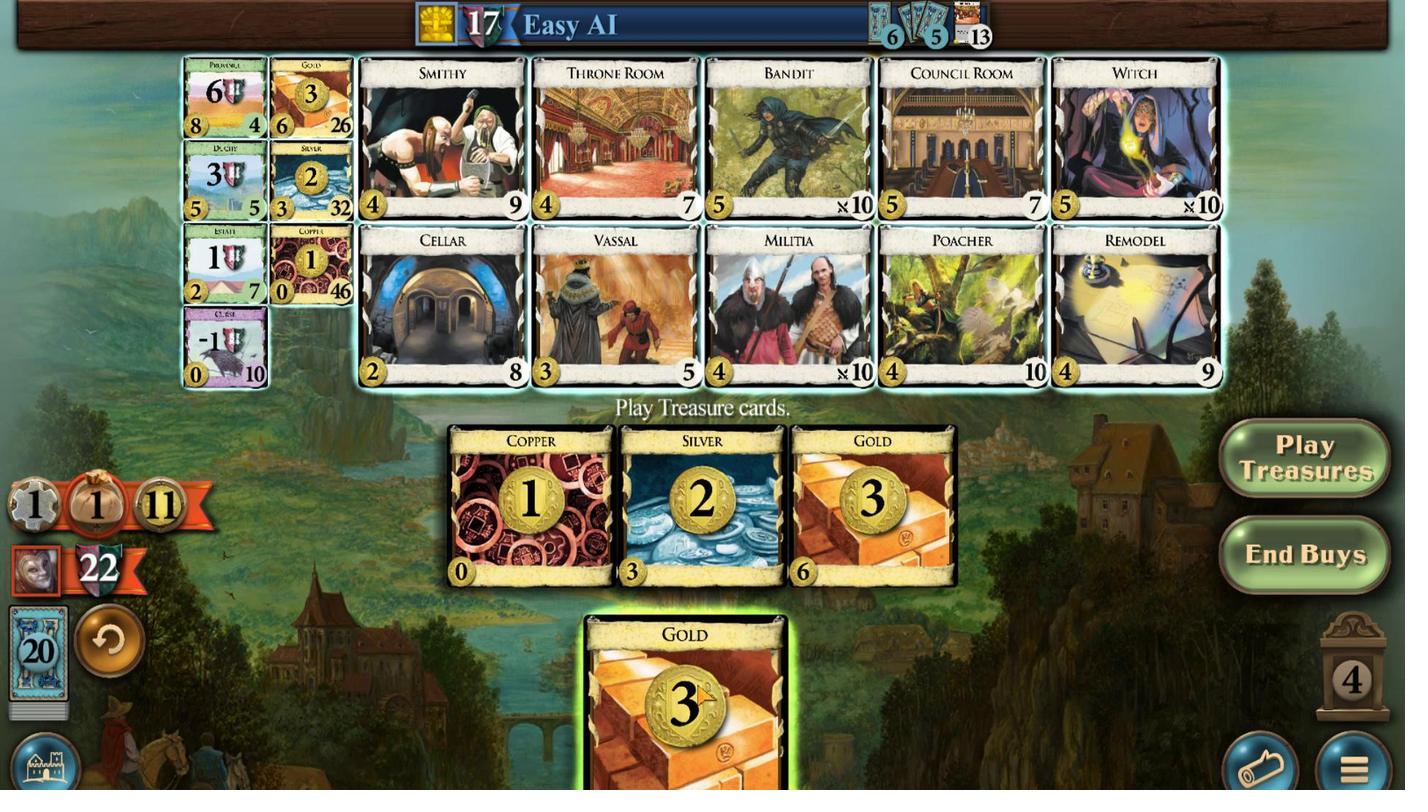 
Action: Mouse scrolled (678, 497) with delta (0, 0)
Screenshot: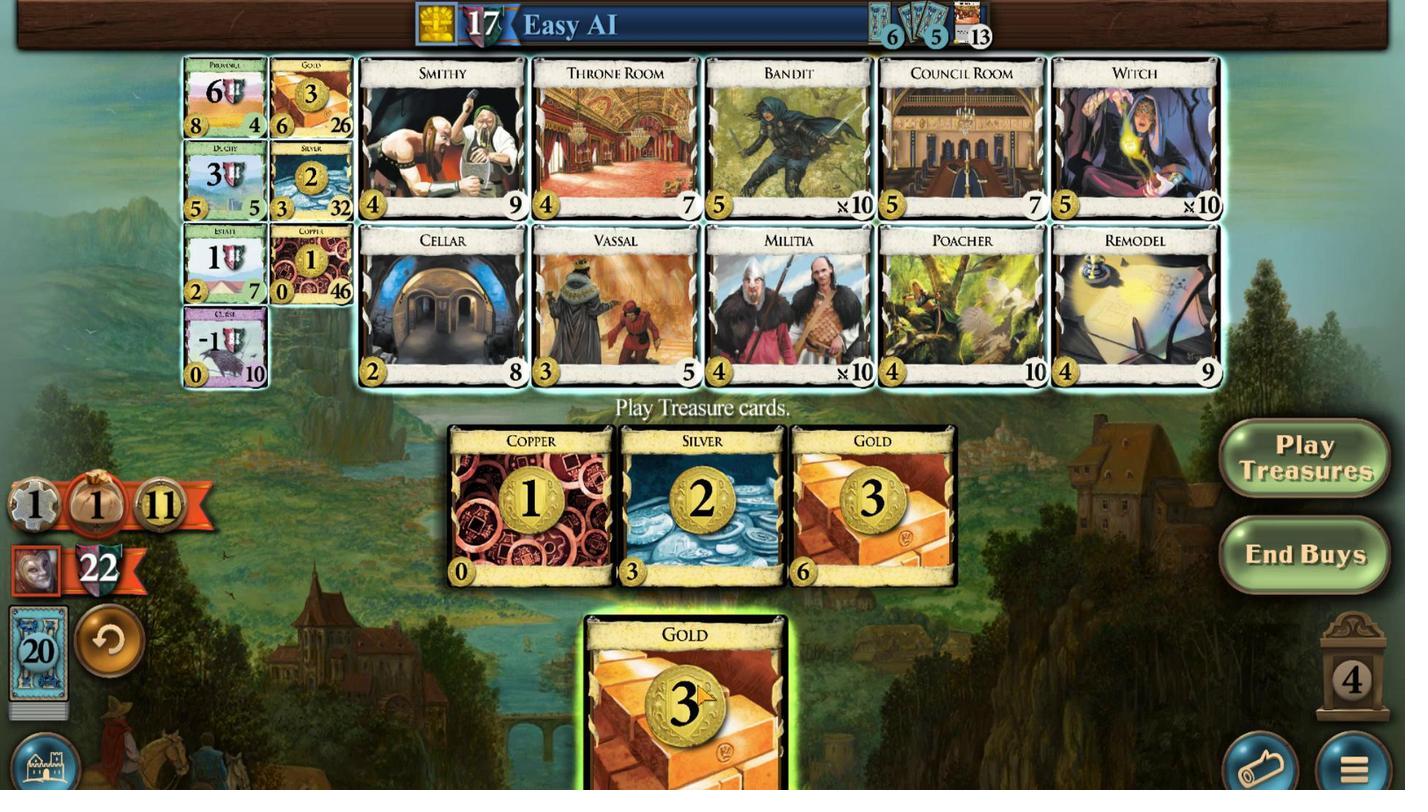 
Action: Mouse moved to (586, 614)
Screenshot: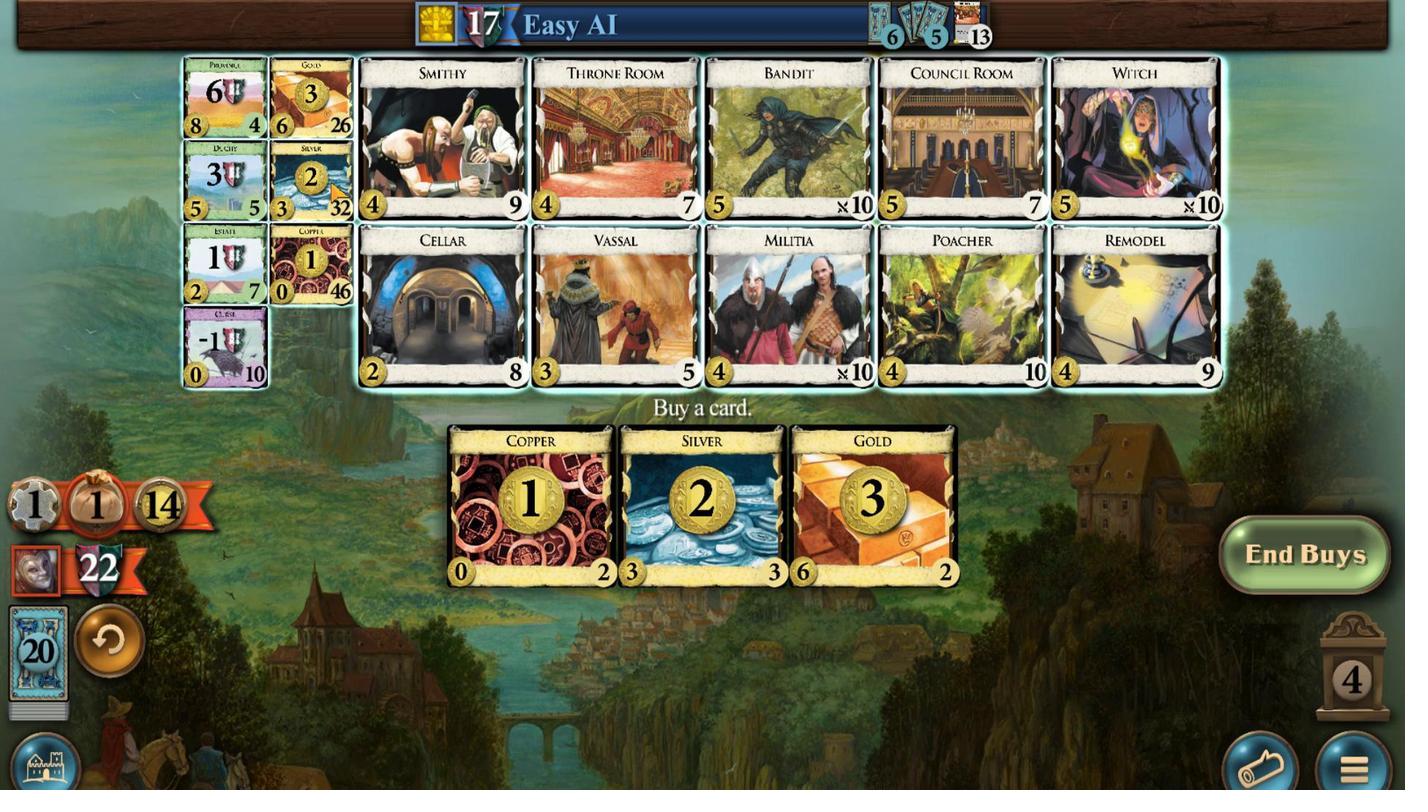 
Action: Mouse pressed left at (586, 614)
Screenshot: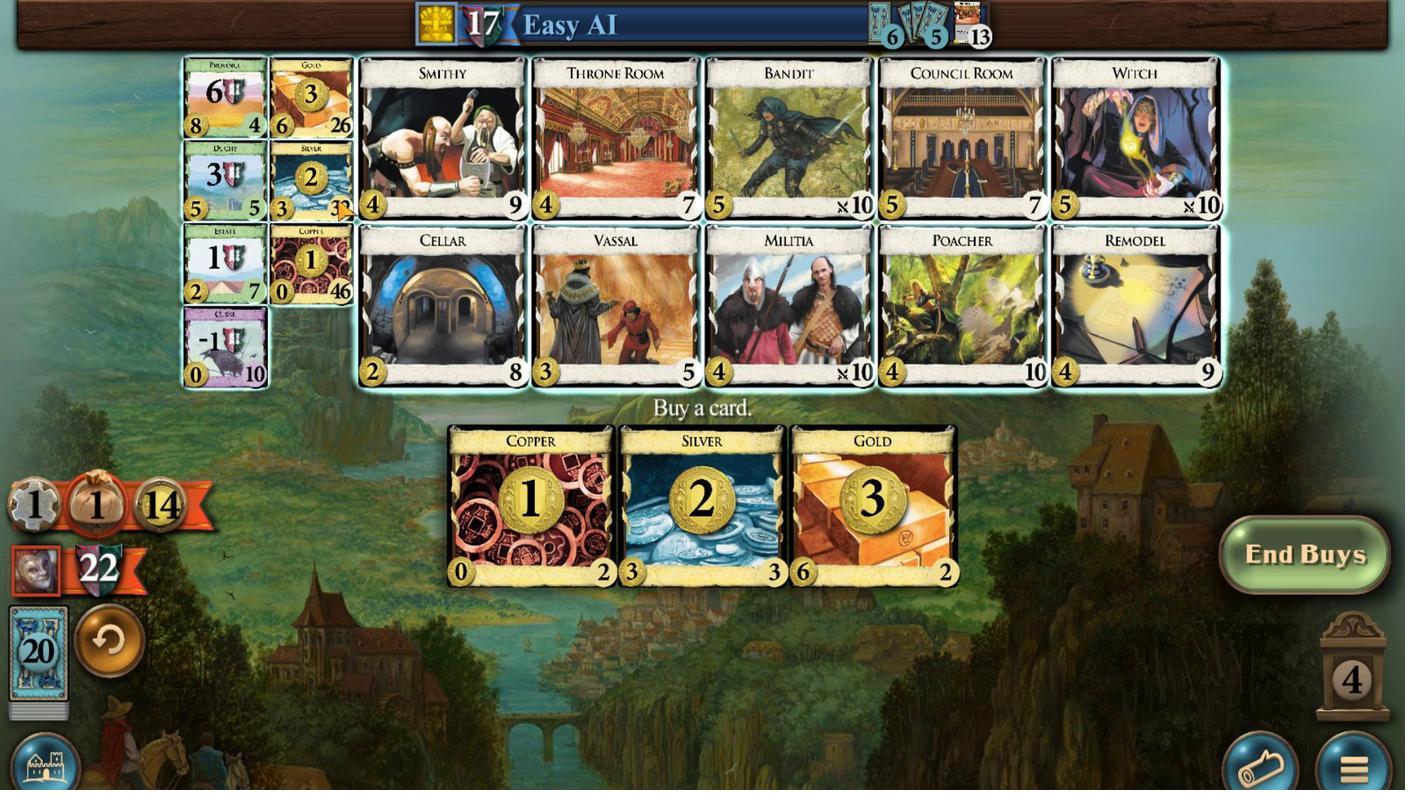 
Action: Mouse moved to (593, 490)
Screenshot: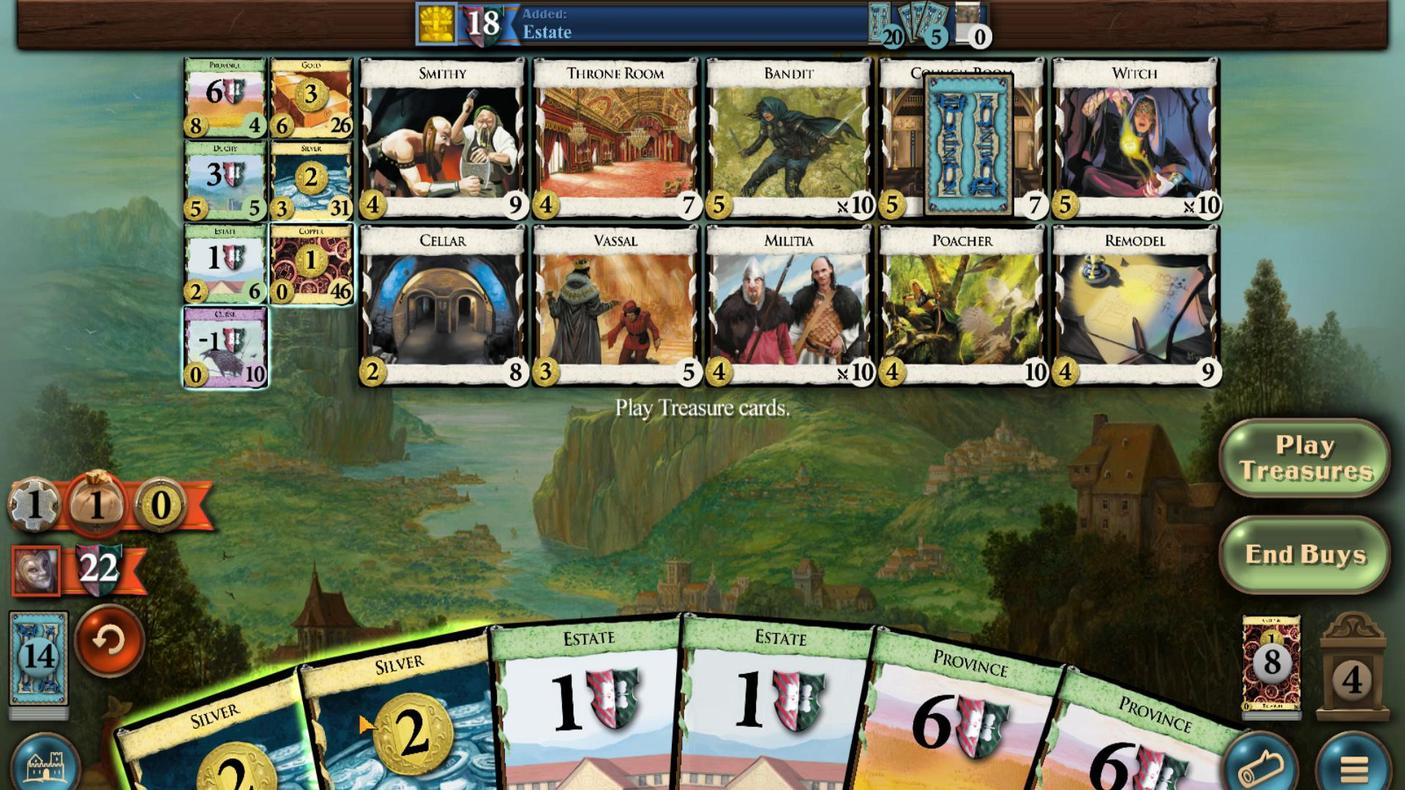 
Action: Mouse pressed left at (593, 490)
Screenshot: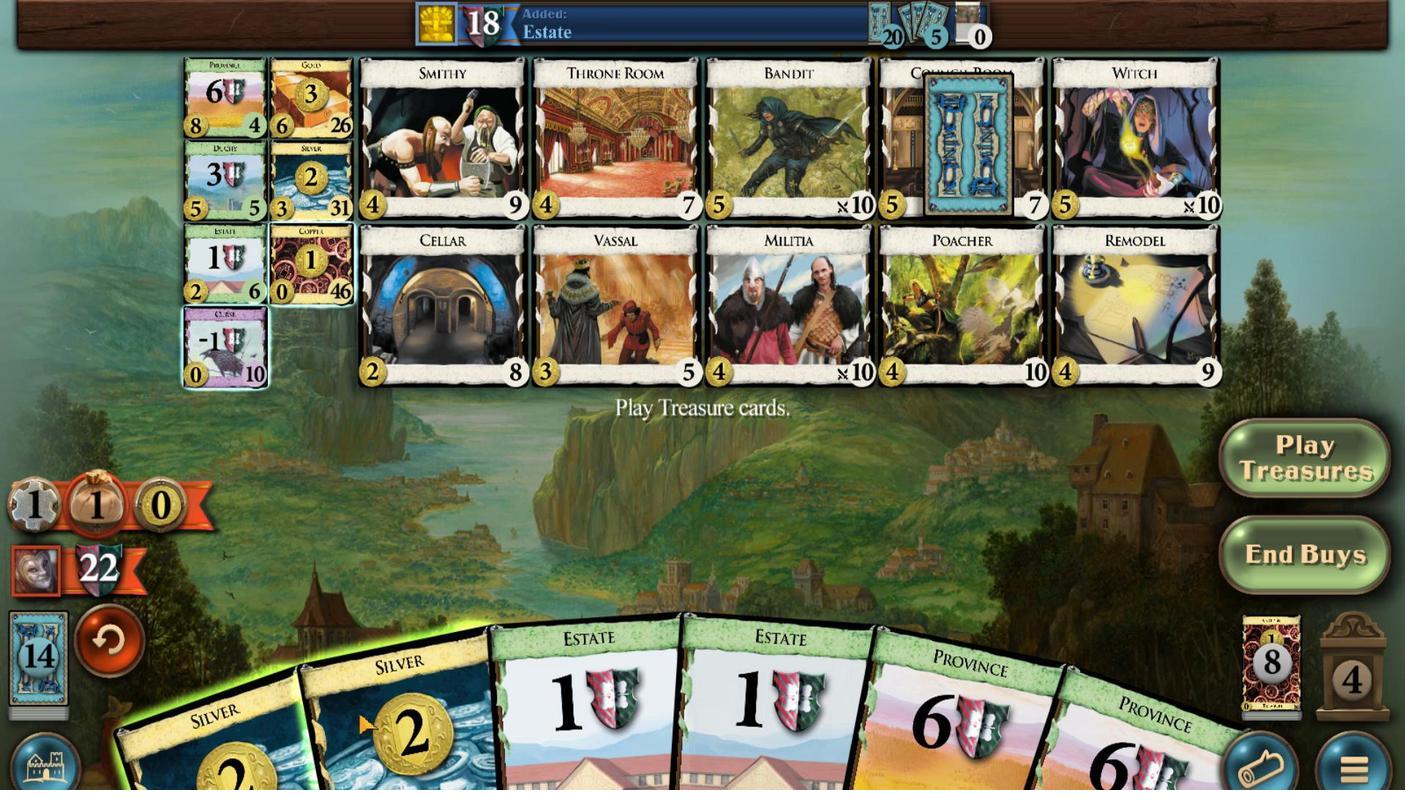 
Action: Mouse moved to (570, 488)
Screenshot: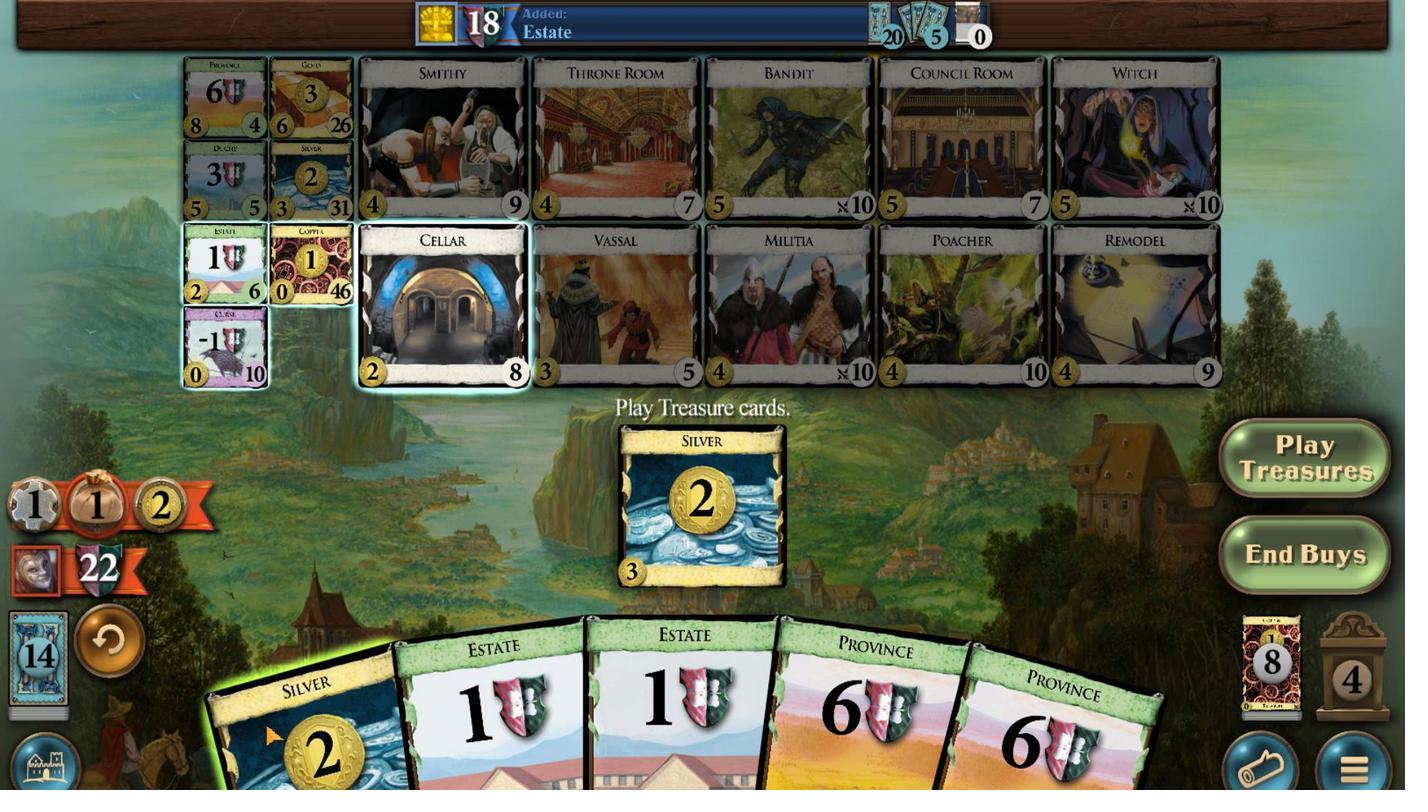 
Action: Mouse pressed left at (570, 488)
Screenshot: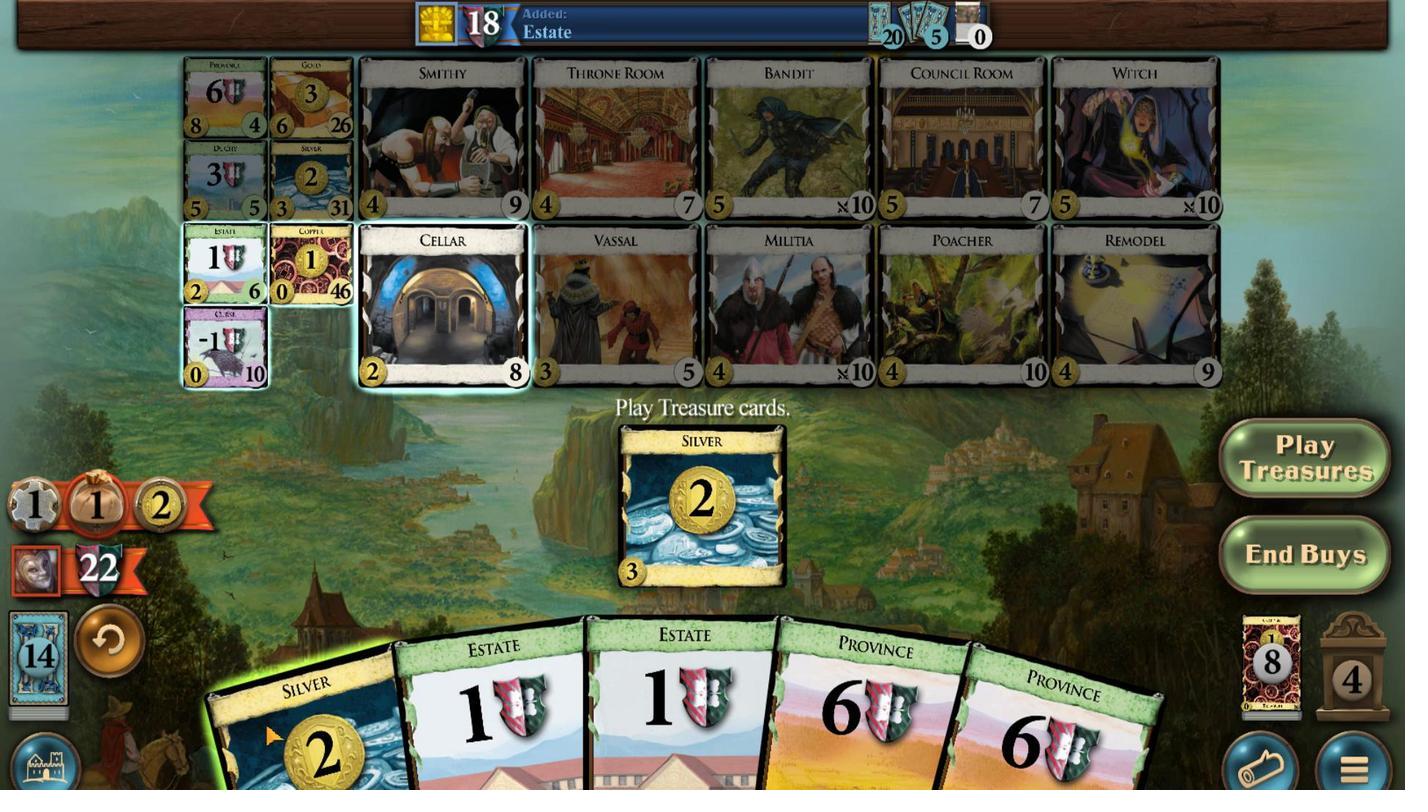 
Action: Mouse moved to (560, 597)
Screenshot: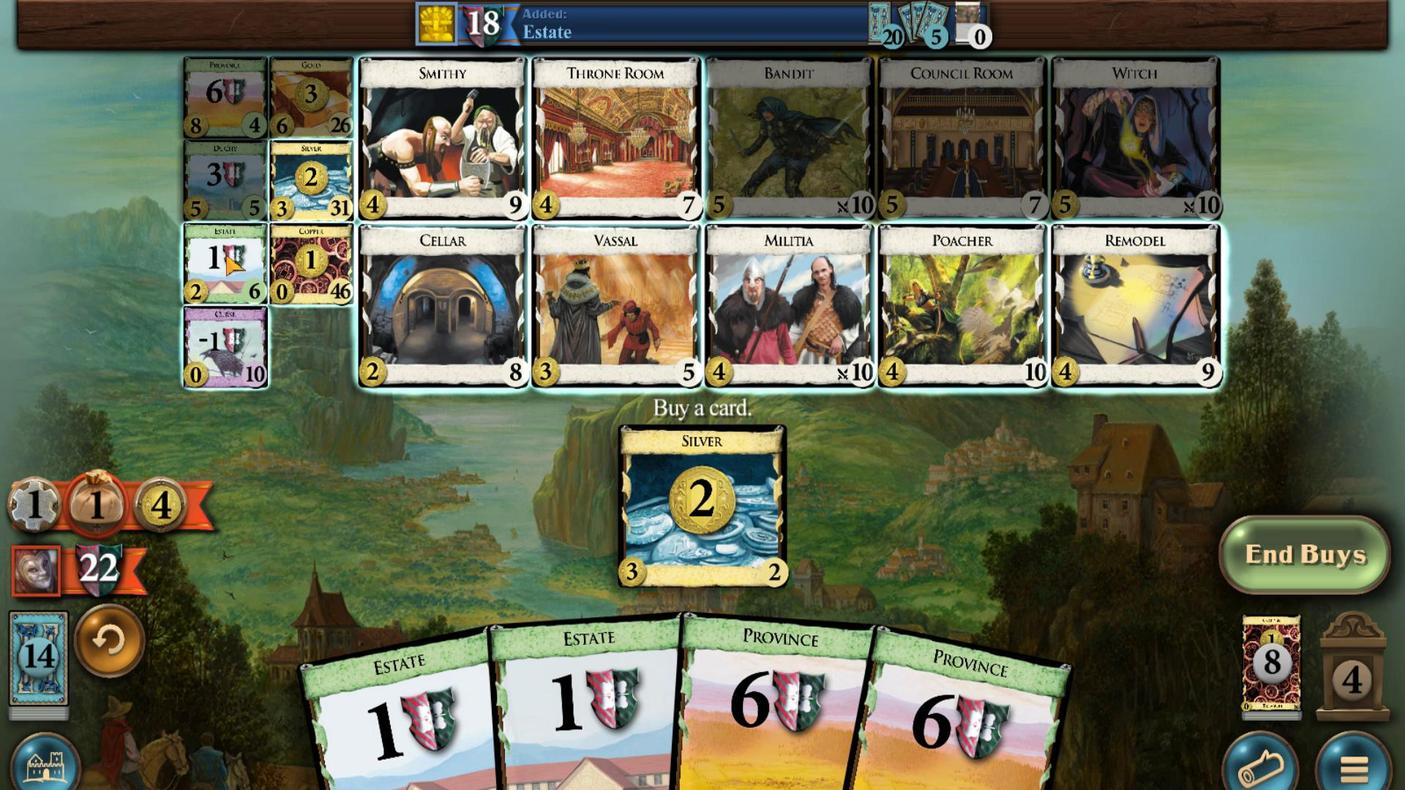 
Action: Mouse pressed left at (560, 597)
Screenshot: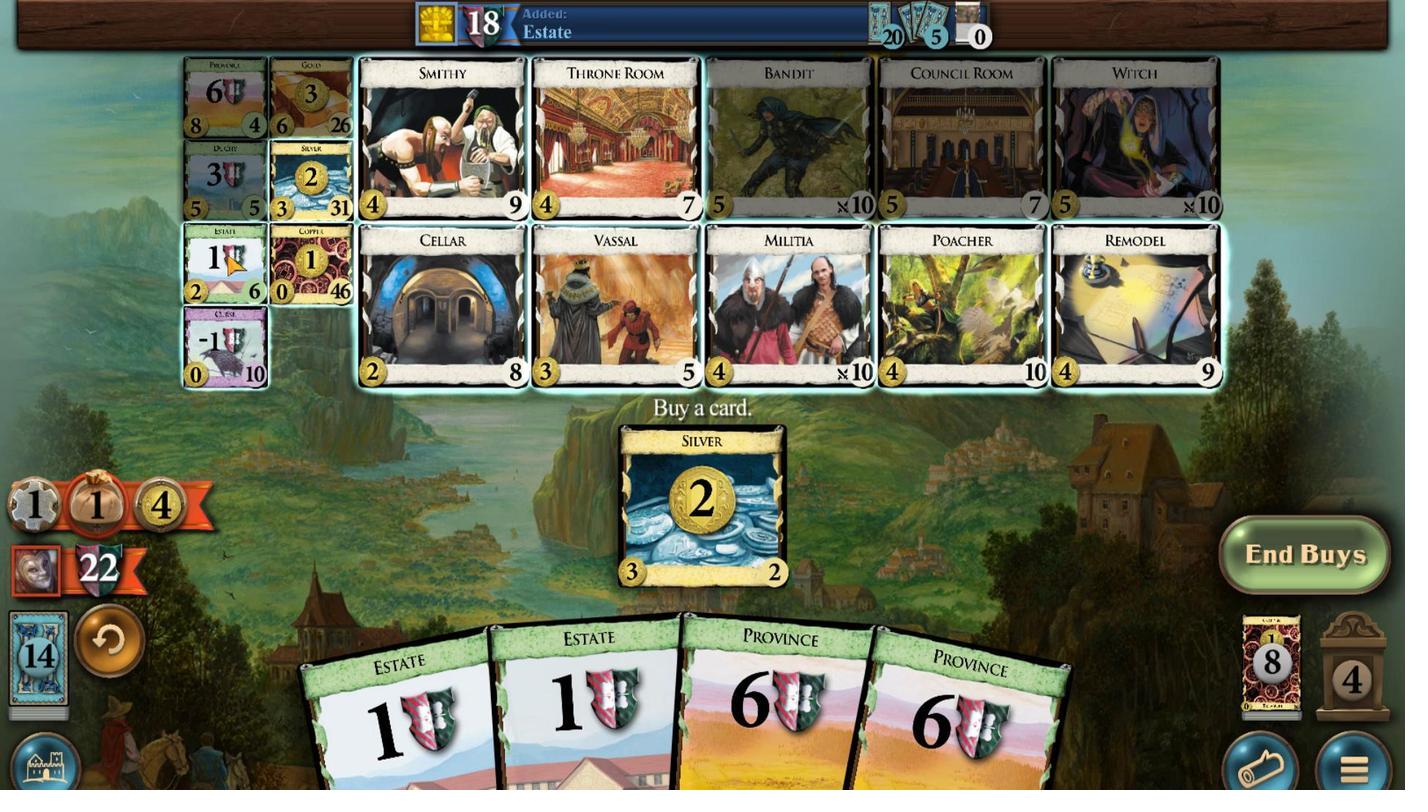 
Action: Mouse moved to (610, 479)
Screenshot: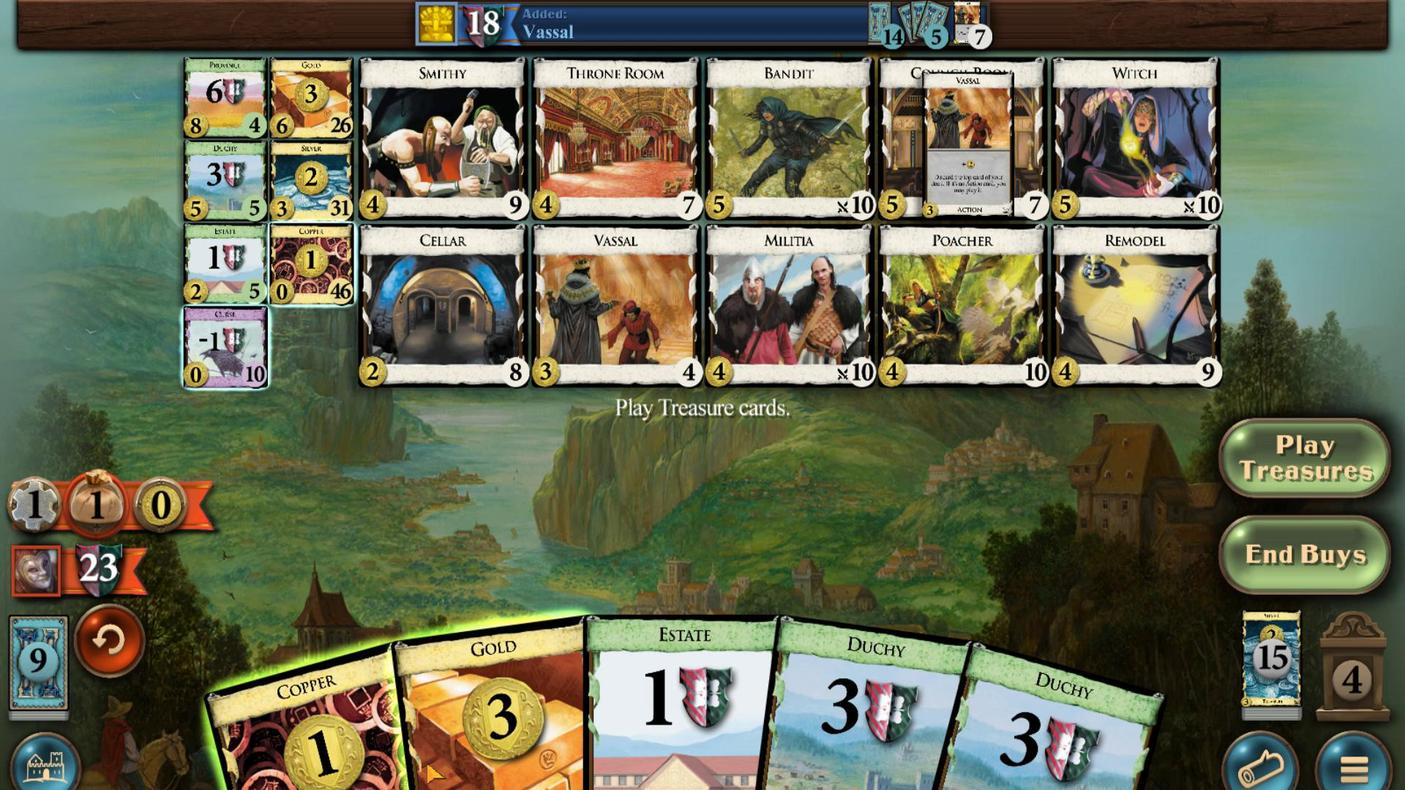 
Action: Mouse pressed left at (610, 479)
Screenshot: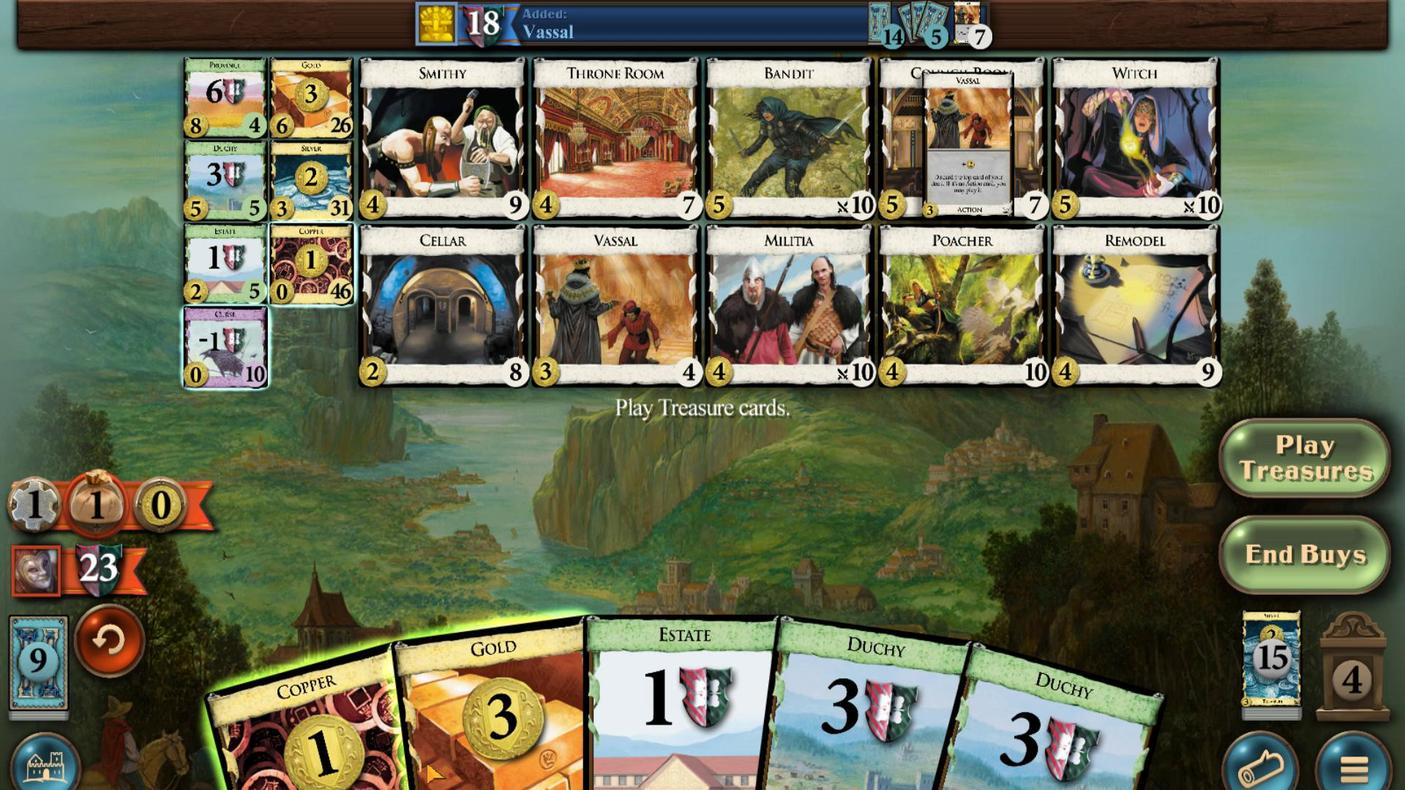 
Action: Mouse moved to (598, 490)
Screenshot: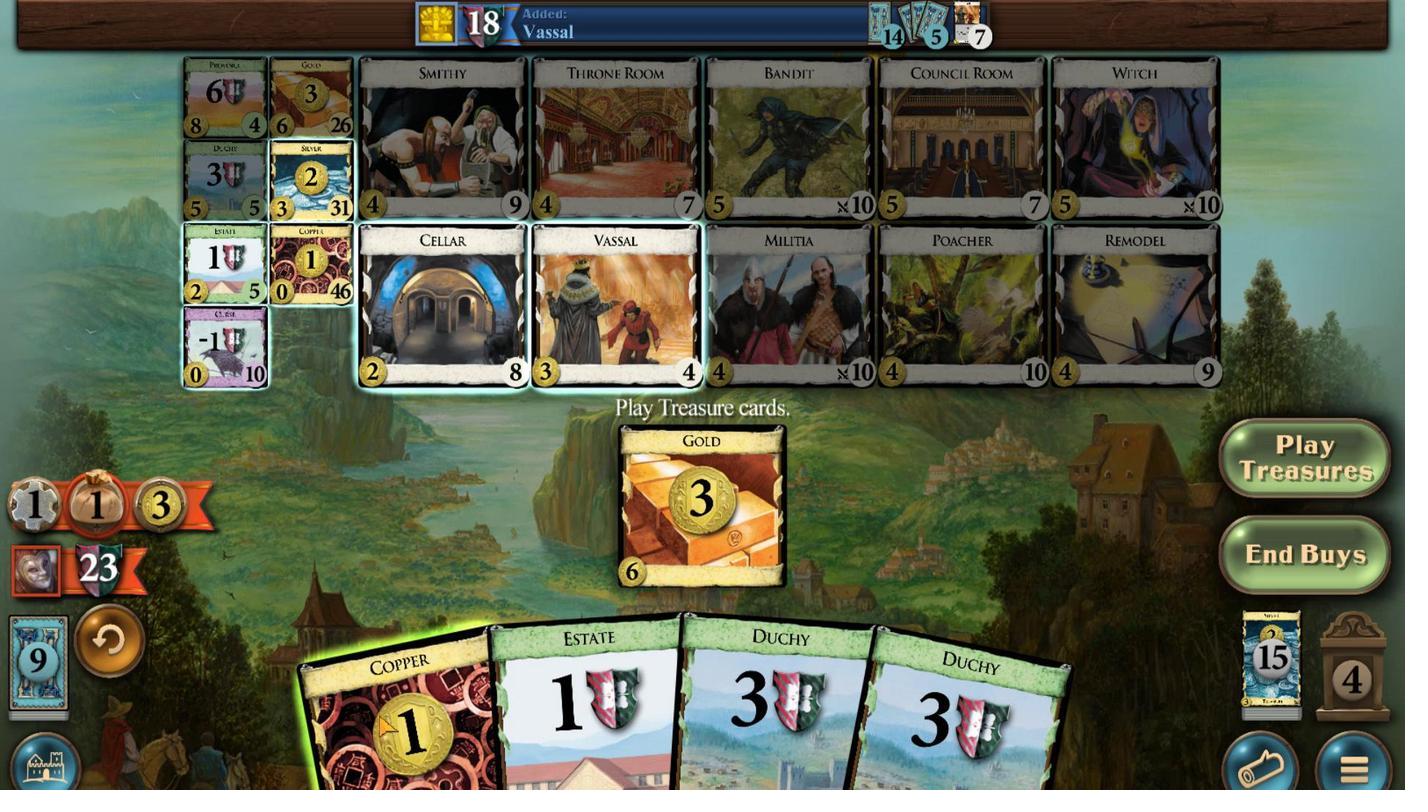 
Action: Mouse pressed left at (598, 490)
Screenshot: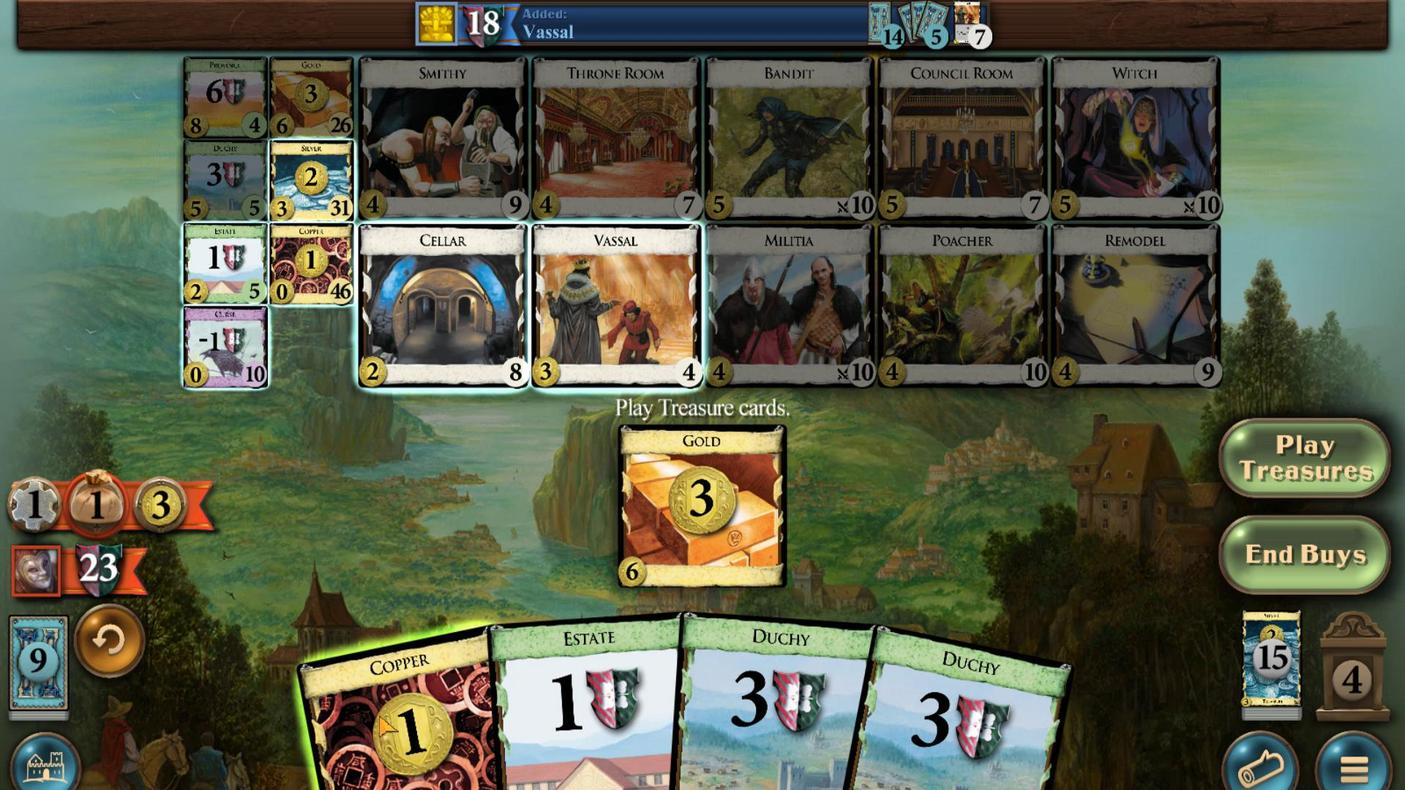 
Action: Mouse moved to (558, 594)
Screenshot: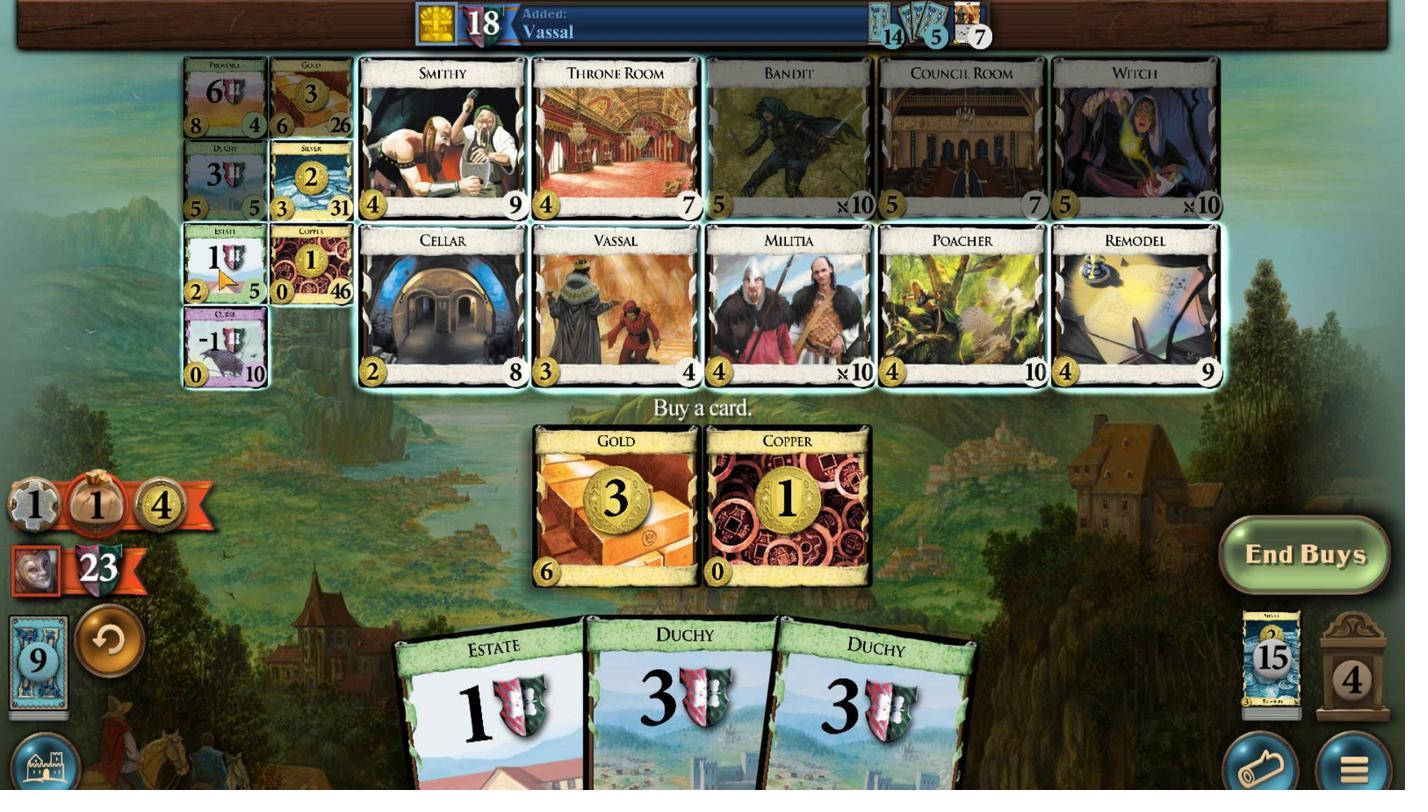 
Action: Mouse pressed left at (558, 594)
Screenshot: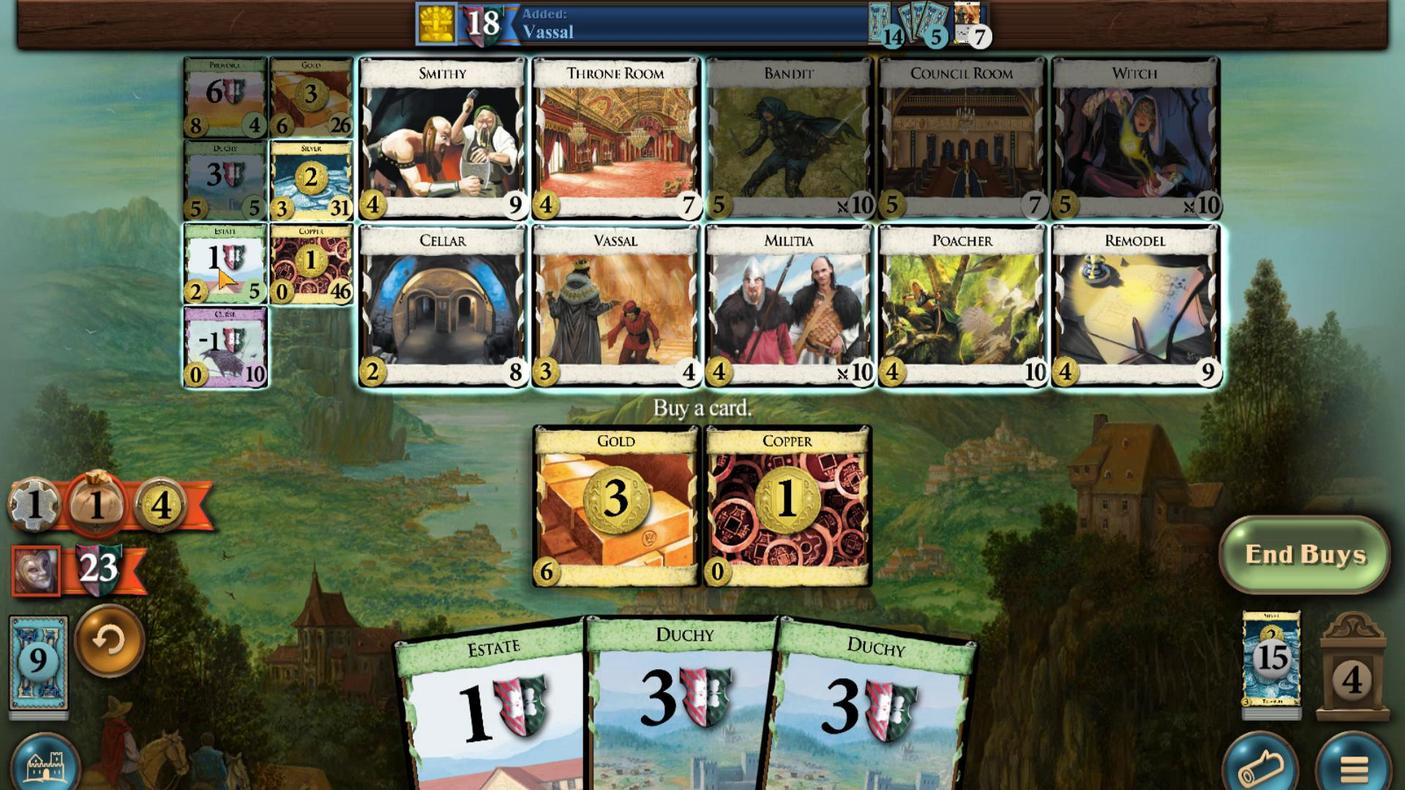 
Action: Mouse moved to (563, 477)
Screenshot: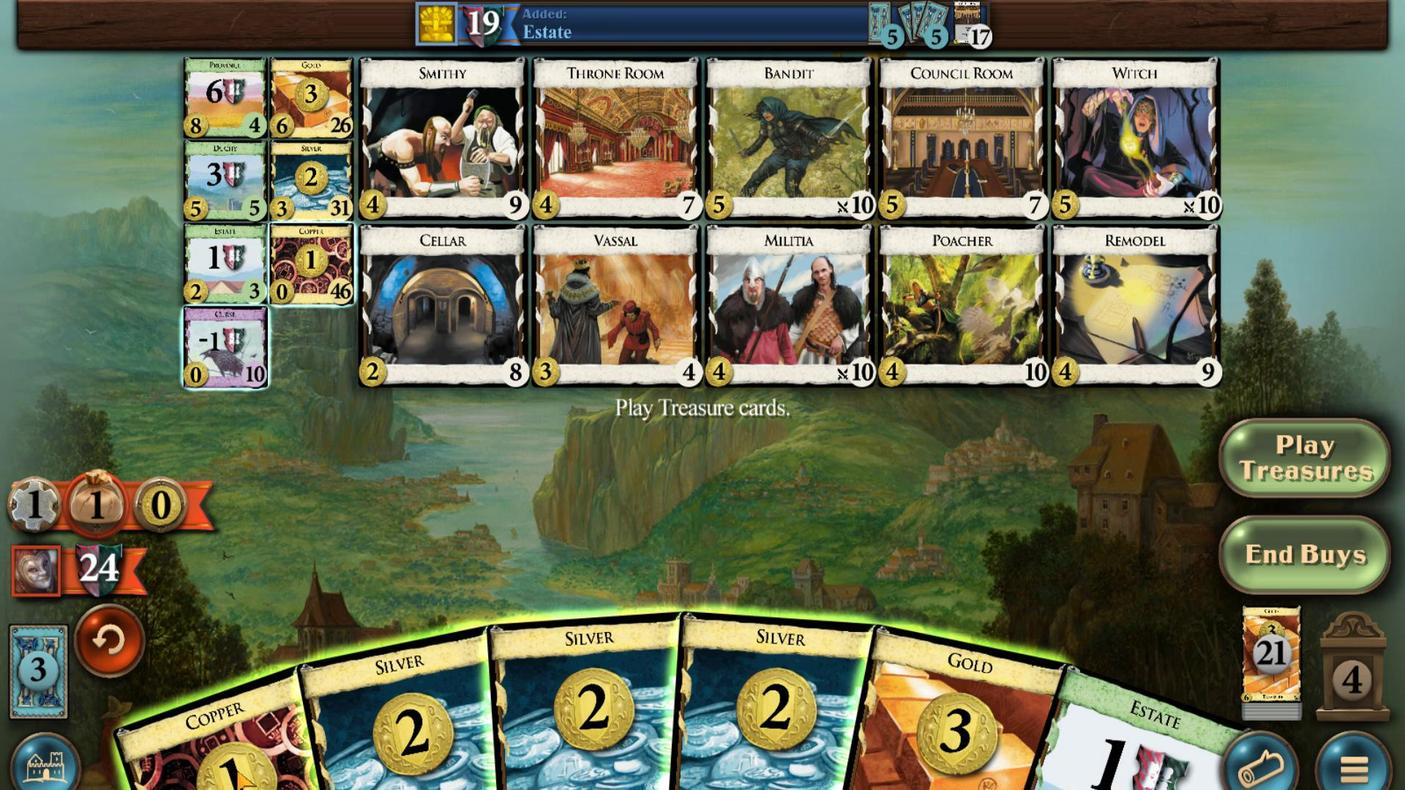 
Action: Mouse pressed left at (563, 477)
Screenshot: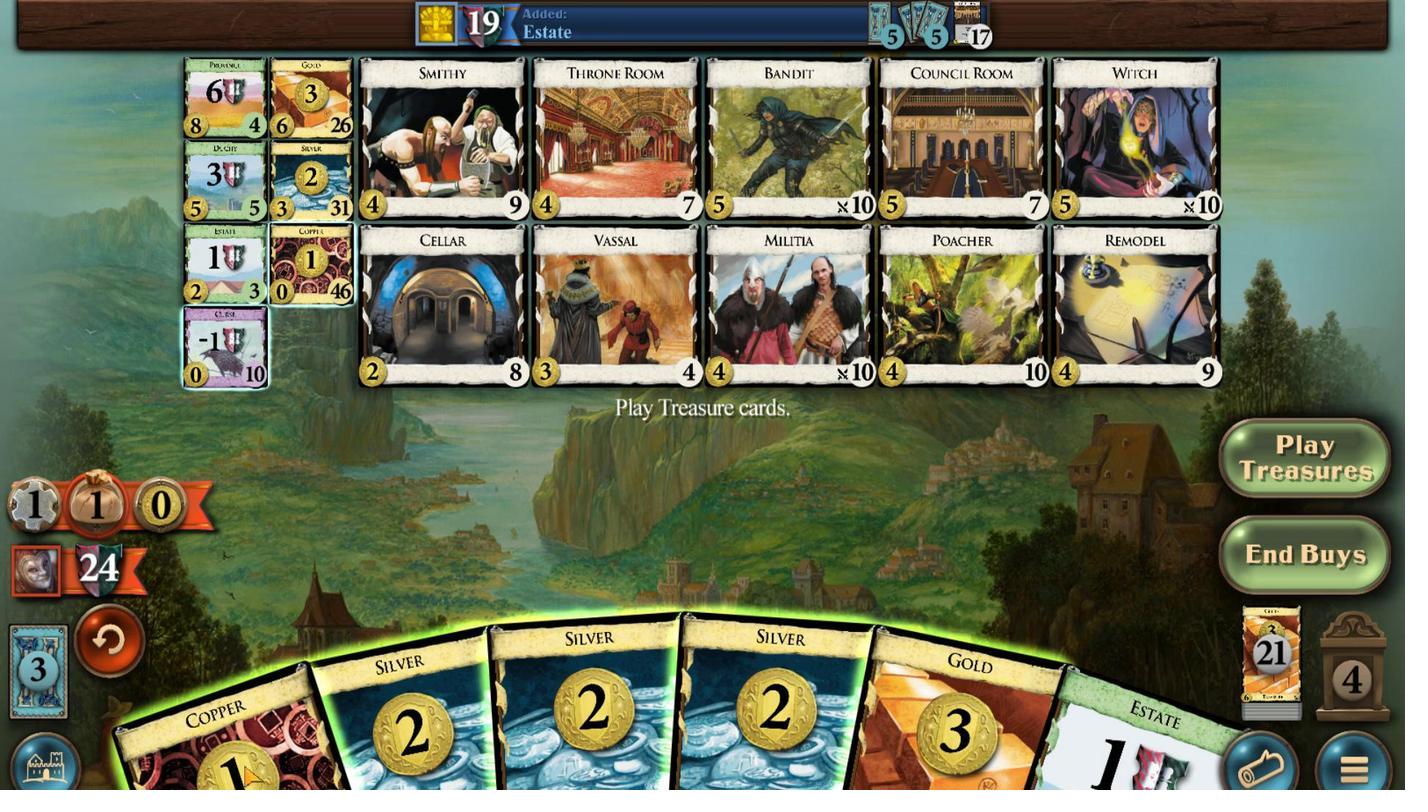 
Action: Mouse moved to (577, 488)
